 Task: Create a flat design business workshop facebook template.
Action: Mouse moved to (584, 251)
Screenshot: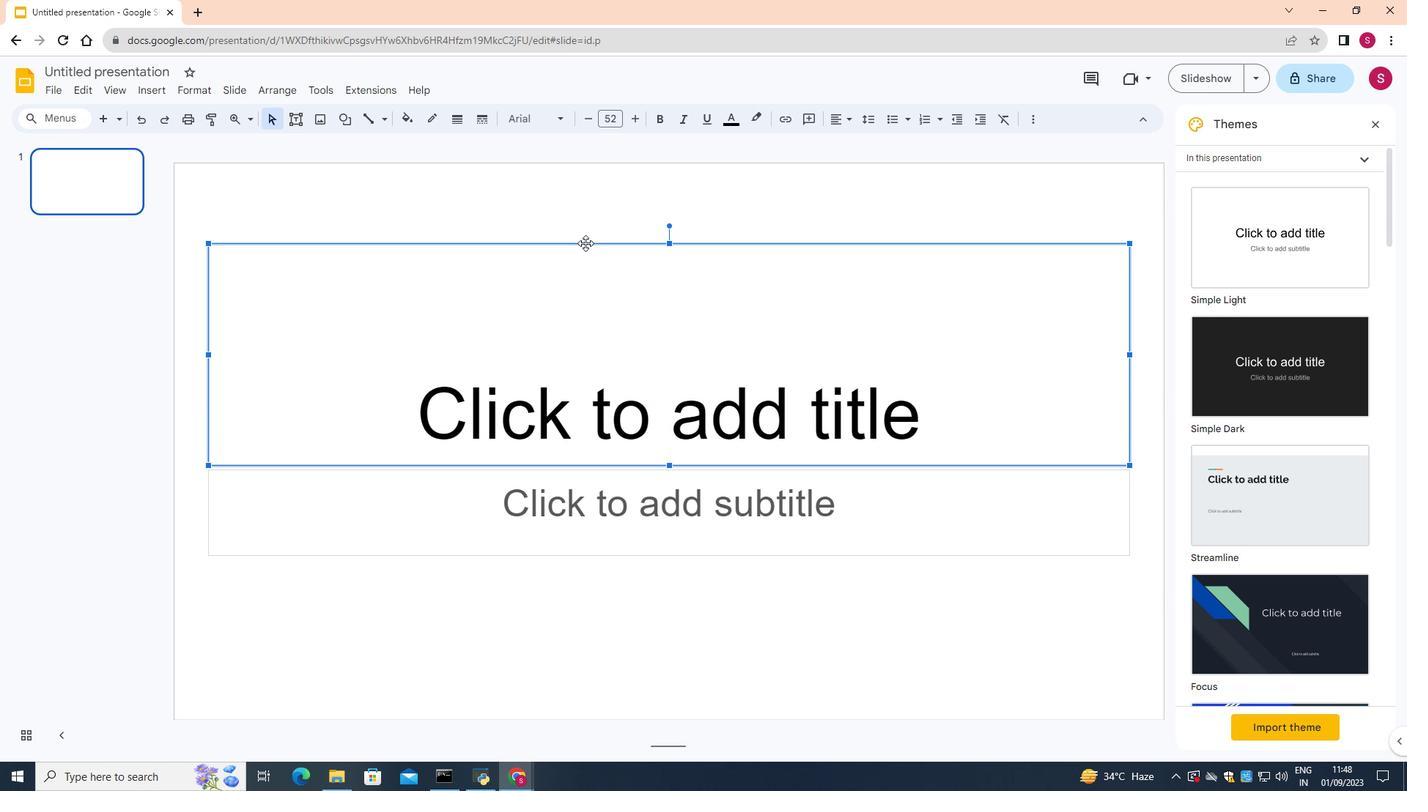 
Action: Mouse pressed left at (584, 251)
Screenshot: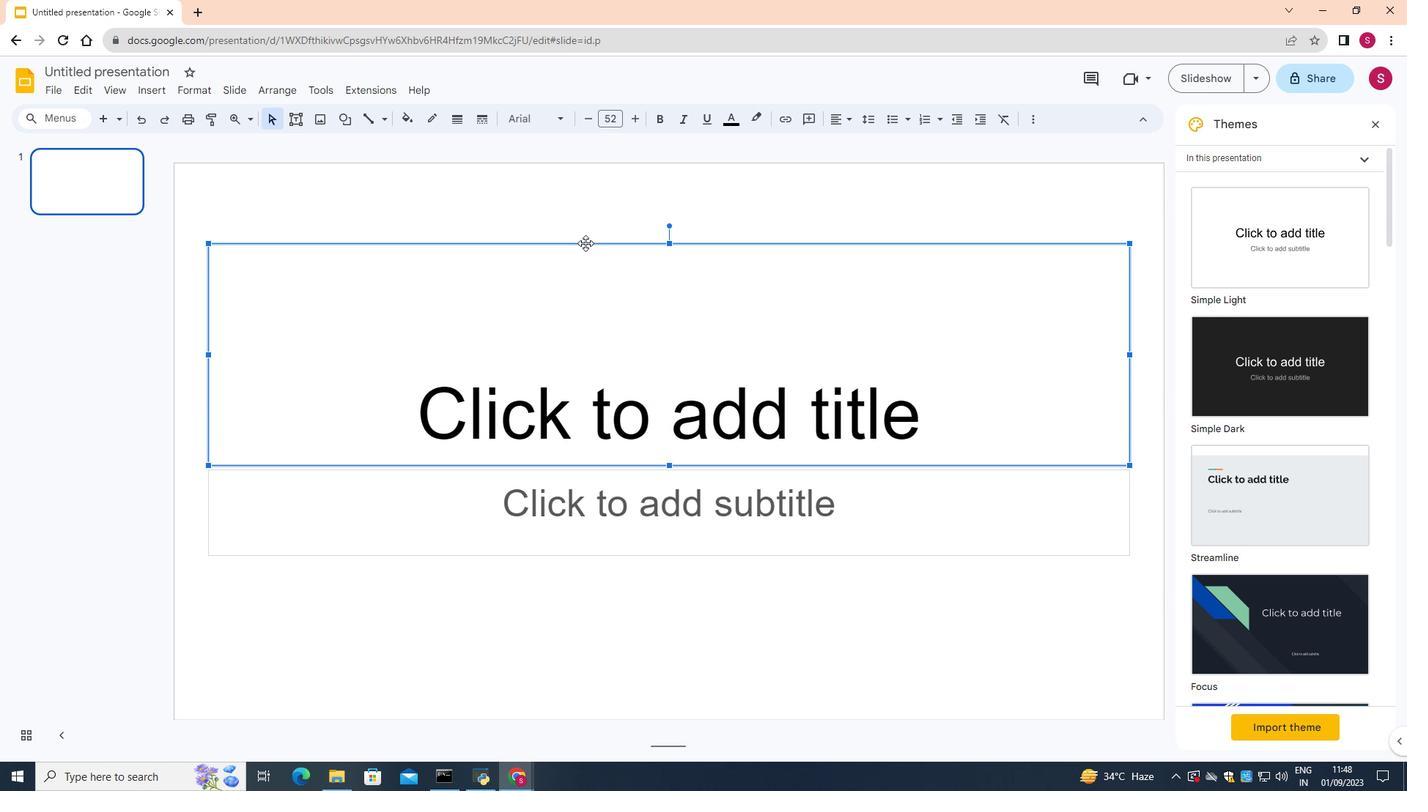 
Action: Key pressed <Key.delete>
Screenshot: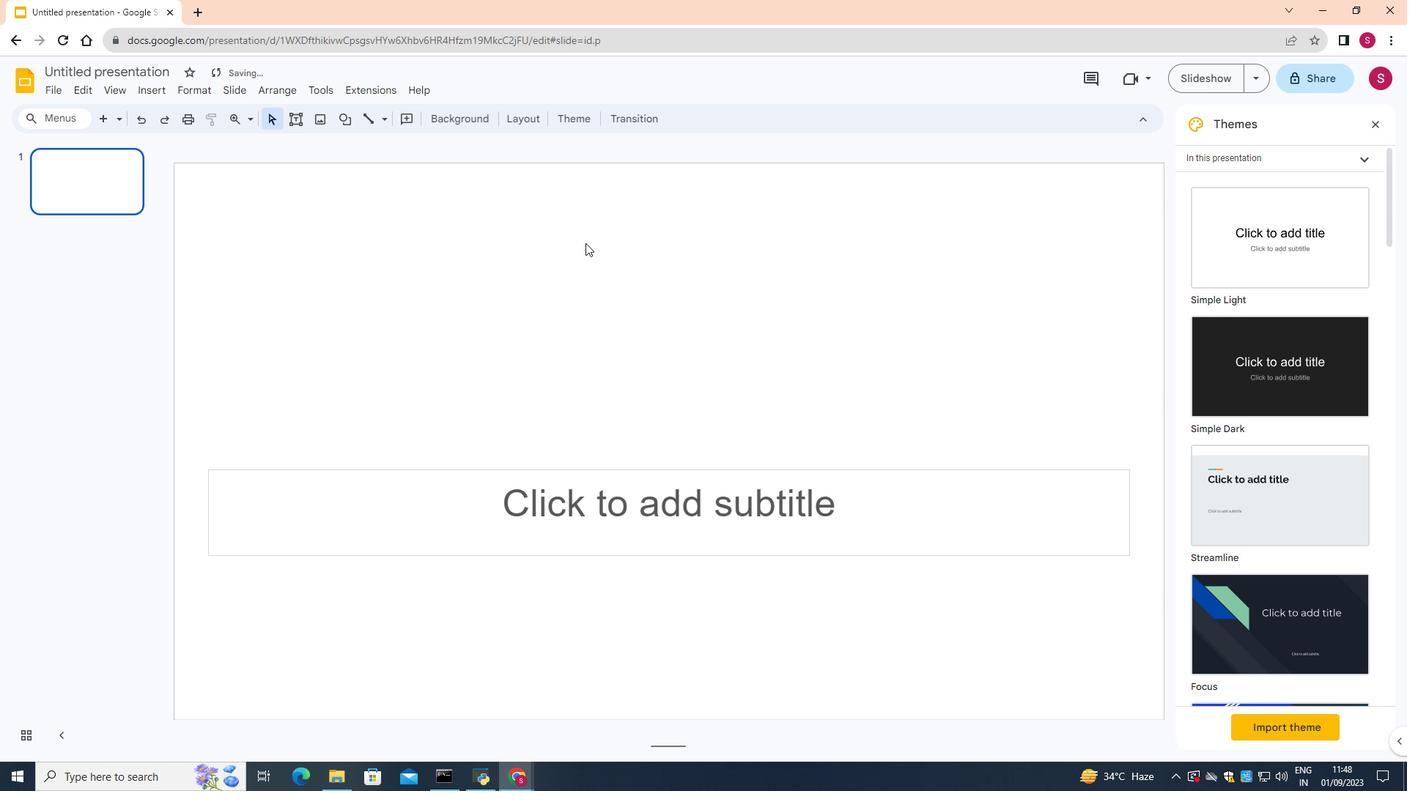 
Action: Mouse moved to (470, 468)
Screenshot: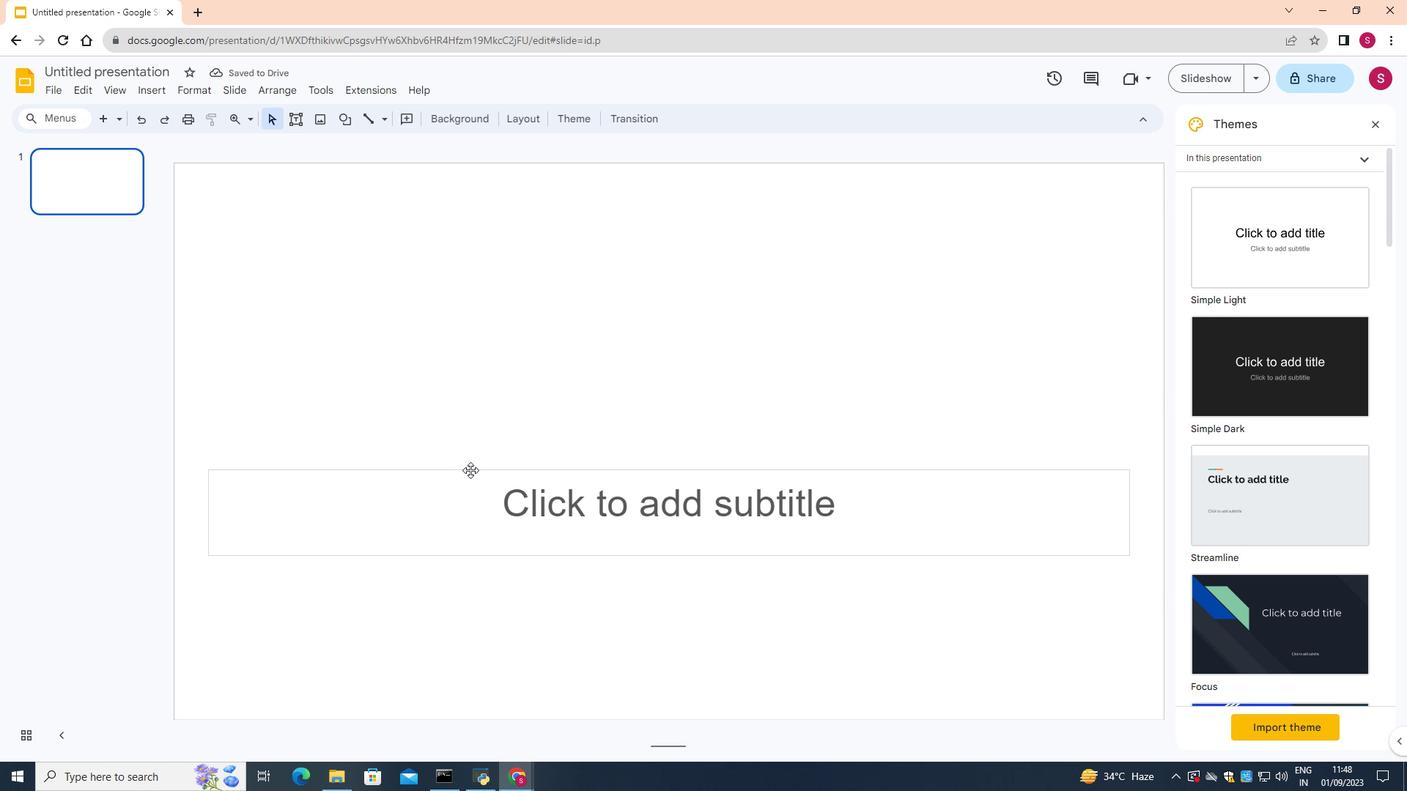 
Action: Mouse pressed left at (470, 468)
Screenshot: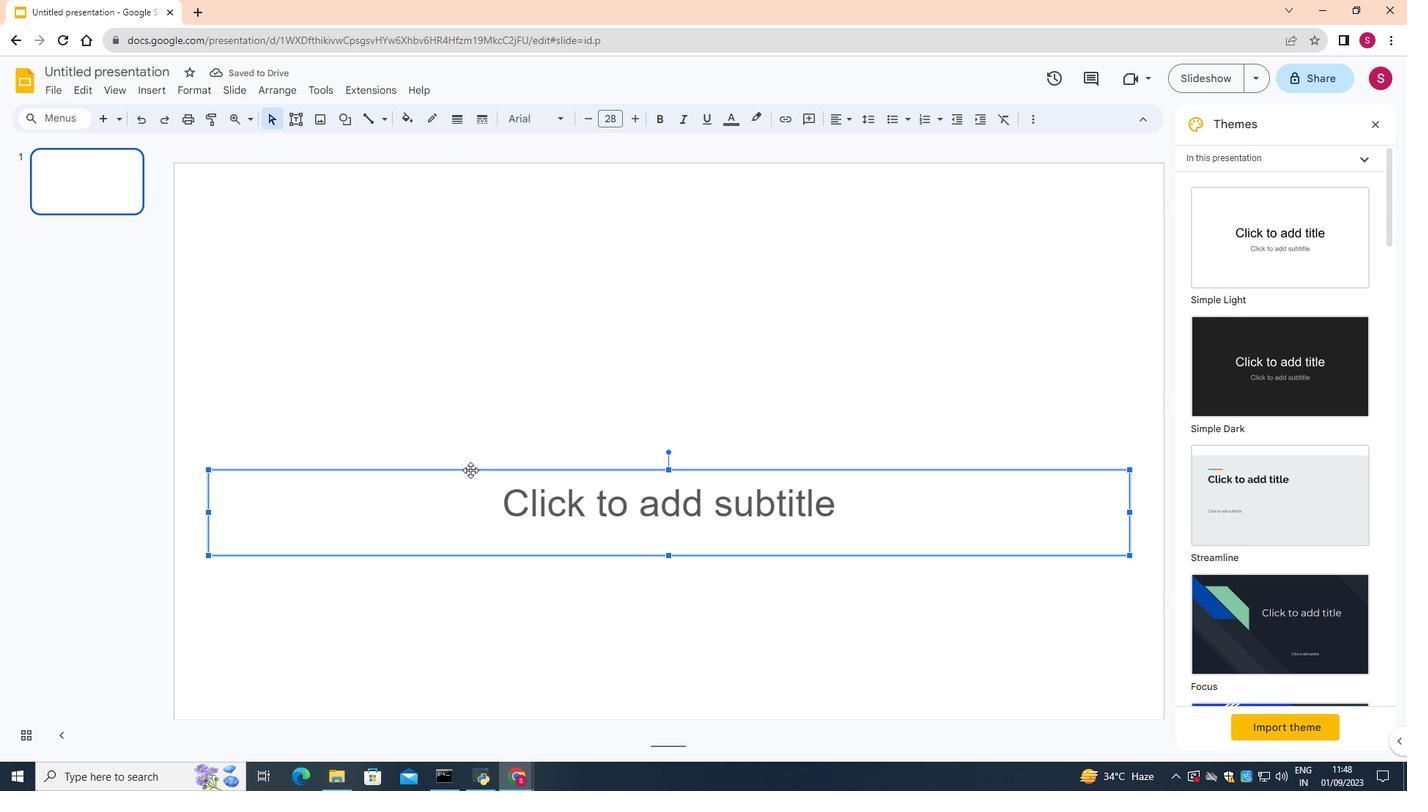 
Action: Key pressed <Key.delete>
Screenshot: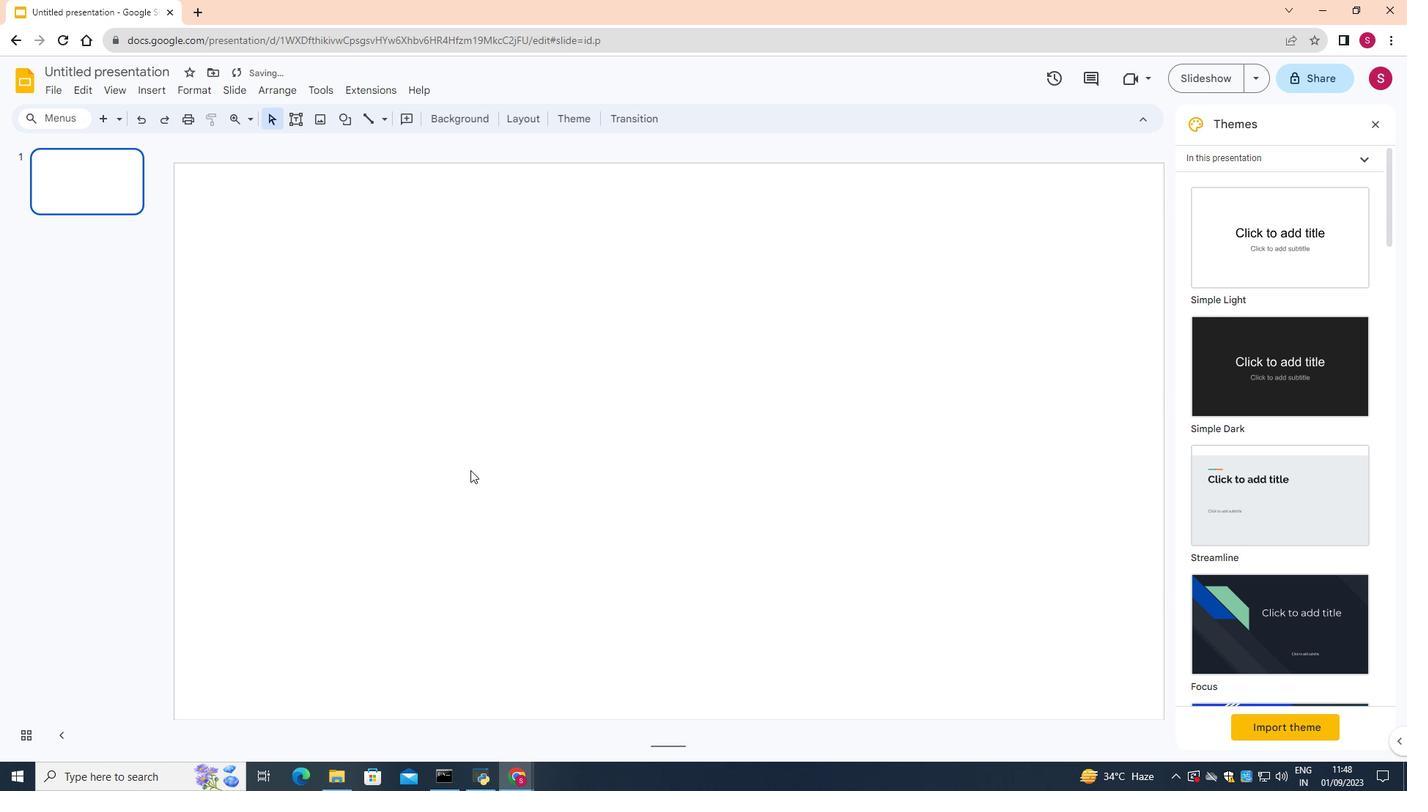 
Action: Mouse moved to (464, 134)
Screenshot: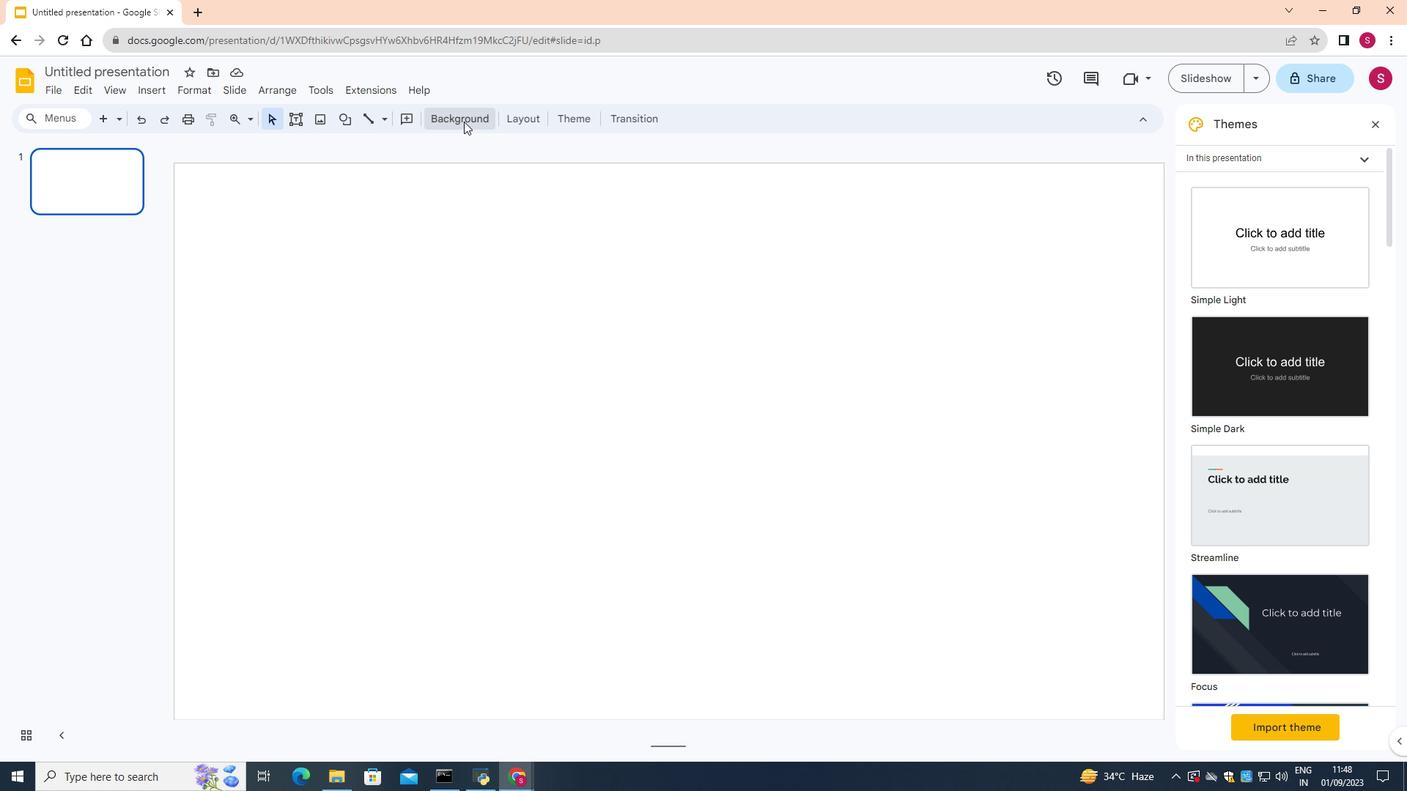 
Action: Mouse pressed left at (464, 134)
Screenshot: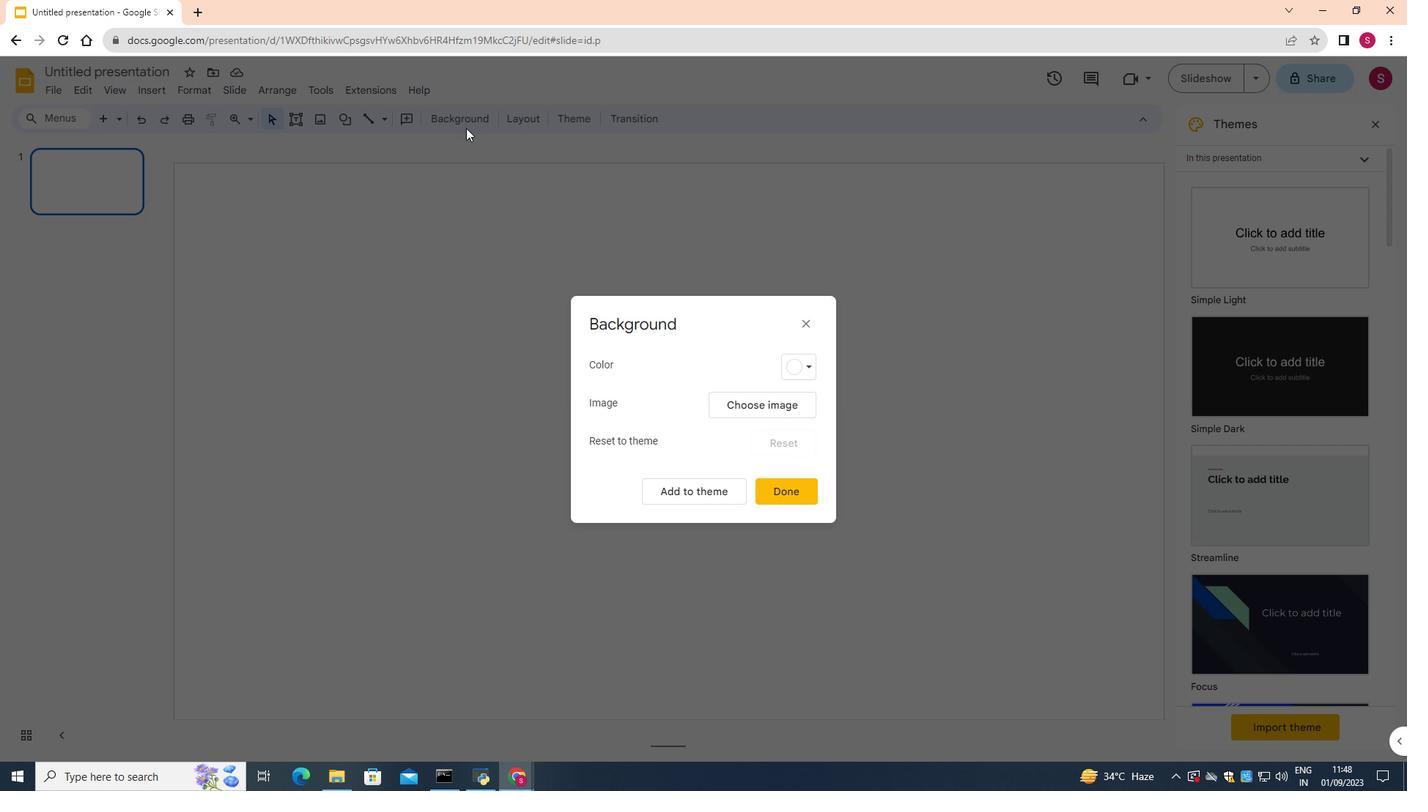 
Action: Mouse moved to (805, 373)
Screenshot: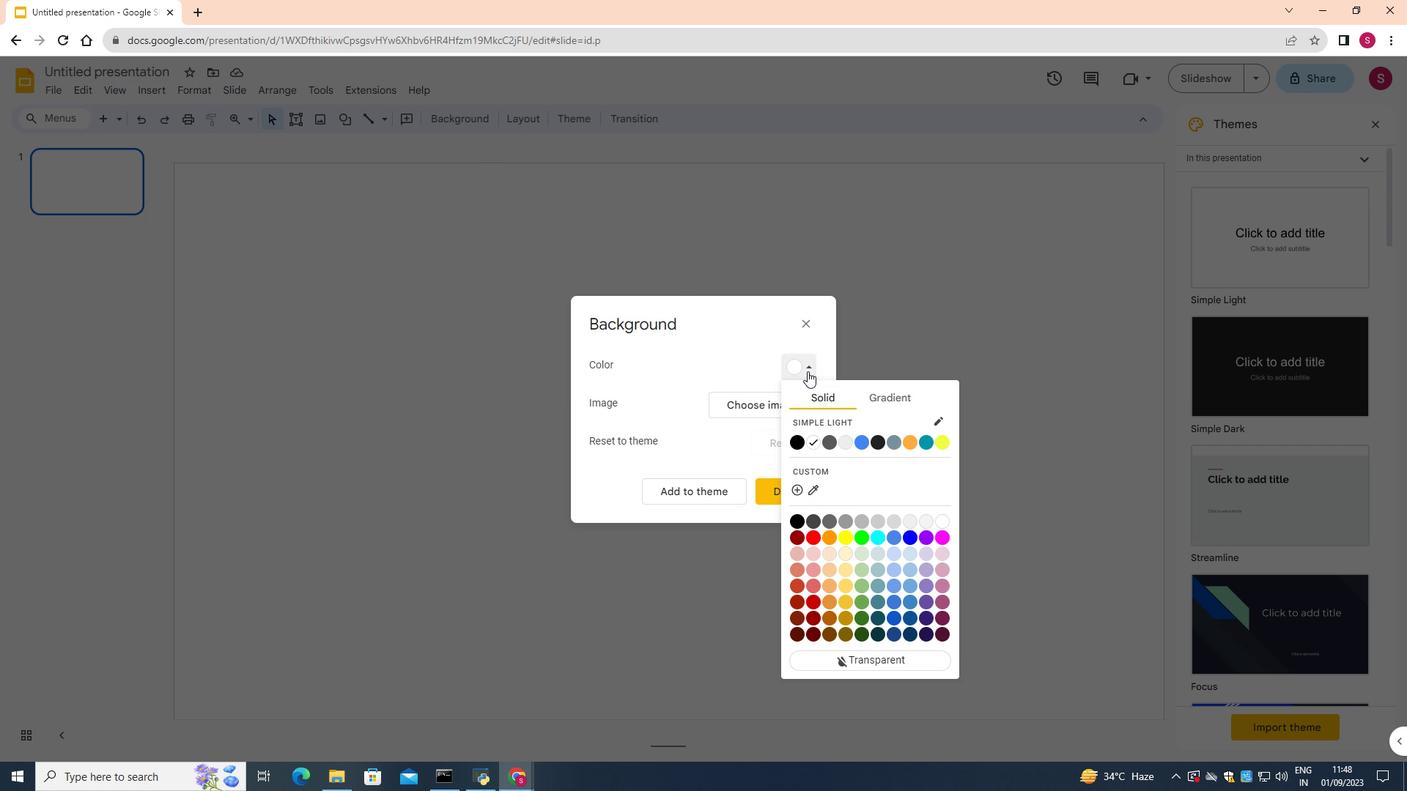 
Action: Mouse pressed left at (805, 373)
Screenshot: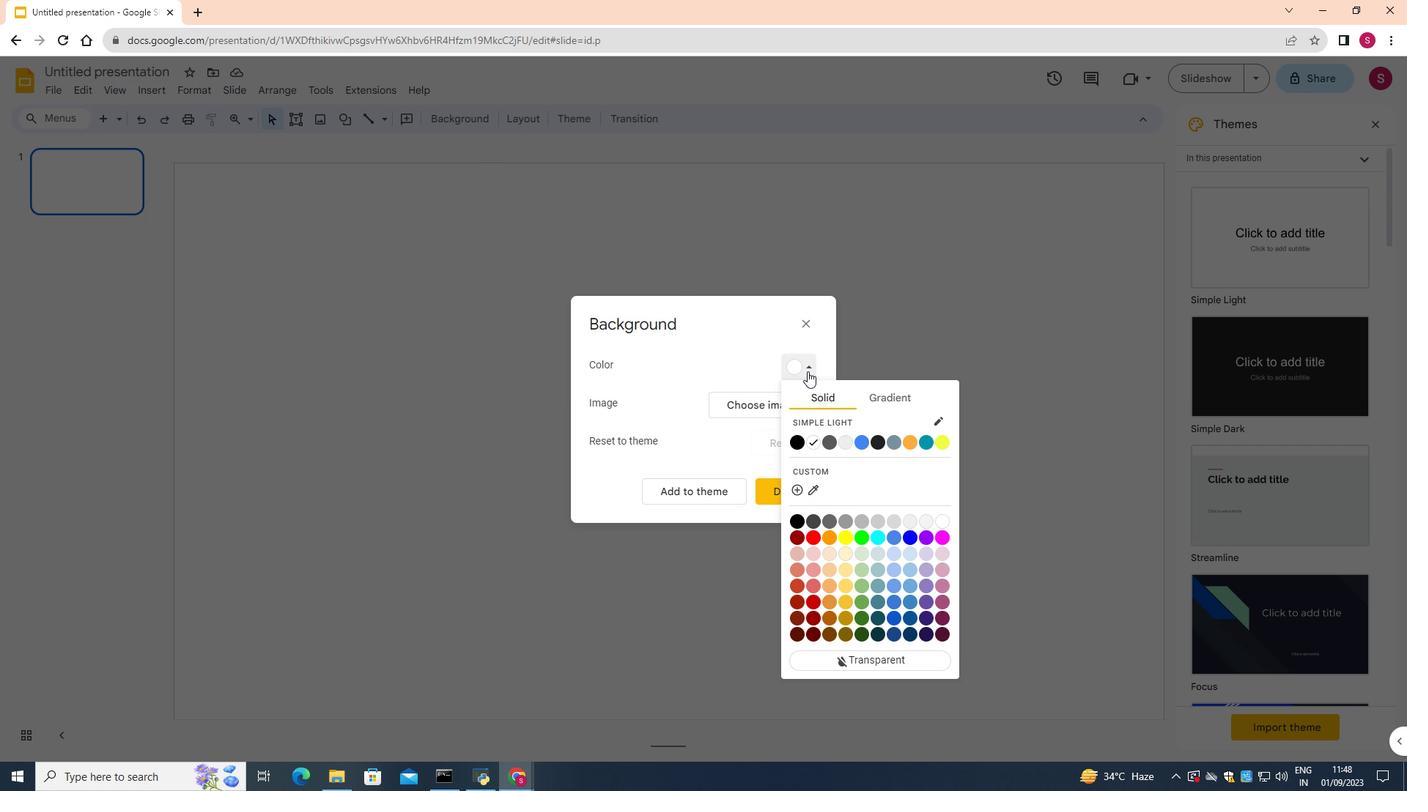 
Action: Mouse moved to (890, 593)
Screenshot: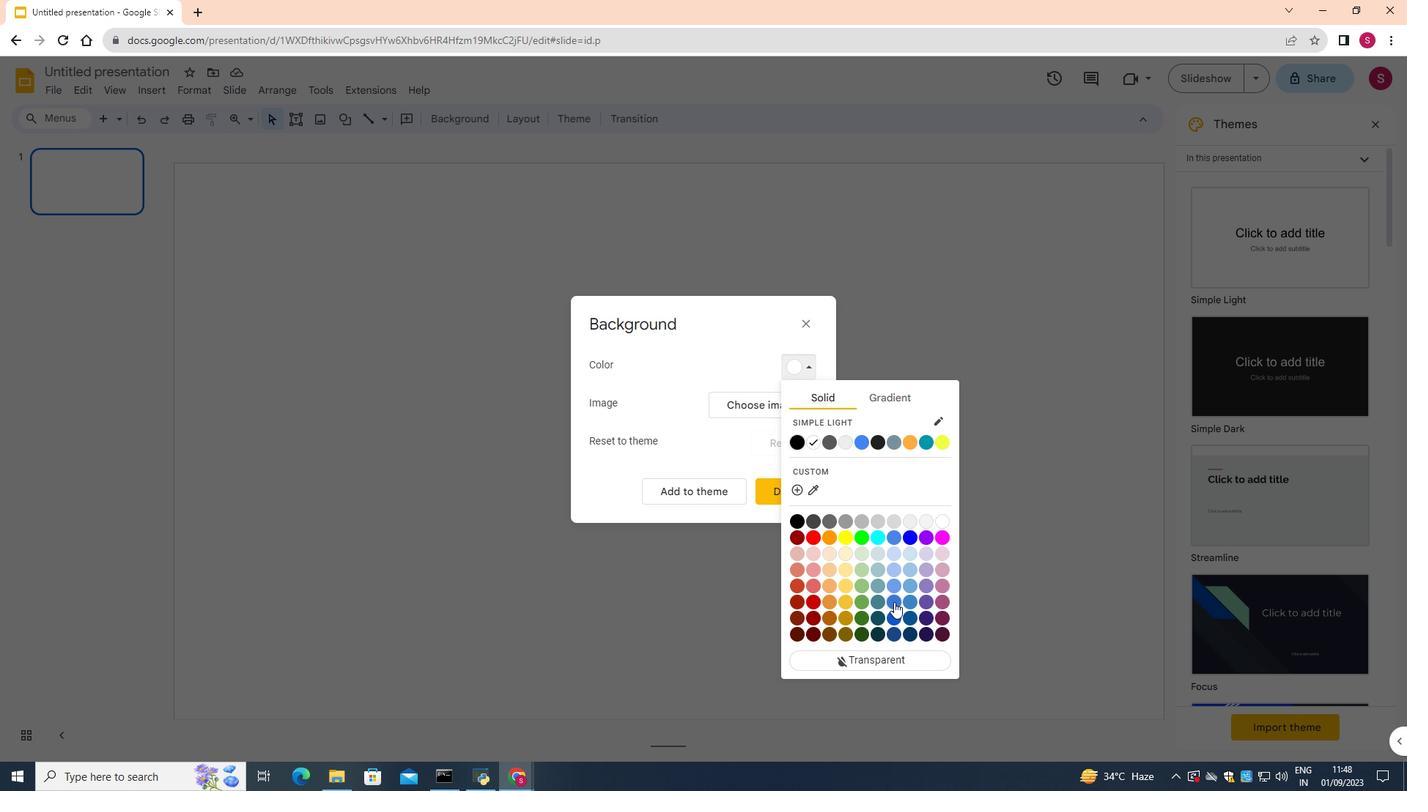 
Action: Mouse pressed left at (890, 593)
Screenshot: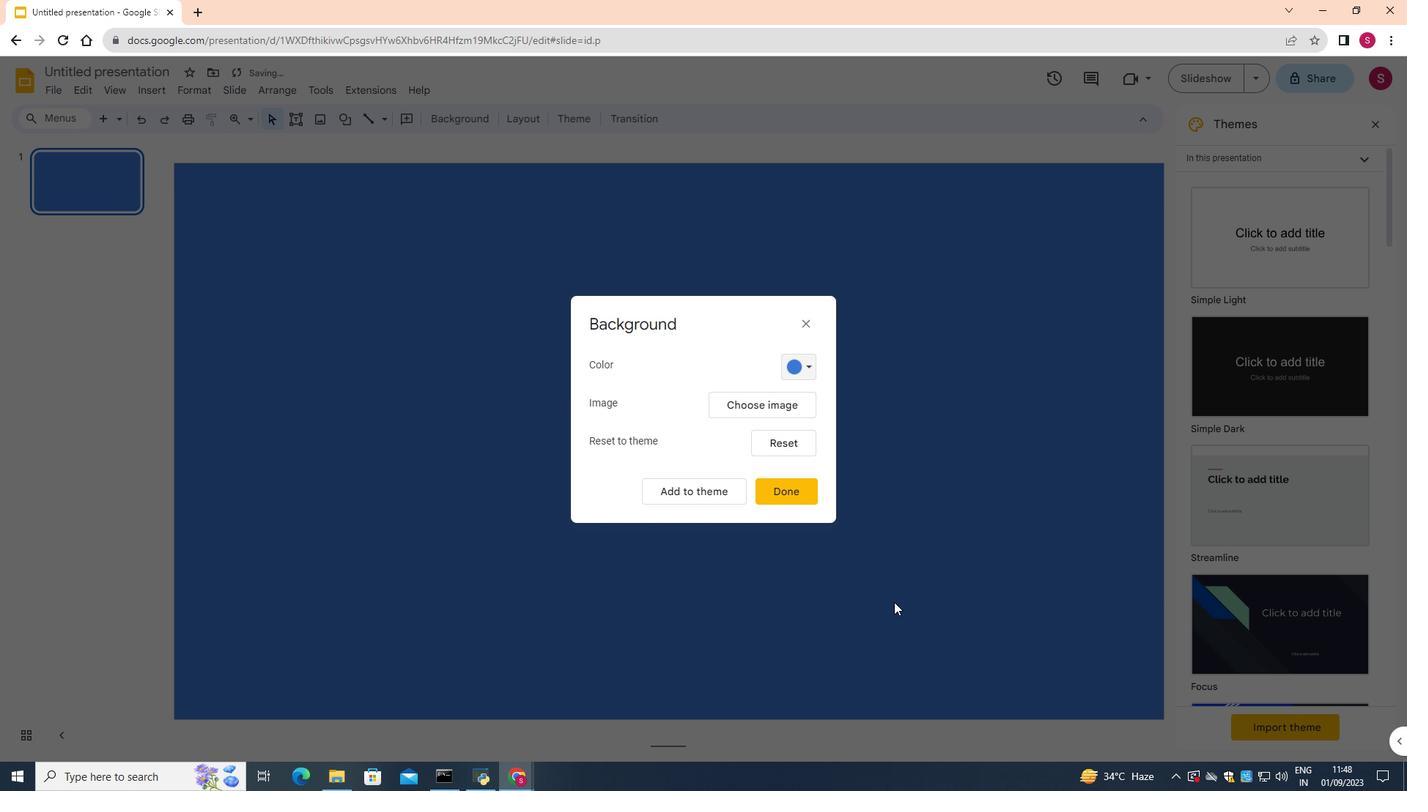 
Action: Mouse moved to (786, 486)
Screenshot: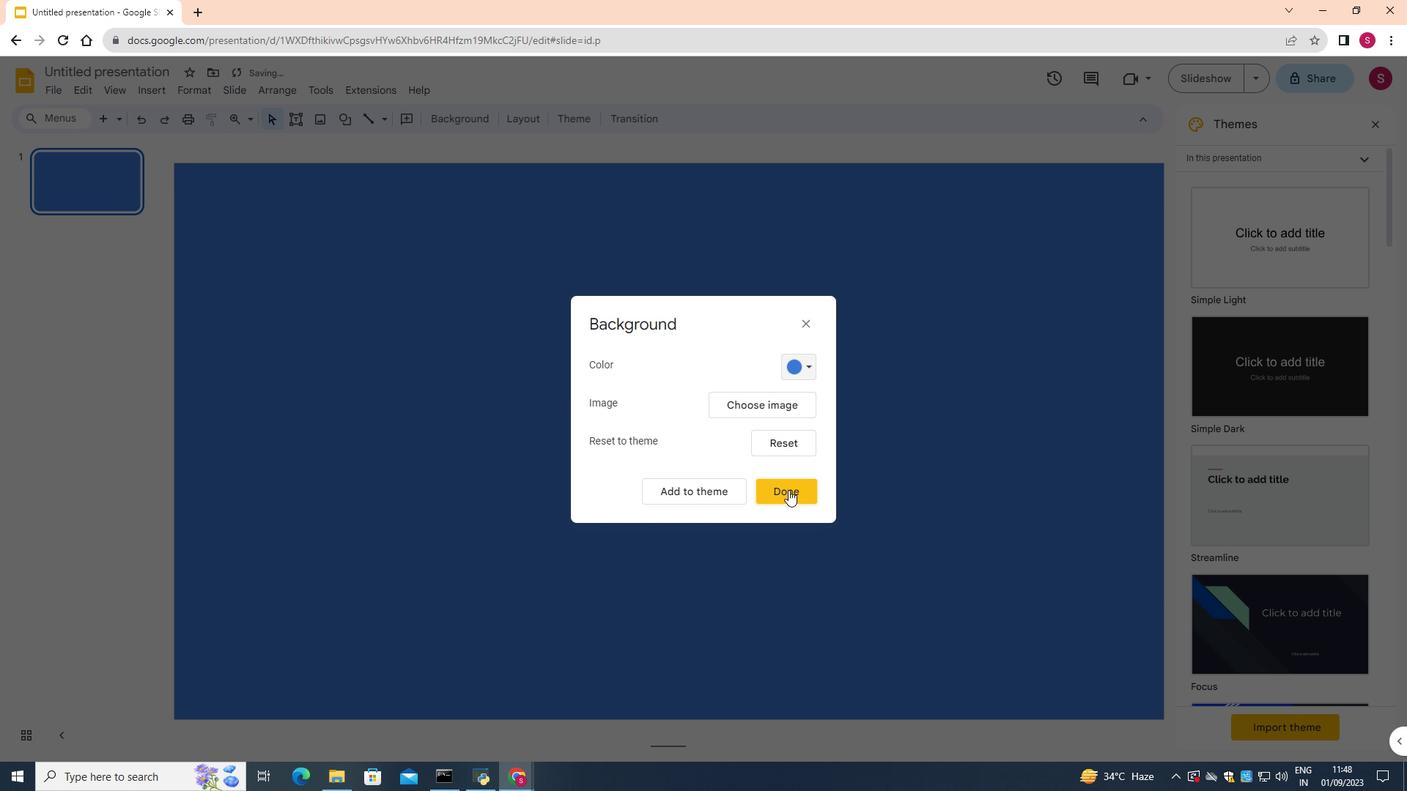 
Action: Mouse pressed left at (786, 486)
Screenshot: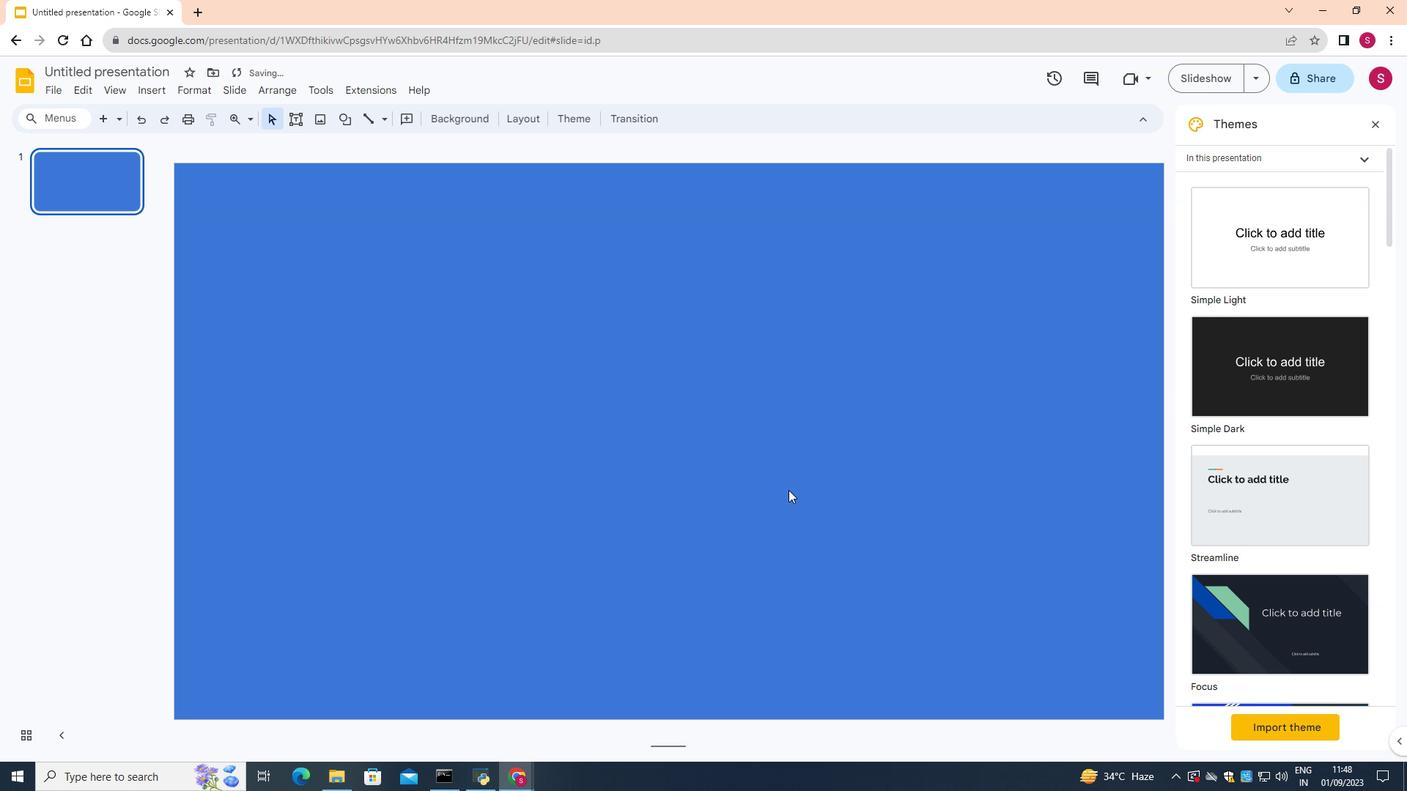
Action: Mouse moved to (349, 134)
Screenshot: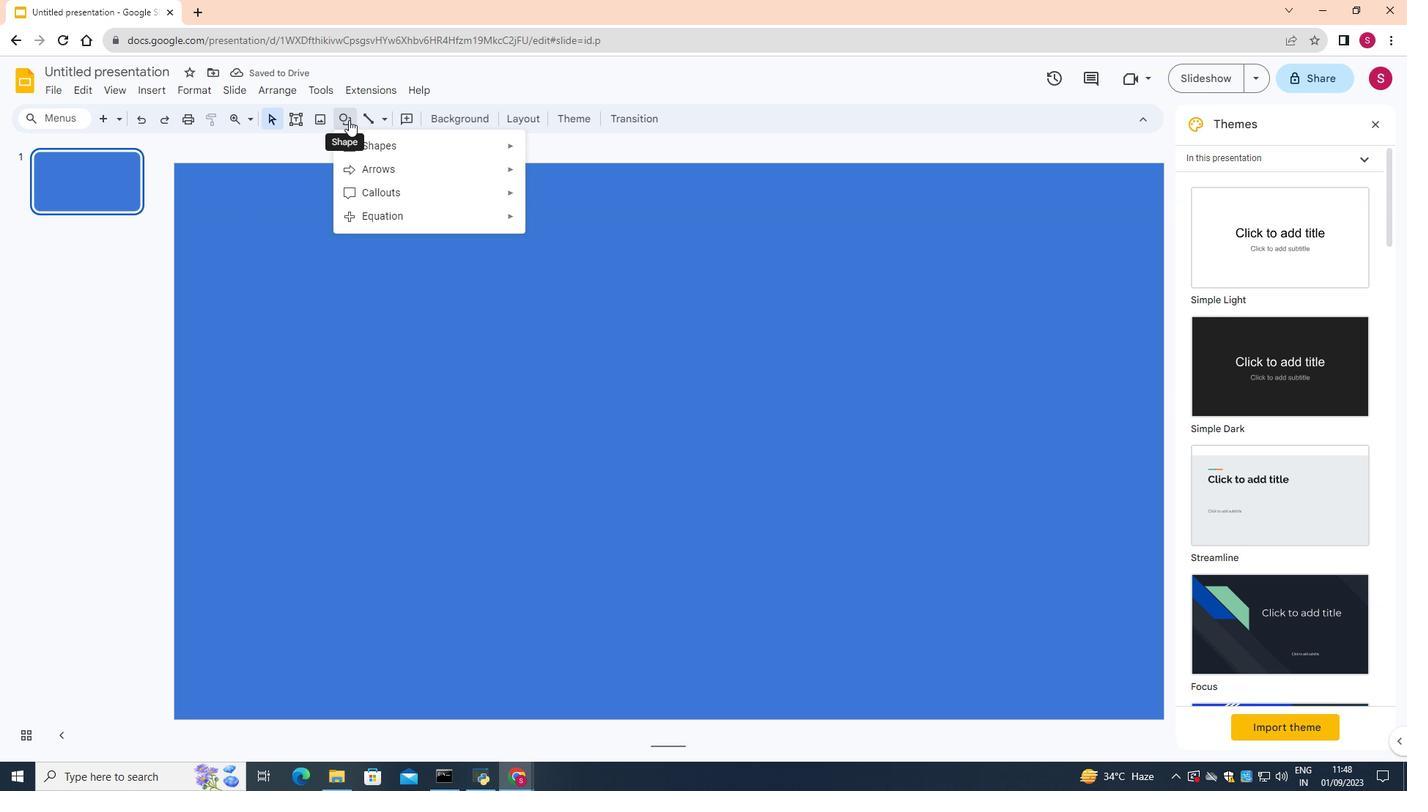 
Action: Mouse pressed left at (349, 134)
Screenshot: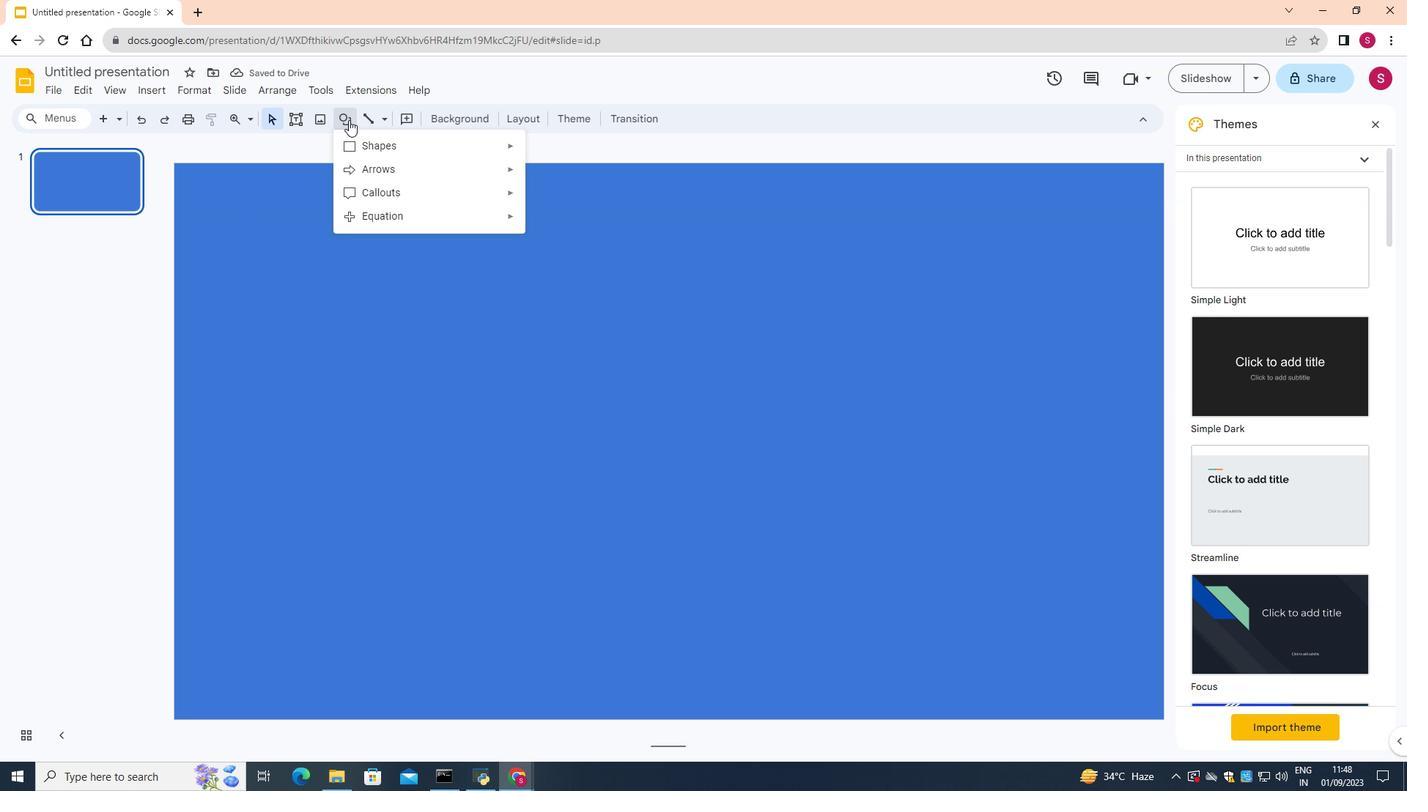 
Action: Mouse moved to (367, 153)
Screenshot: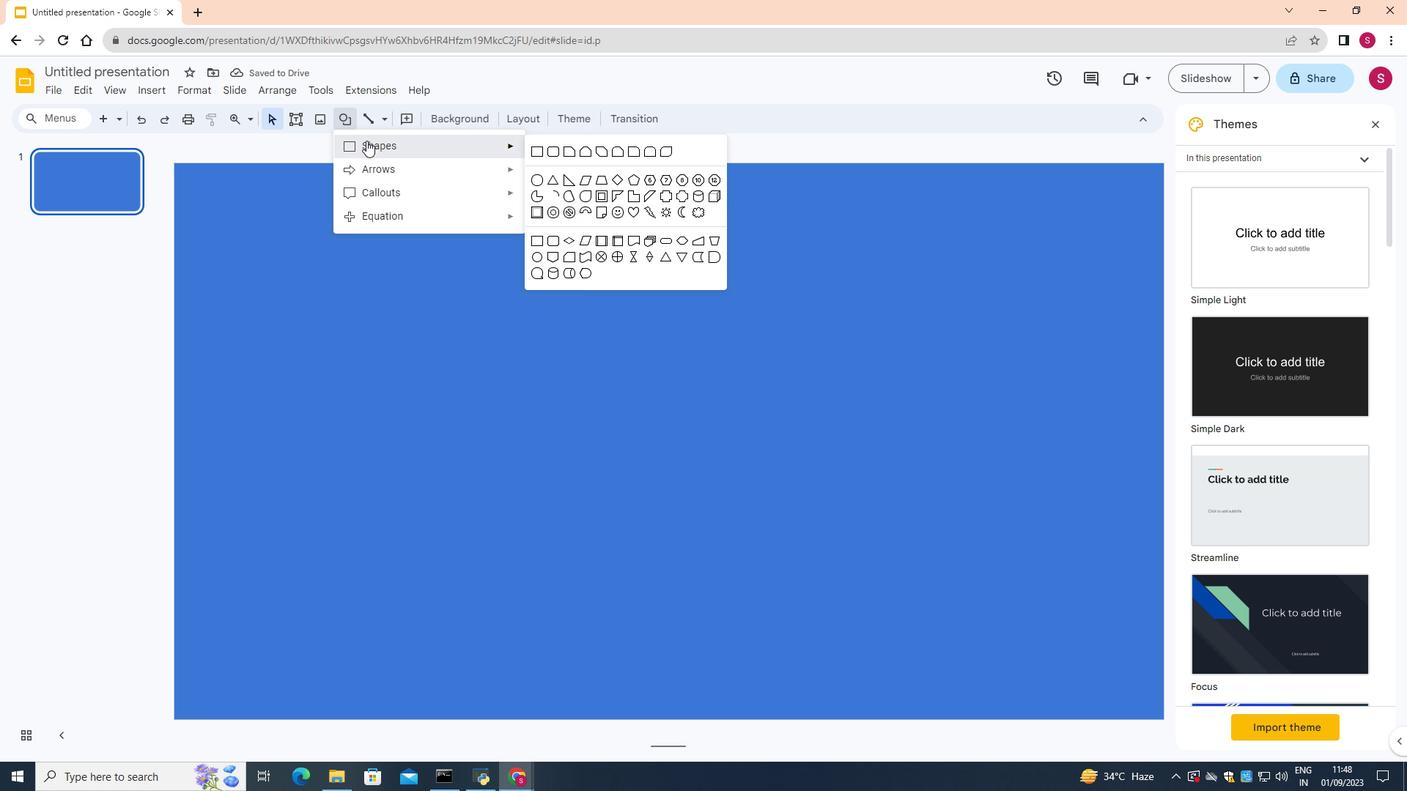 
Action: Mouse pressed left at (367, 153)
Screenshot: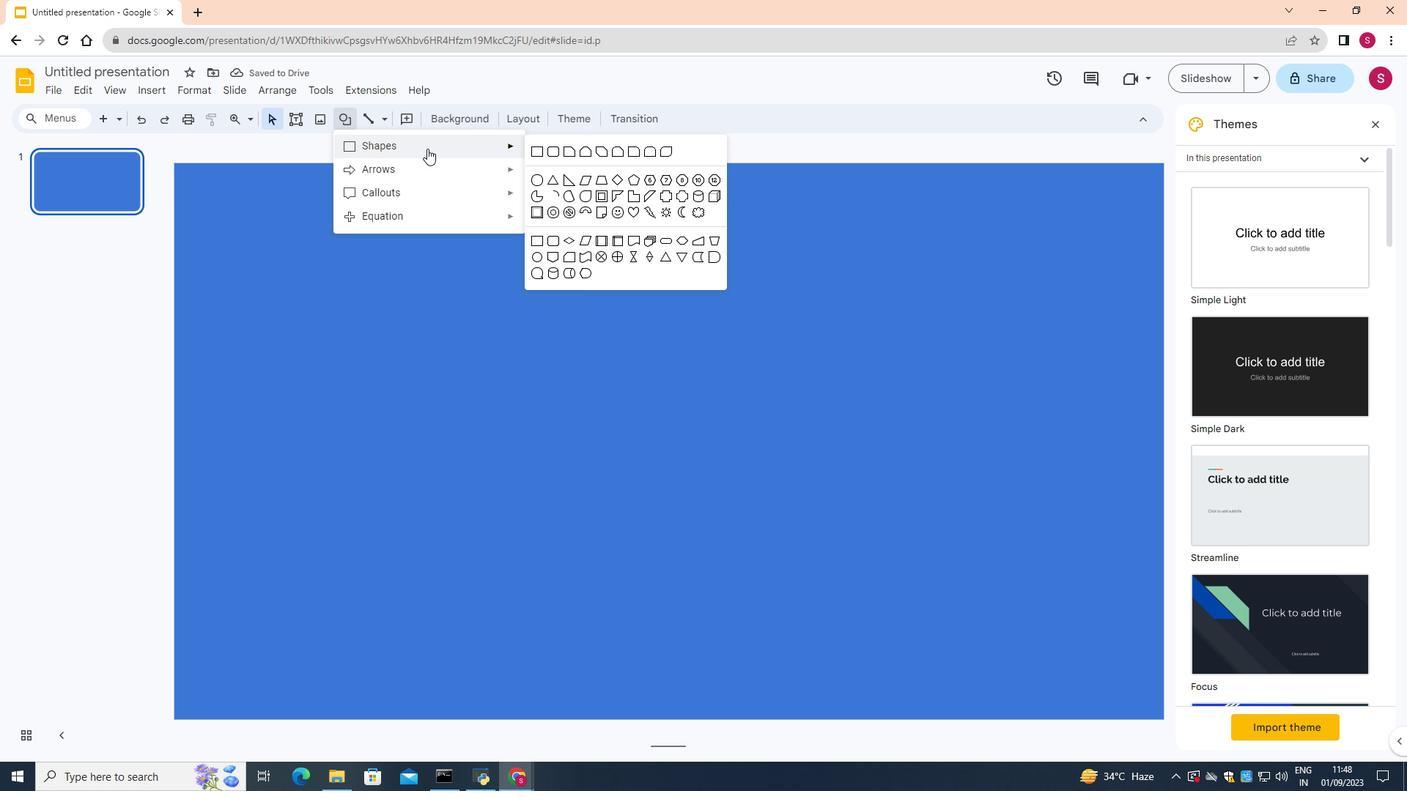
Action: Mouse moved to (536, 162)
Screenshot: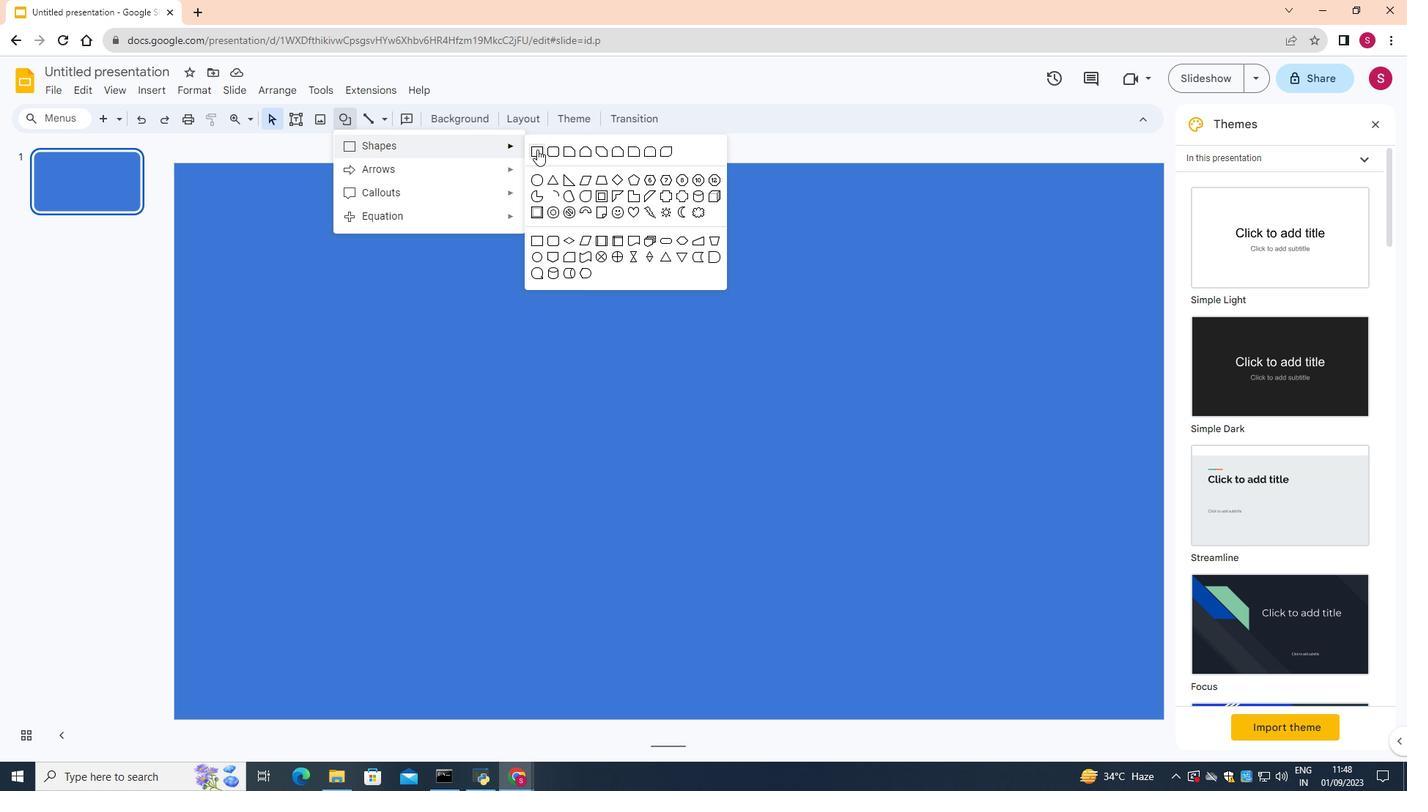 
Action: Mouse pressed left at (536, 162)
Screenshot: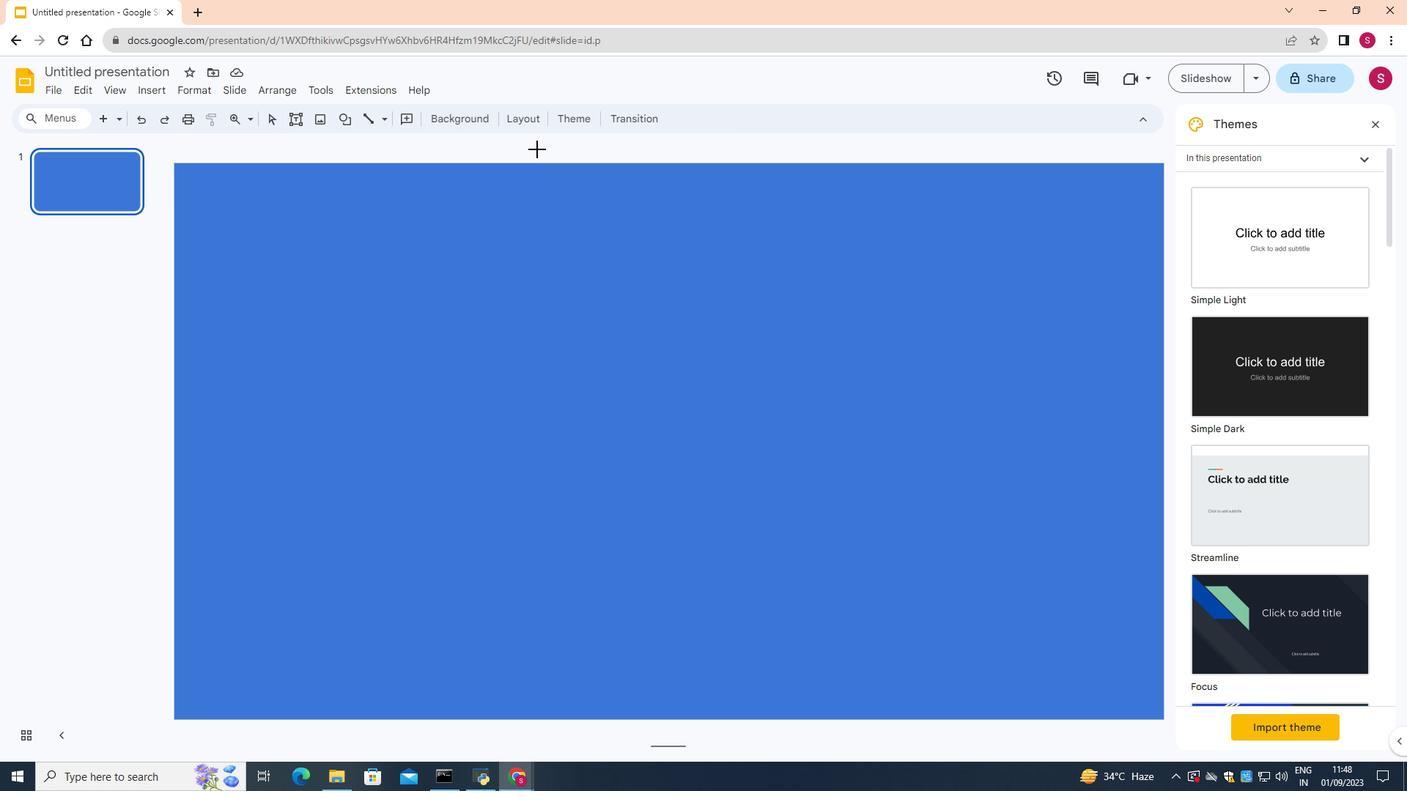 
Action: Mouse moved to (200, 197)
Screenshot: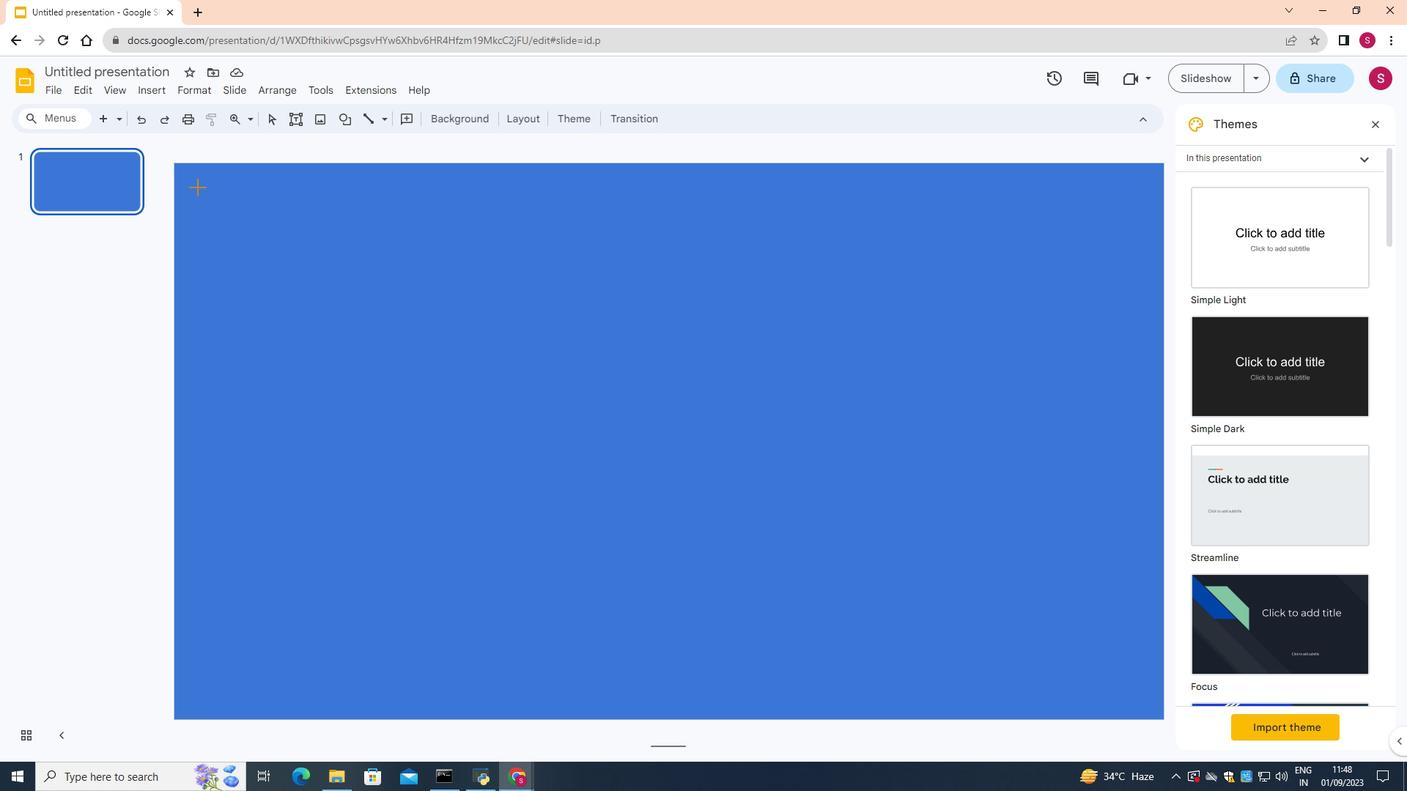 
Action: Mouse pressed left at (200, 197)
Screenshot: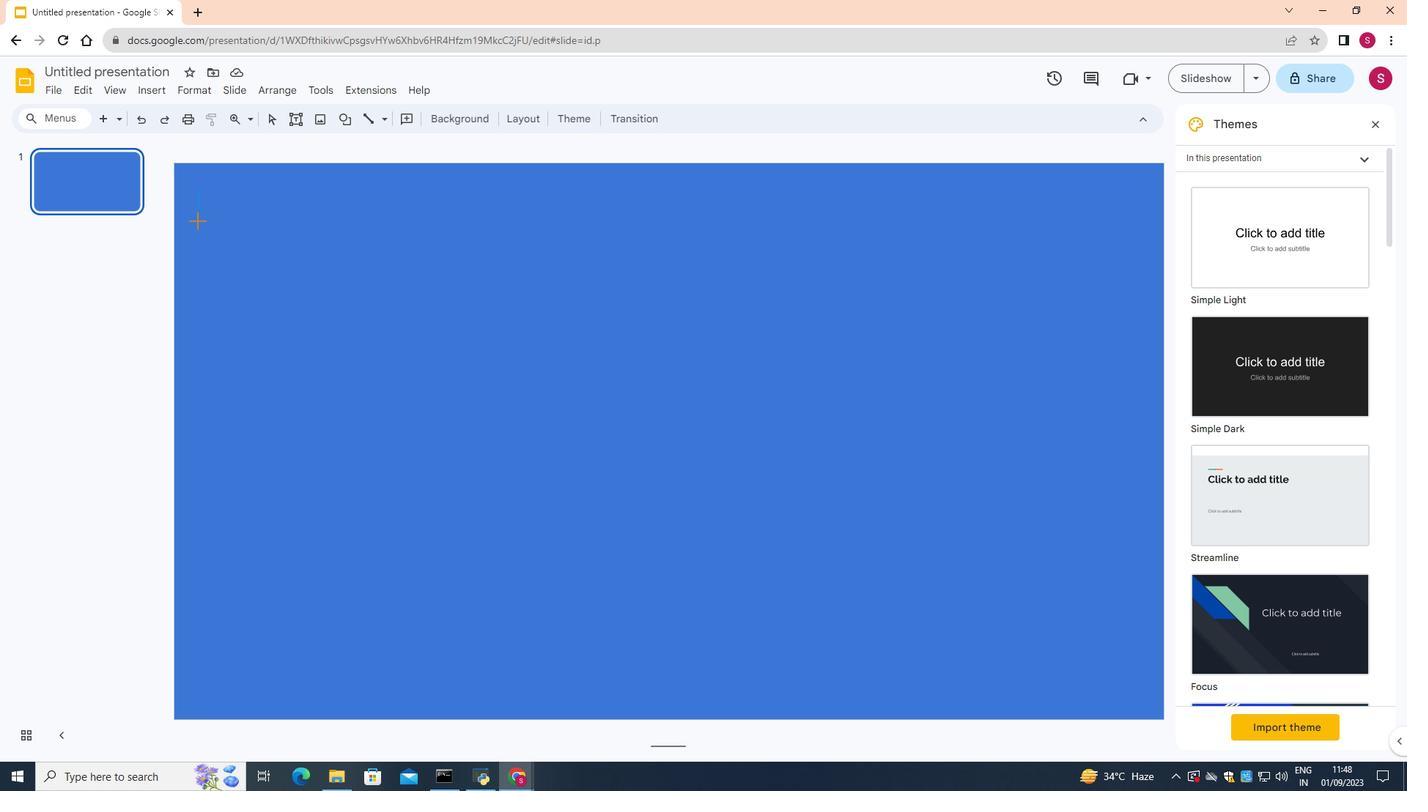 
Action: Mouse moved to (200, 445)
Screenshot: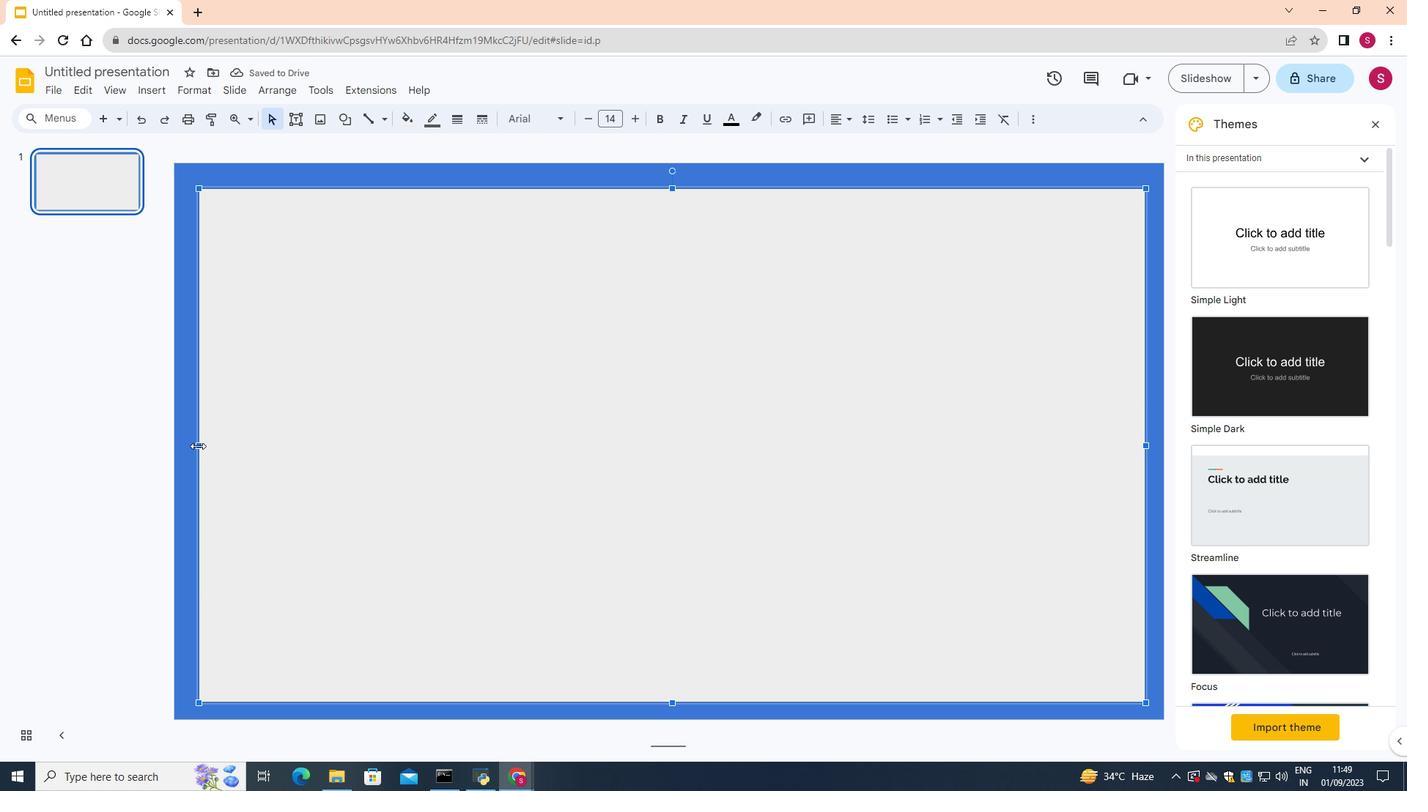 
Action: Mouse pressed left at (200, 445)
Screenshot: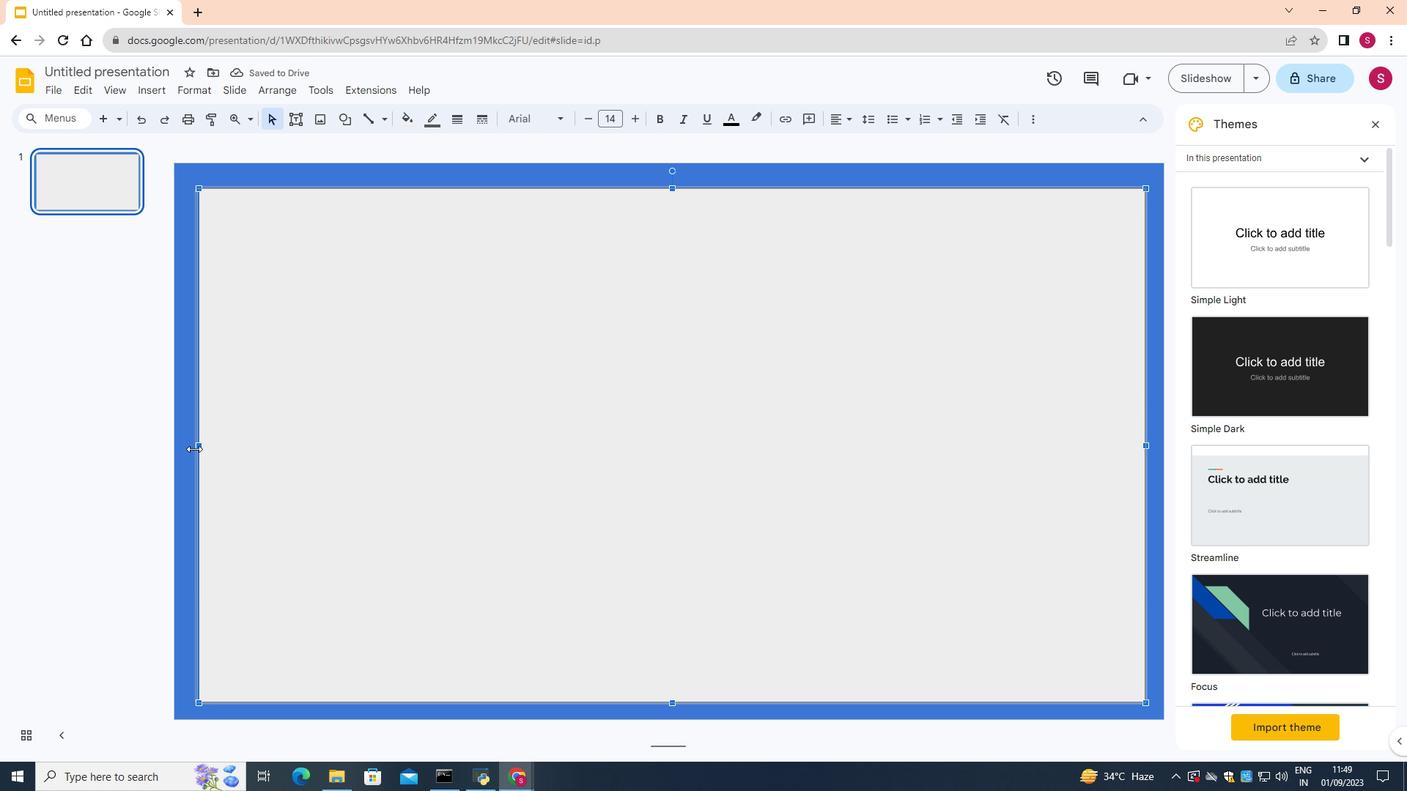 
Action: Mouse moved to (667, 199)
Screenshot: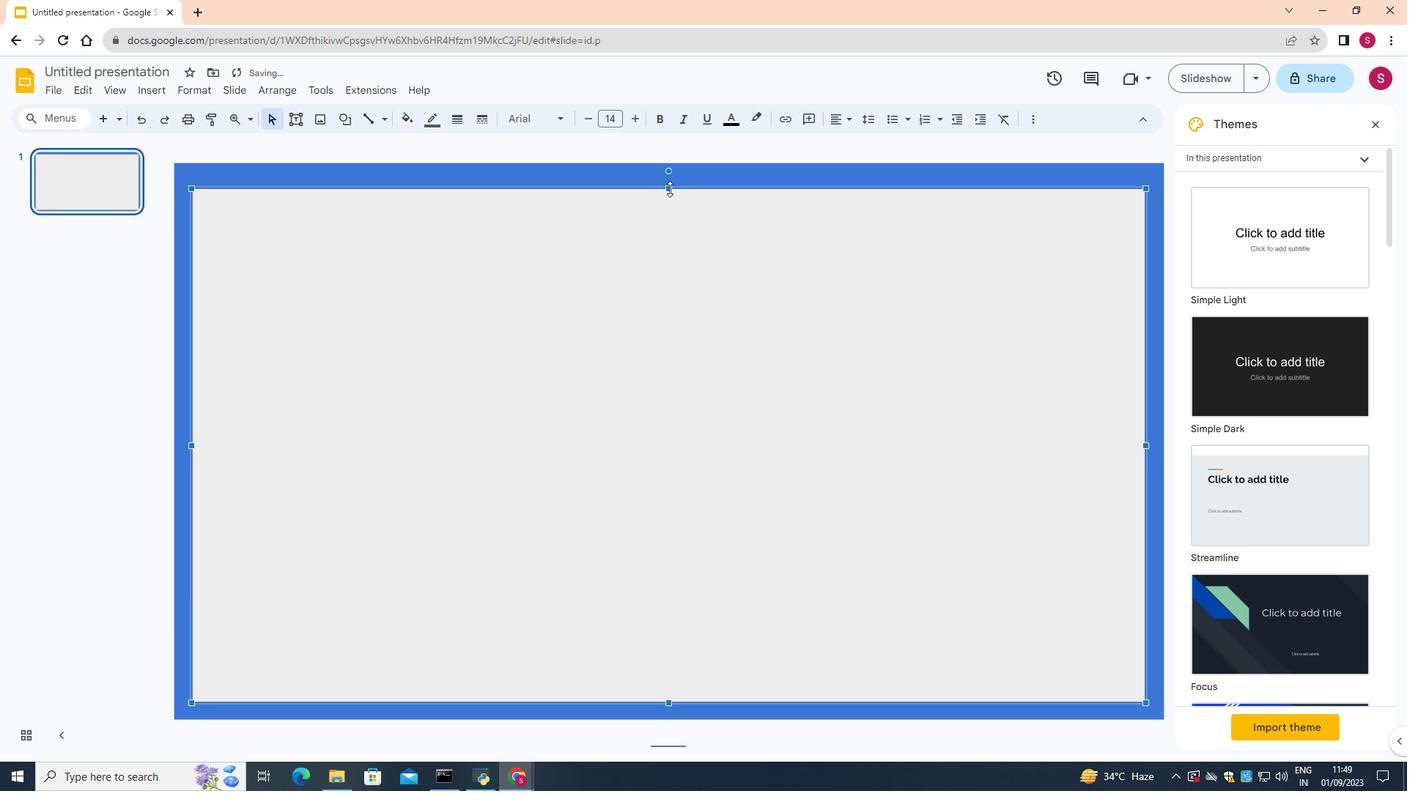 
Action: Mouse pressed left at (667, 199)
Screenshot: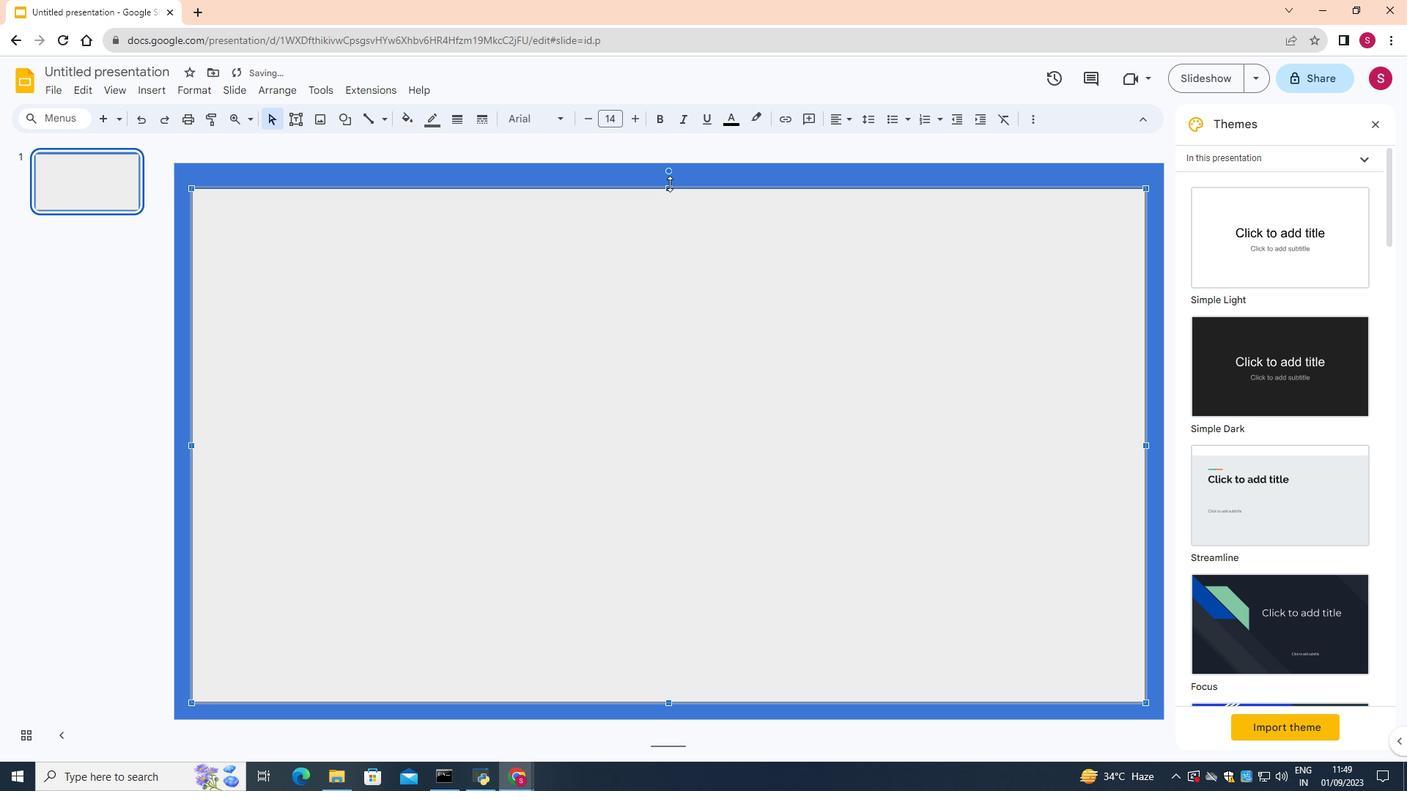 
Action: Mouse moved to (344, 132)
Screenshot: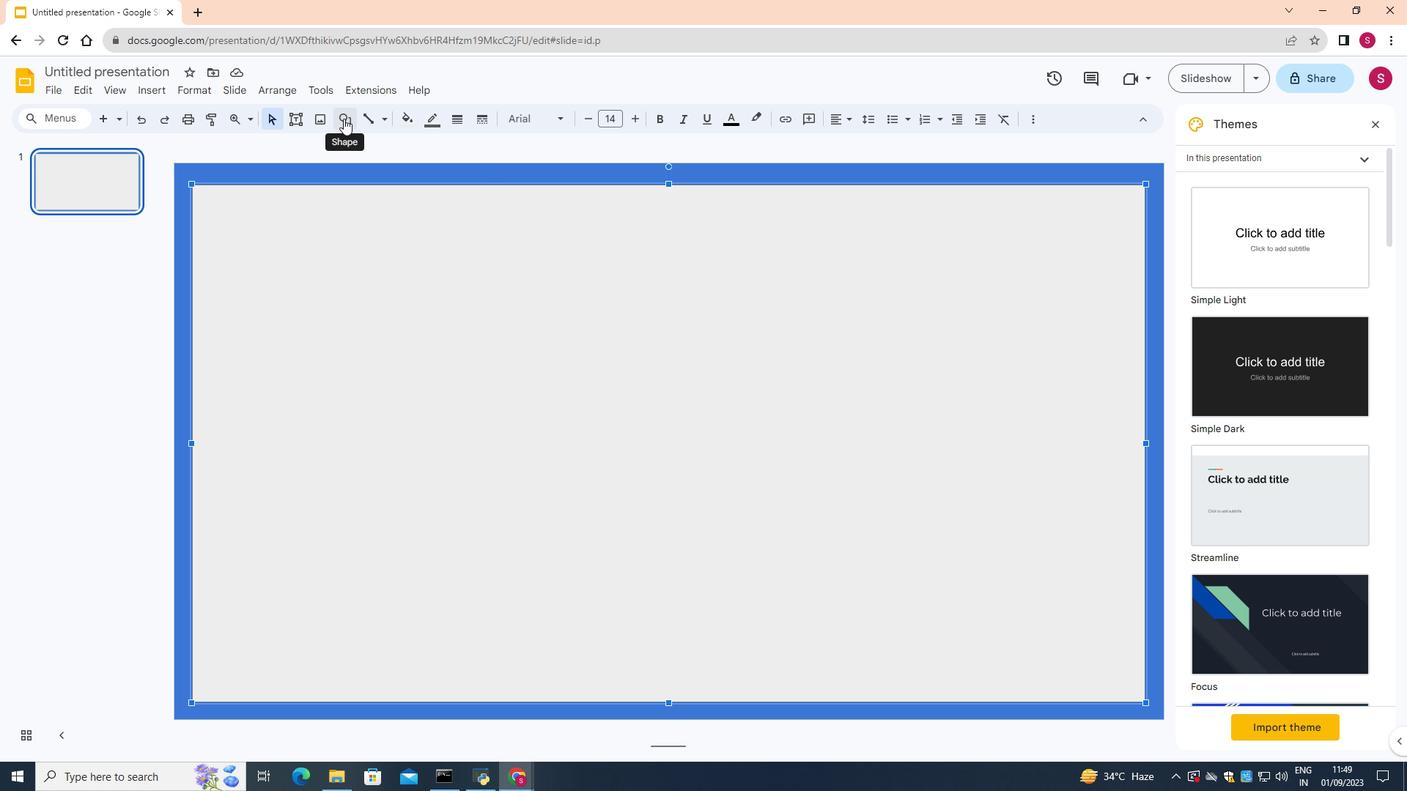
Action: Mouse pressed left at (344, 132)
Screenshot: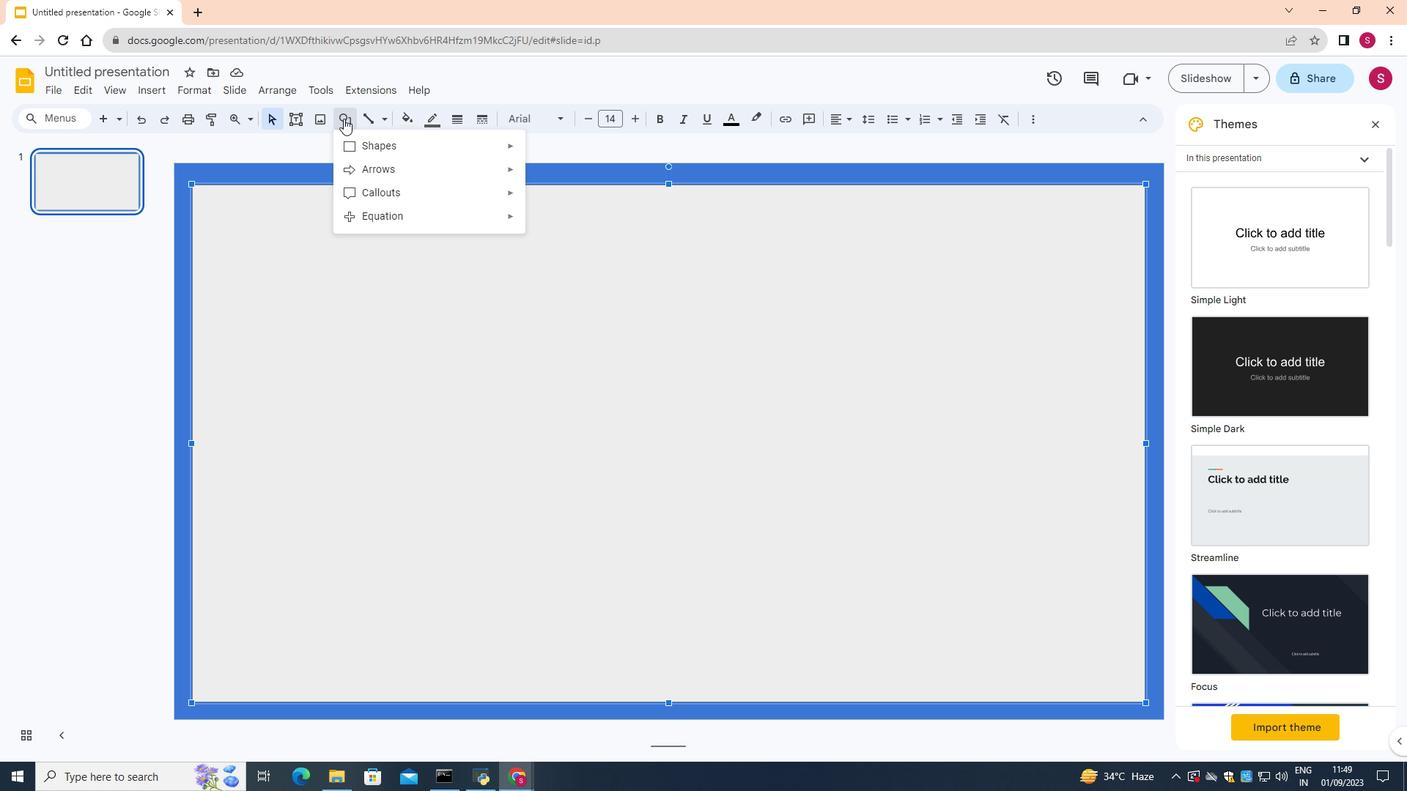 
Action: Mouse moved to (404, 163)
Screenshot: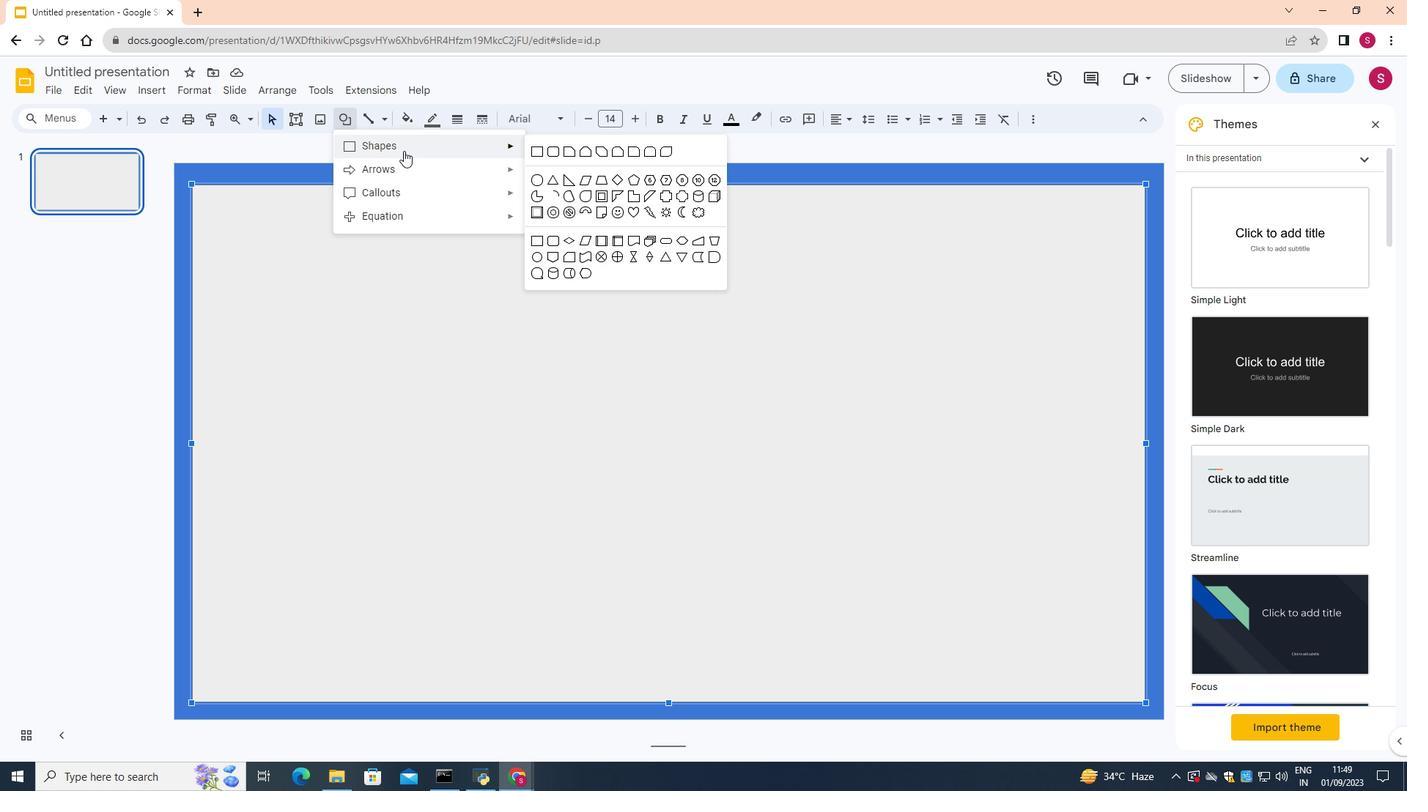 
Action: Mouse pressed left at (404, 163)
Screenshot: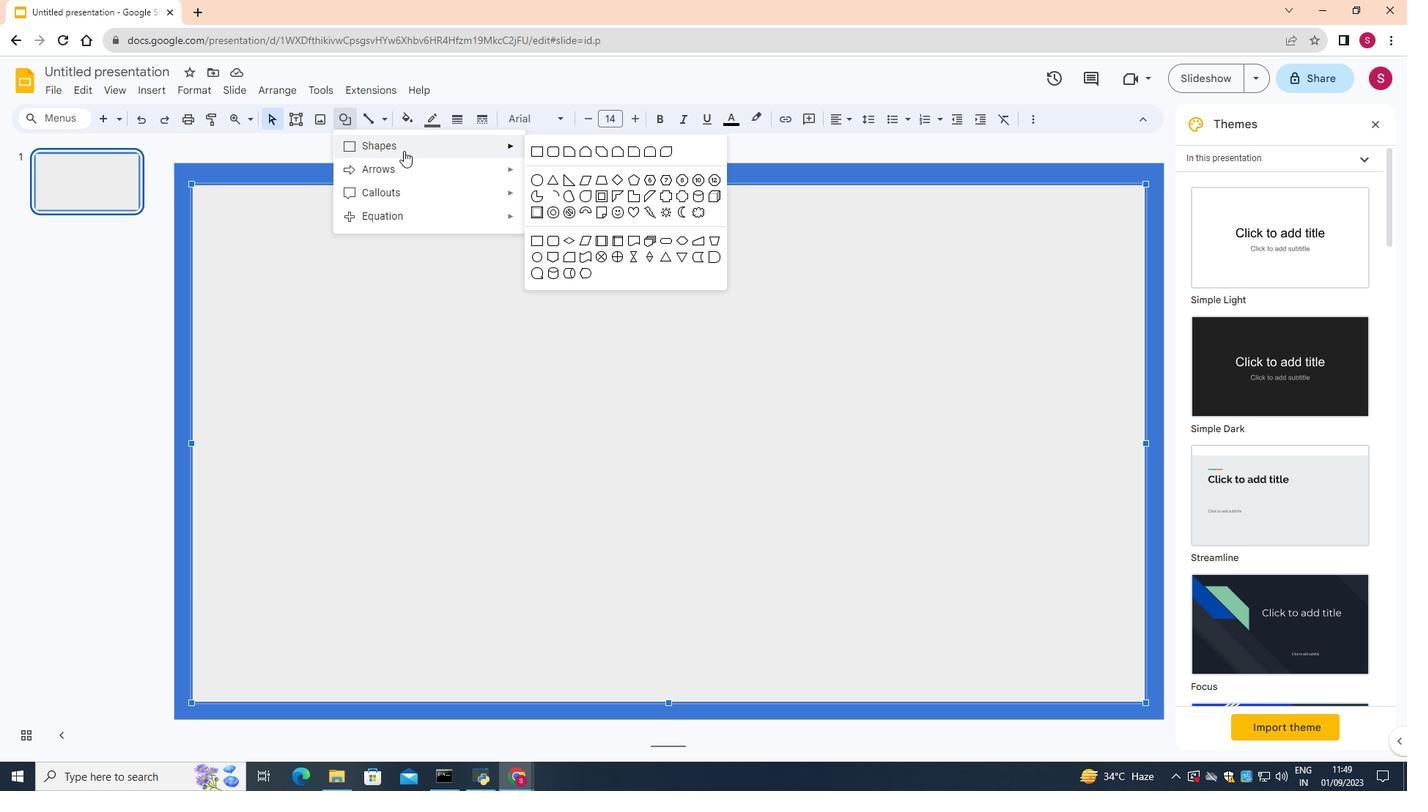 
Action: Mouse moved to (662, 262)
Screenshot: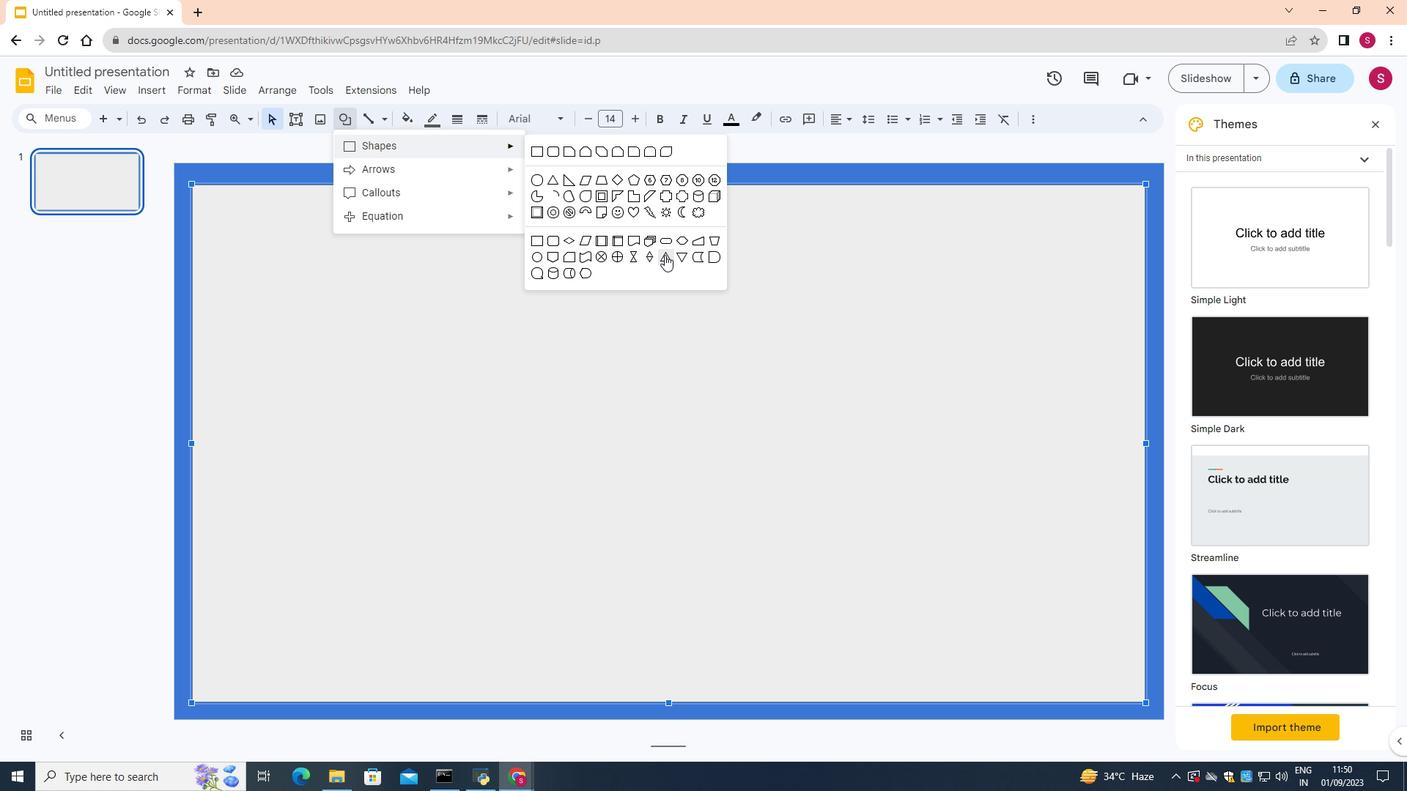 
Action: Mouse pressed left at (662, 262)
Screenshot: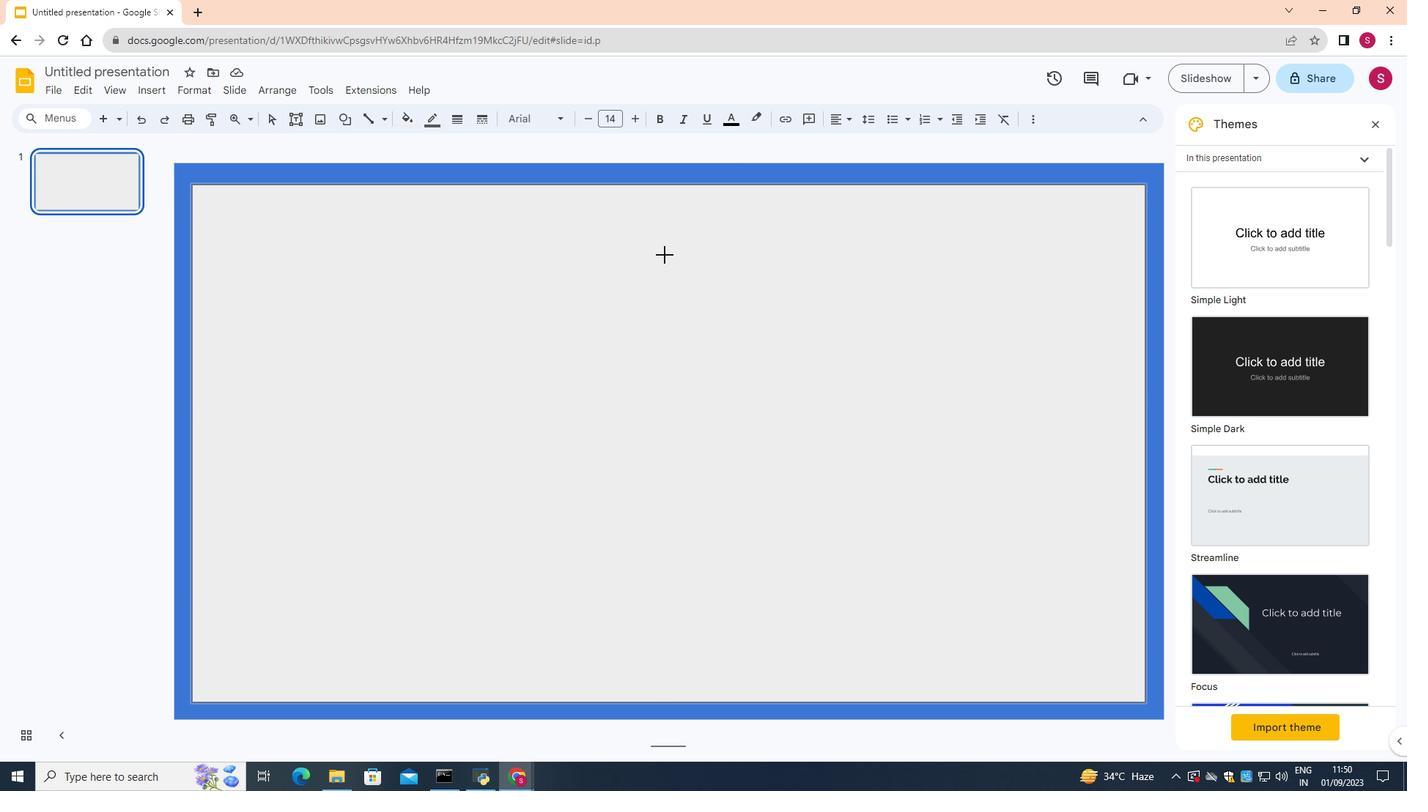 
Action: Mouse moved to (273, 287)
Screenshot: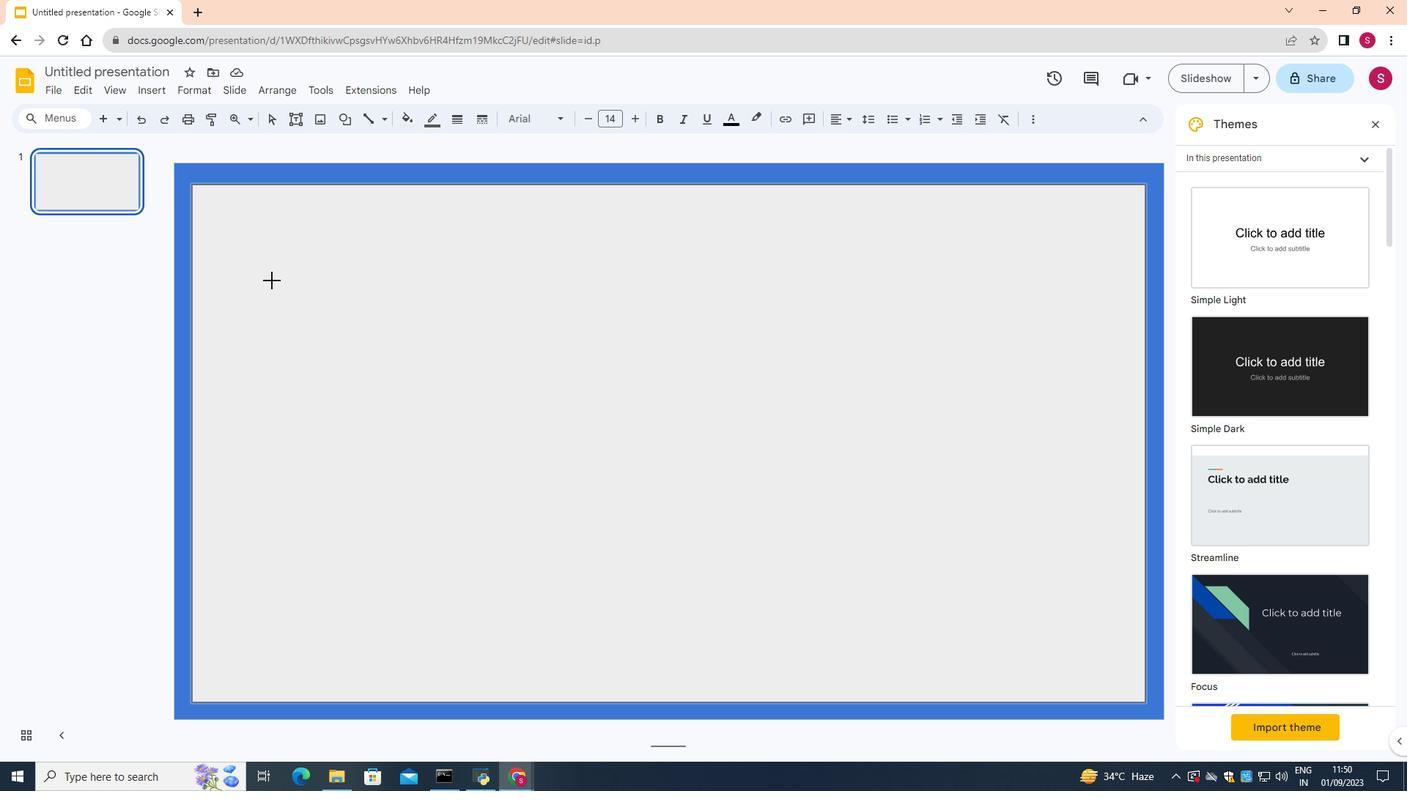 
Action: Mouse pressed left at (273, 287)
Screenshot: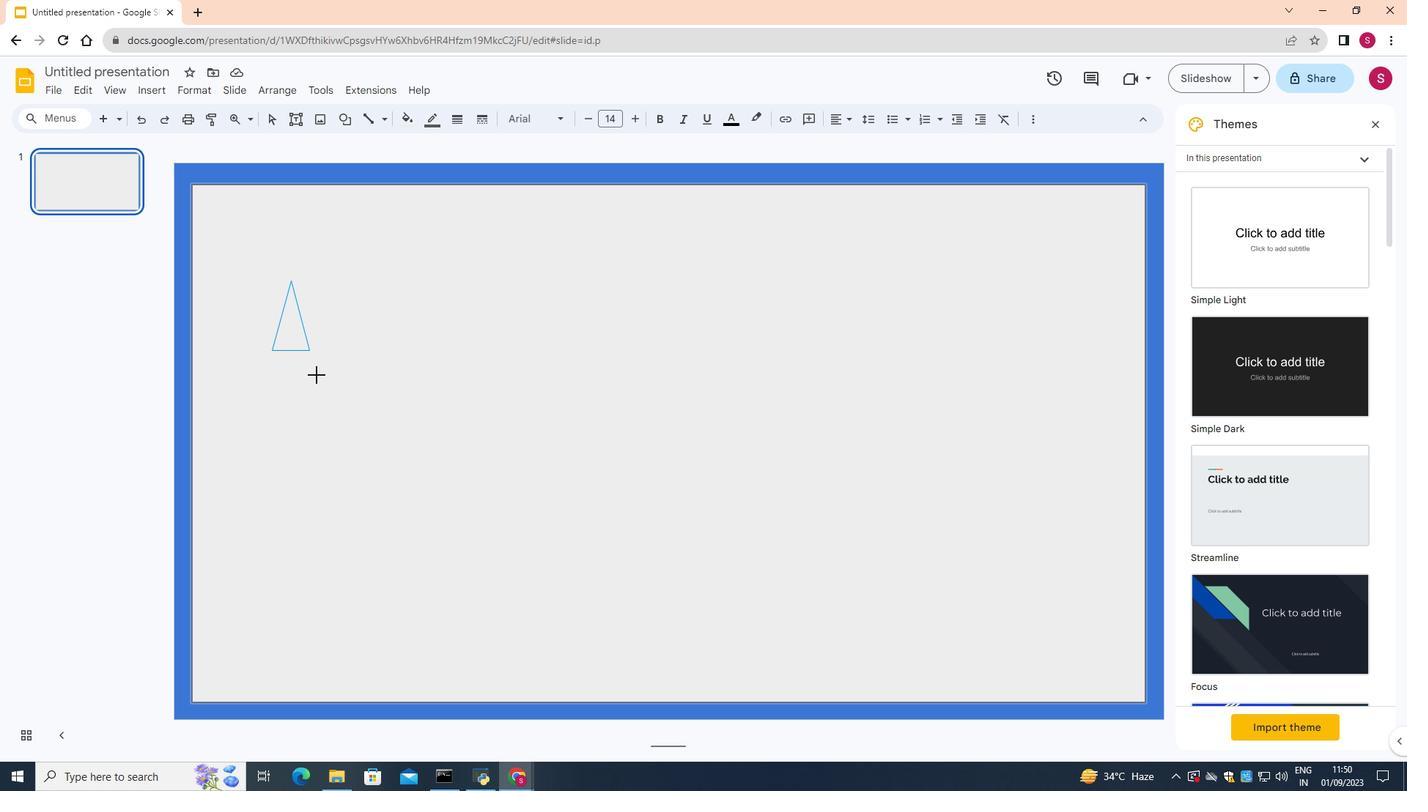 
Action: Mouse moved to (494, 269)
Screenshot: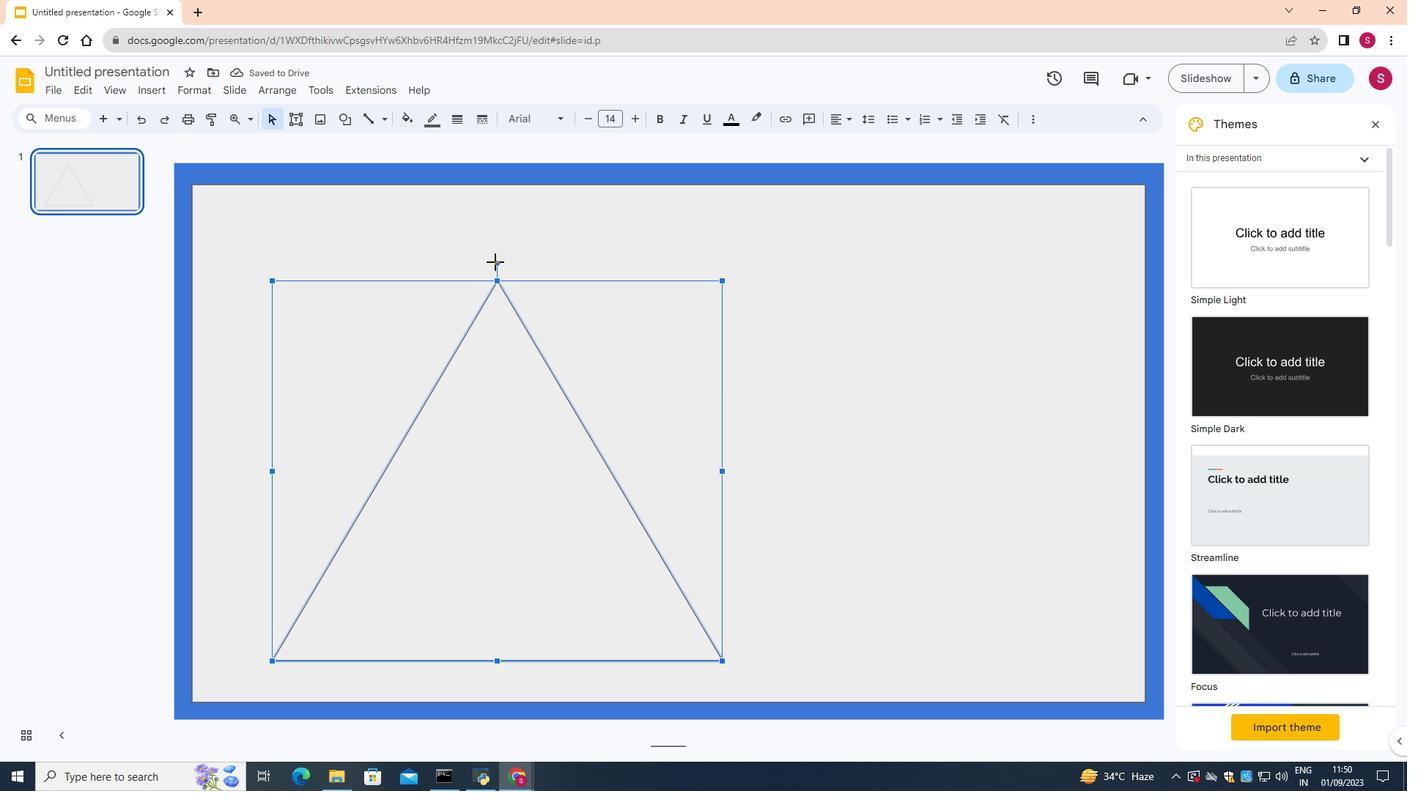 
Action: Mouse pressed left at (494, 269)
Screenshot: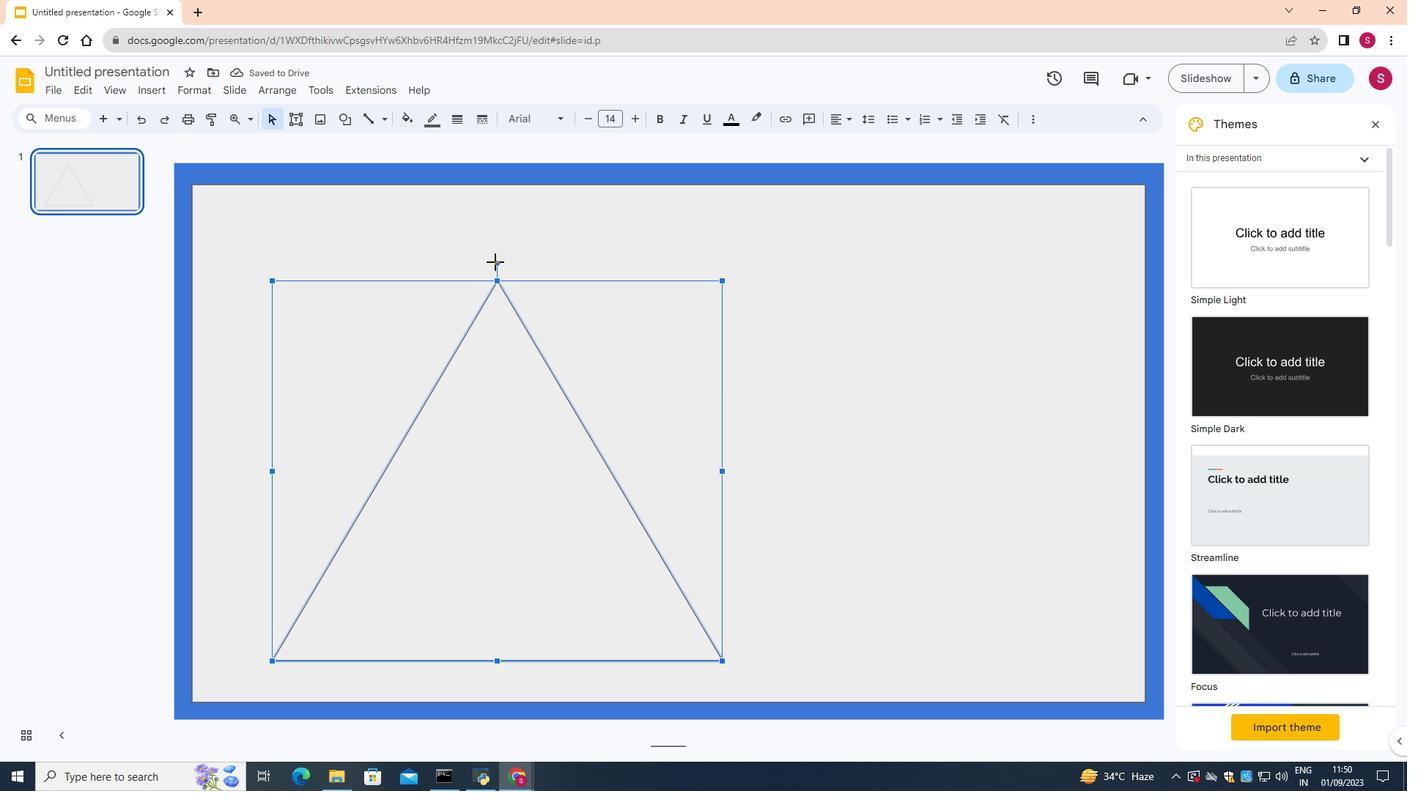 
Action: Mouse moved to (627, 316)
Screenshot: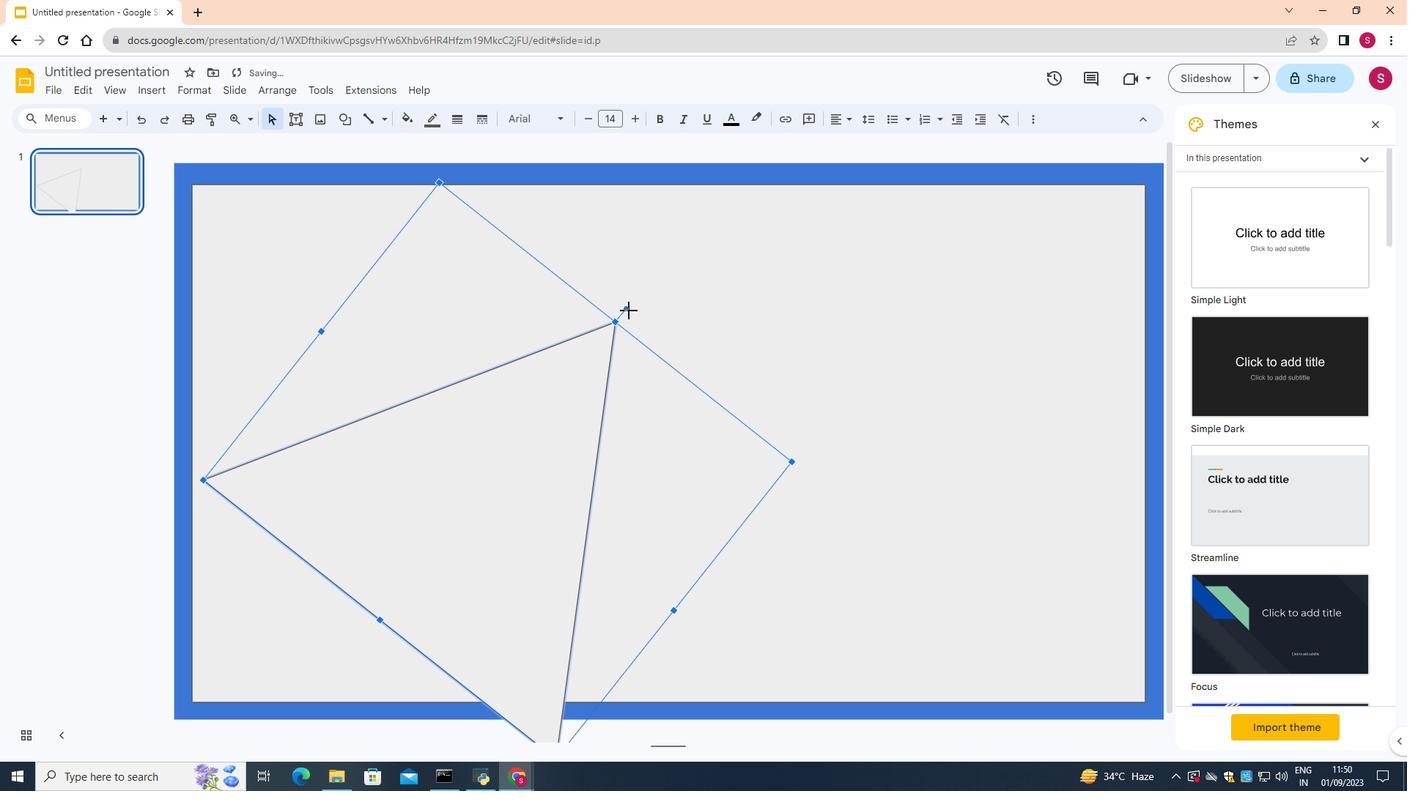 
Action: Mouse pressed left at (627, 316)
Screenshot: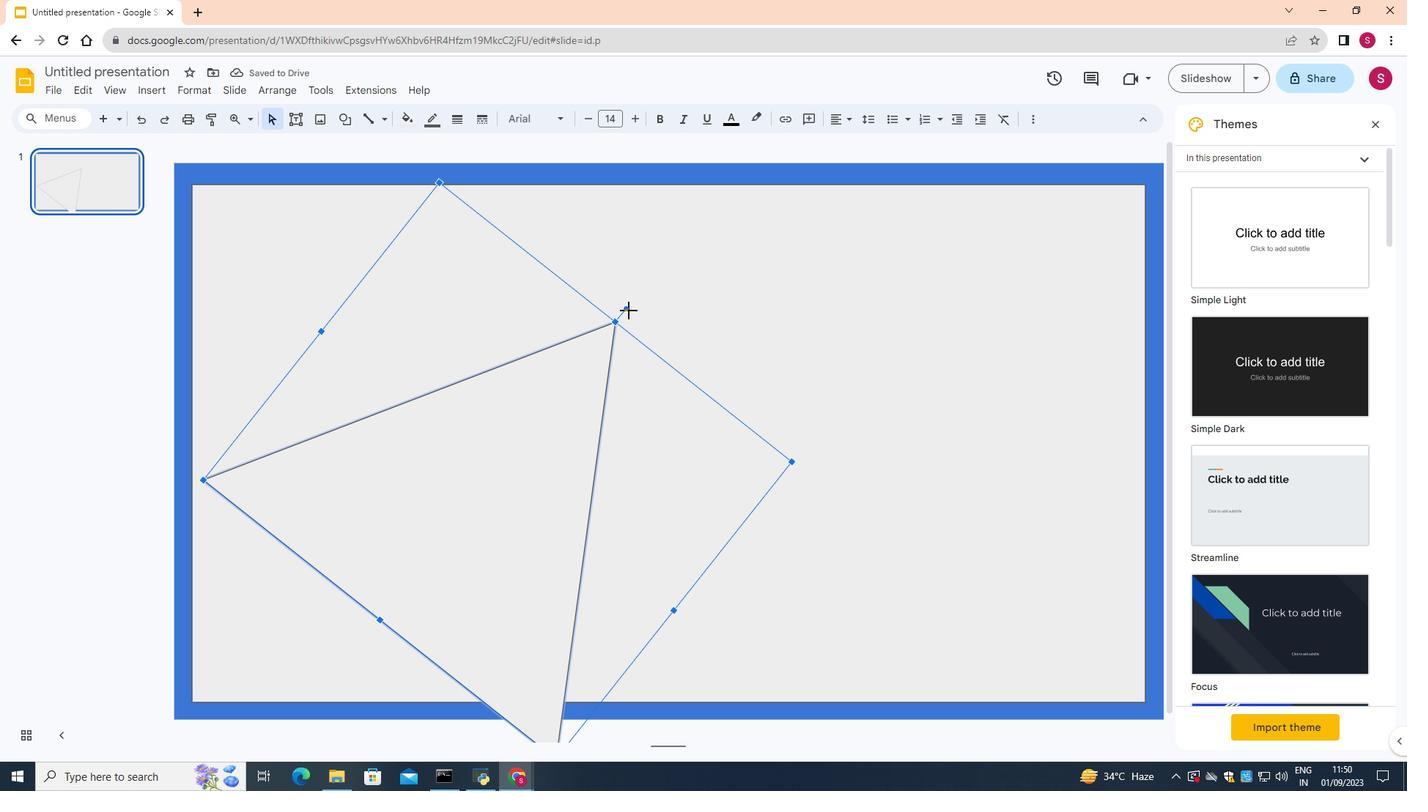 
Action: Mouse moved to (694, 403)
Screenshot: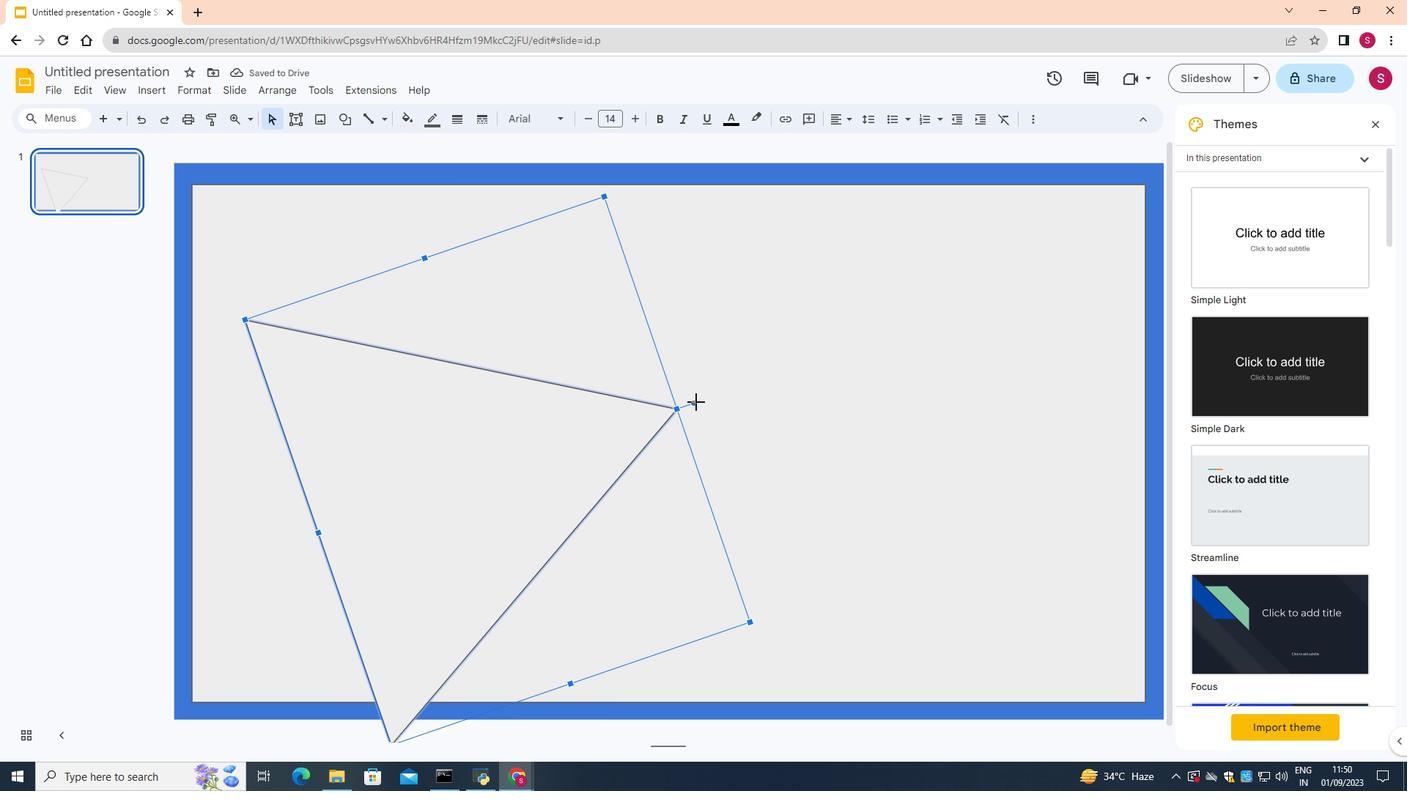 
Action: Mouse pressed left at (694, 403)
Screenshot: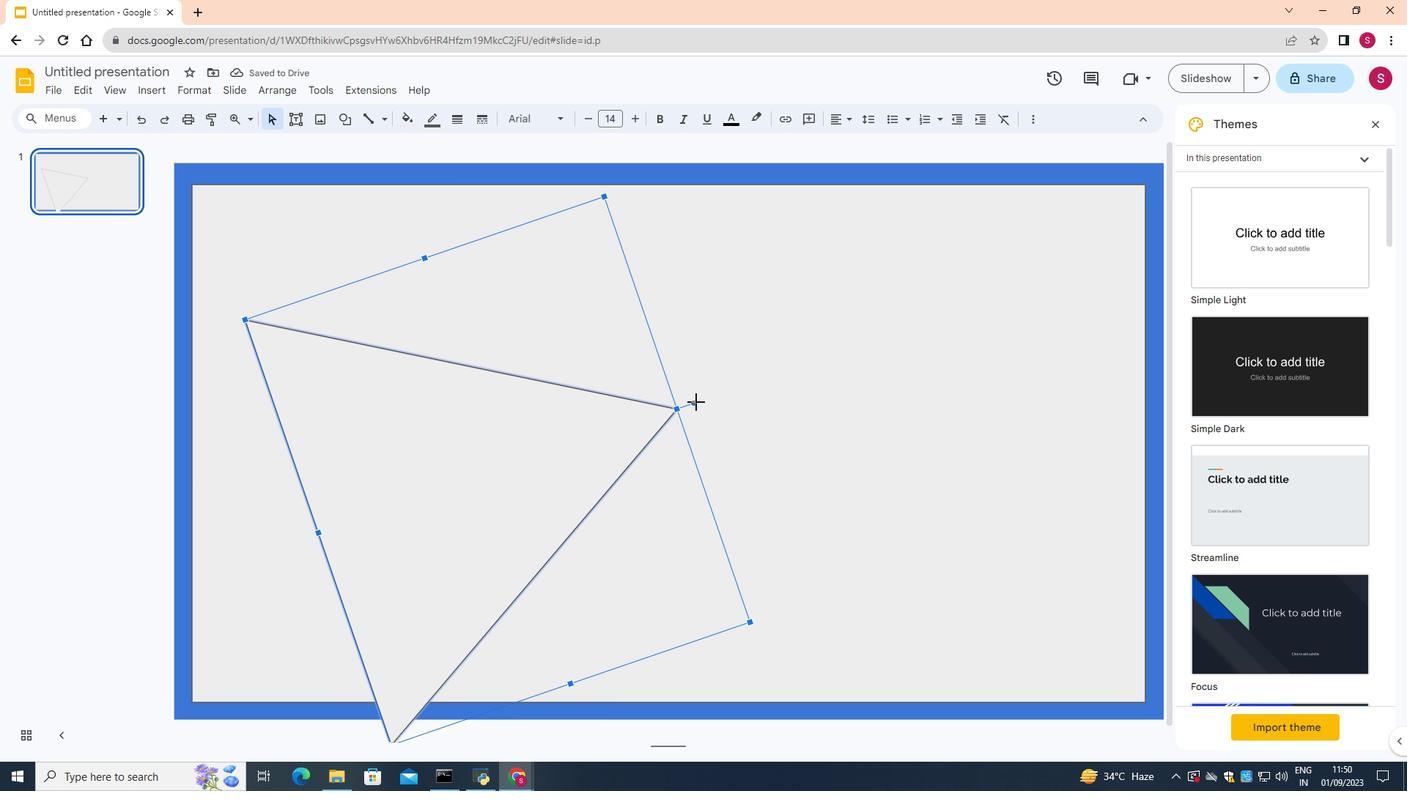 
Action: Mouse moved to (695, 417)
Screenshot: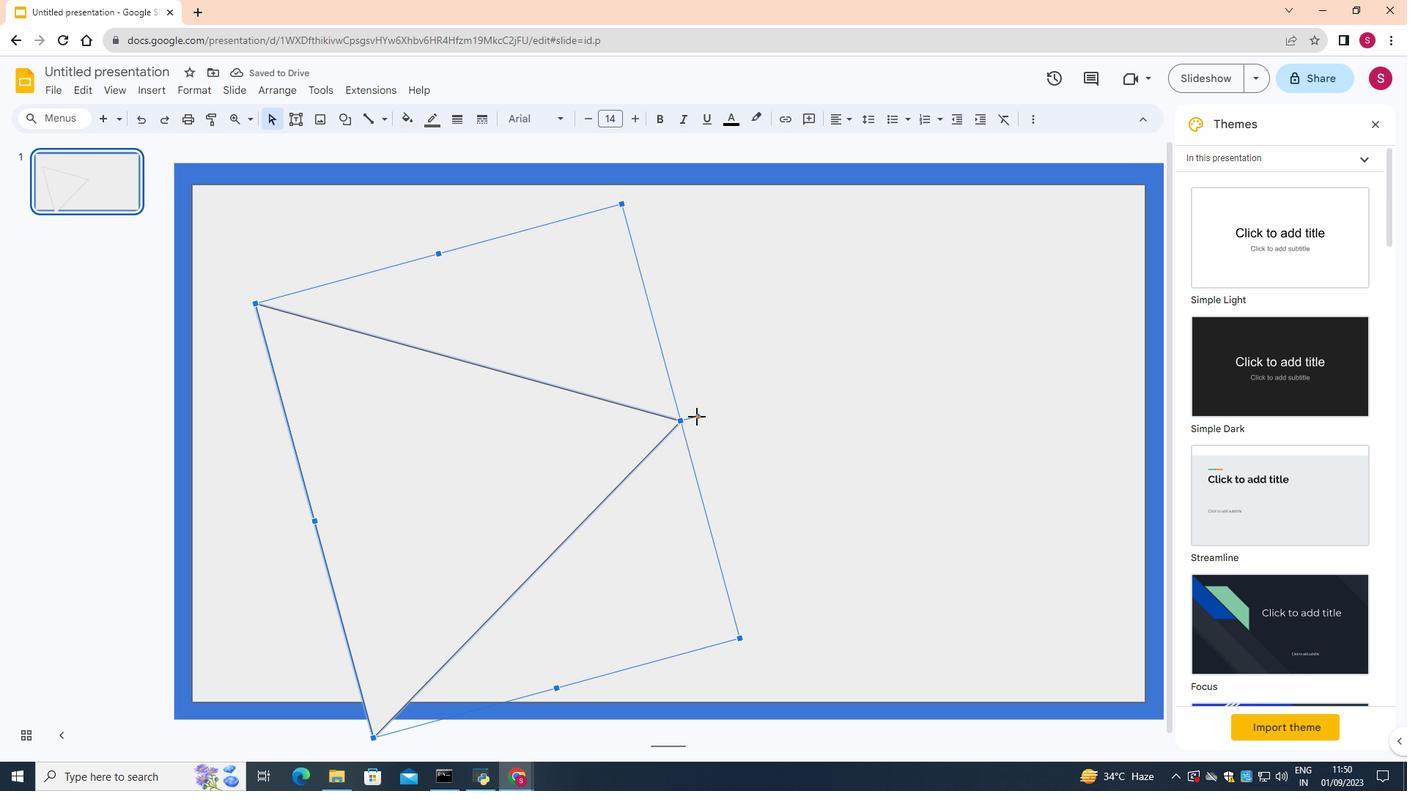 
Action: Mouse pressed left at (695, 417)
Screenshot: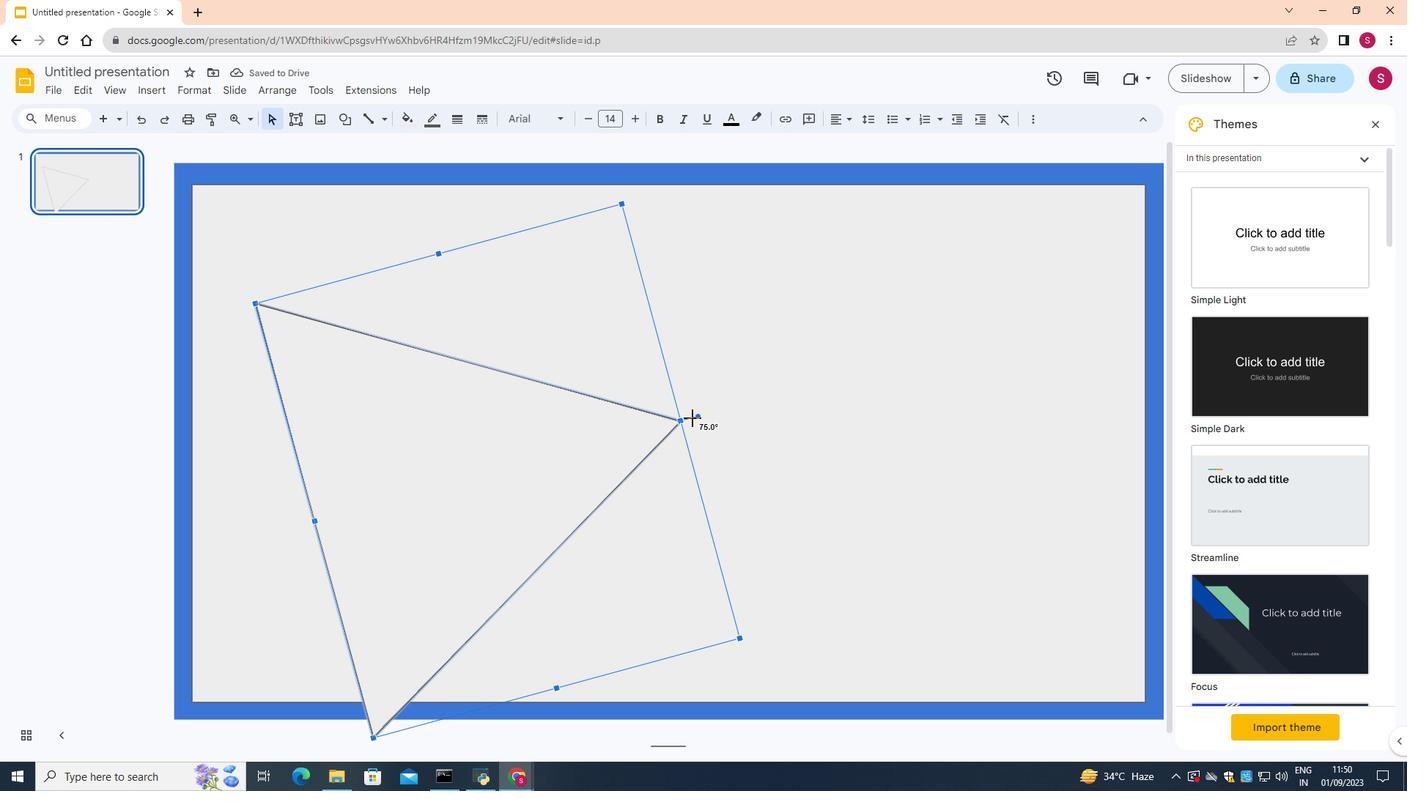 
Action: Mouse moved to (702, 448)
Screenshot: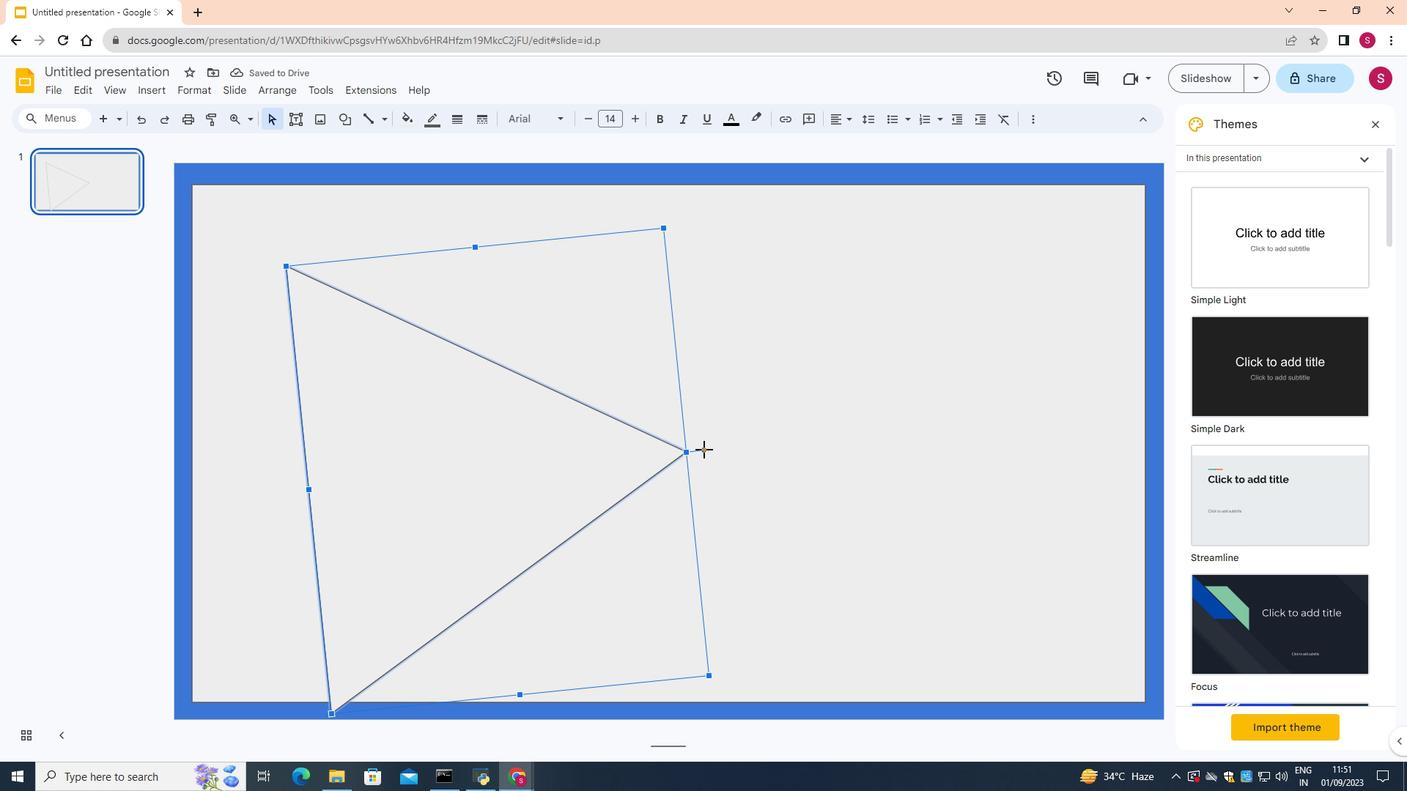 
Action: Mouse pressed left at (702, 448)
Screenshot: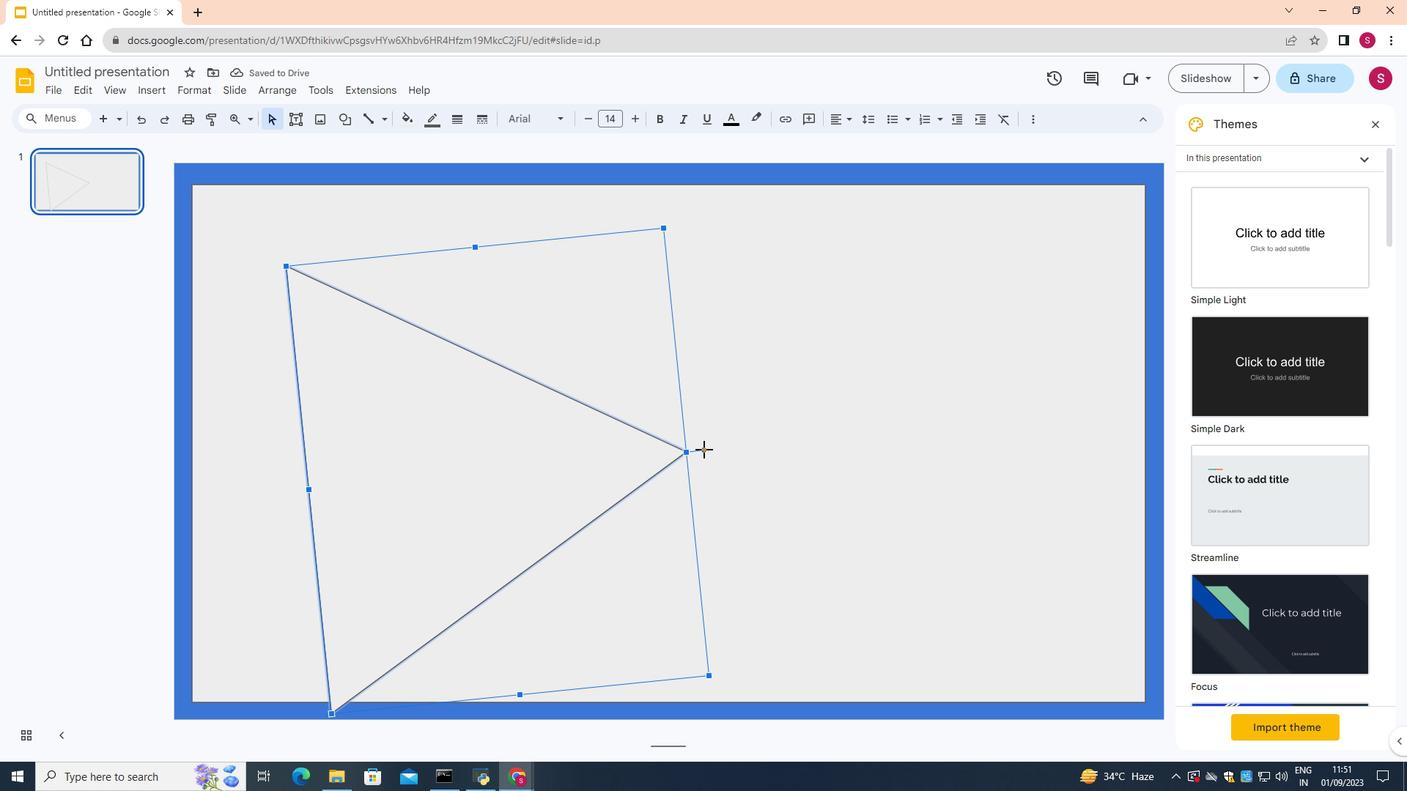 
Action: Mouse moved to (479, 456)
Screenshot: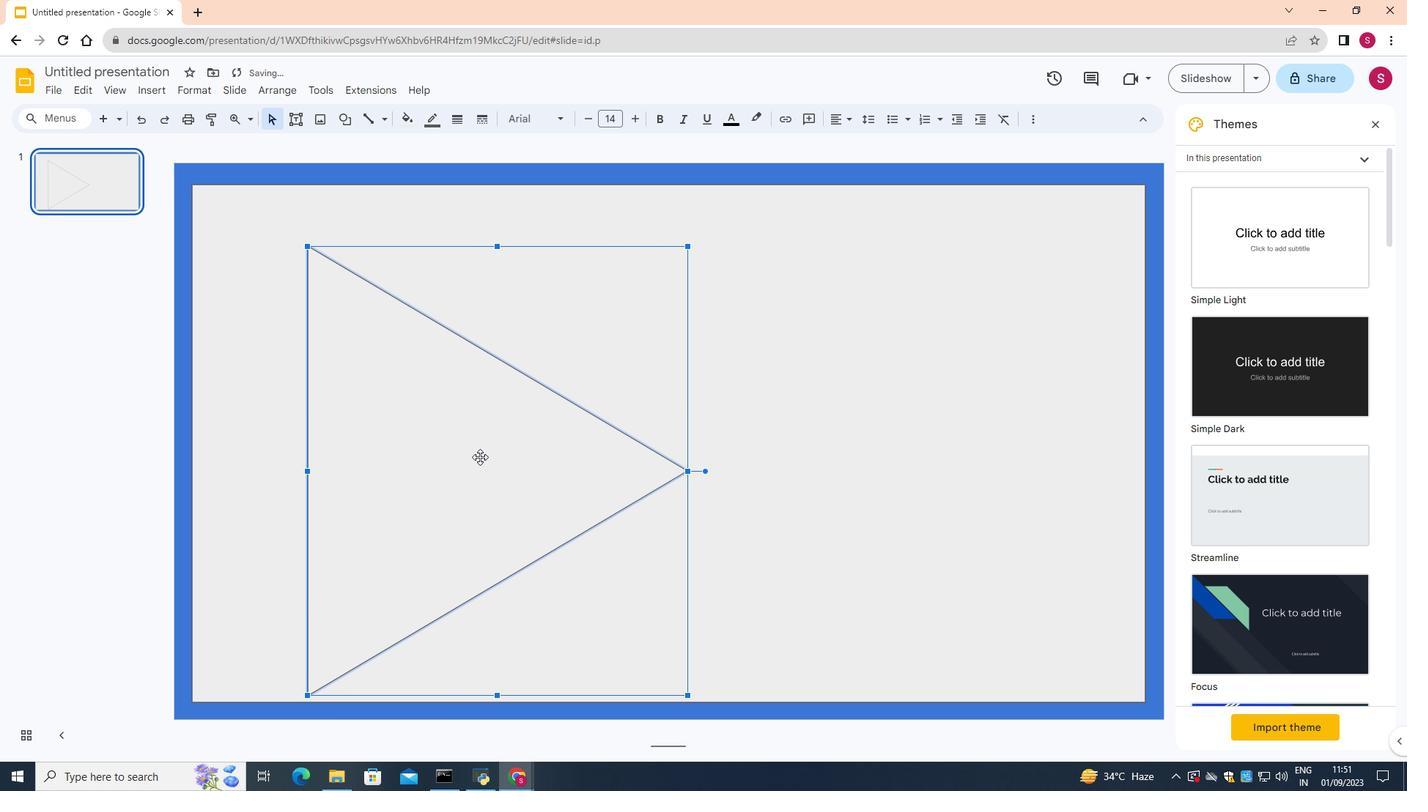 
Action: Mouse pressed left at (479, 456)
Screenshot: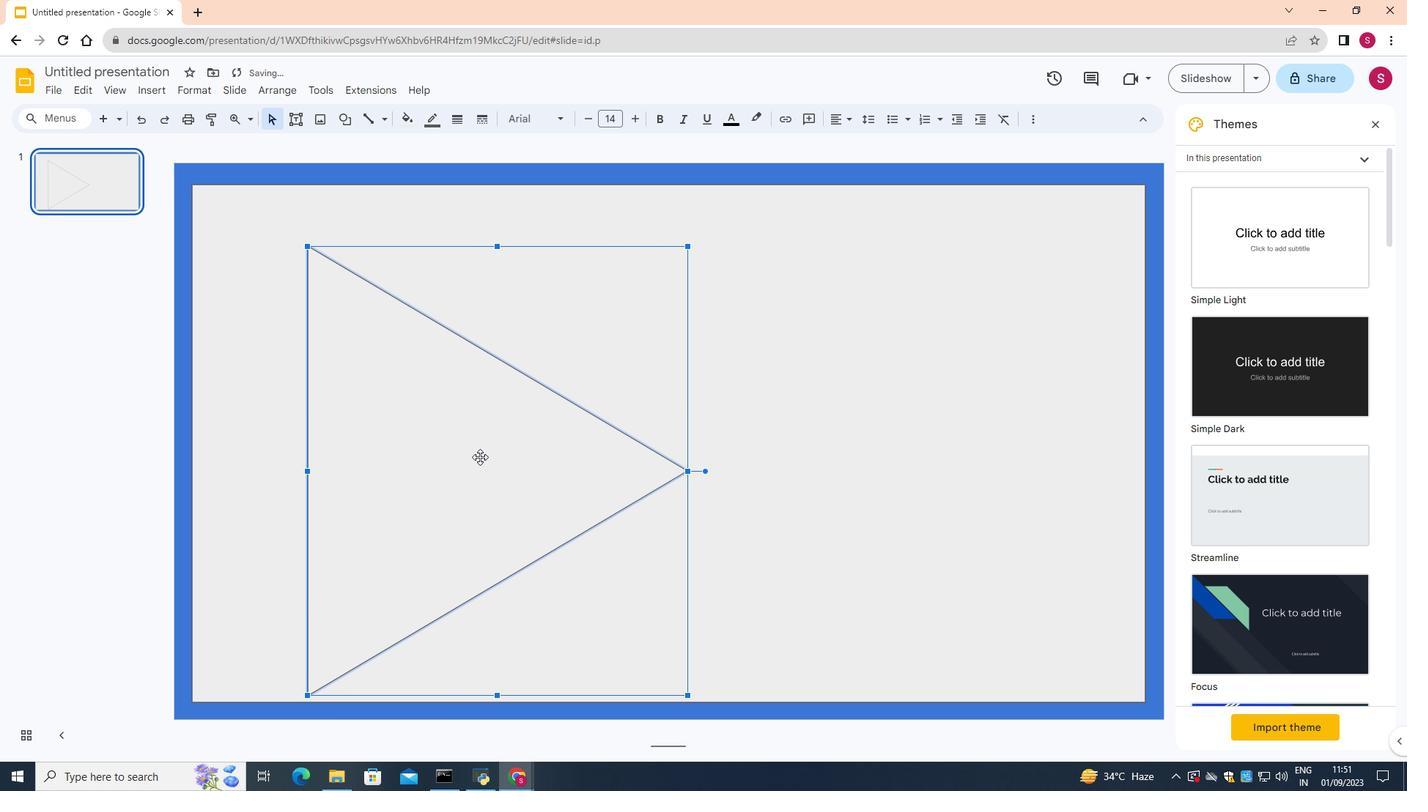 
Action: Mouse moved to (381, 233)
Screenshot: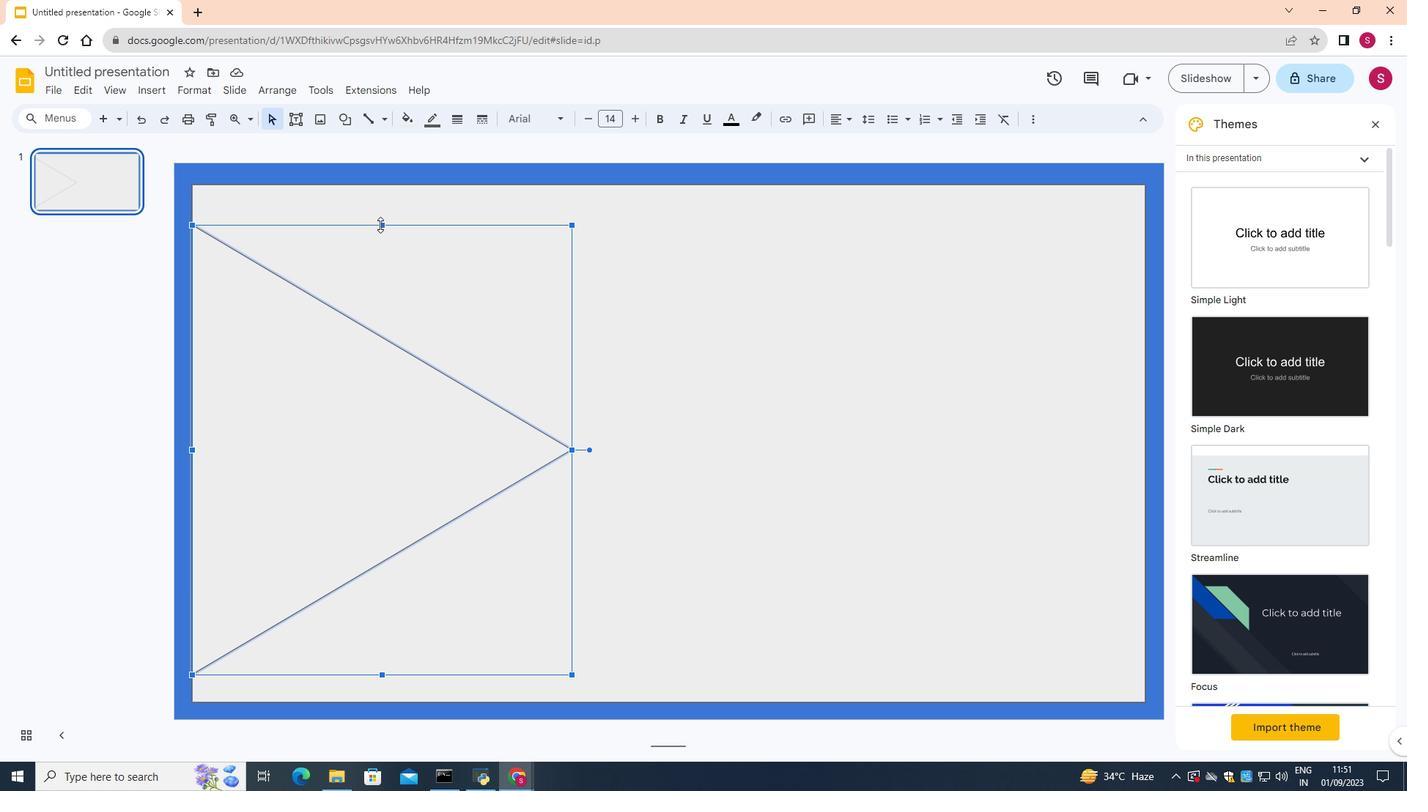 
Action: Mouse pressed left at (381, 233)
Screenshot: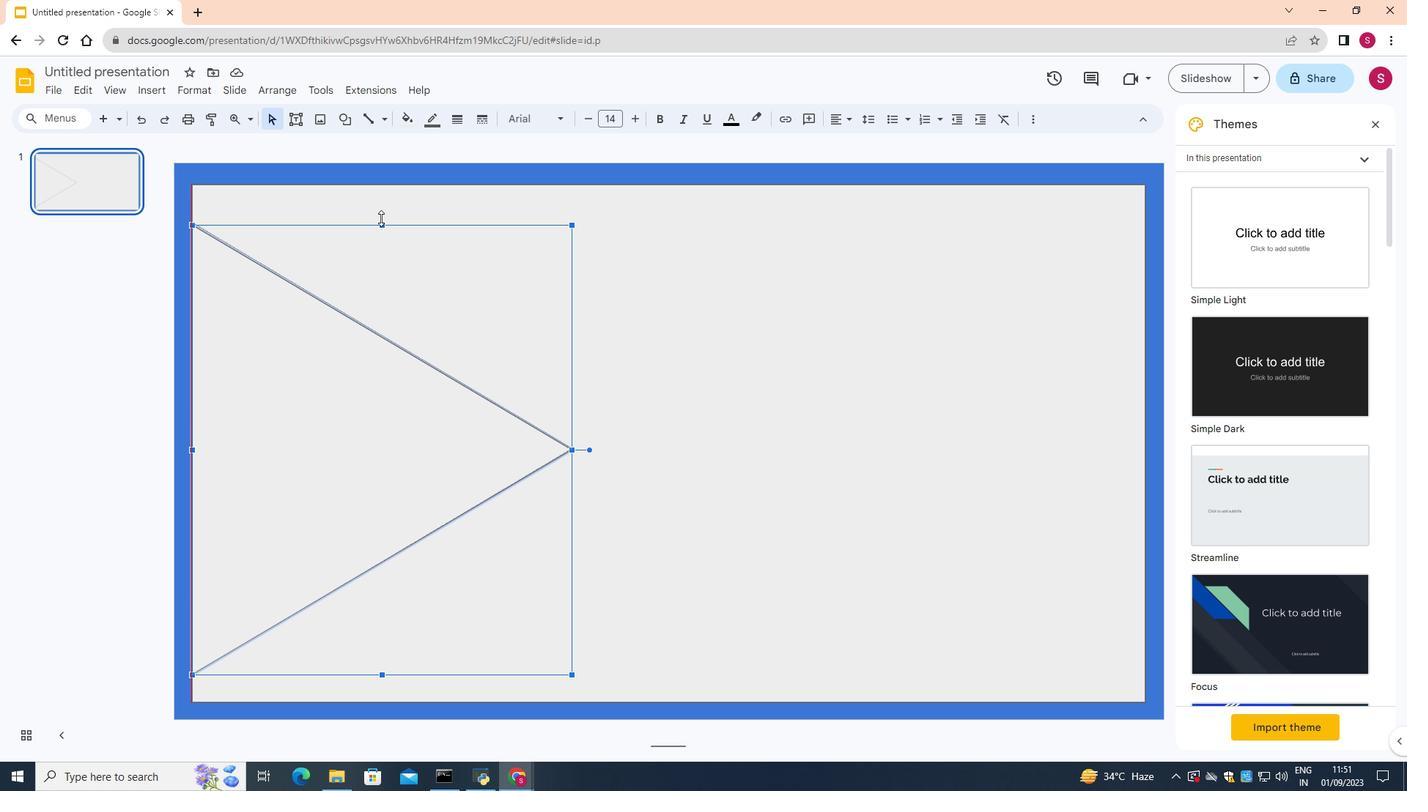 
Action: Mouse moved to (385, 664)
Screenshot: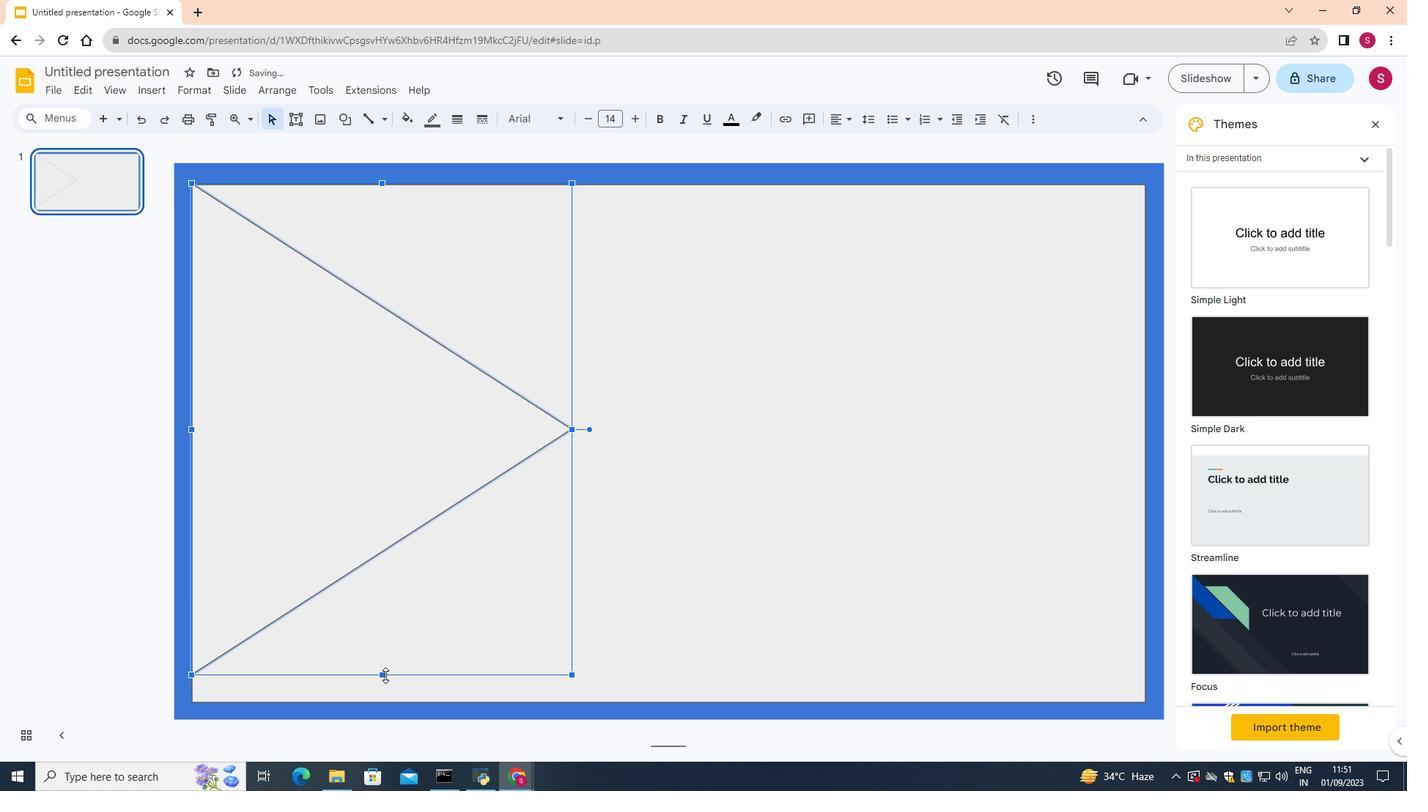 
Action: Mouse pressed left at (385, 664)
Screenshot: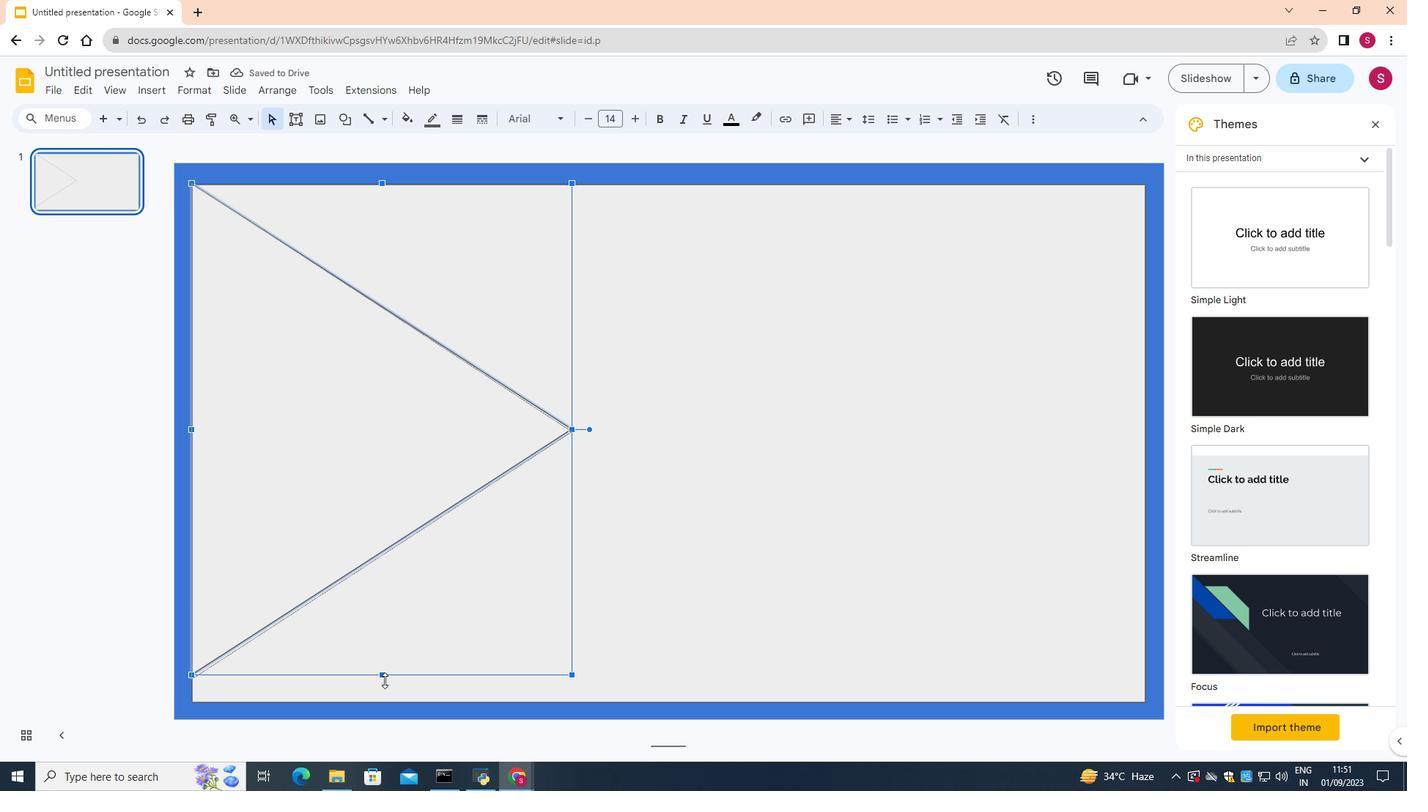 
Action: Mouse moved to (761, 548)
Screenshot: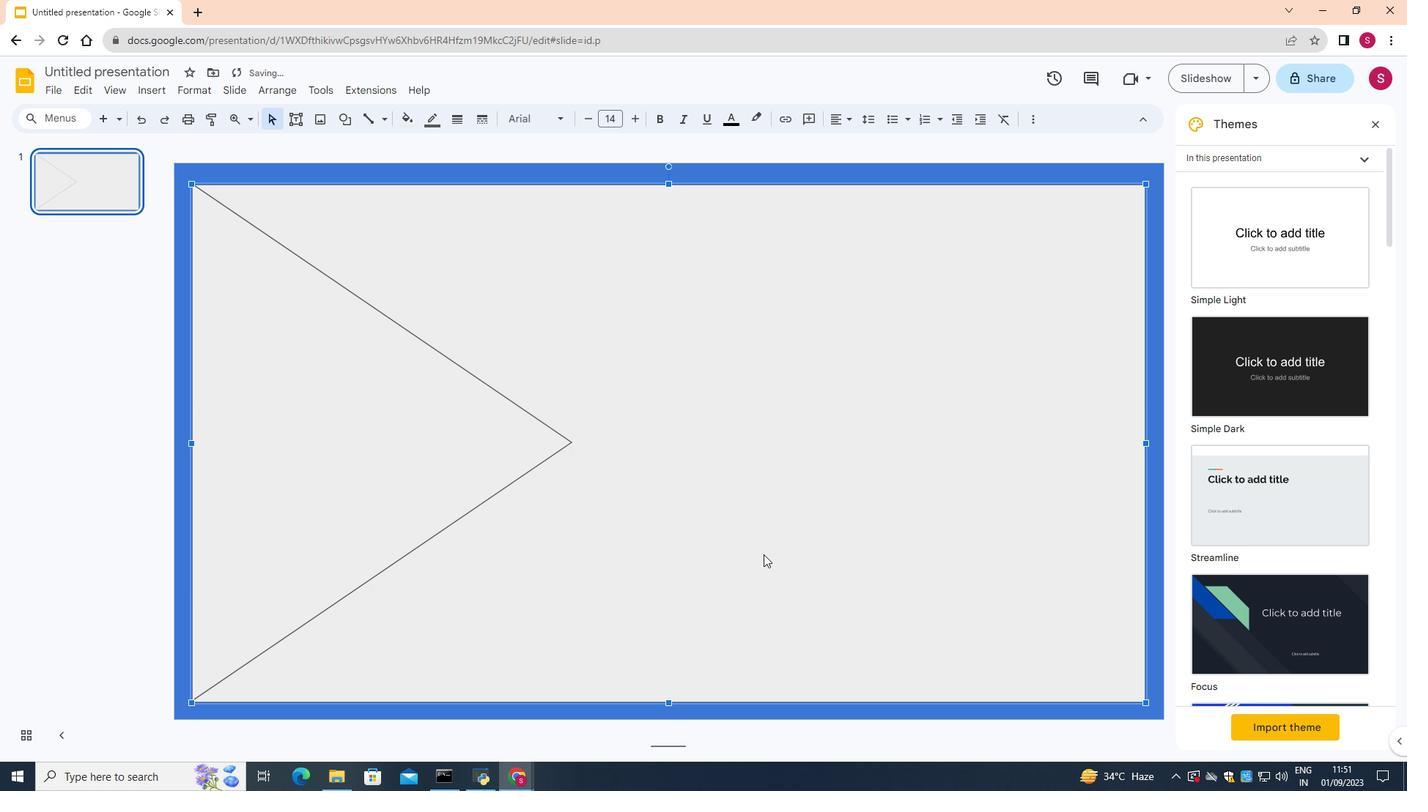 
Action: Mouse pressed left at (761, 548)
Screenshot: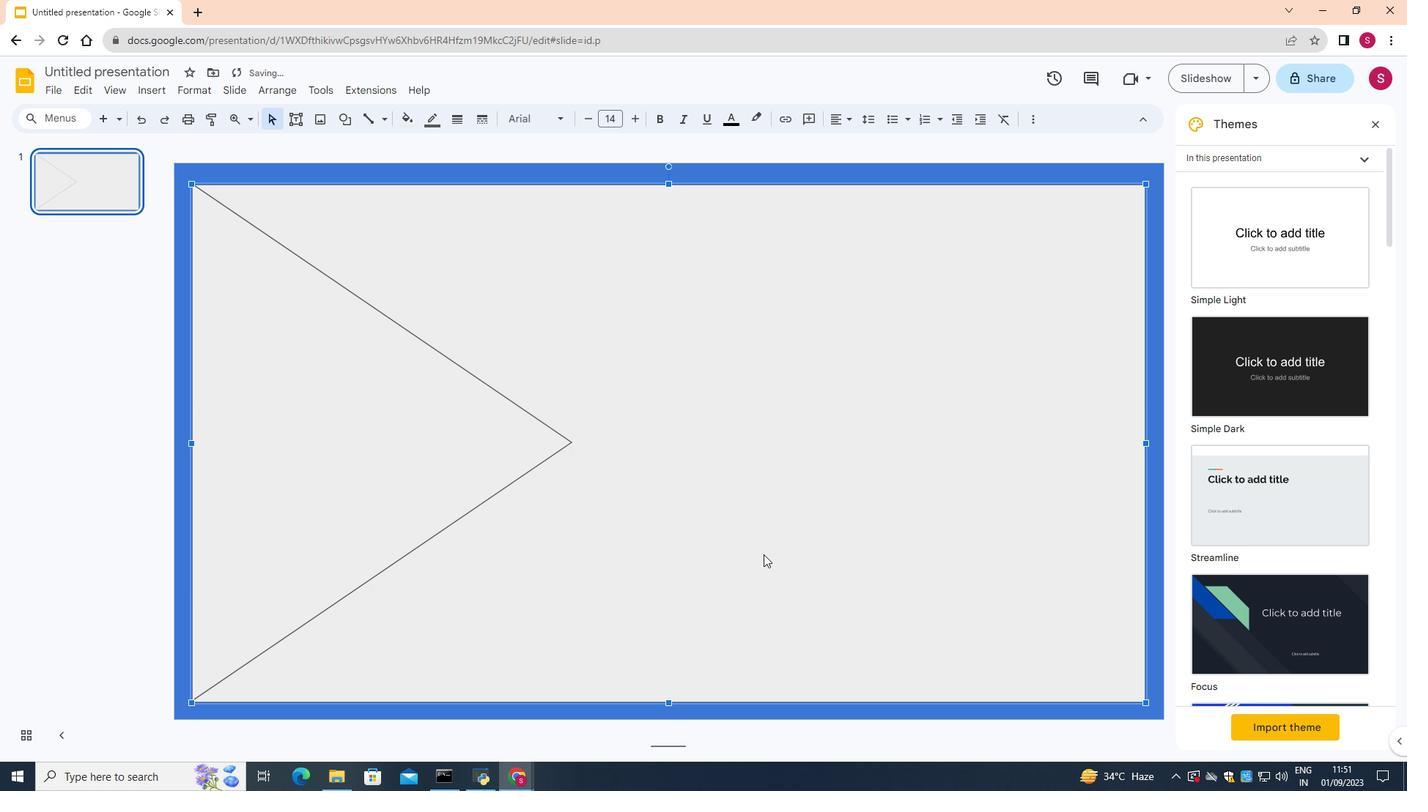 
Action: Mouse moved to (384, 506)
Screenshot: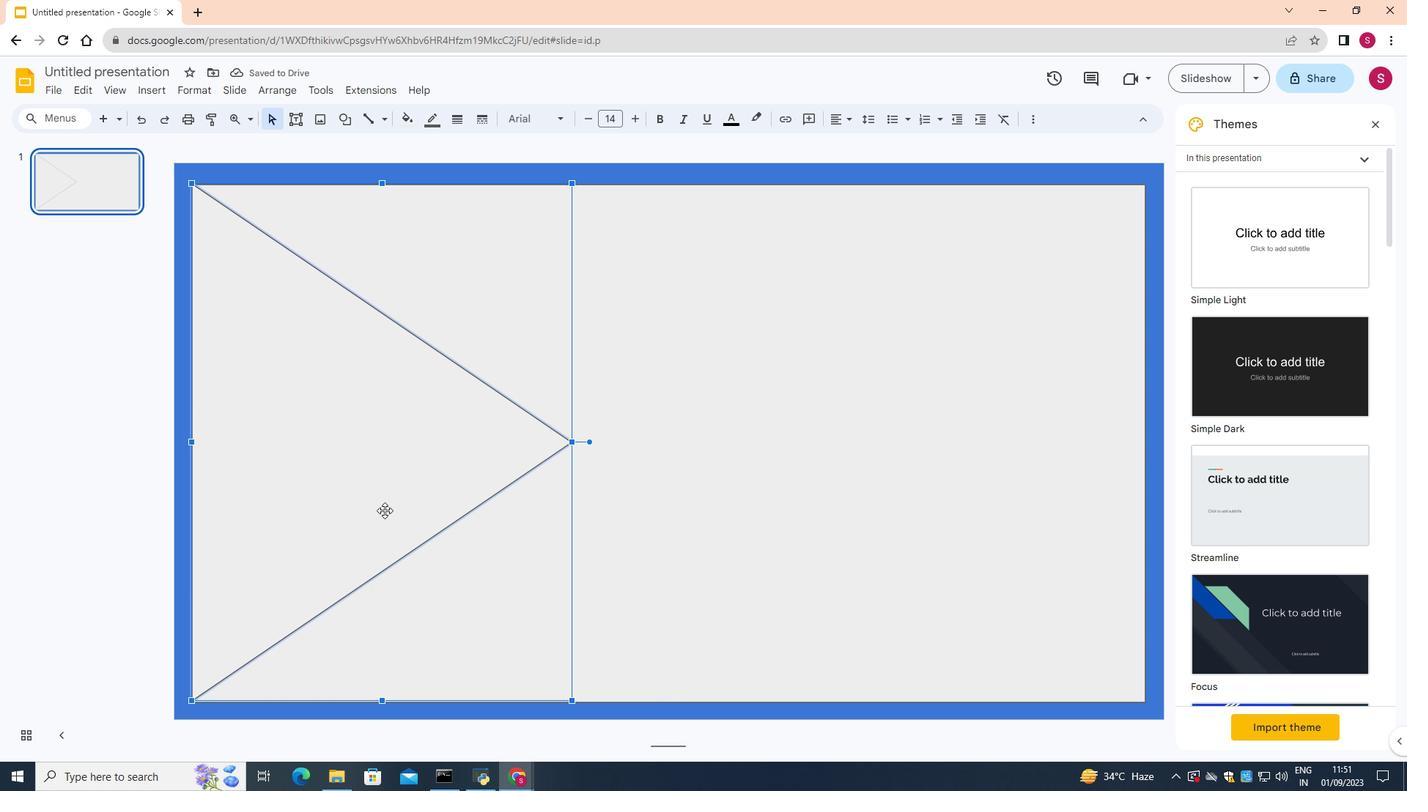 
Action: Mouse pressed left at (384, 506)
Screenshot: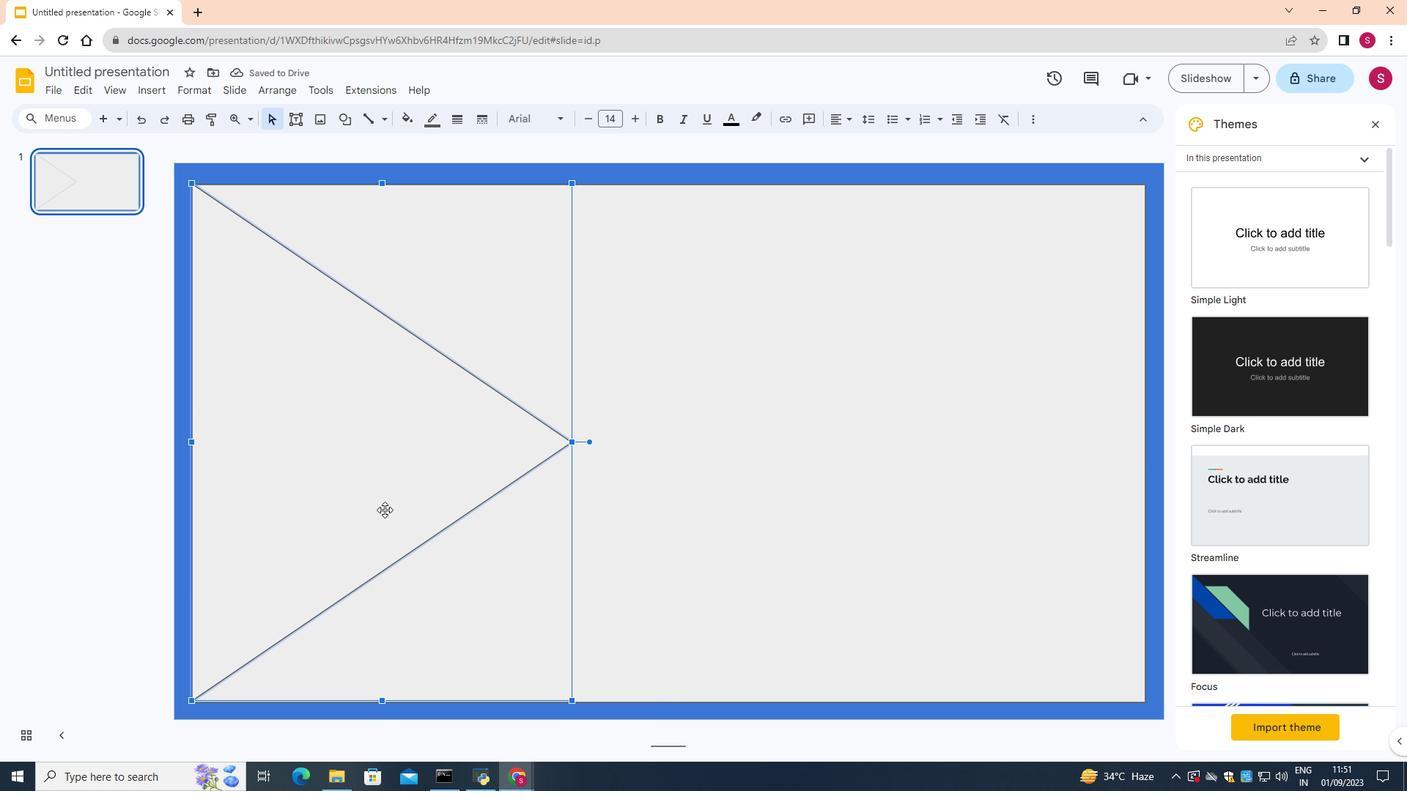 
Action: Mouse moved to (428, 131)
Screenshot: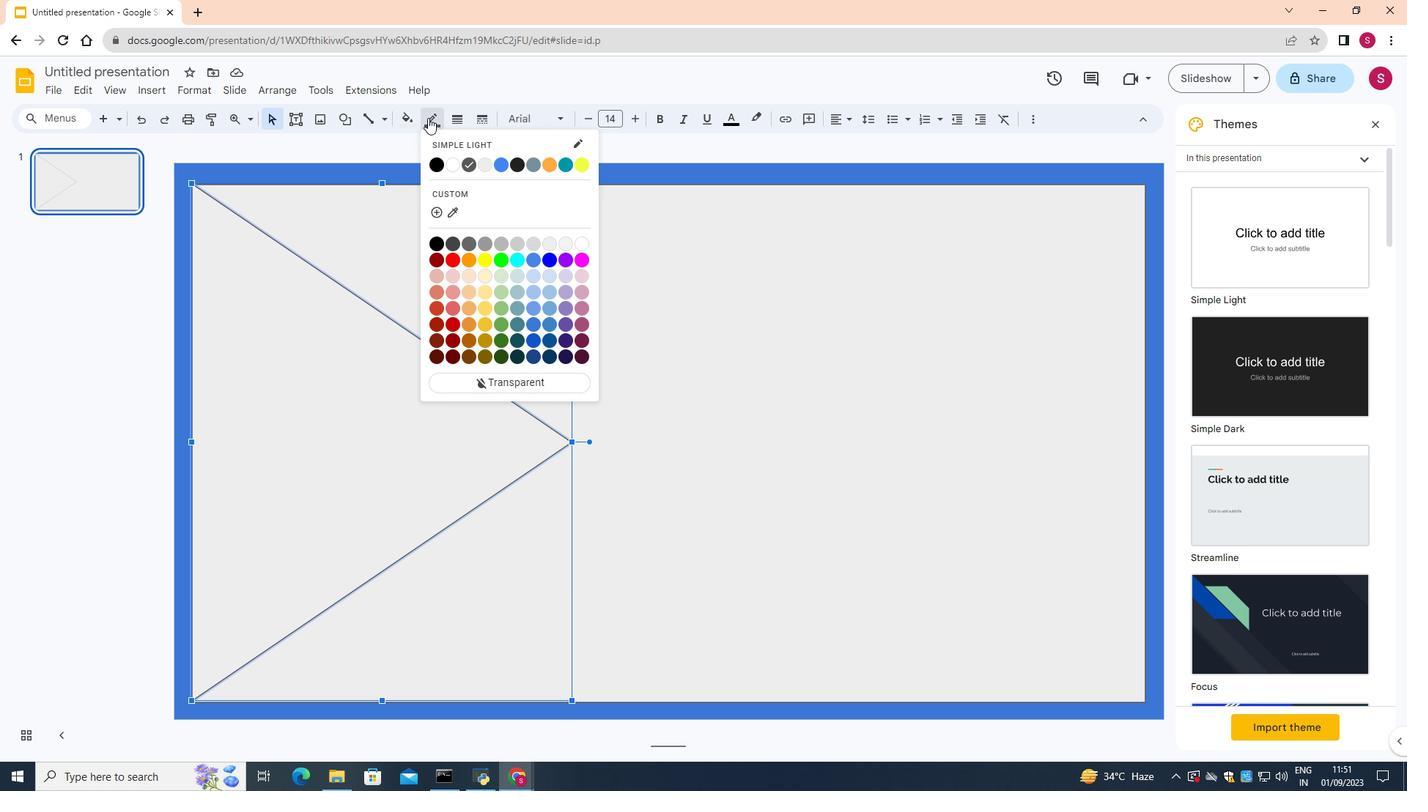 
Action: Mouse pressed left at (428, 131)
Screenshot: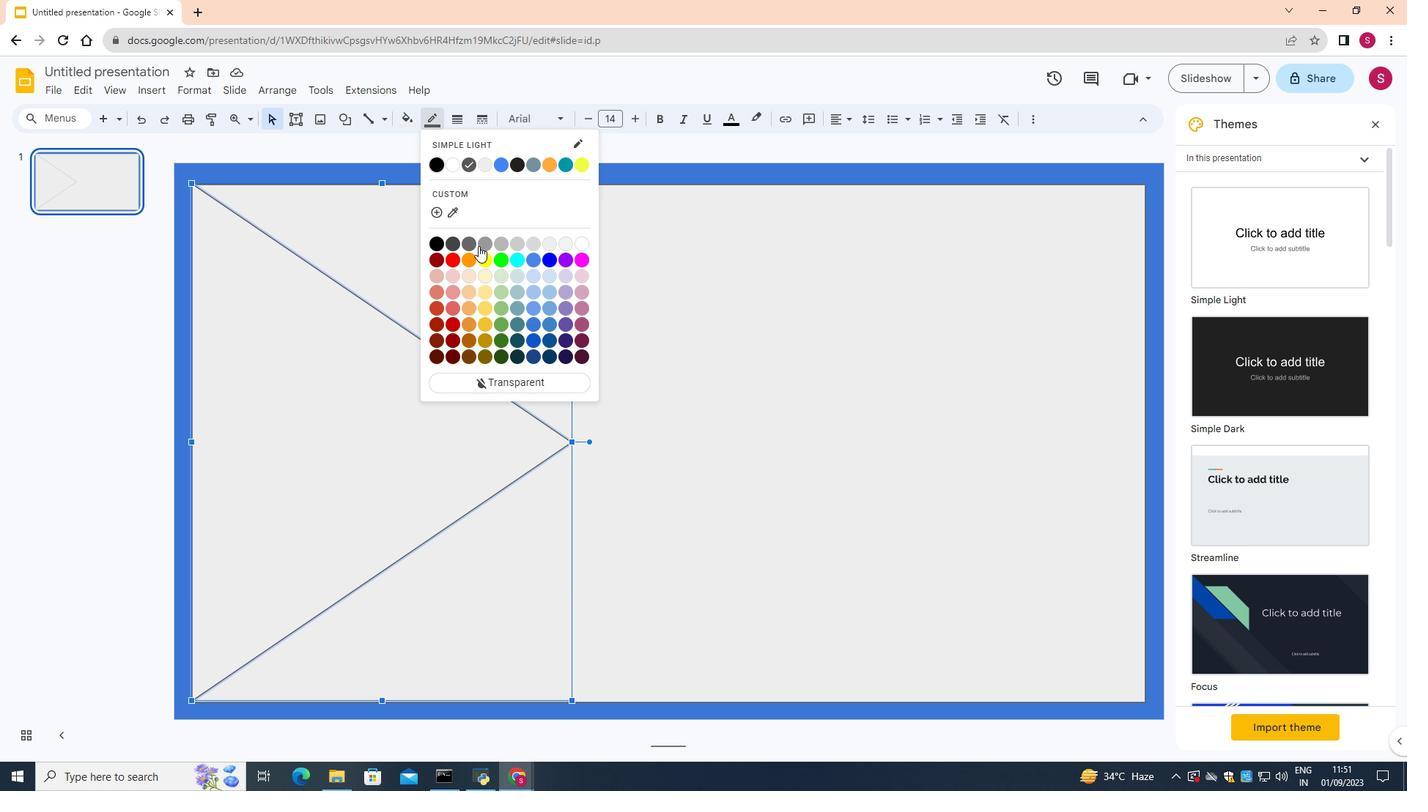 
Action: Mouse moved to (546, 389)
Screenshot: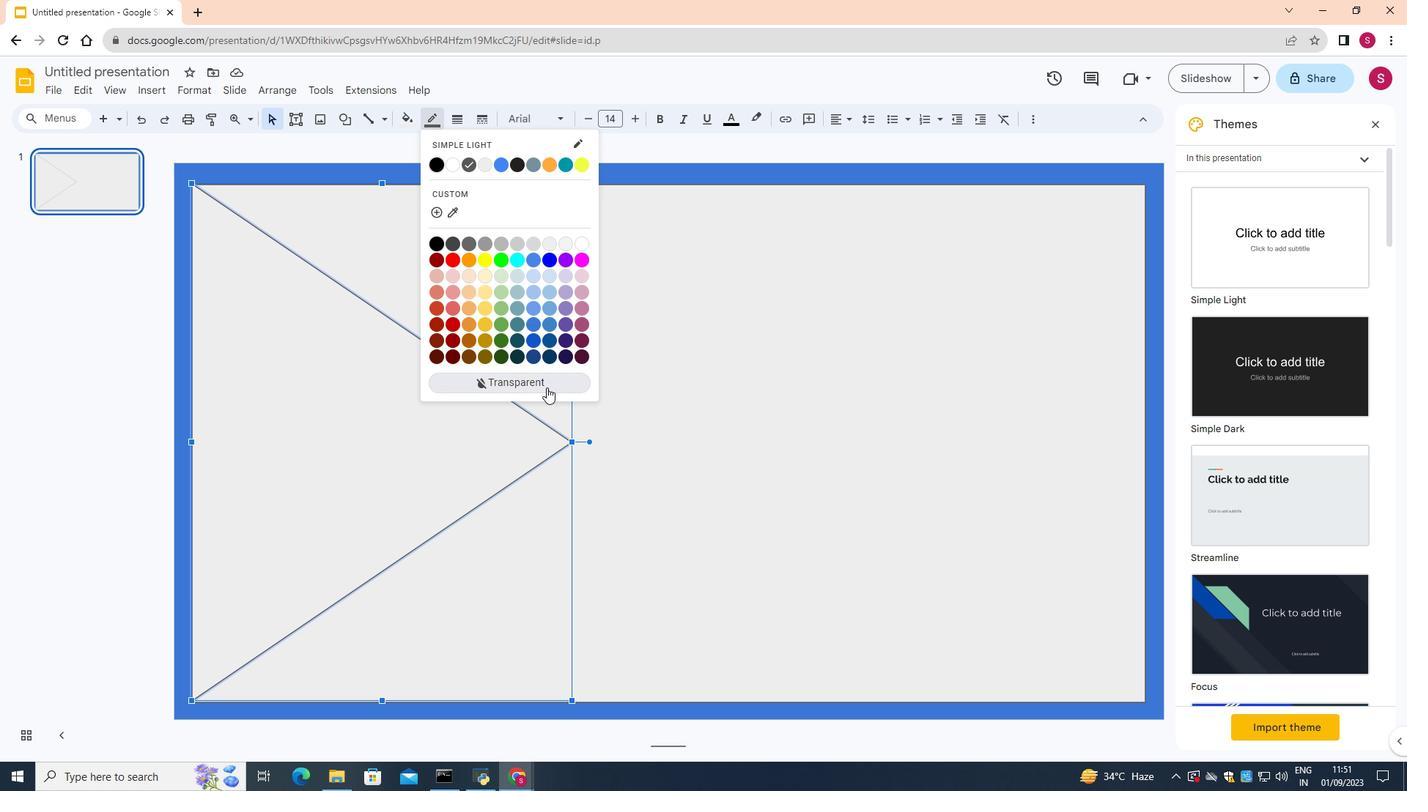 
Action: Mouse pressed left at (546, 389)
Screenshot: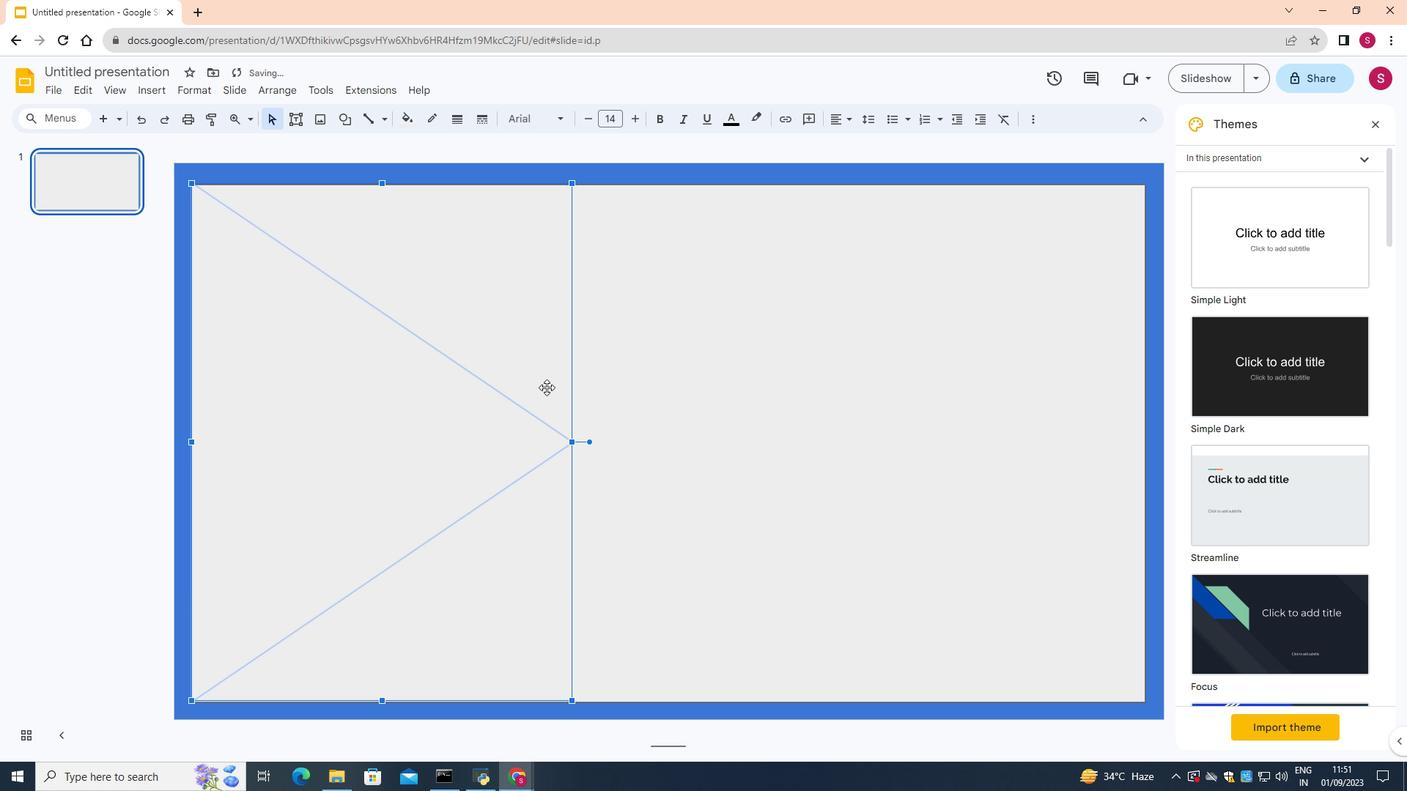 
Action: Mouse moved to (411, 127)
Screenshot: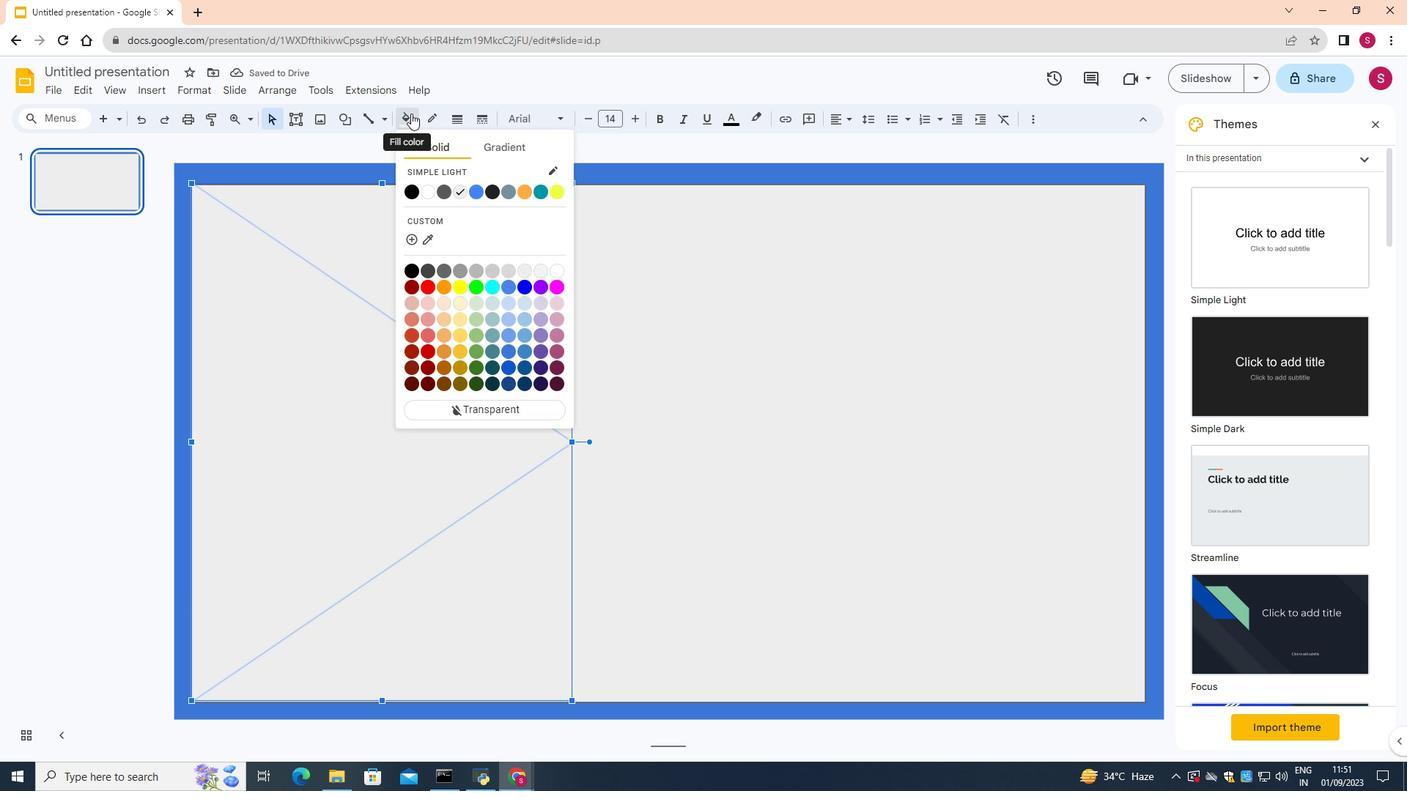 
Action: Mouse pressed left at (411, 127)
Screenshot: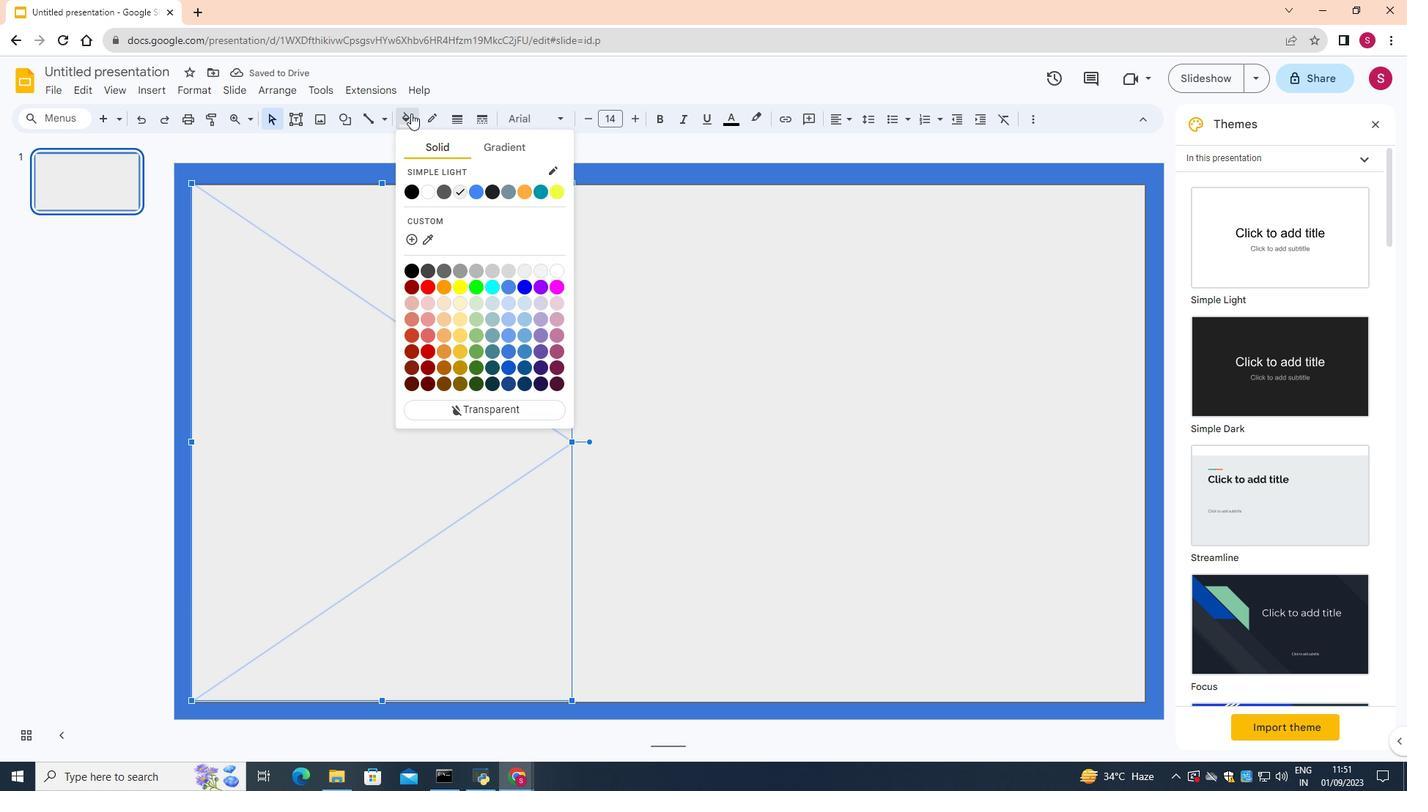 
Action: Mouse moved to (557, 275)
Screenshot: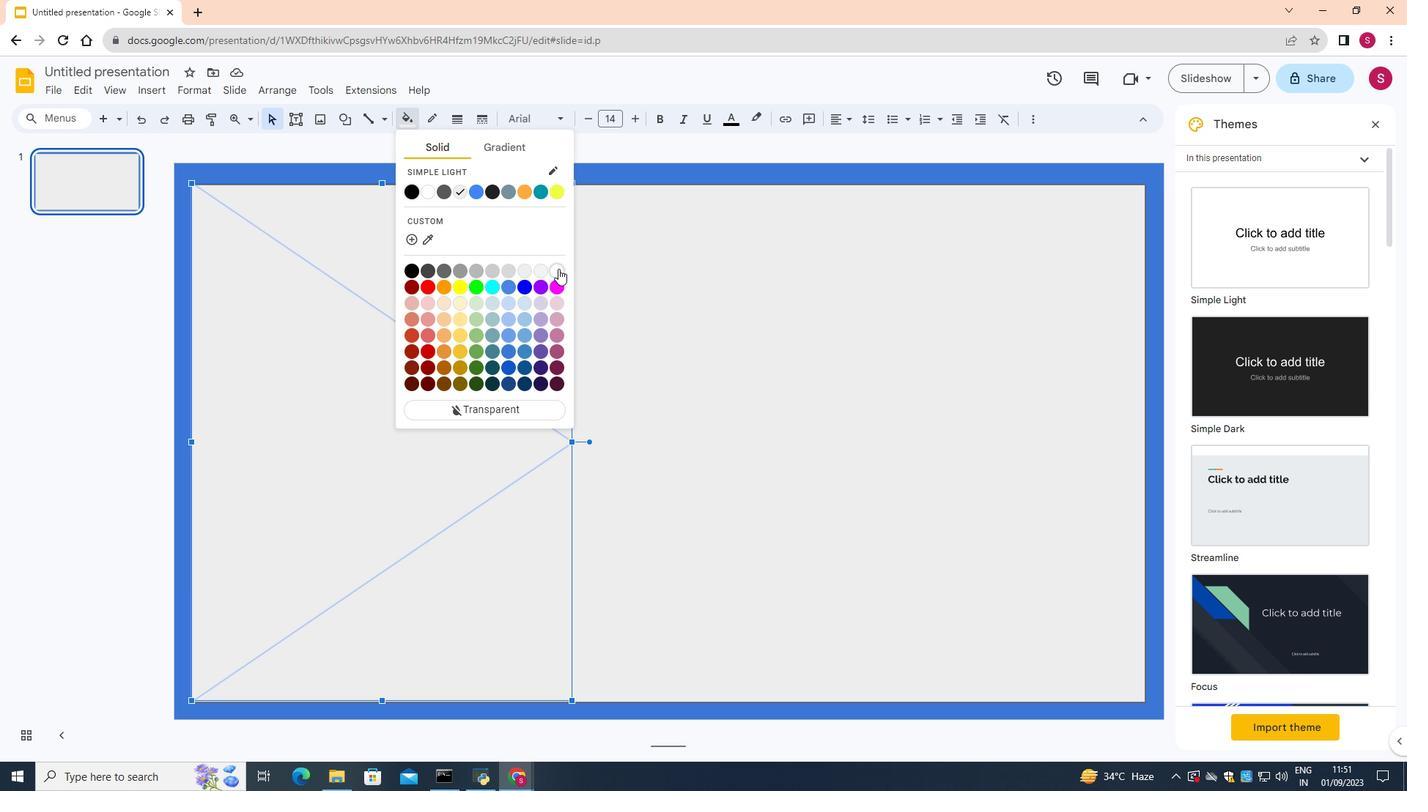 
Action: Mouse pressed left at (557, 275)
Screenshot: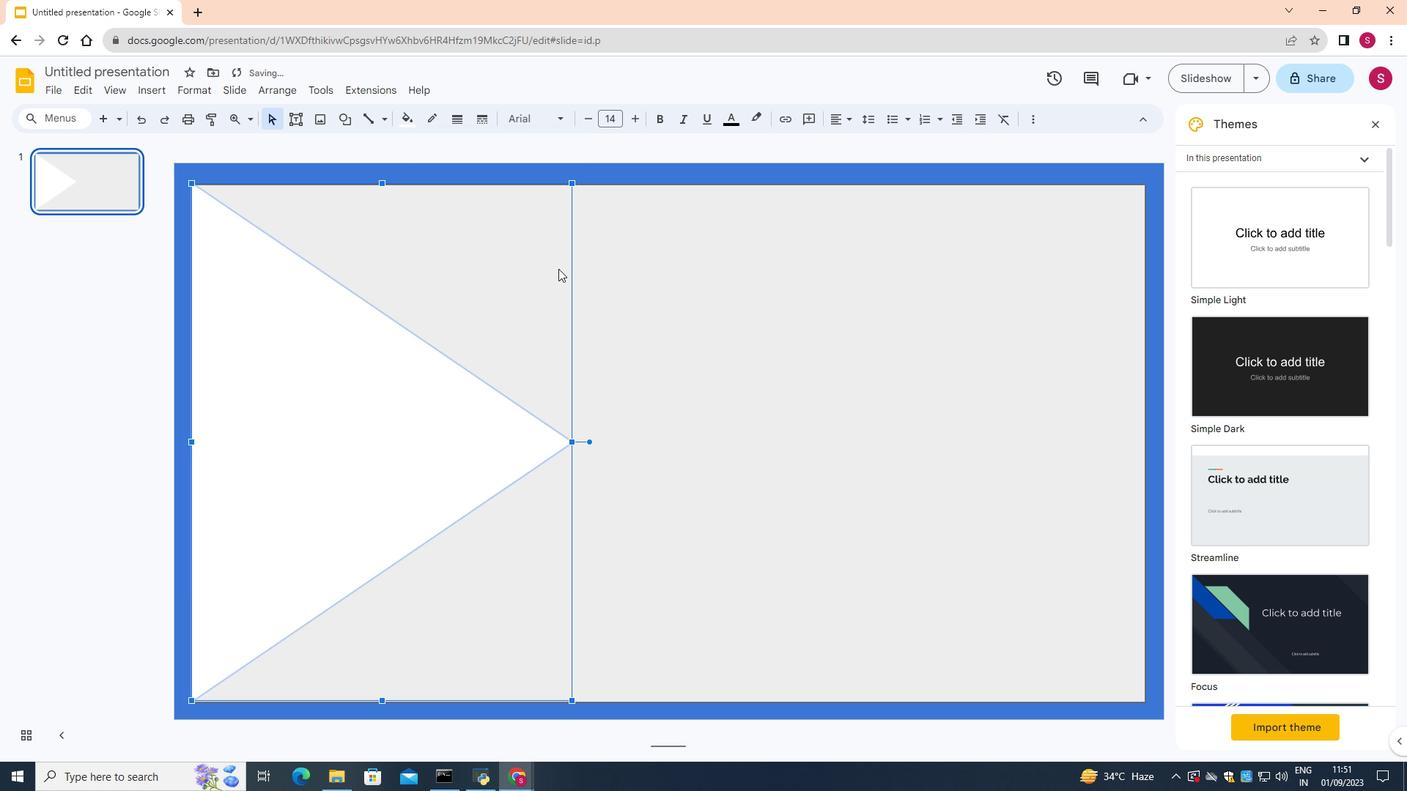 
Action: Mouse moved to (351, 349)
Screenshot: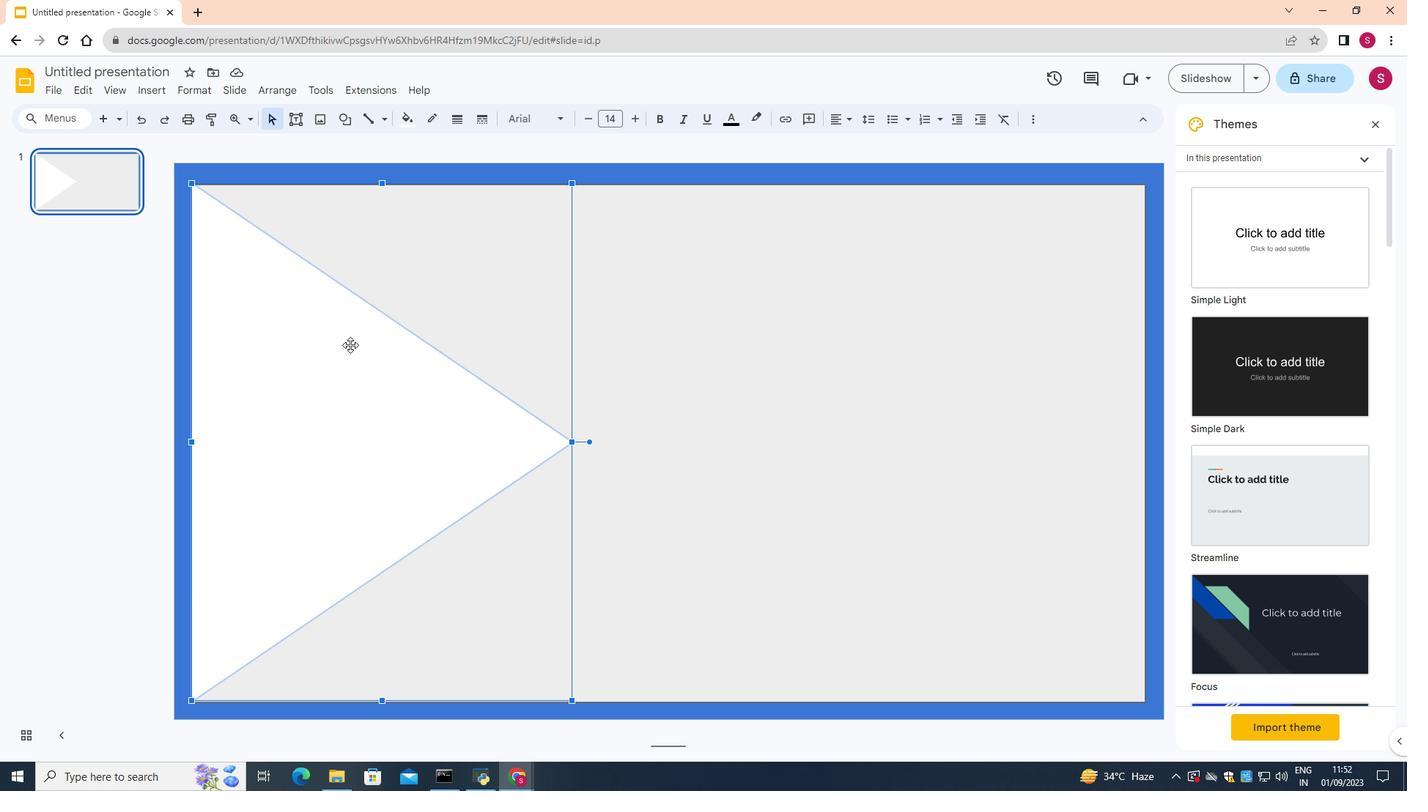 
Action: Mouse pressed left at (351, 349)
Screenshot: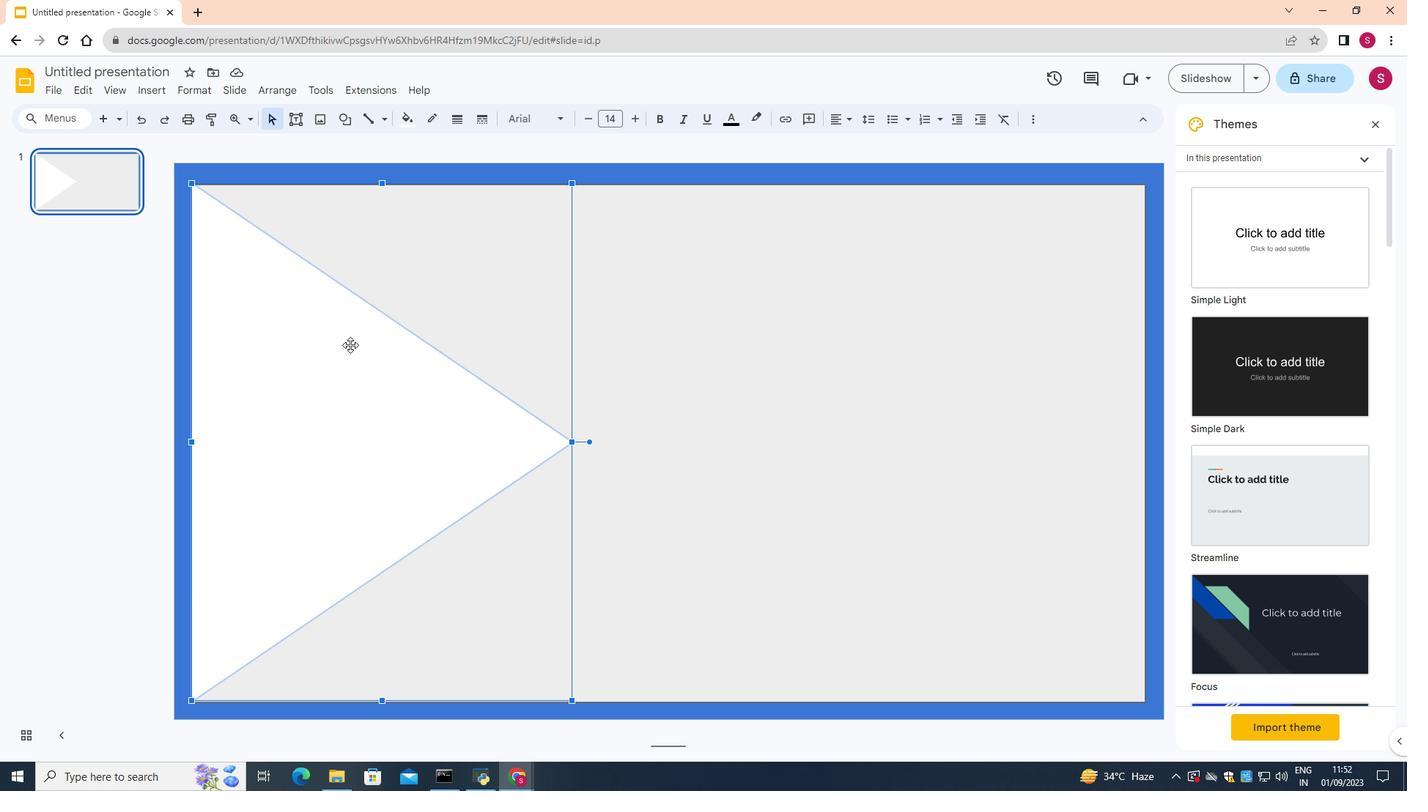 
Action: Mouse moved to (351, 131)
Screenshot: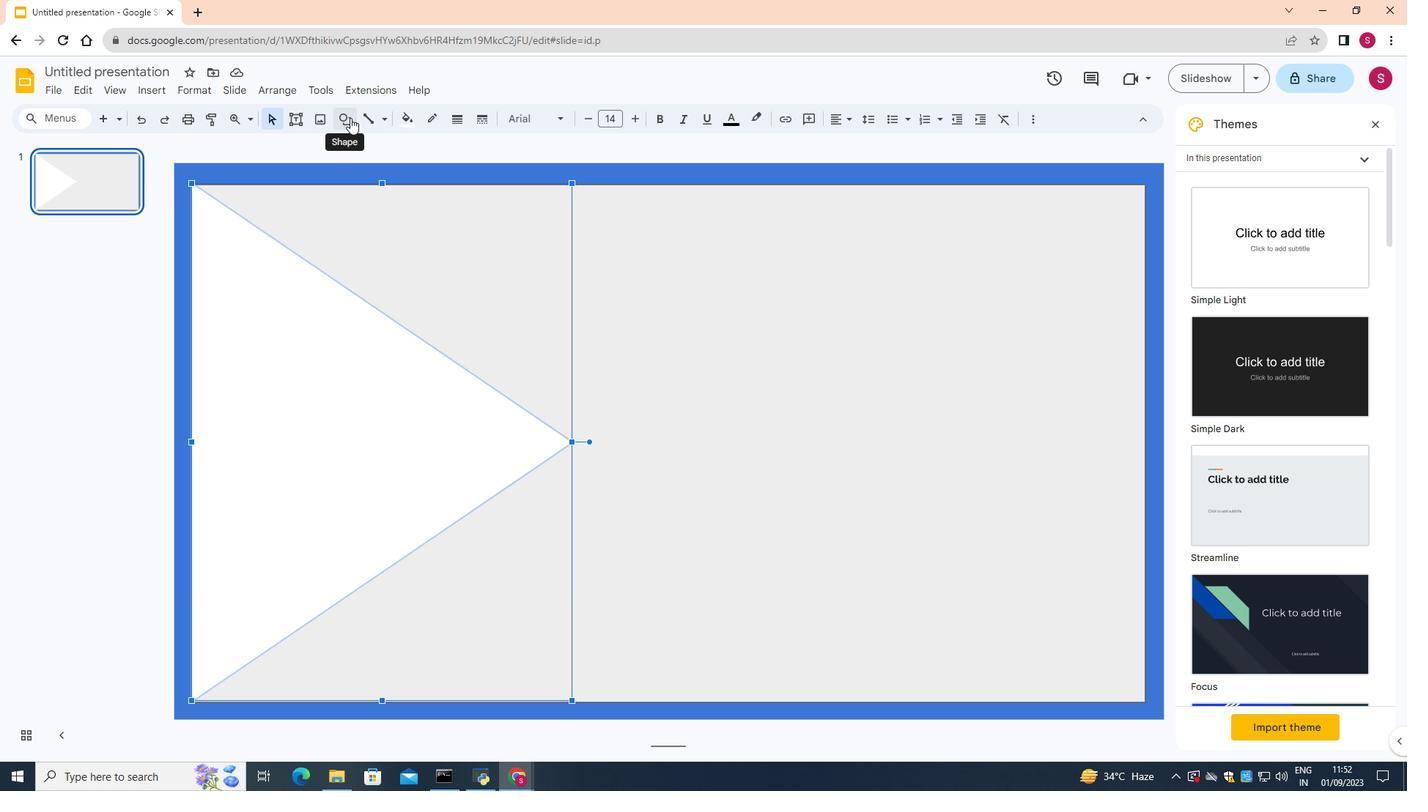 
Action: Mouse pressed left at (351, 131)
Screenshot: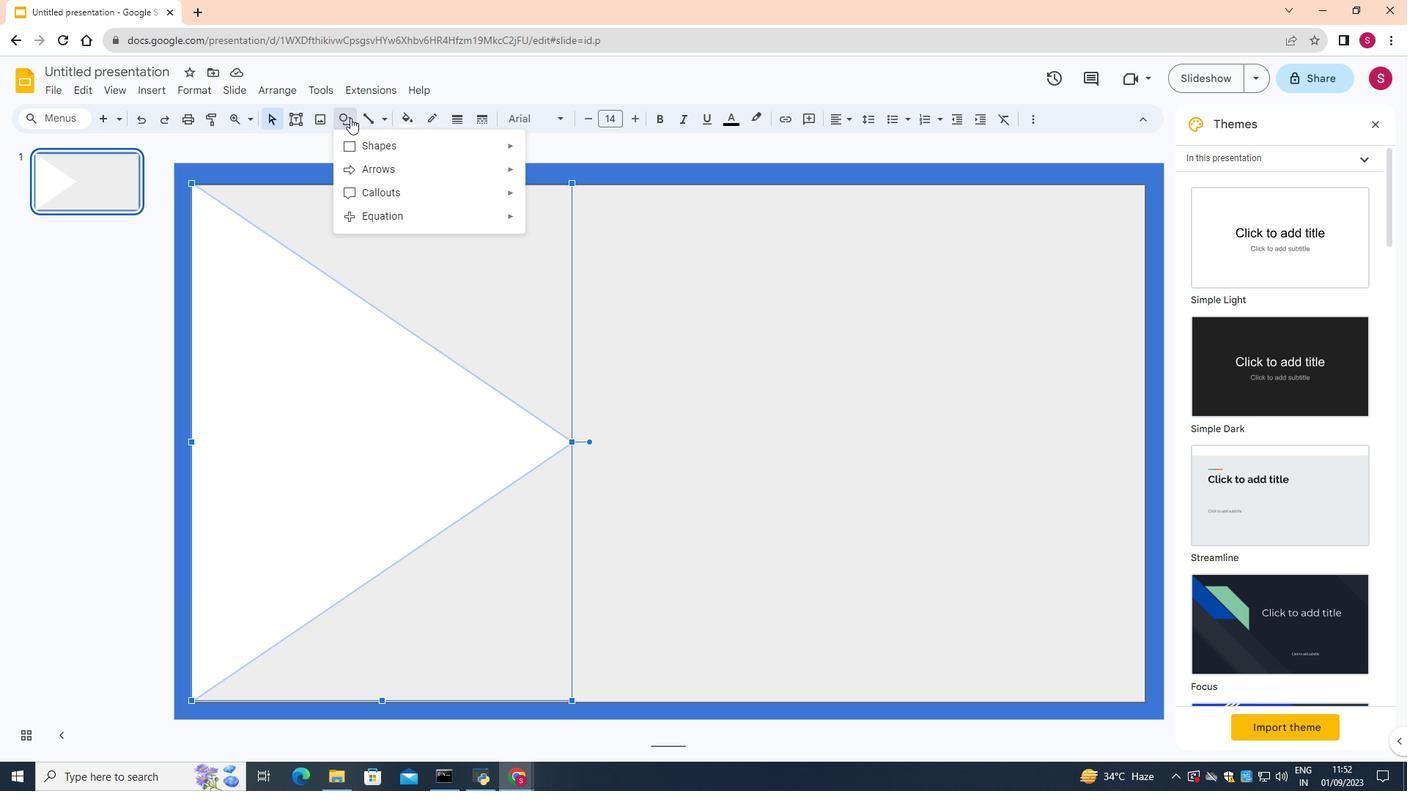 
Action: Mouse moved to (403, 162)
Screenshot: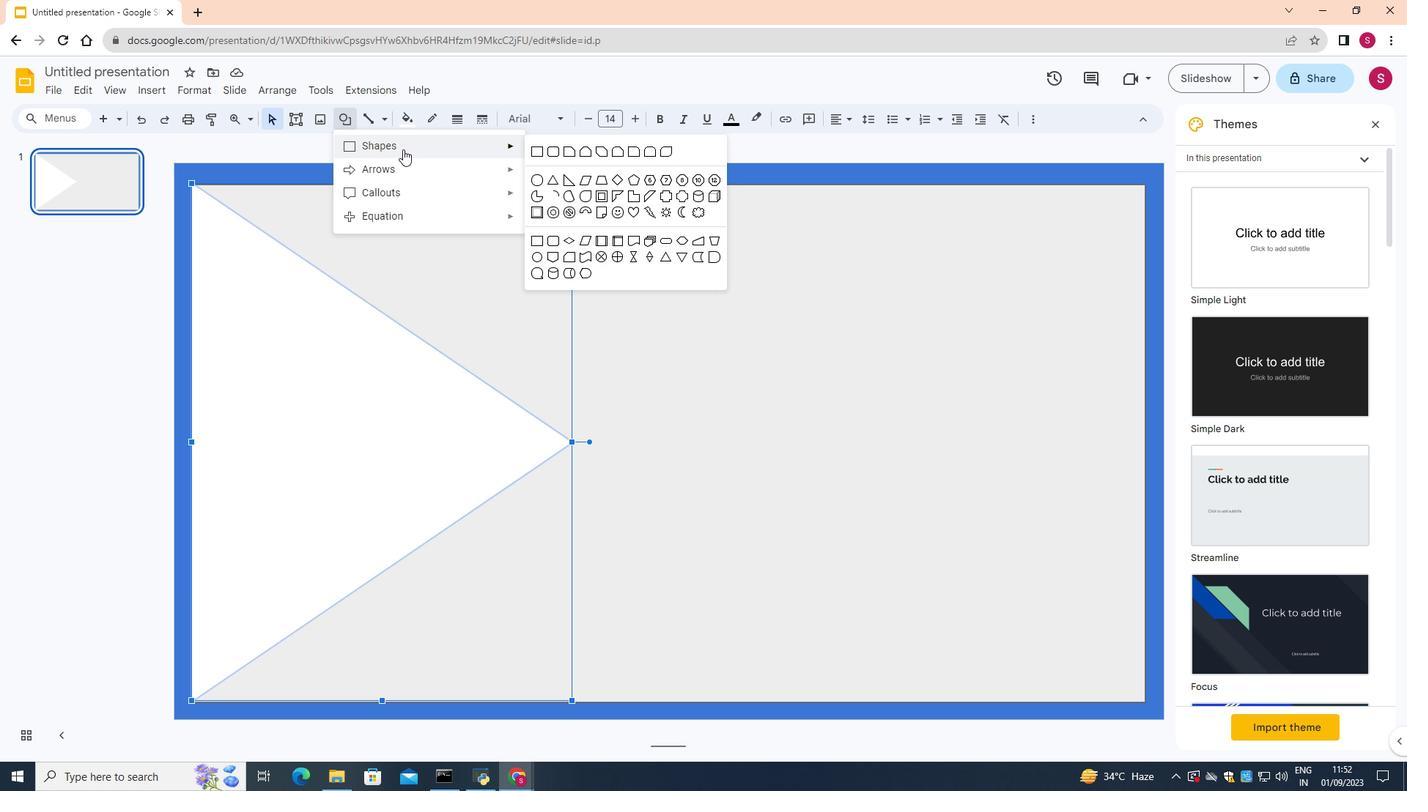 
Action: Mouse pressed left at (403, 162)
Screenshot: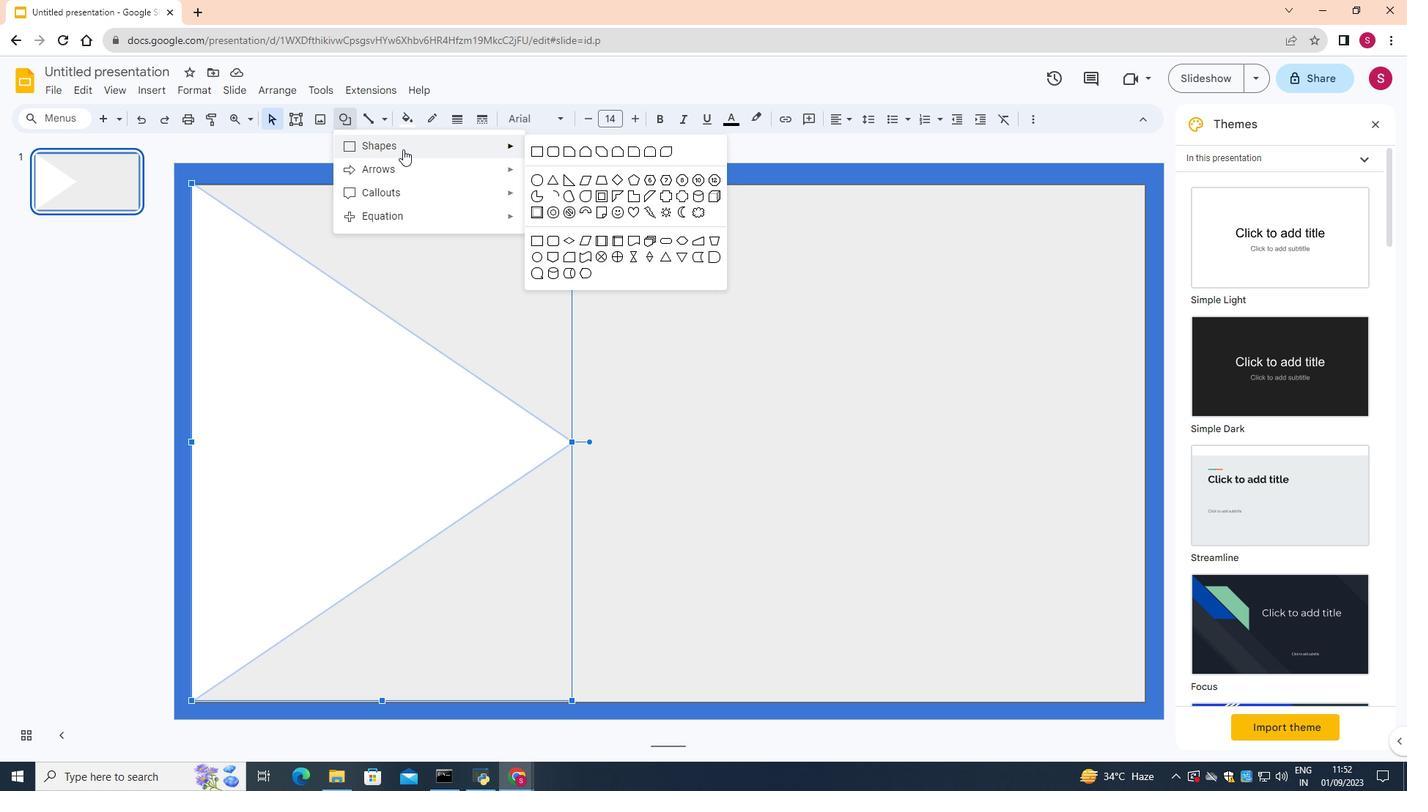 
Action: Mouse moved to (535, 188)
Screenshot: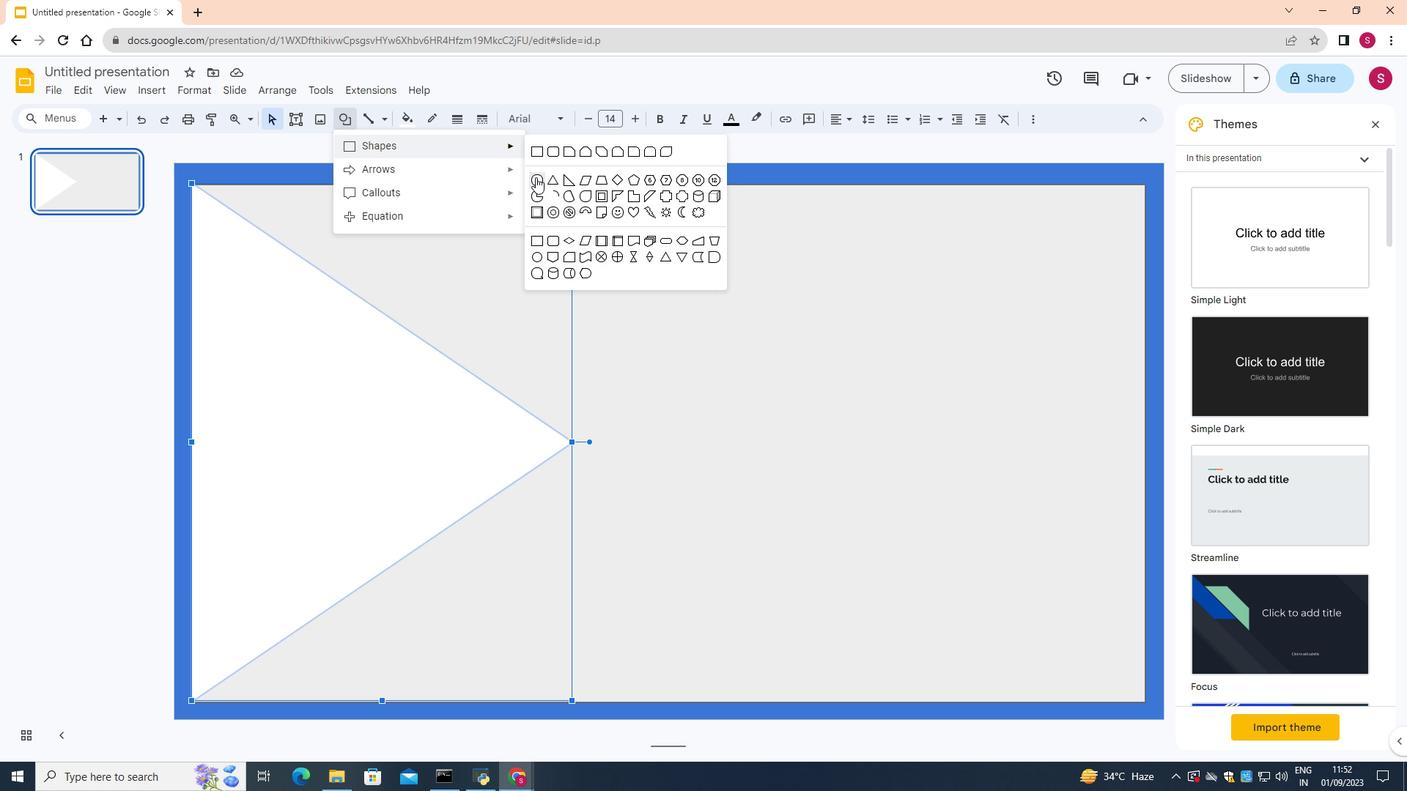 
Action: Mouse pressed left at (535, 188)
Screenshot: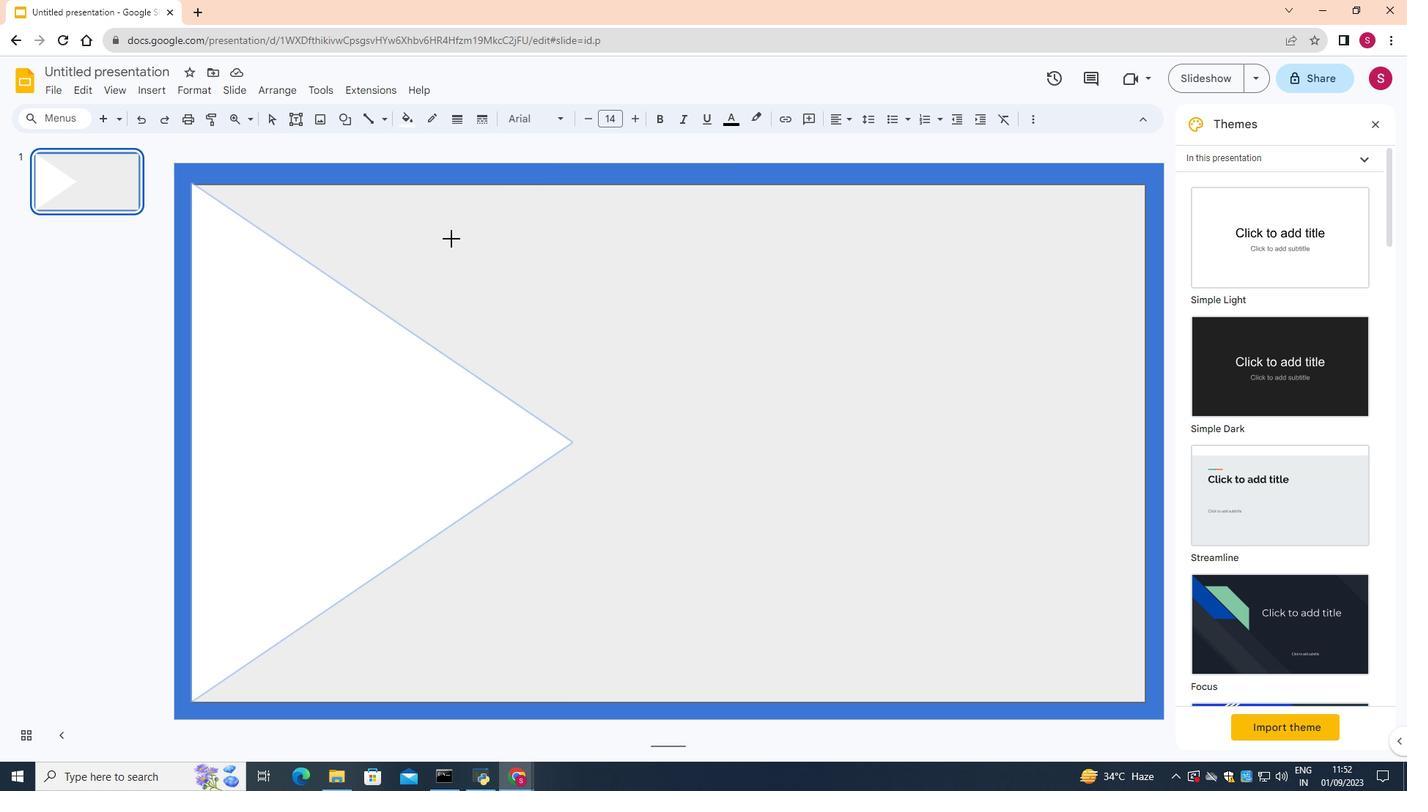 
Action: Mouse moved to (209, 252)
Screenshot: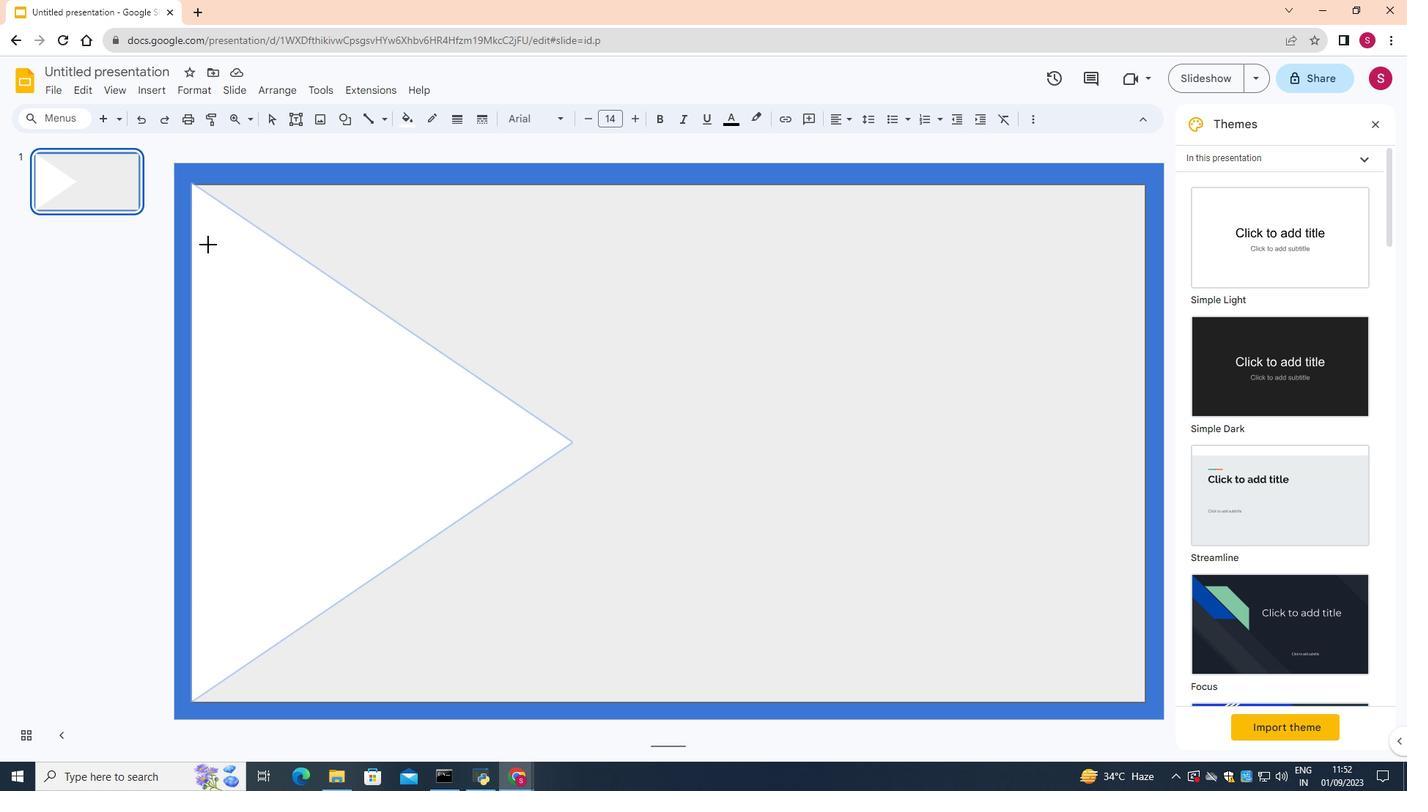 
Action: Mouse pressed left at (209, 252)
Screenshot: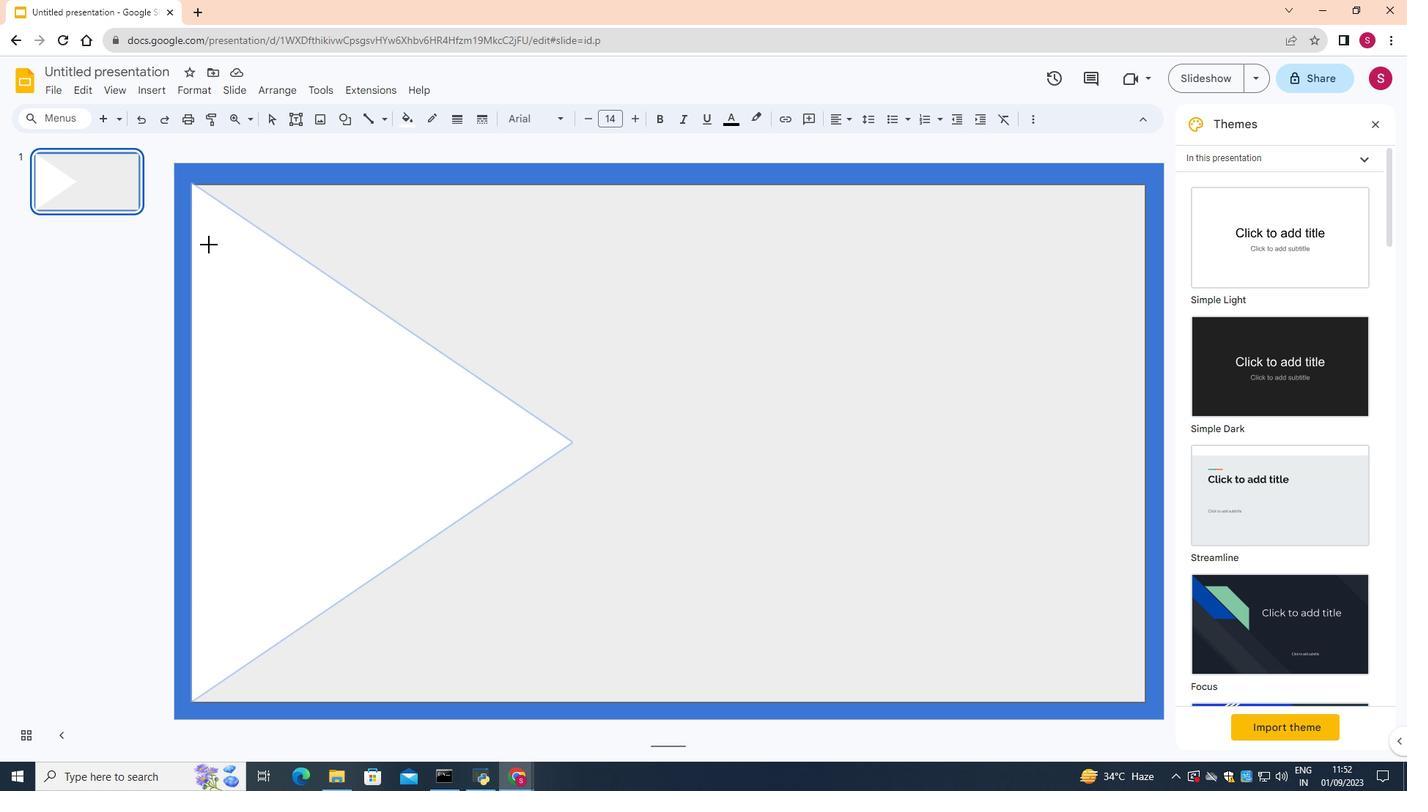 
Action: Mouse moved to (401, 132)
Screenshot: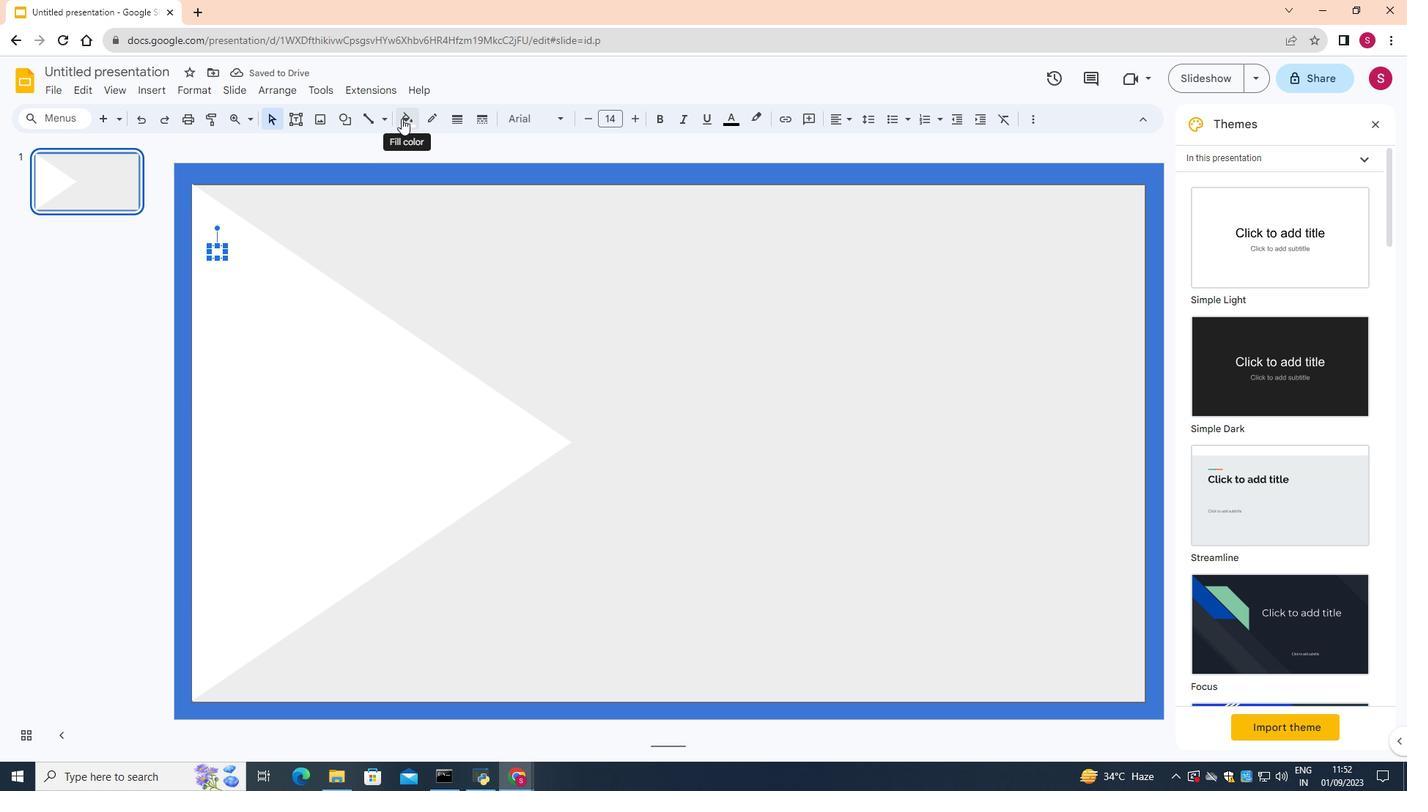 
Action: Mouse pressed left at (401, 132)
Screenshot: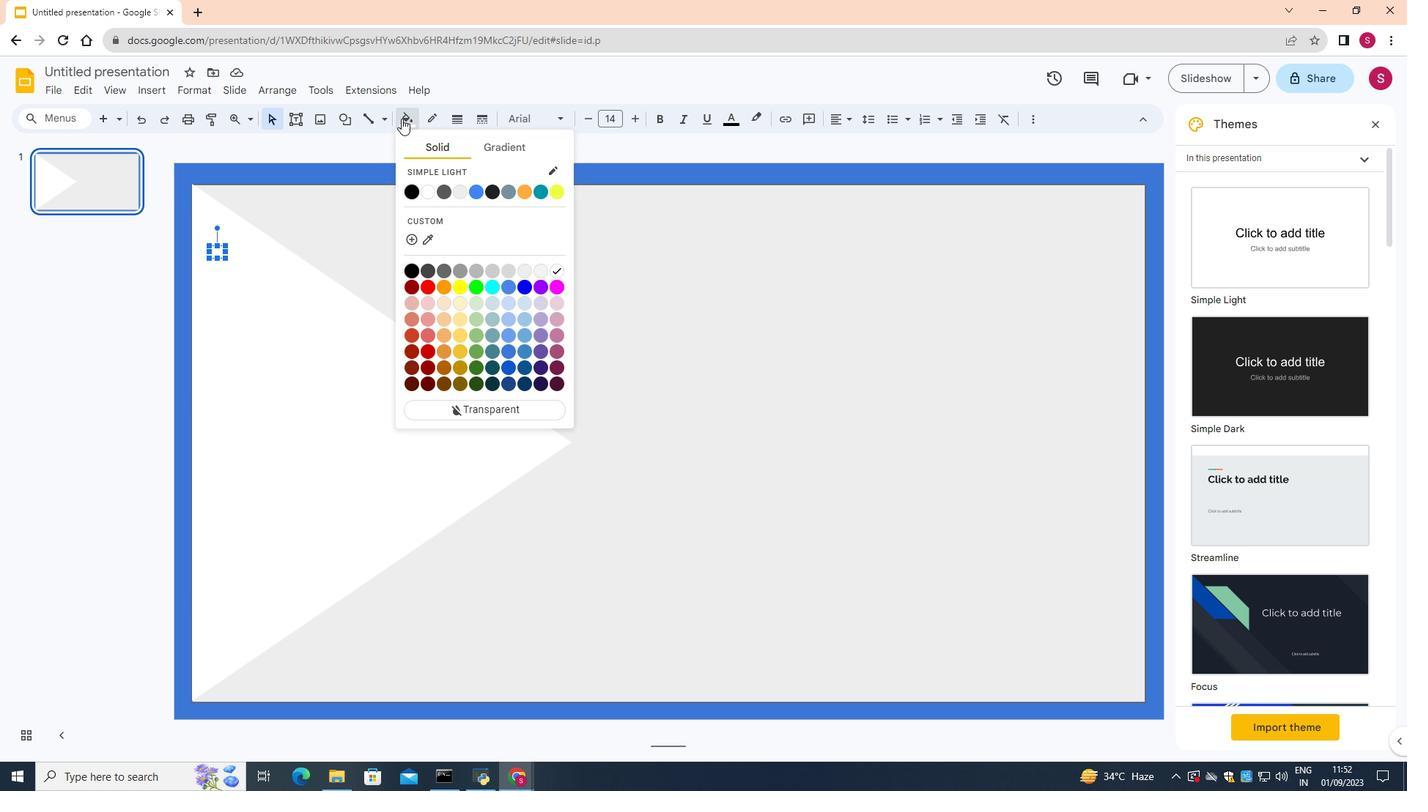 
Action: Mouse moved to (458, 201)
Screenshot: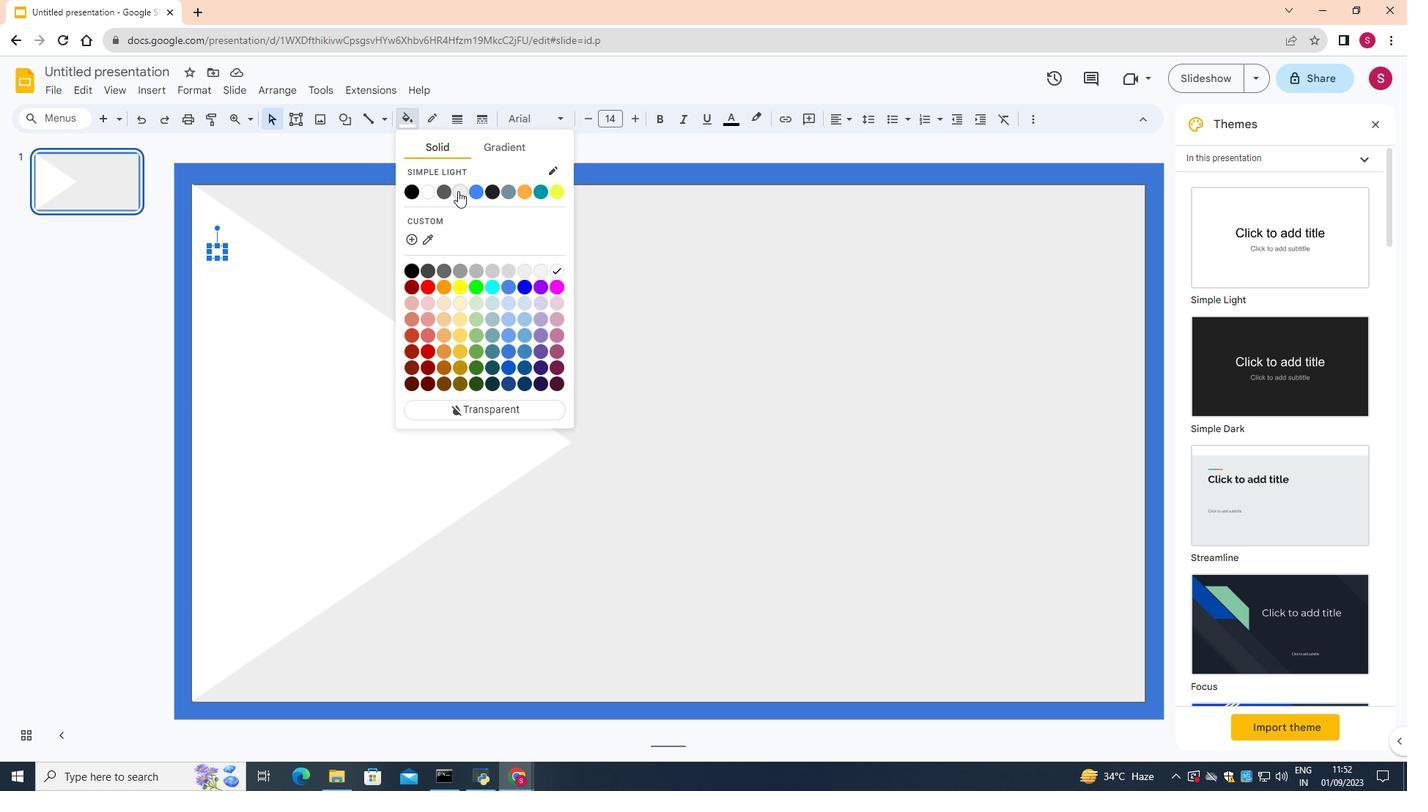 
Action: Mouse pressed left at (458, 201)
Screenshot: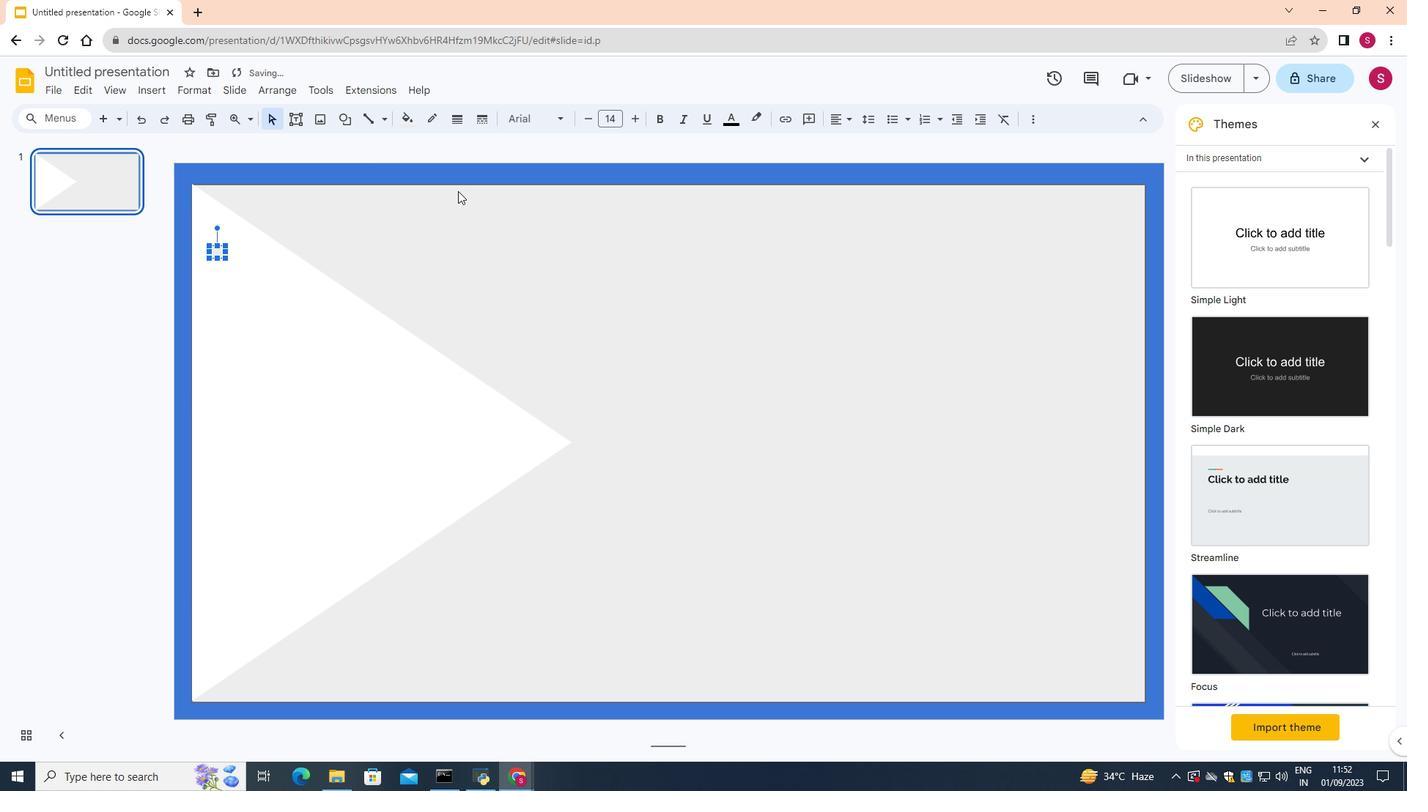 
Action: Mouse moved to (431, 135)
Screenshot: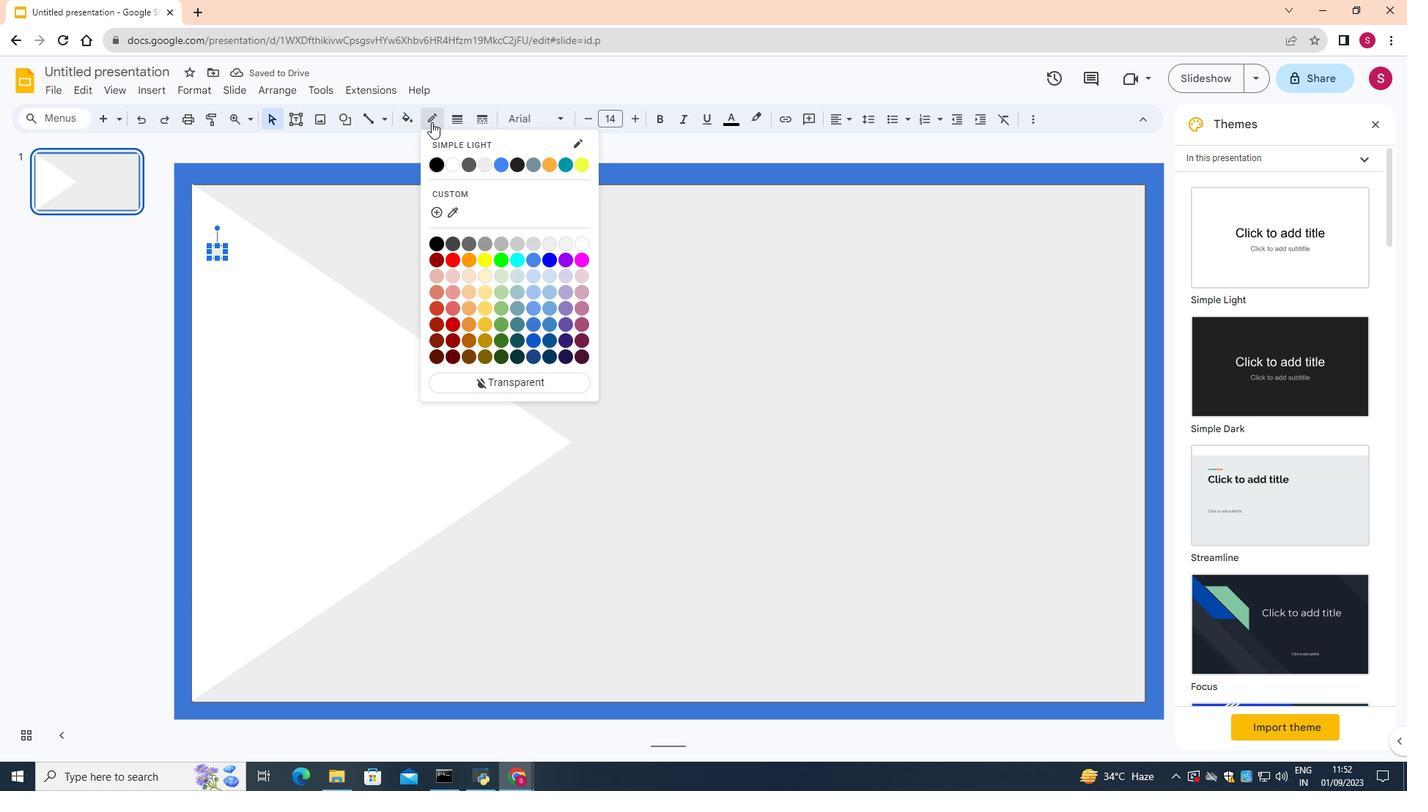 
Action: Mouse pressed left at (431, 135)
Screenshot: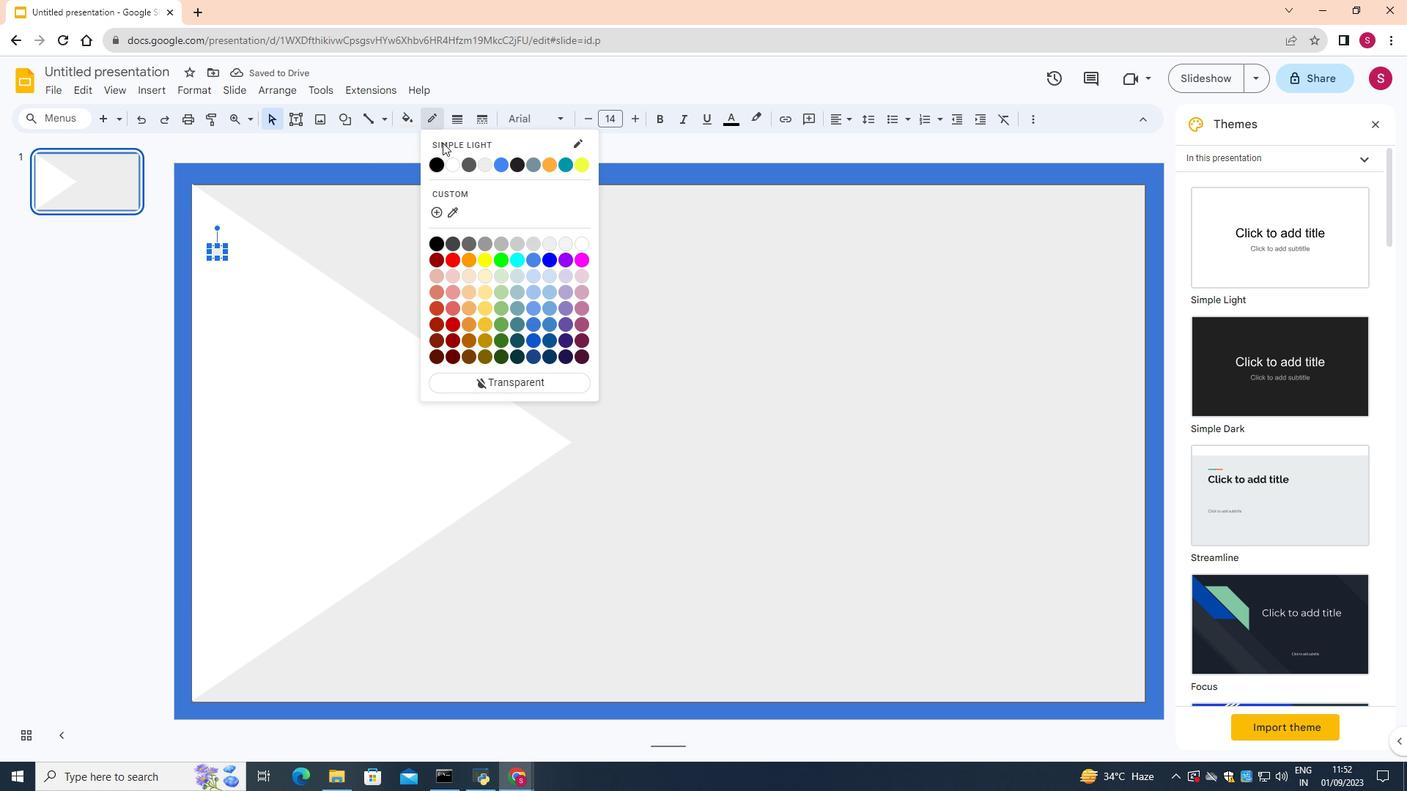 
Action: Mouse moved to (519, 379)
Screenshot: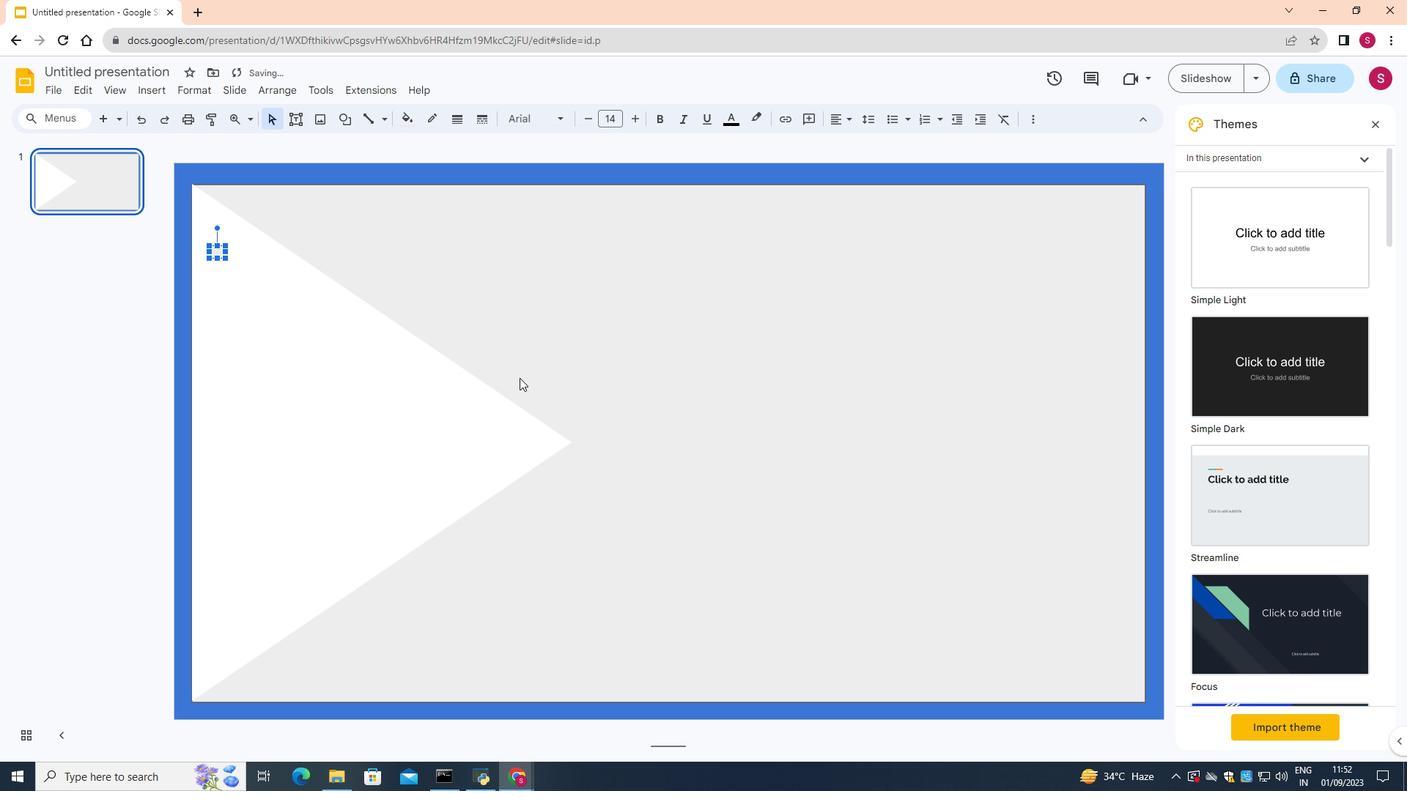 
Action: Mouse pressed left at (519, 379)
Screenshot: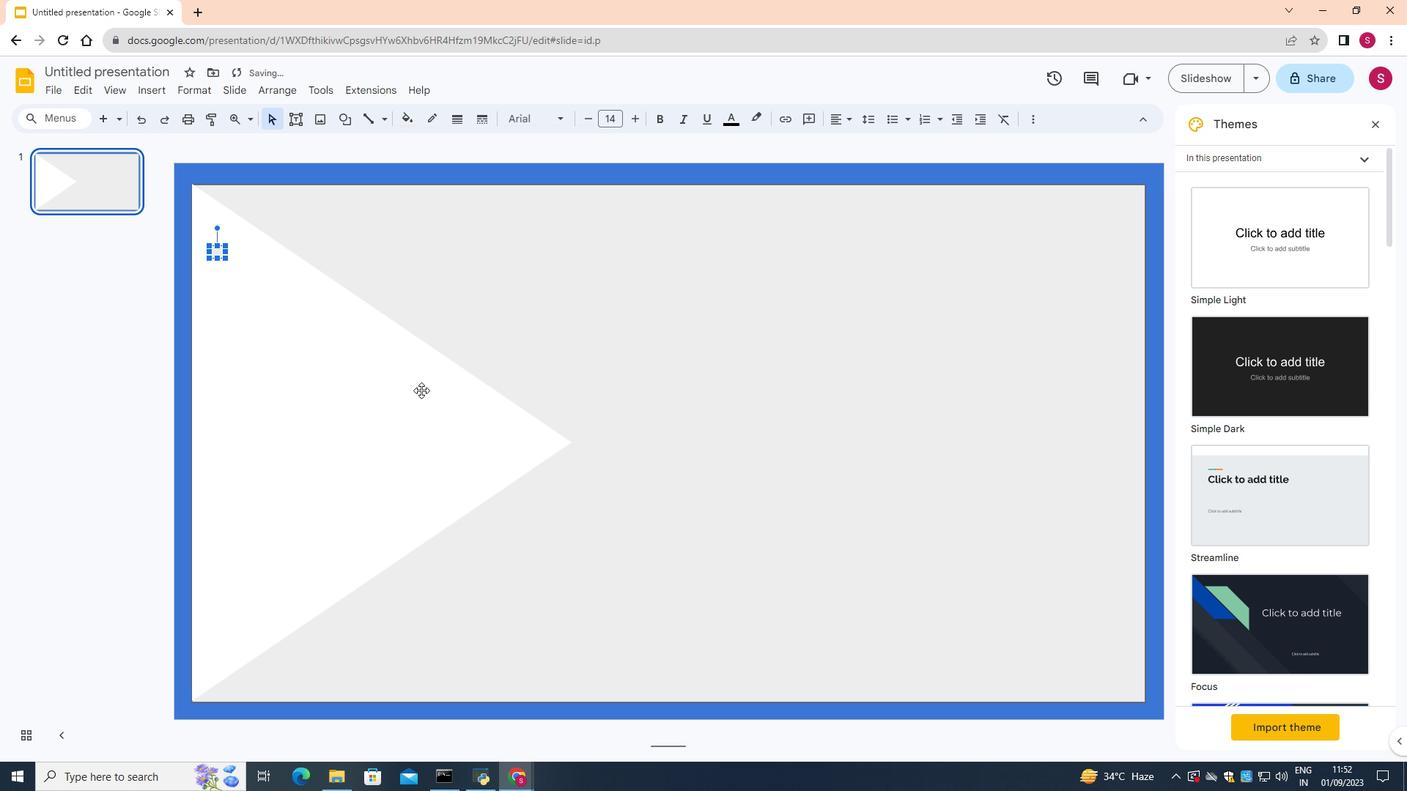 
Action: Mouse moved to (317, 400)
Screenshot: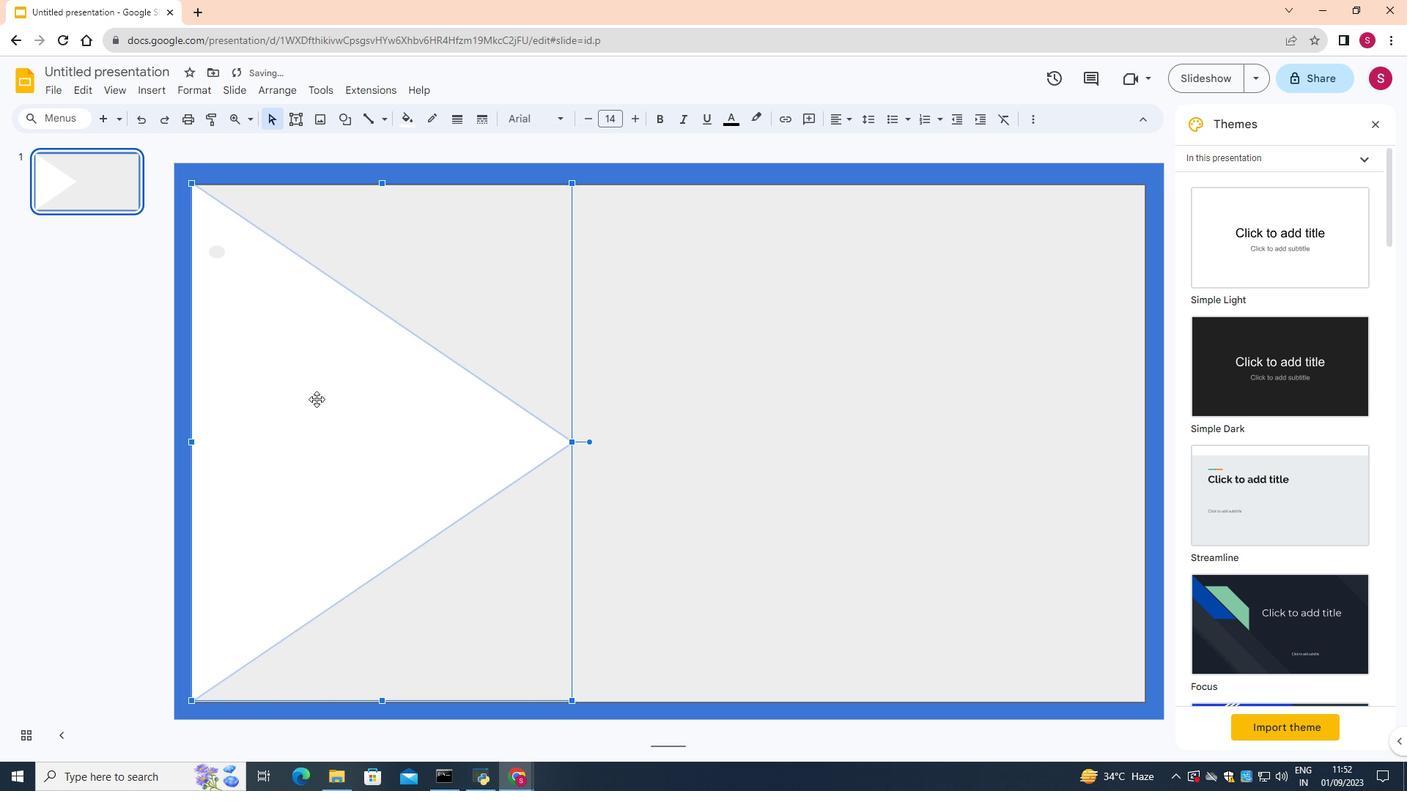 
Action: Mouse pressed left at (317, 400)
Screenshot: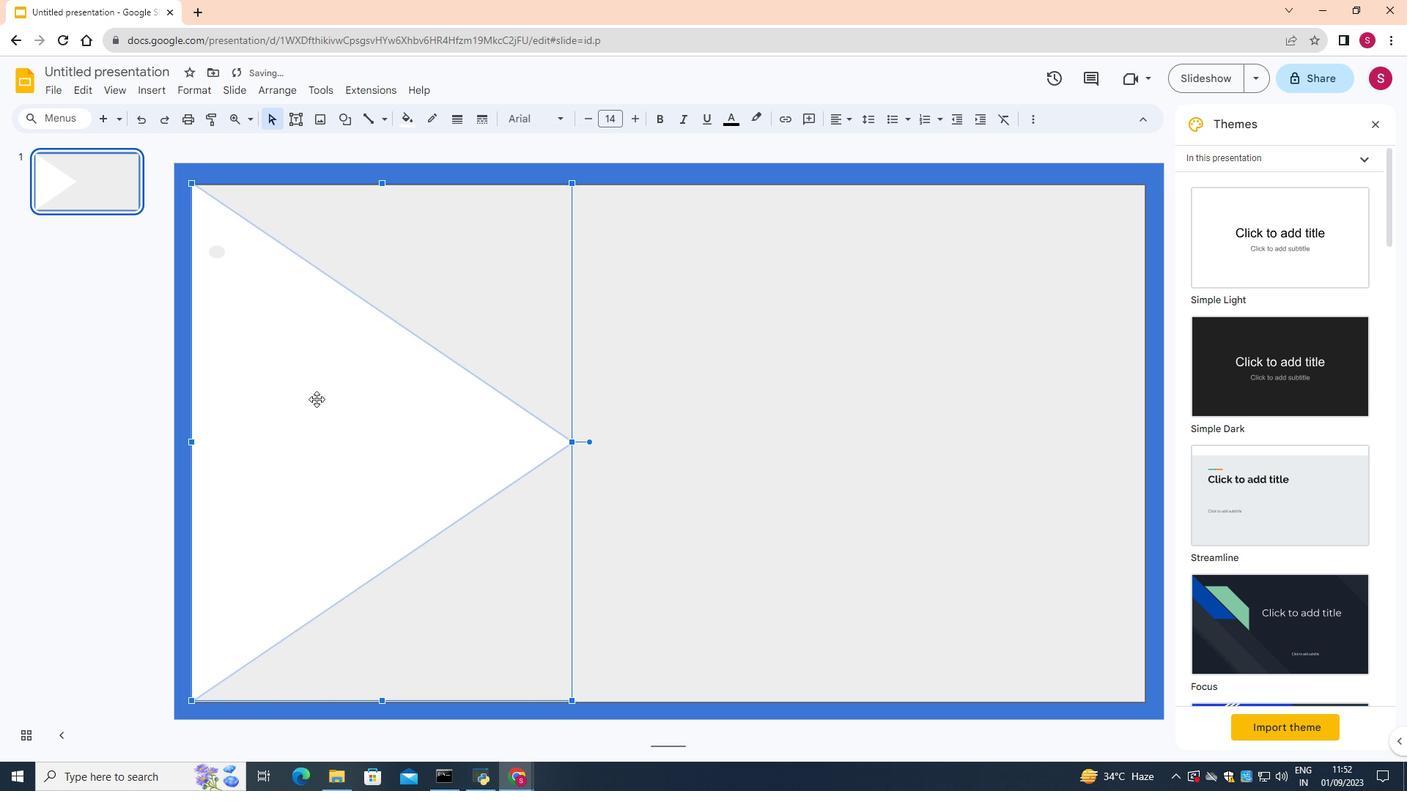
Action: Mouse moved to (348, 133)
Screenshot: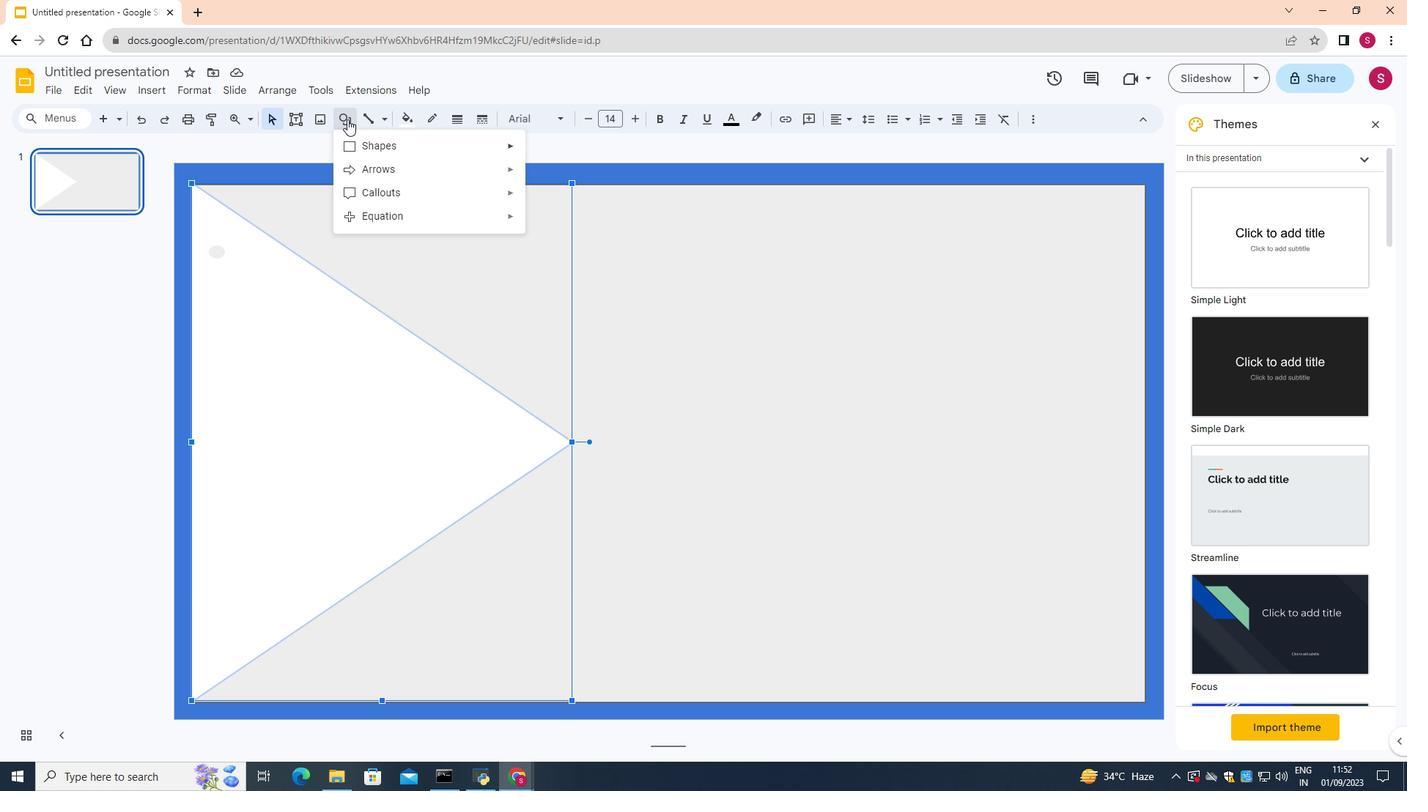 
Action: Mouse pressed left at (348, 133)
Screenshot: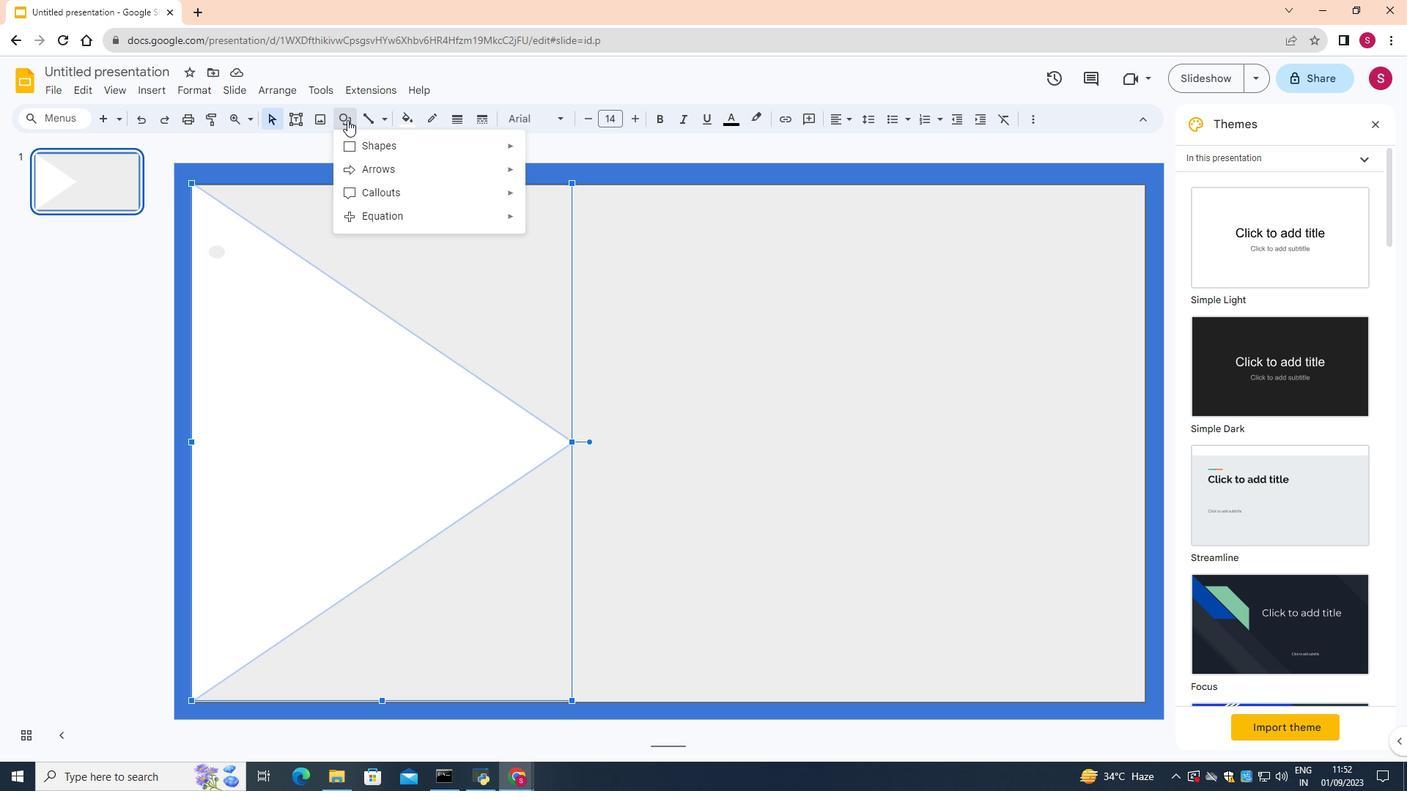 
Action: Mouse moved to (361, 153)
Screenshot: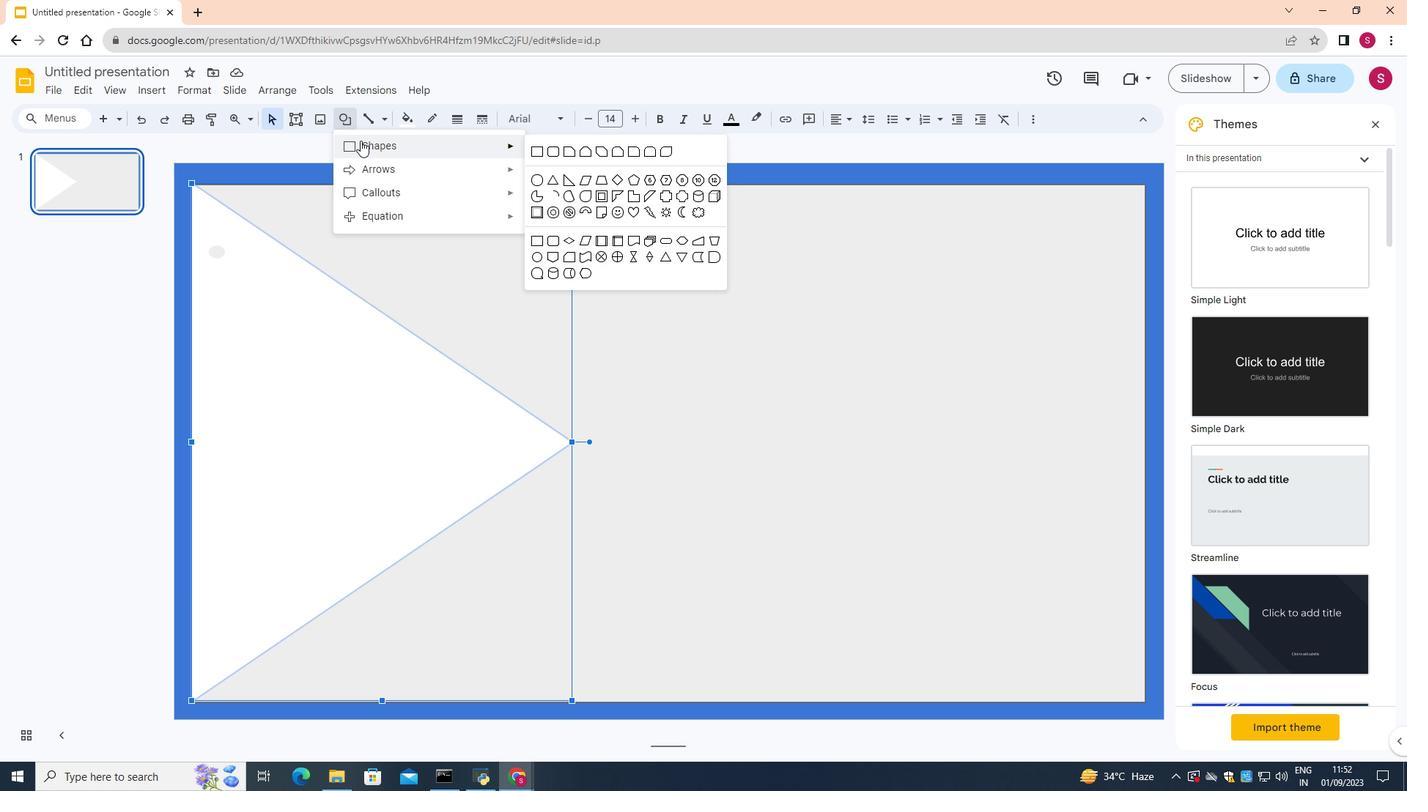 
Action: Mouse pressed left at (361, 153)
Screenshot: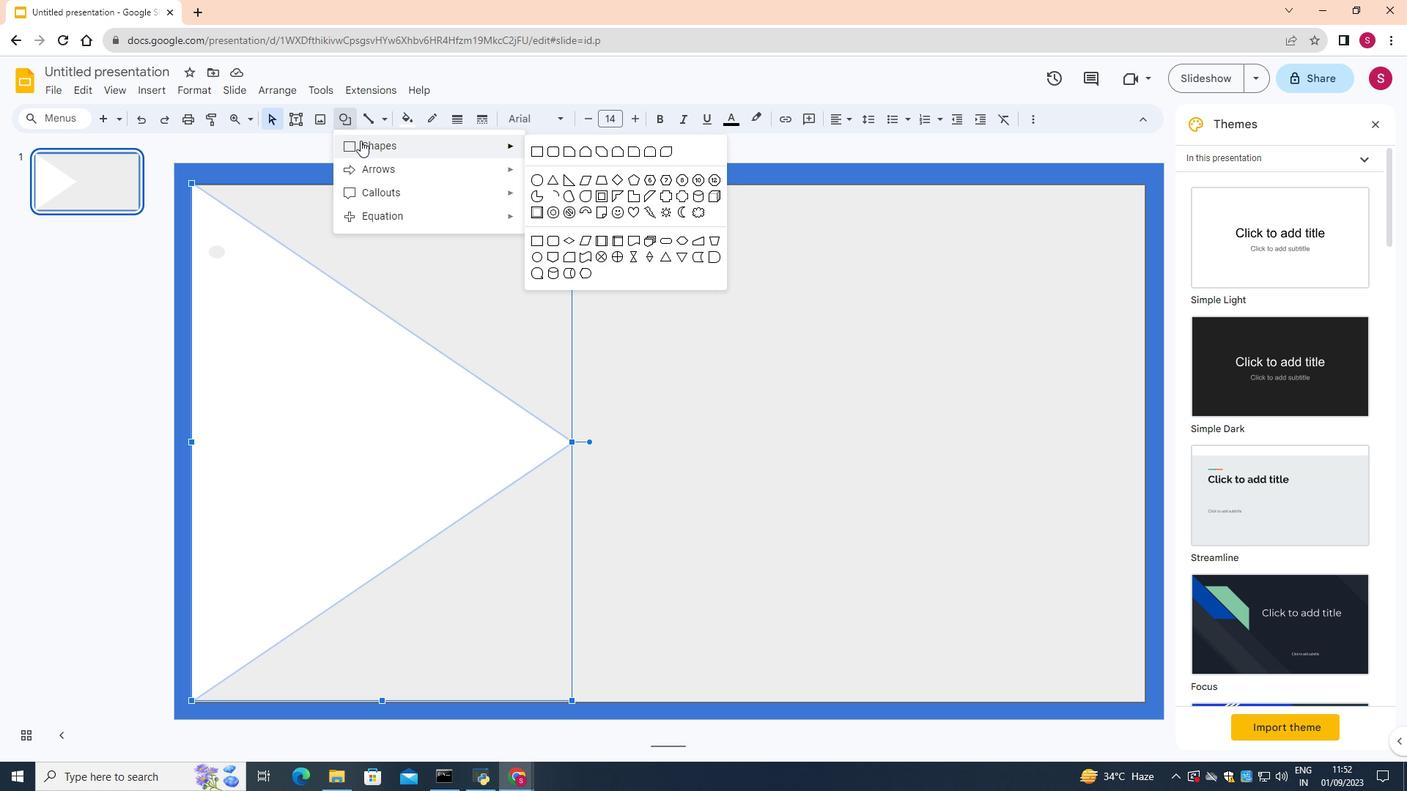 
Action: Mouse moved to (420, 157)
Screenshot: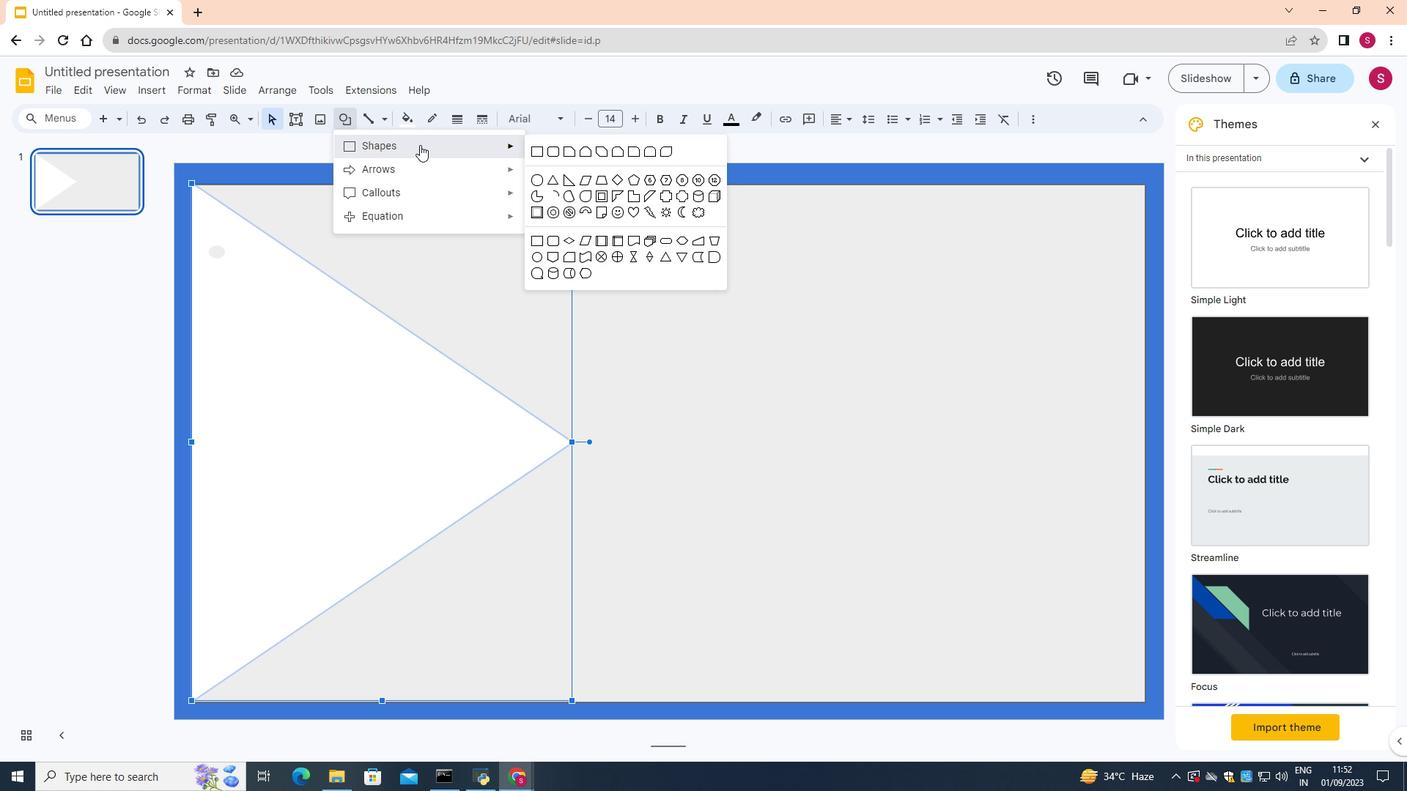 
Action: Mouse pressed left at (420, 157)
Screenshot: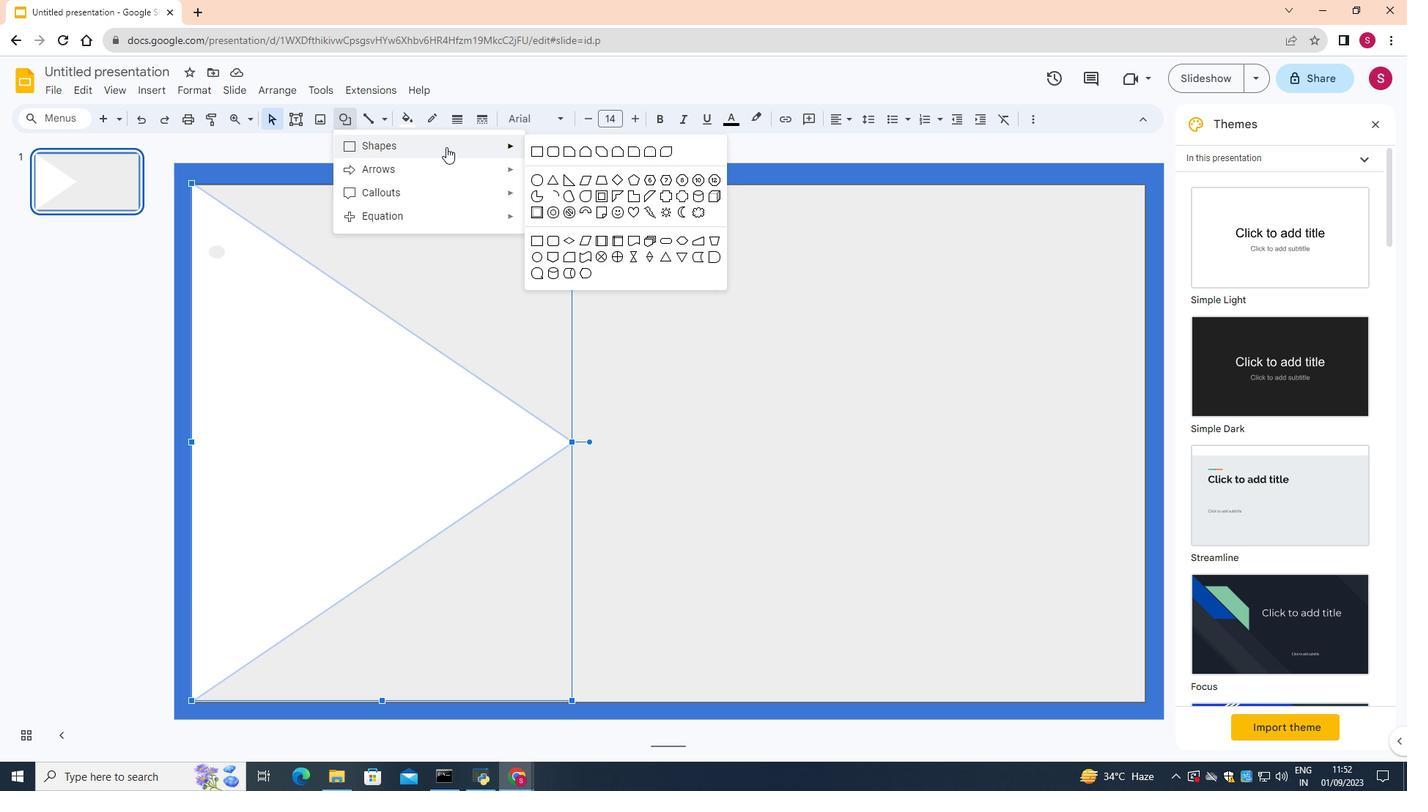
Action: Mouse moved to (536, 186)
Screenshot: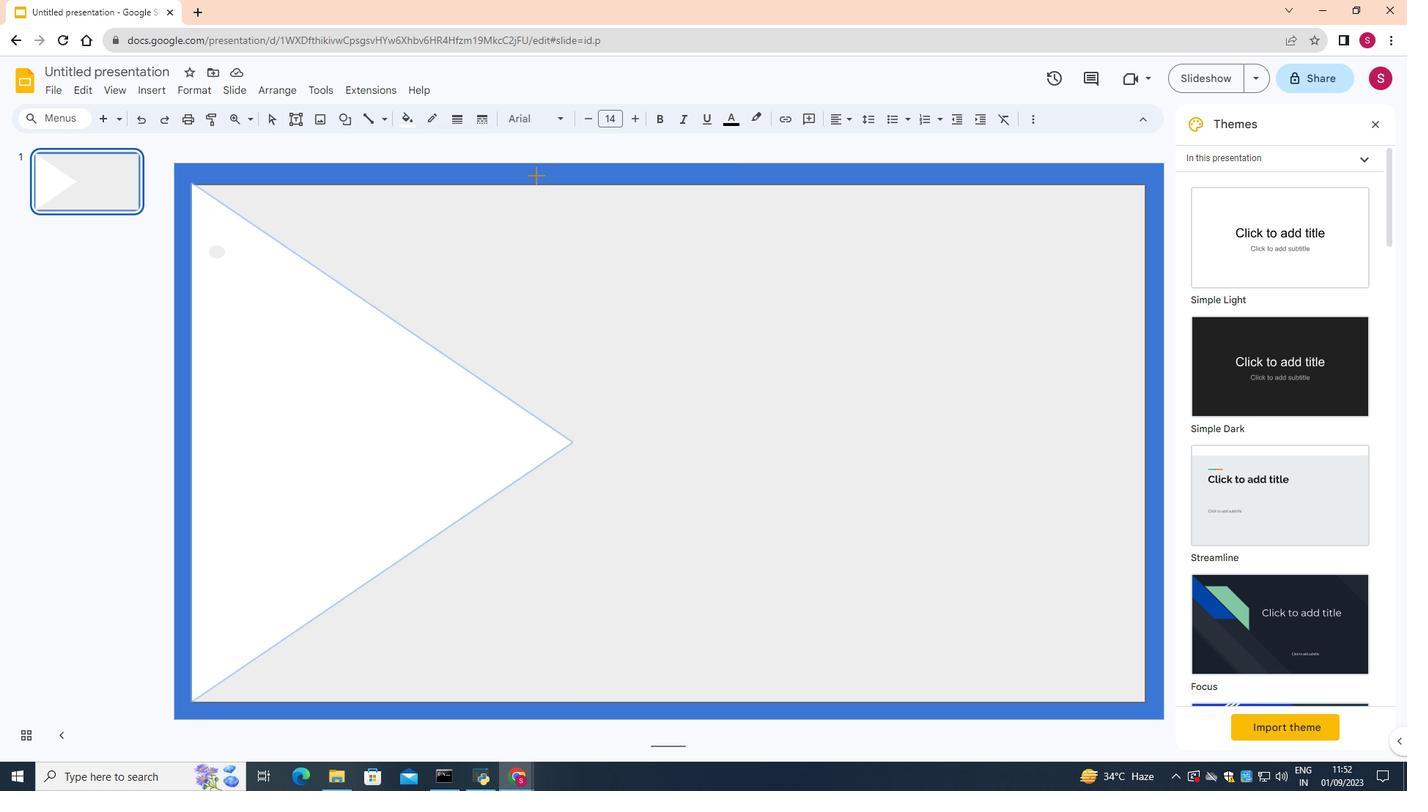 
Action: Mouse pressed left at (536, 186)
Screenshot: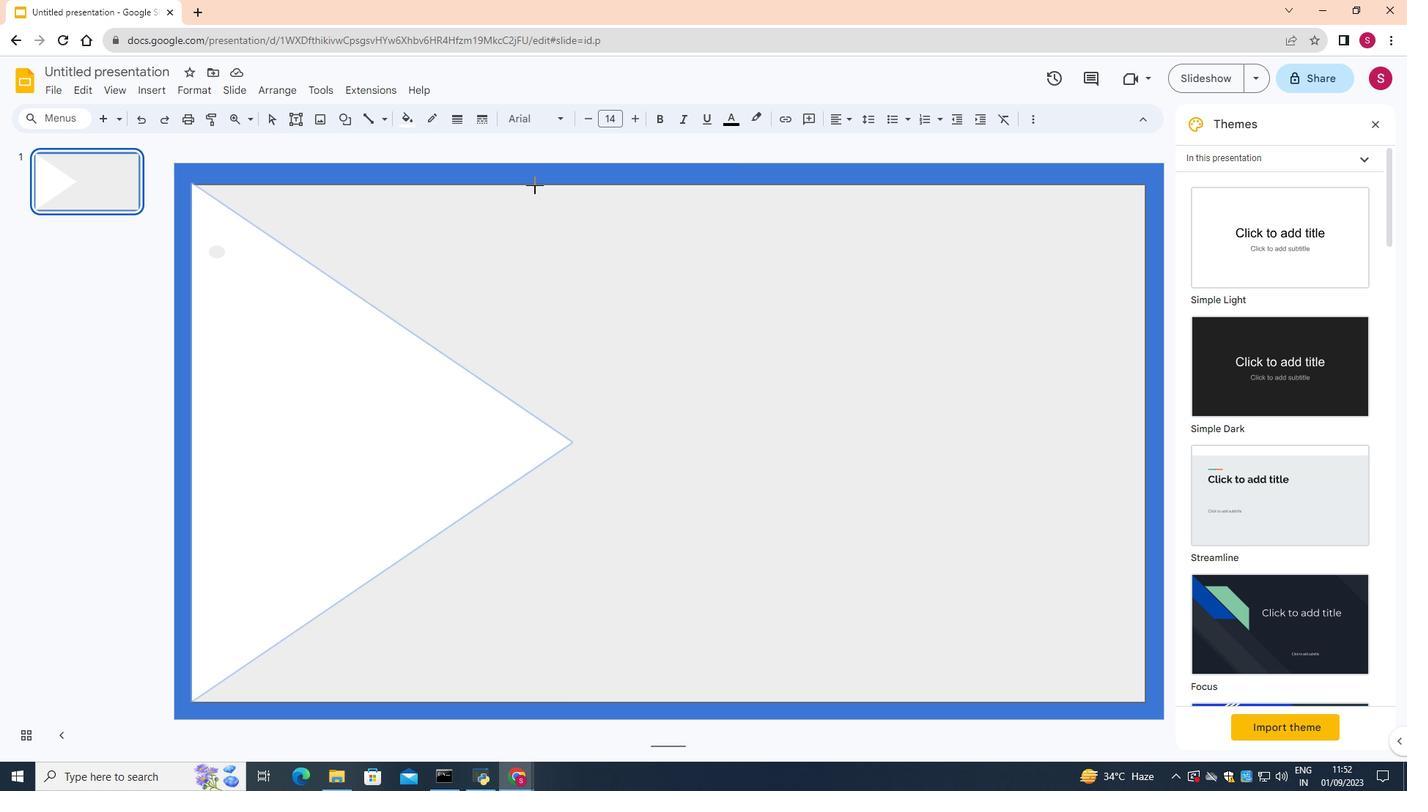 
Action: Mouse moved to (252, 275)
Screenshot: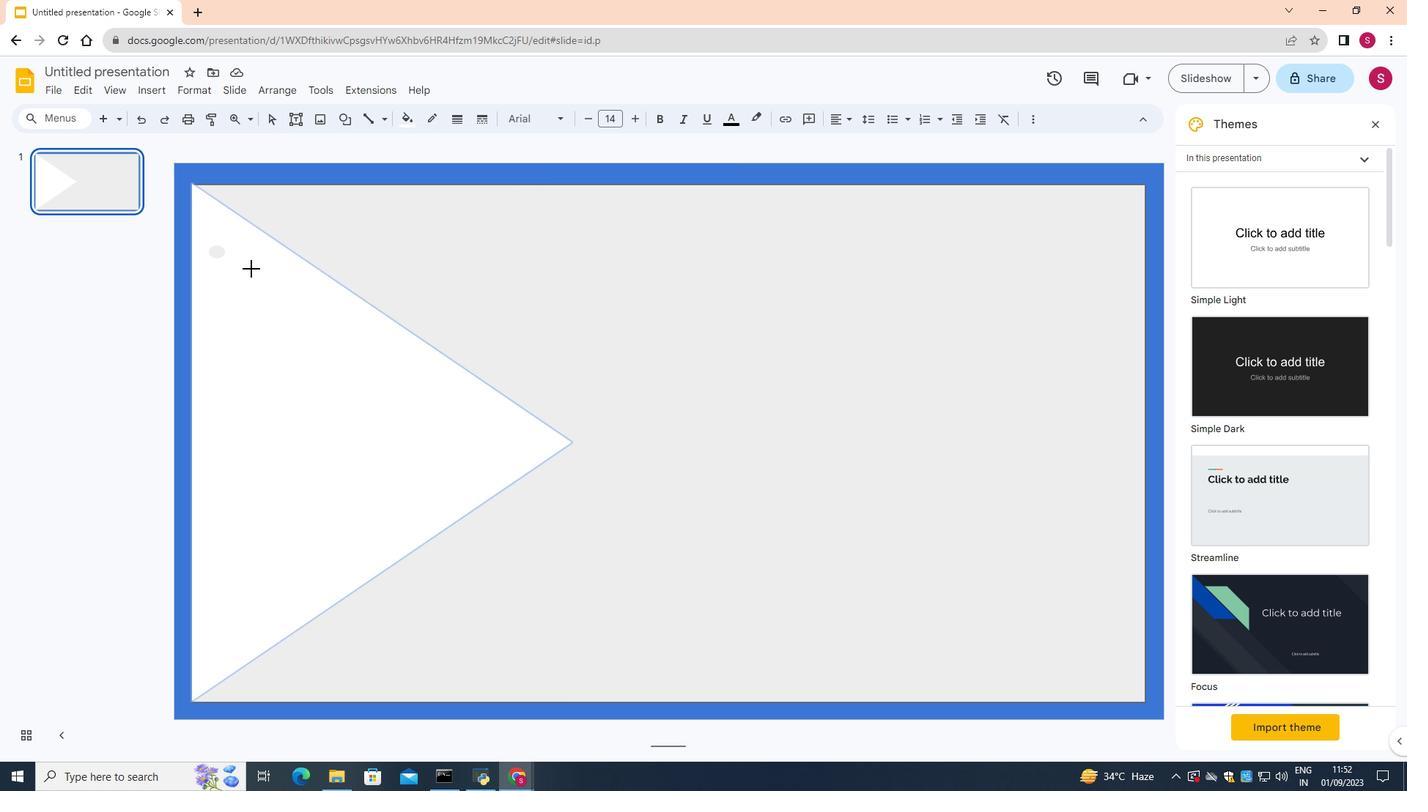 
Action: Mouse pressed left at (252, 275)
Screenshot: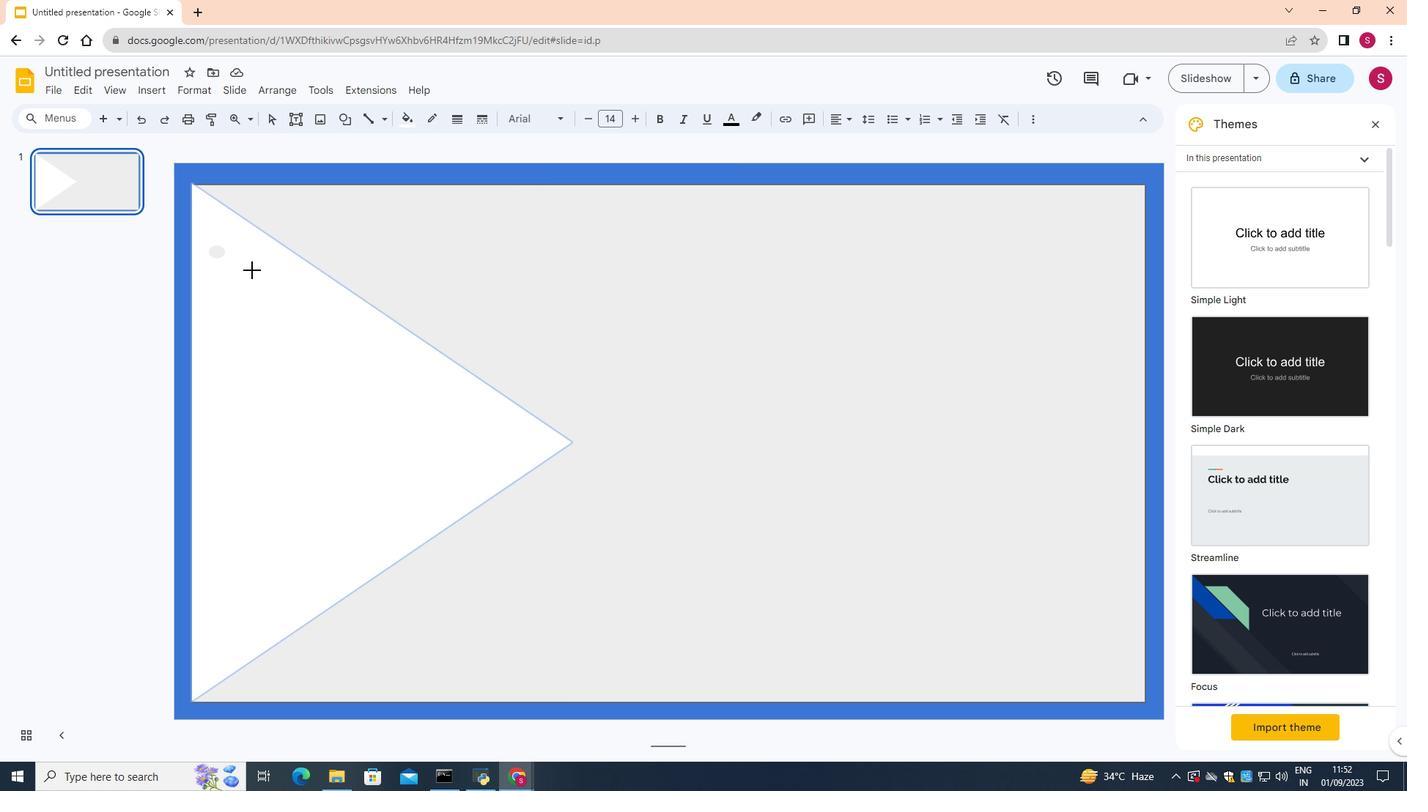 
Action: Mouse moved to (398, 125)
Screenshot: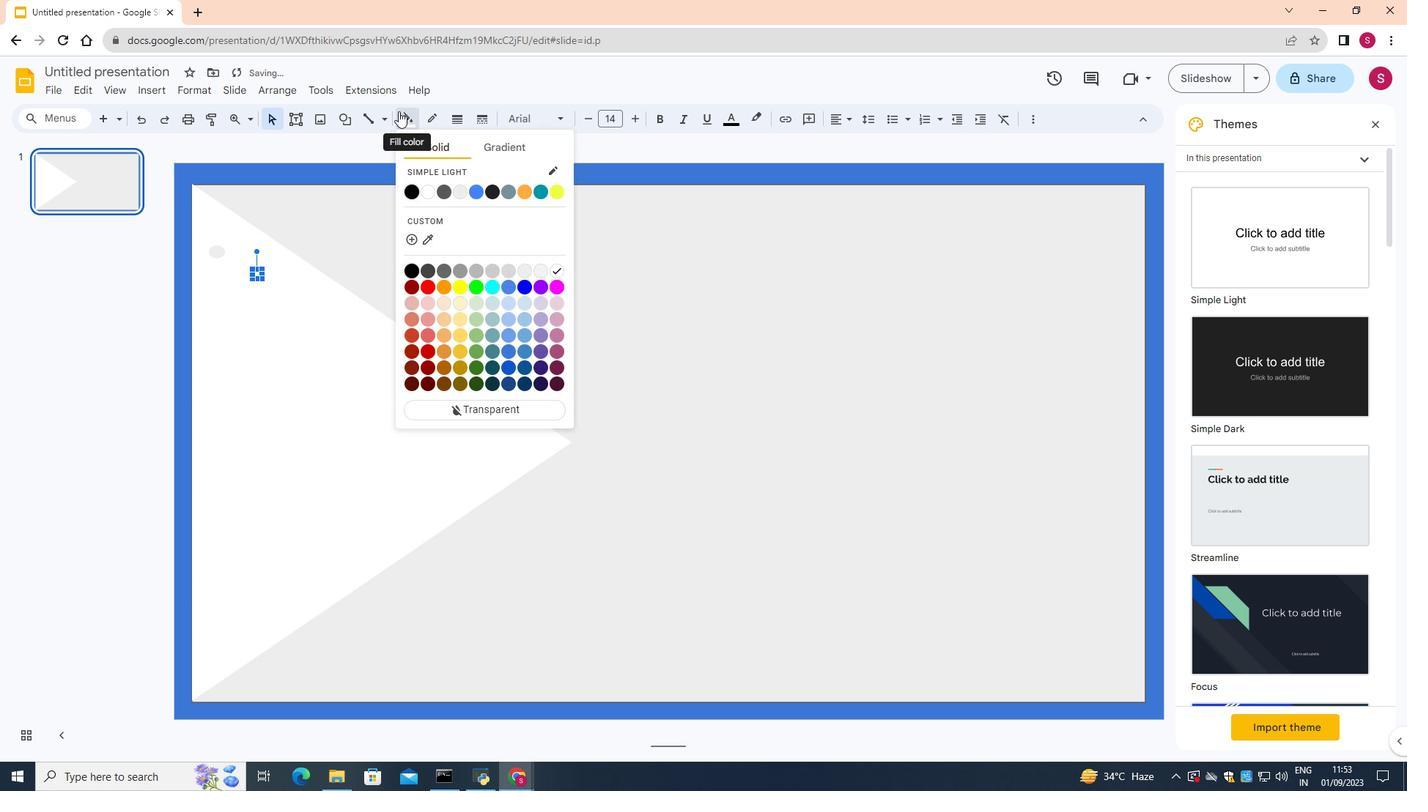 
Action: Mouse pressed left at (398, 125)
Screenshot: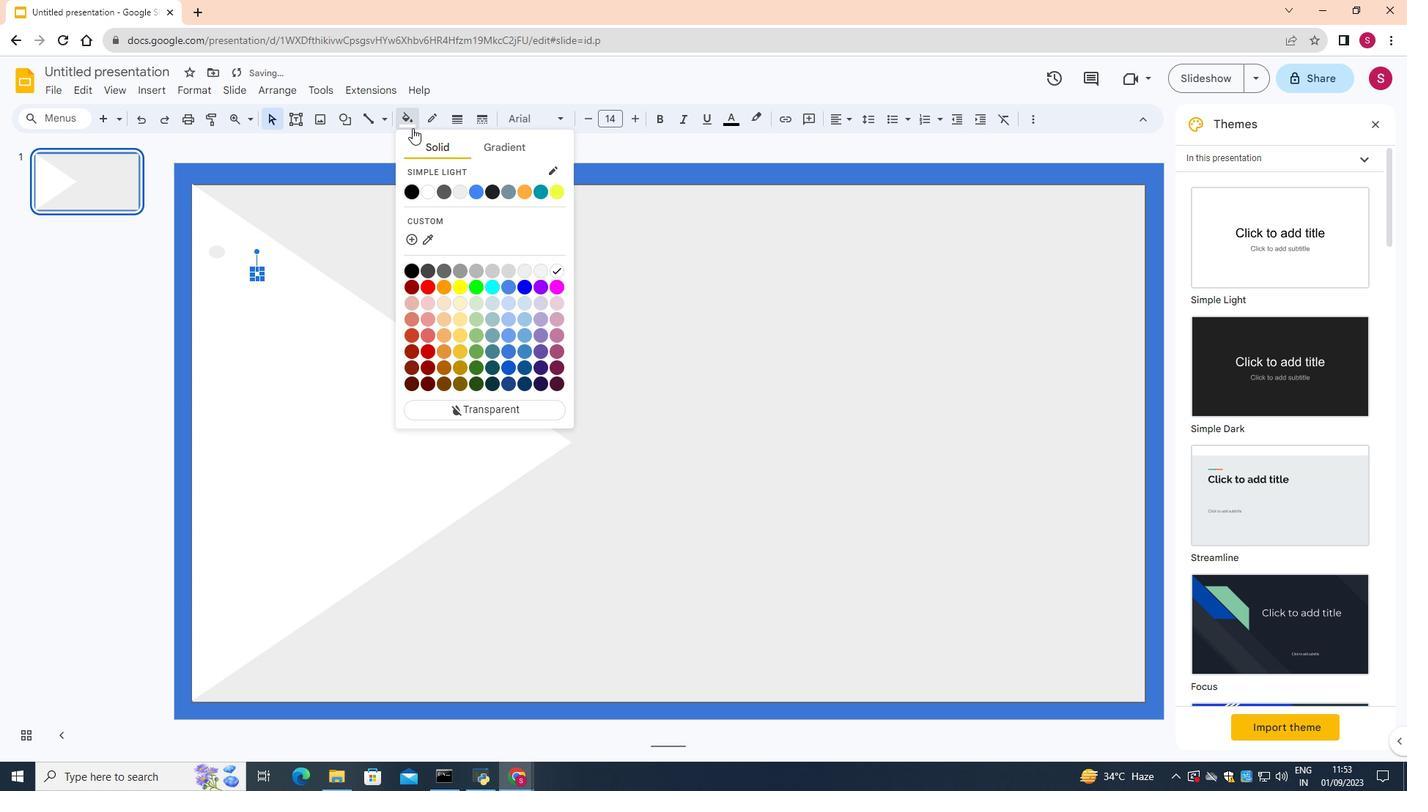 
Action: Mouse moved to (523, 276)
Screenshot: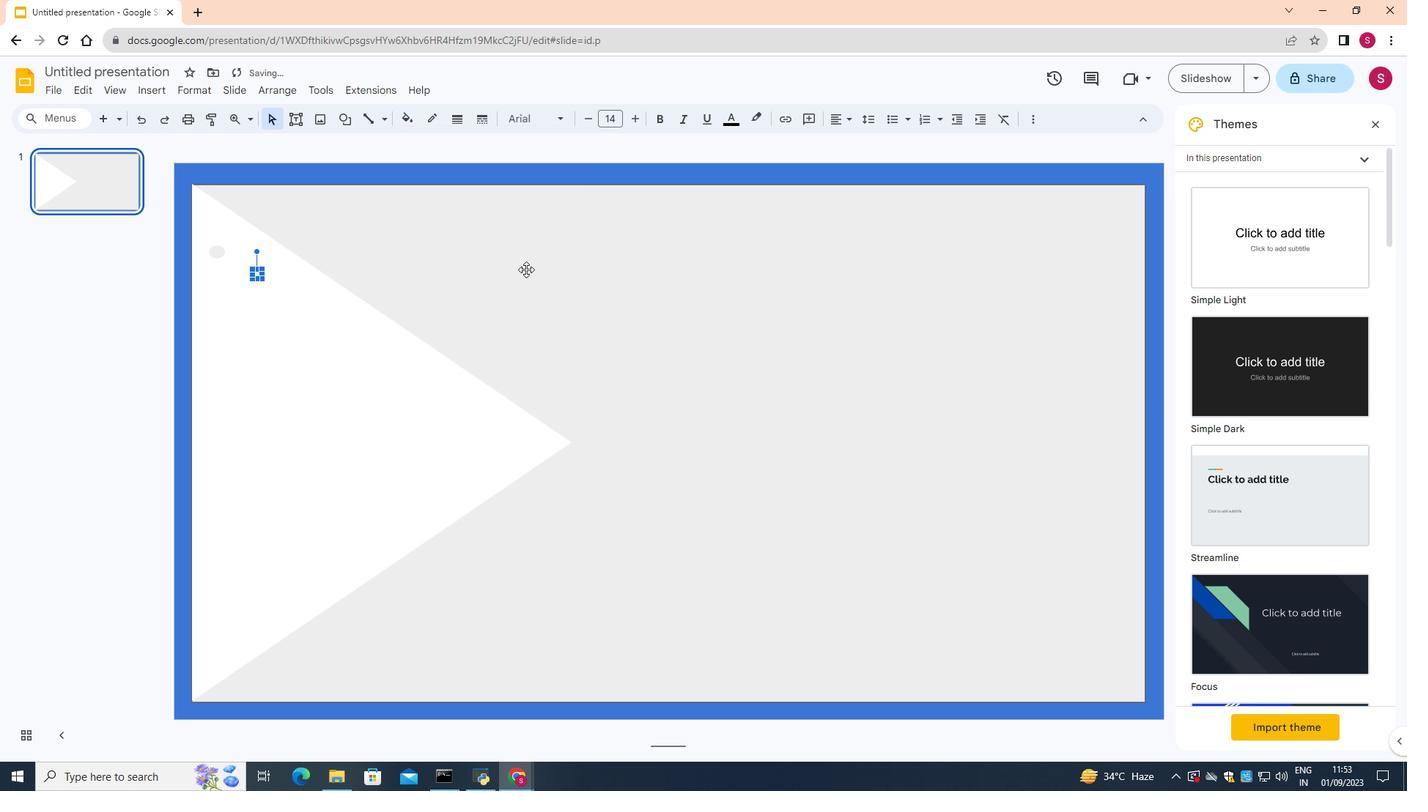 
Action: Mouse pressed left at (523, 276)
Screenshot: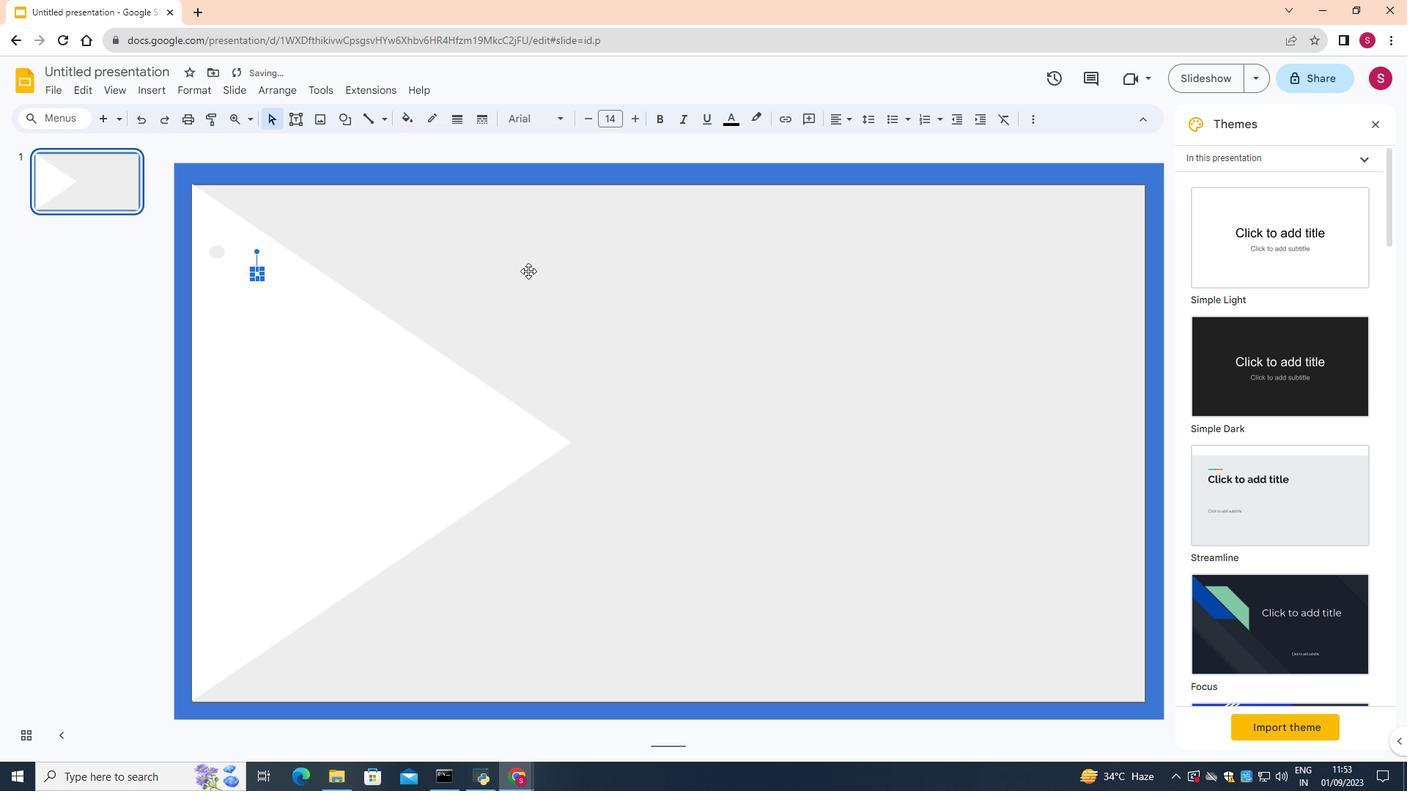 
Action: Mouse moved to (425, 132)
Screenshot: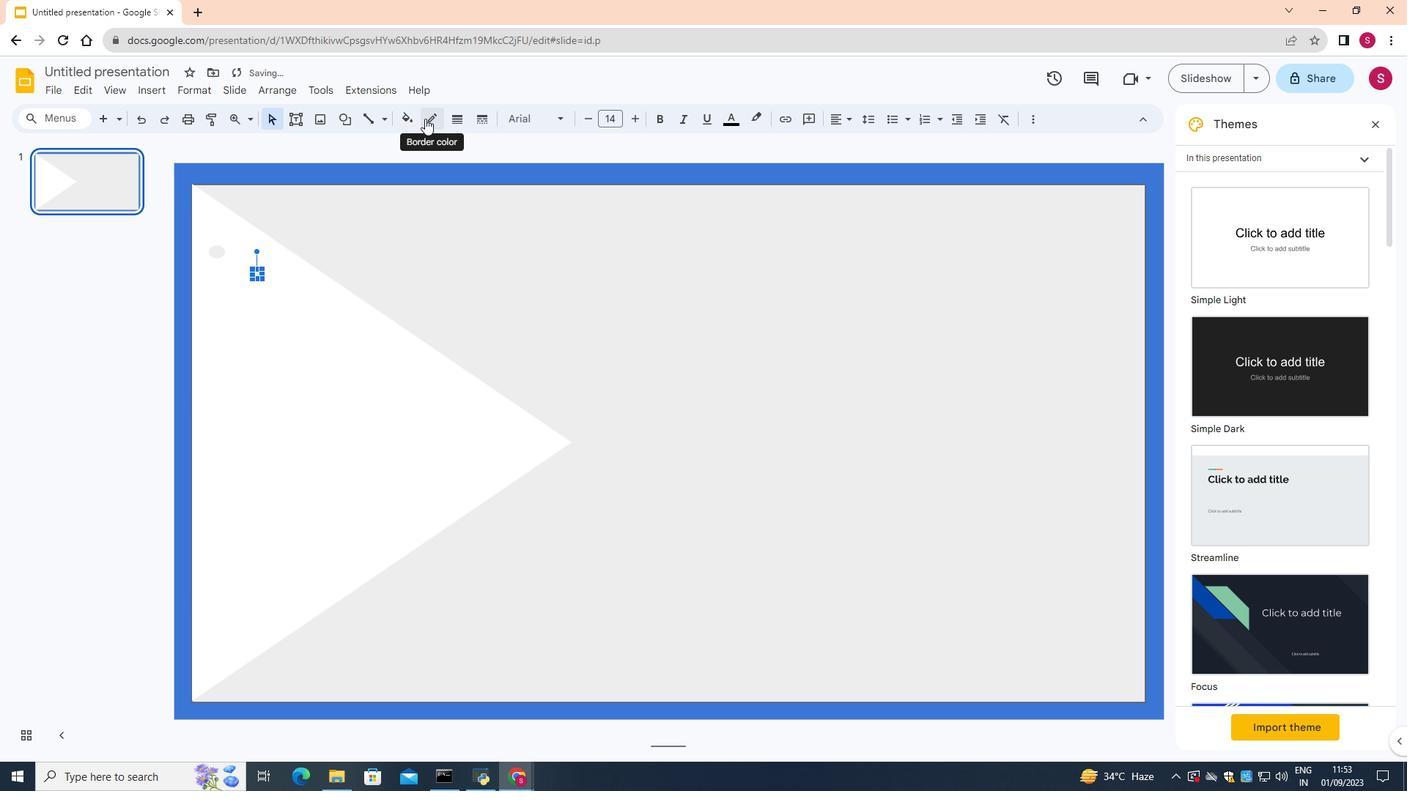 
Action: Mouse pressed left at (425, 132)
Screenshot: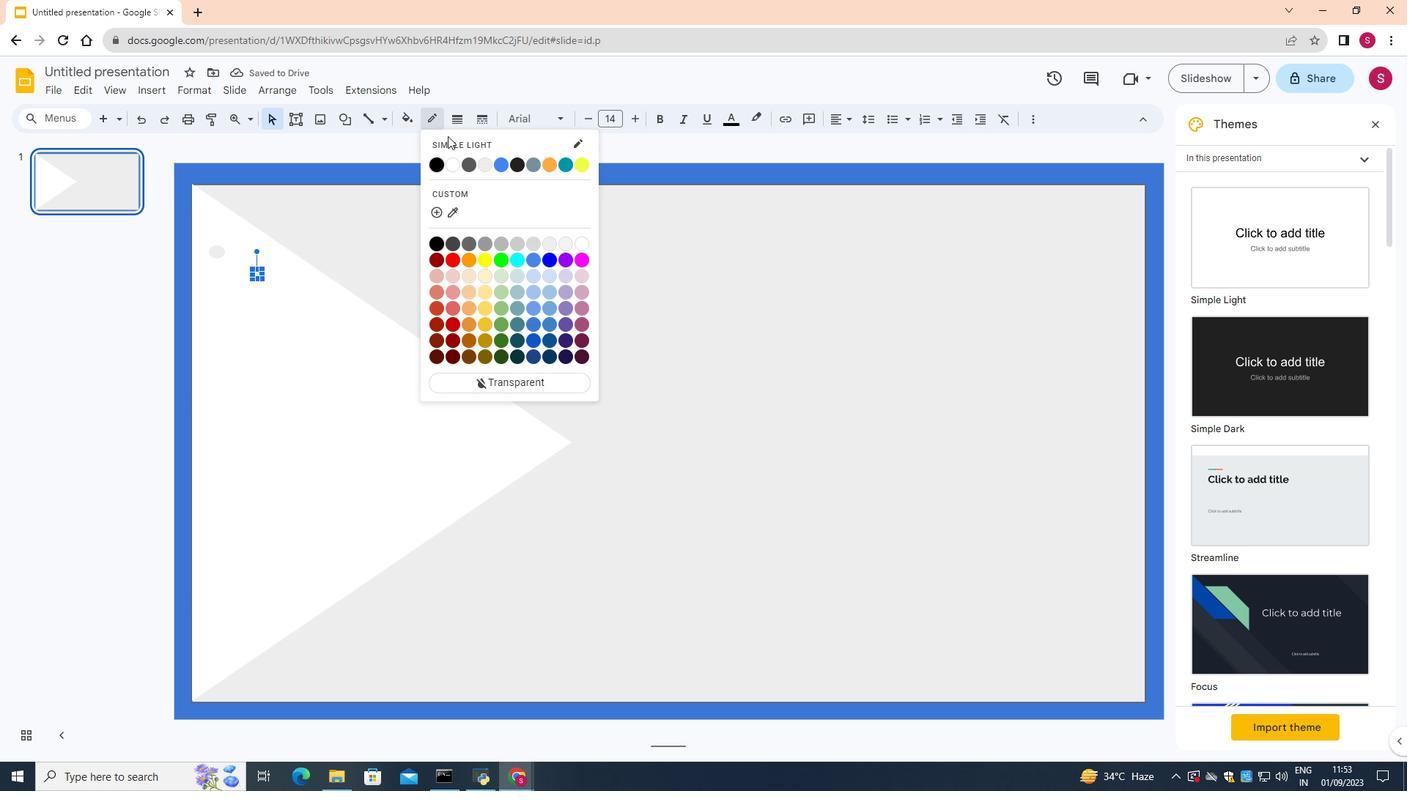 
Action: Mouse moved to (511, 376)
Screenshot: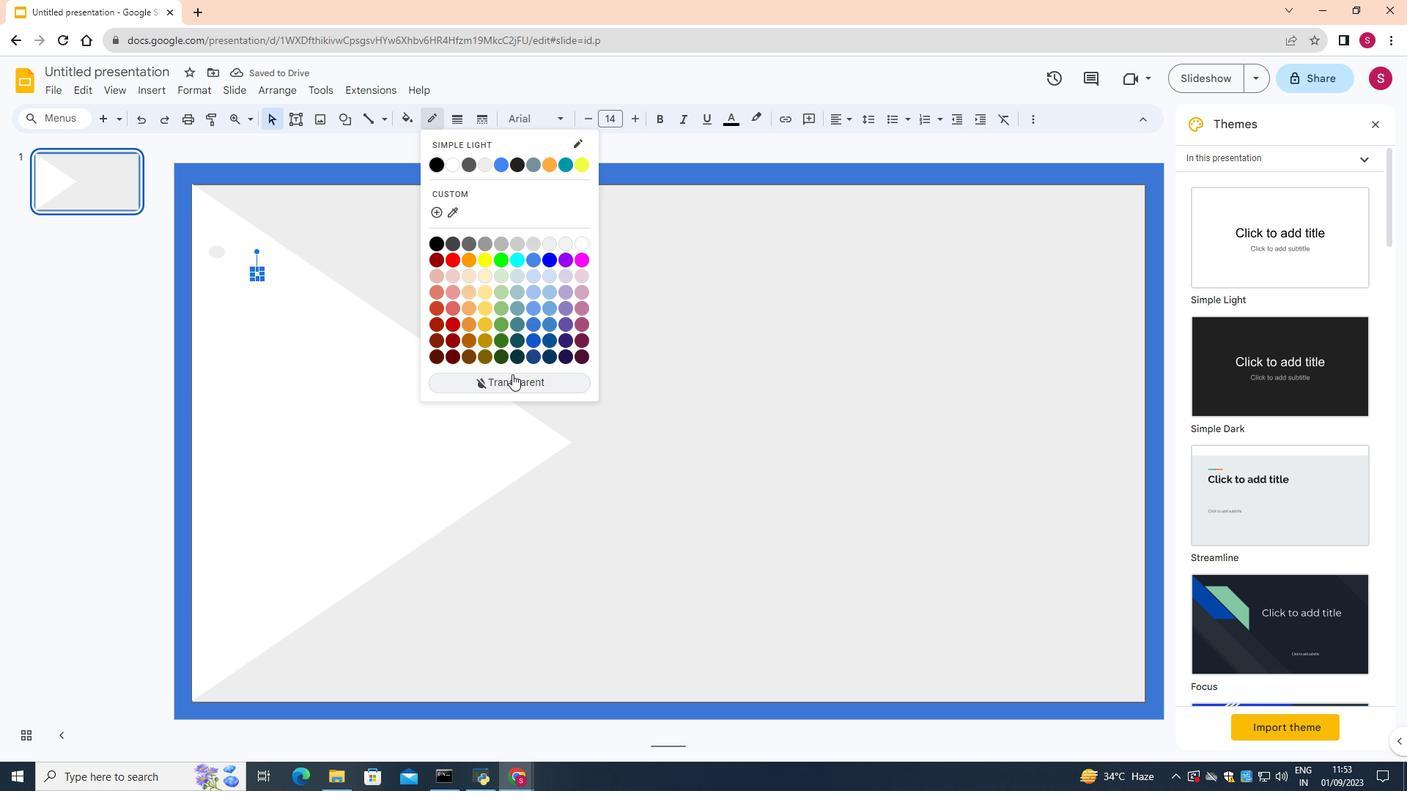 
Action: Mouse pressed left at (511, 376)
Screenshot: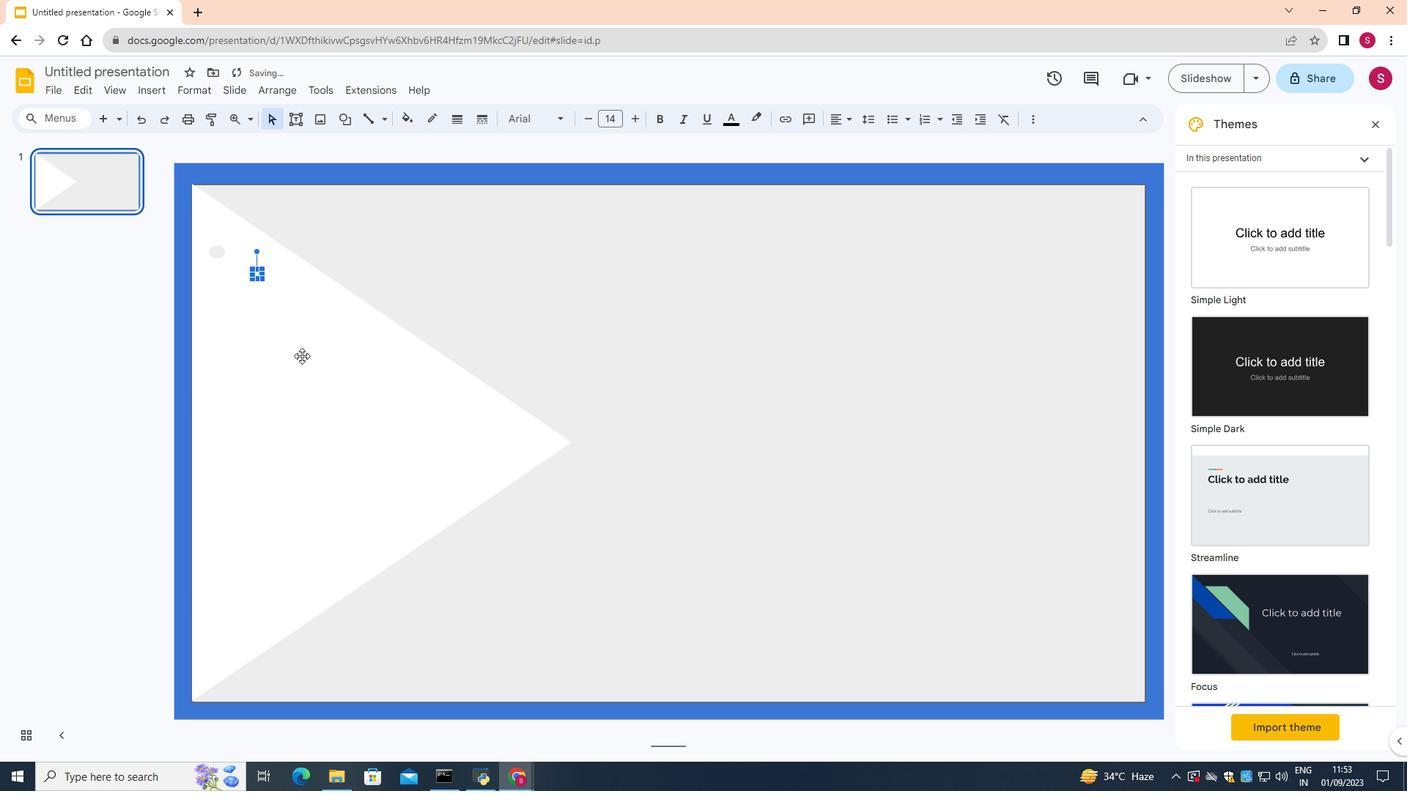 
Action: Mouse moved to (296, 359)
Screenshot: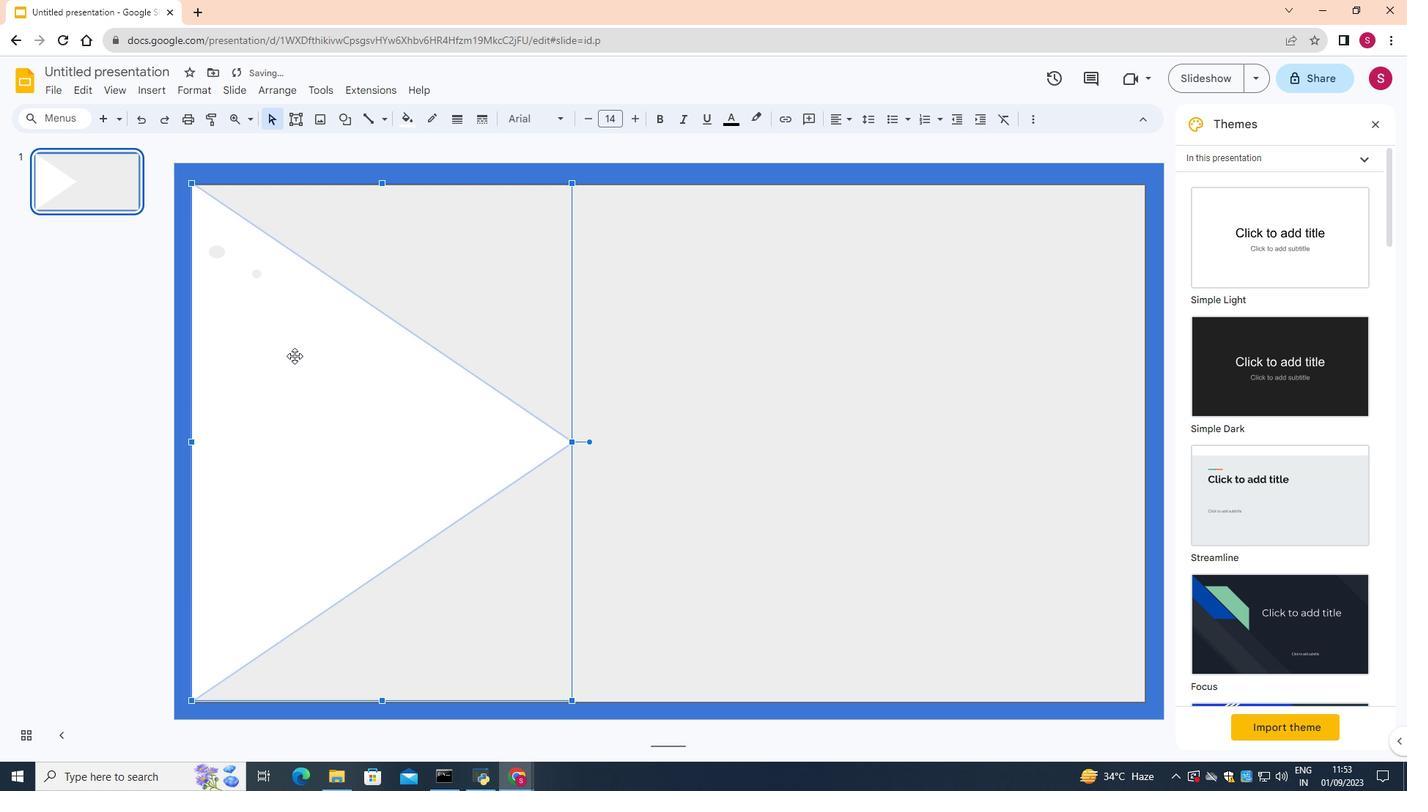 
Action: Mouse pressed left at (296, 359)
Screenshot: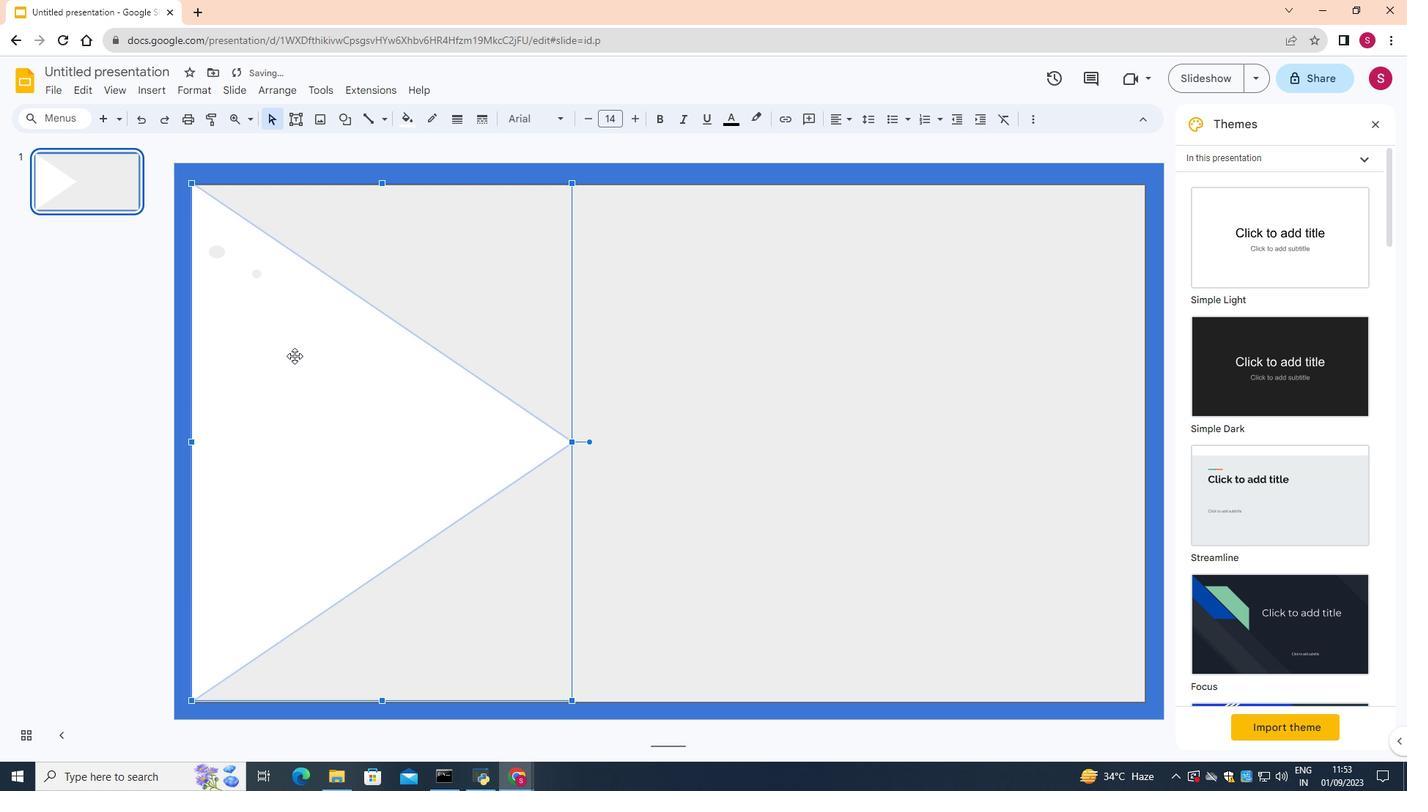 
Action: Mouse moved to (214, 260)
Screenshot: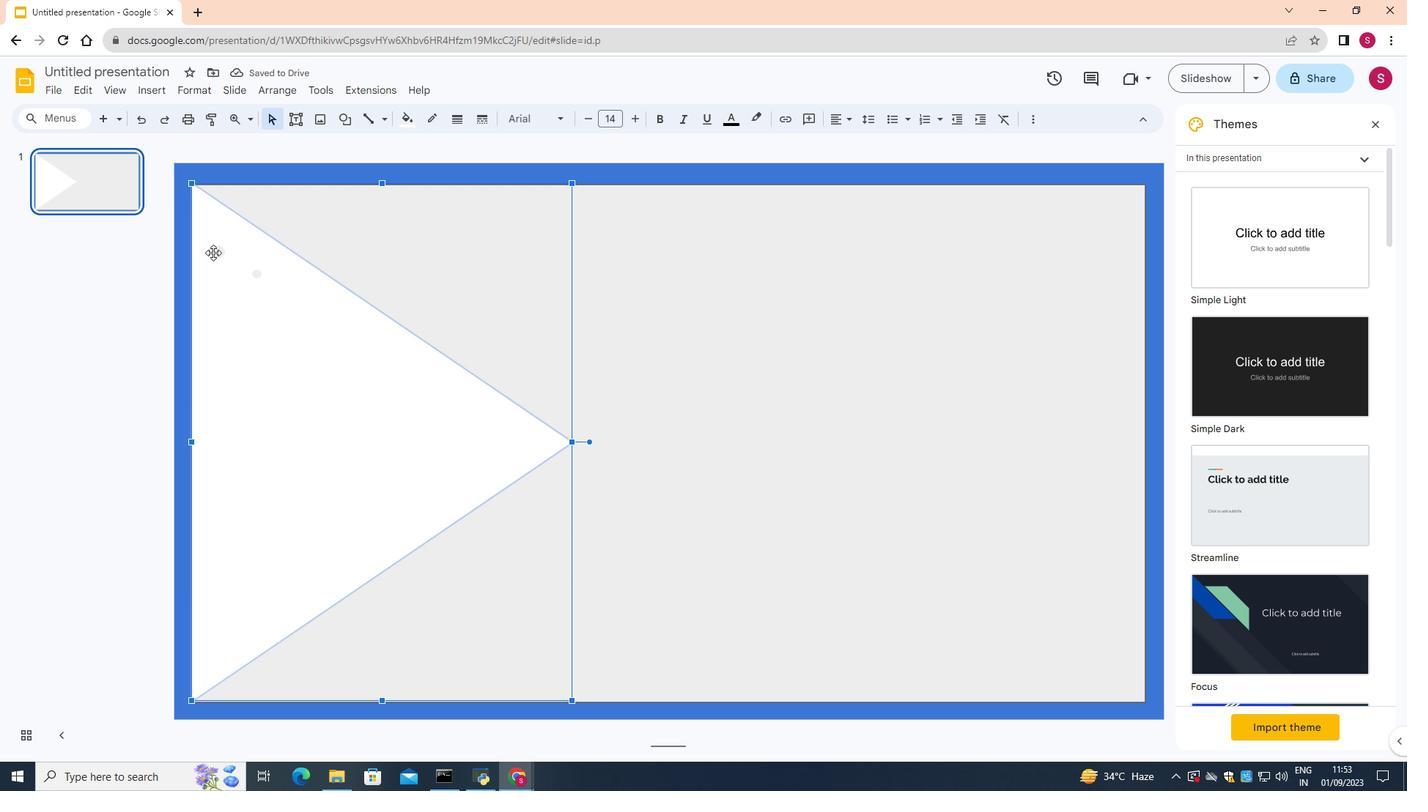 
Action: Mouse pressed left at (214, 260)
Screenshot: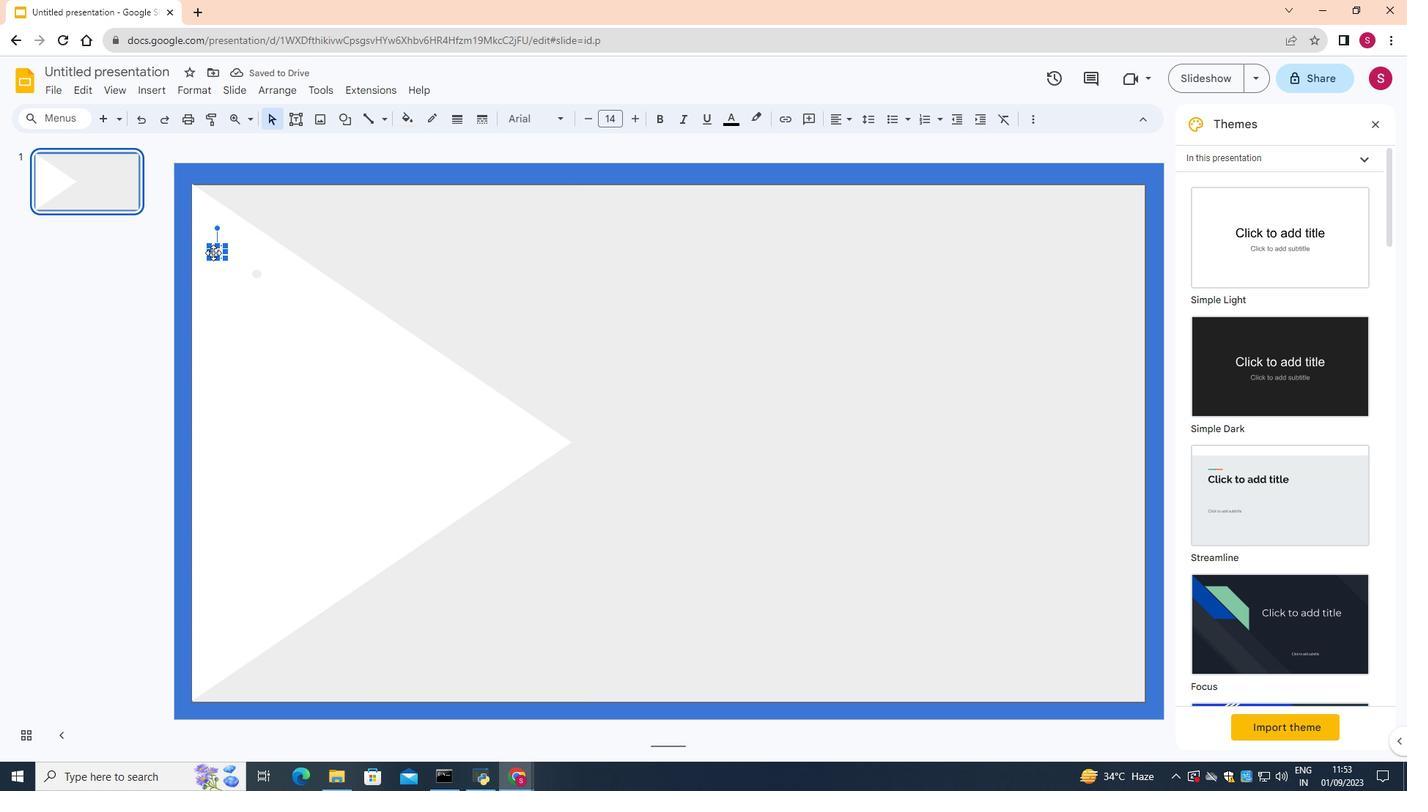 
Action: Key pressed ctrl+C
Screenshot: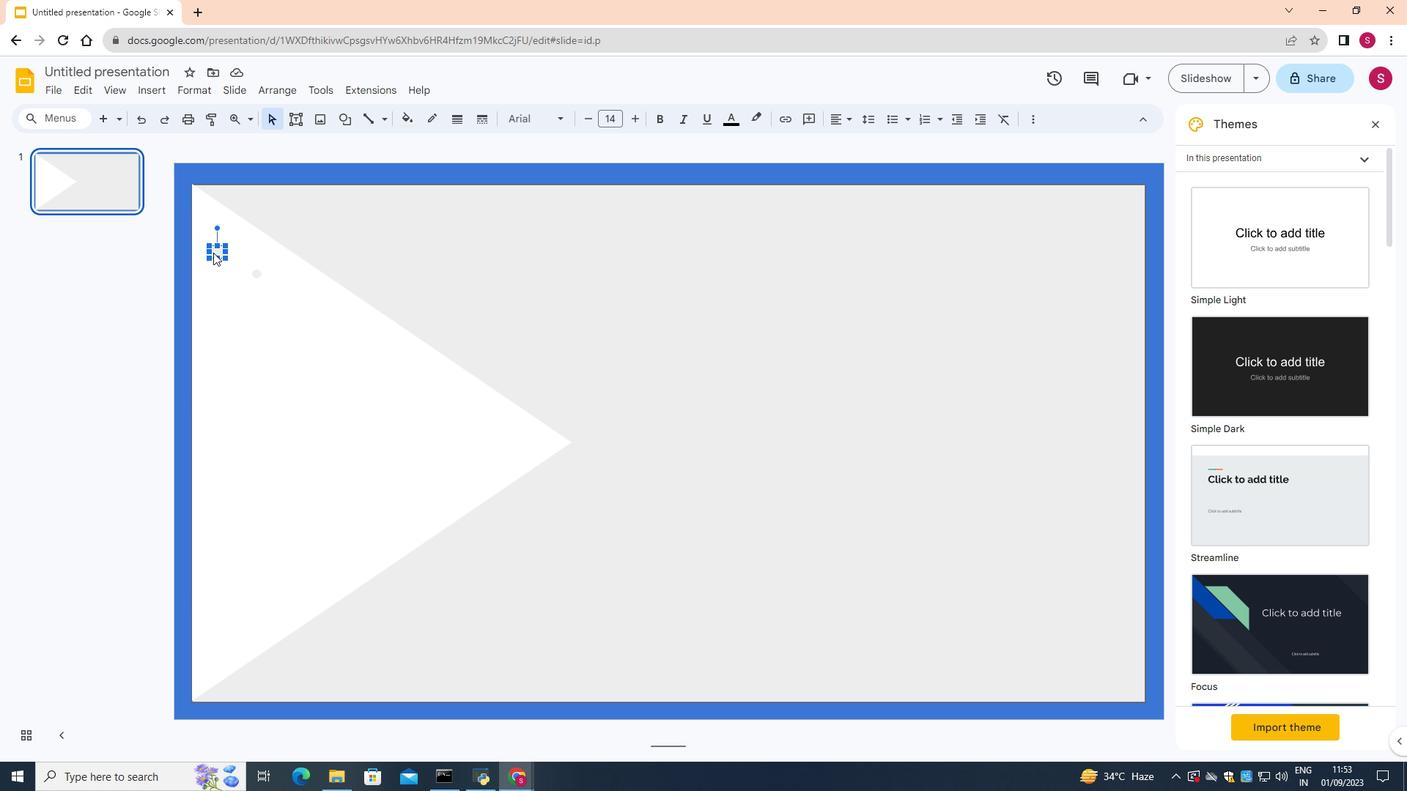 
Action: Mouse moved to (237, 317)
Screenshot: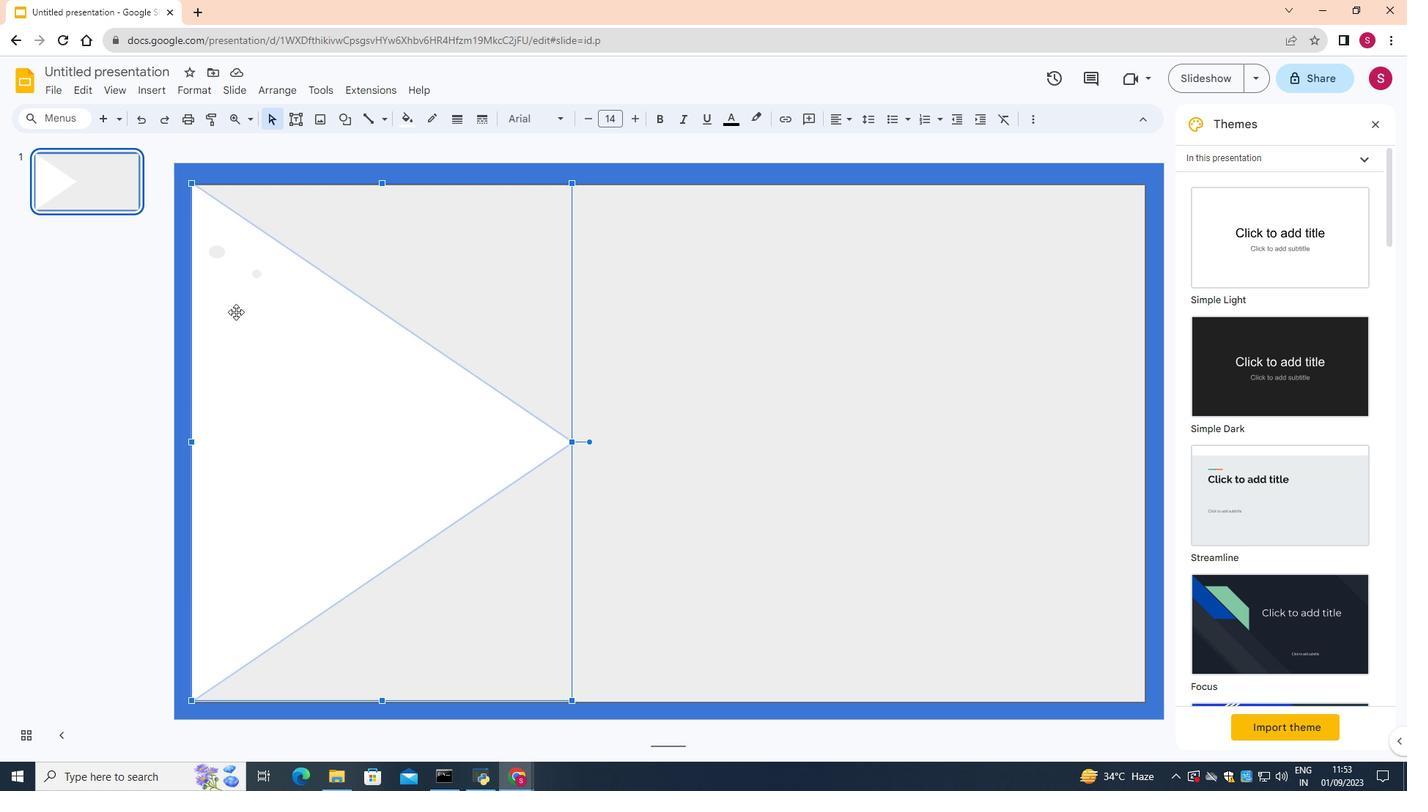 
Action: Mouse pressed left at (237, 317)
Screenshot: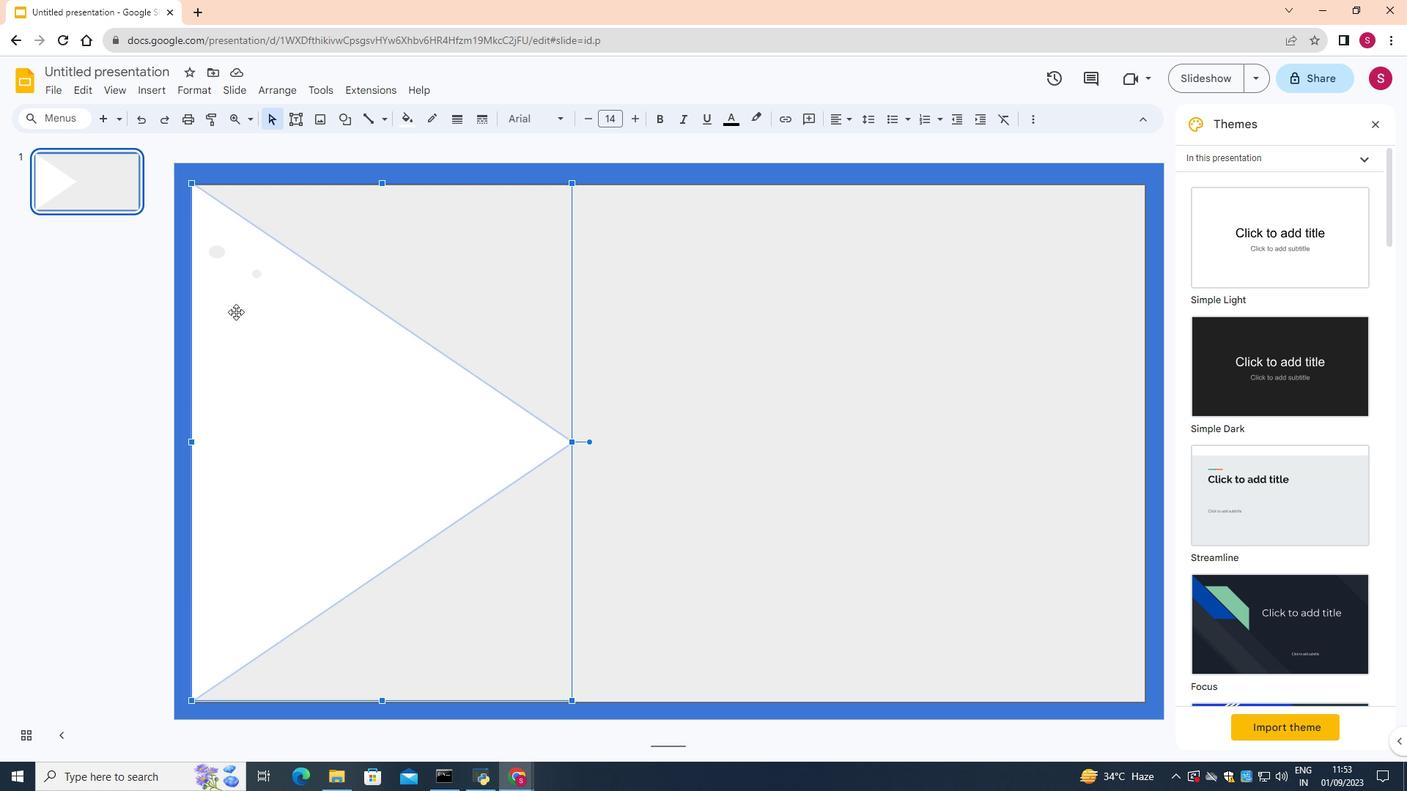 
Action: Key pressed ctrl+V
Screenshot: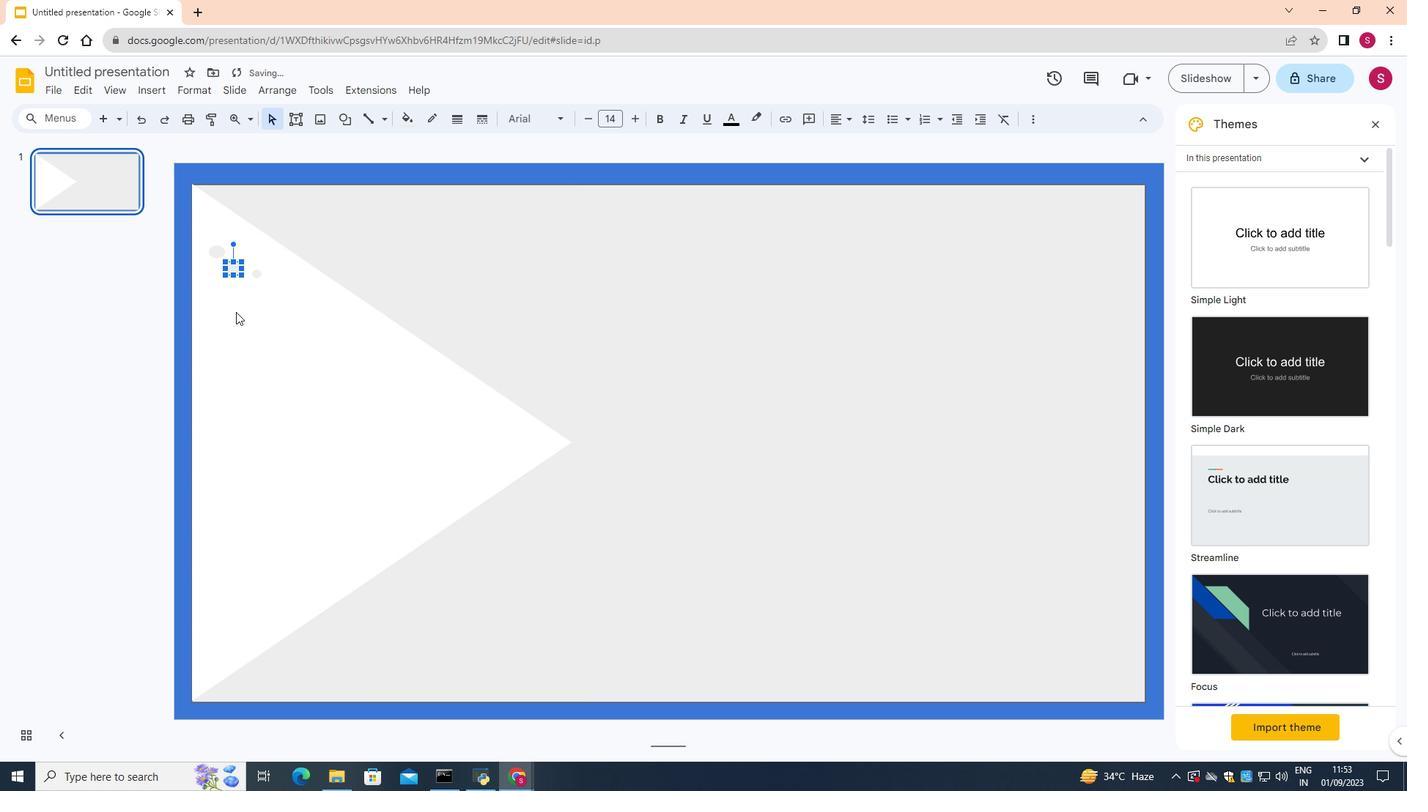 
Action: Mouse moved to (234, 275)
Screenshot: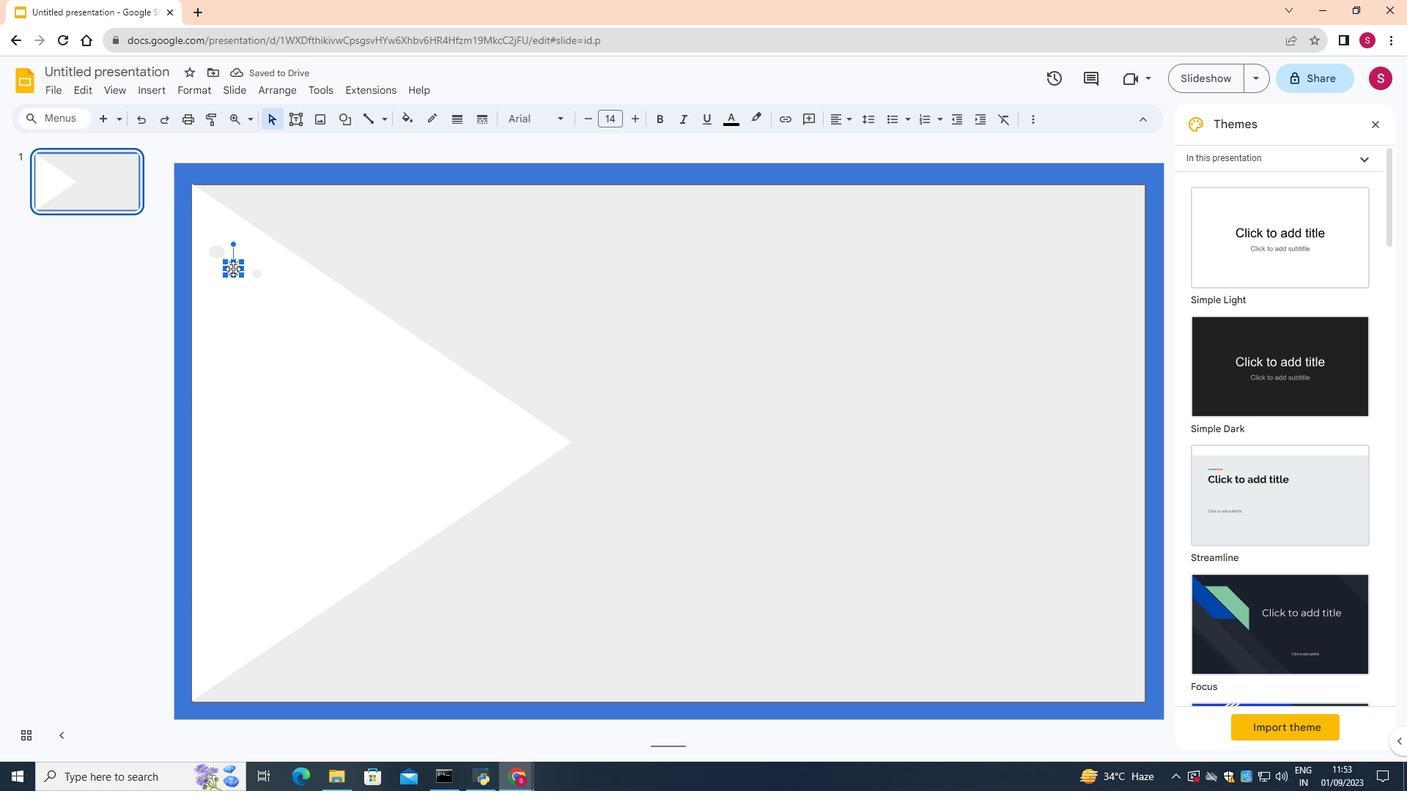 
Action: Mouse pressed left at (234, 275)
Screenshot: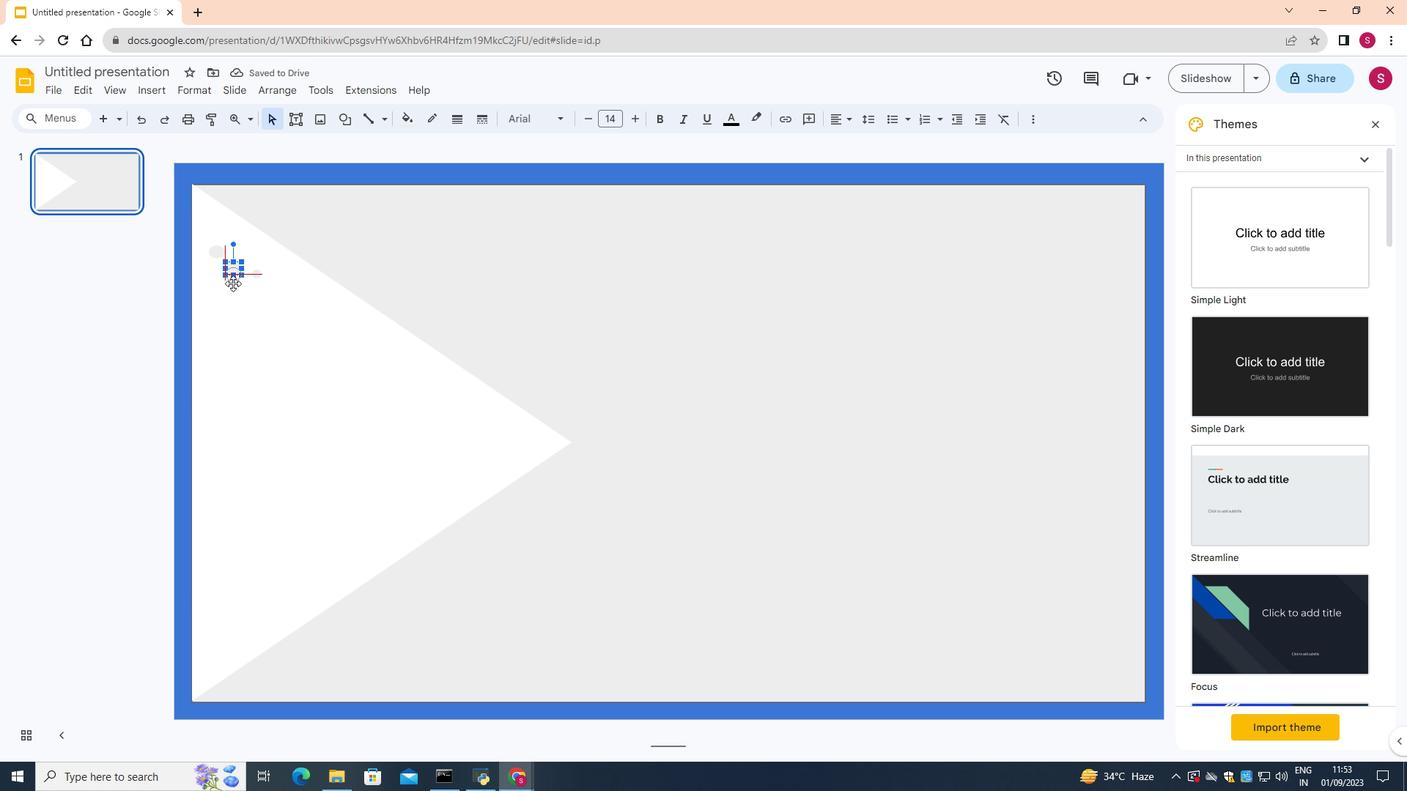 
Action: Mouse moved to (261, 377)
Screenshot: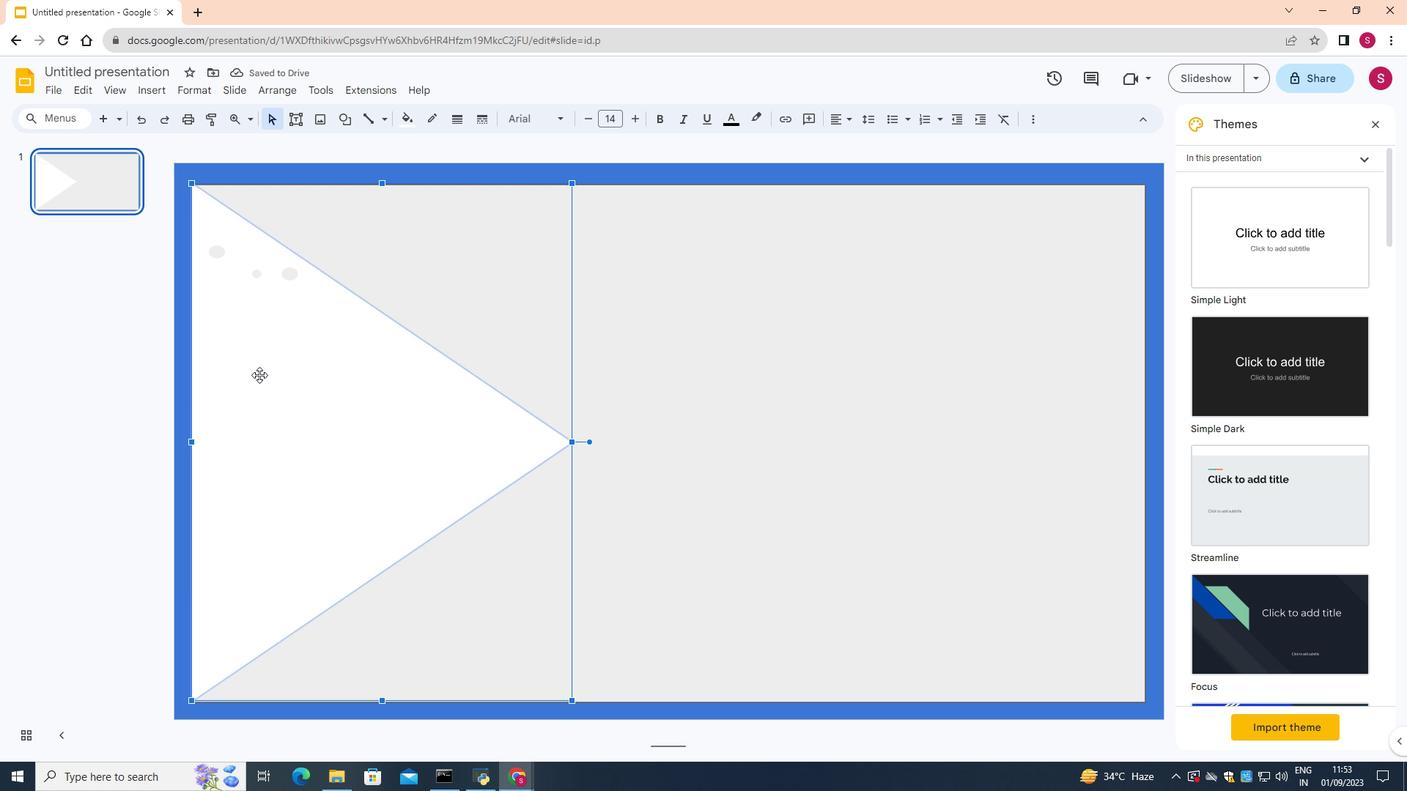 
Action: Mouse pressed left at (261, 377)
Screenshot: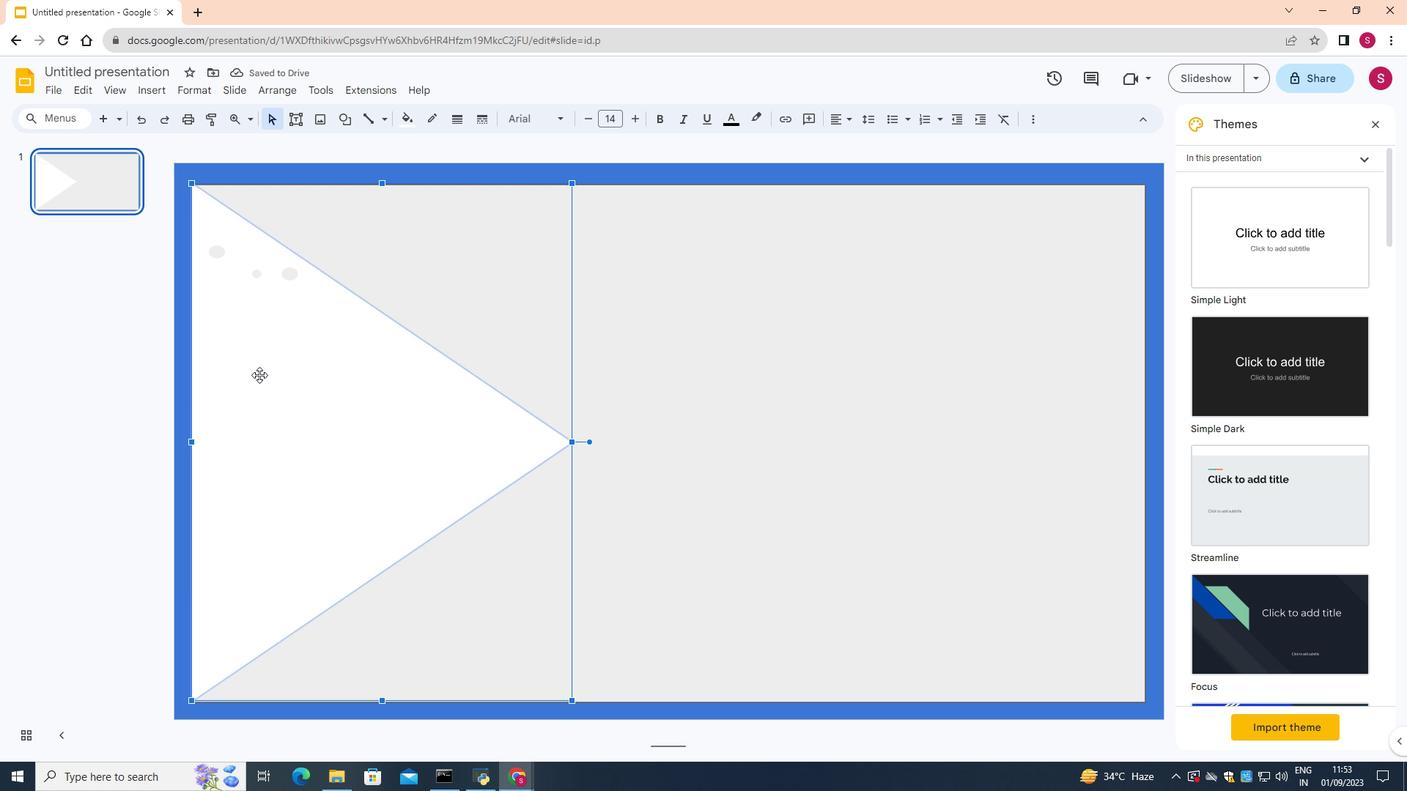 
Action: Mouse moved to (219, 257)
Screenshot: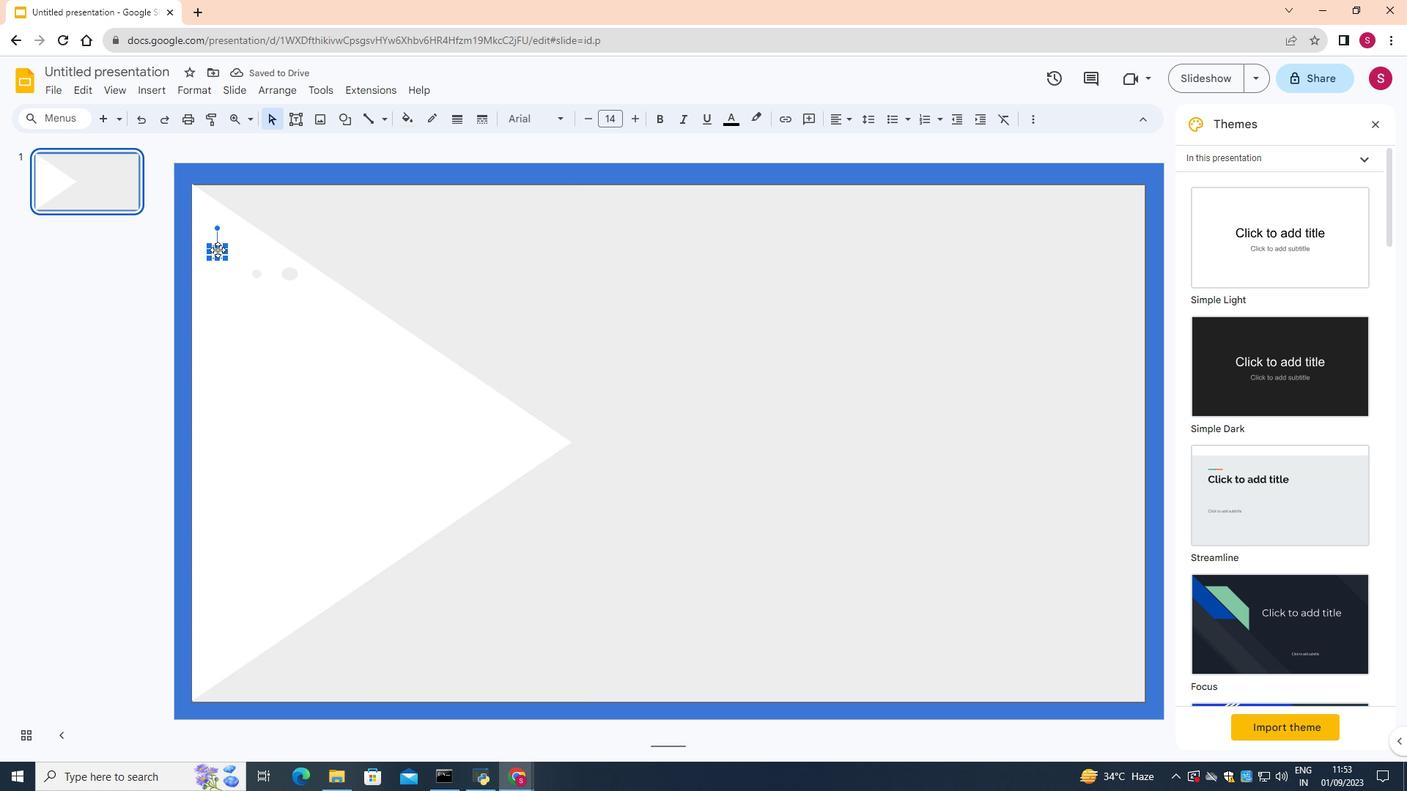 
Action: Mouse pressed left at (219, 257)
Screenshot: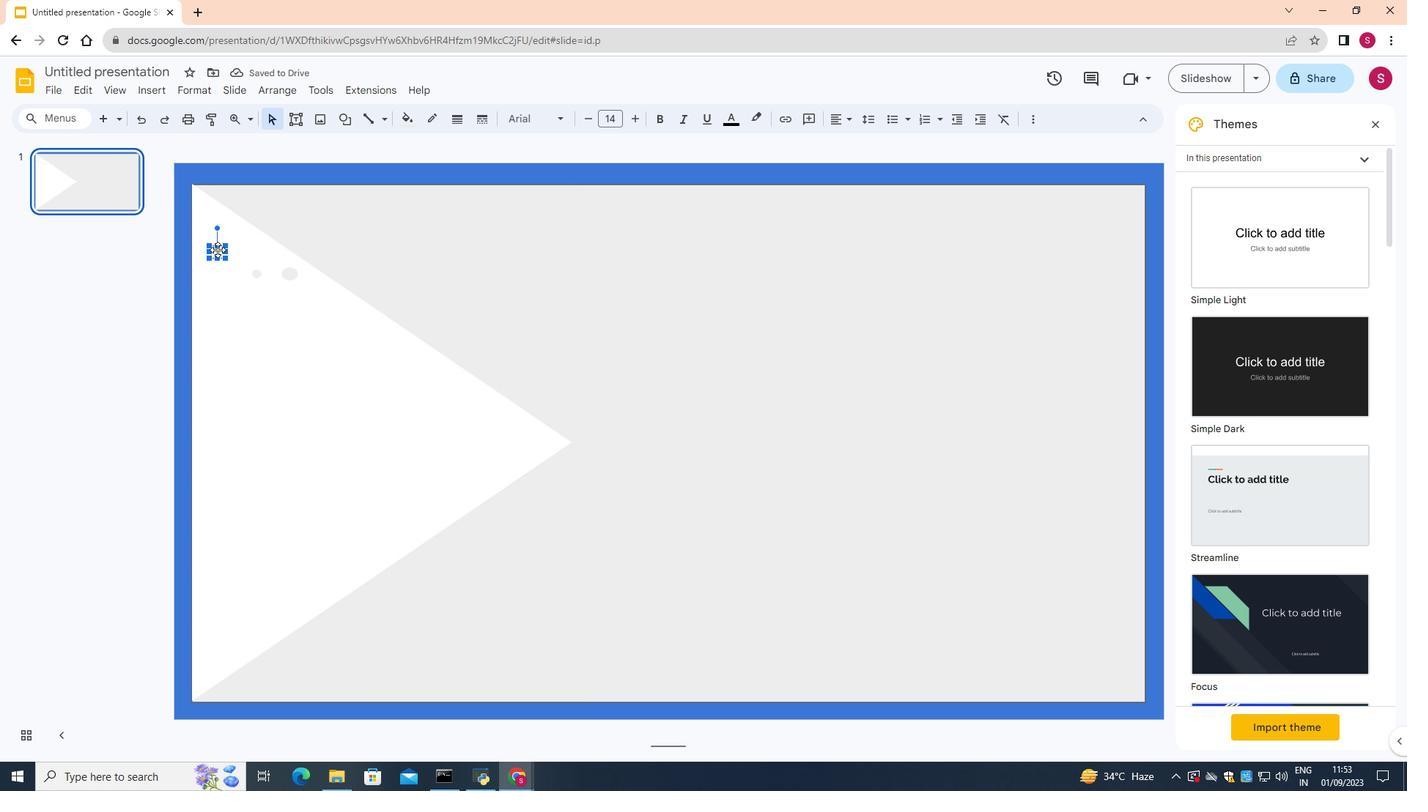 
Action: Key pressed ctrl+Cctrl+V
Screenshot: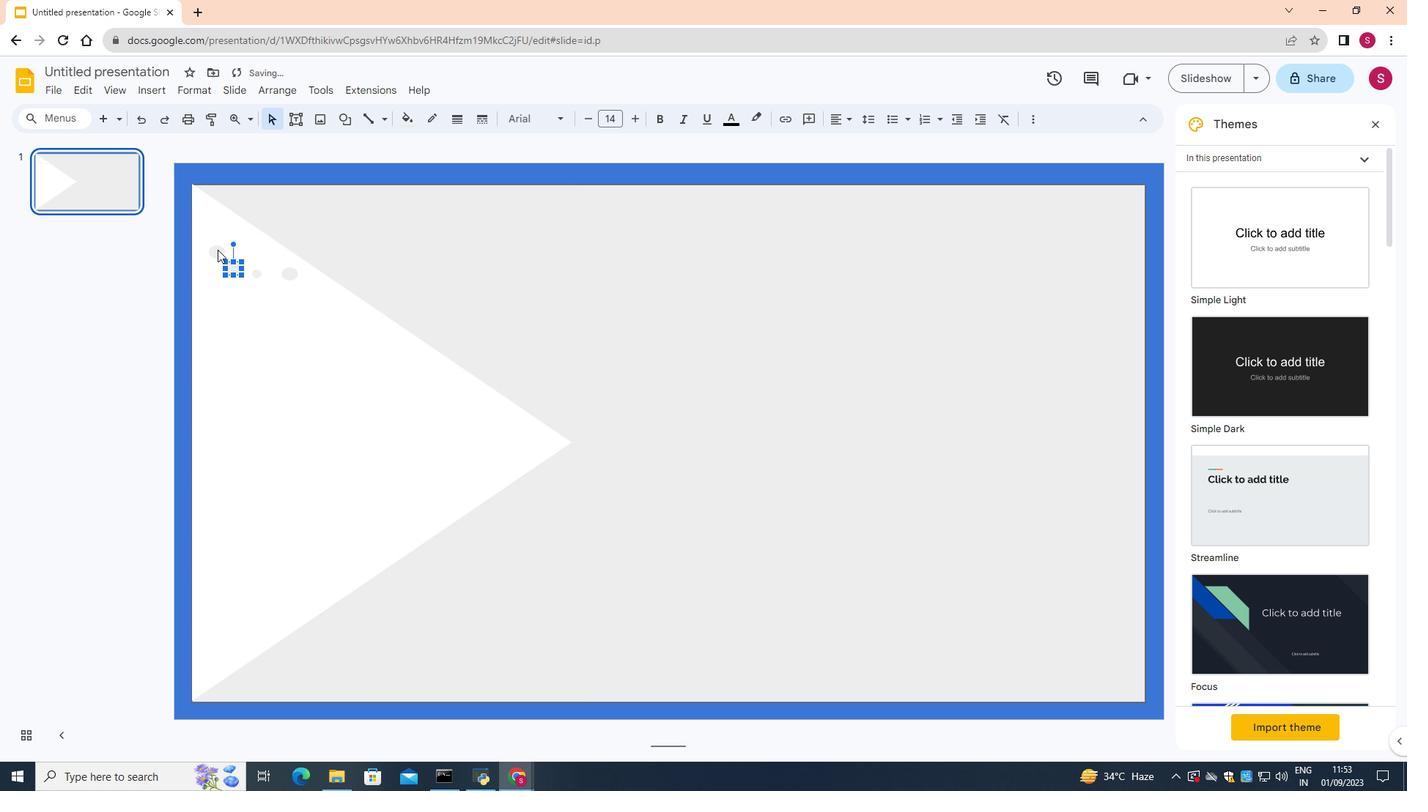 
Action: Mouse moved to (232, 277)
Screenshot: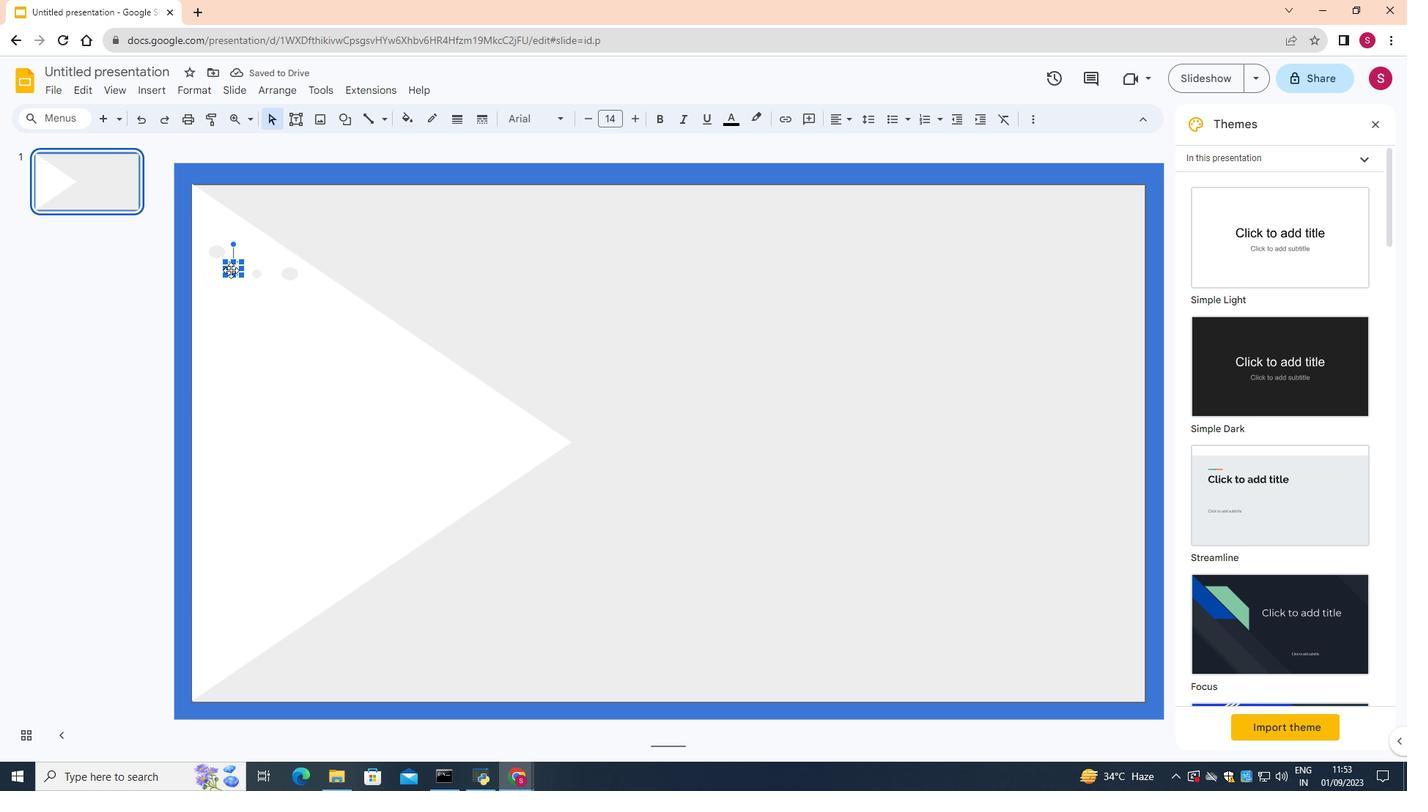 
Action: Mouse pressed left at (232, 277)
Screenshot: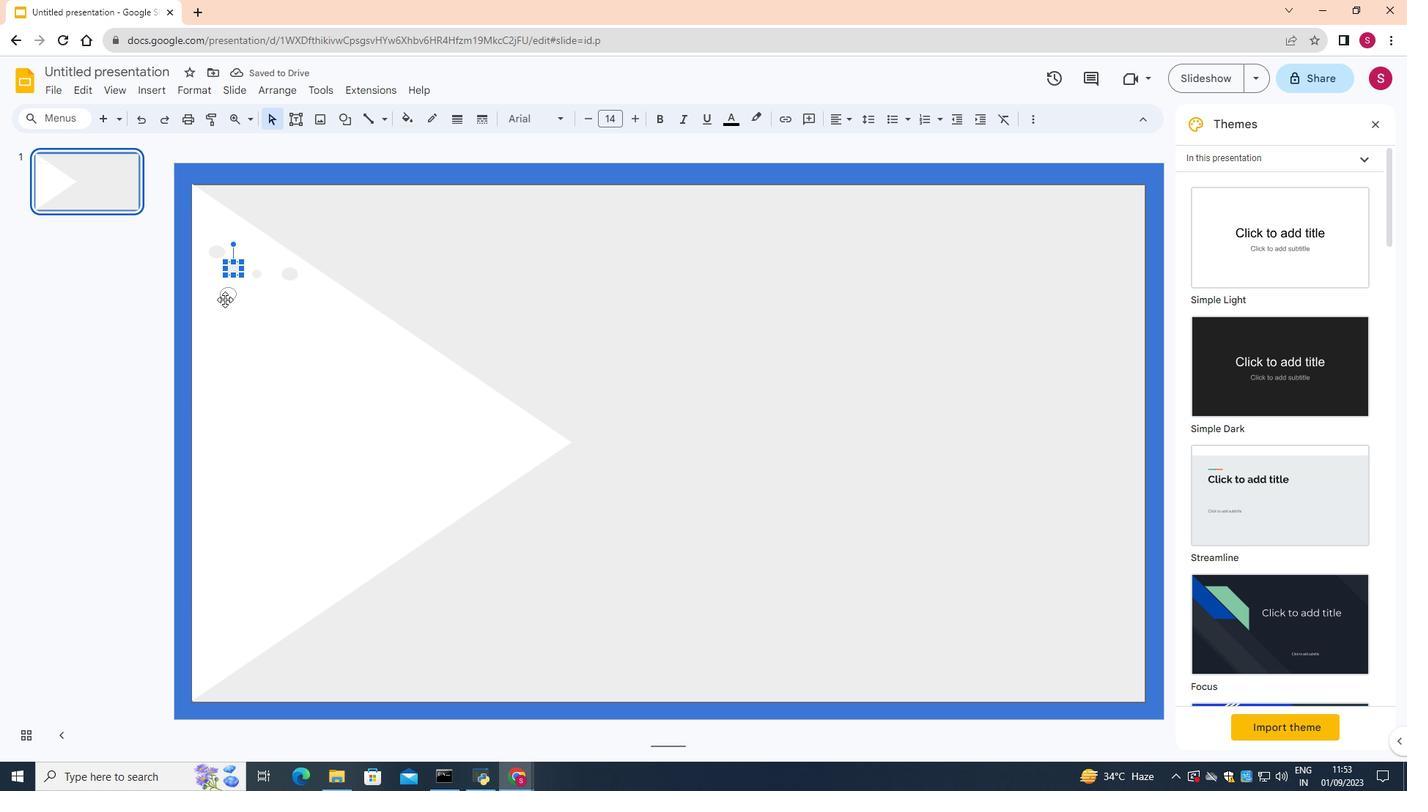 
Action: Mouse moved to (253, 329)
Screenshot: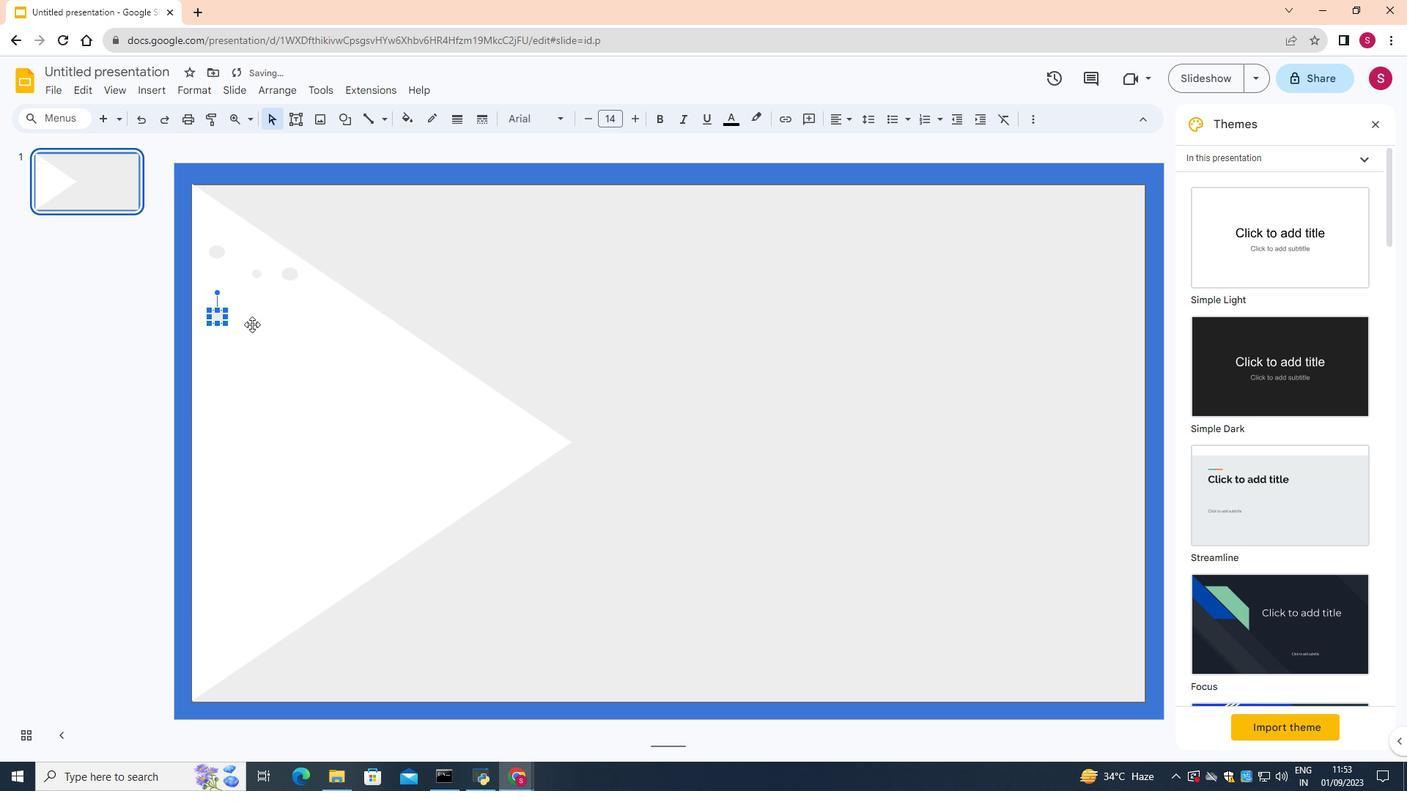 
Action: Key pressed ctrl+V
Screenshot: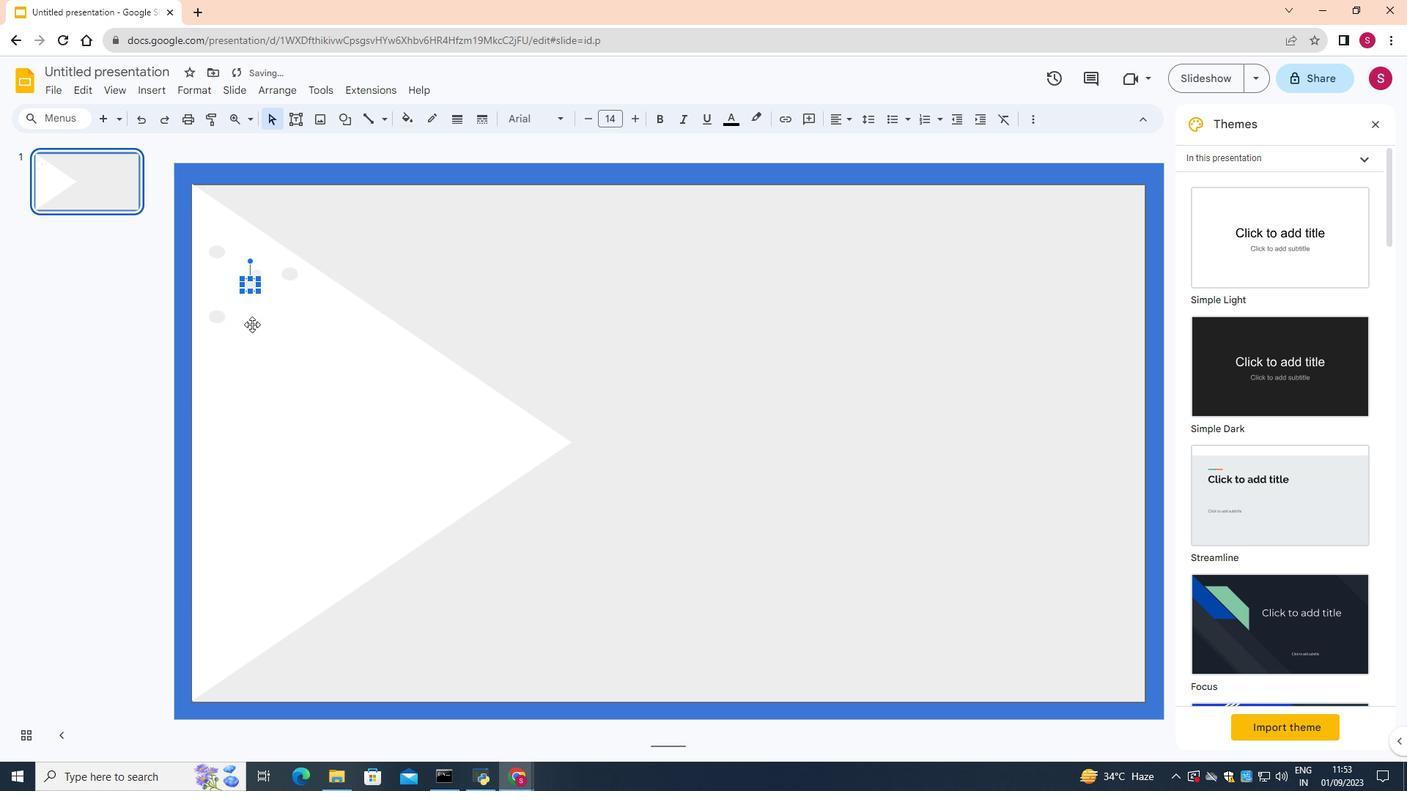 
Action: Mouse moved to (252, 291)
Screenshot: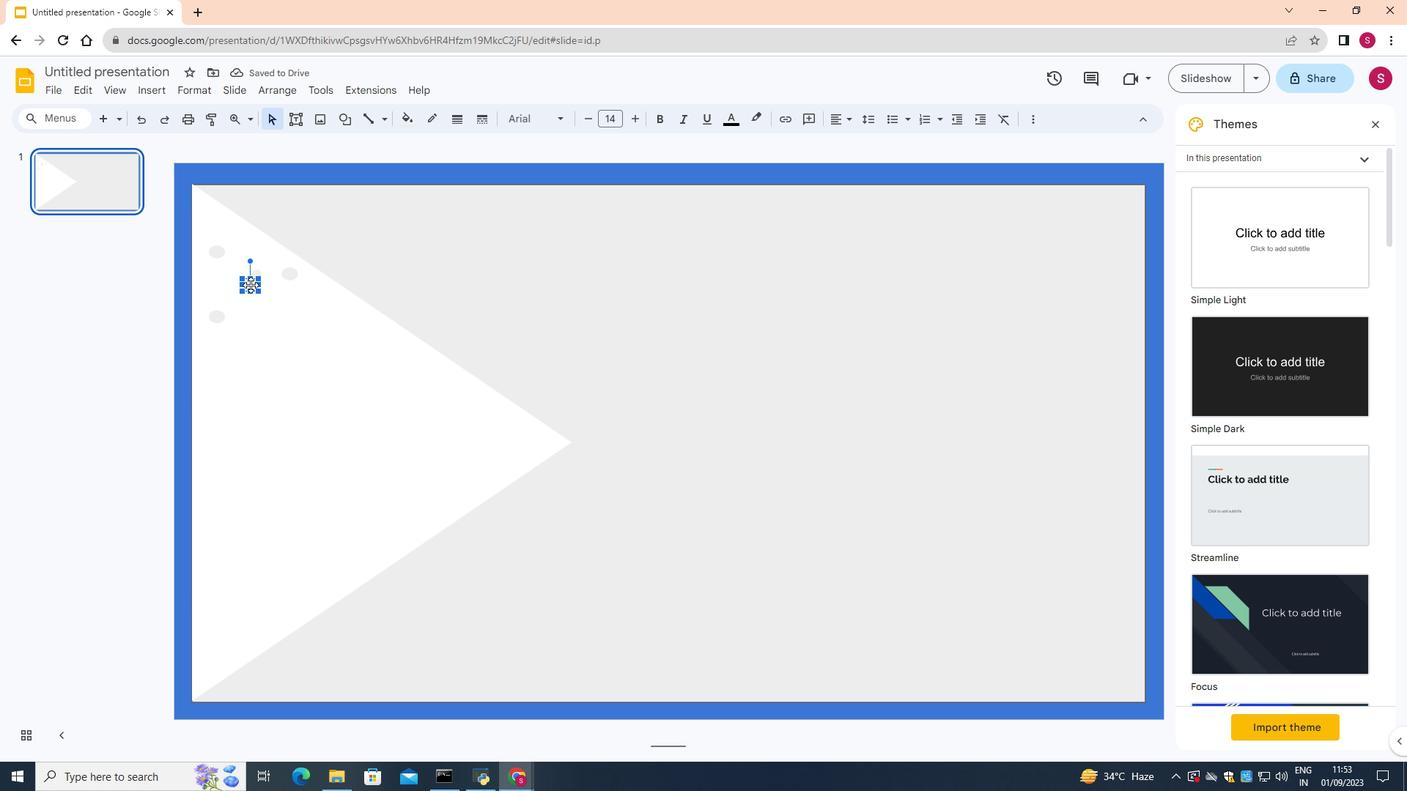 
Action: Mouse pressed left at (252, 291)
Screenshot: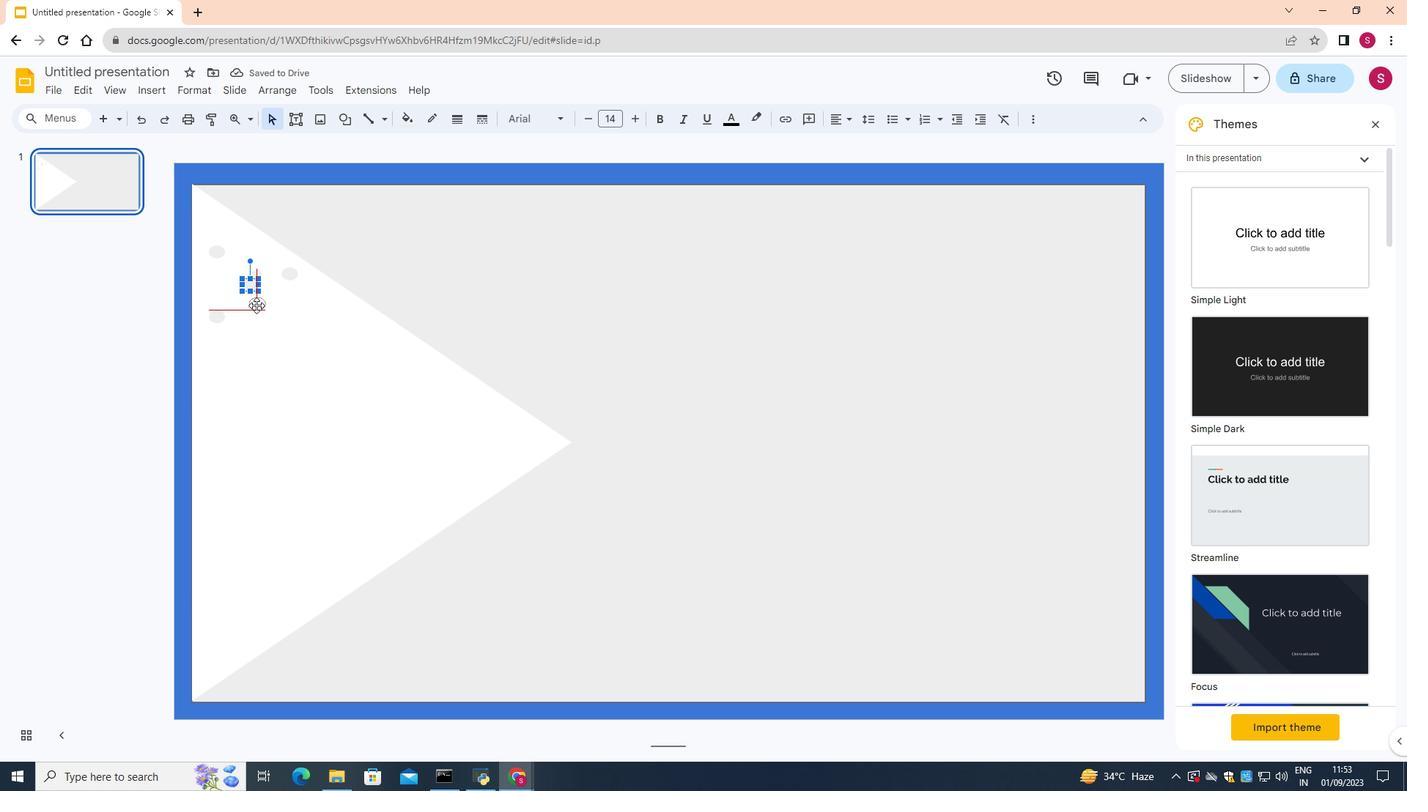 
Action: Mouse moved to (274, 327)
Screenshot: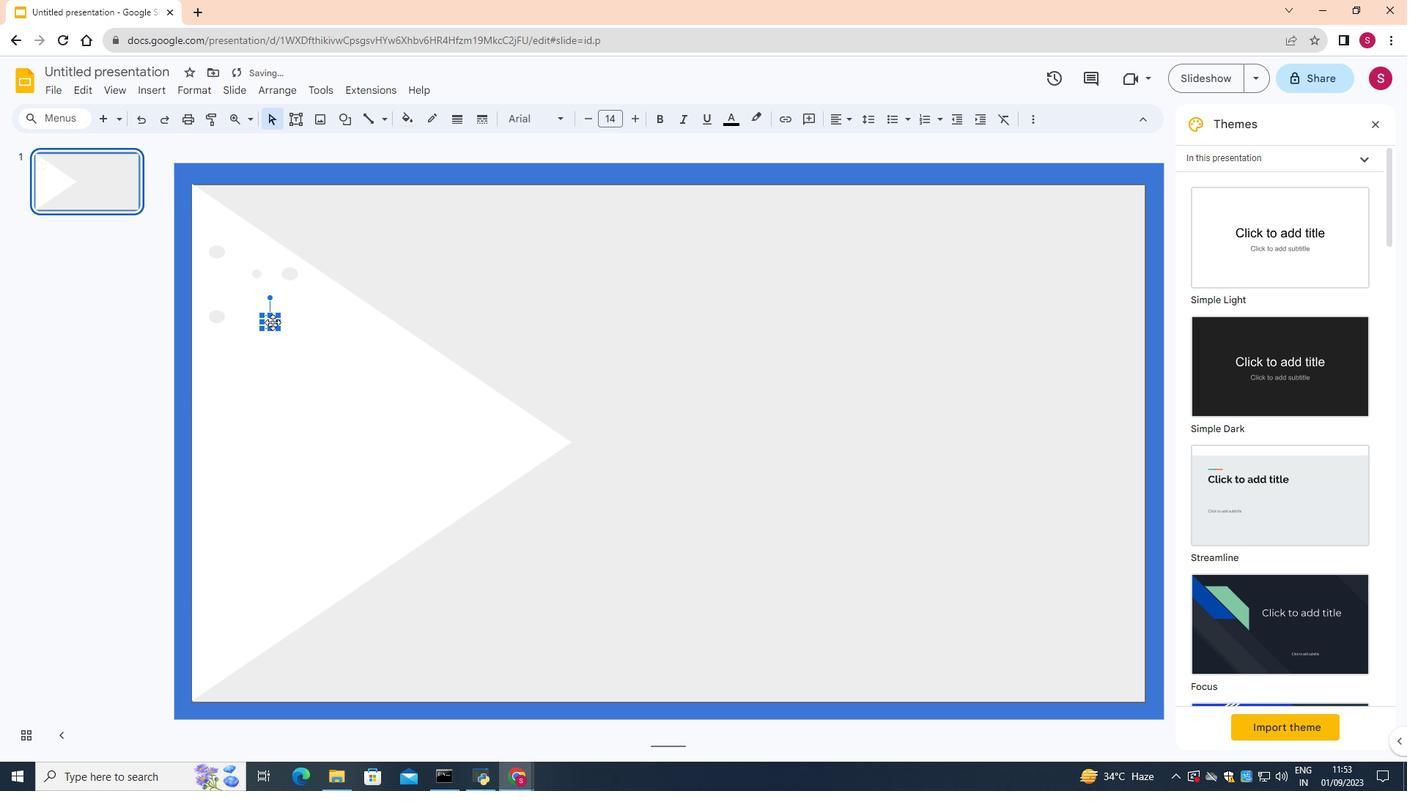 
Action: Key pressed ctrl+V
Screenshot: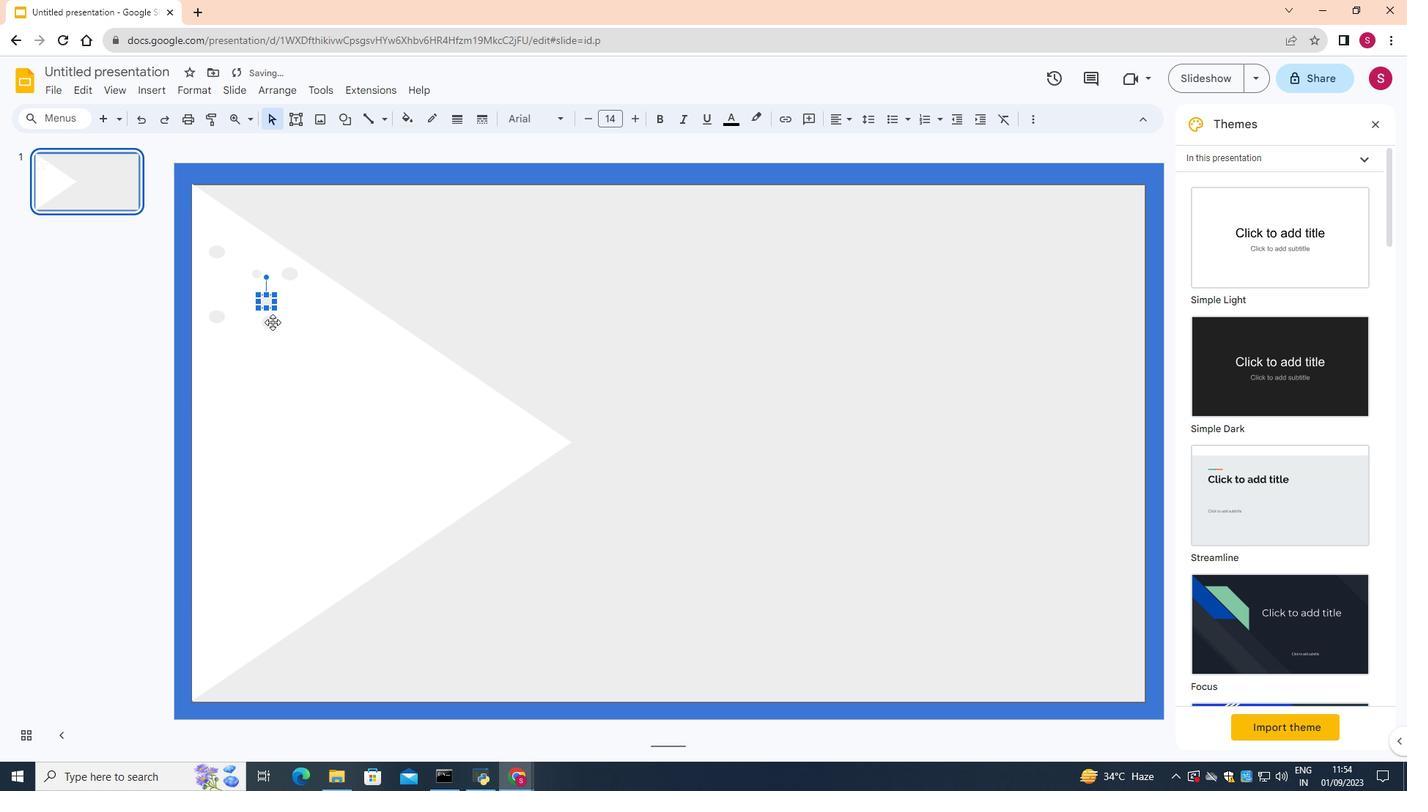 
Action: Mouse moved to (271, 309)
Screenshot: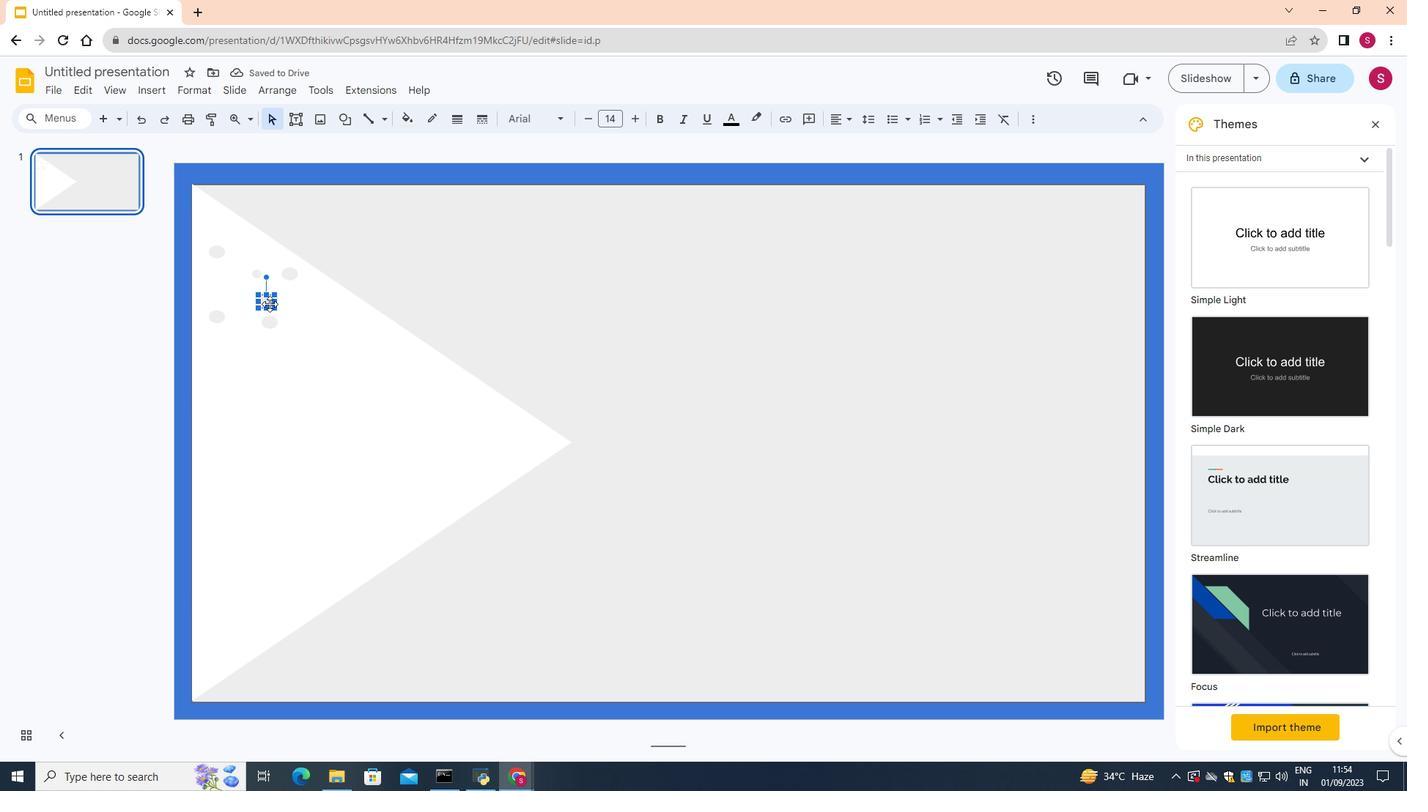 
Action: Mouse pressed left at (271, 309)
Screenshot: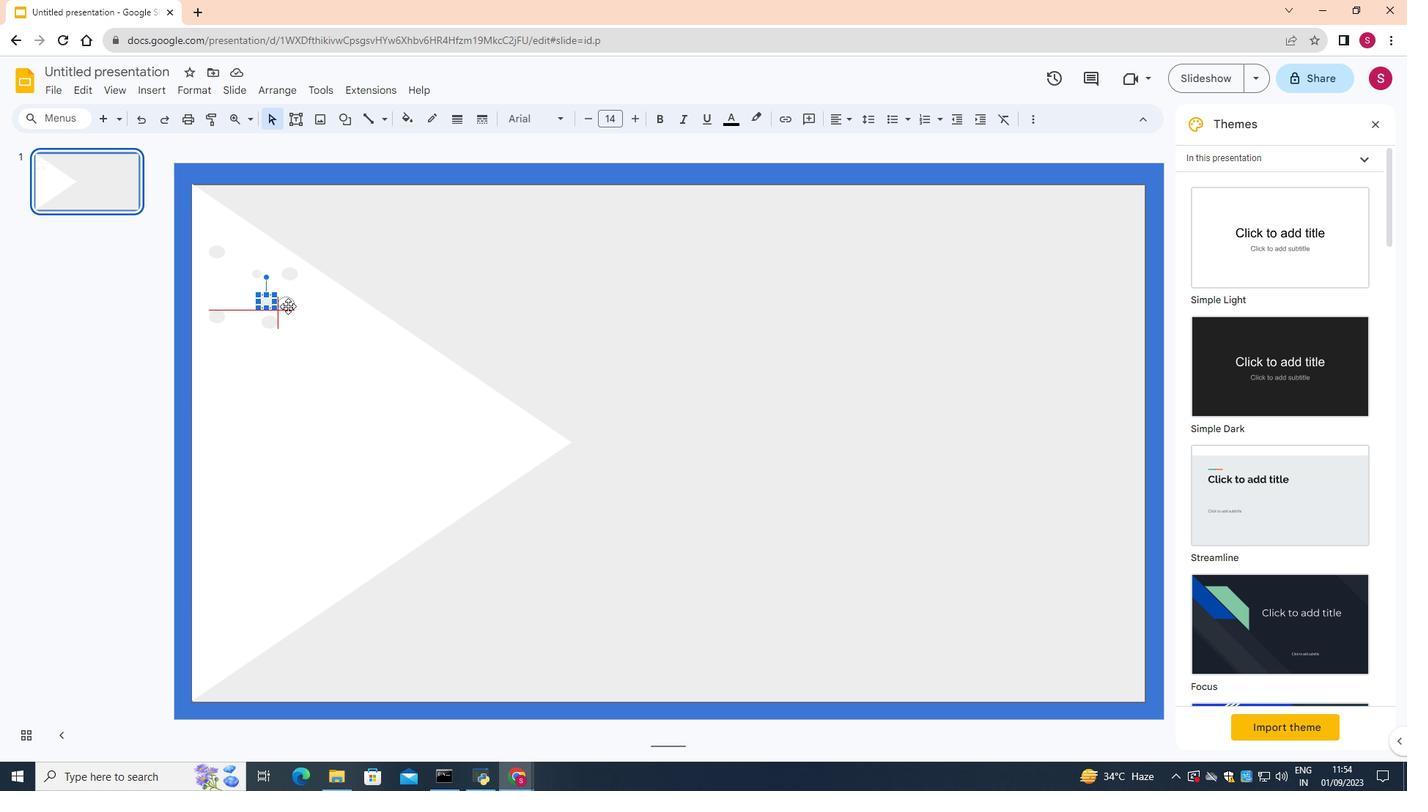 
Action: Mouse moved to (318, 359)
Screenshot: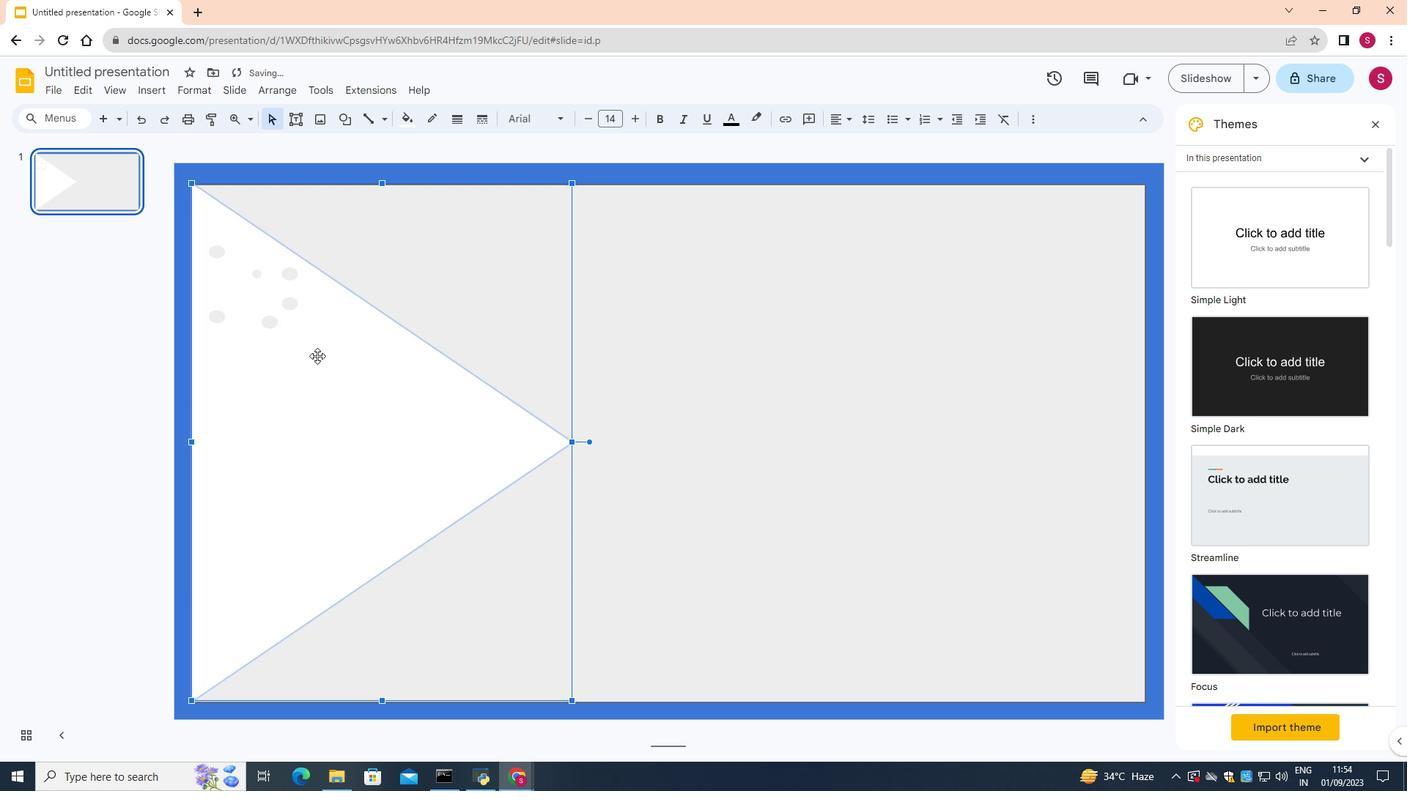 
Action: Mouse pressed left at (318, 359)
Screenshot: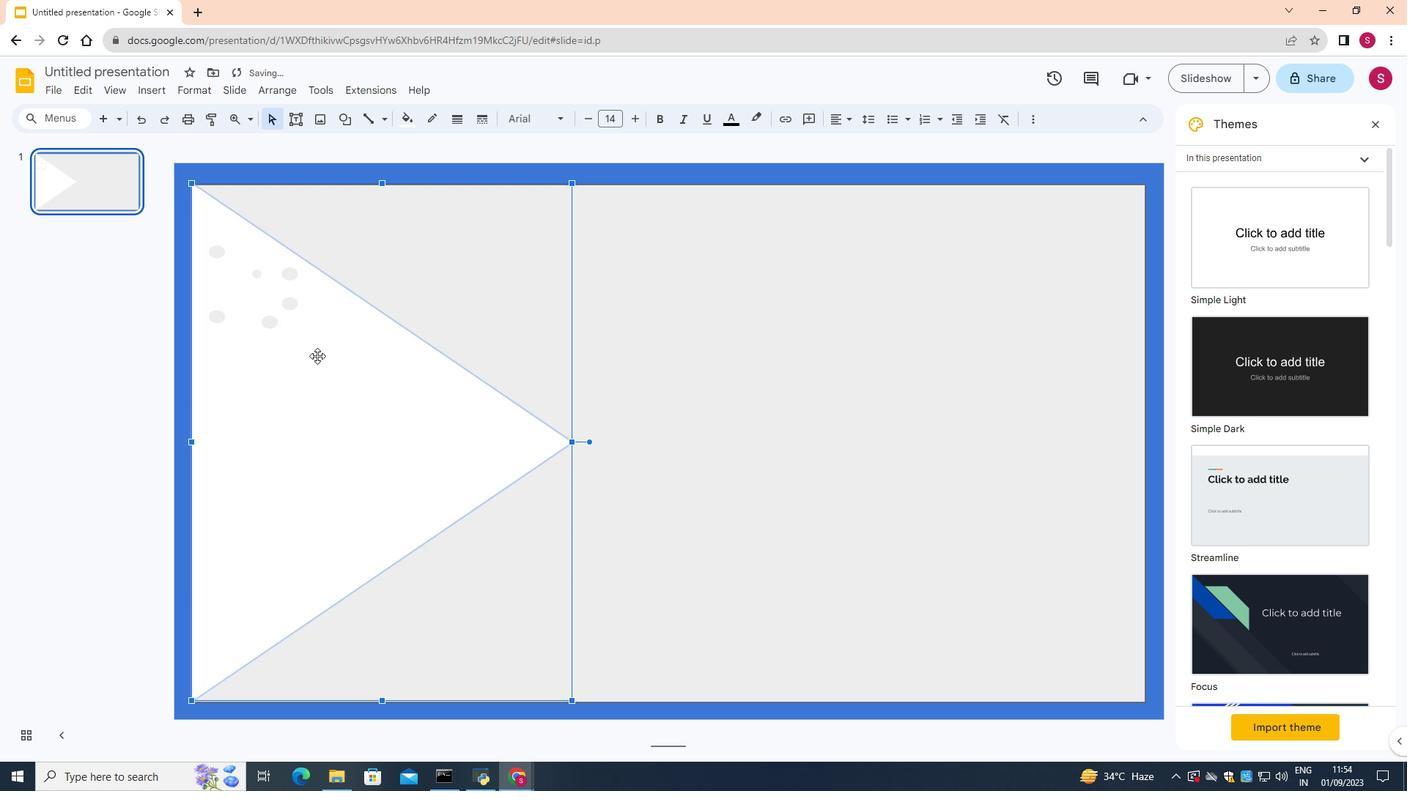 
Action: Mouse moved to (263, 368)
Screenshot: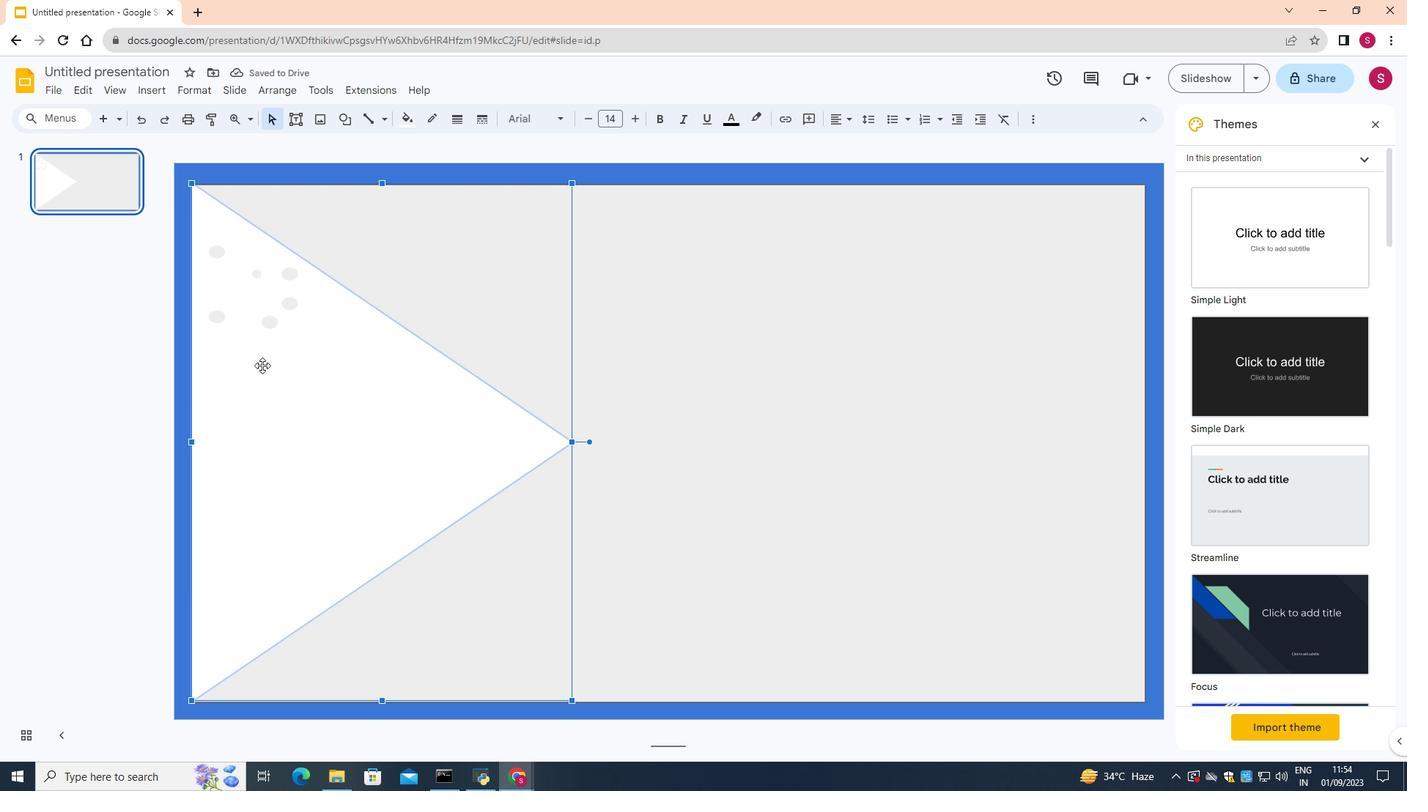 
Action: Mouse pressed left at (263, 368)
Screenshot: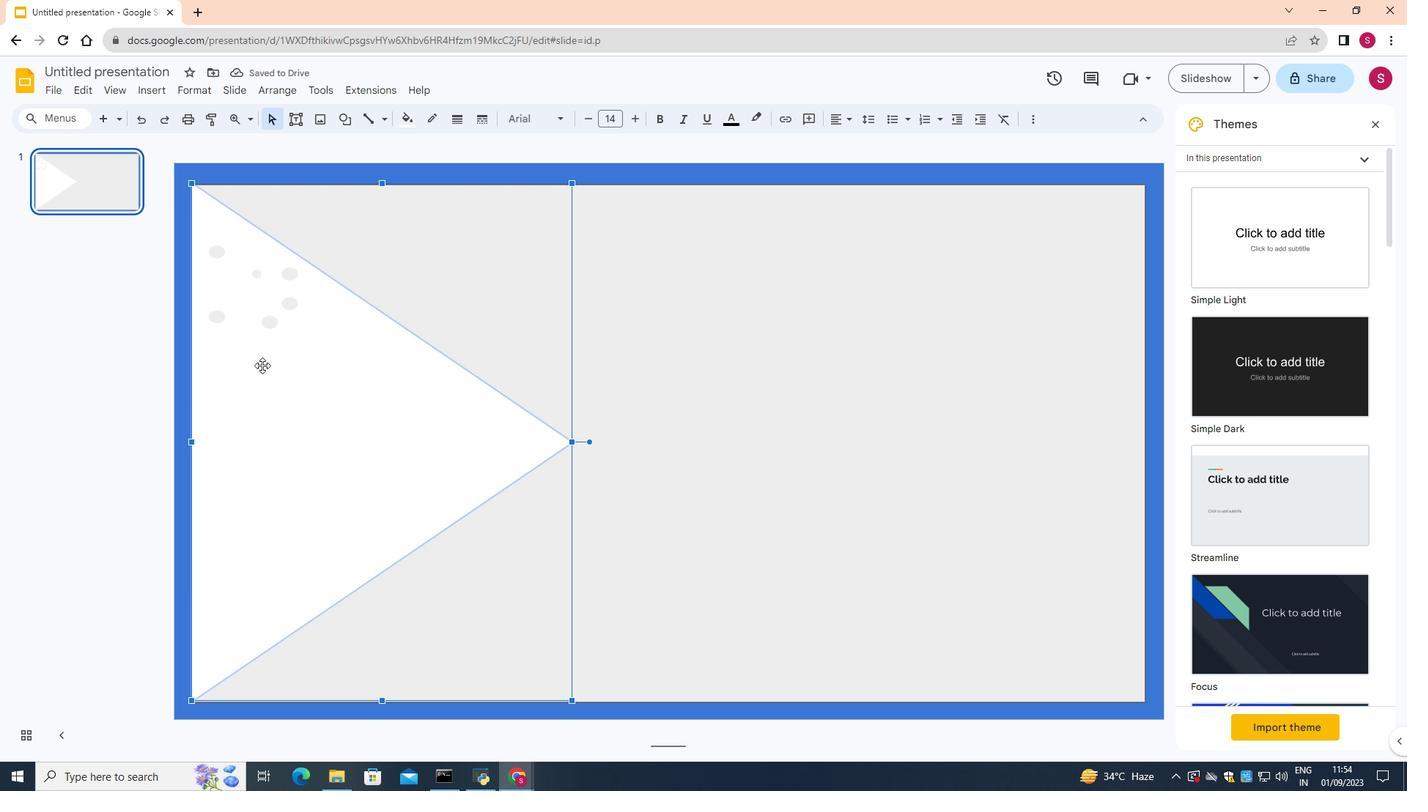 
Action: Key pressed ctrl+V
Screenshot: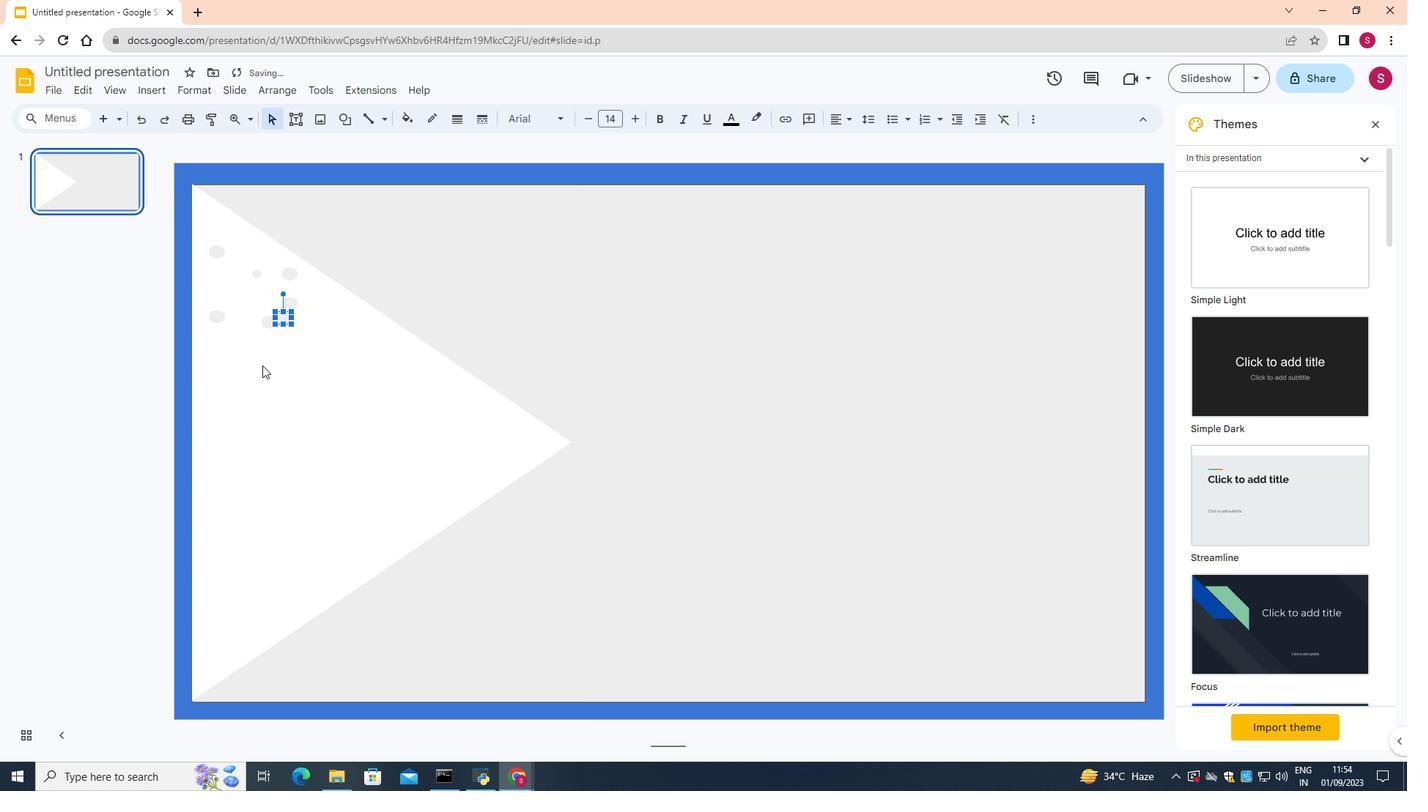 
Action: Mouse moved to (286, 324)
Screenshot: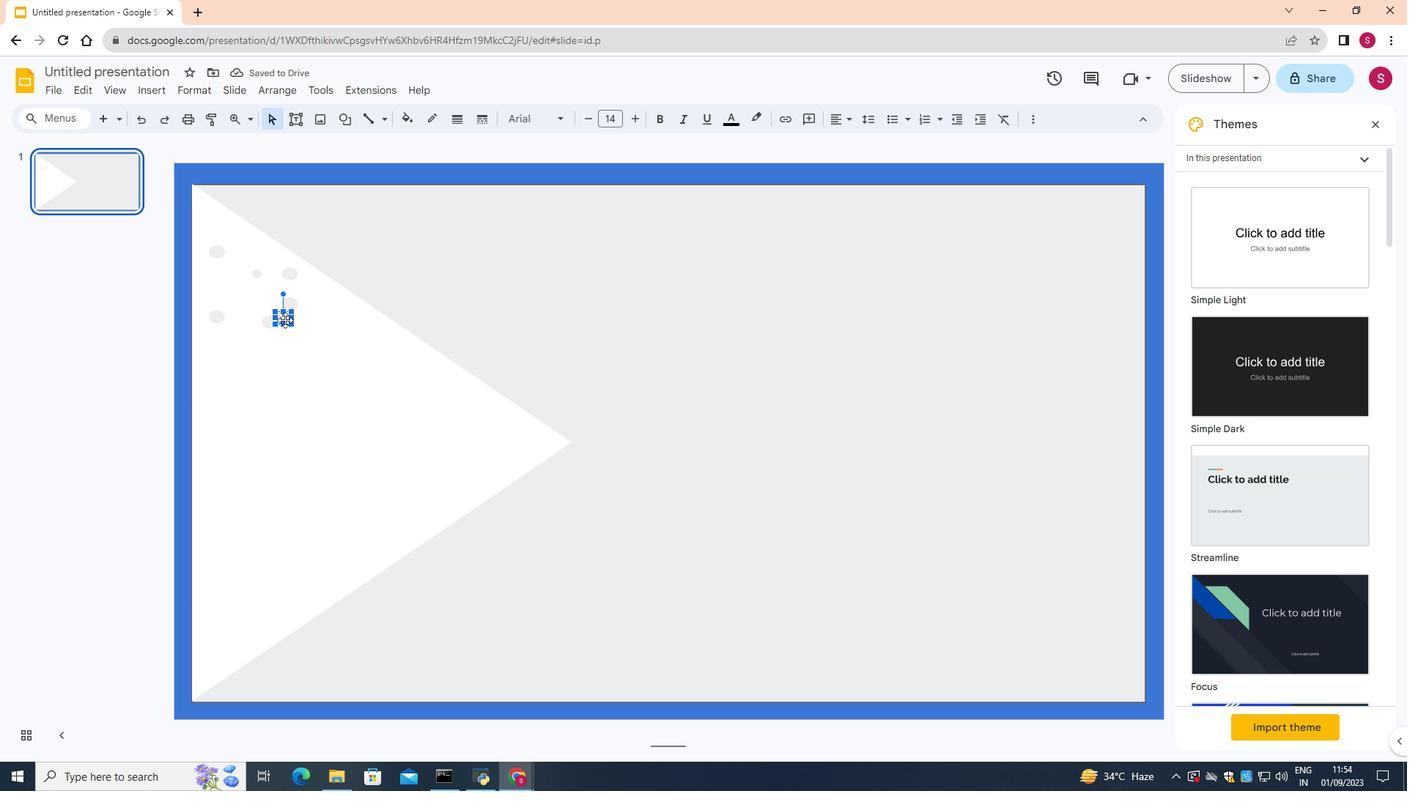 
Action: Mouse pressed left at (286, 324)
Screenshot: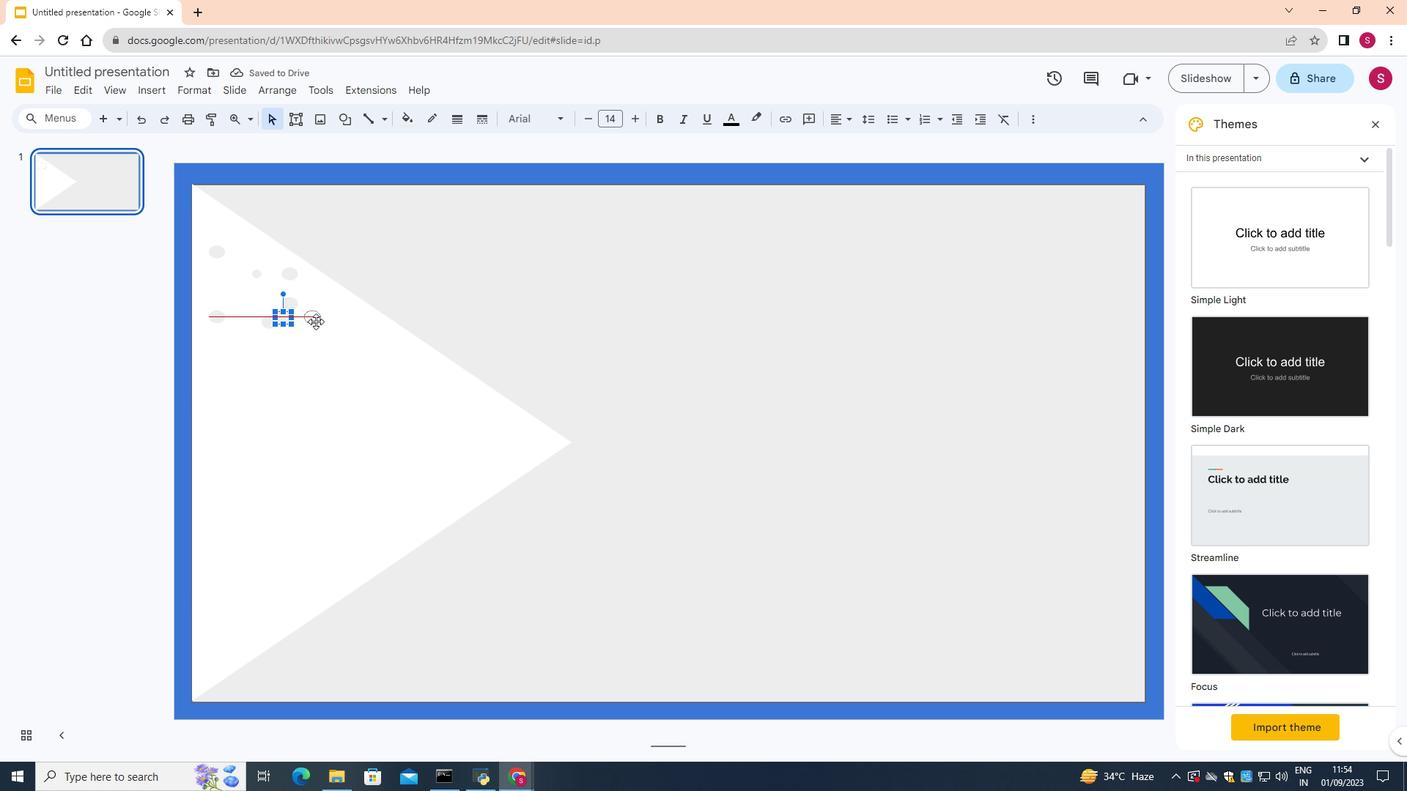 
Action: Mouse moved to (362, 335)
Screenshot: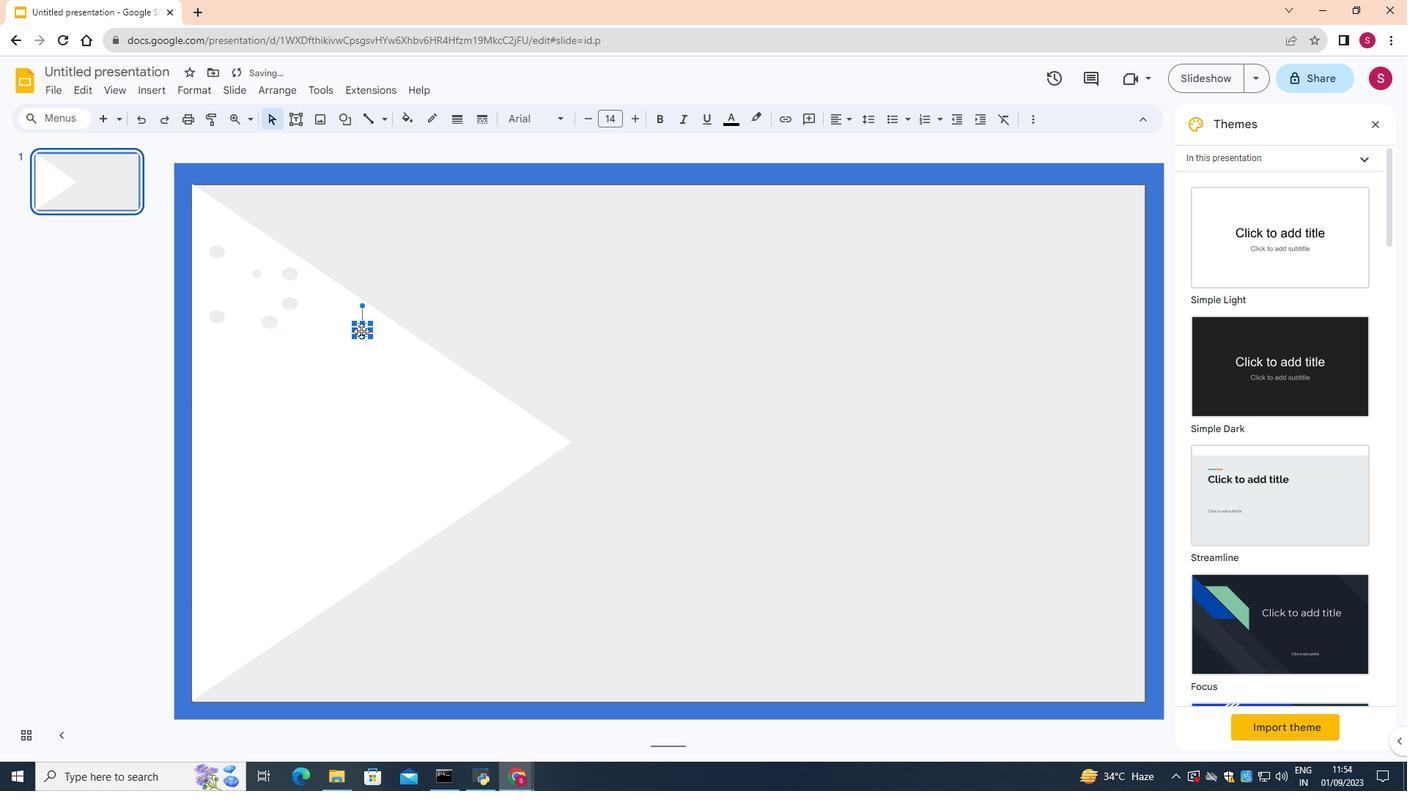 
Action: Key pressed ctrl+V
Screenshot: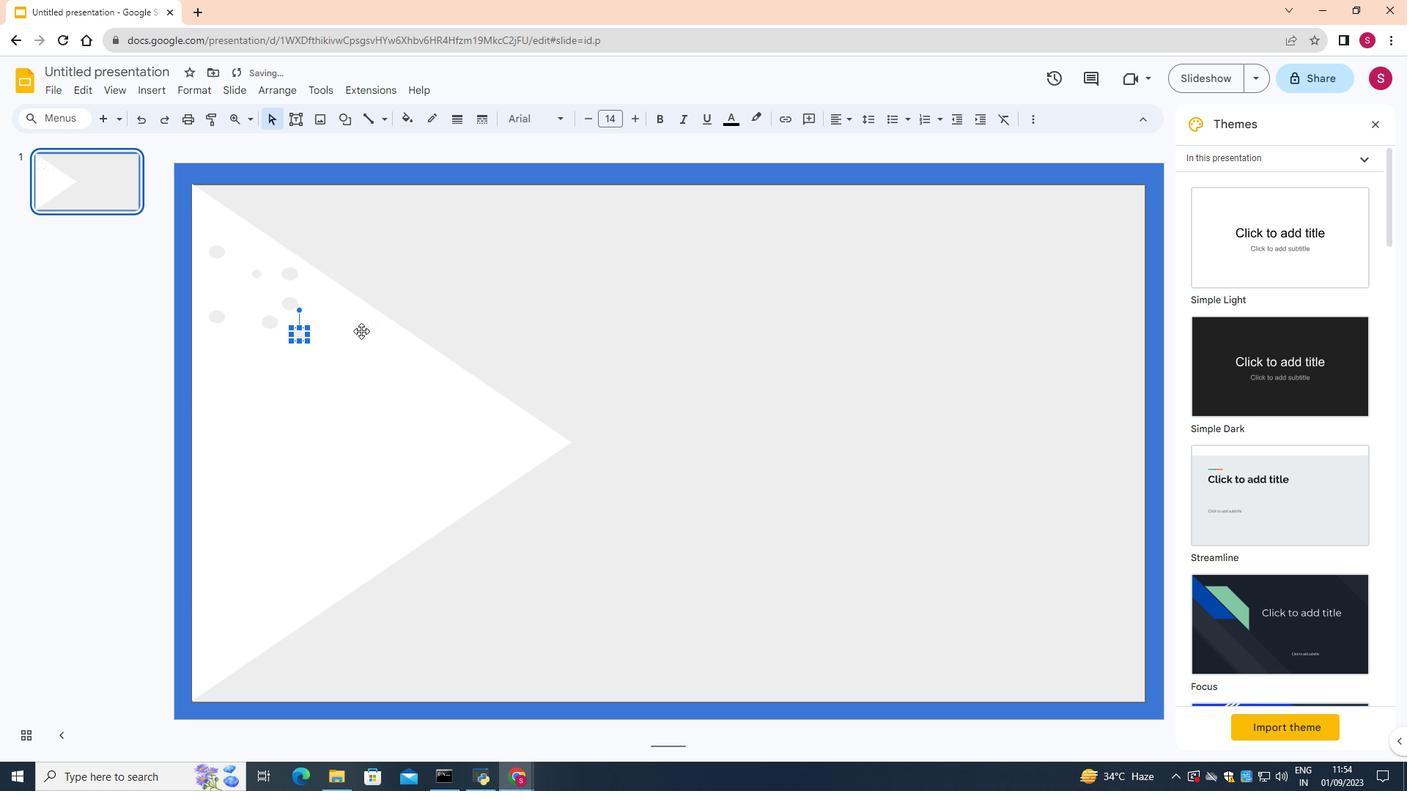 
Action: Mouse moved to (299, 337)
Screenshot: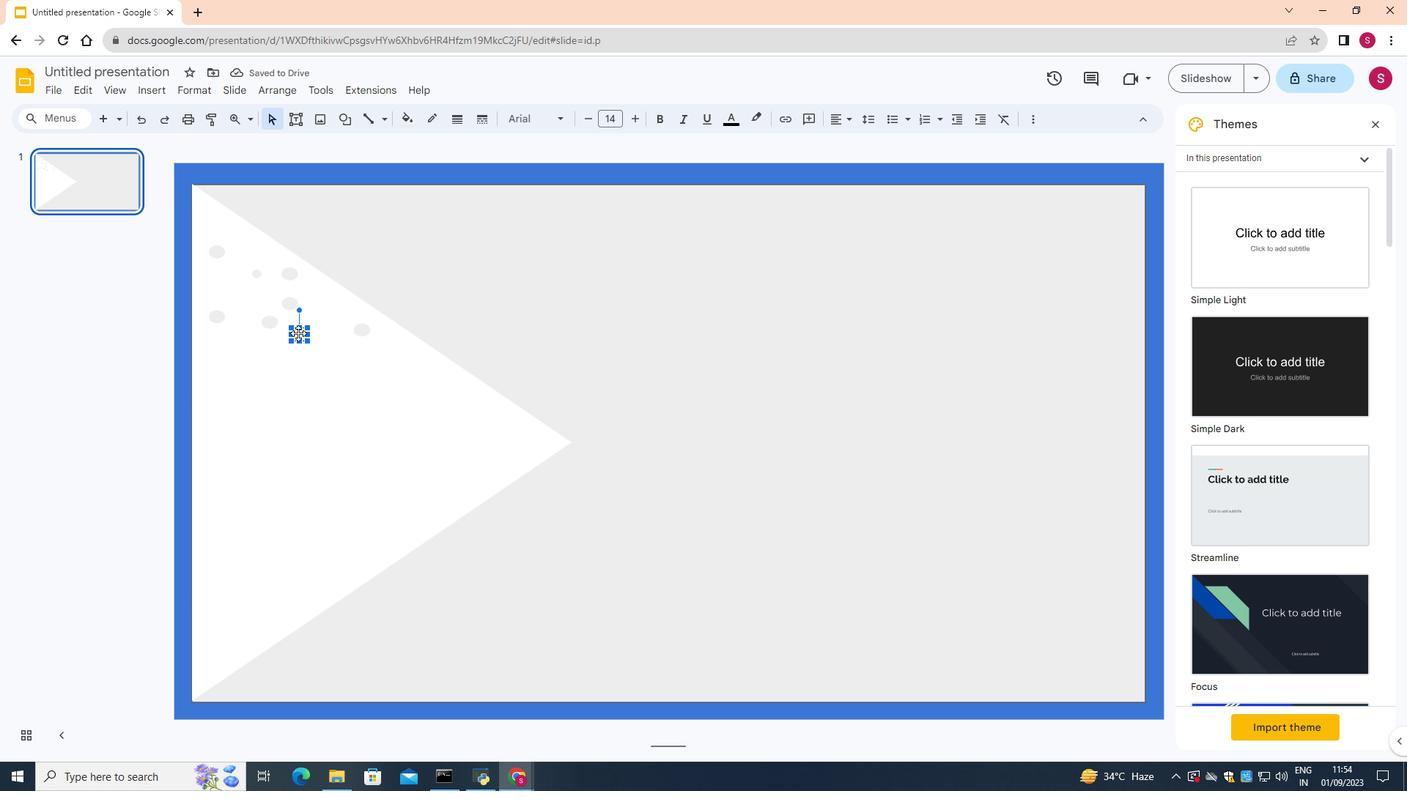 
Action: Mouse pressed left at (299, 337)
Screenshot: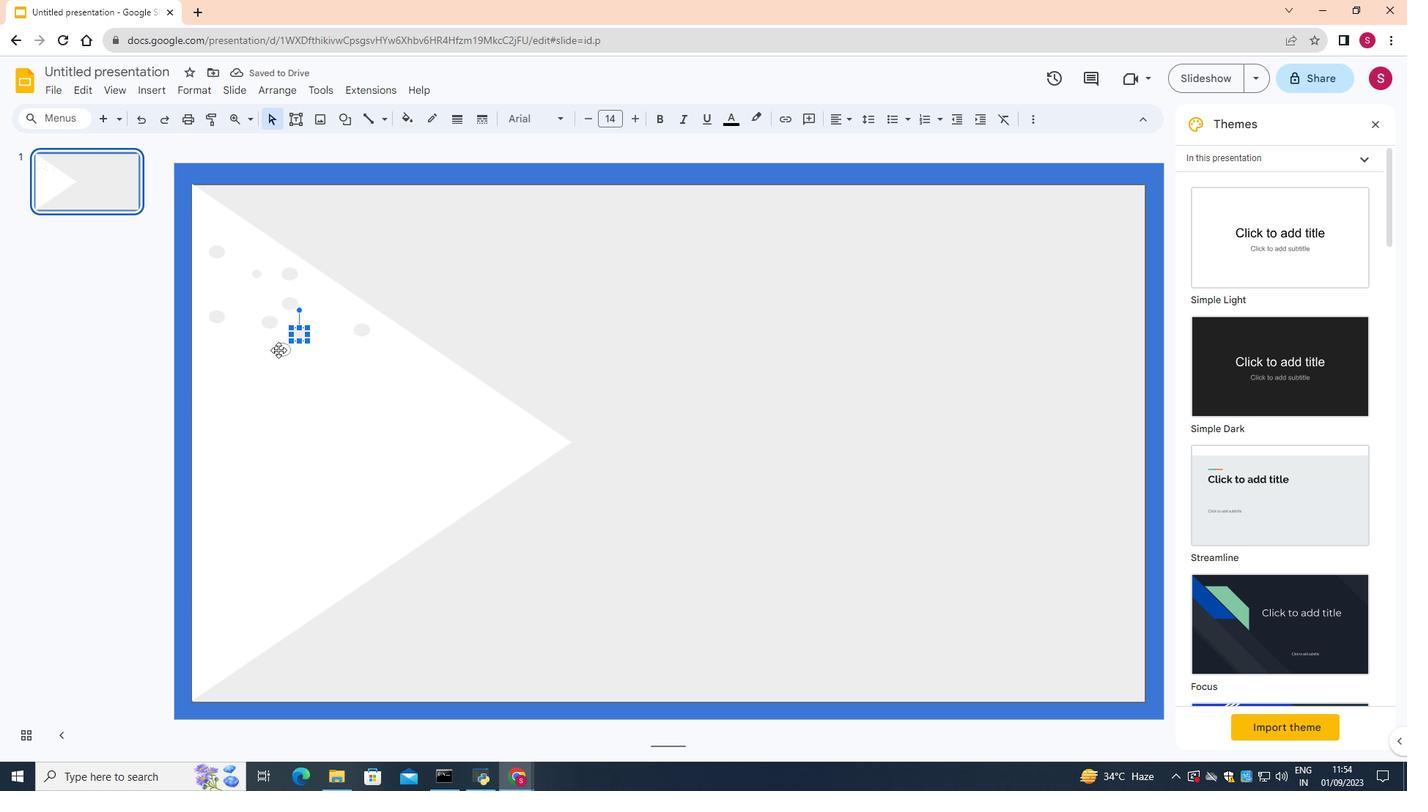 
Action: Mouse moved to (212, 373)
Screenshot: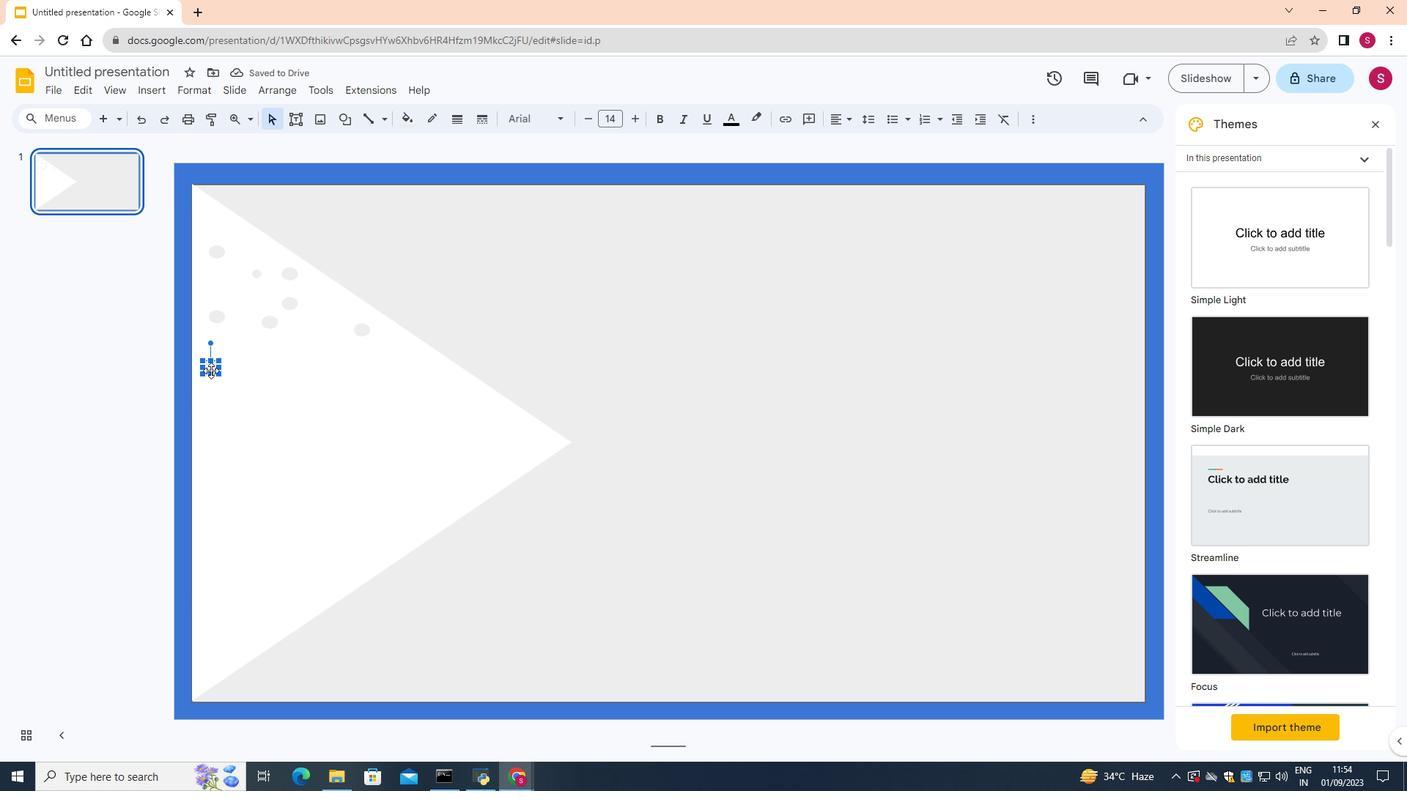 
Action: Mouse pressed left at (212, 373)
Screenshot: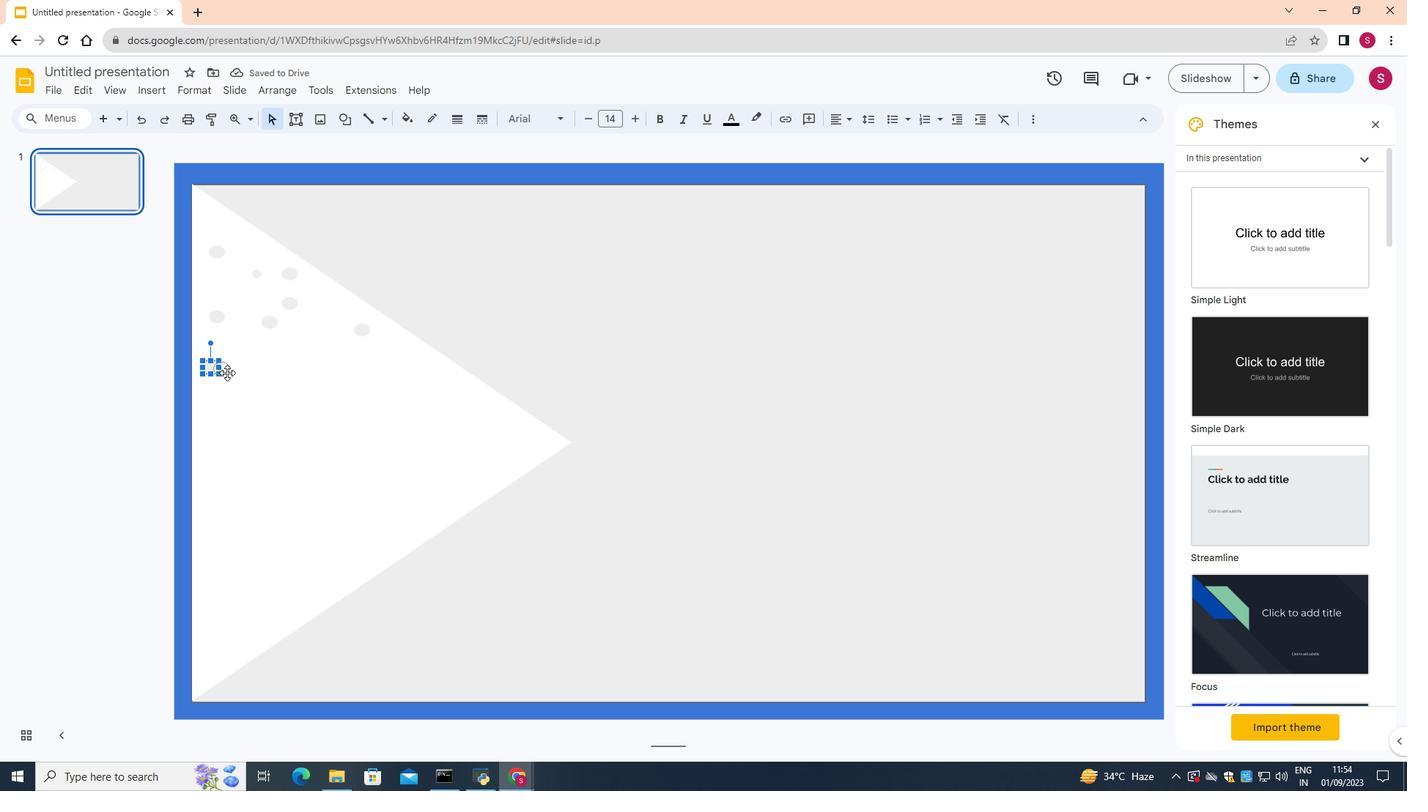 
Action: Mouse moved to (401, 363)
Screenshot: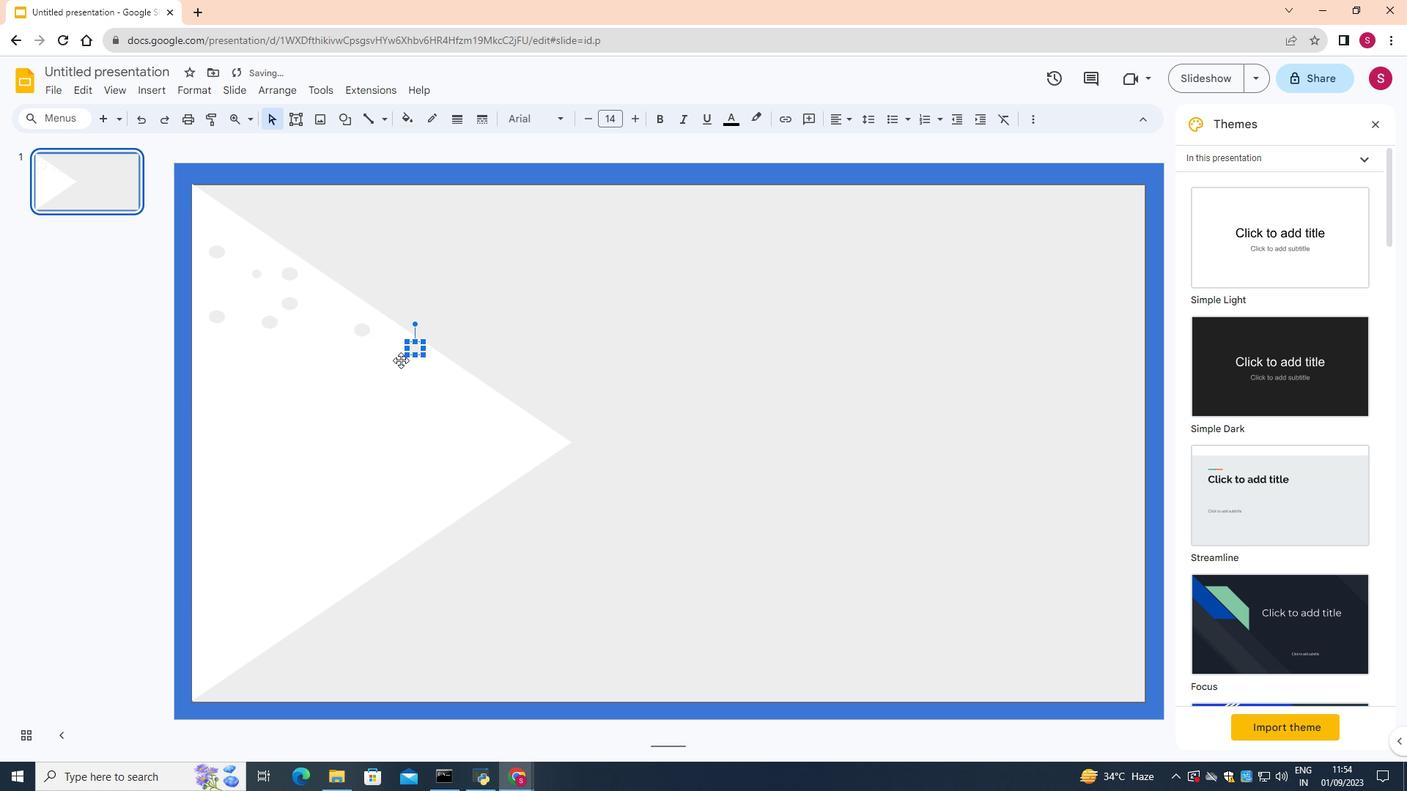 
Action: Key pressed ctrl+V
Screenshot: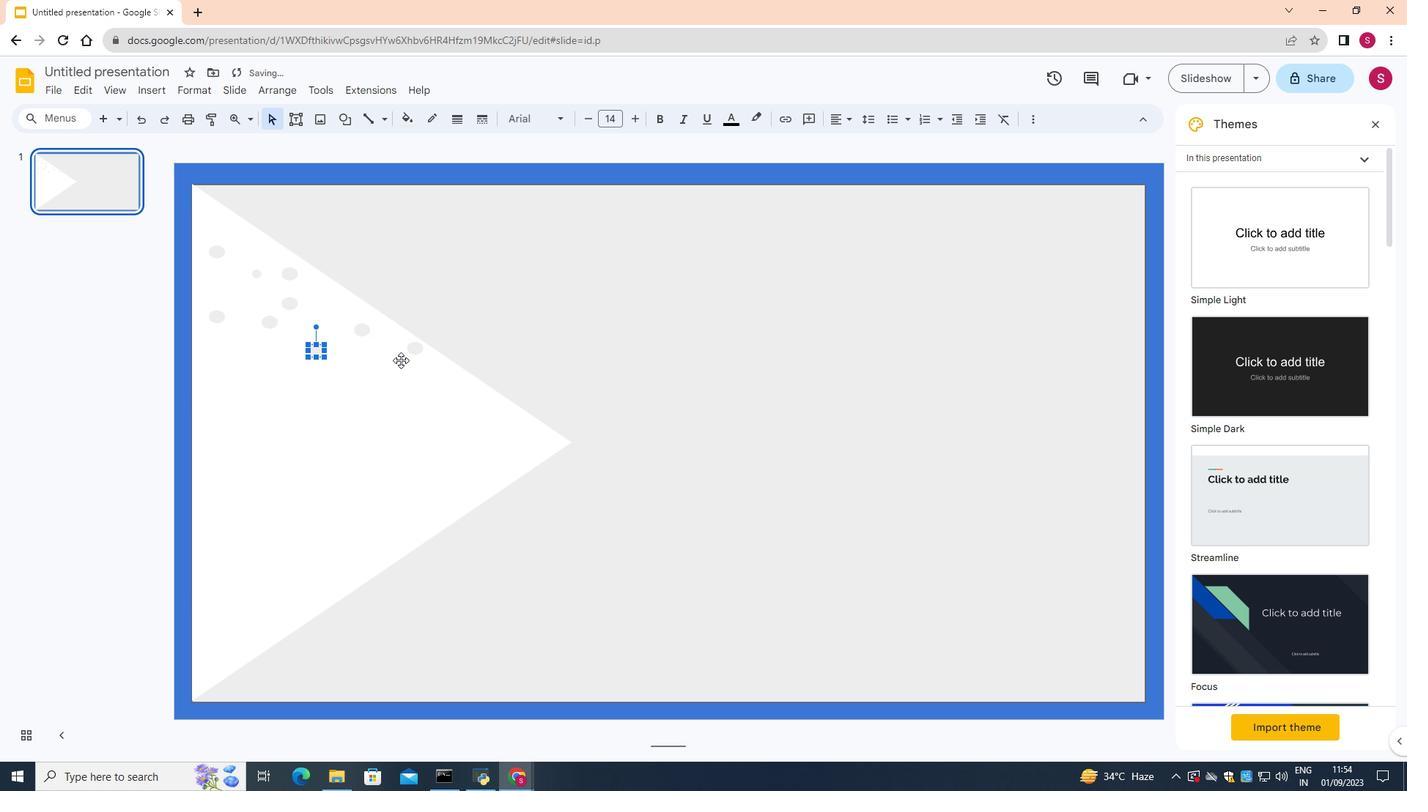 
Action: Mouse moved to (314, 352)
Screenshot: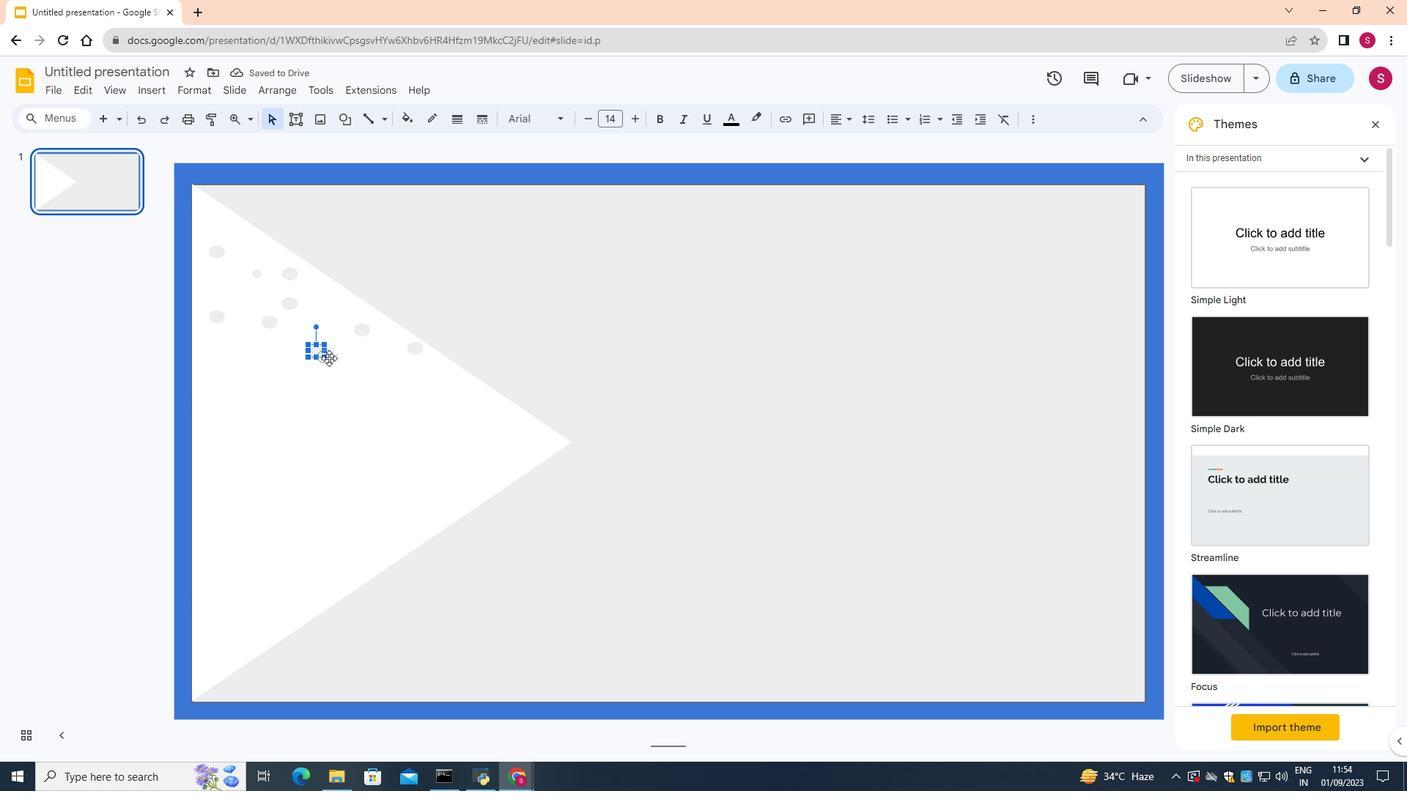 
Action: Mouse pressed left at (314, 352)
Screenshot: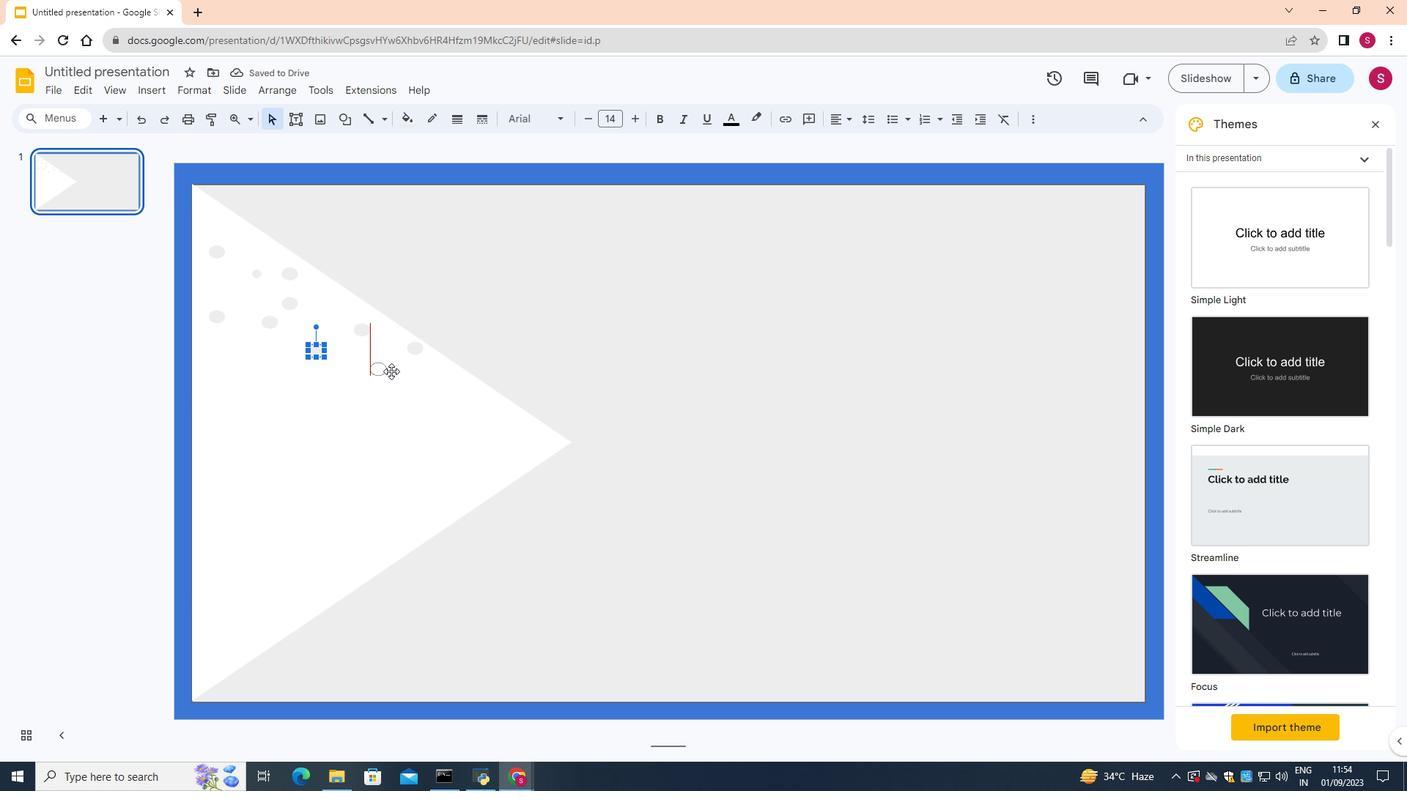 
Action: Mouse moved to (393, 376)
Screenshot: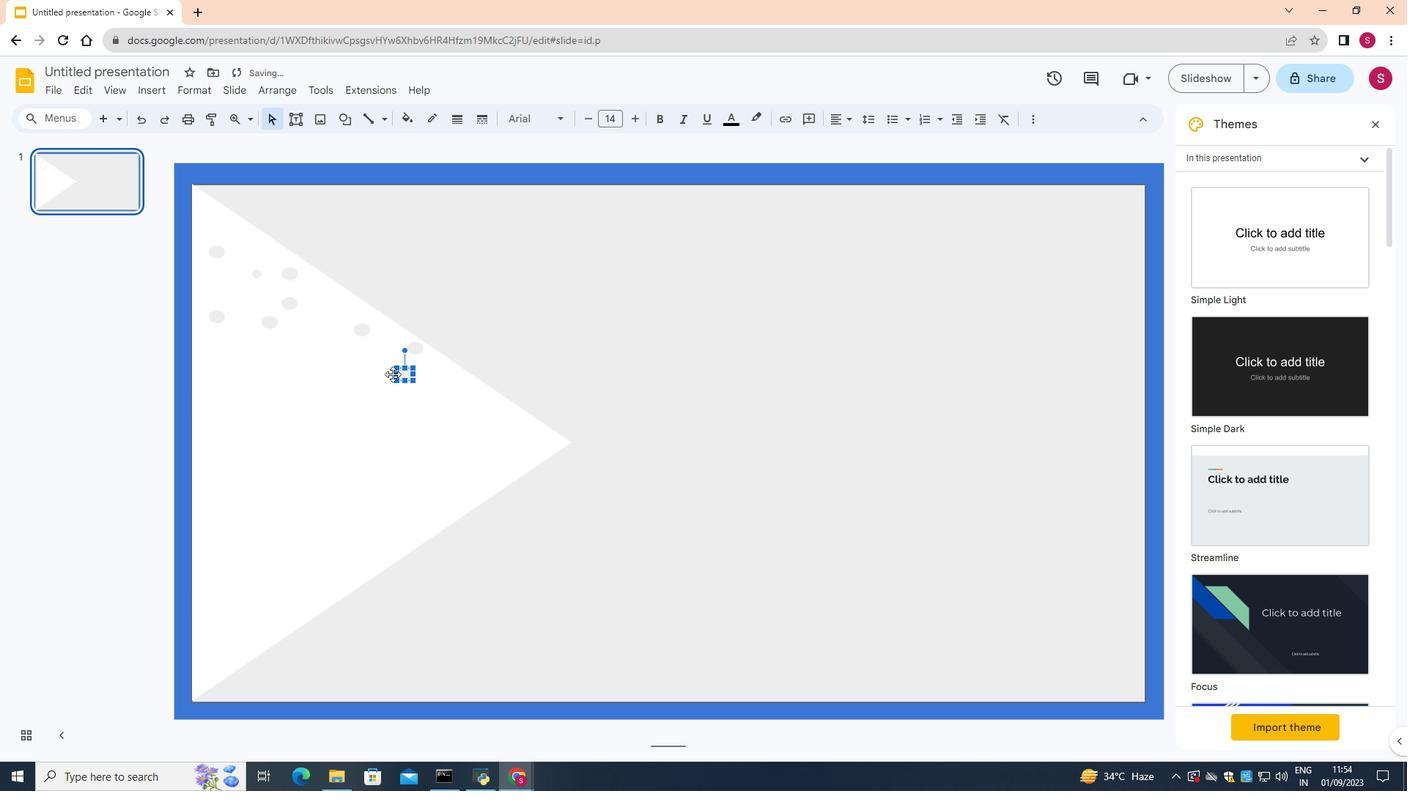 
Action: Key pressed ctrl+V
Screenshot: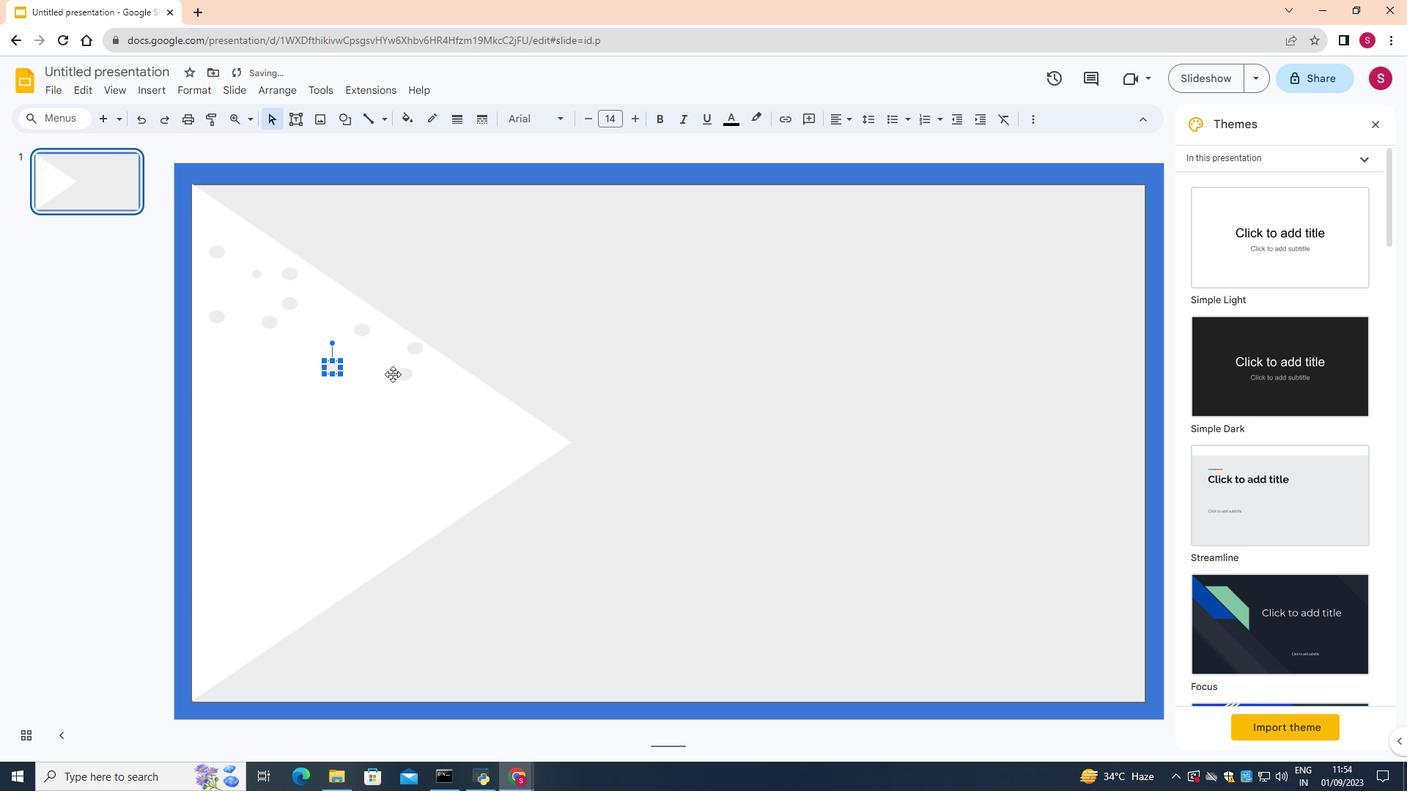 
Action: Mouse moved to (333, 372)
Screenshot: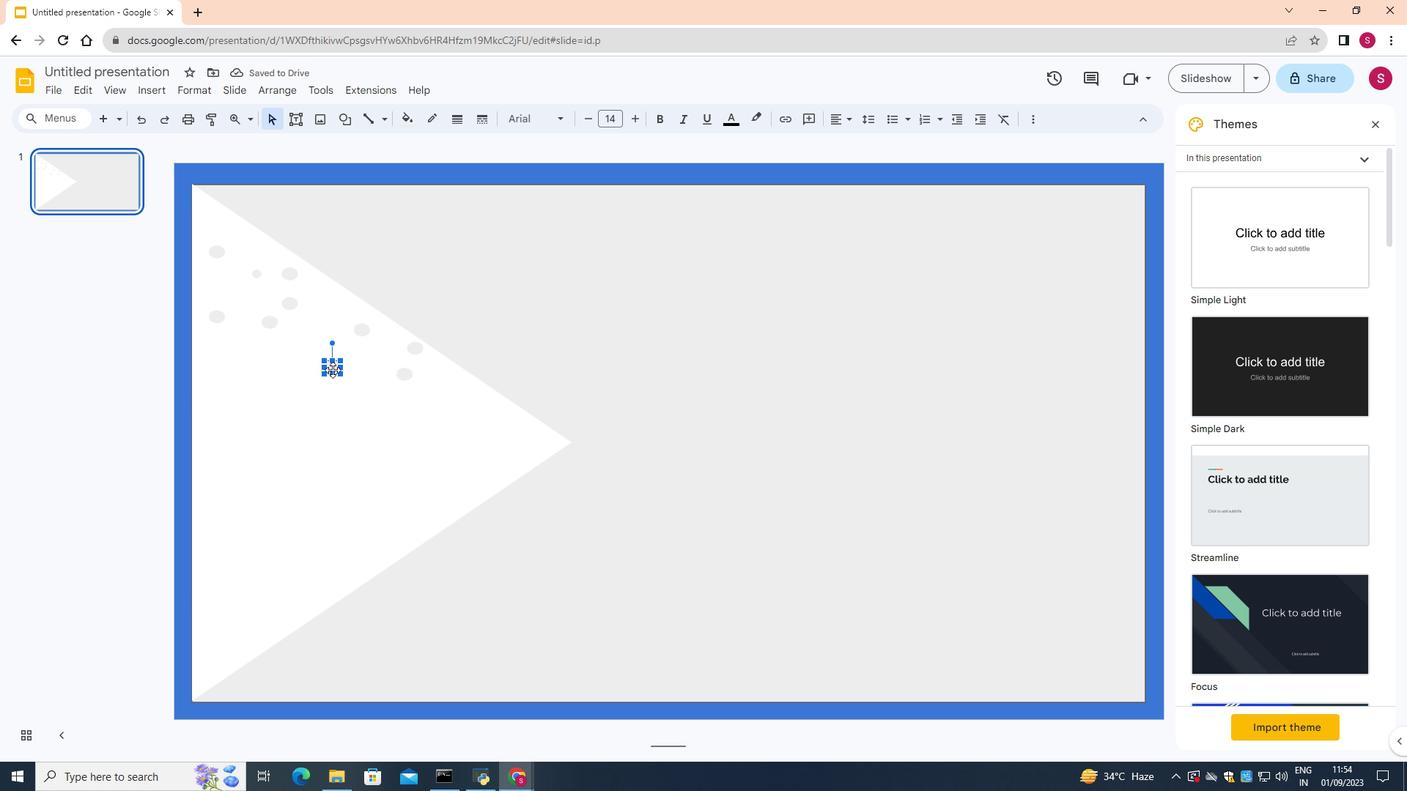 
Action: Mouse pressed left at (333, 372)
Screenshot: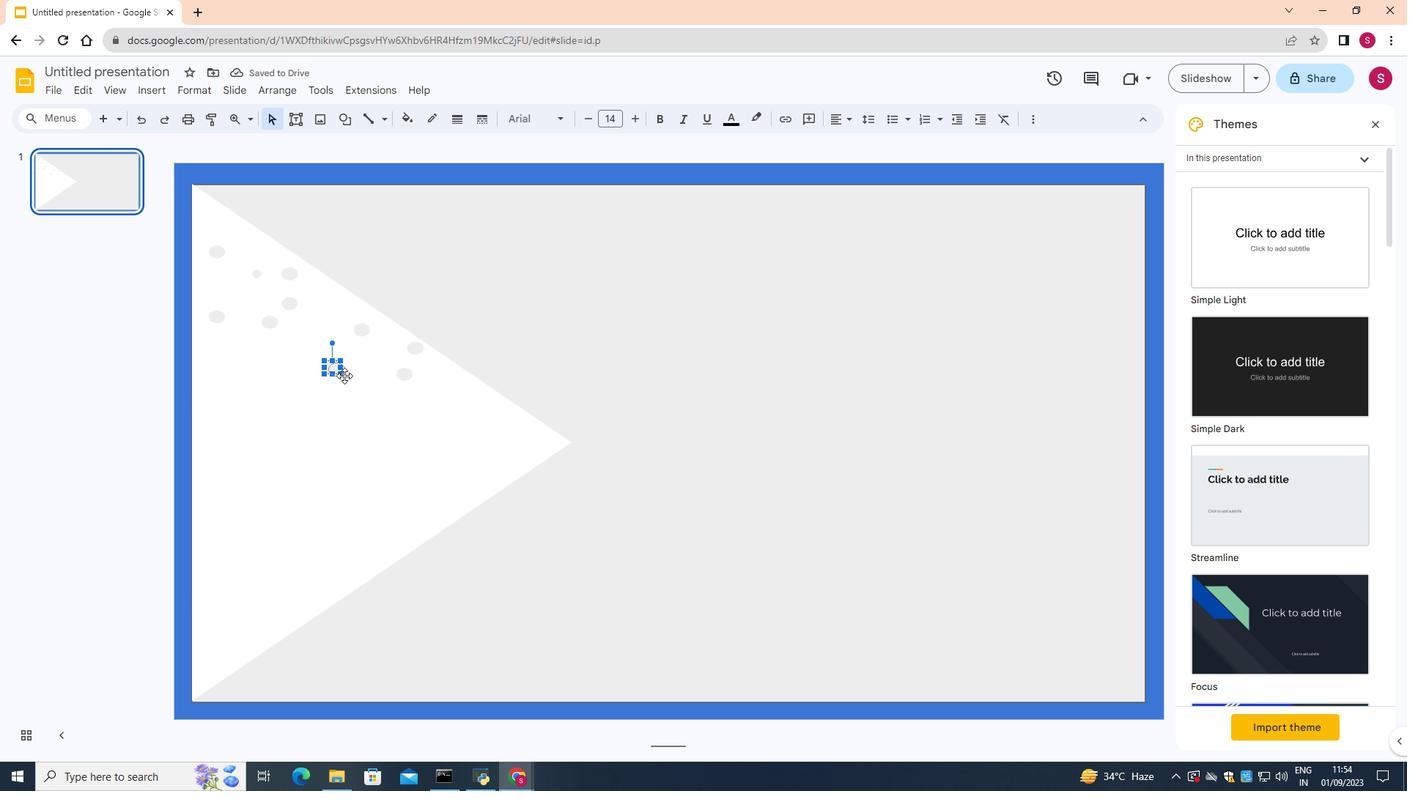 
Action: Mouse moved to (476, 403)
Screenshot: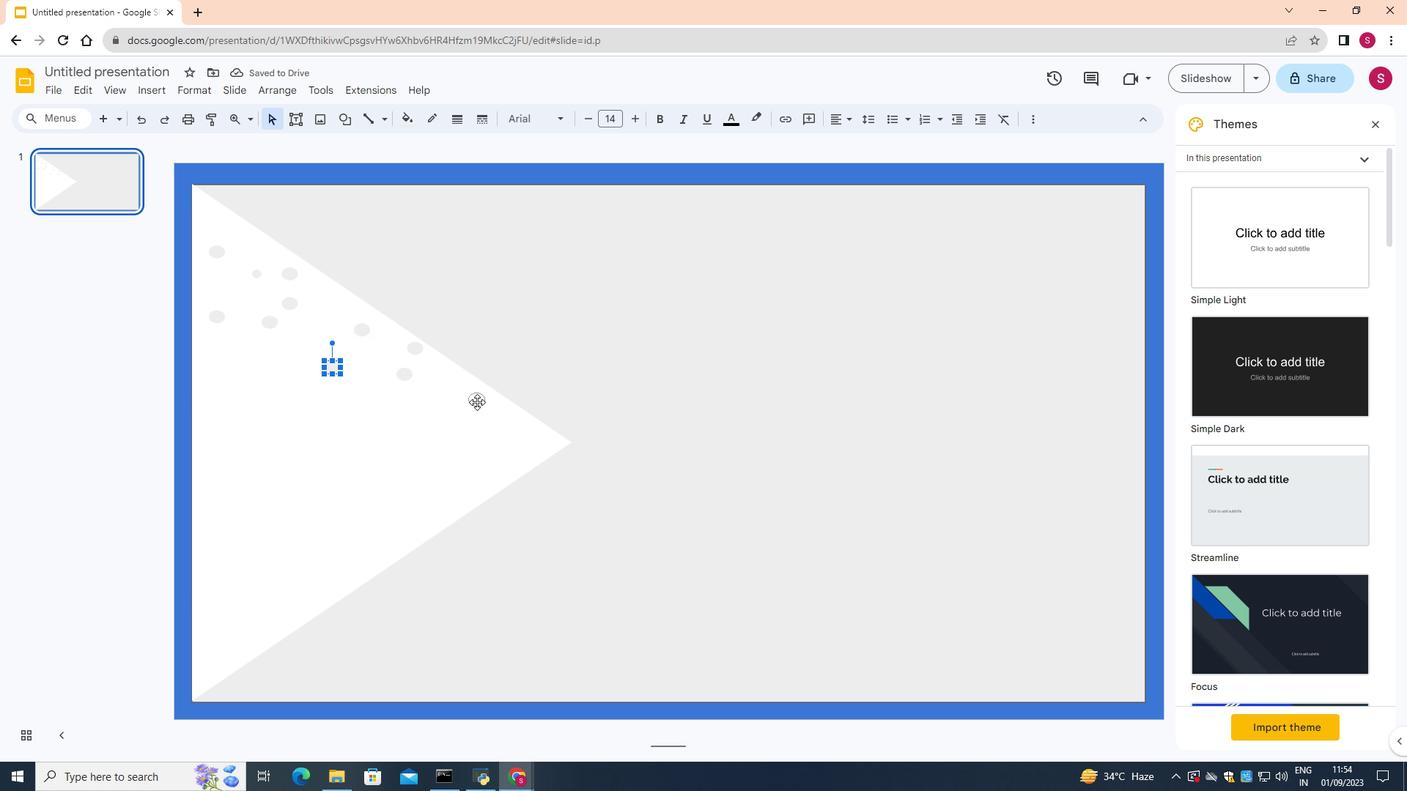 
Action: Key pressed ctrl+V
Screenshot: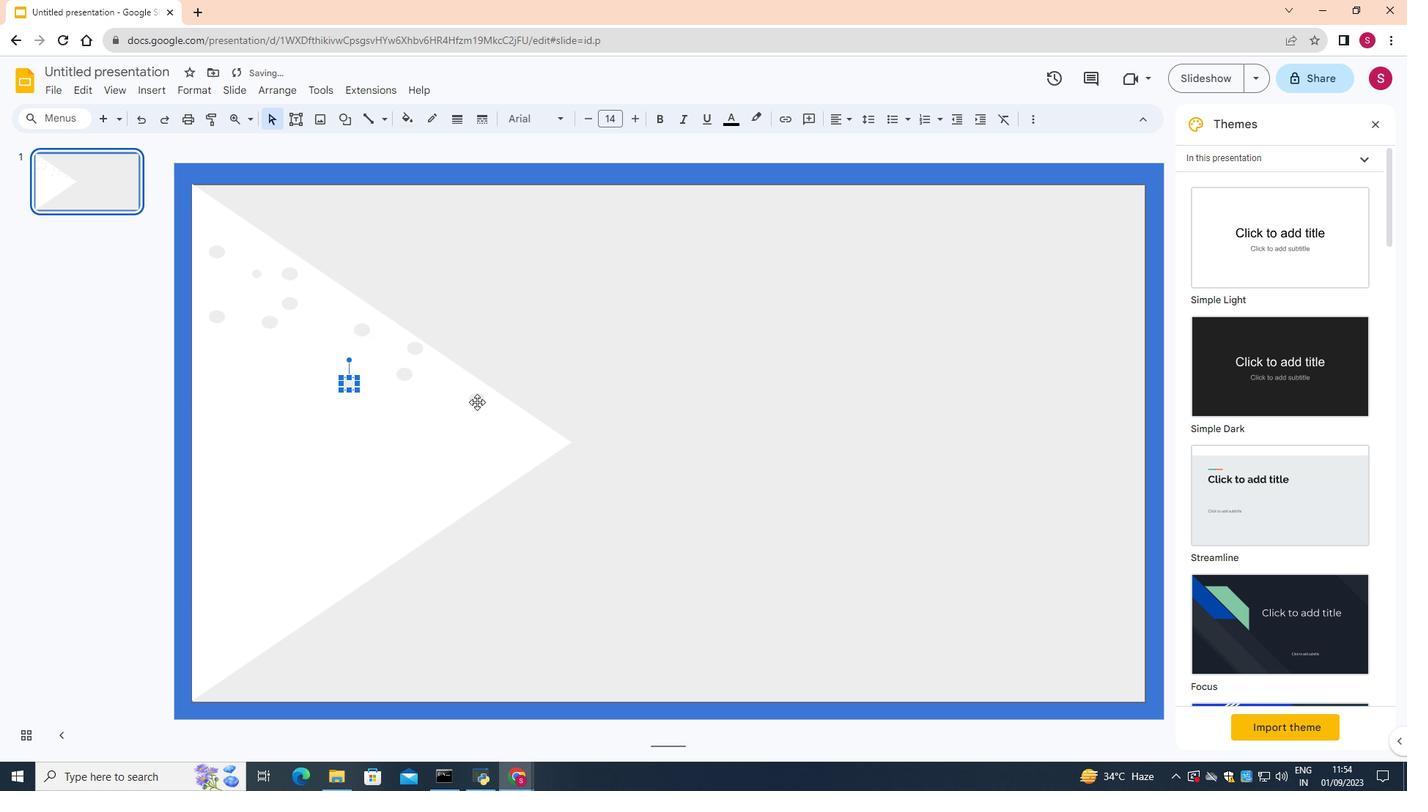 
Action: Mouse moved to (352, 385)
Screenshot: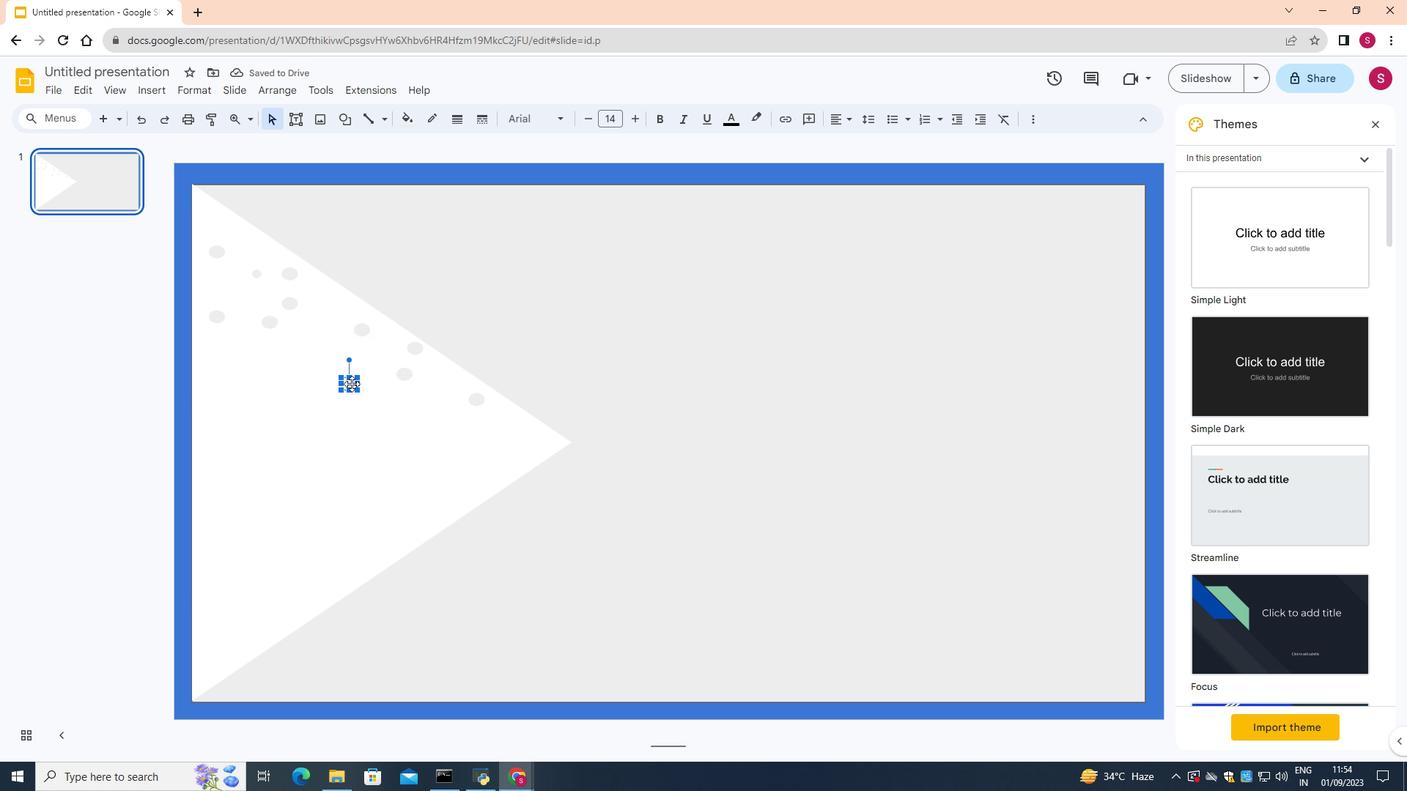 
Action: Mouse pressed left at (352, 385)
Screenshot: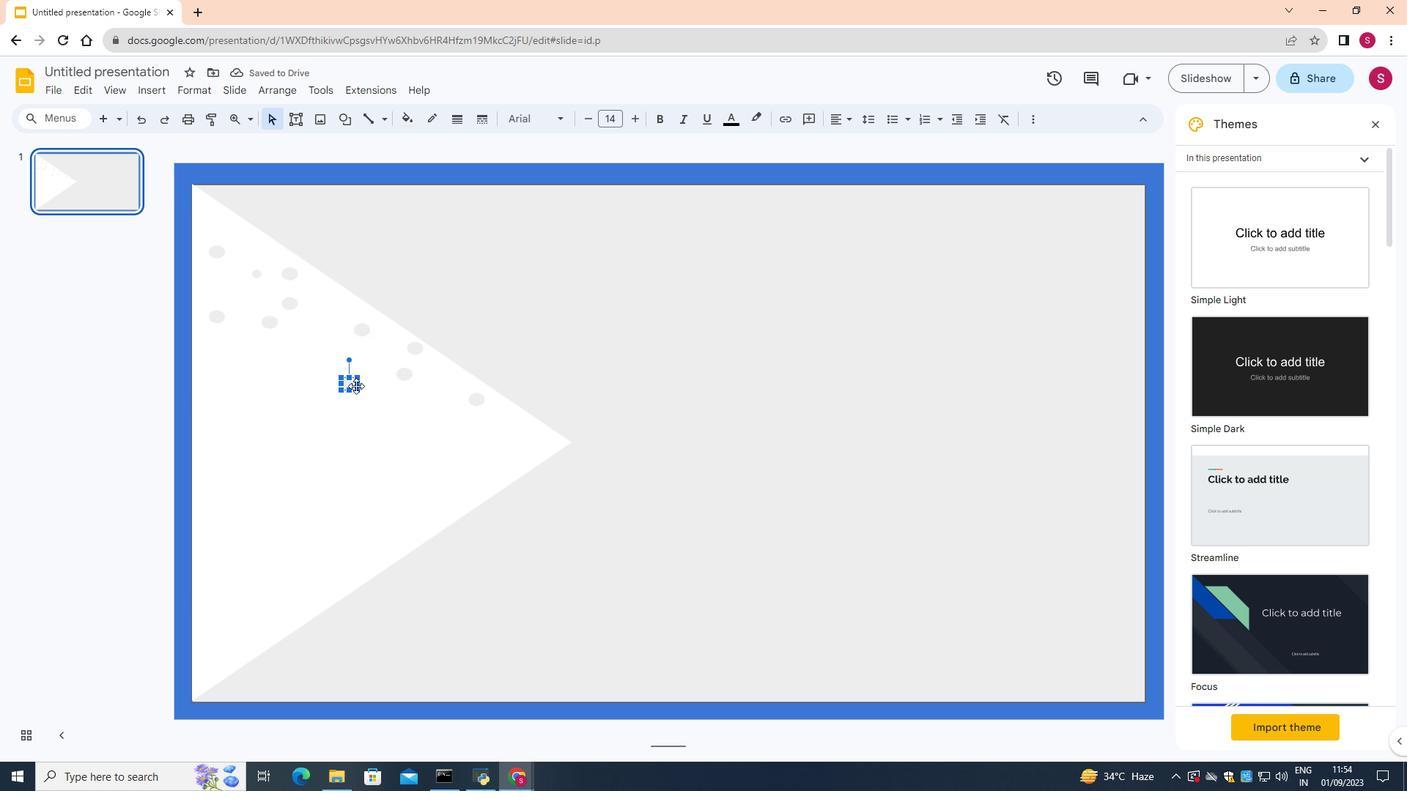 
Action: Mouse moved to (509, 414)
Screenshot: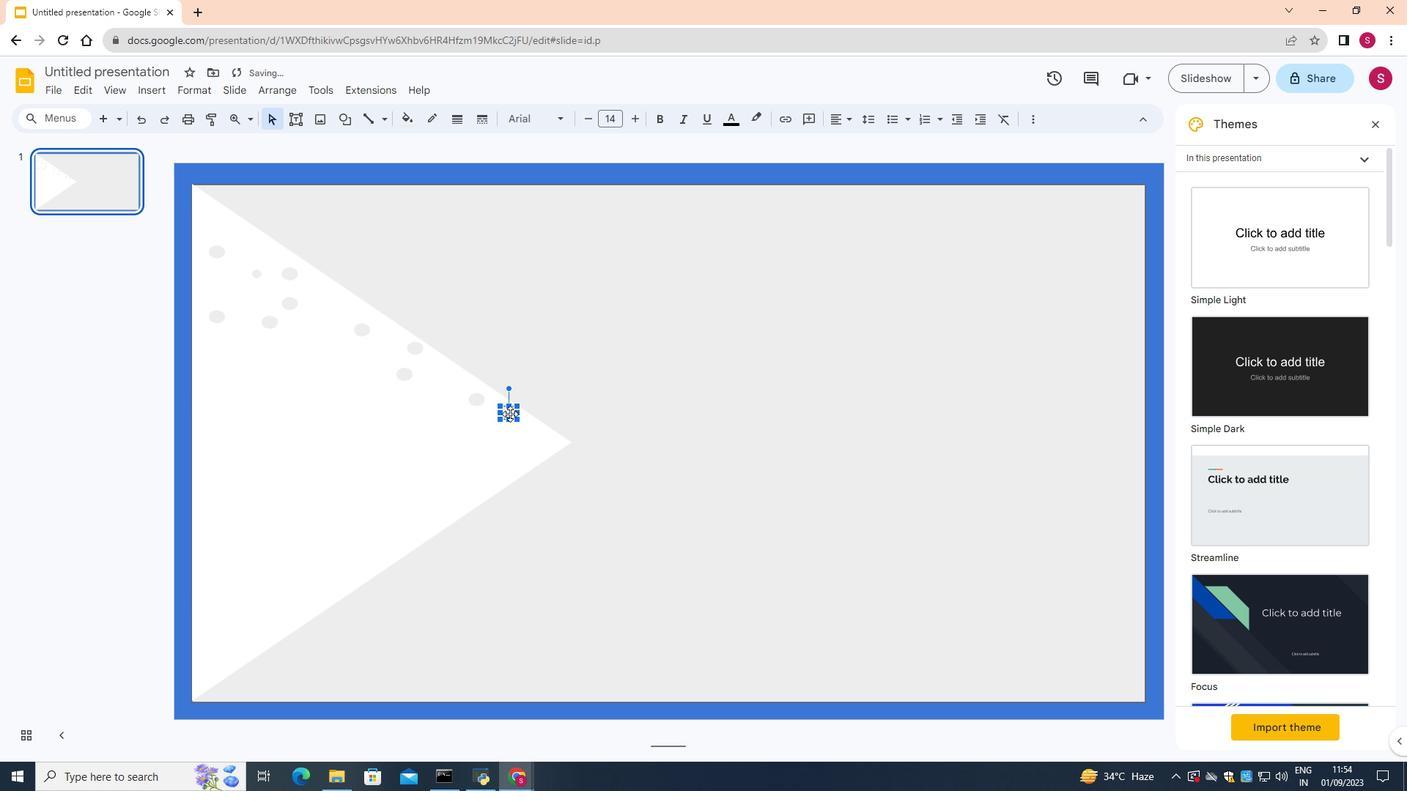 
Action: Key pressed ctrl+V
Screenshot: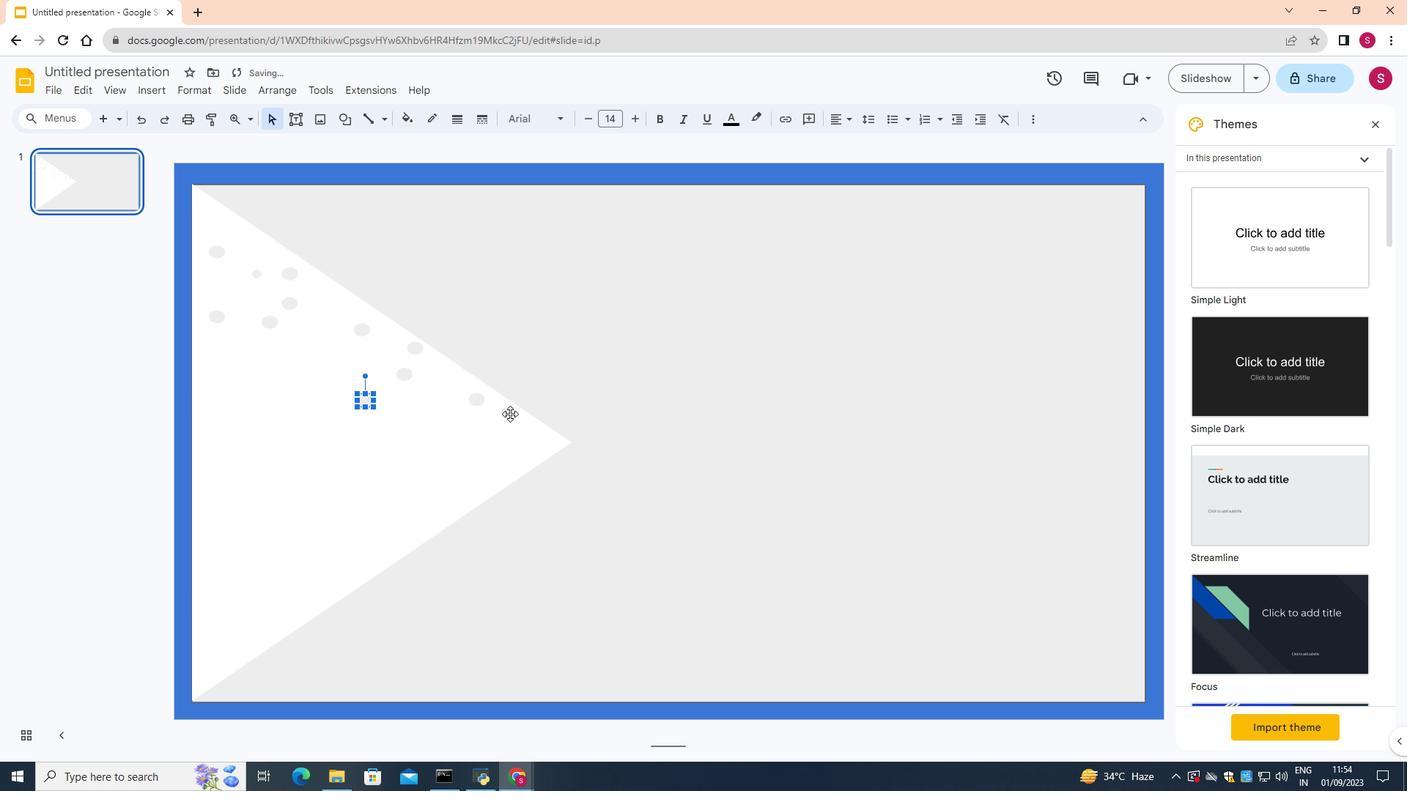 
Action: Mouse moved to (364, 401)
Screenshot: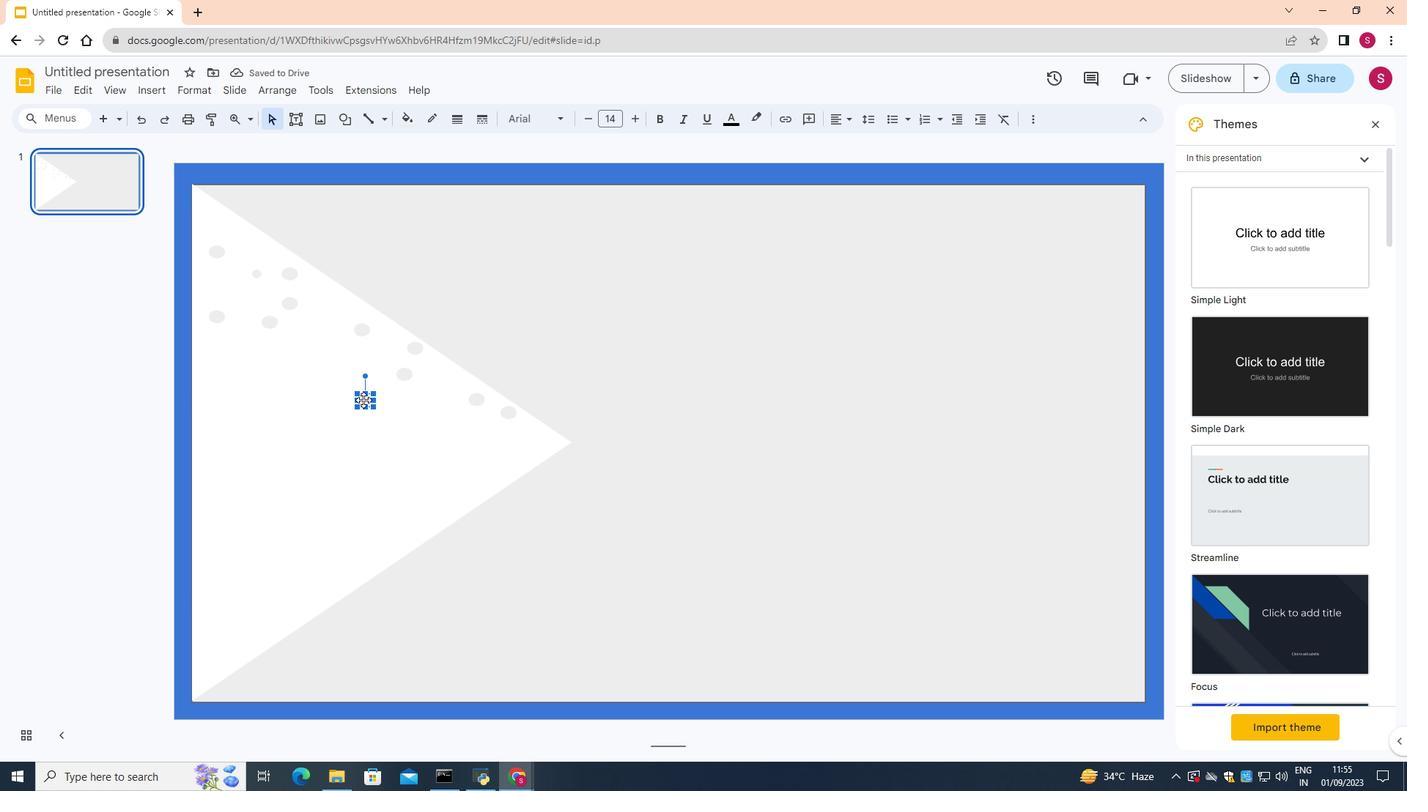 
Action: Mouse pressed left at (364, 401)
Screenshot: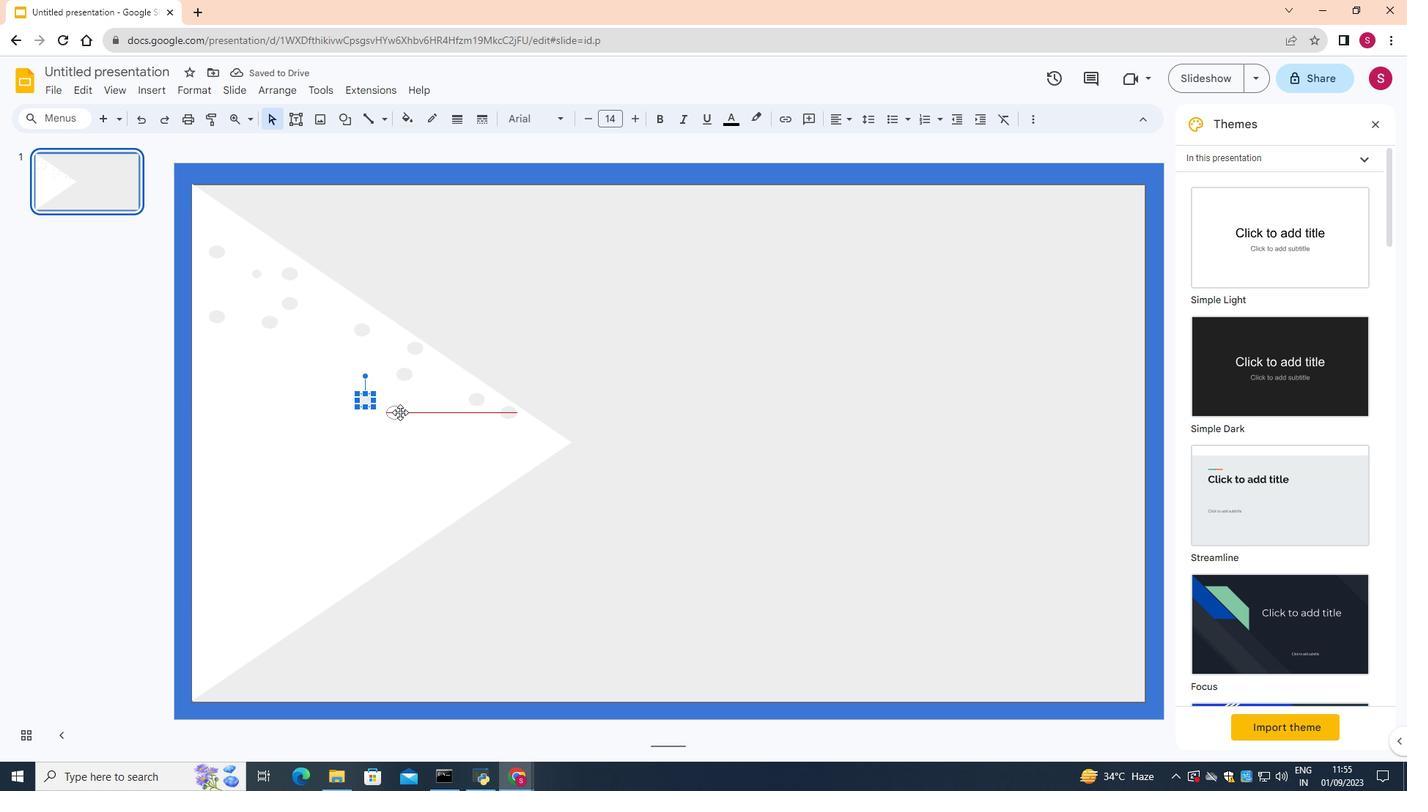 
Action: Mouse moved to (395, 444)
Screenshot: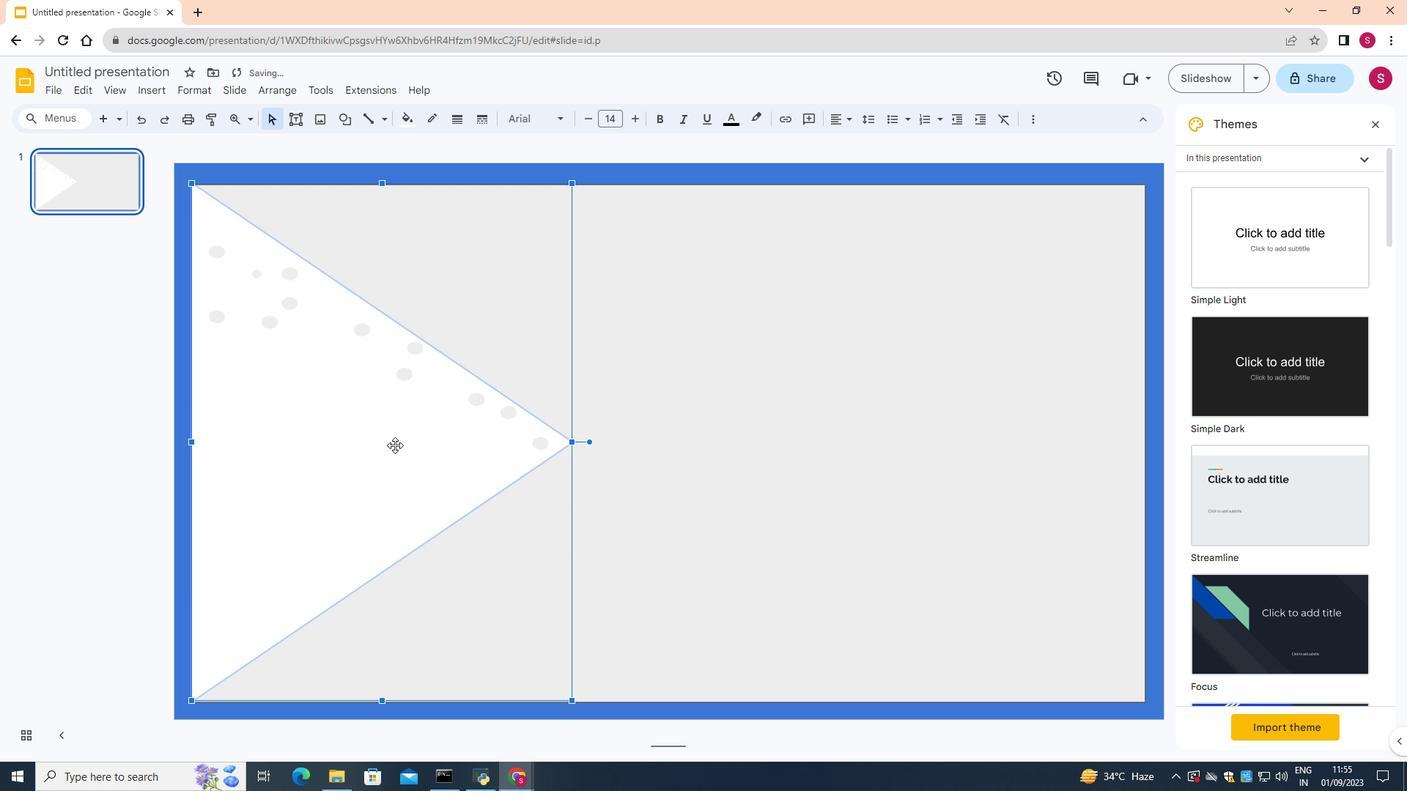 
Action: Mouse pressed left at (395, 444)
Screenshot: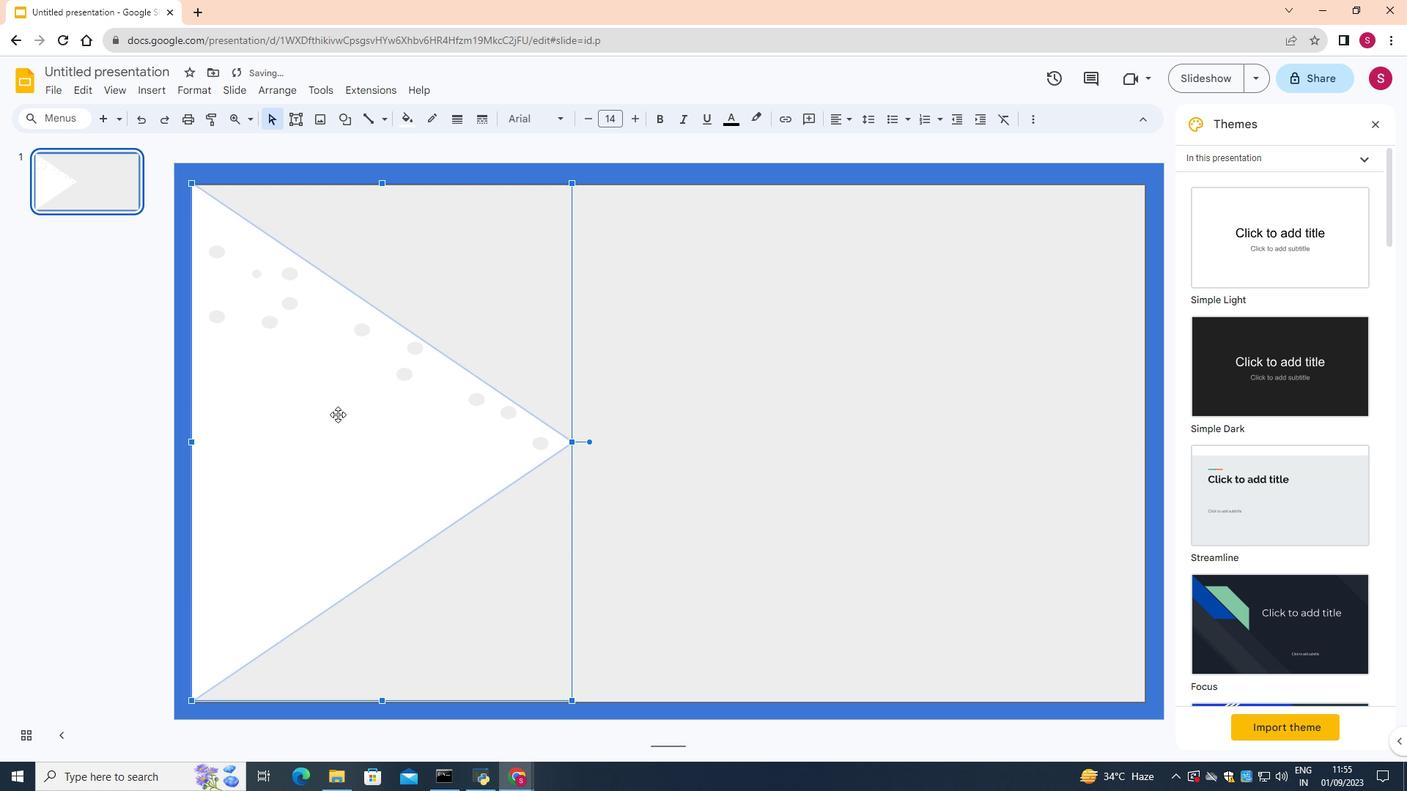 
Action: Mouse moved to (296, 306)
Screenshot: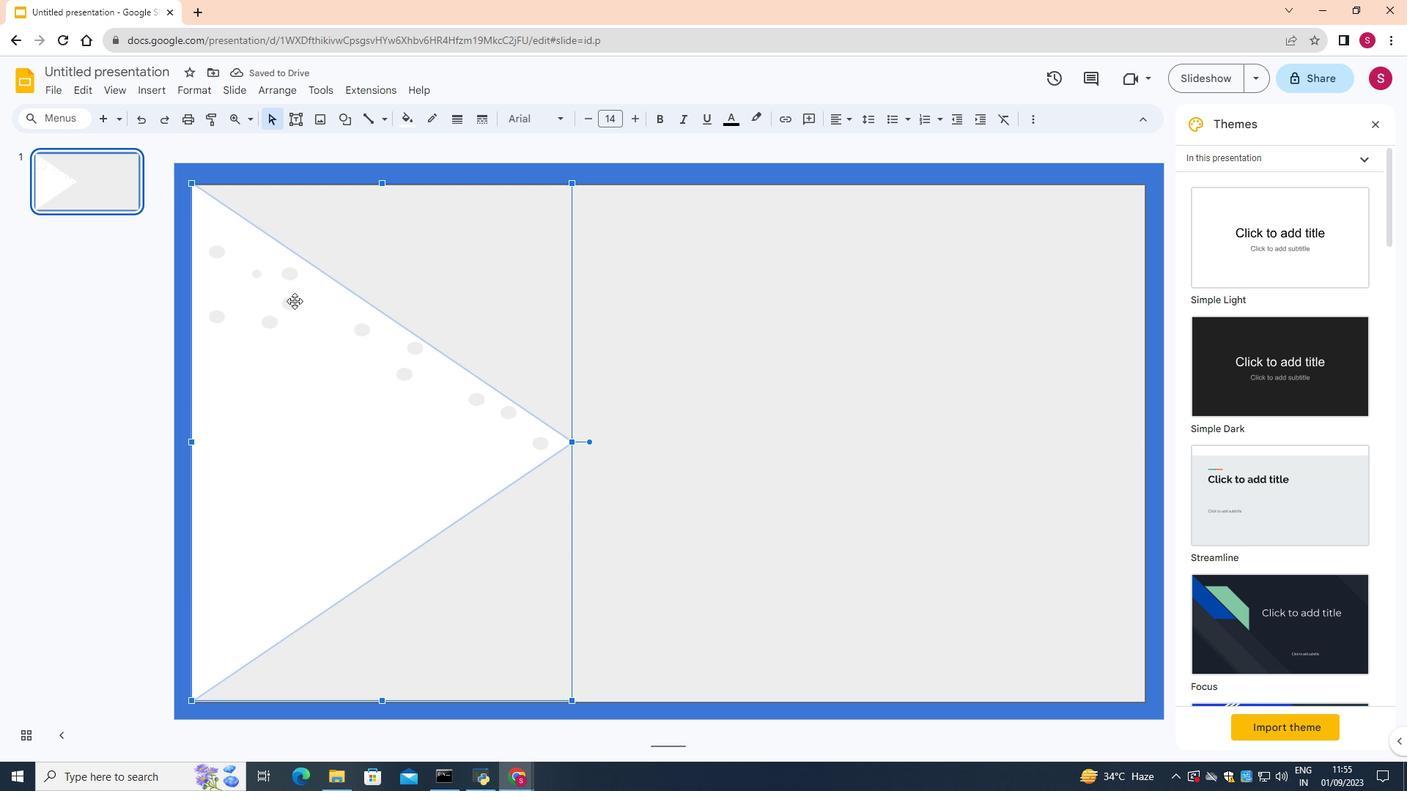 
Action: Mouse pressed left at (296, 306)
Screenshot: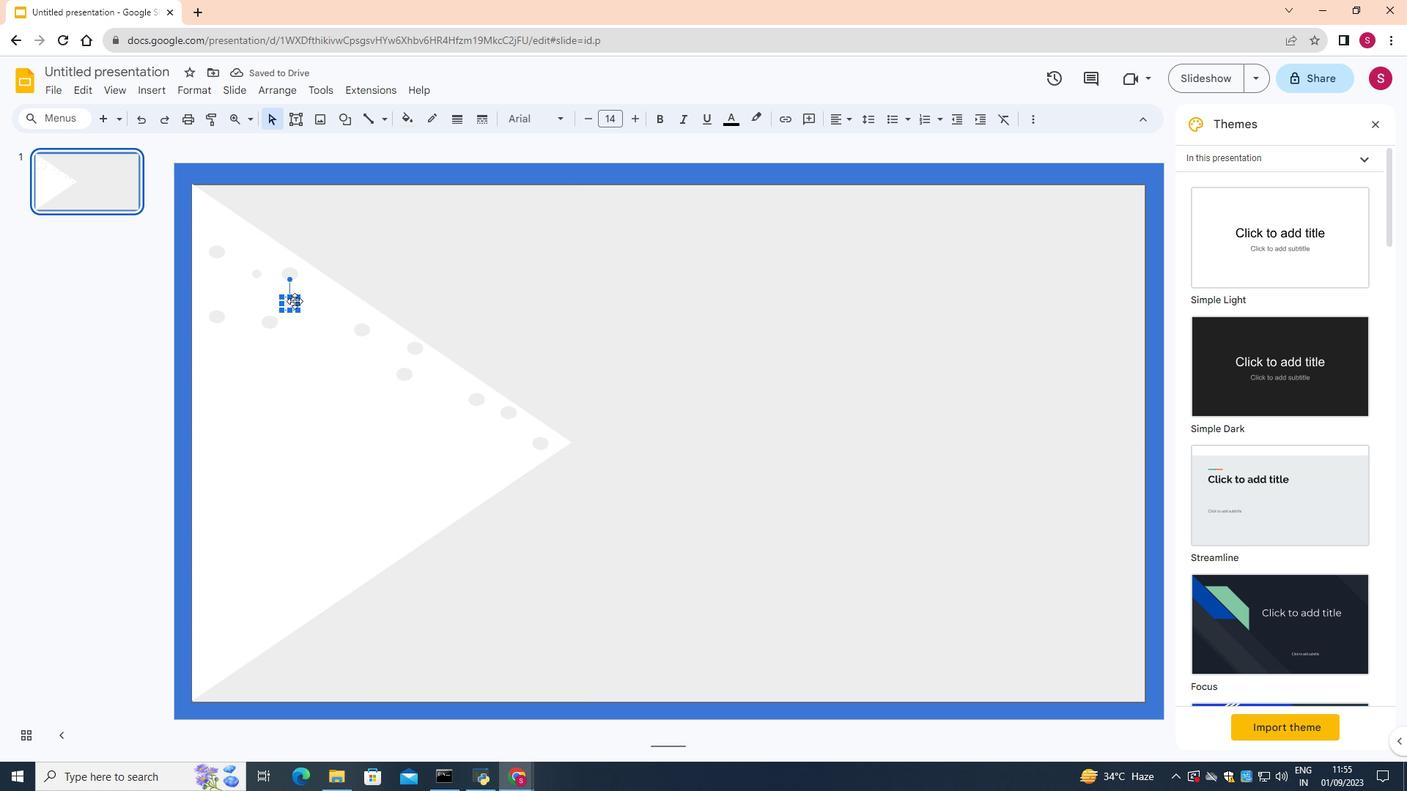 
Action: Mouse moved to (275, 325)
Screenshot: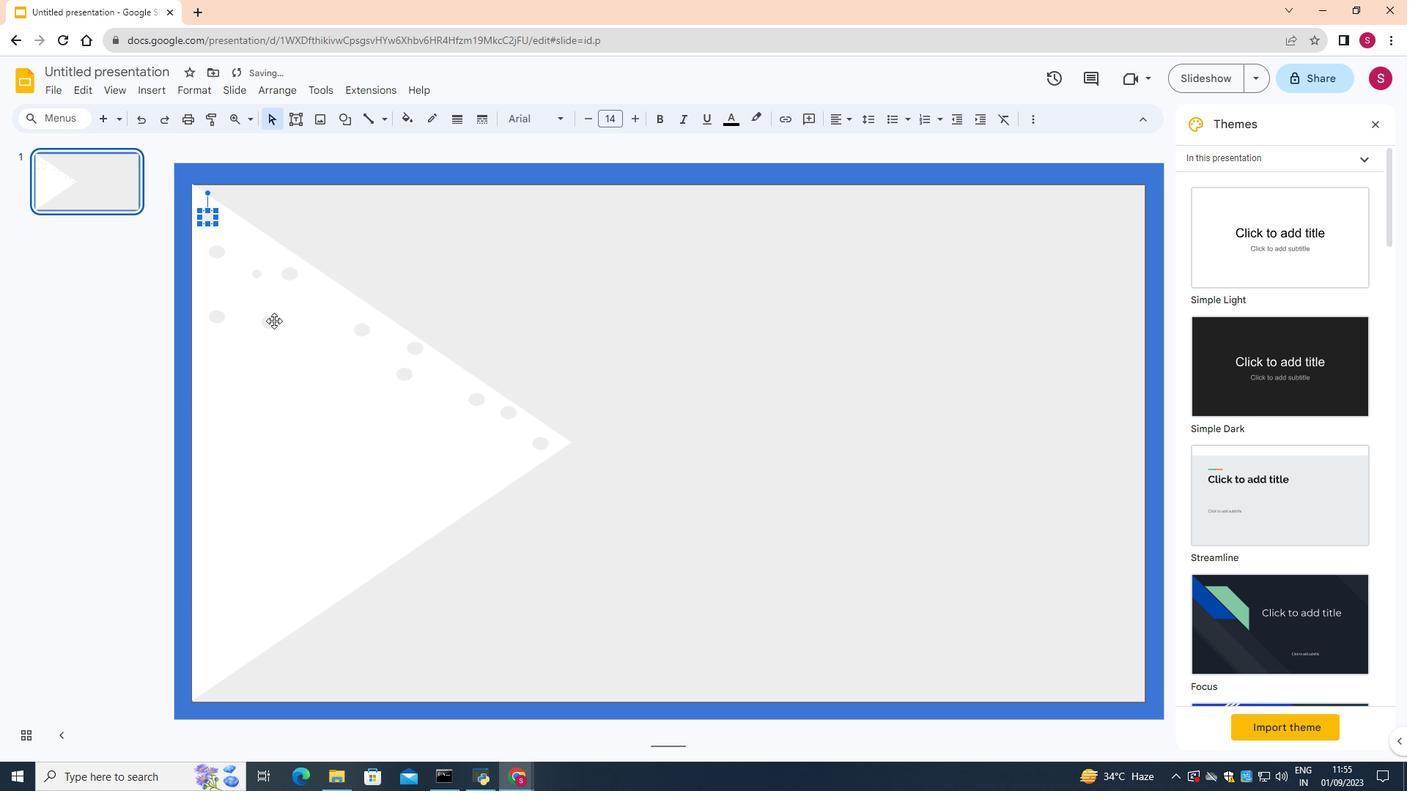 
Action: Mouse pressed left at (275, 325)
Screenshot: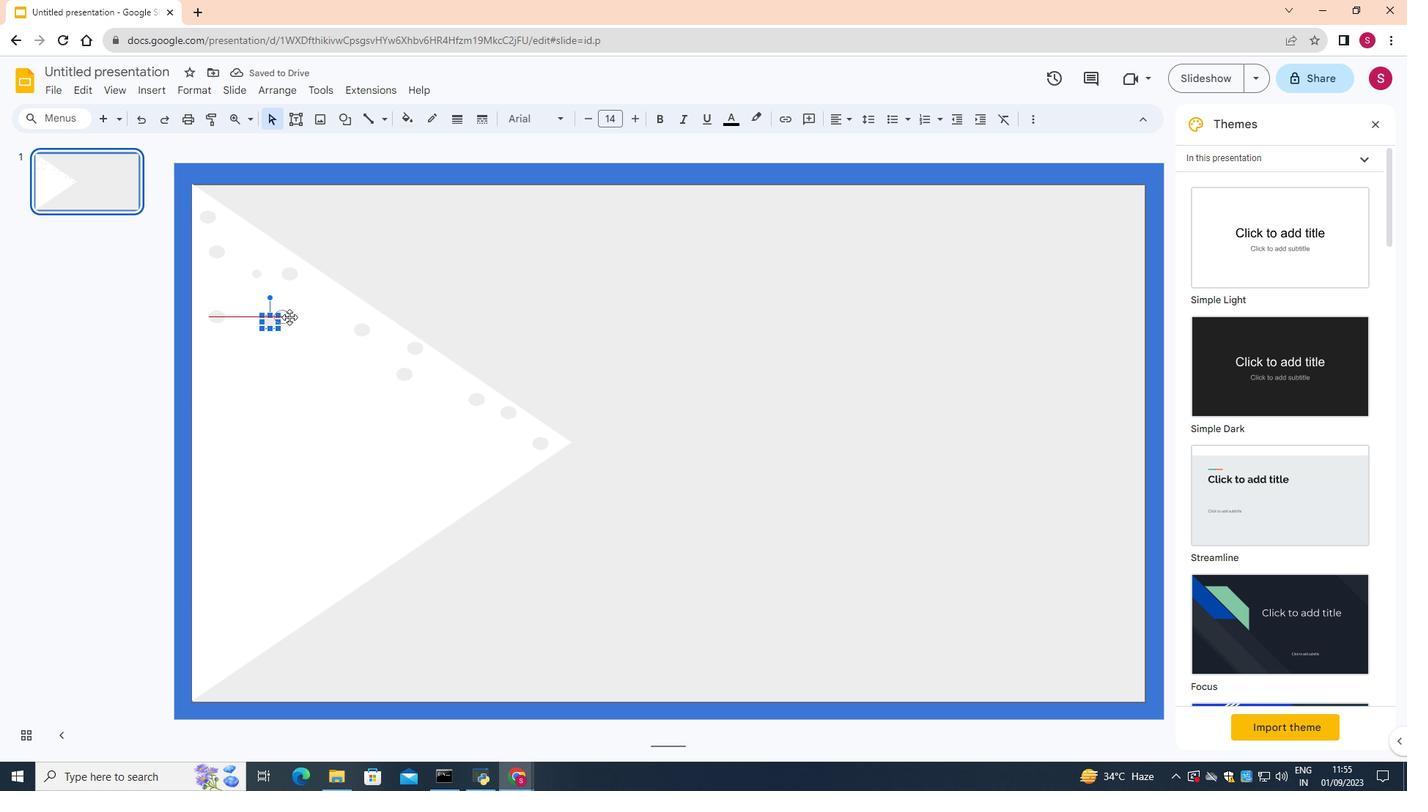 
Action: Mouse moved to (217, 322)
Screenshot: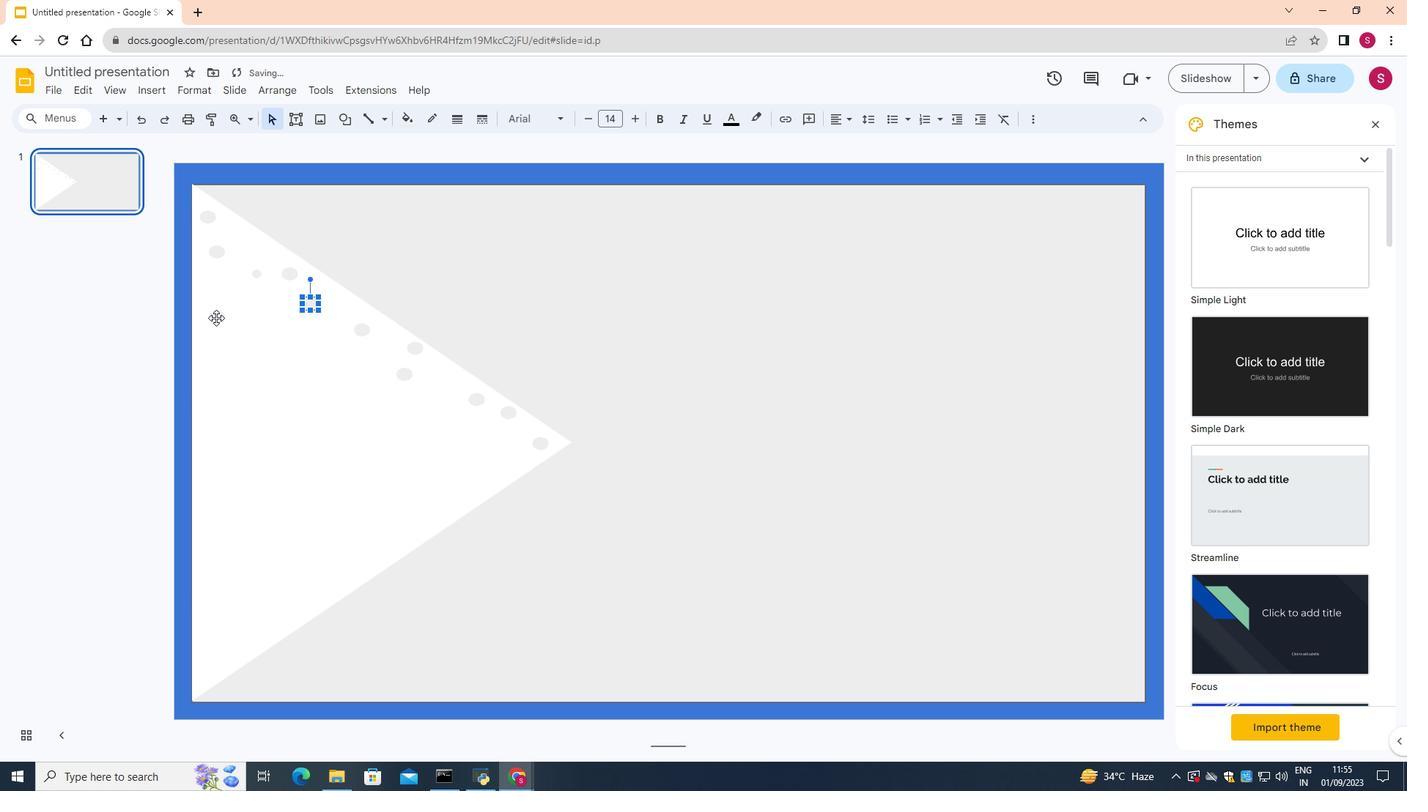 
Action: Mouse pressed left at (217, 322)
Screenshot: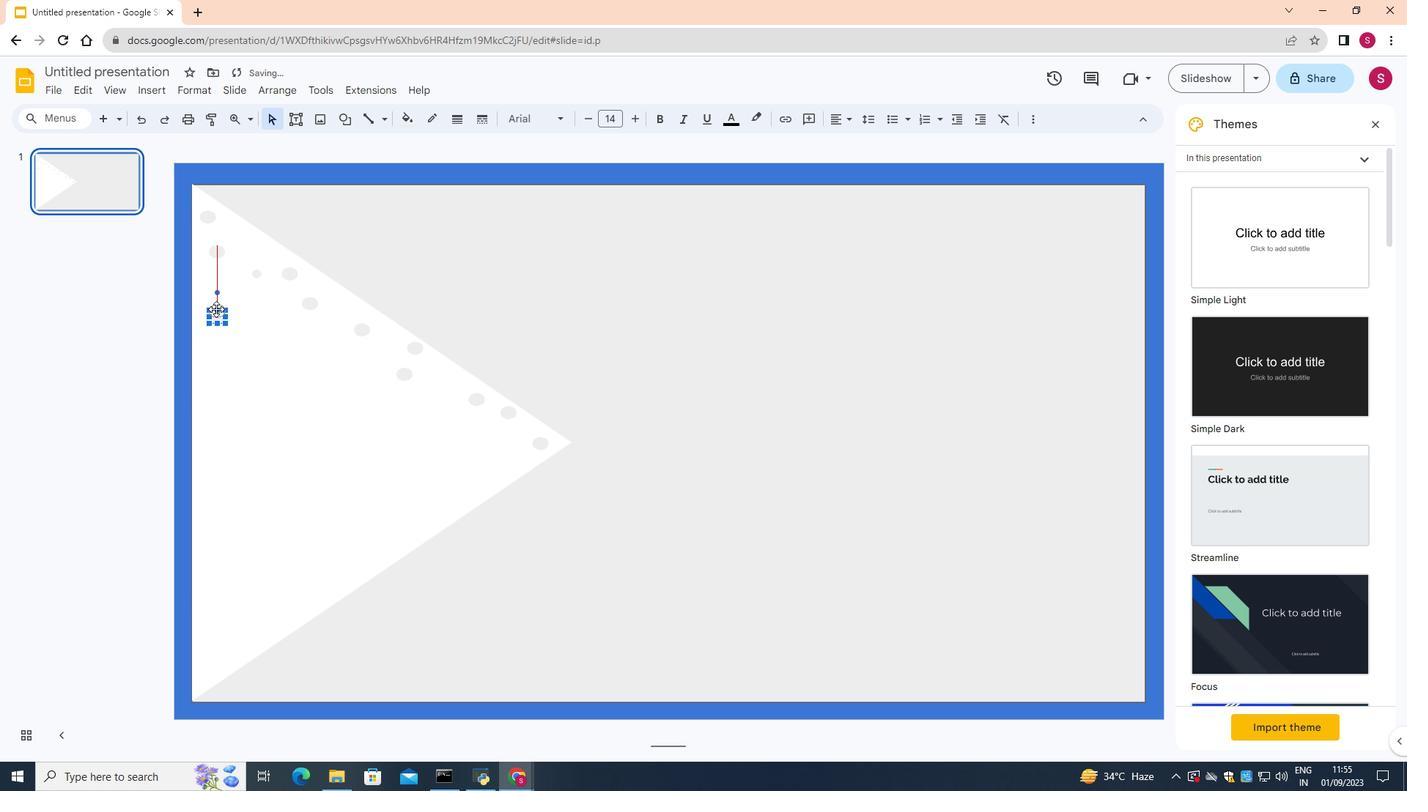 
Action: Mouse moved to (291, 442)
Screenshot: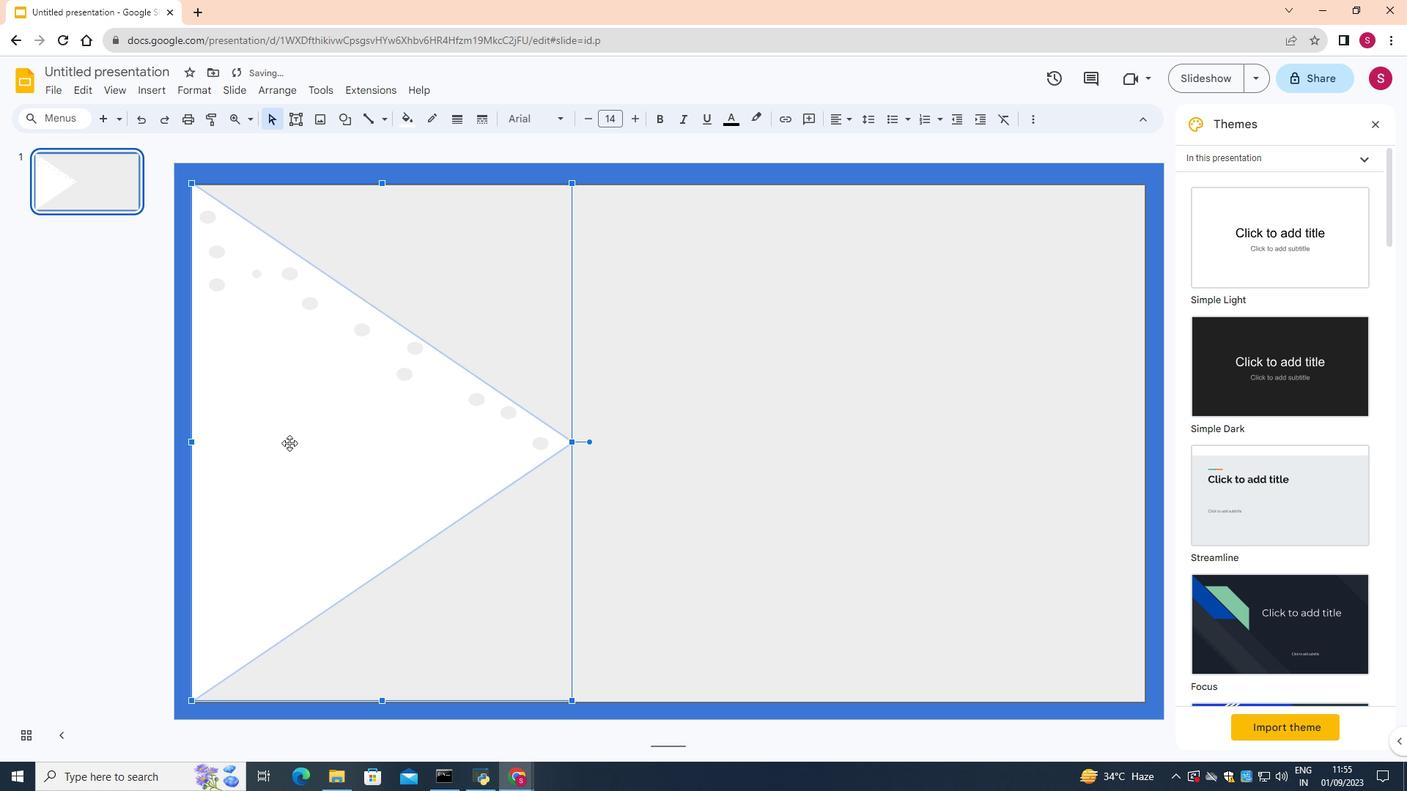 
Action: Mouse pressed left at (291, 442)
Screenshot: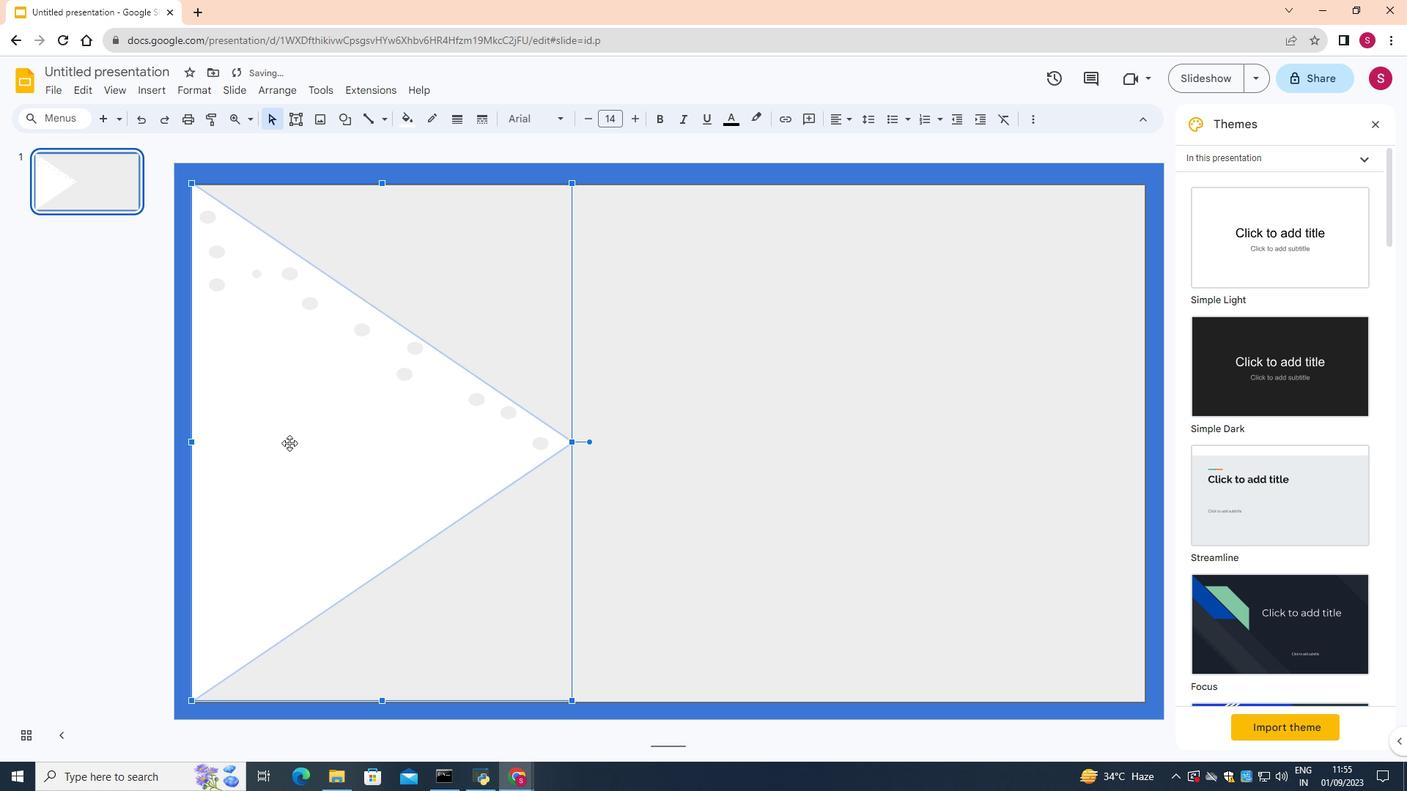 
Action: Mouse moved to (238, 338)
Screenshot: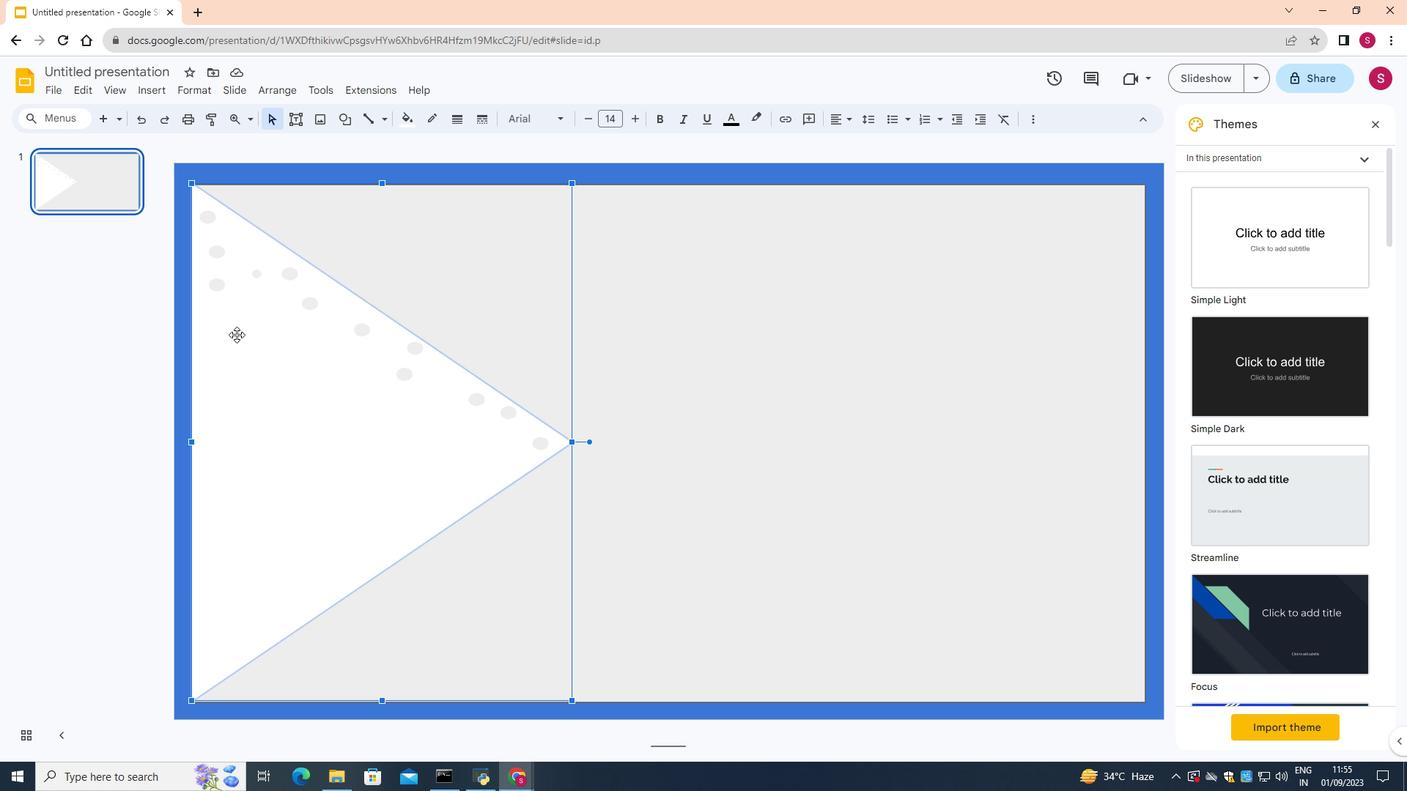 
Action: Mouse pressed left at (238, 338)
Screenshot: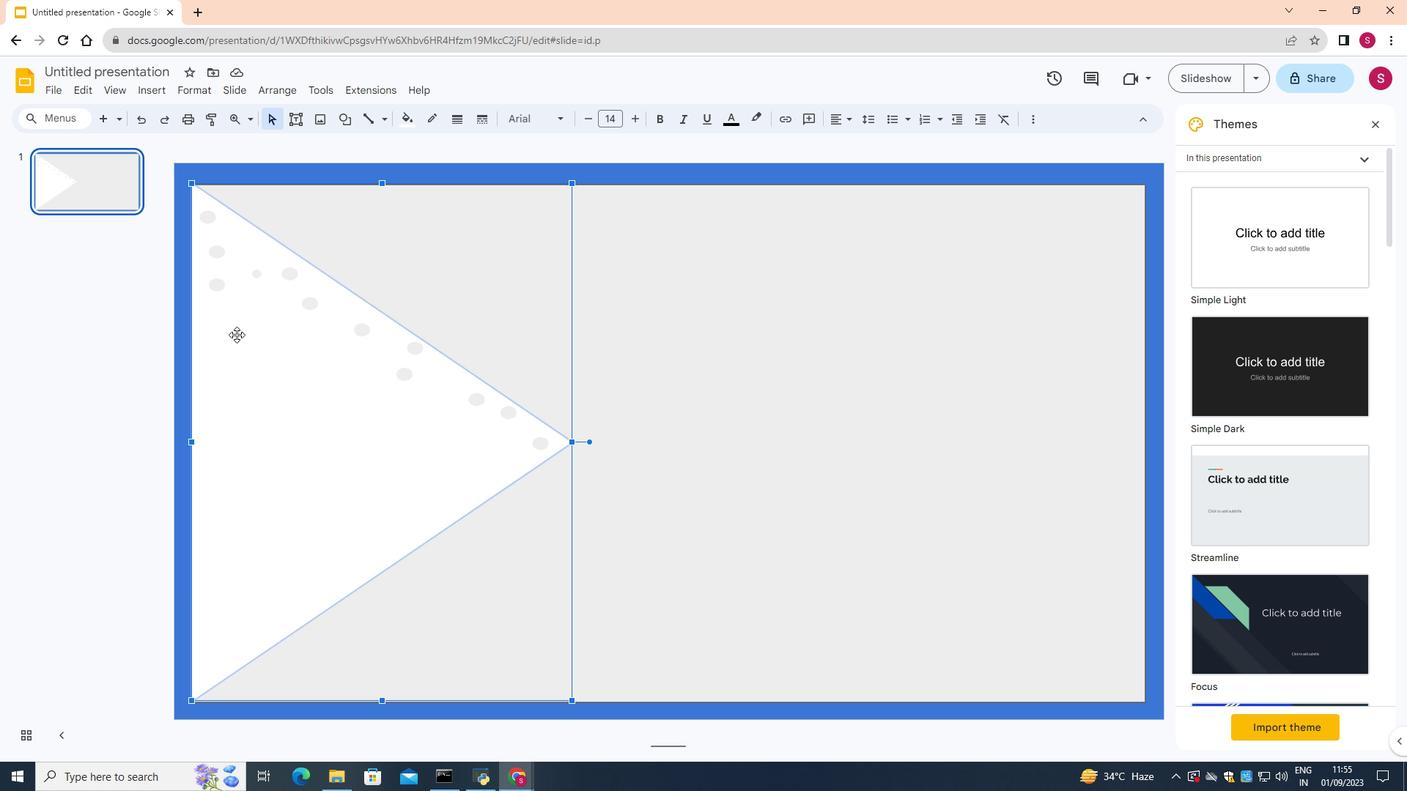 
Action: Key pressed ctrl+V
Screenshot: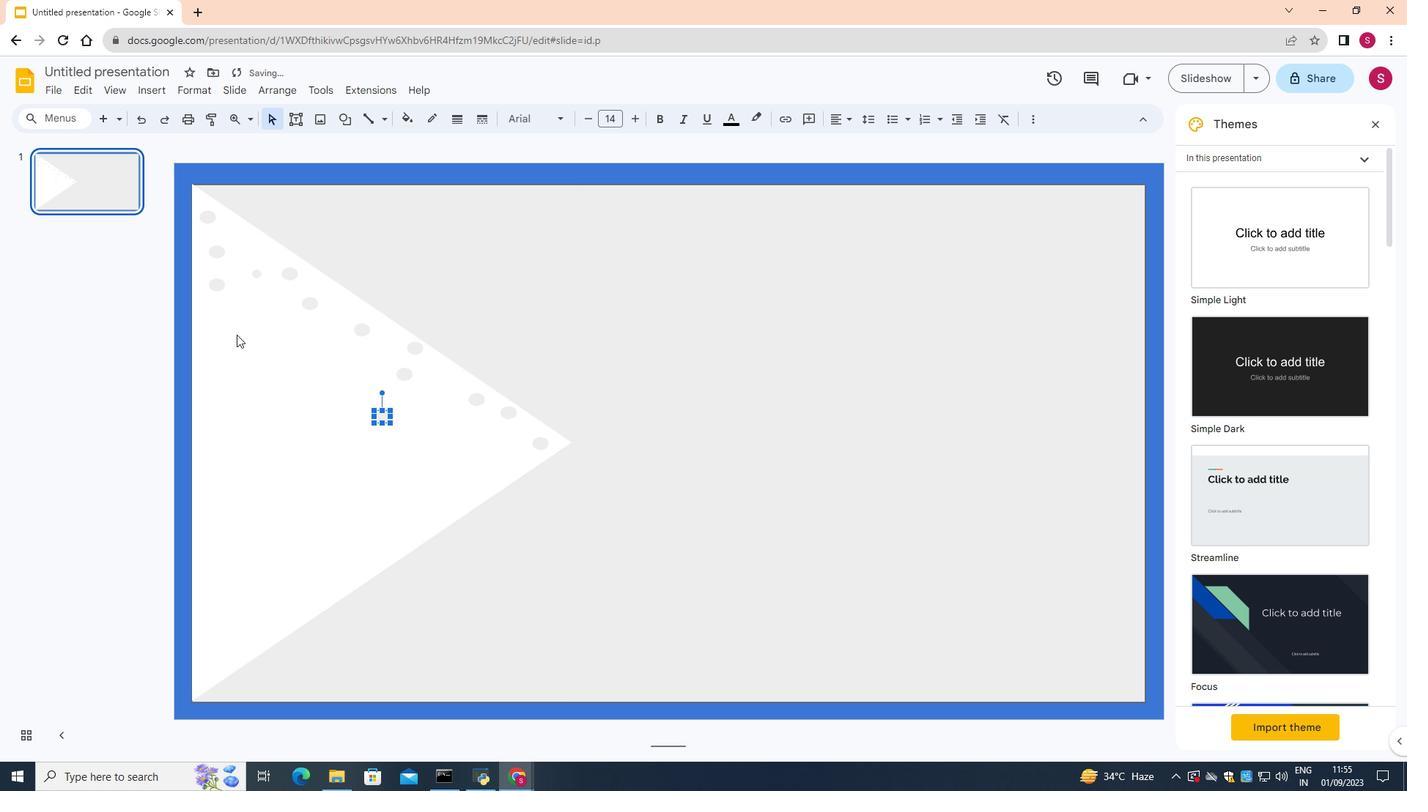 
Action: Mouse moved to (384, 417)
Screenshot: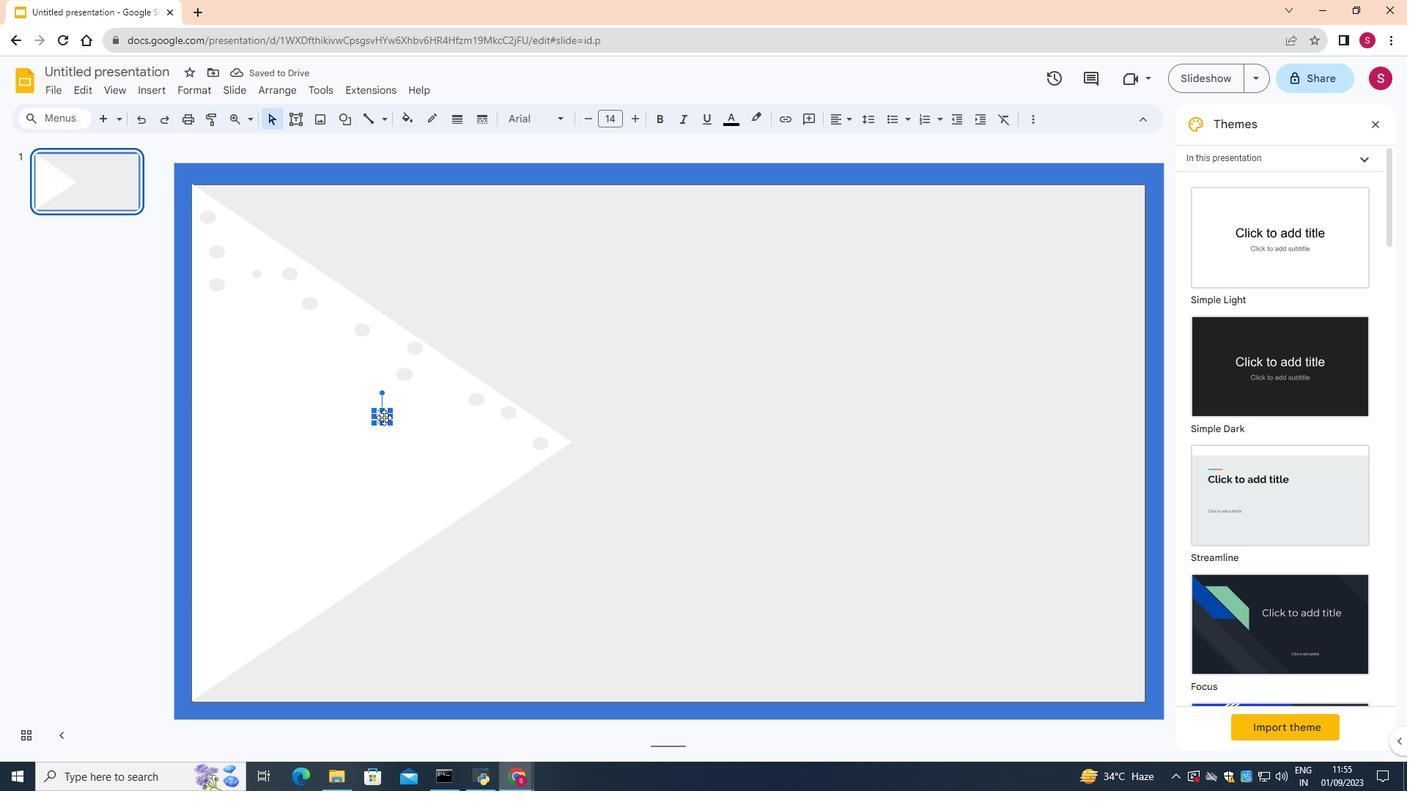 
Action: Mouse pressed left at (384, 417)
Screenshot: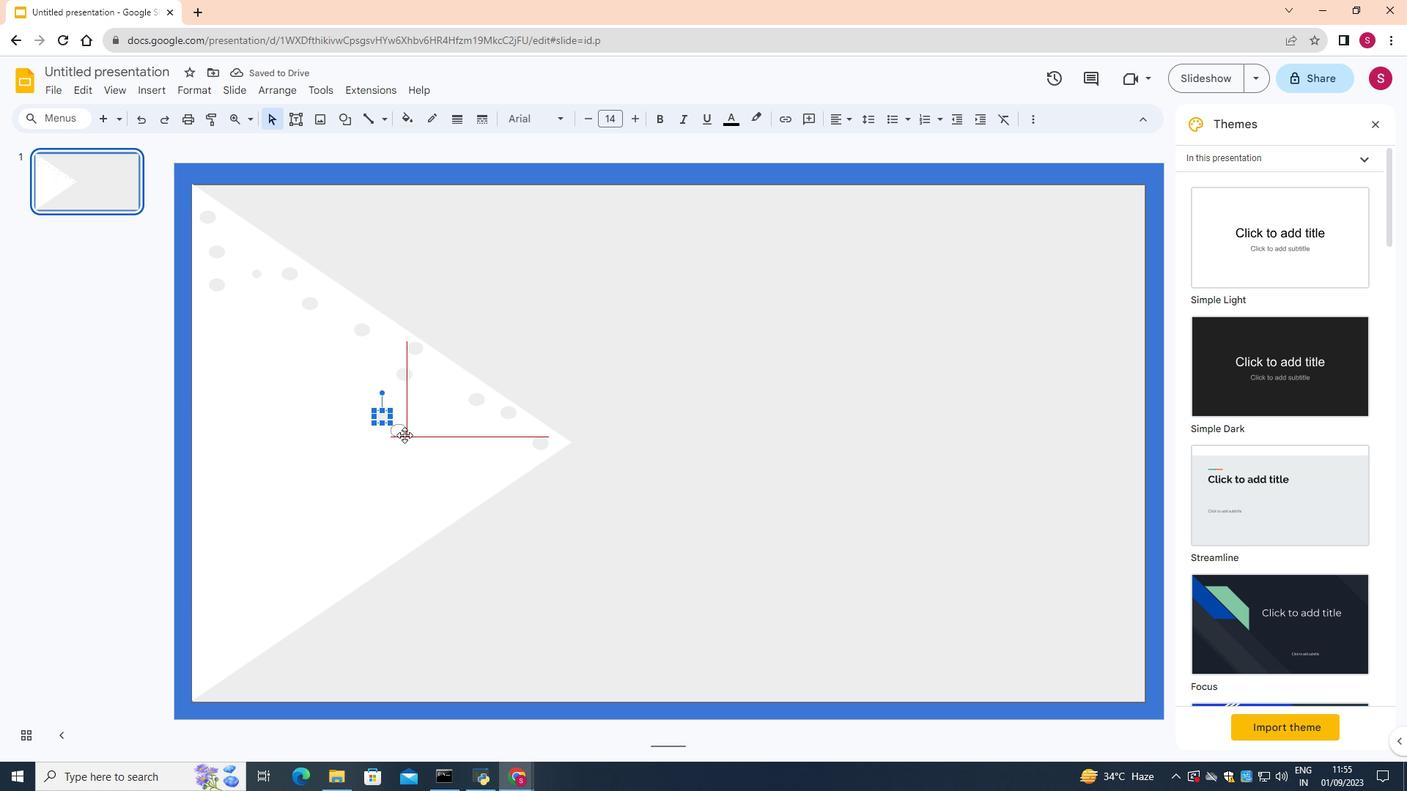 
Action: Mouse moved to (365, 463)
Screenshot: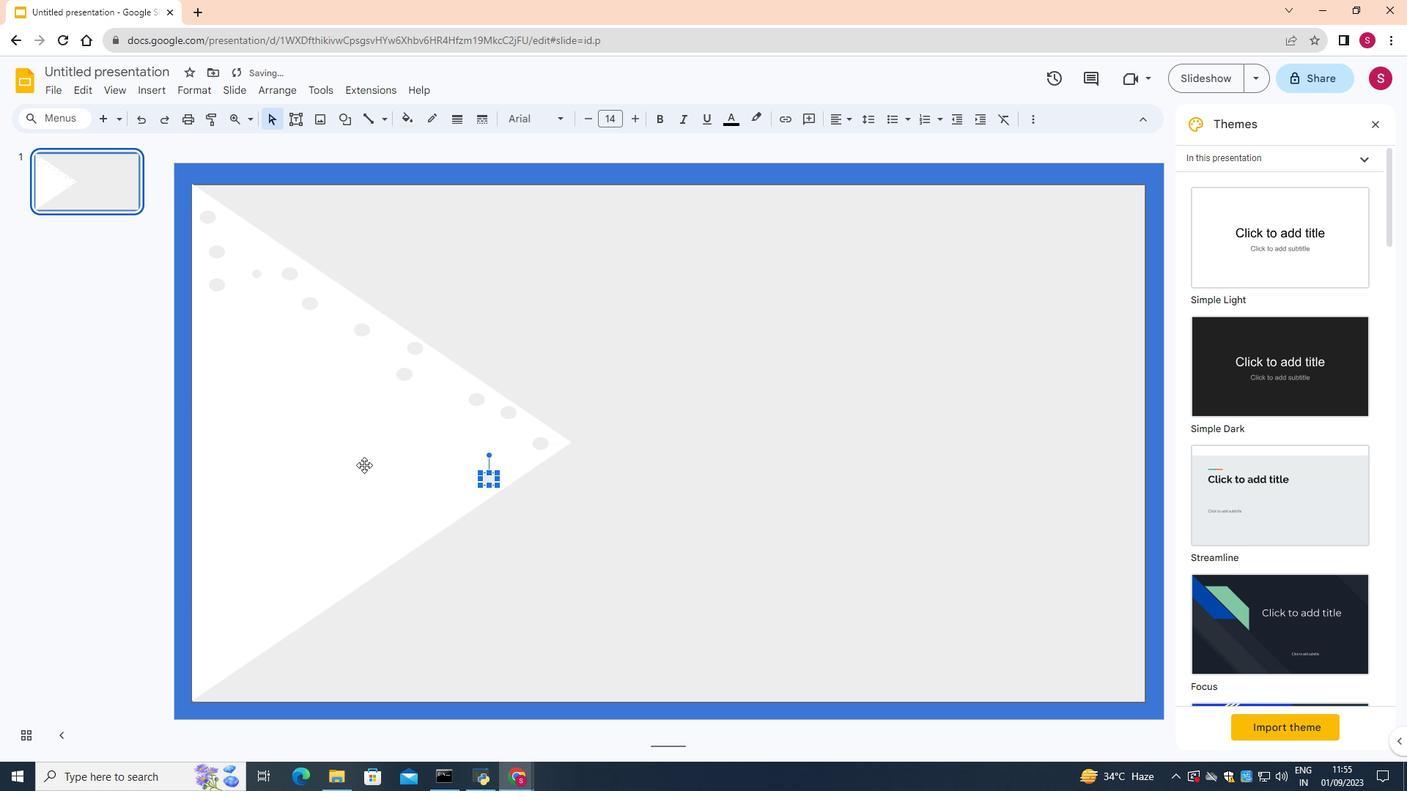 
Action: Key pressed ctrl+V
Screenshot: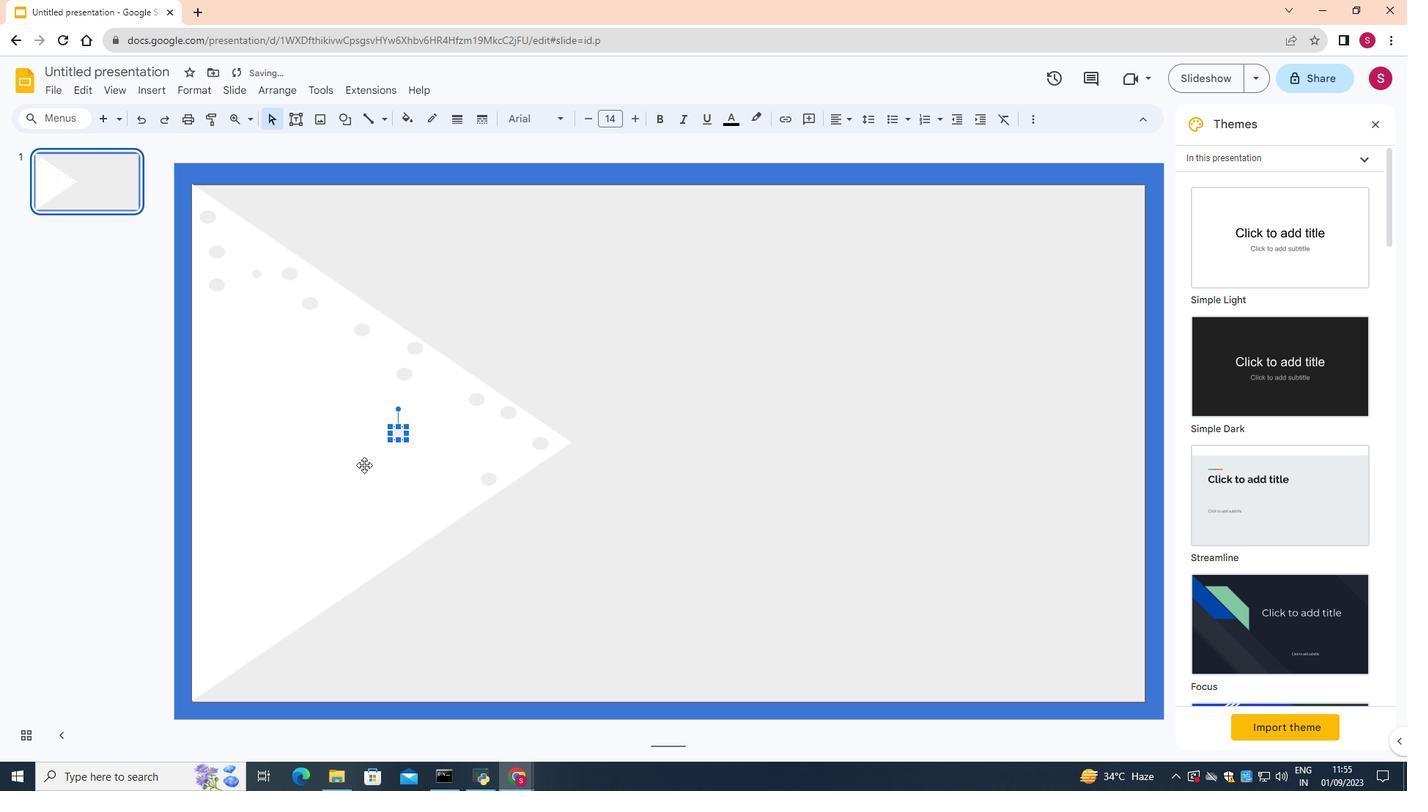 
Action: Mouse moved to (398, 430)
Screenshot: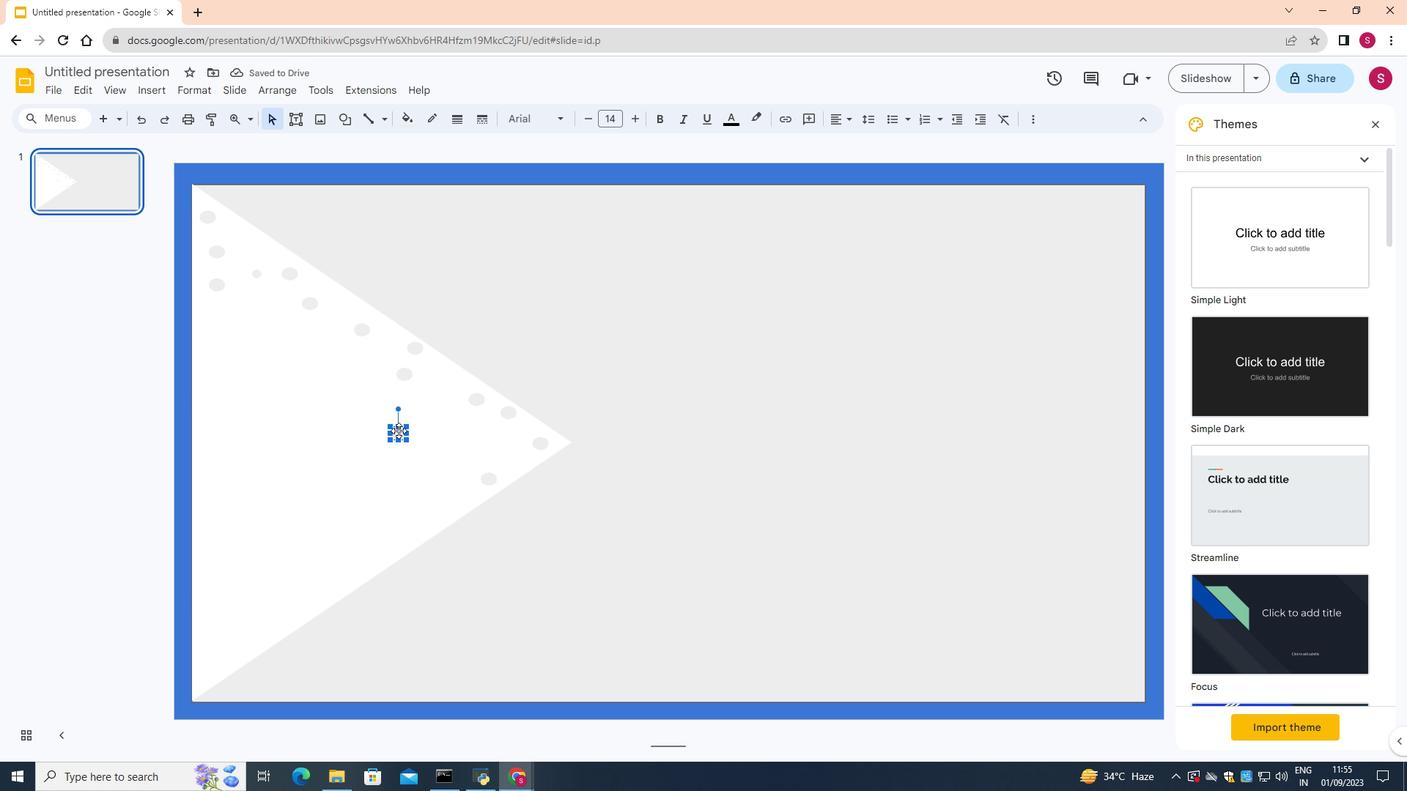 
Action: Mouse pressed left at (398, 430)
Screenshot: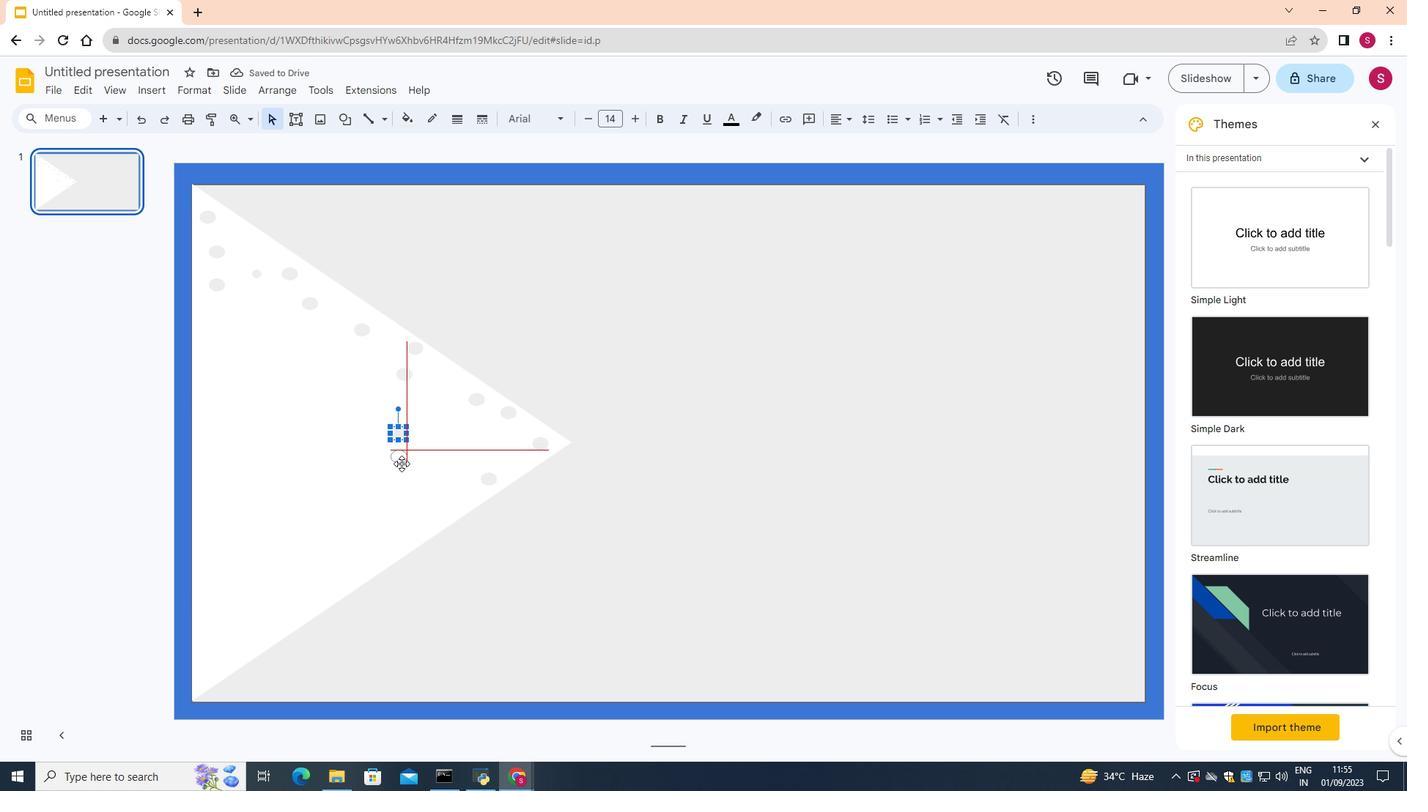 
Action: Mouse moved to (442, 479)
Screenshot: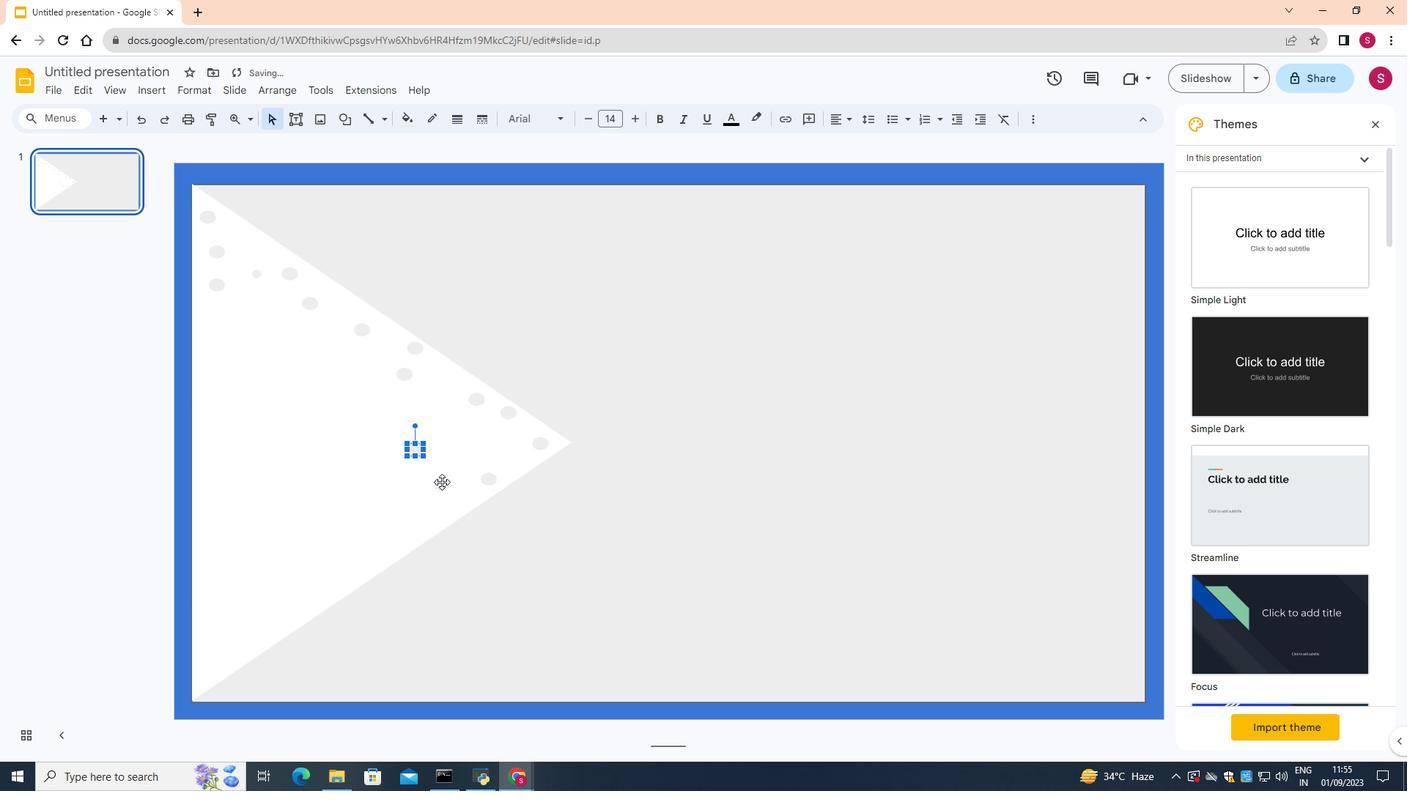 
Action: Key pressed ctrl+V
Screenshot: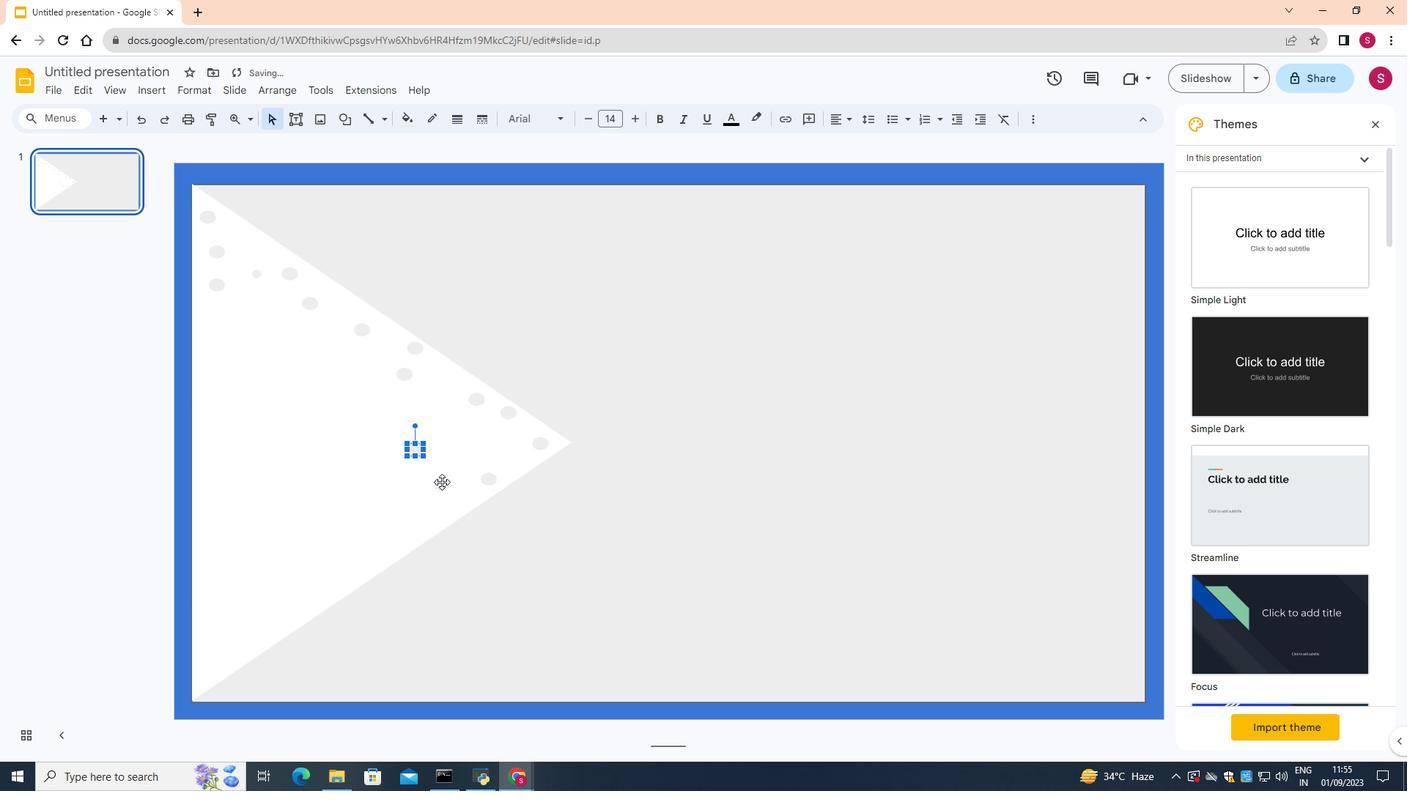 
Action: Mouse moved to (413, 448)
Screenshot: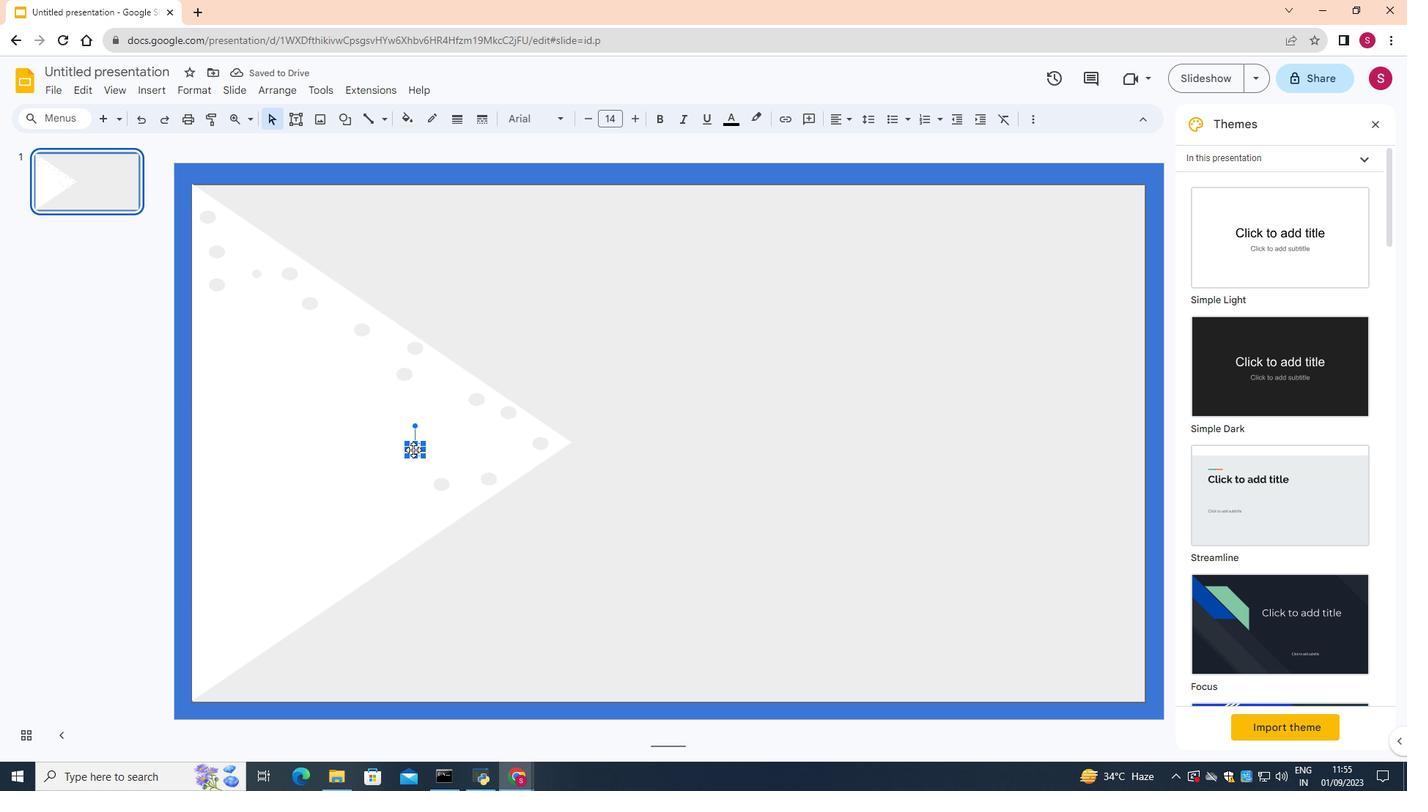 
Action: Mouse pressed left at (413, 448)
Screenshot: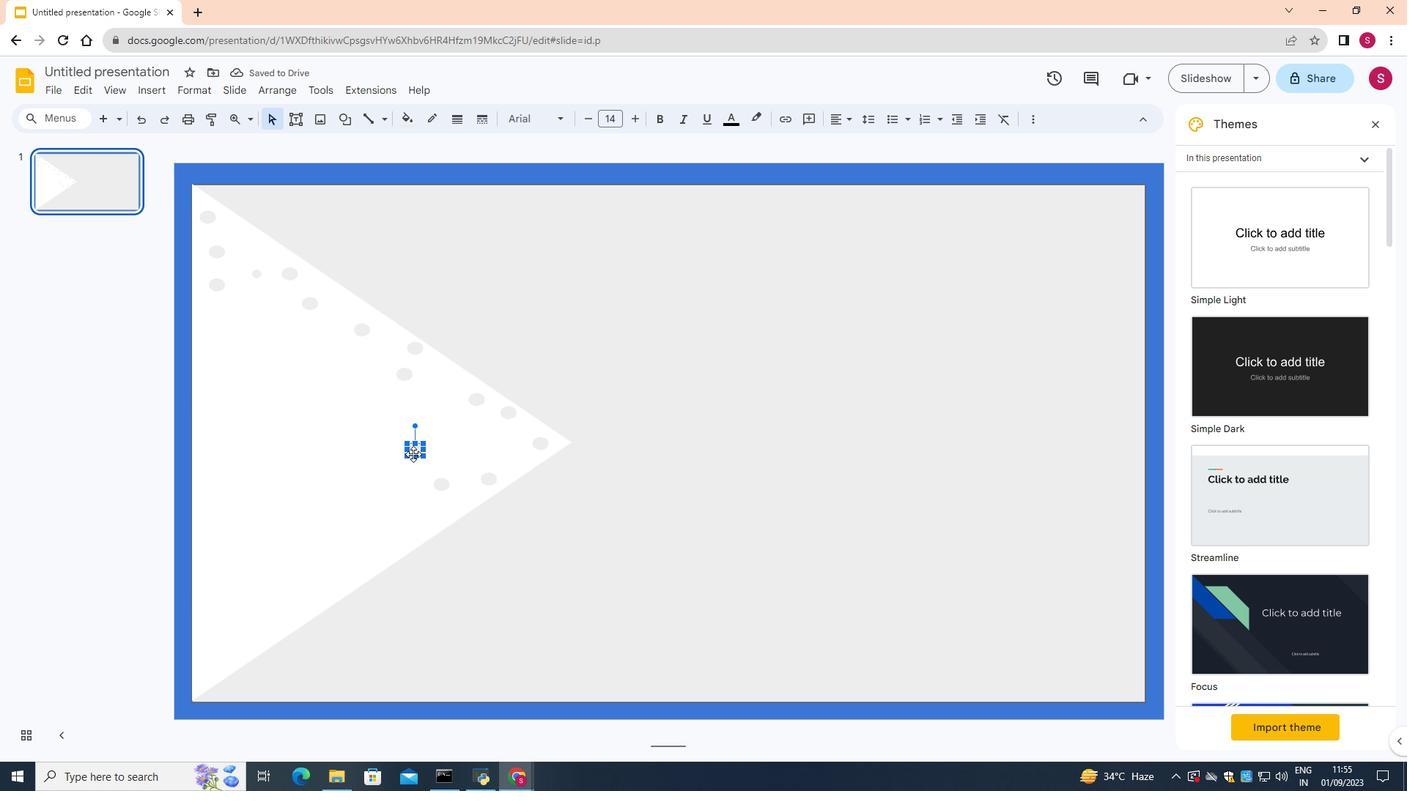 
Action: Mouse moved to (408, 520)
Screenshot: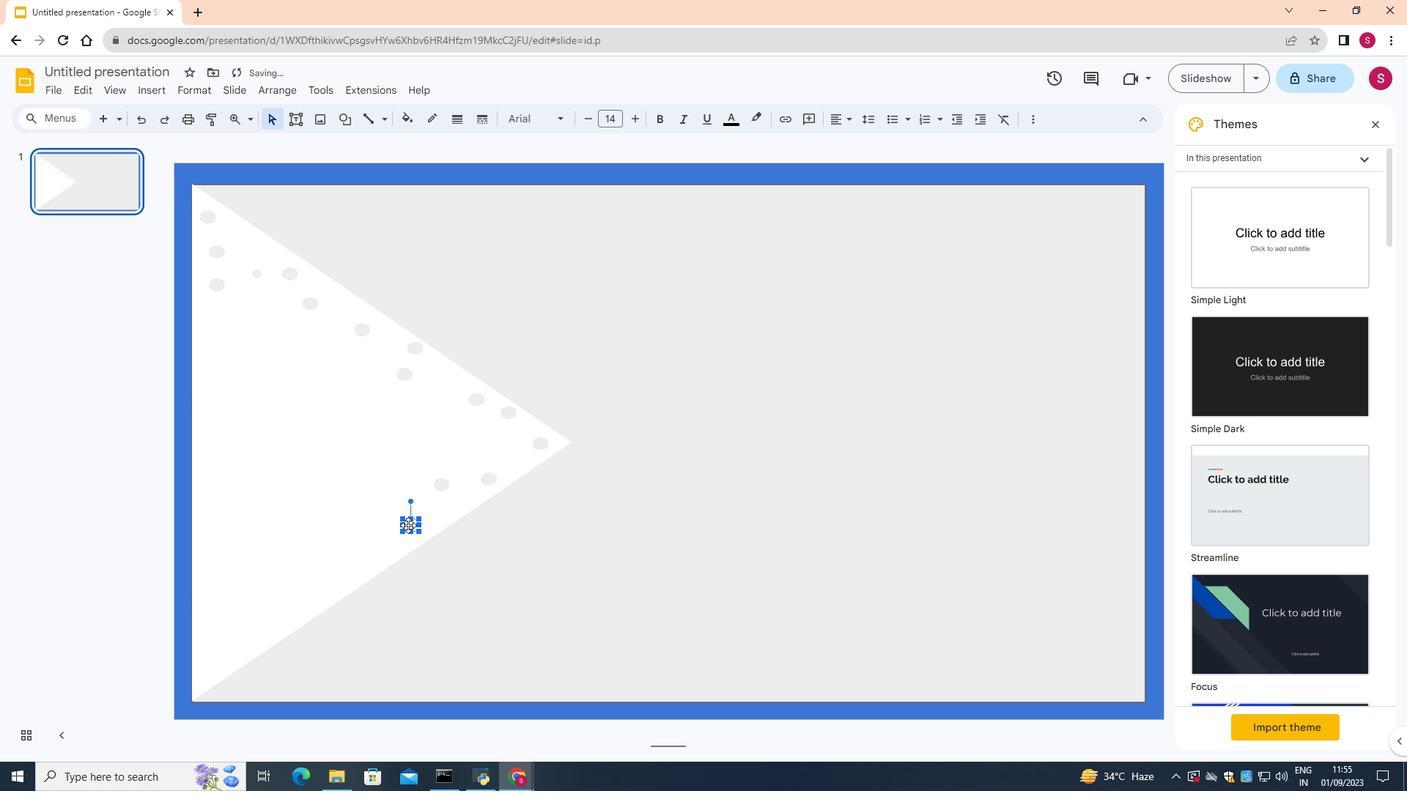 
Action: Key pressed ctrl+V
Screenshot: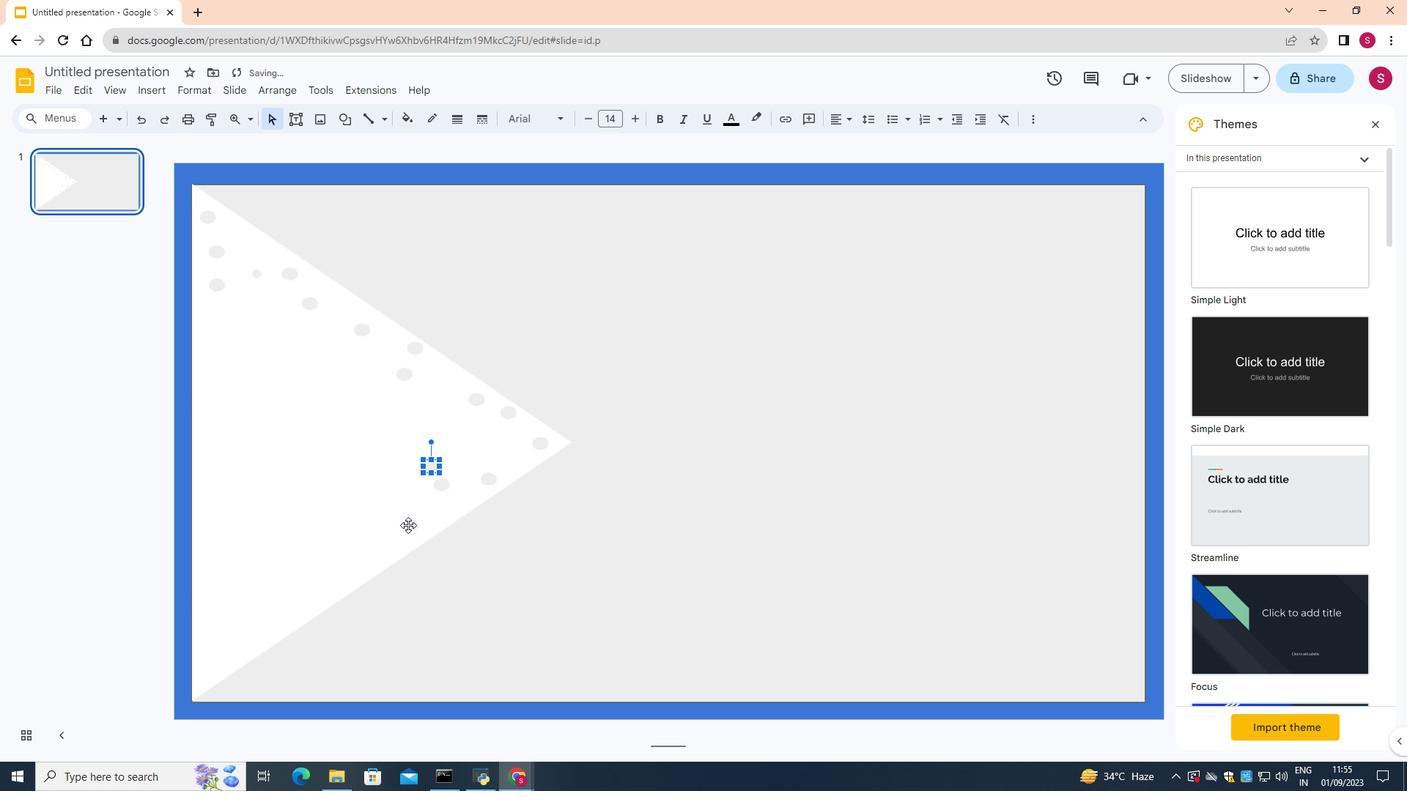 
Action: Mouse moved to (433, 465)
Screenshot: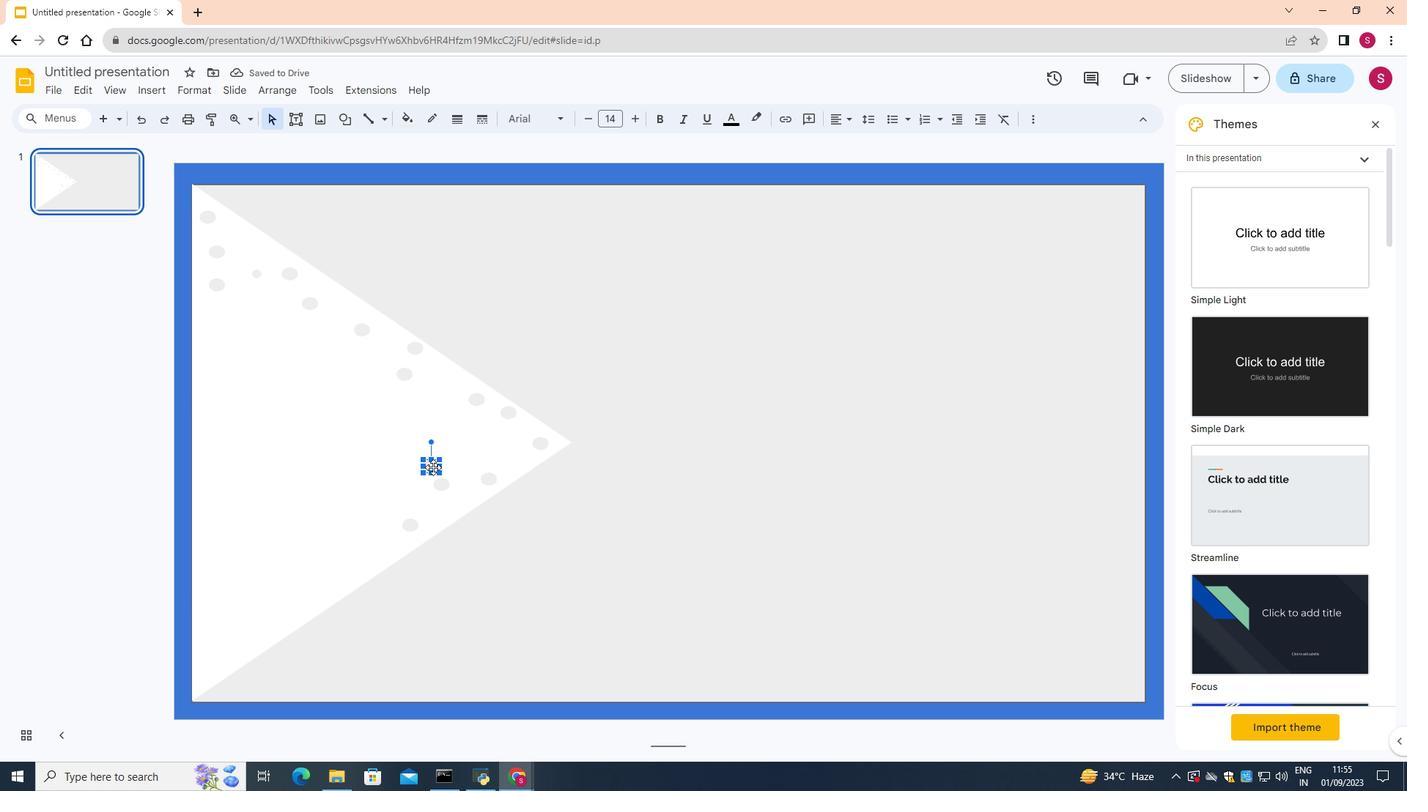 
Action: Mouse pressed left at (433, 465)
Screenshot: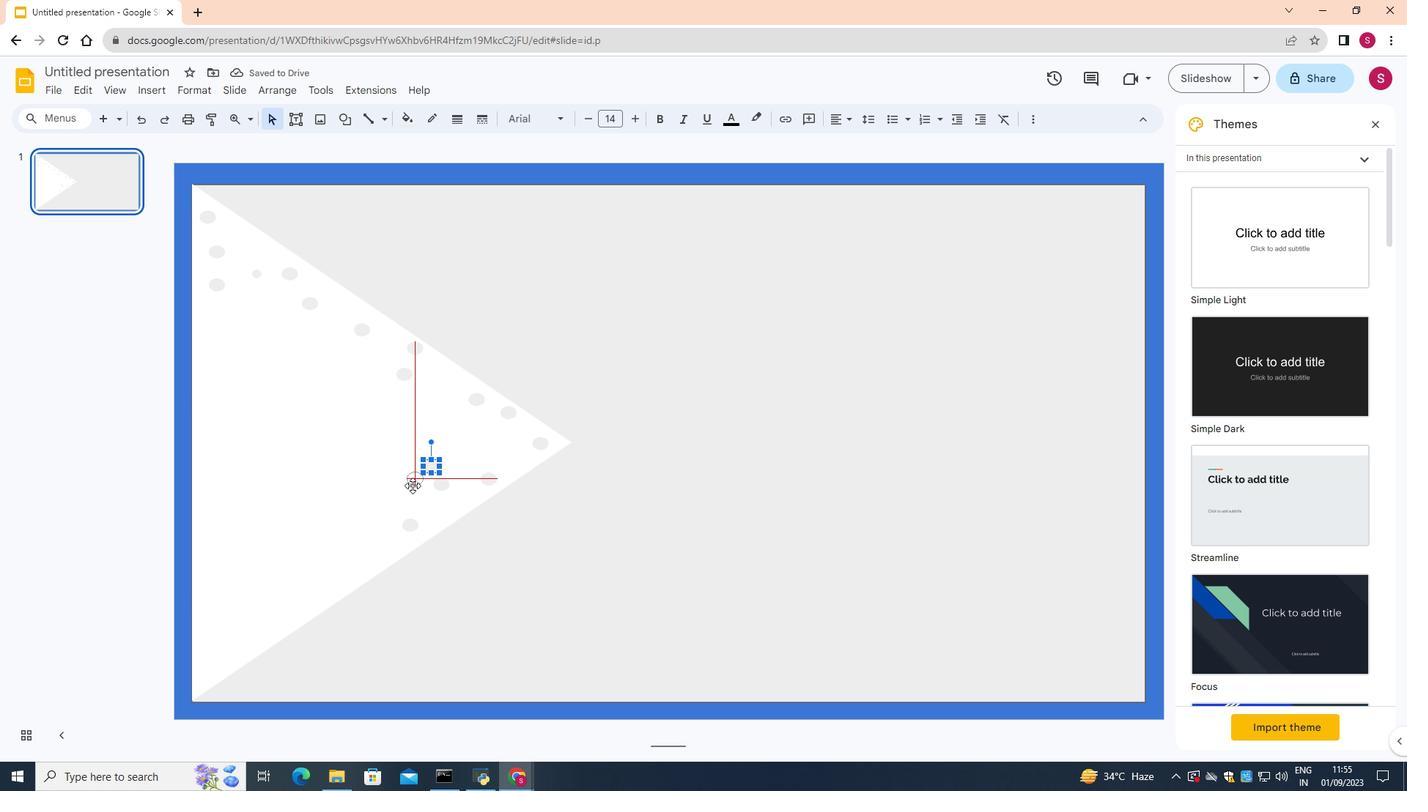 
Action: Mouse moved to (367, 532)
Screenshot: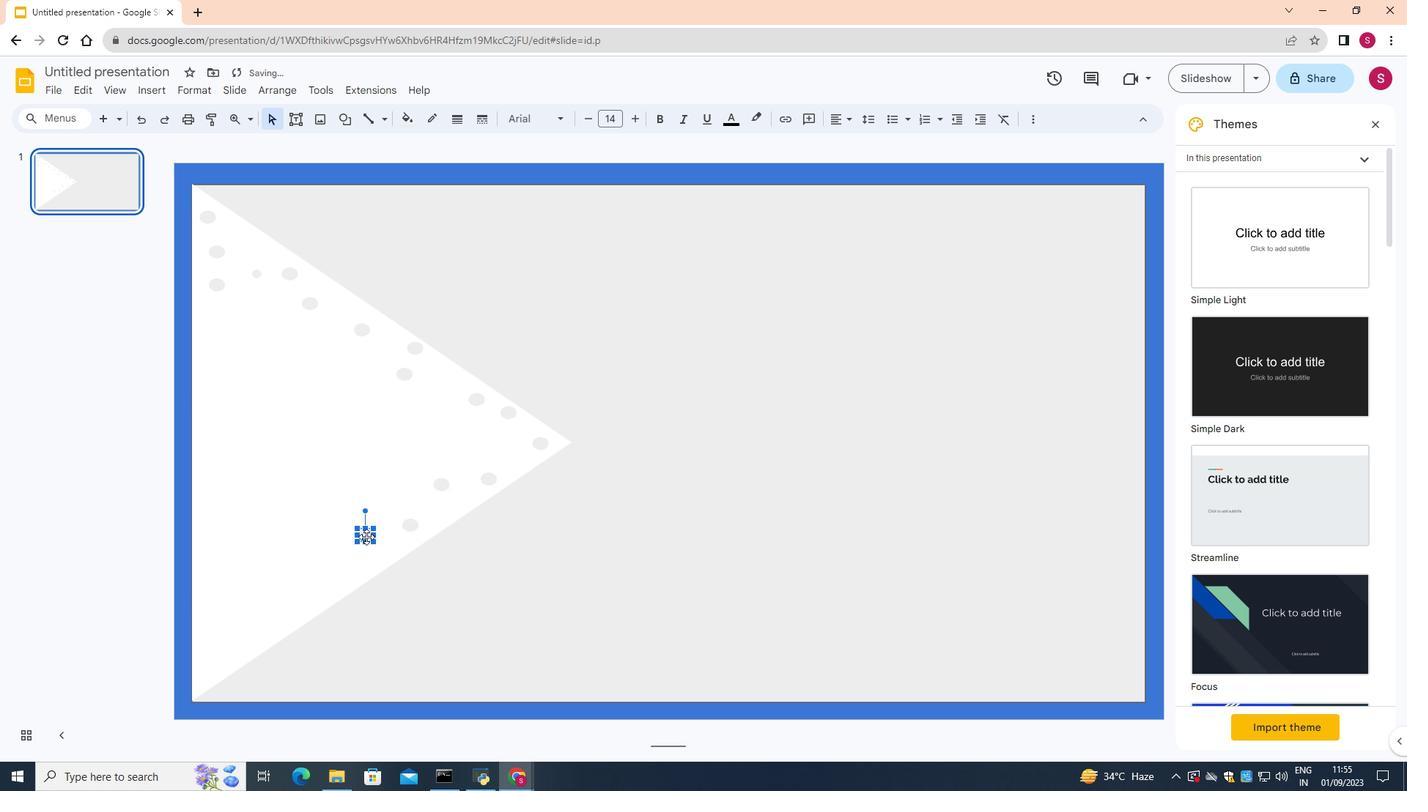 
Action: Key pressed ctrl+V
Screenshot: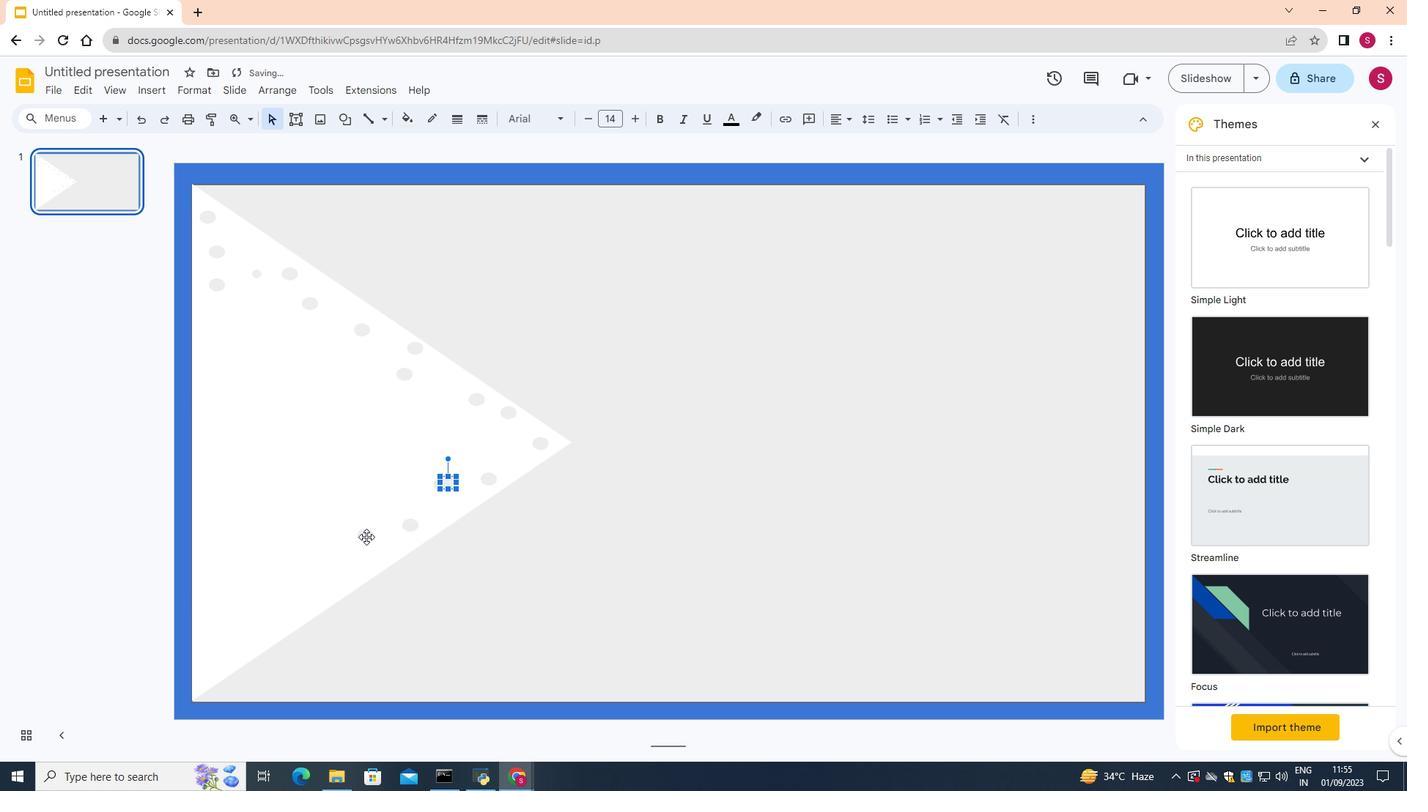 
Action: Mouse moved to (448, 481)
Screenshot: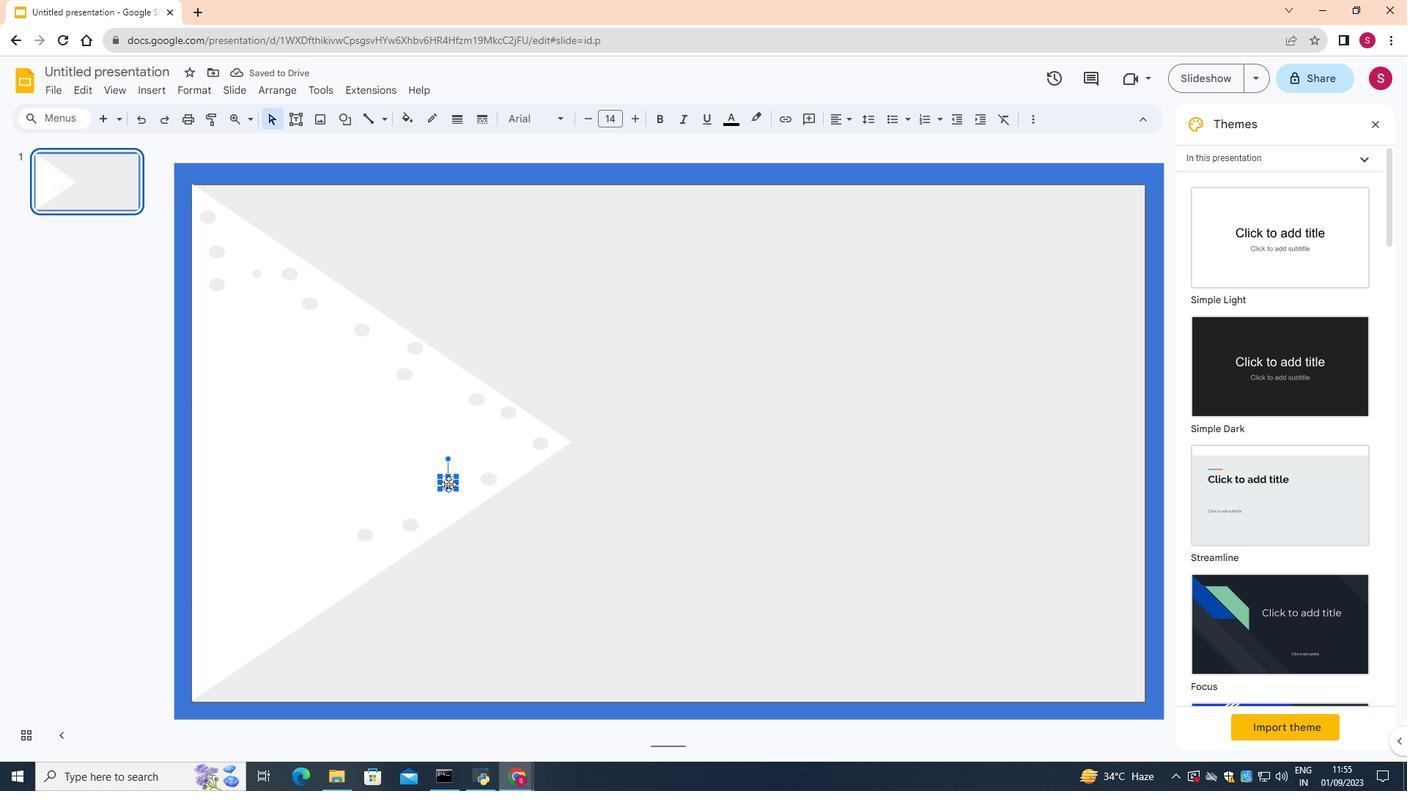 
Action: Mouse pressed left at (448, 481)
Screenshot: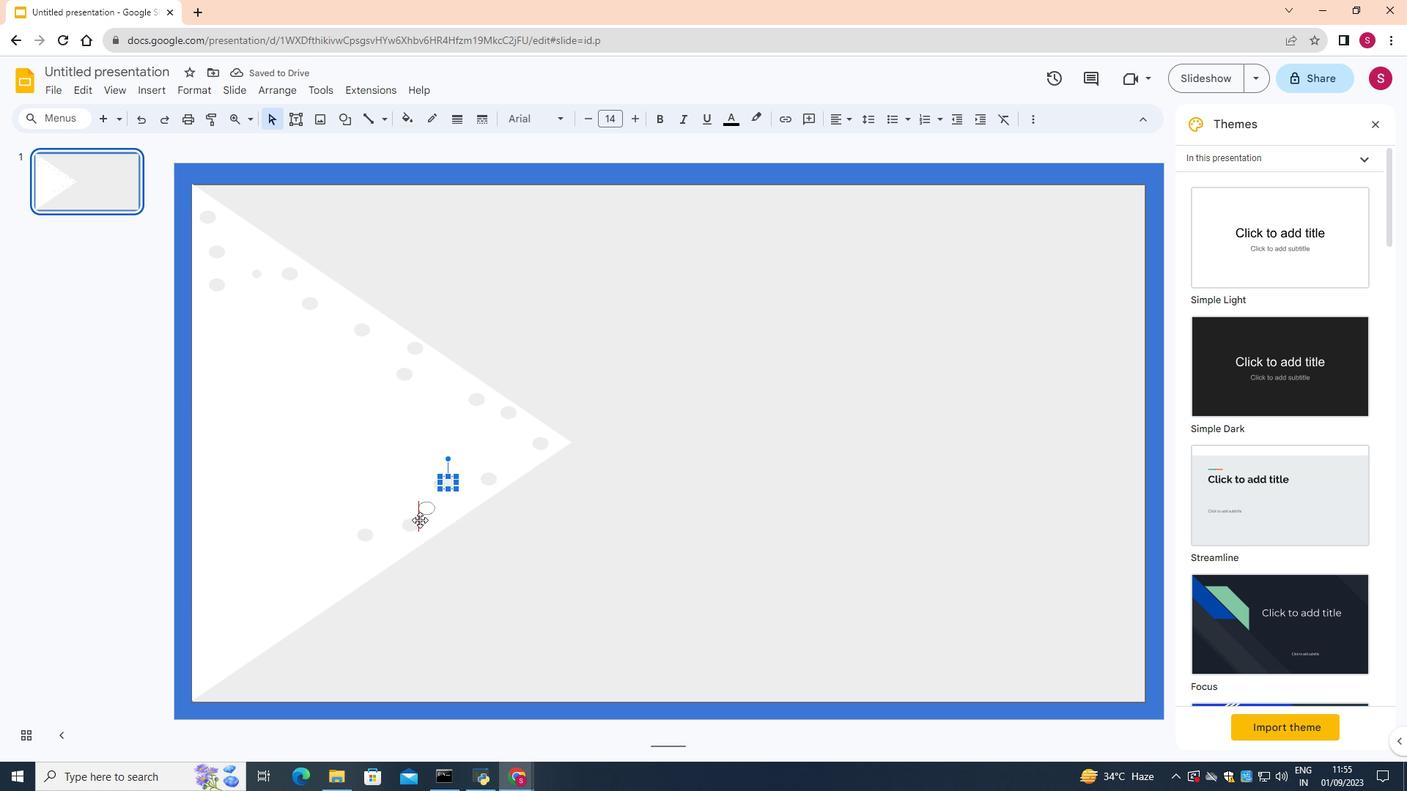 
Action: Mouse moved to (327, 581)
Screenshot: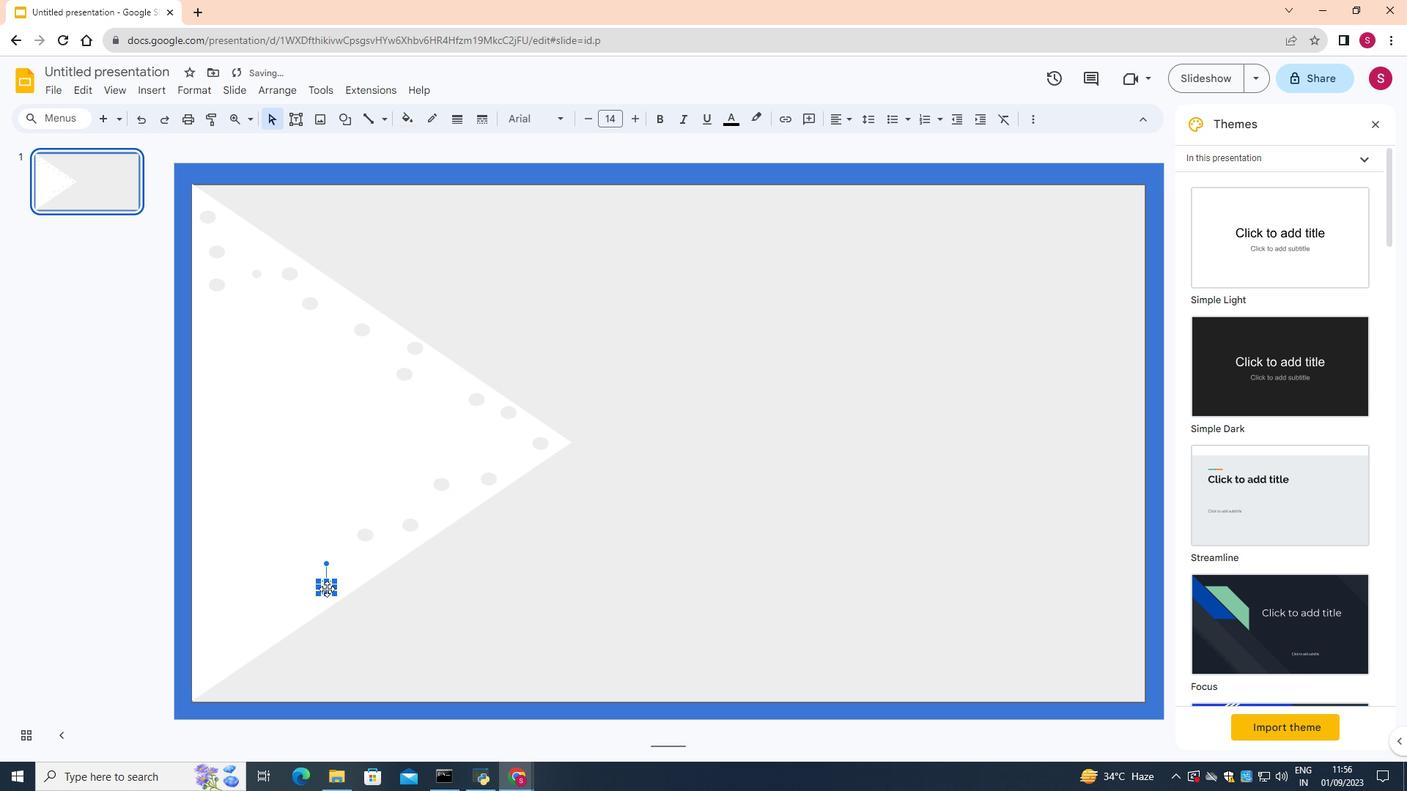 
Action: Key pressed ctrl+V
Screenshot: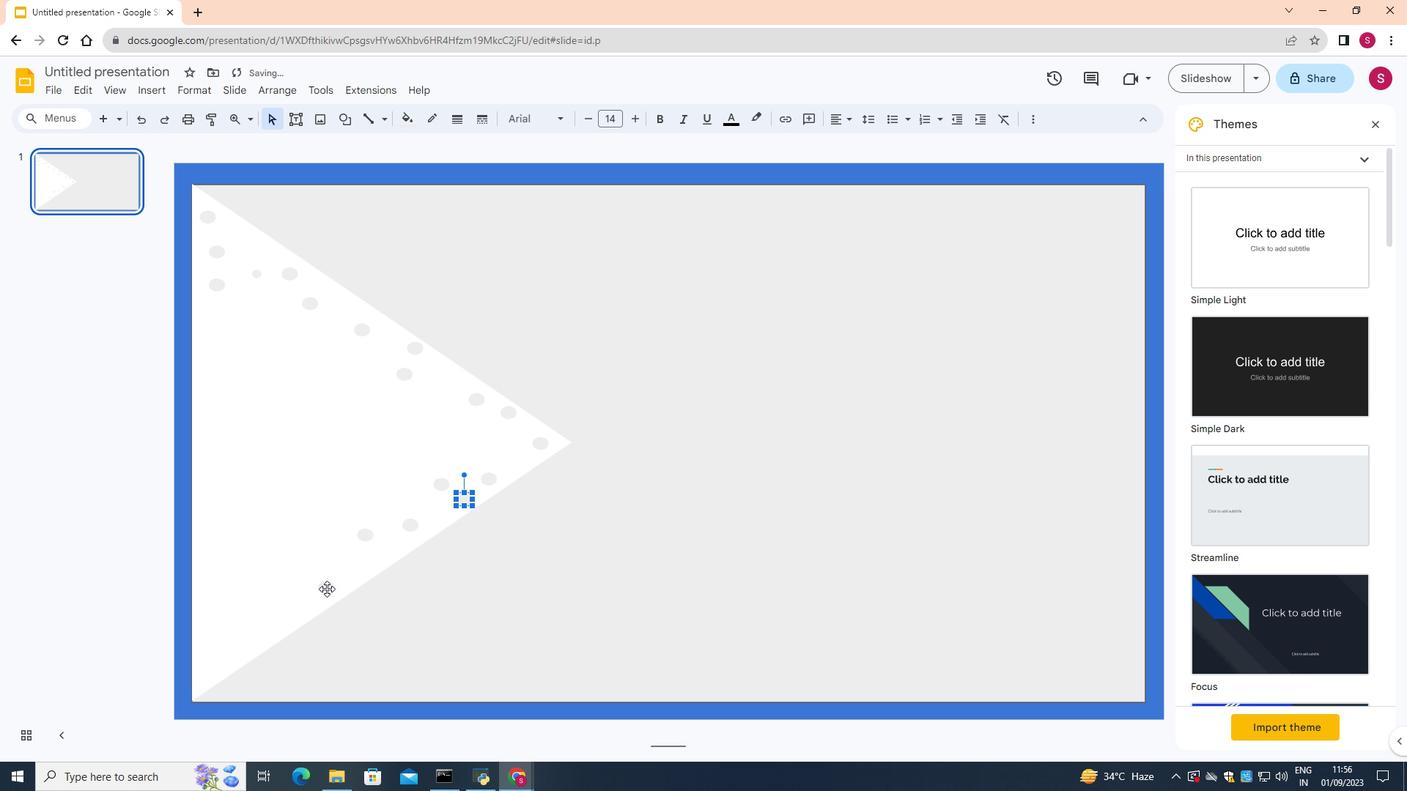 
Action: Mouse moved to (467, 495)
Screenshot: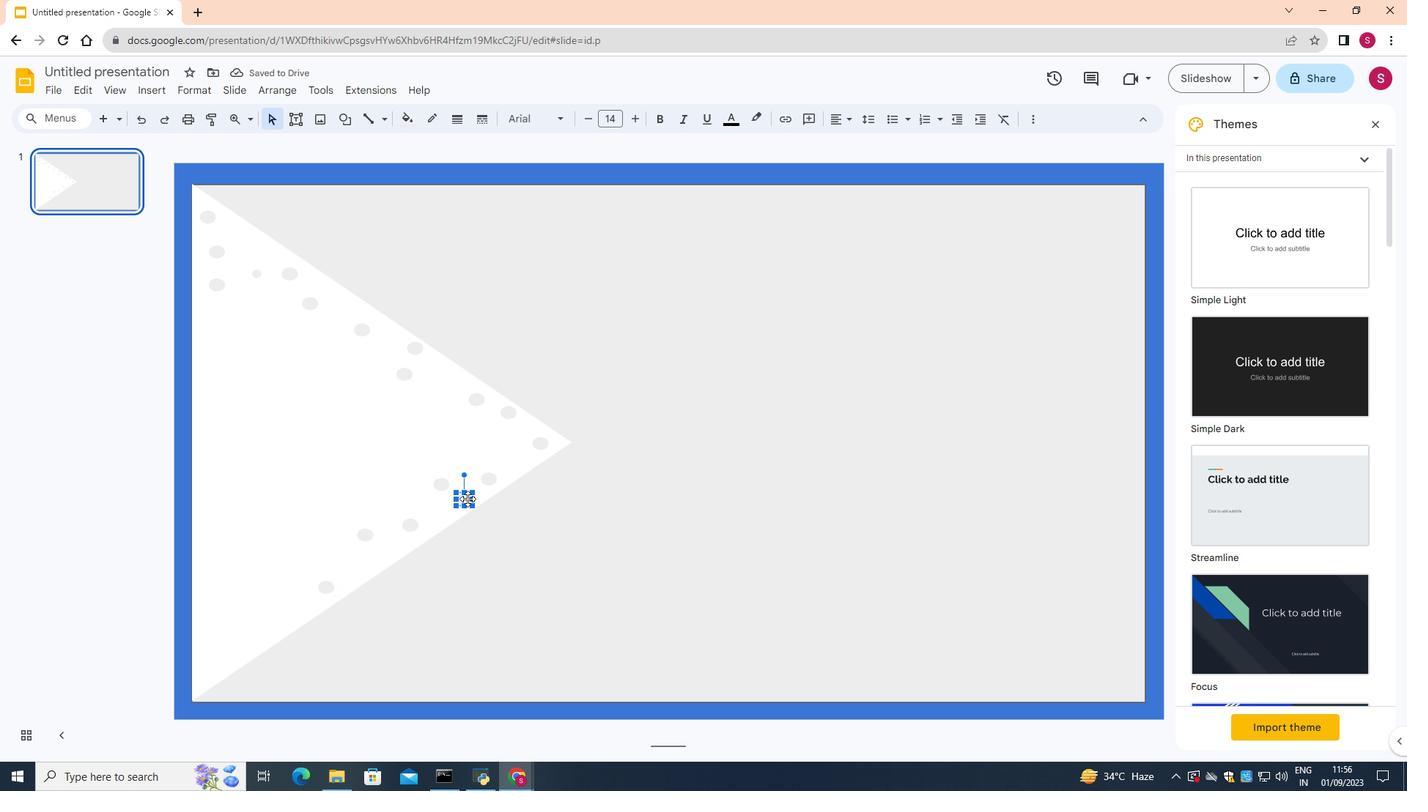 
Action: Mouse pressed left at (467, 495)
Screenshot: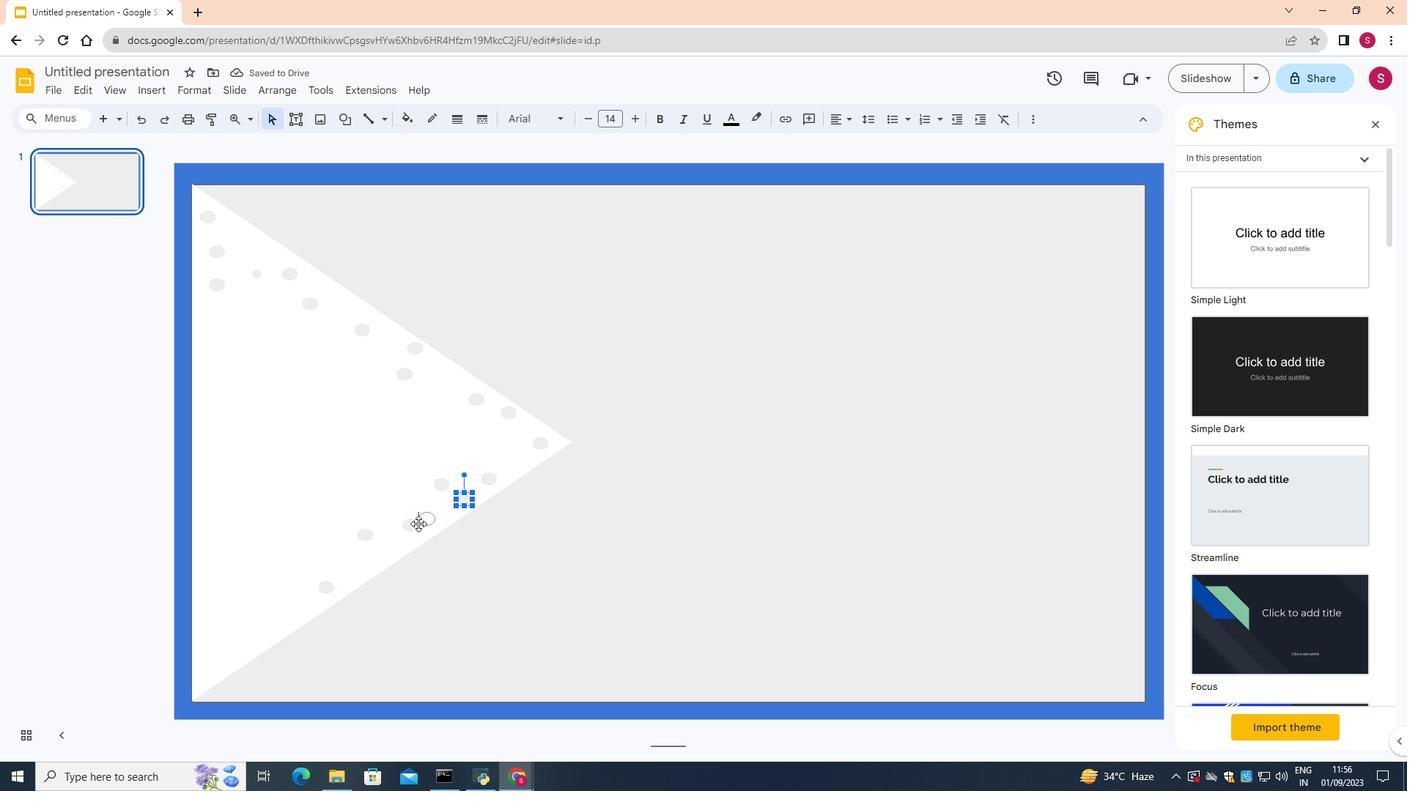 
Action: Mouse moved to (277, 605)
Screenshot: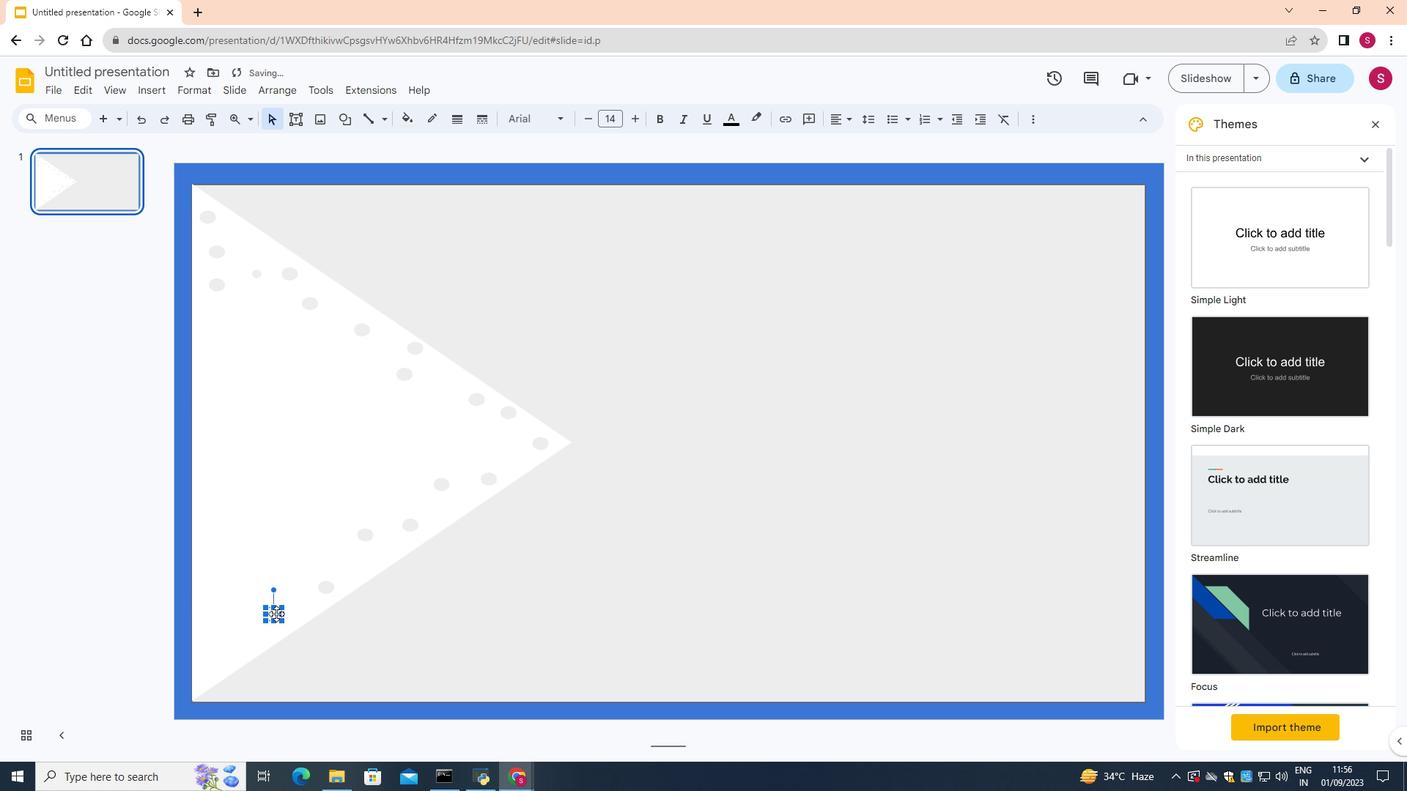 
Action: Key pressed ctrl+V
Screenshot: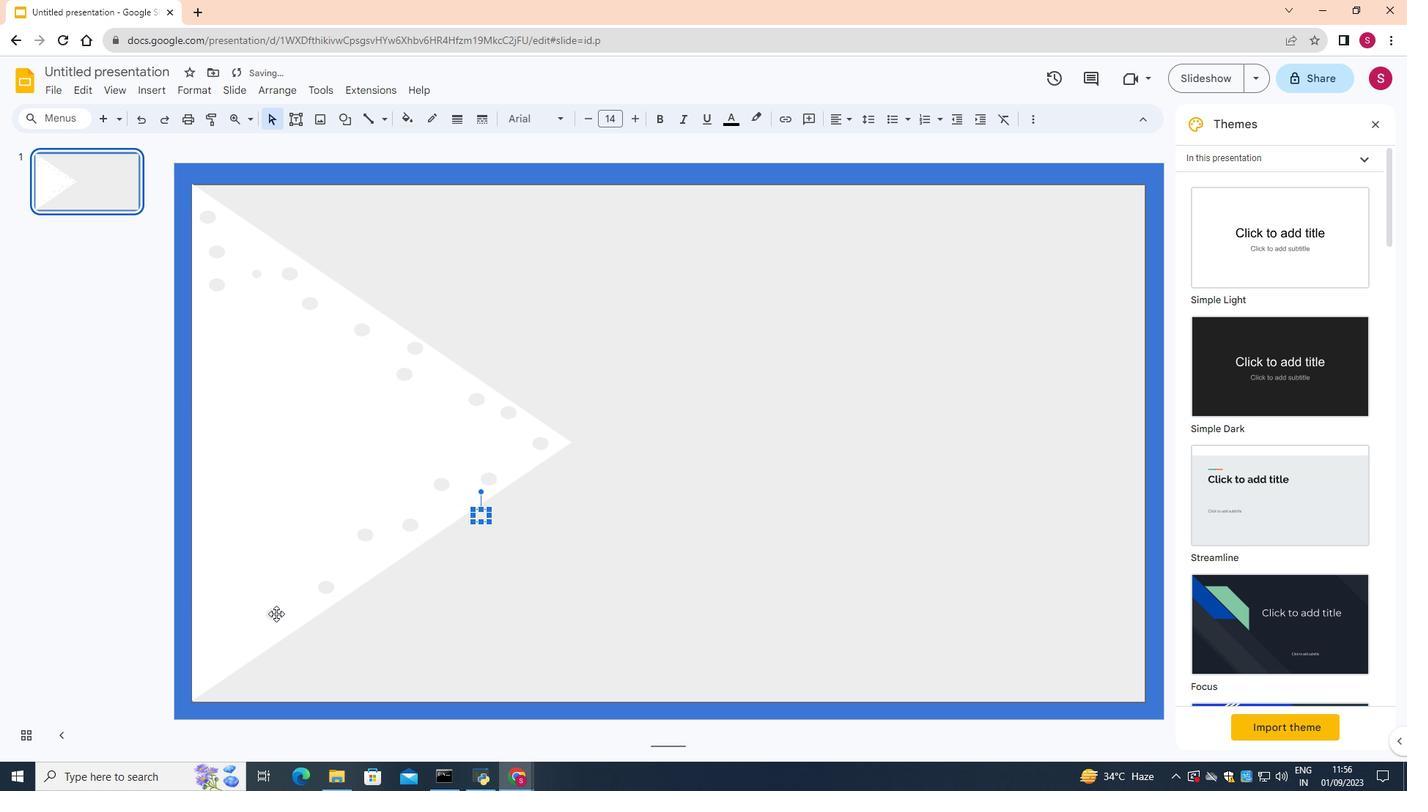 
Action: Mouse moved to (477, 508)
Screenshot: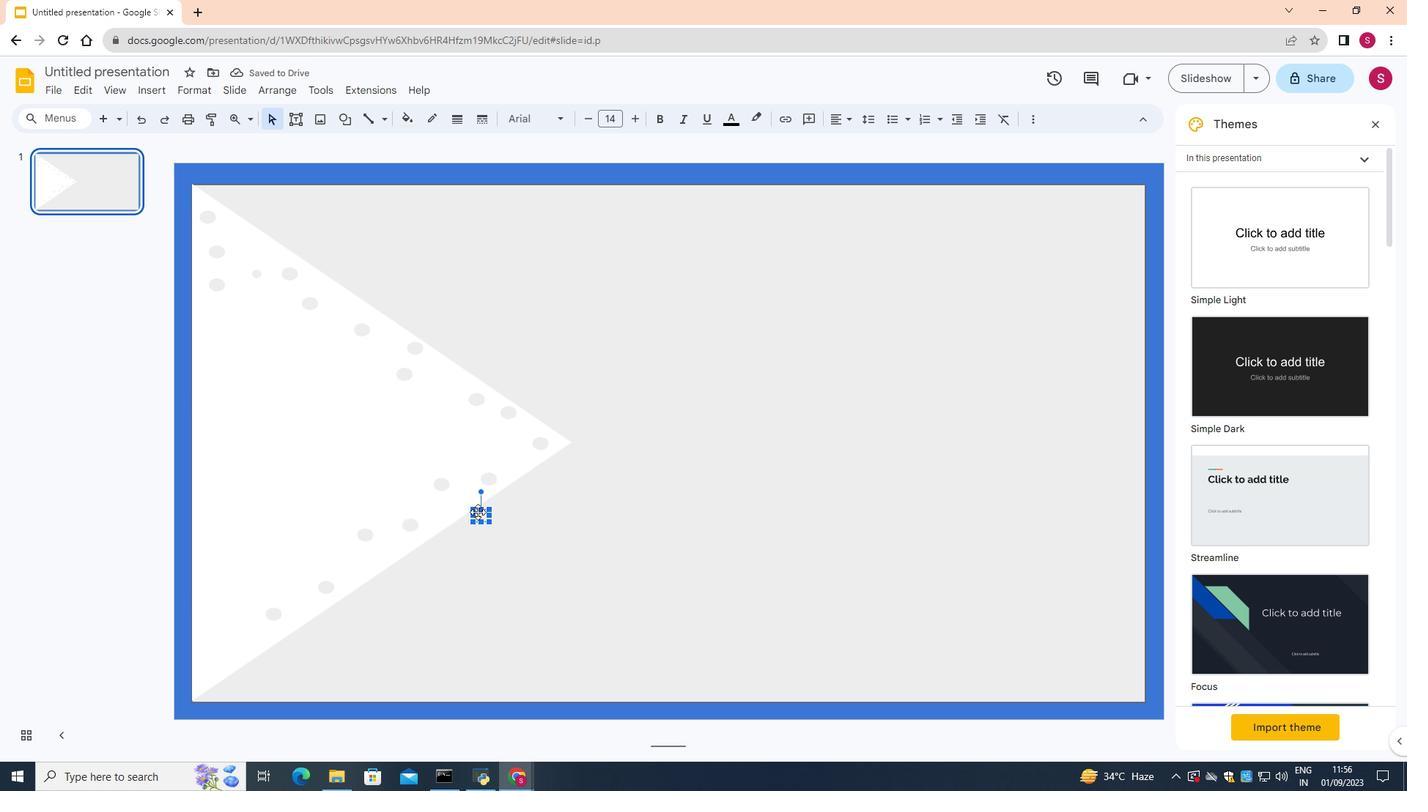 
Action: Mouse pressed left at (477, 508)
Screenshot: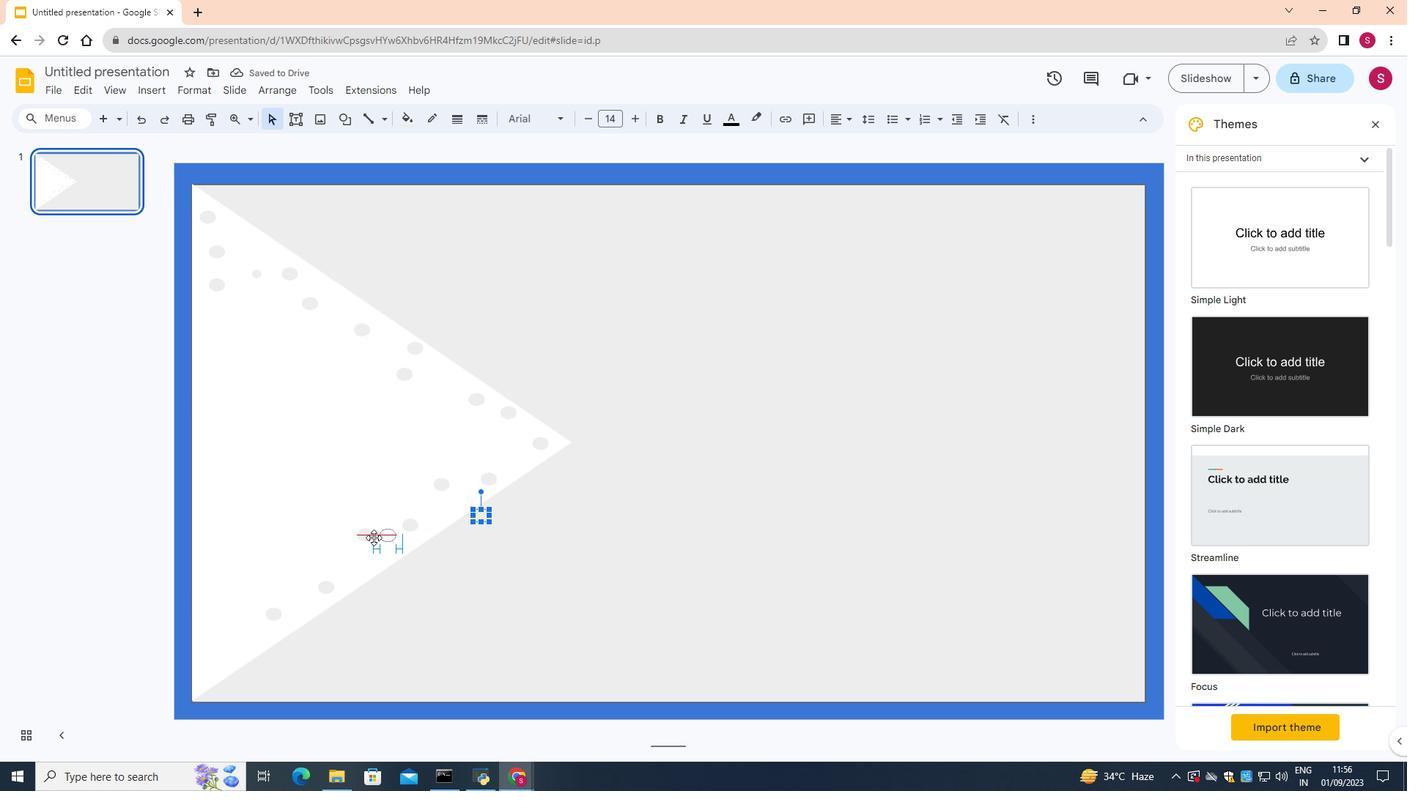 
Action: Mouse moved to (231, 643)
Screenshot: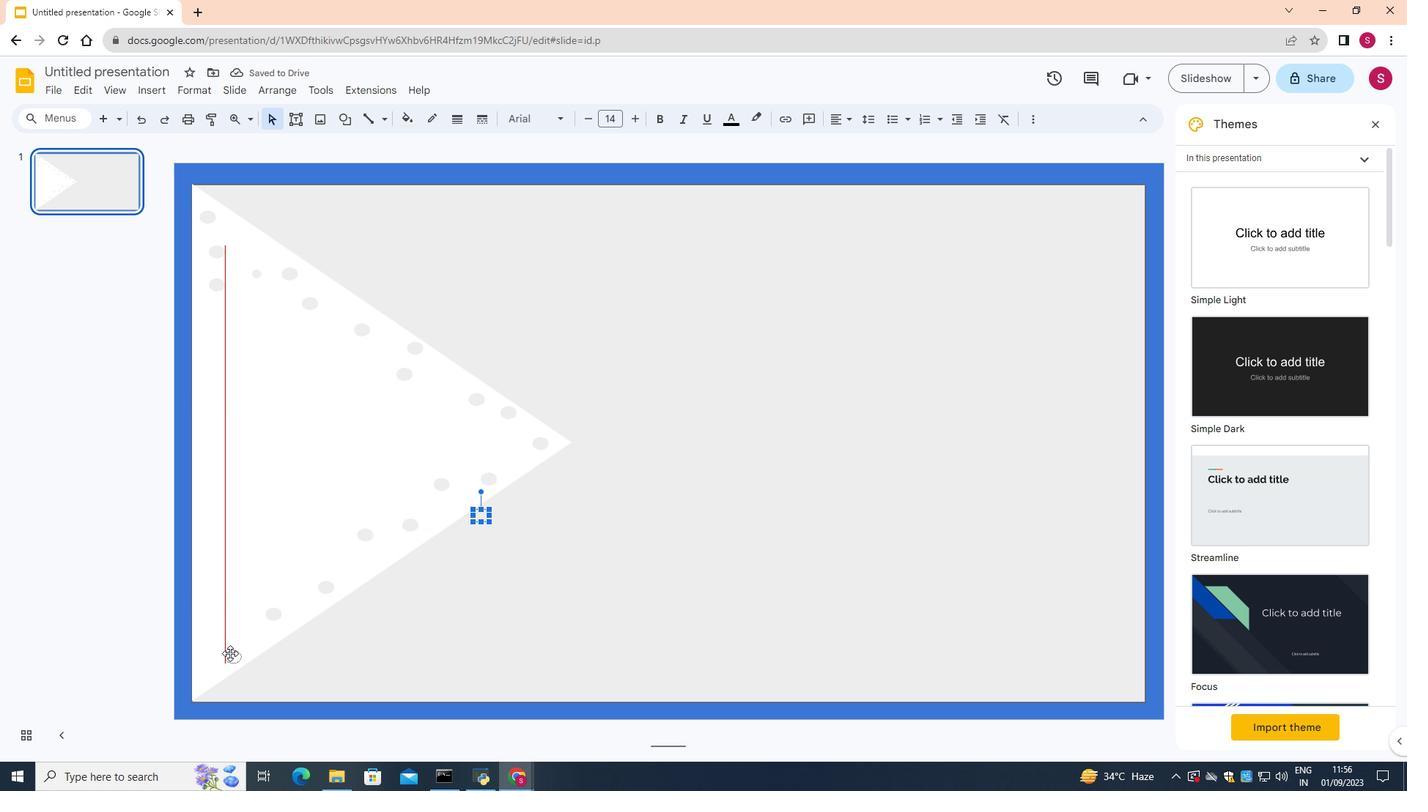 
Action: Key pressed ctrl+V
Screenshot: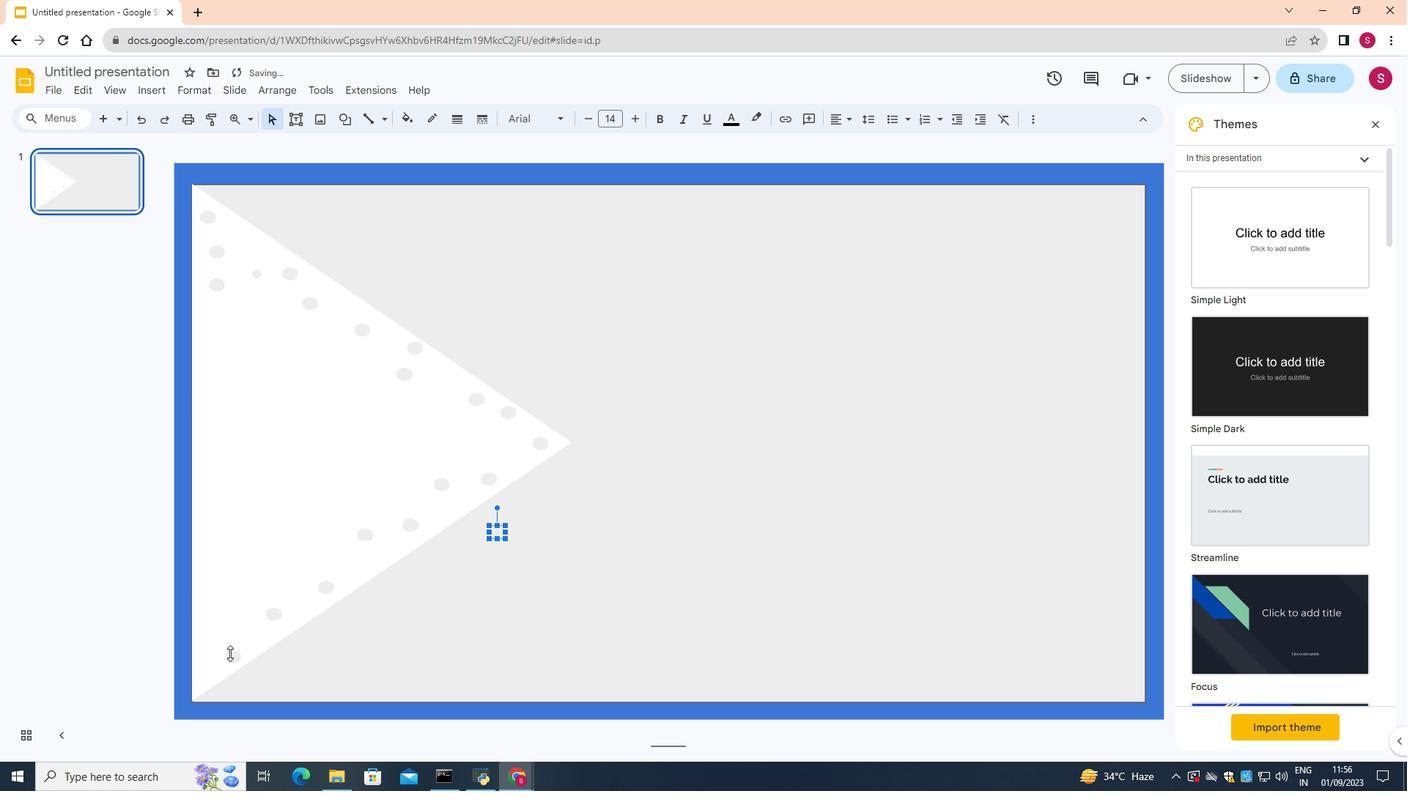 
Action: Mouse moved to (493, 527)
Screenshot: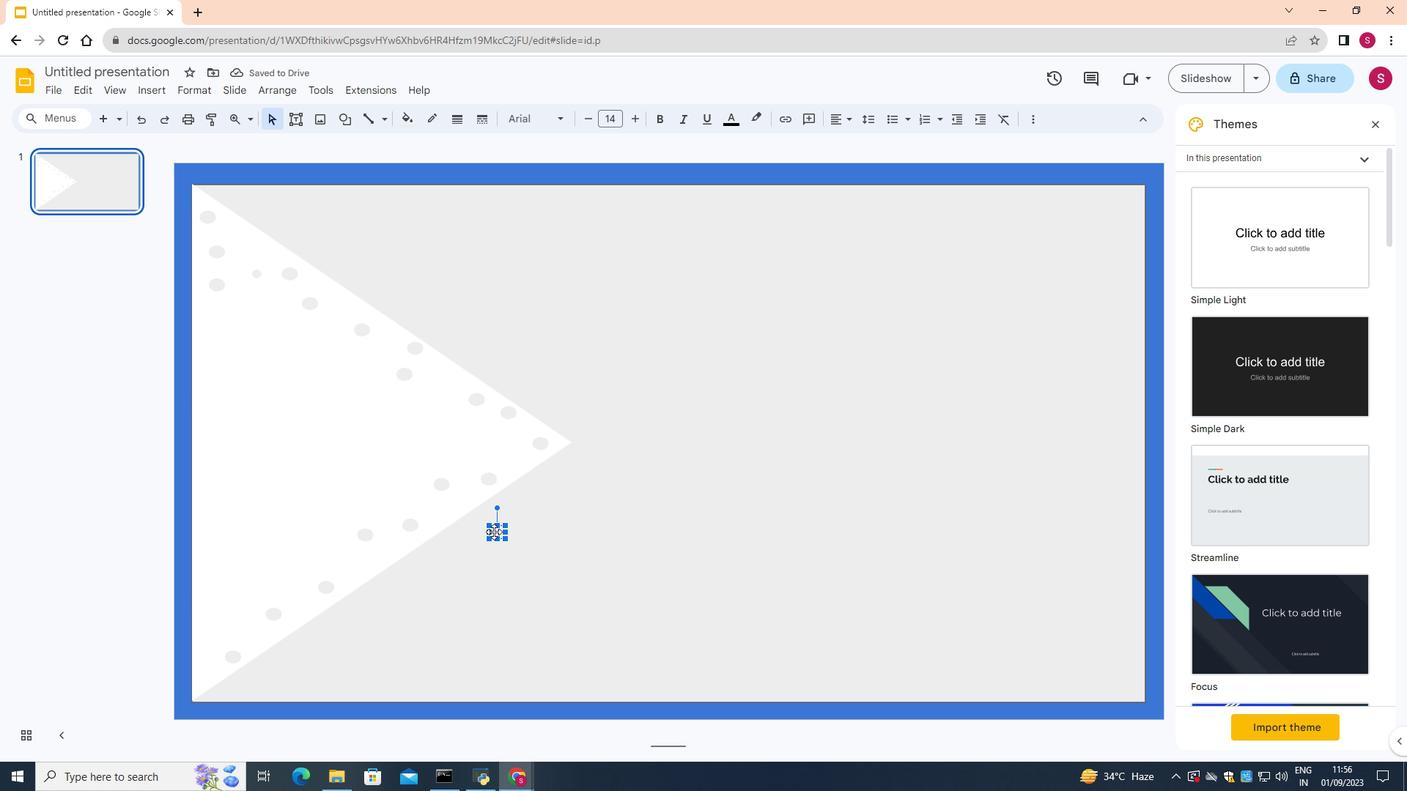 
Action: Mouse pressed left at (493, 527)
Screenshot: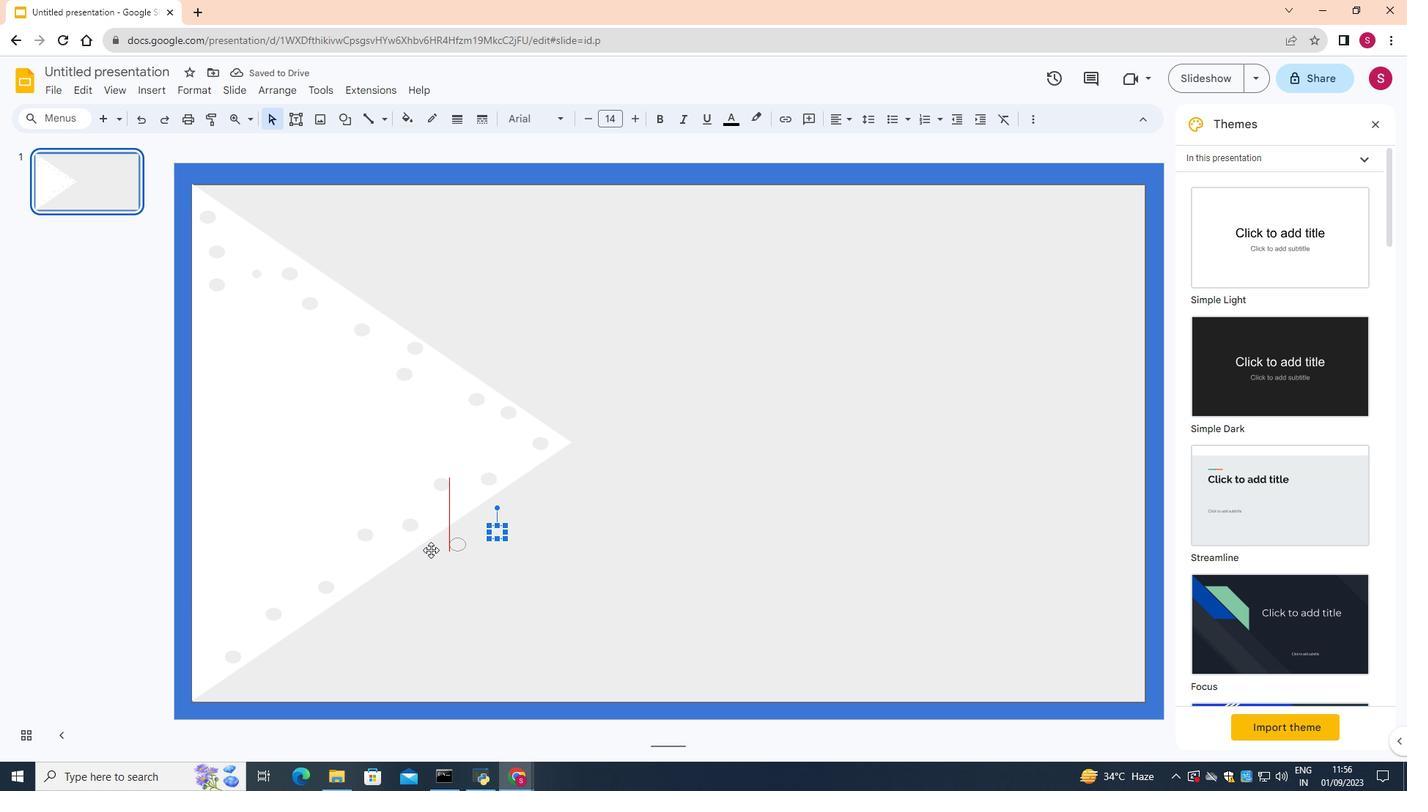 
Action: Mouse moved to (333, 442)
Screenshot: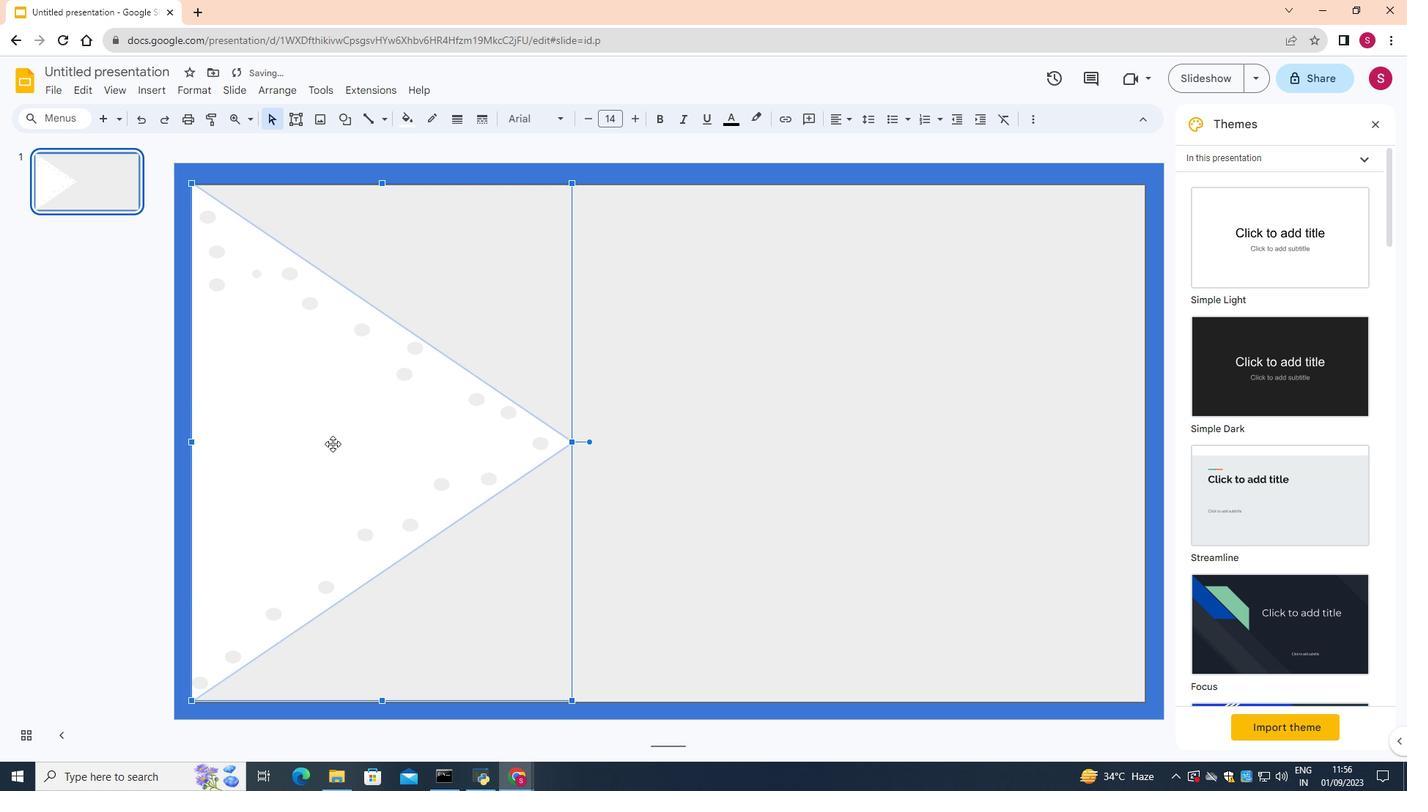 
Action: Mouse pressed left at (333, 442)
Screenshot: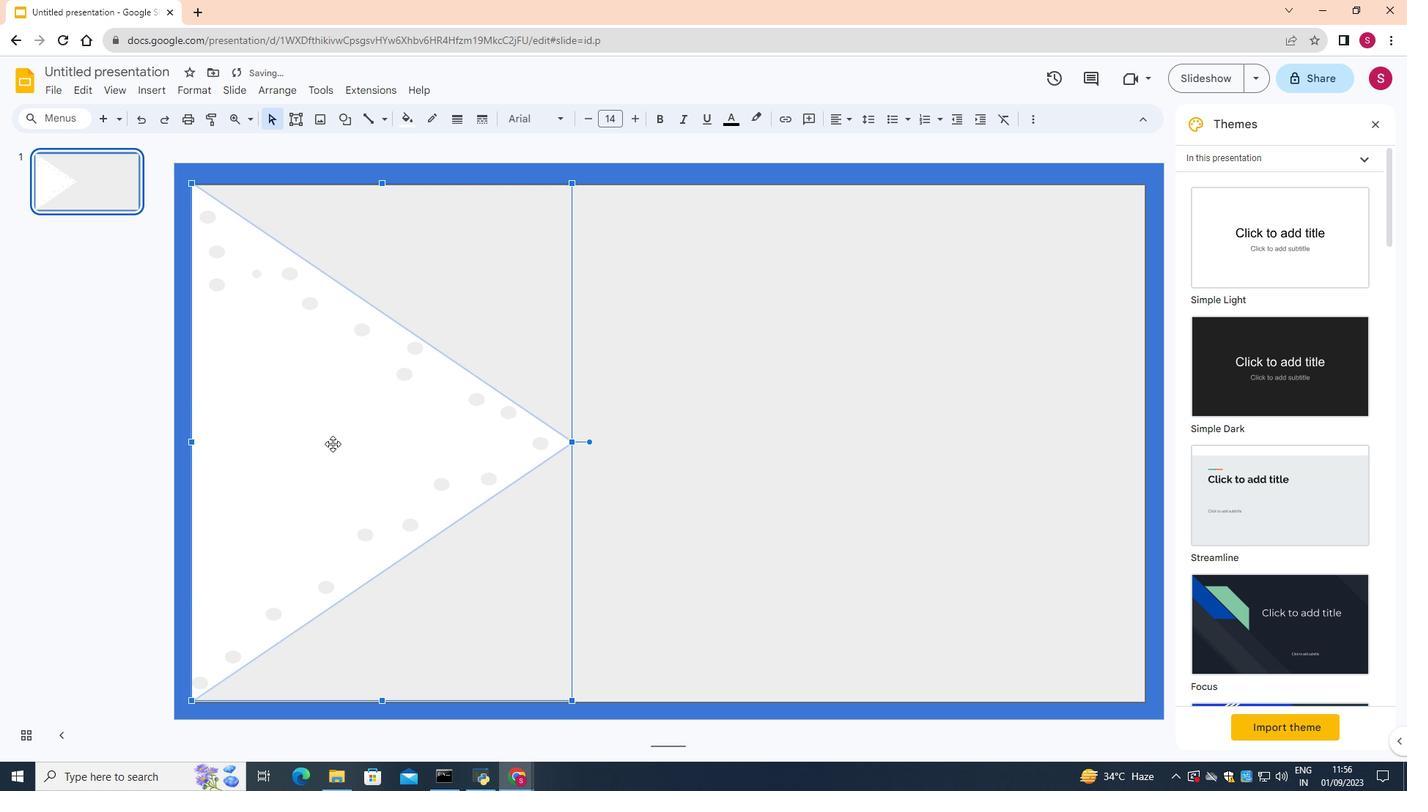 
Action: Mouse moved to (347, 134)
Screenshot: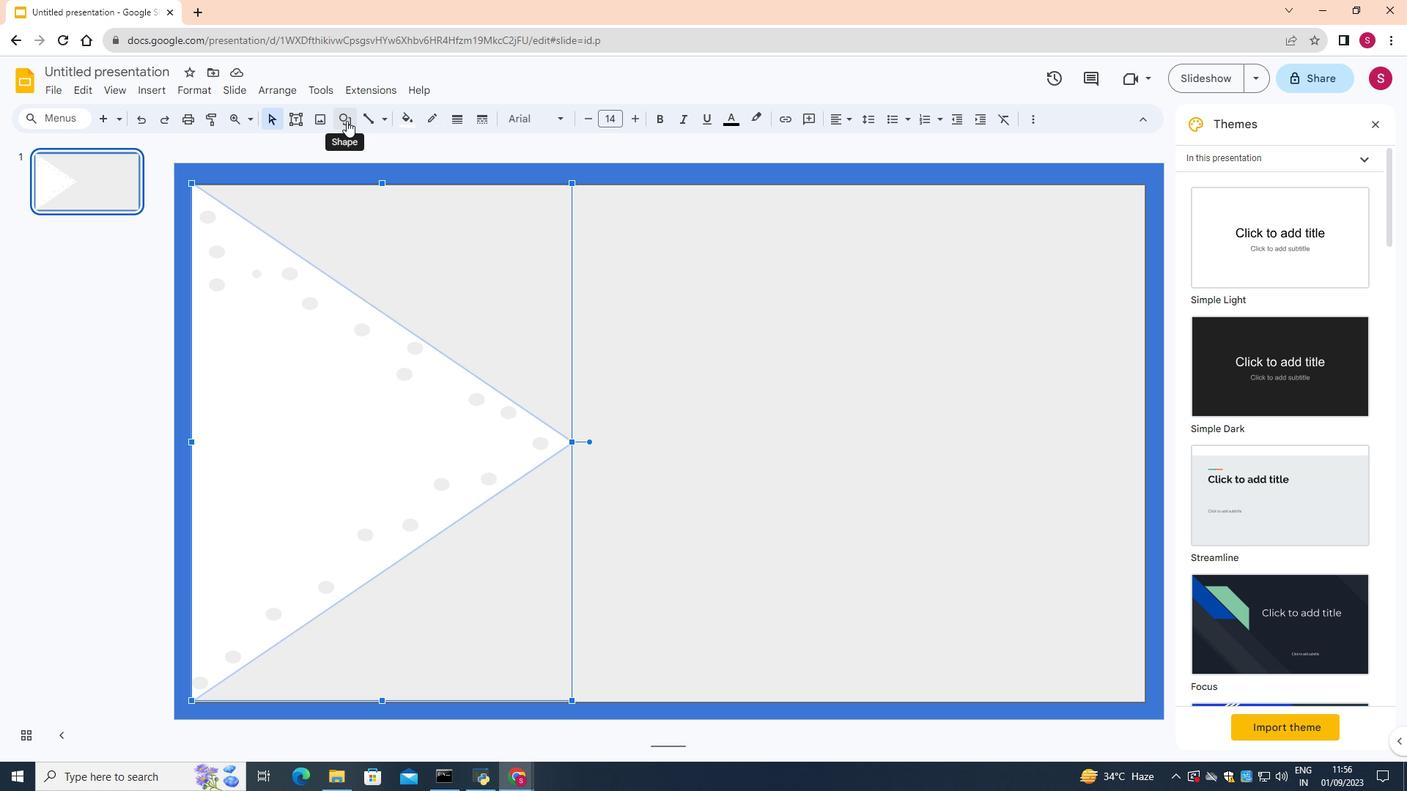 
Action: Mouse pressed left at (347, 134)
Screenshot: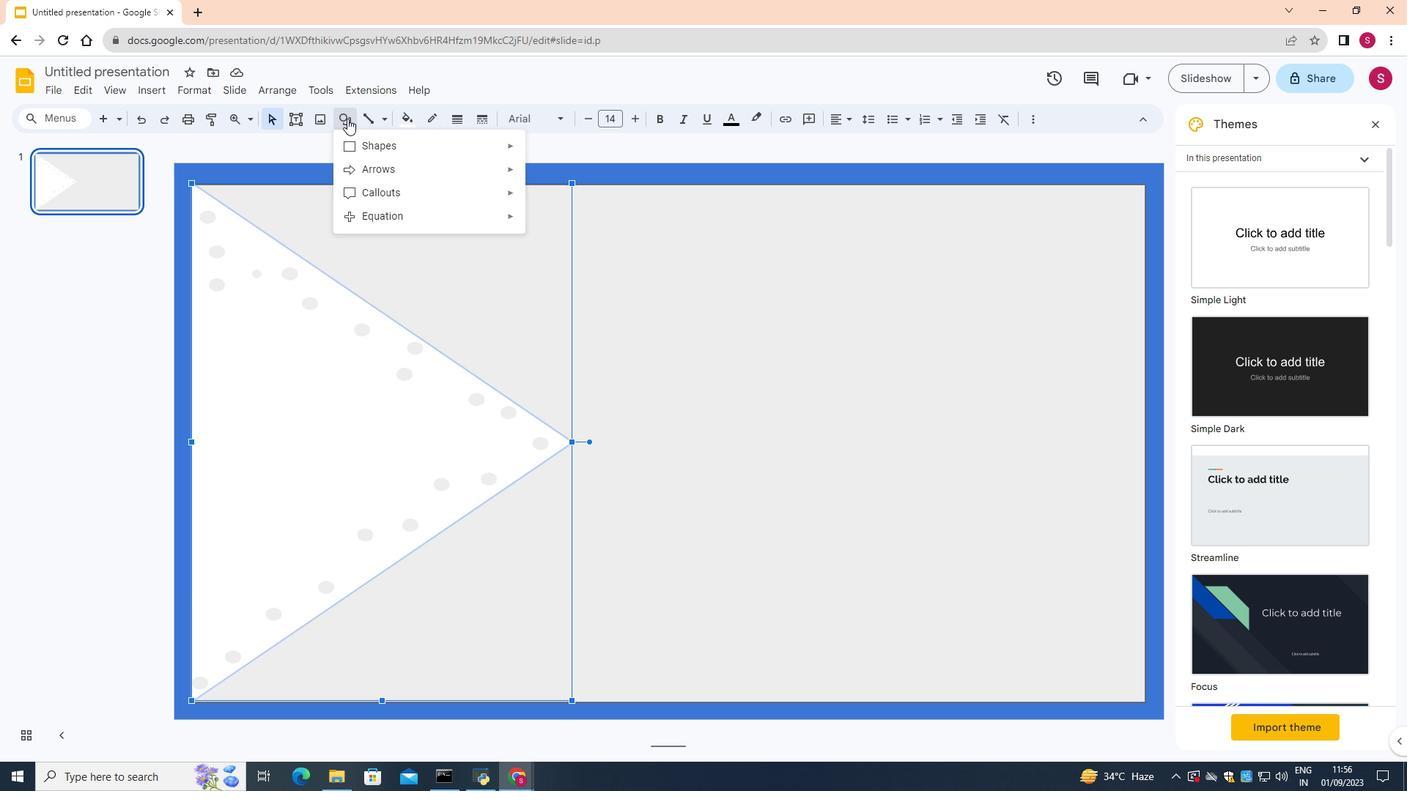 
Action: Mouse moved to (365, 150)
Screenshot: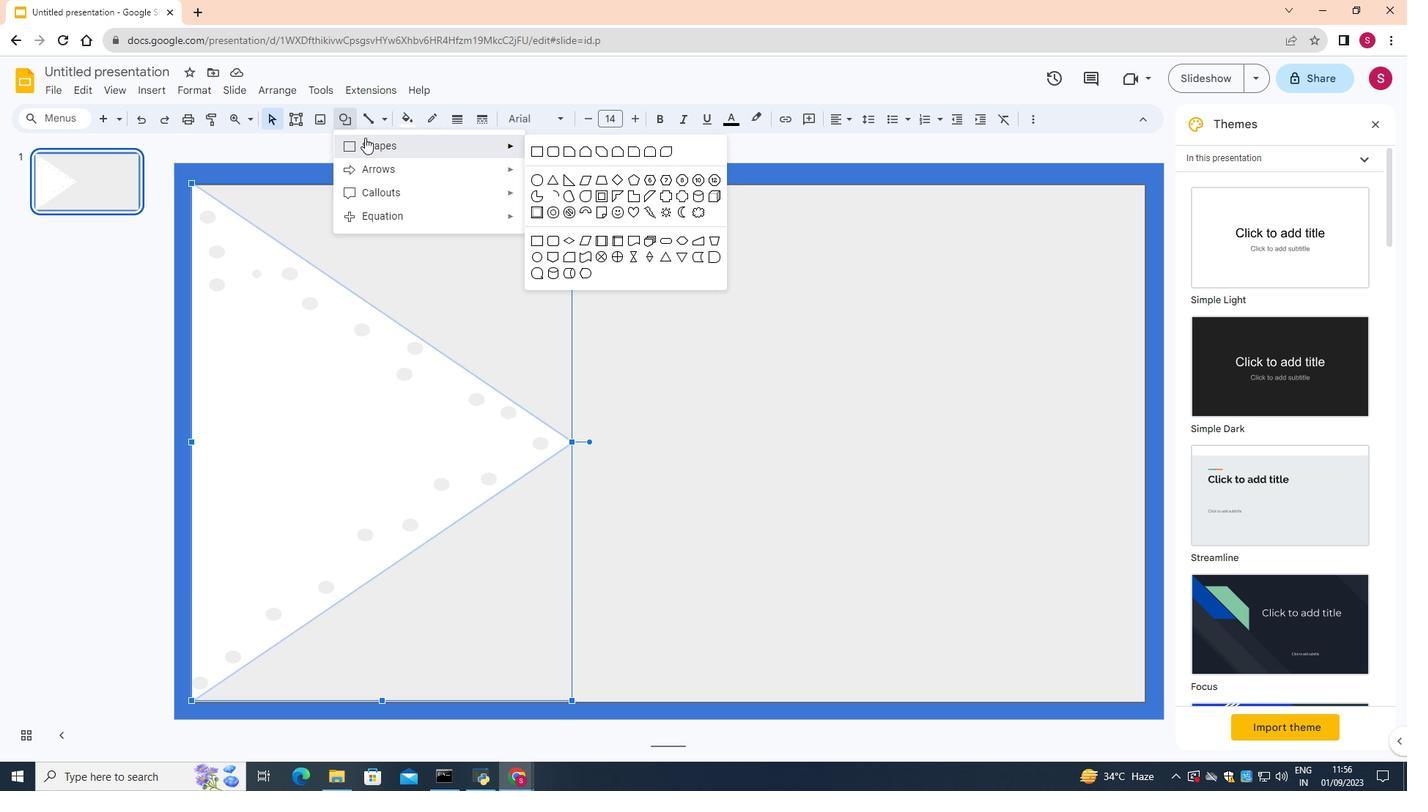 
Action: Mouse pressed left at (365, 150)
Screenshot: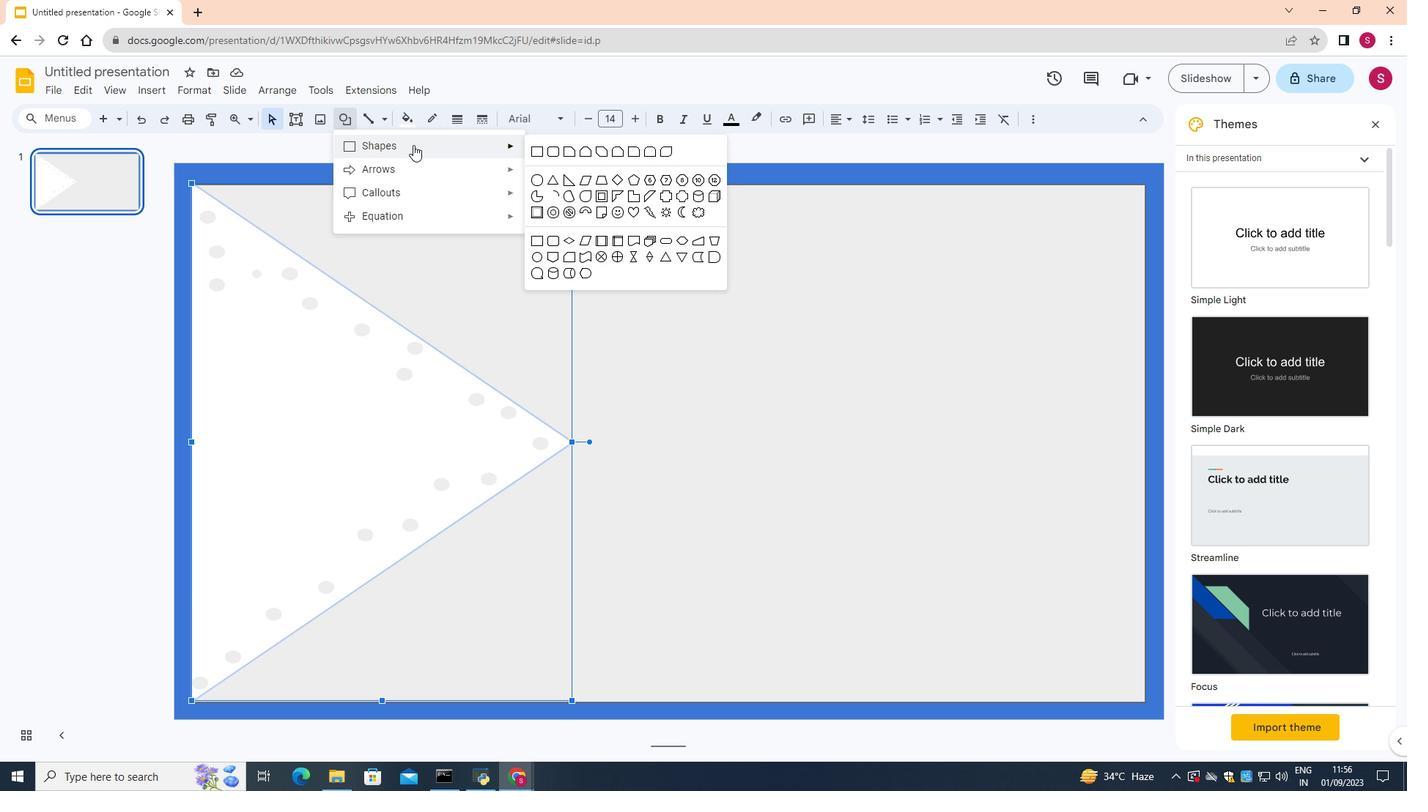 
Action: Mouse moved to (447, 159)
Screenshot: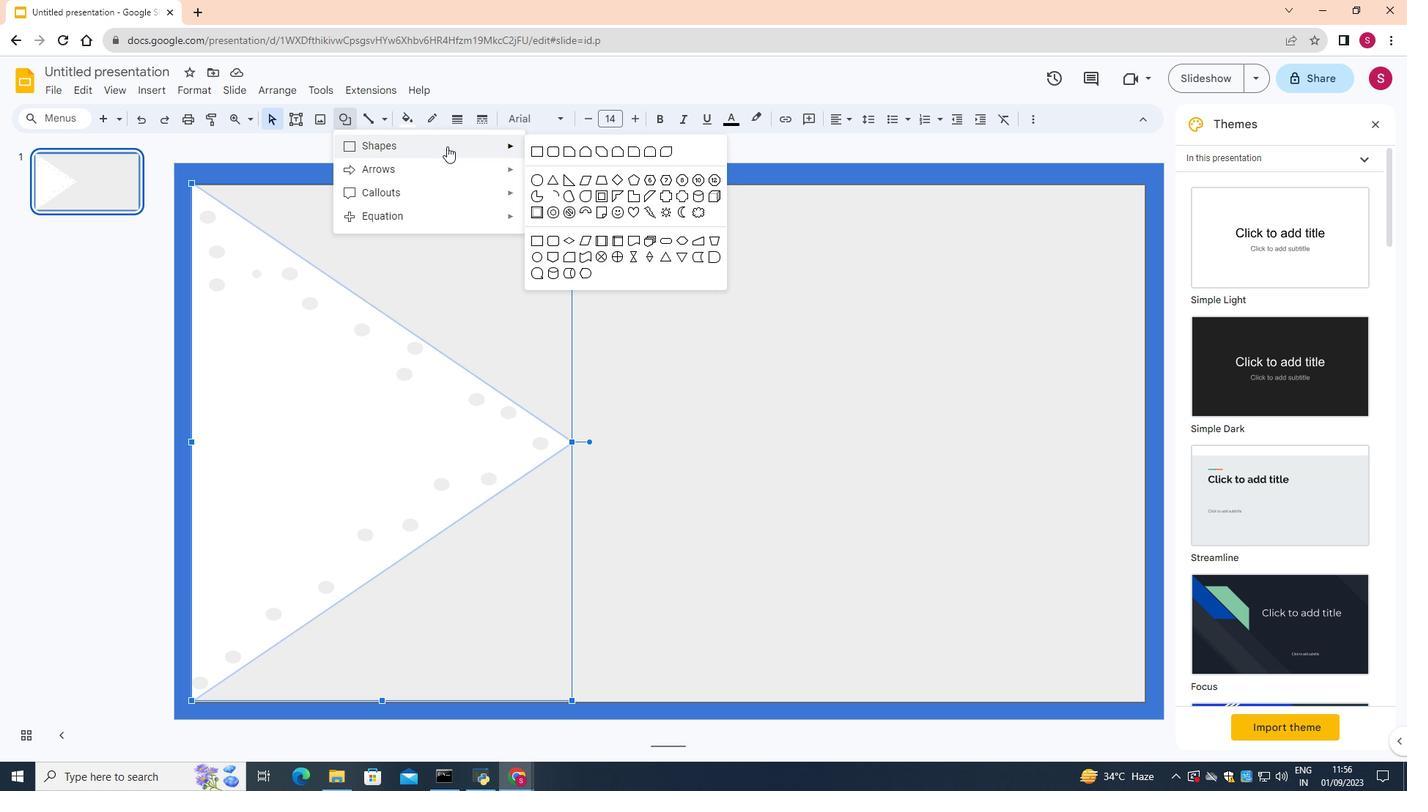 
Action: Mouse pressed left at (447, 159)
Screenshot: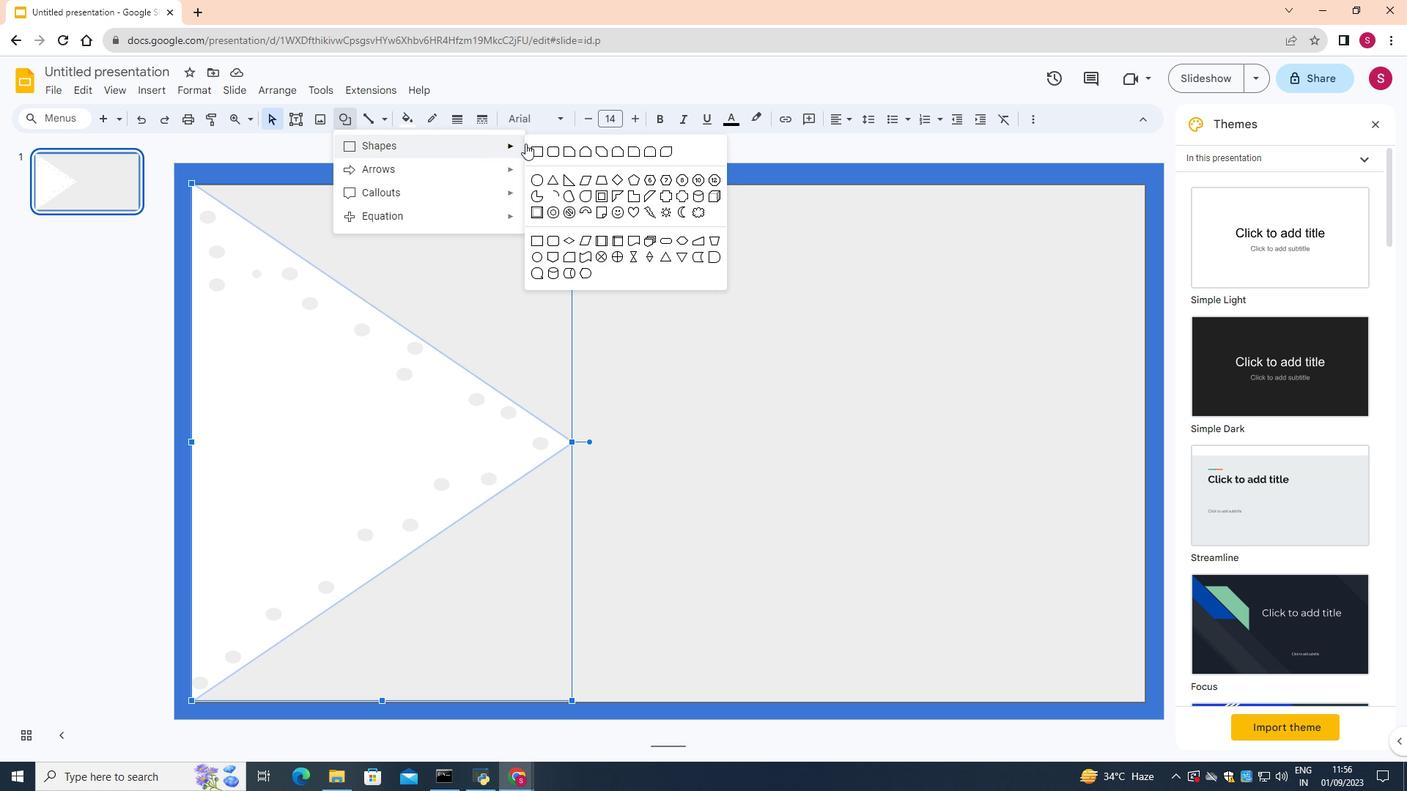 
Action: Mouse moved to (662, 250)
Screenshot: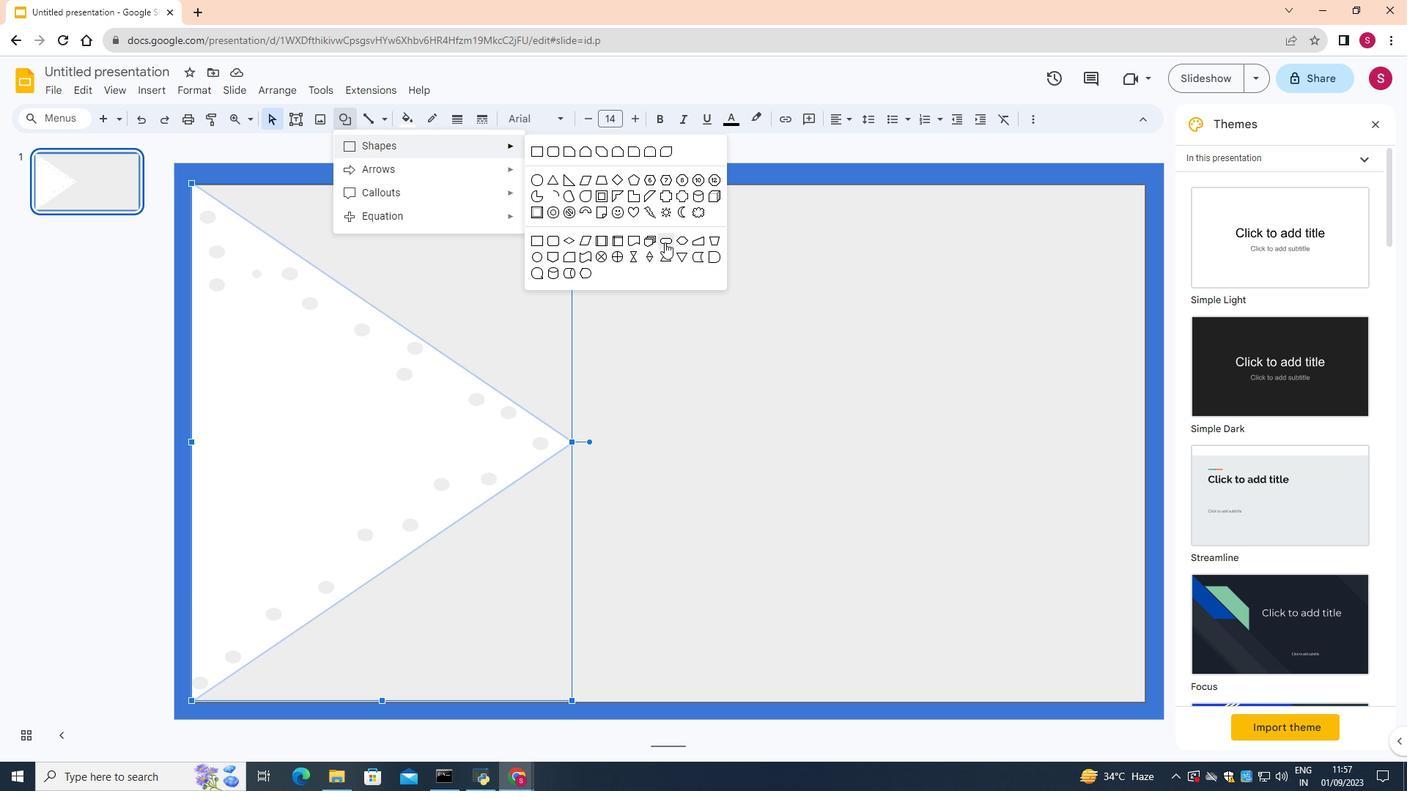 
Action: Mouse pressed left at (662, 250)
Screenshot: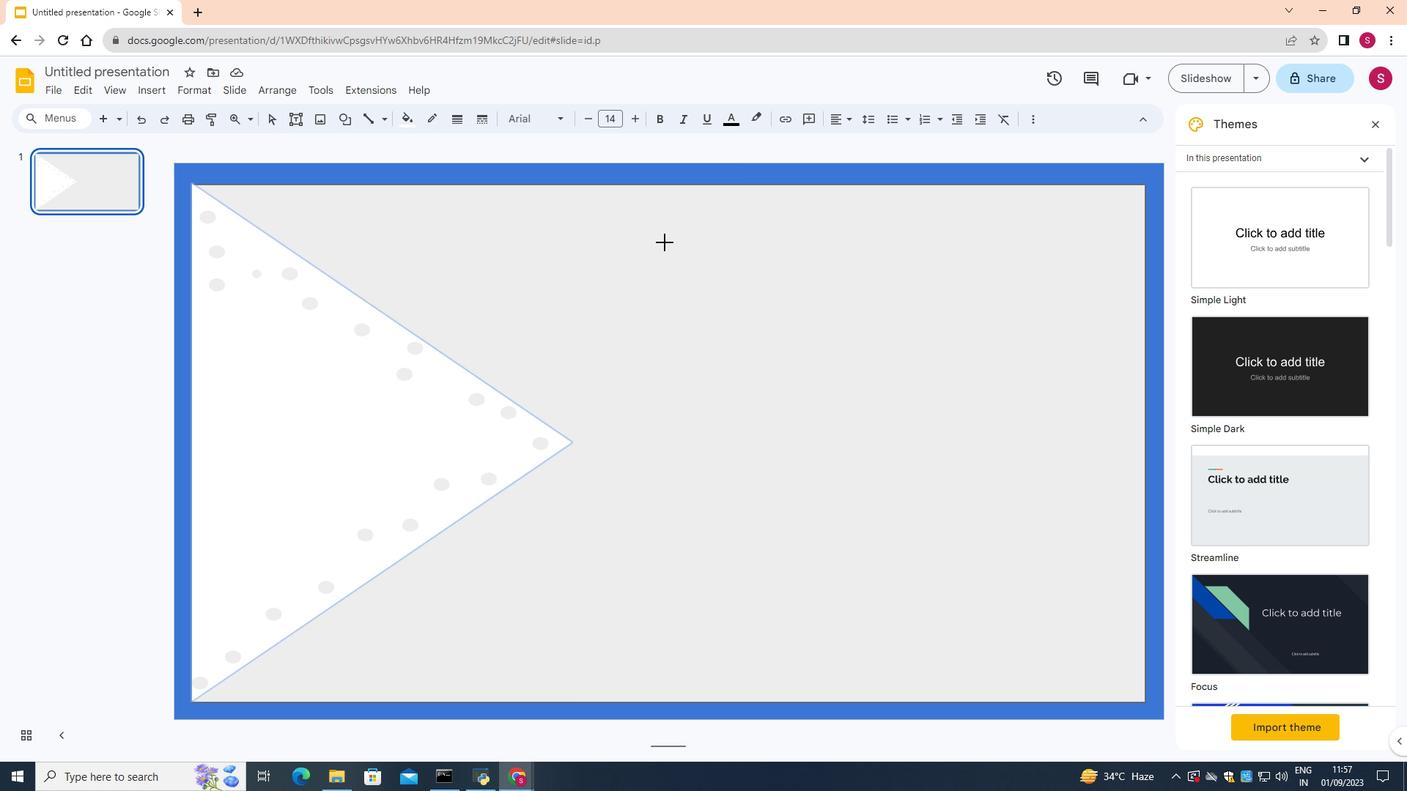 
Action: Mouse moved to (224, 305)
Screenshot: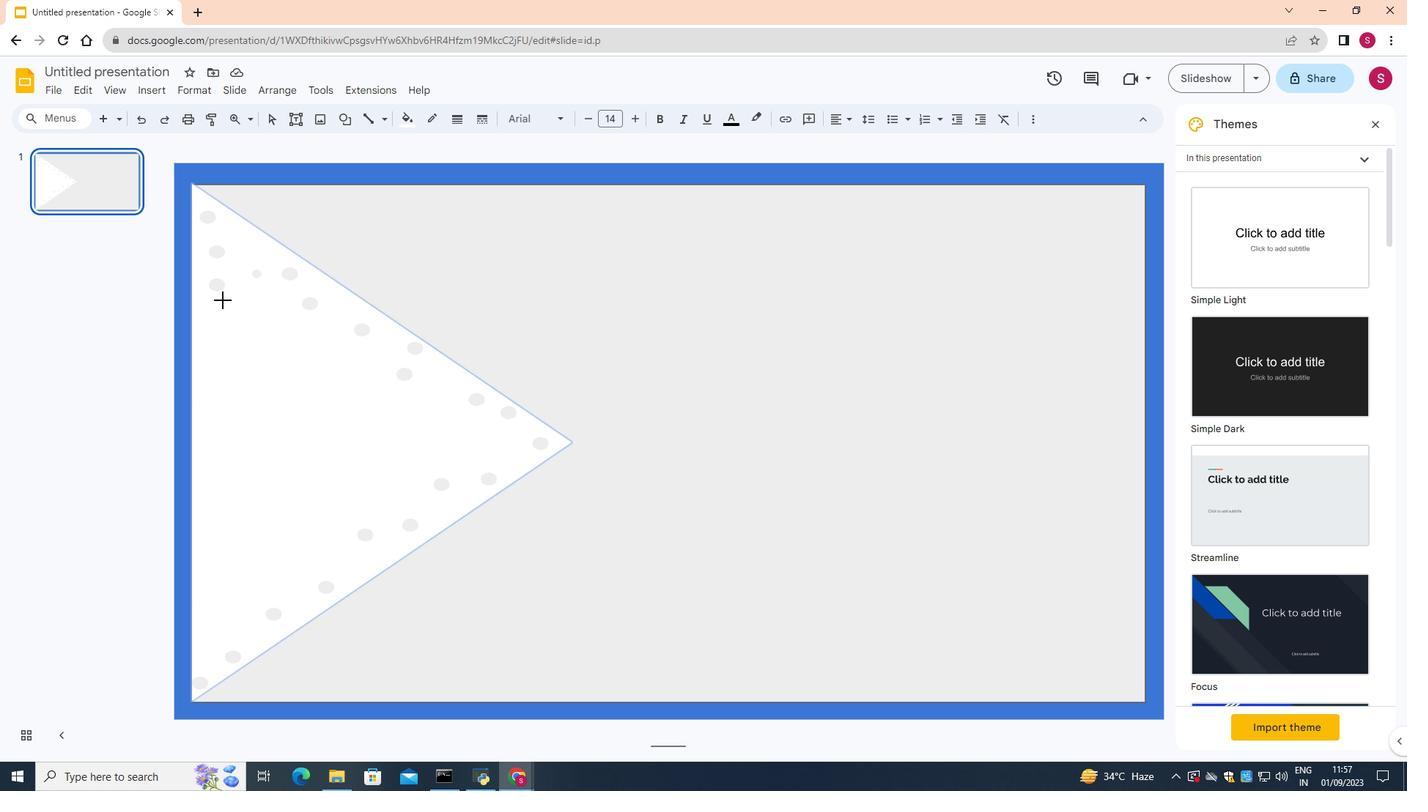 
Action: Mouse pressed left at (224, 305)
Screenshot: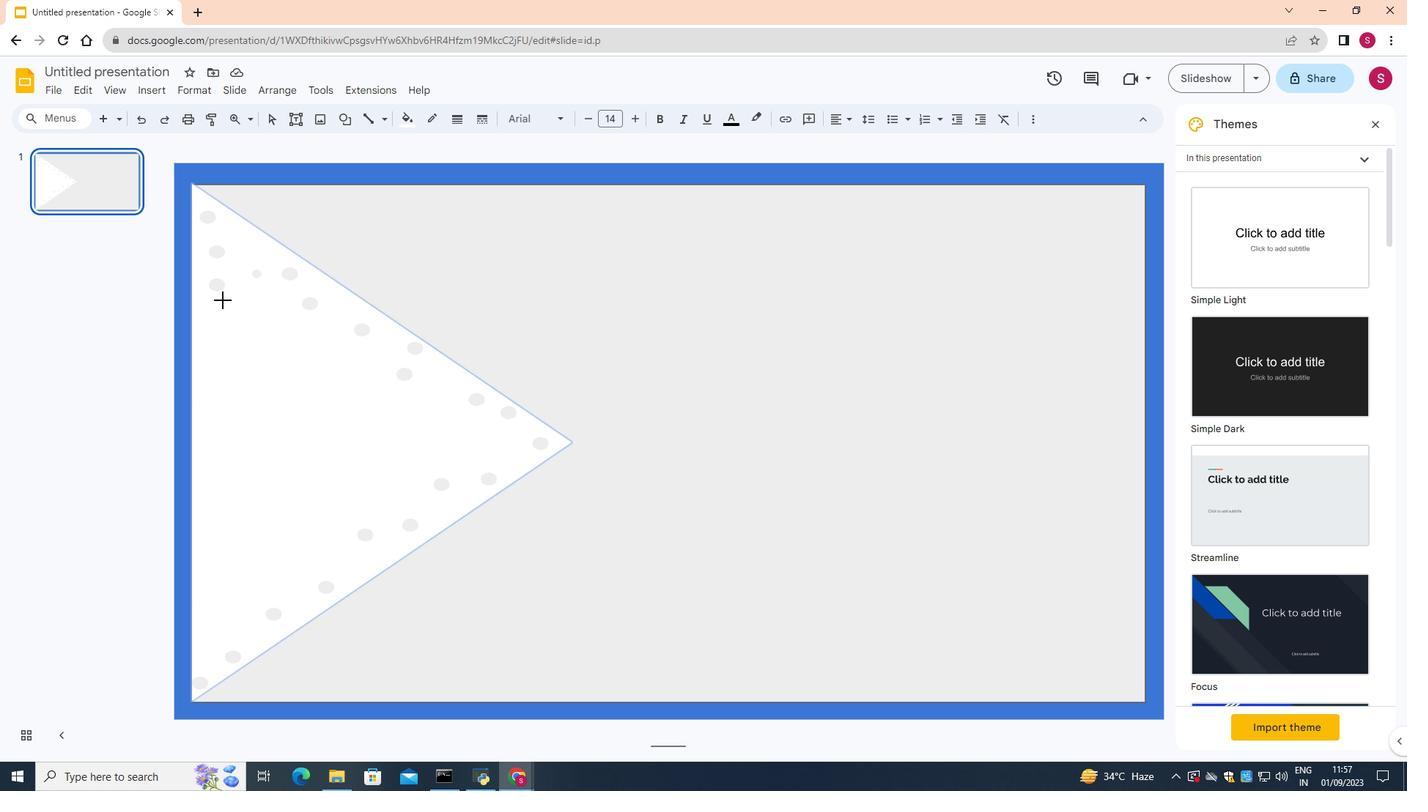 
Action: Mouse moved to (226, 305)
Screenshot: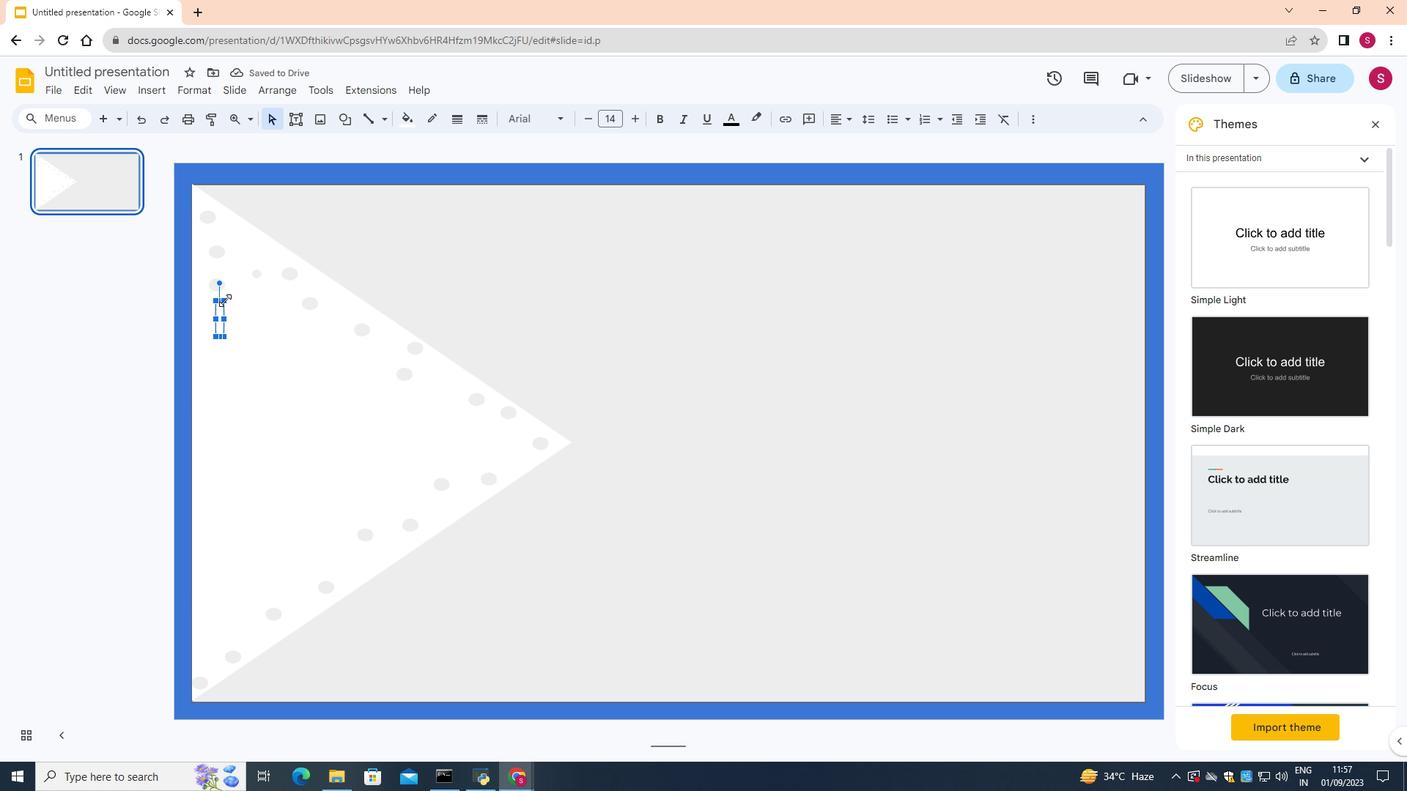 
Action: Mouse pressed left at (226, 305)
Screenshot: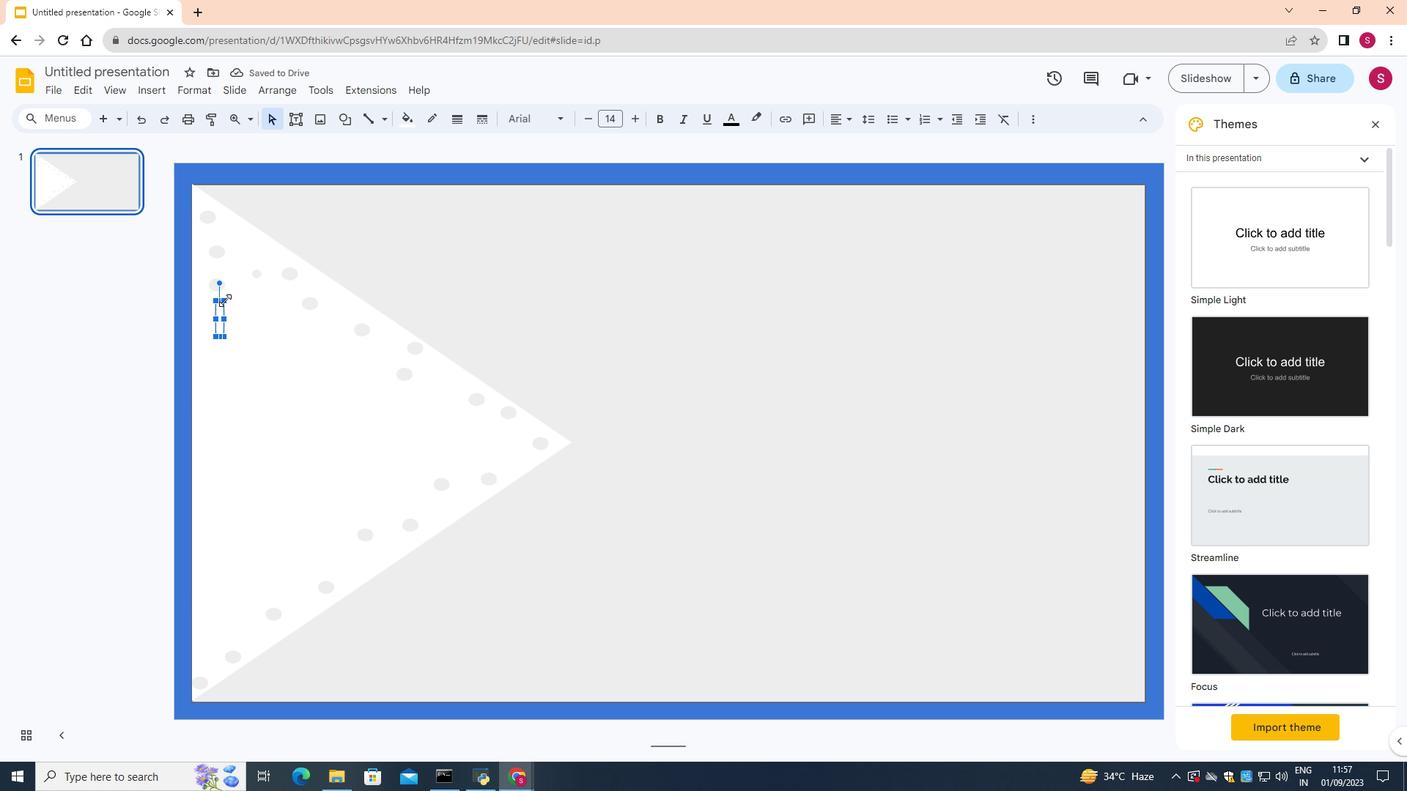 
Action: Mouse moved to (217, 338)
Screenshot: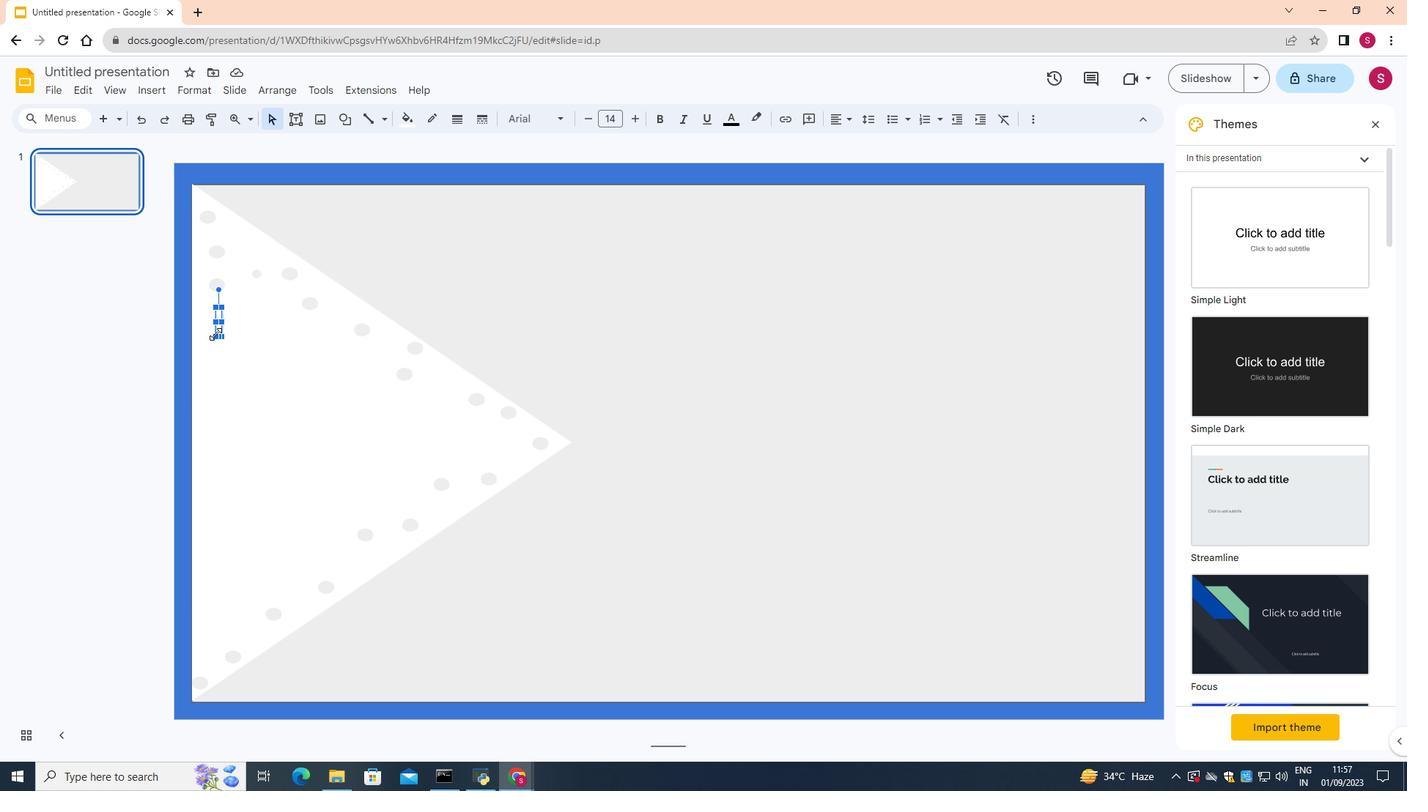 
Action: Mouse pressed left at (217, 338)
Screenshot: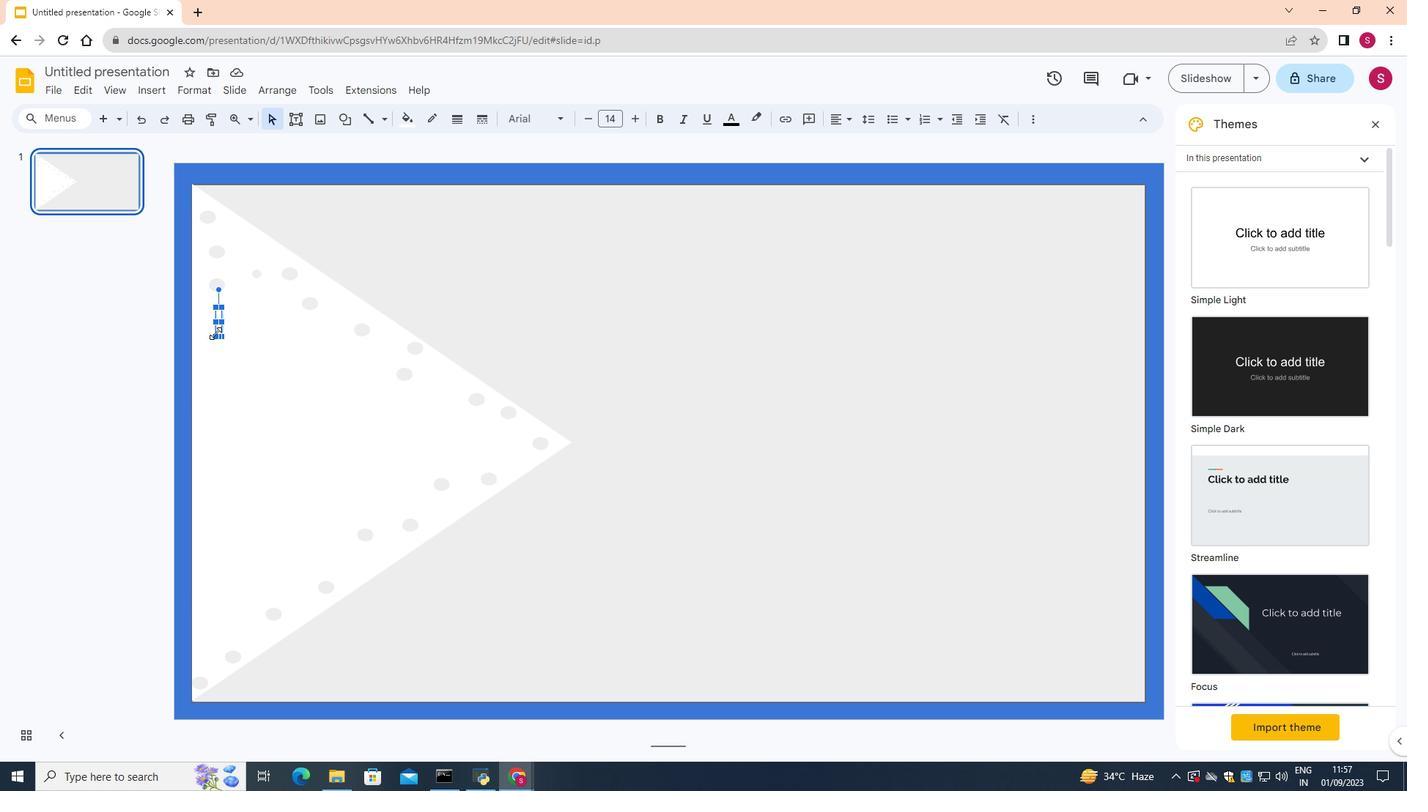 
Action: Mouse moved to (219, 296)
Screenshot: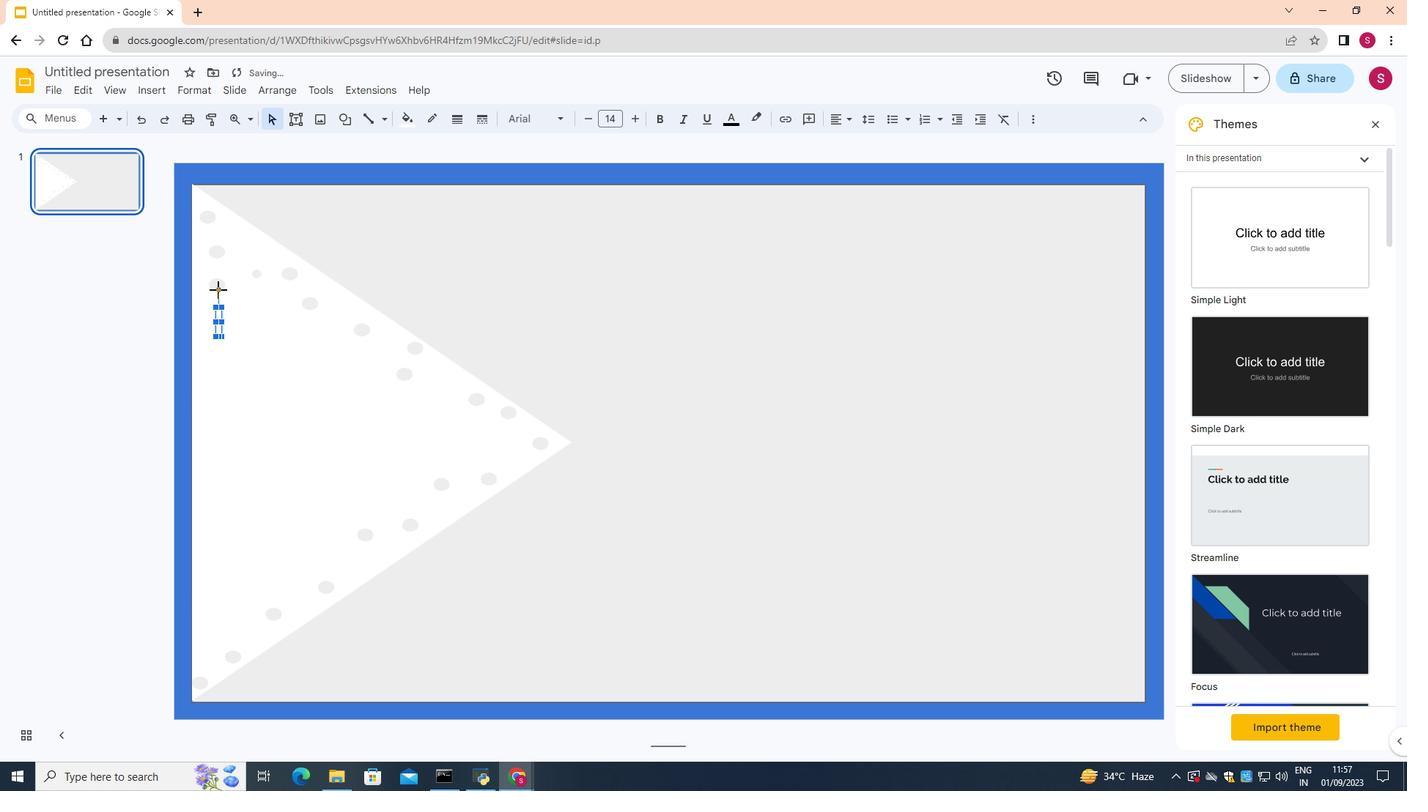 
Action: Mouse pressed left at (219, 296)
Screenshot: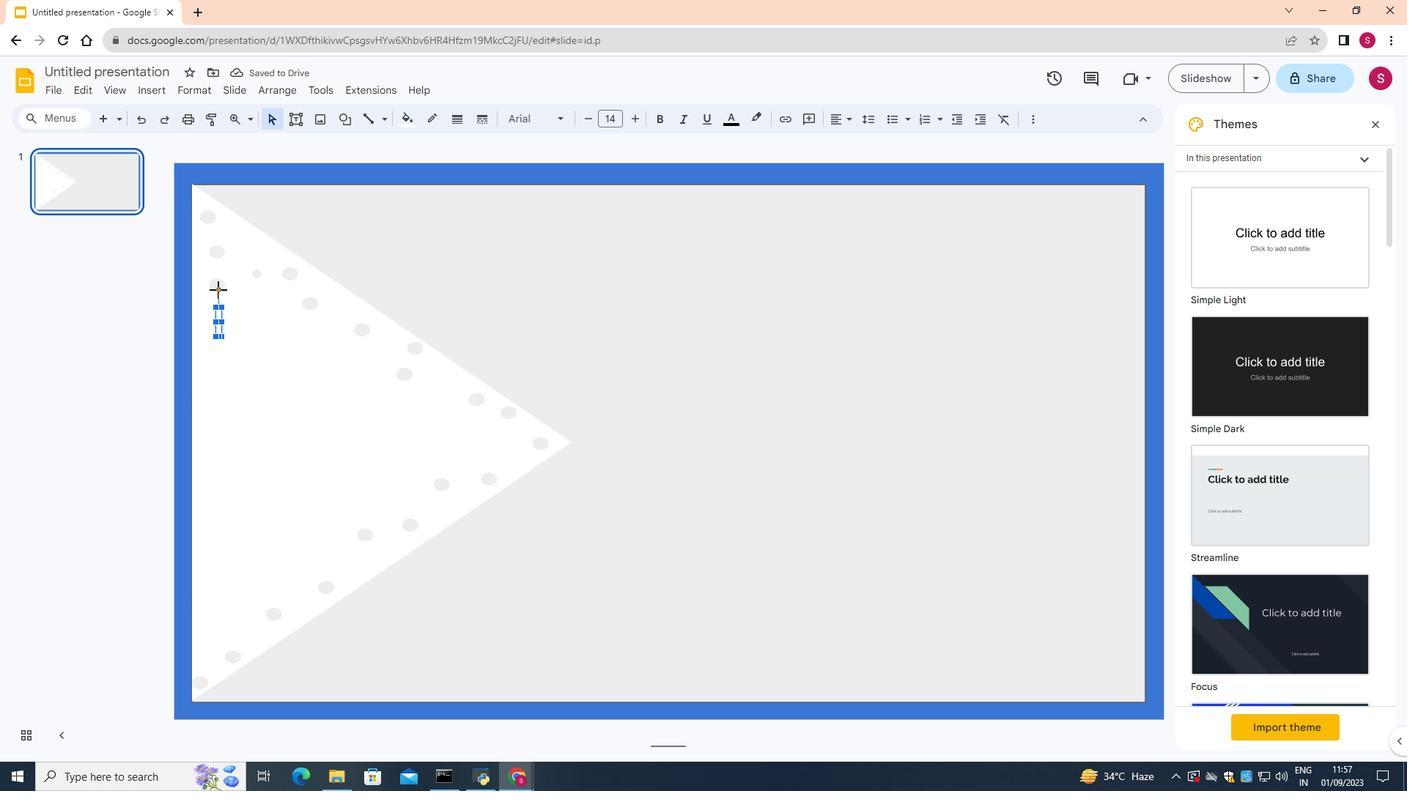 
Action: Mouse moved to (247, 338)
Screenshot: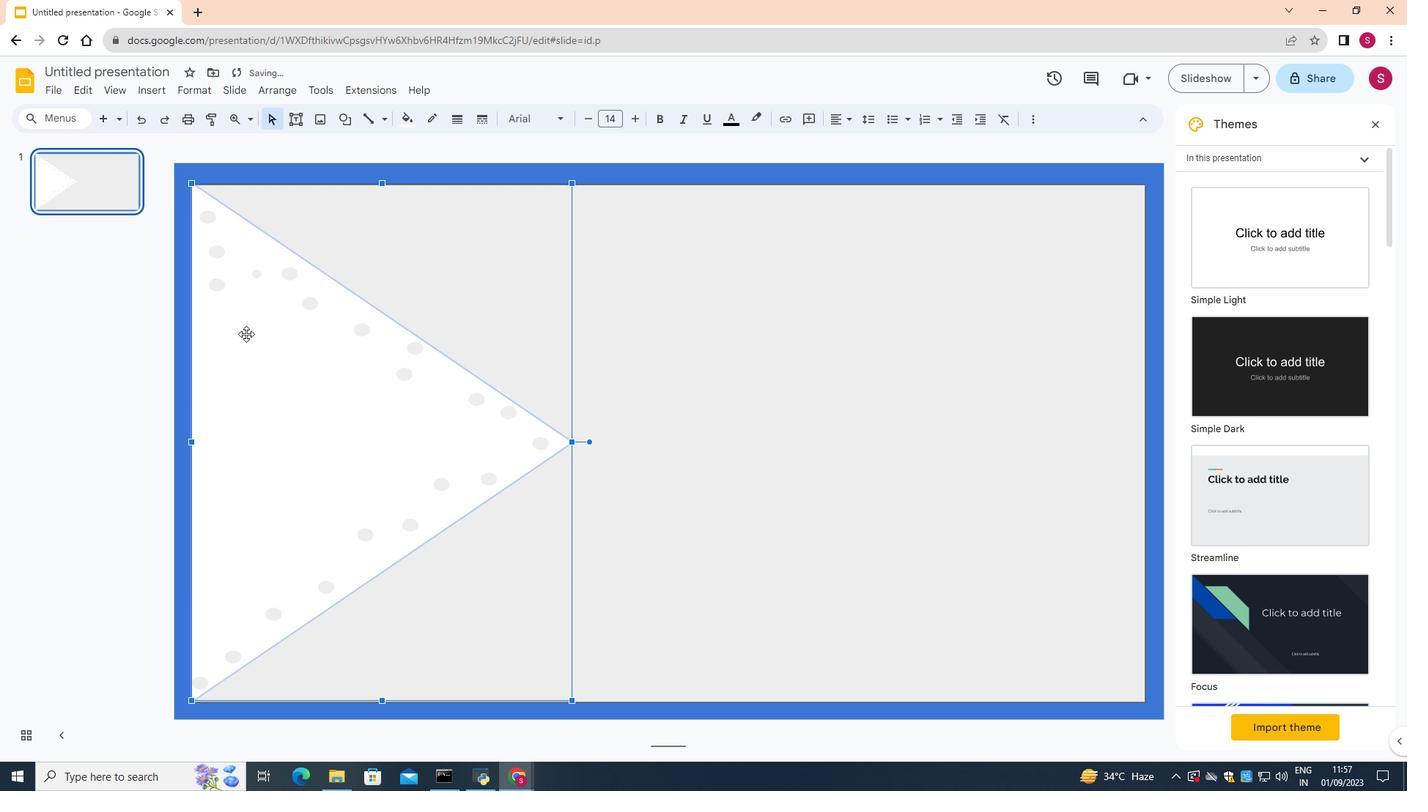 
Action: Mouse pressed left at (247, 338)
Screenshot: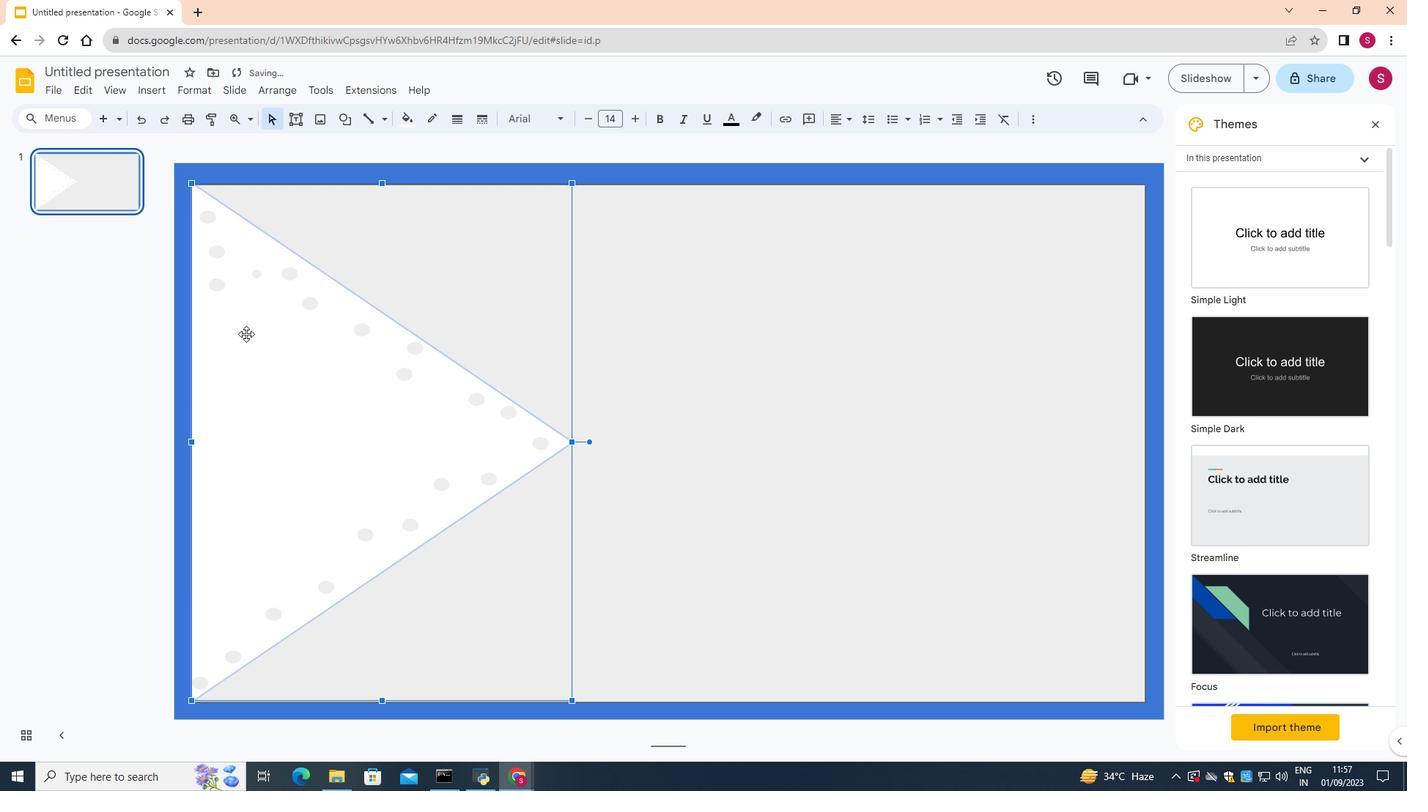 
Action: Mouse moved to (217, 329)
Screenshot: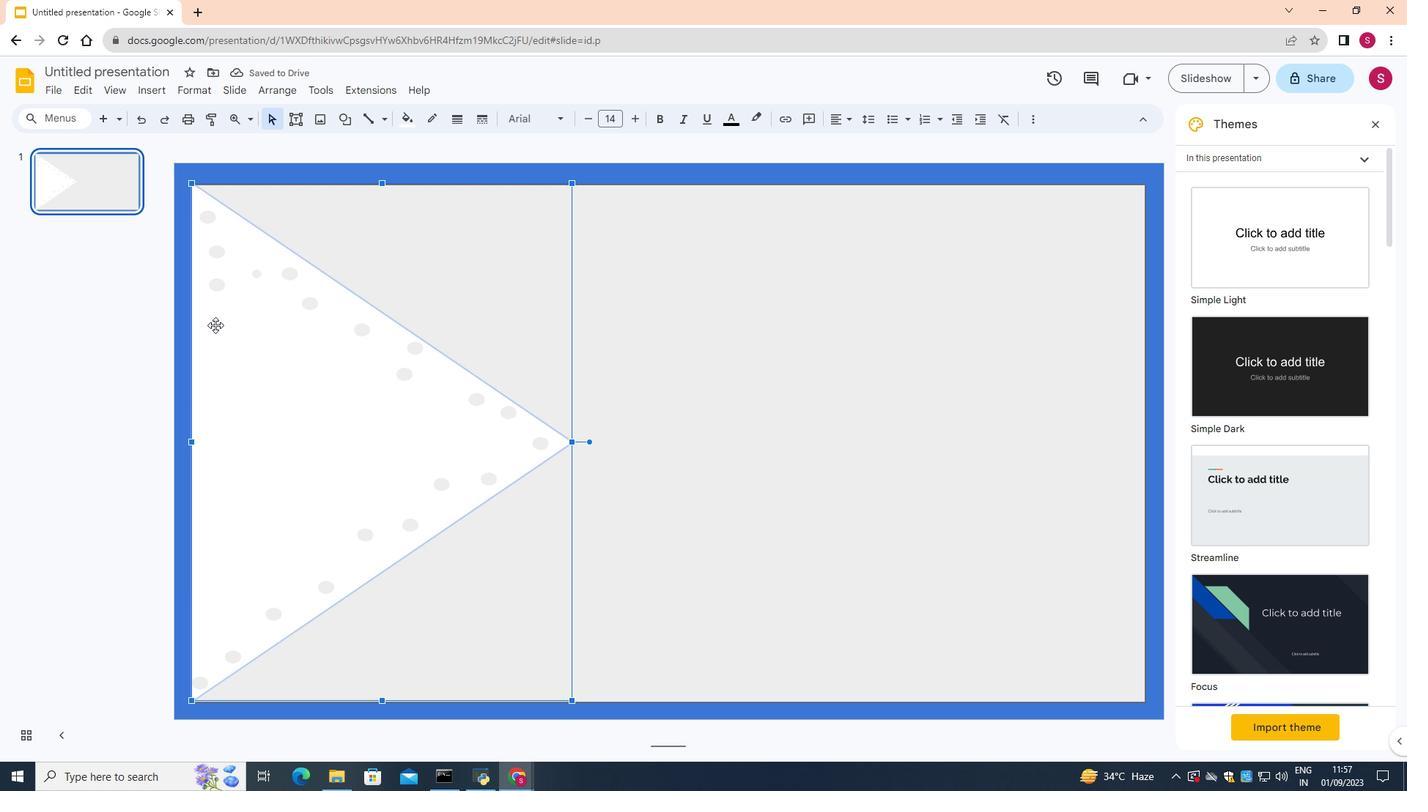 
Action: Mouse pressed left at (217, 329)
Screenshot: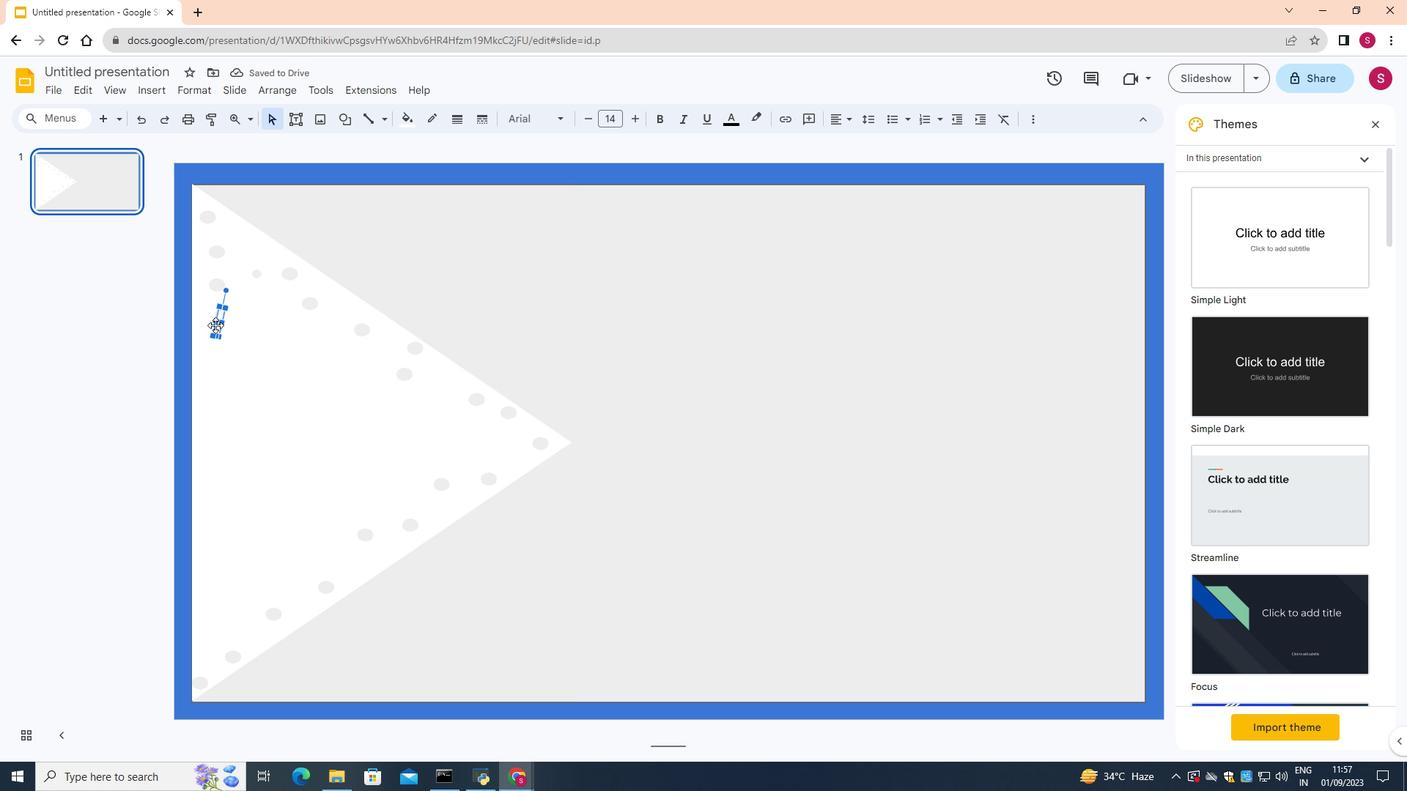 
Action: Mouse moved to (401, 134)
Screenshot: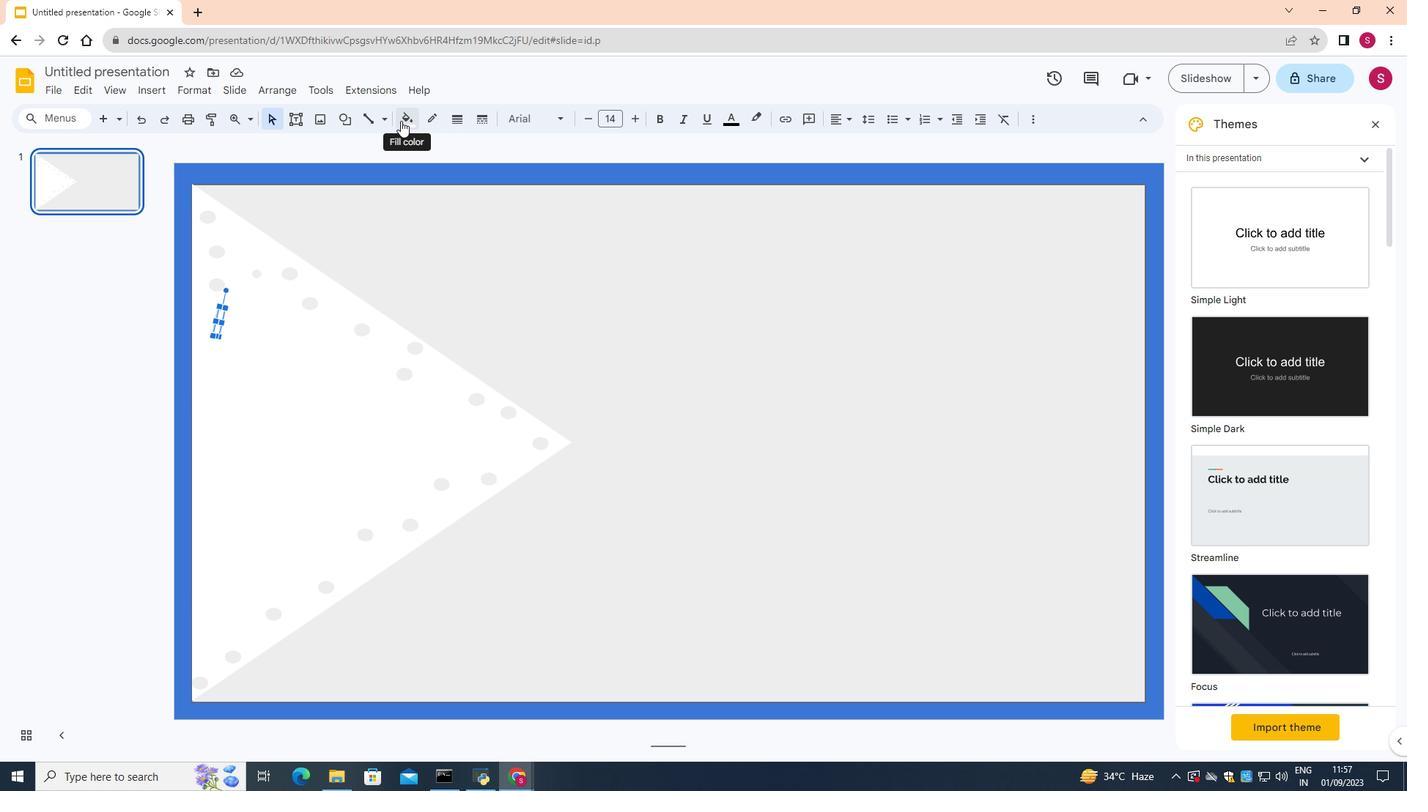 
Action: Mouse pressed left at (401, 134)
Screenshot: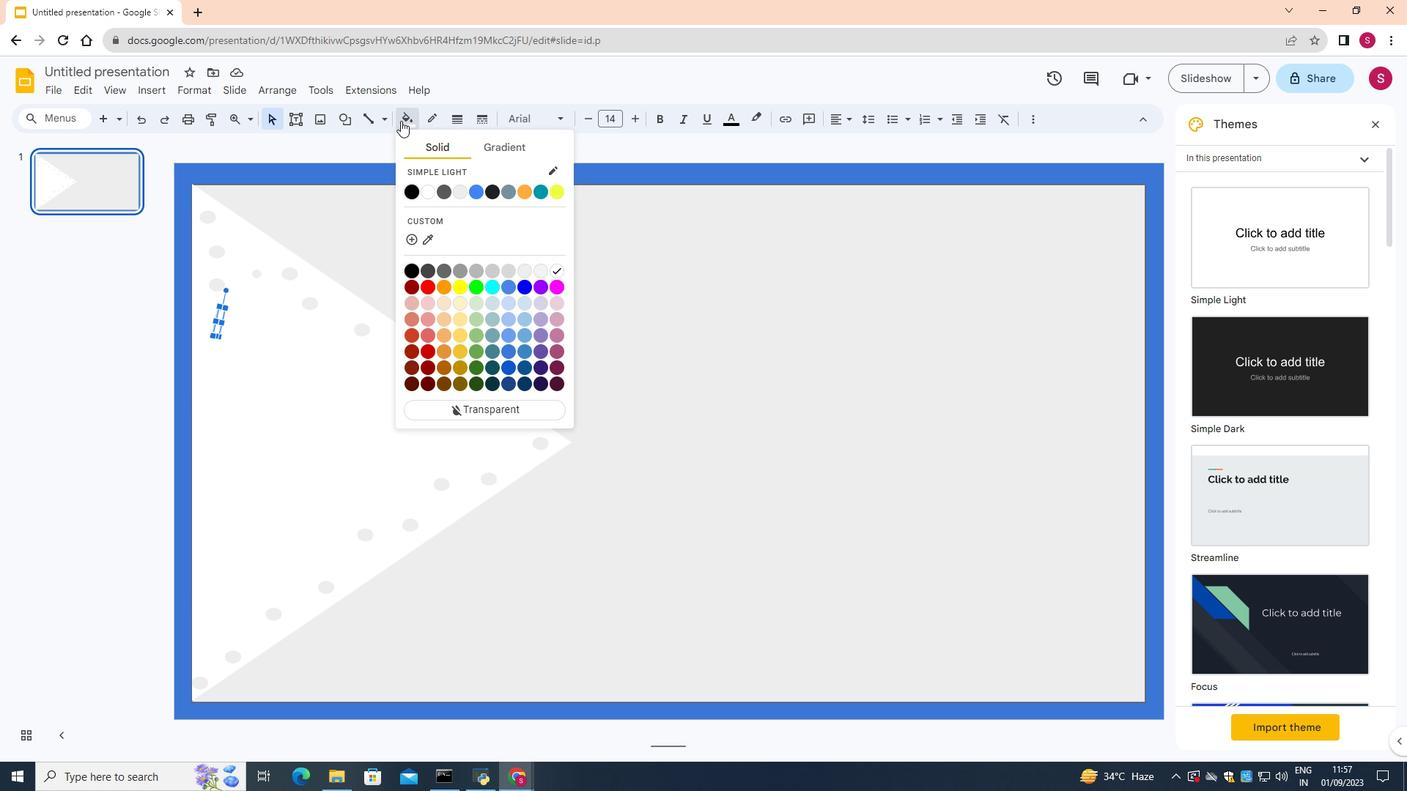 
Action: Mouse moved to (413, 339)
Screenshot: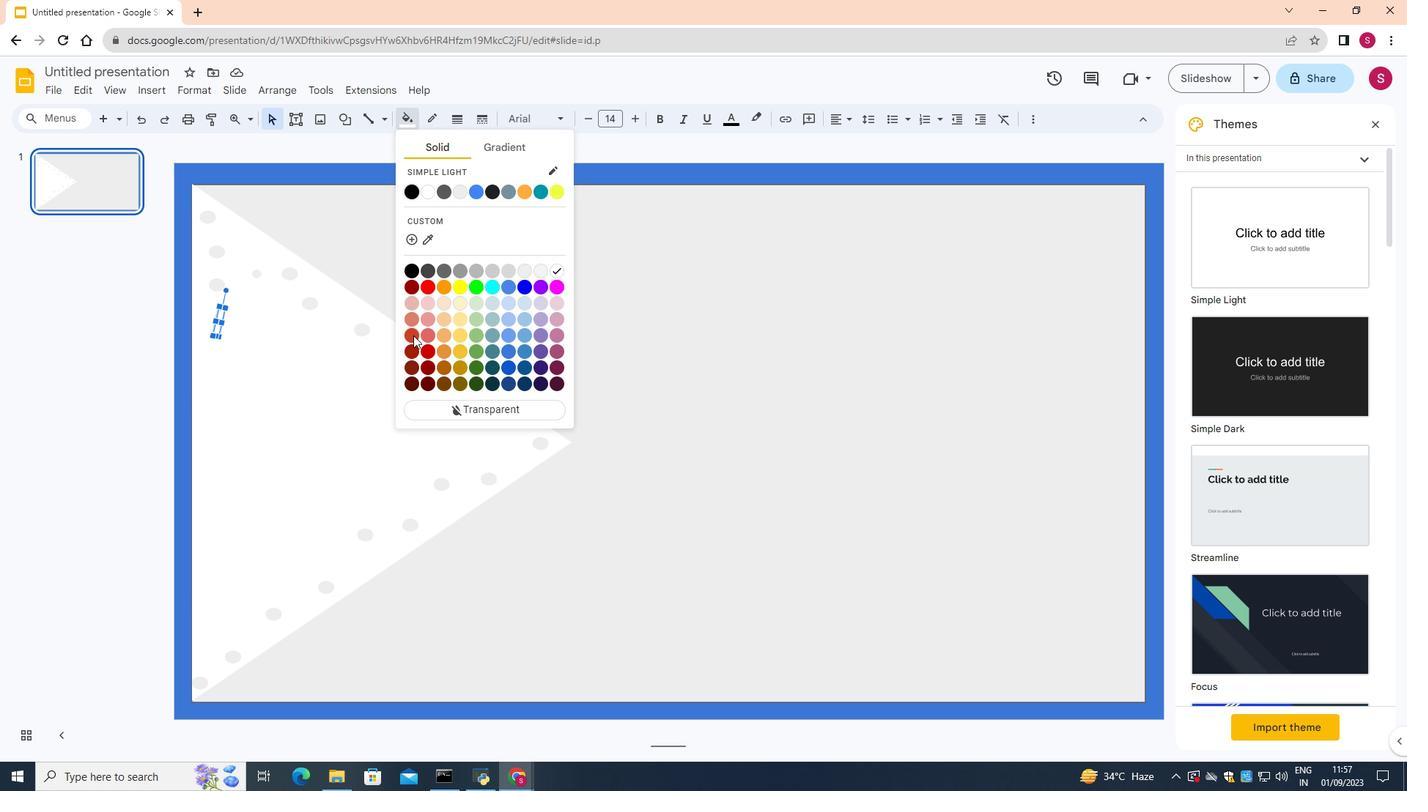 
Action: Mouse pressed left at (413, 339)
Screenshot: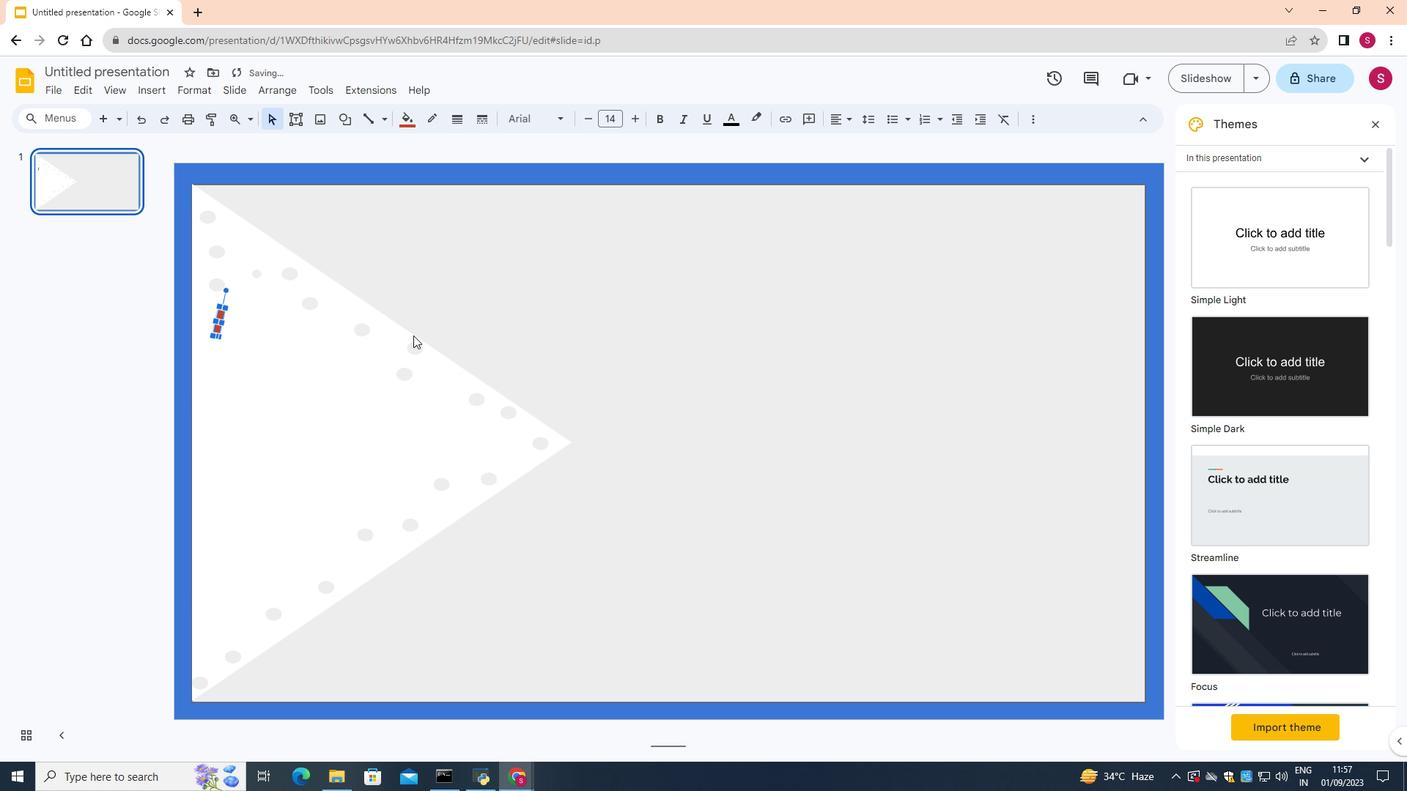 
Action: Mouse moved to (285, 331)
Screenshot: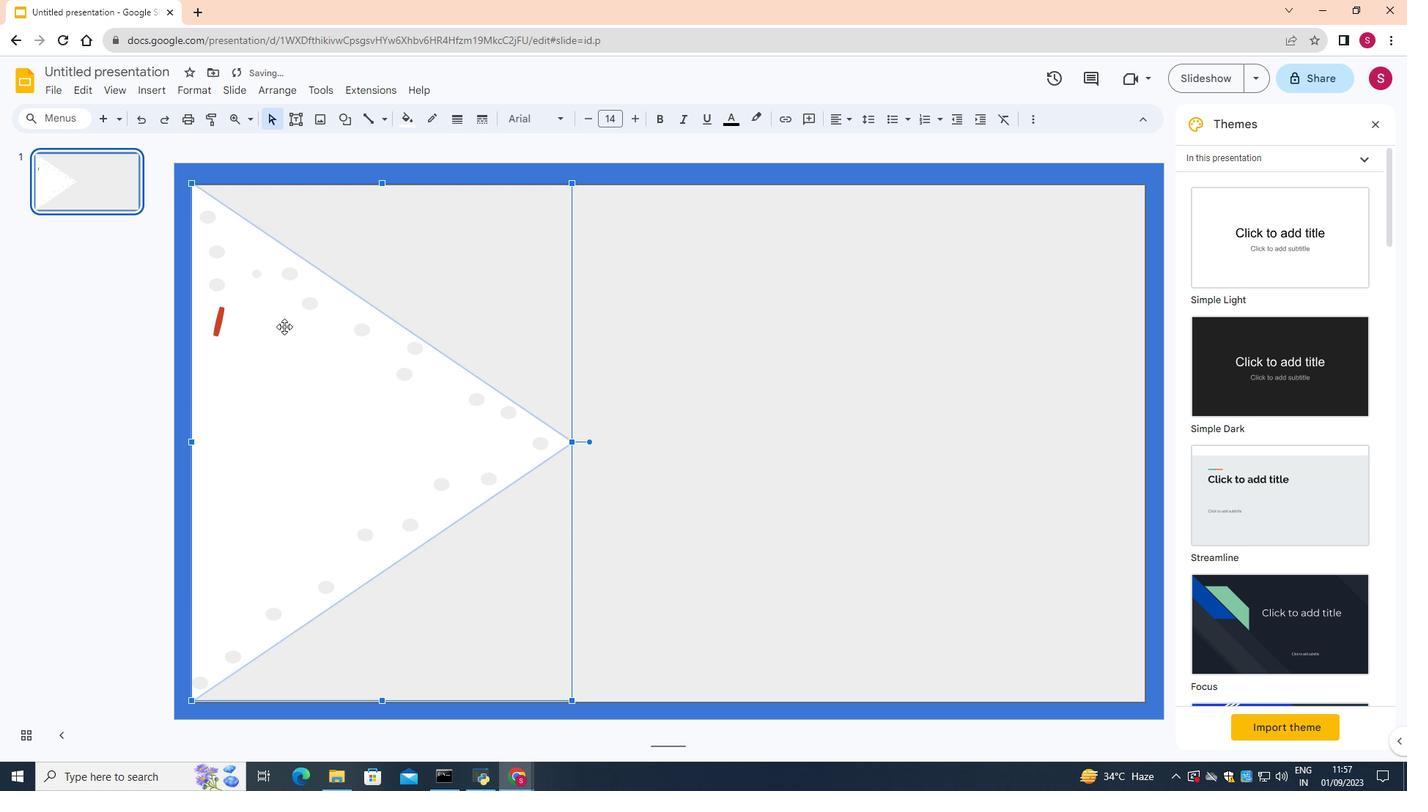 
Action: Mouse pressed left at (285, 331)
Screenshot: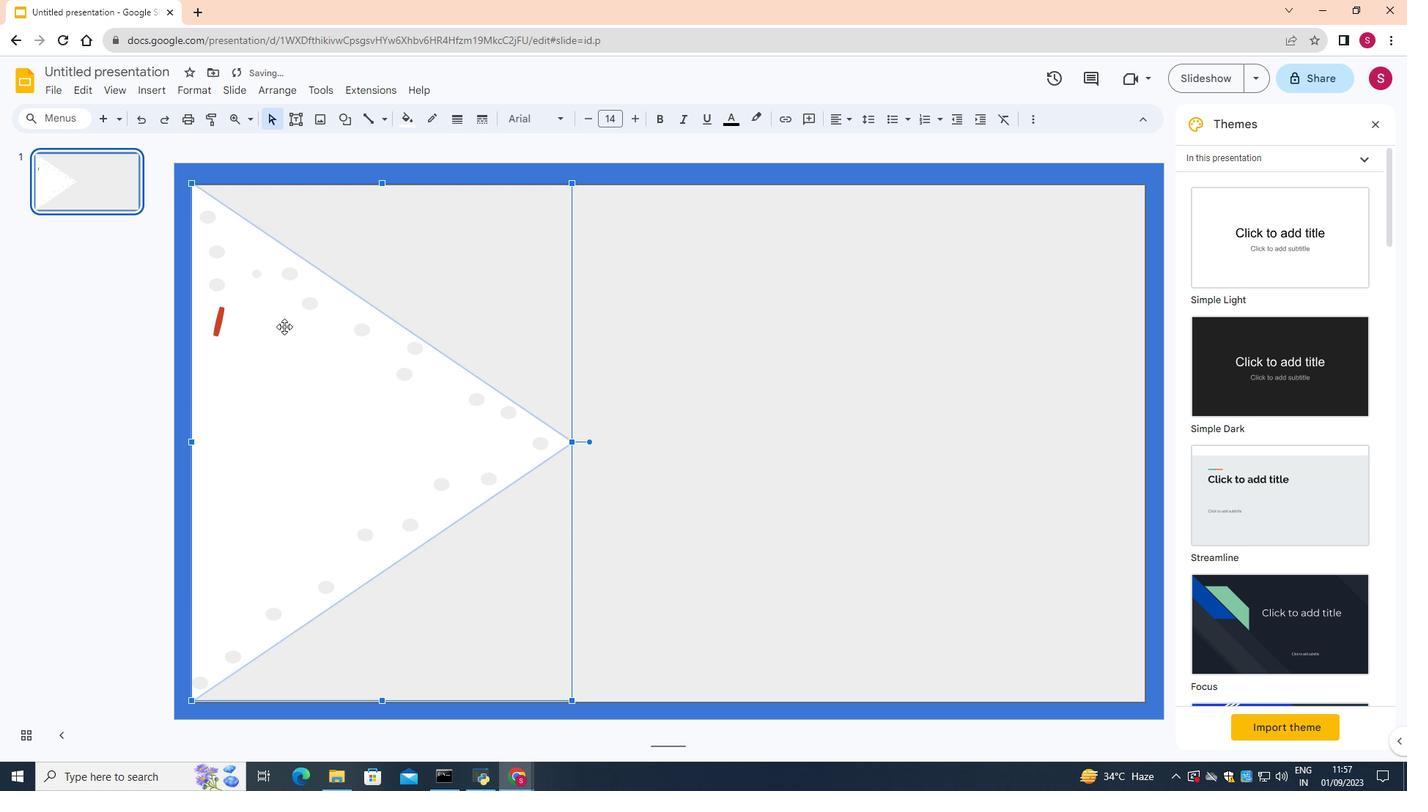 
Action: Mouse moved to (222, 330)
Screenshot: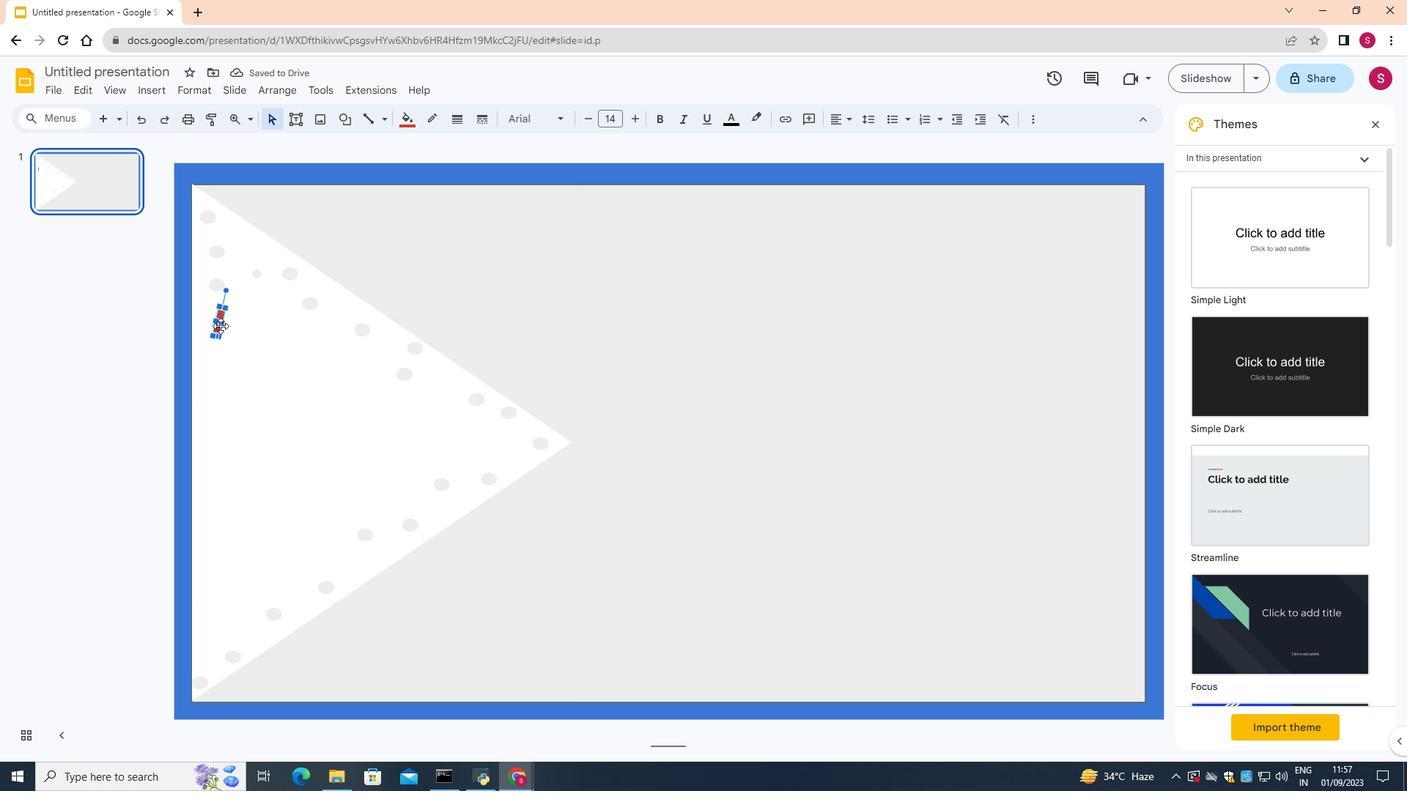 
Action: Mouse pressed left at (222, 330)
Screenshot: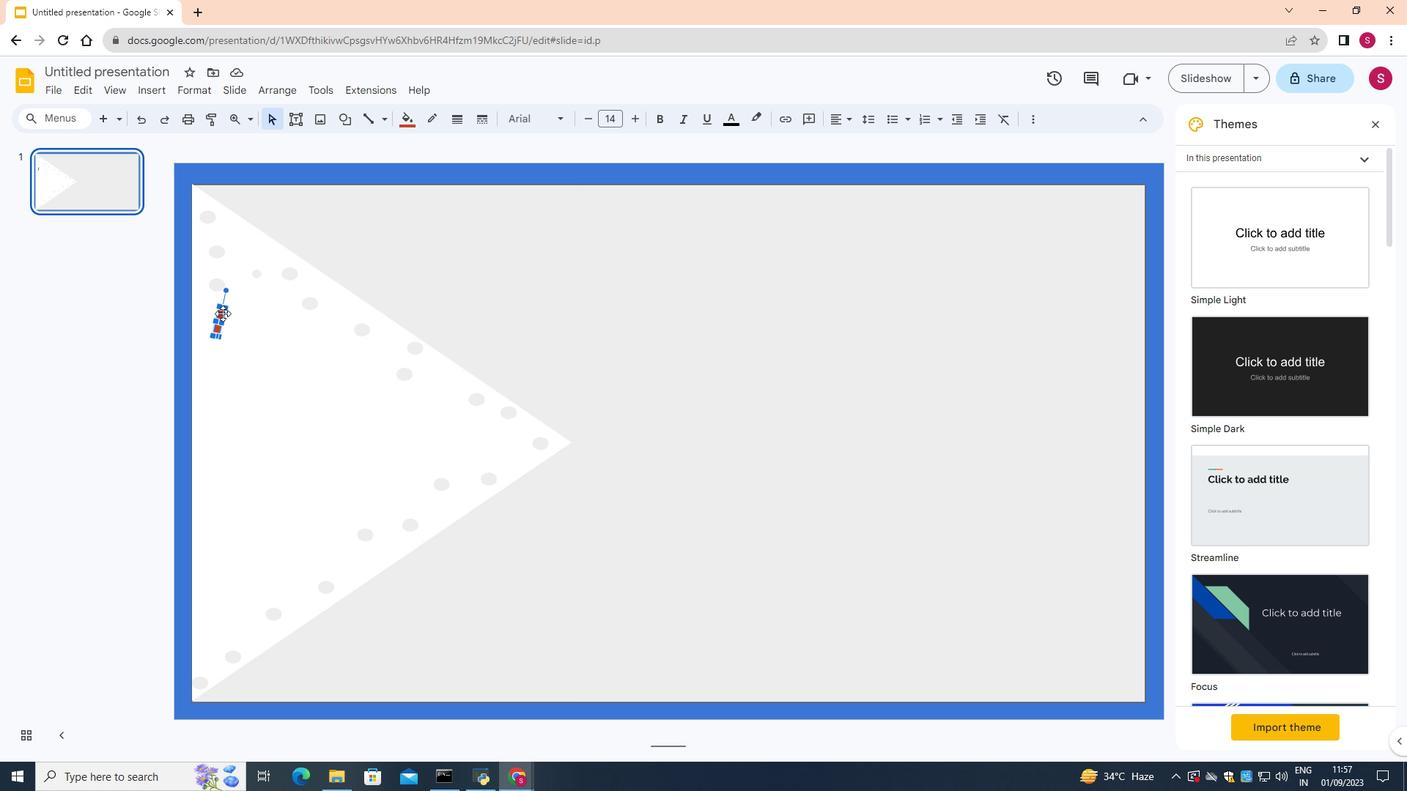 
Action: Mouse moved to (225, 312)
Screenshot: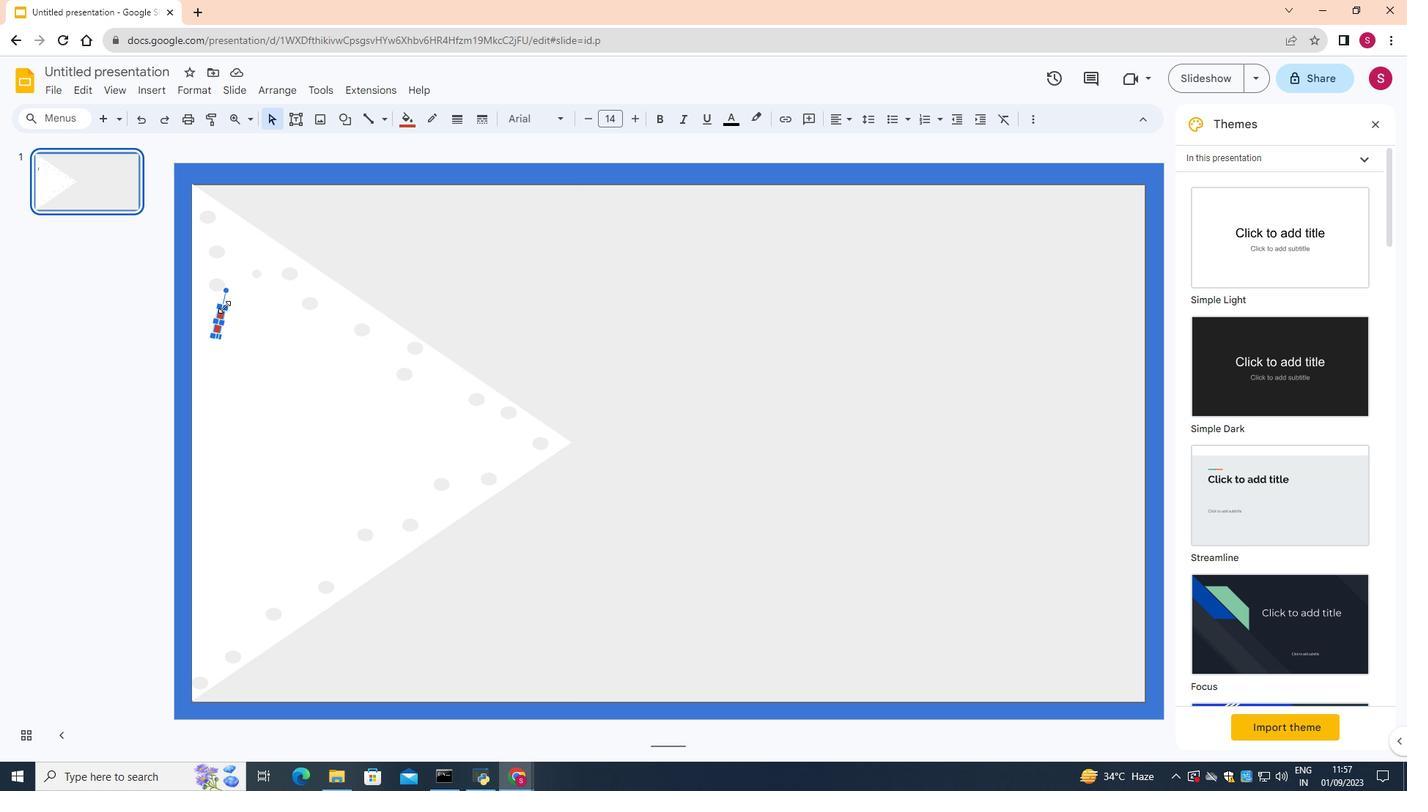 
Action: Mouse pressed left at (225, 312)
Screenshot: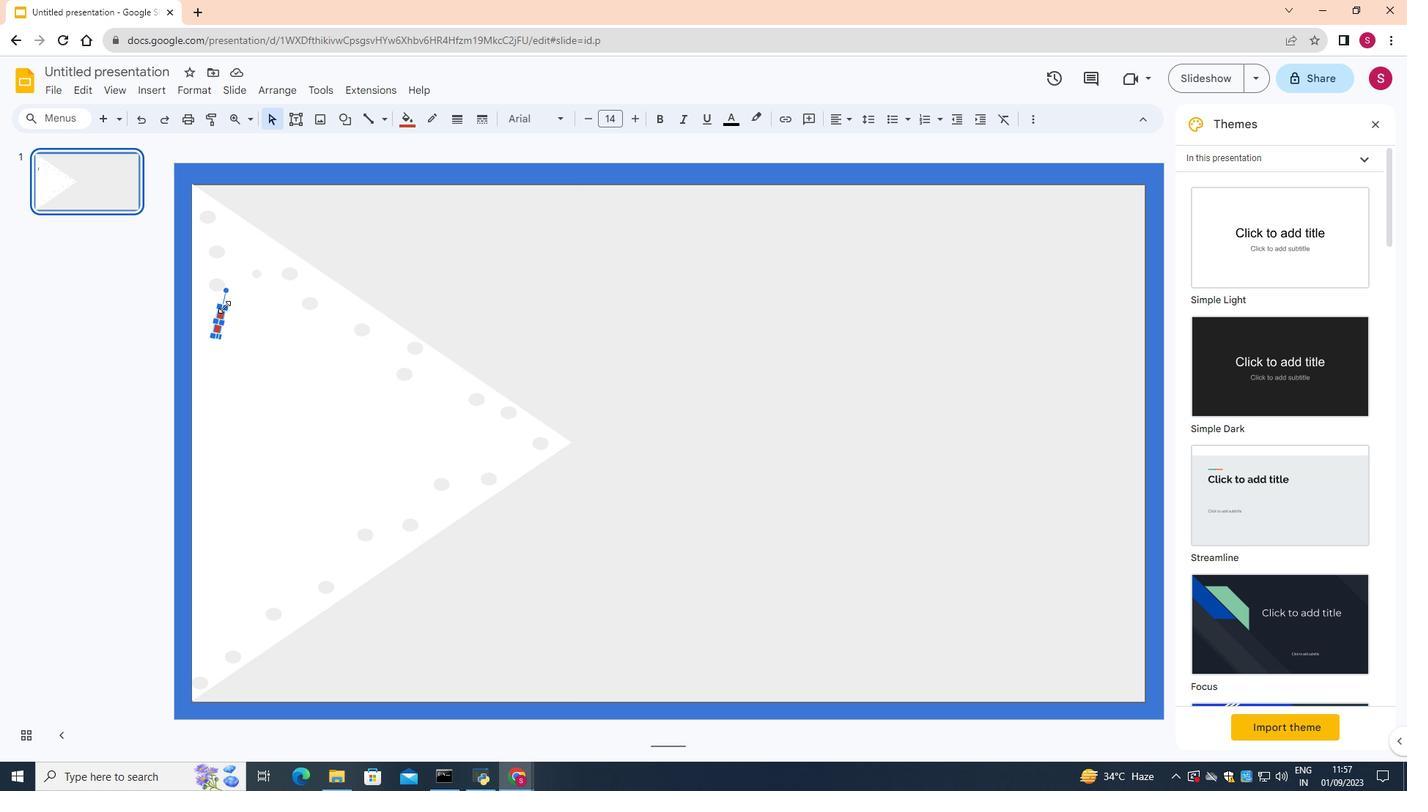 
Action: Mouse moved to (254, 337)
Screenshot: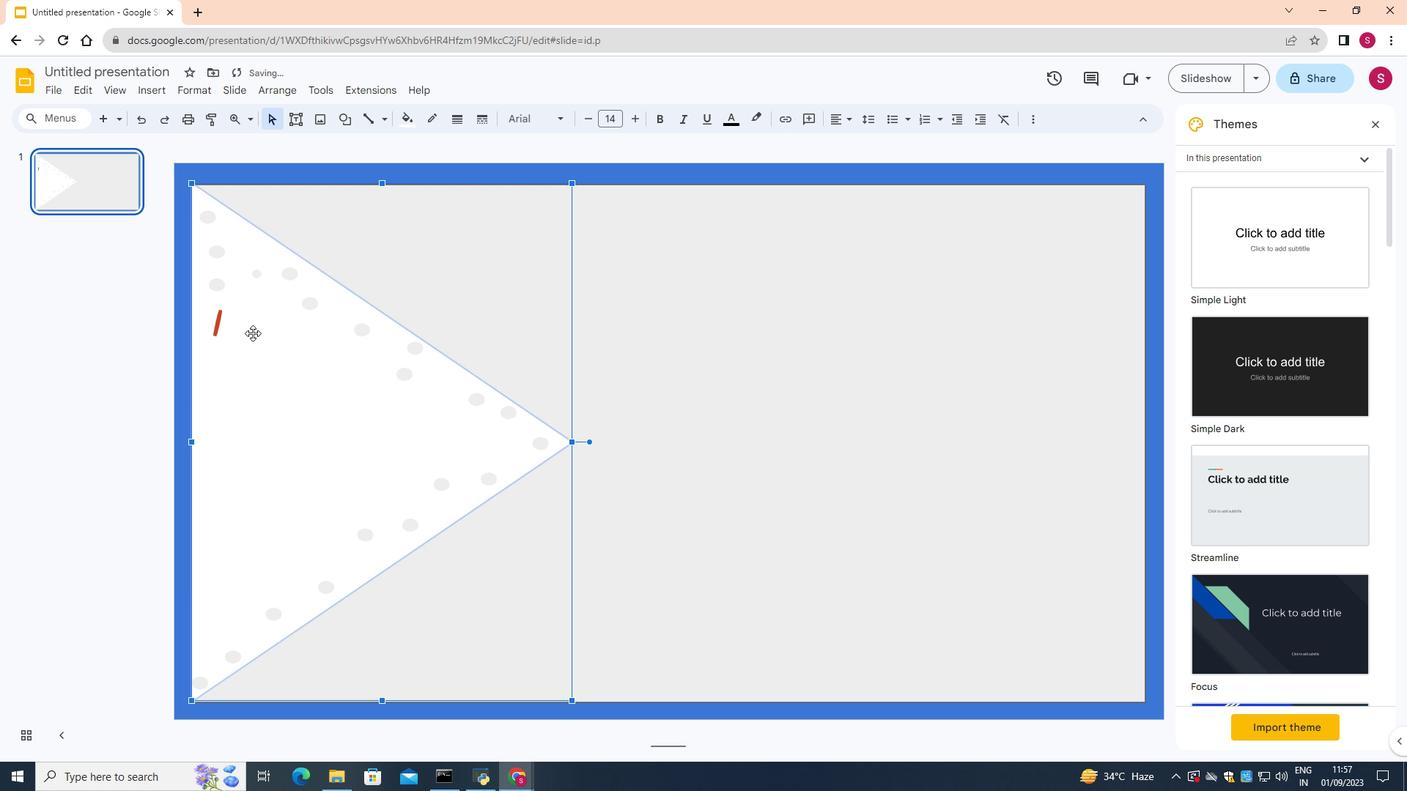 
Action: Mouse pressed left at (254, 337)
Screenshot: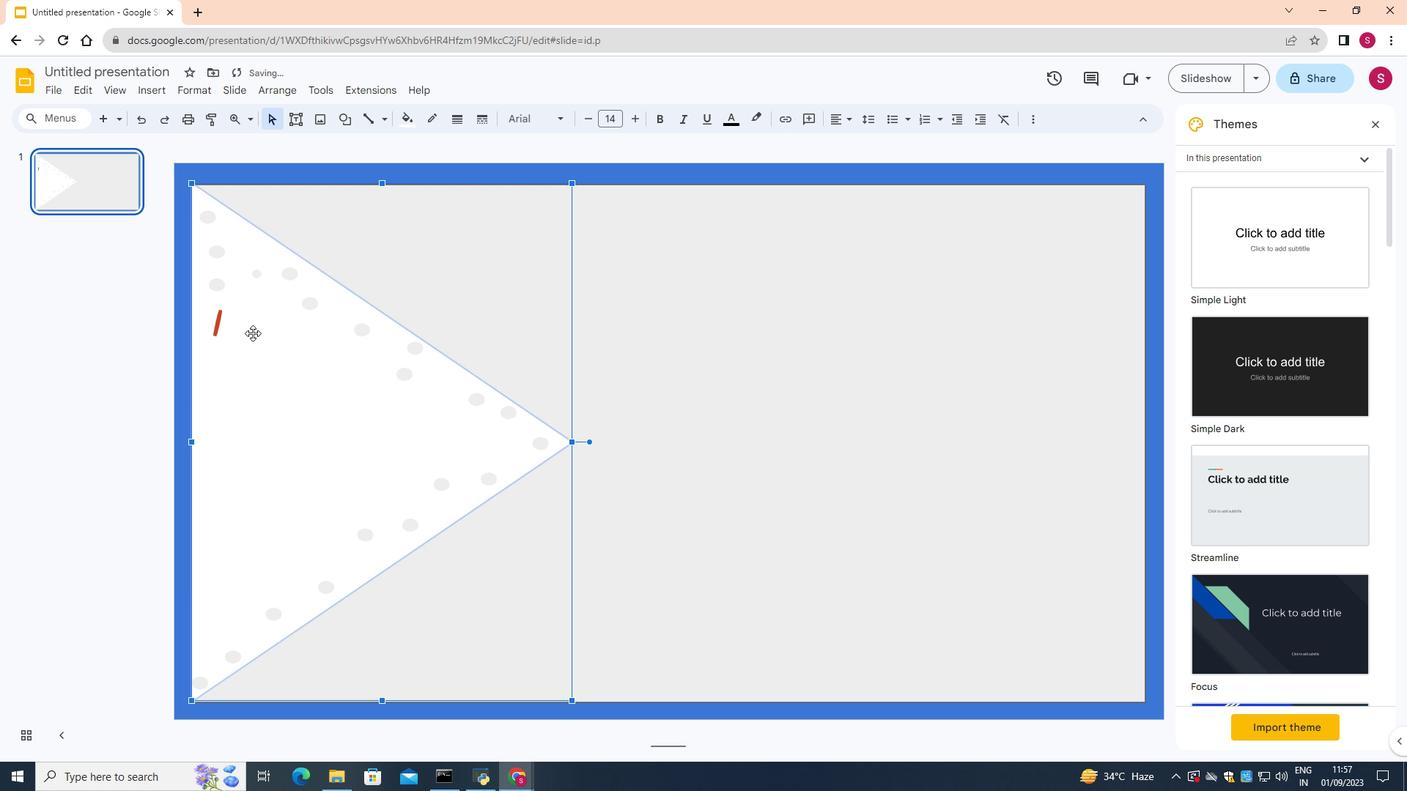 
Action: Mouse moved to (220, 327)
Screenshot: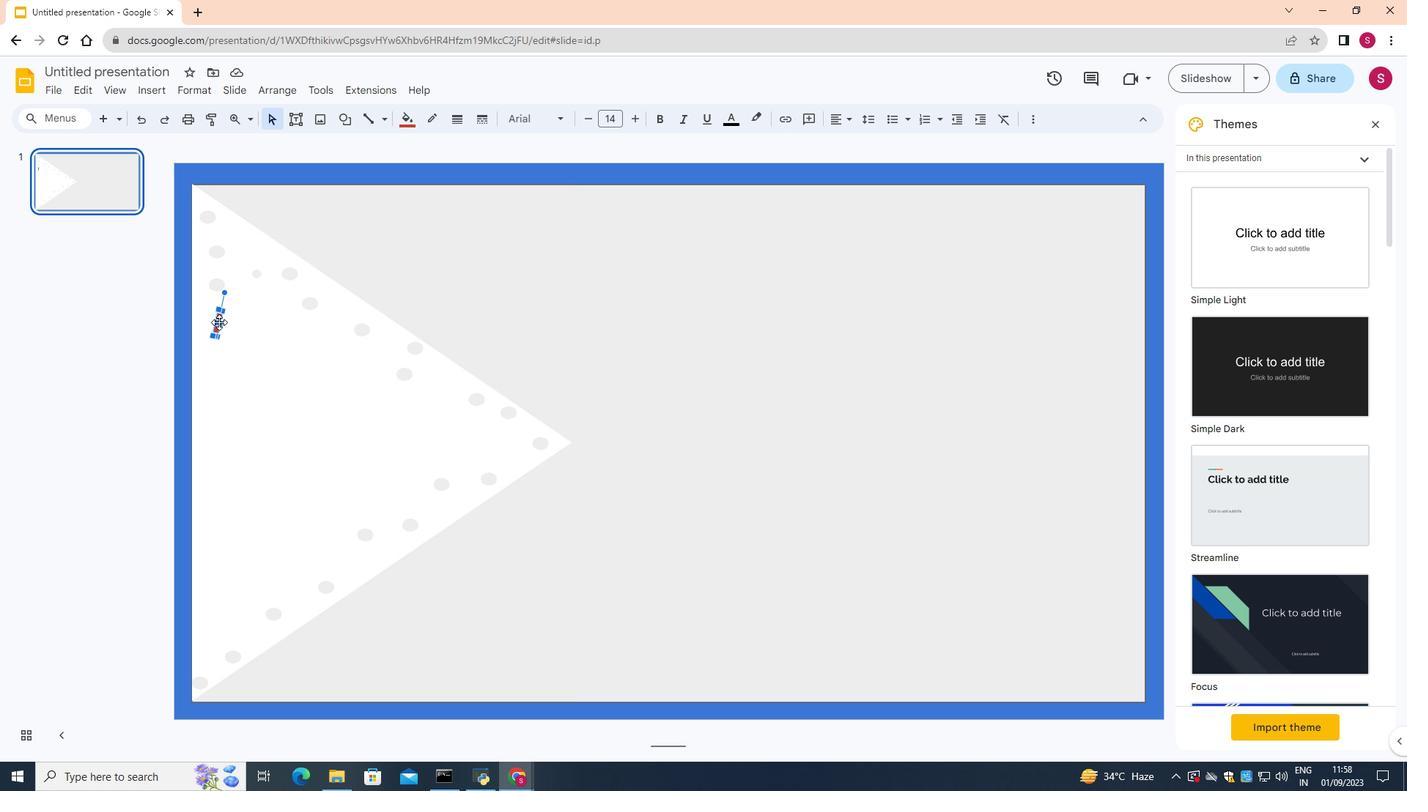 
Action: Mouse pressed left at (220, 327)
Screenshot: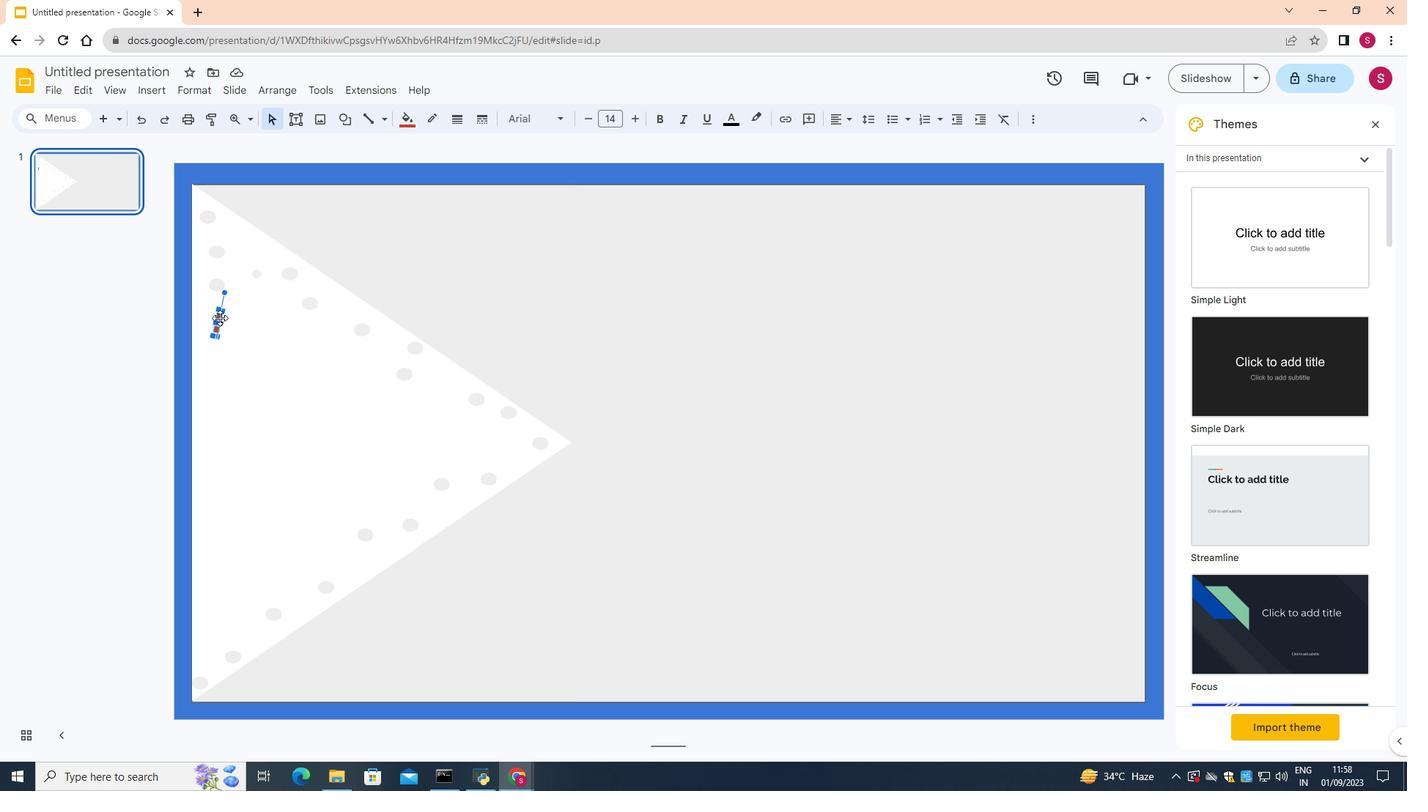 
Action: Mouse moved to (220, 314)
Screenshot: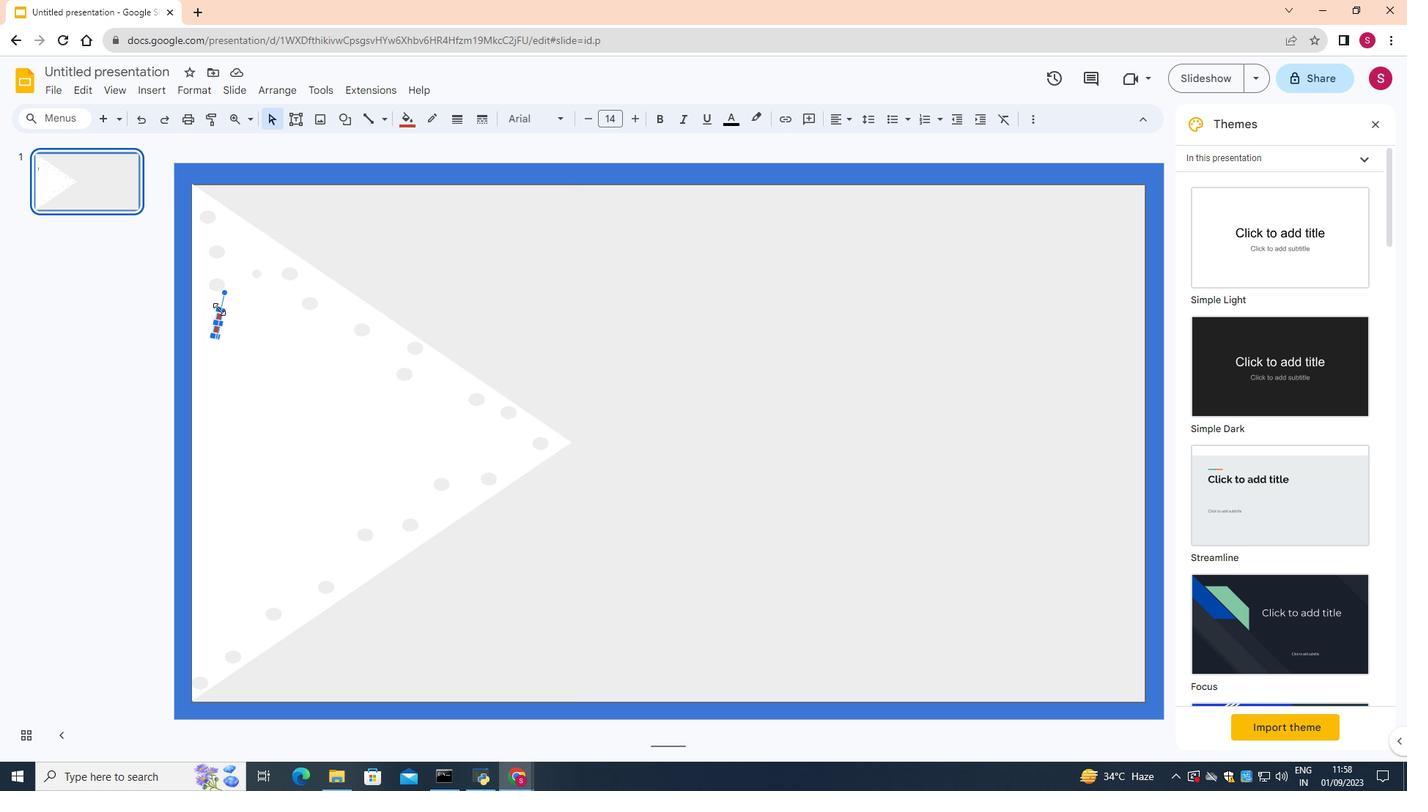 
Action: Mouse pressed left at (220, 314)
Screenshot: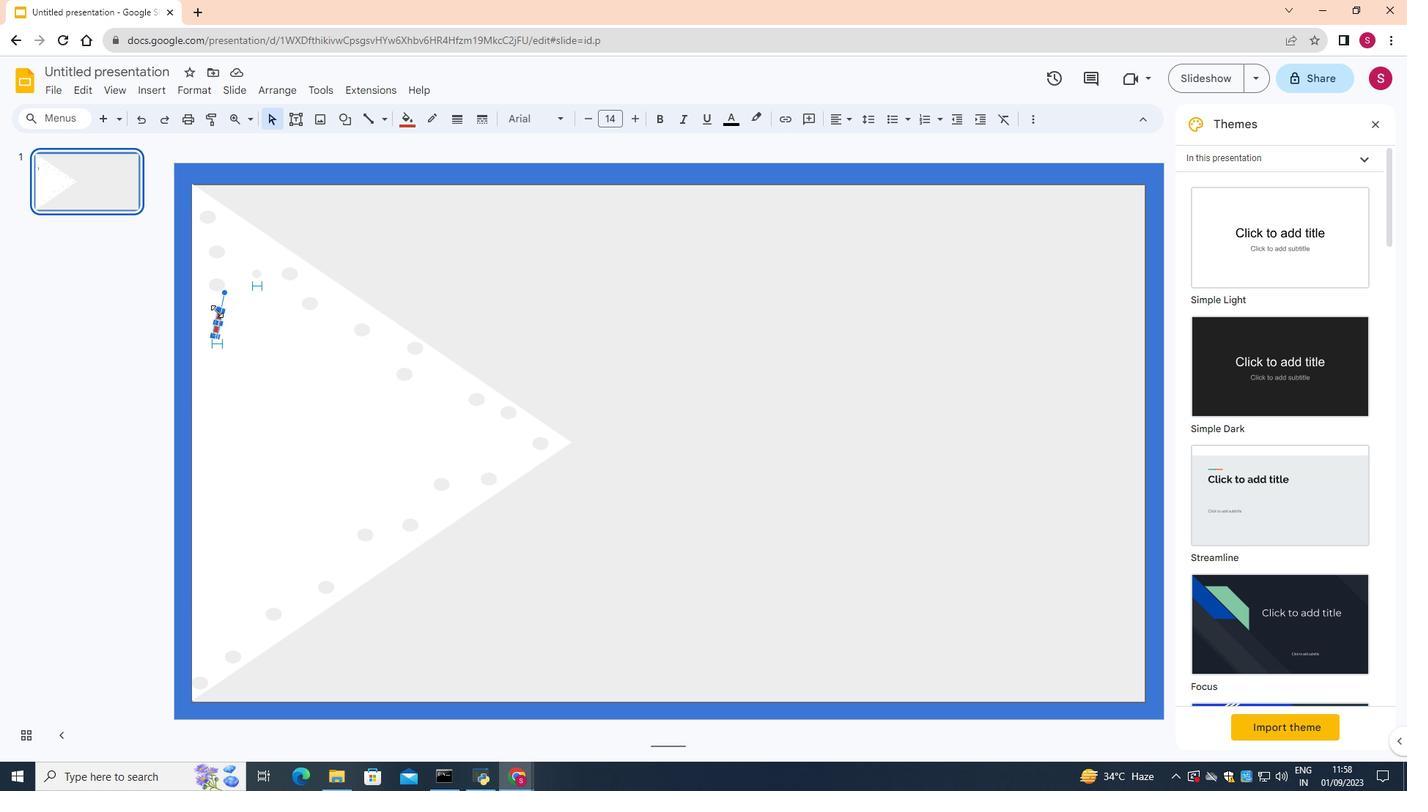 
Action: Mouse moved to (250, 342)
Screenshot: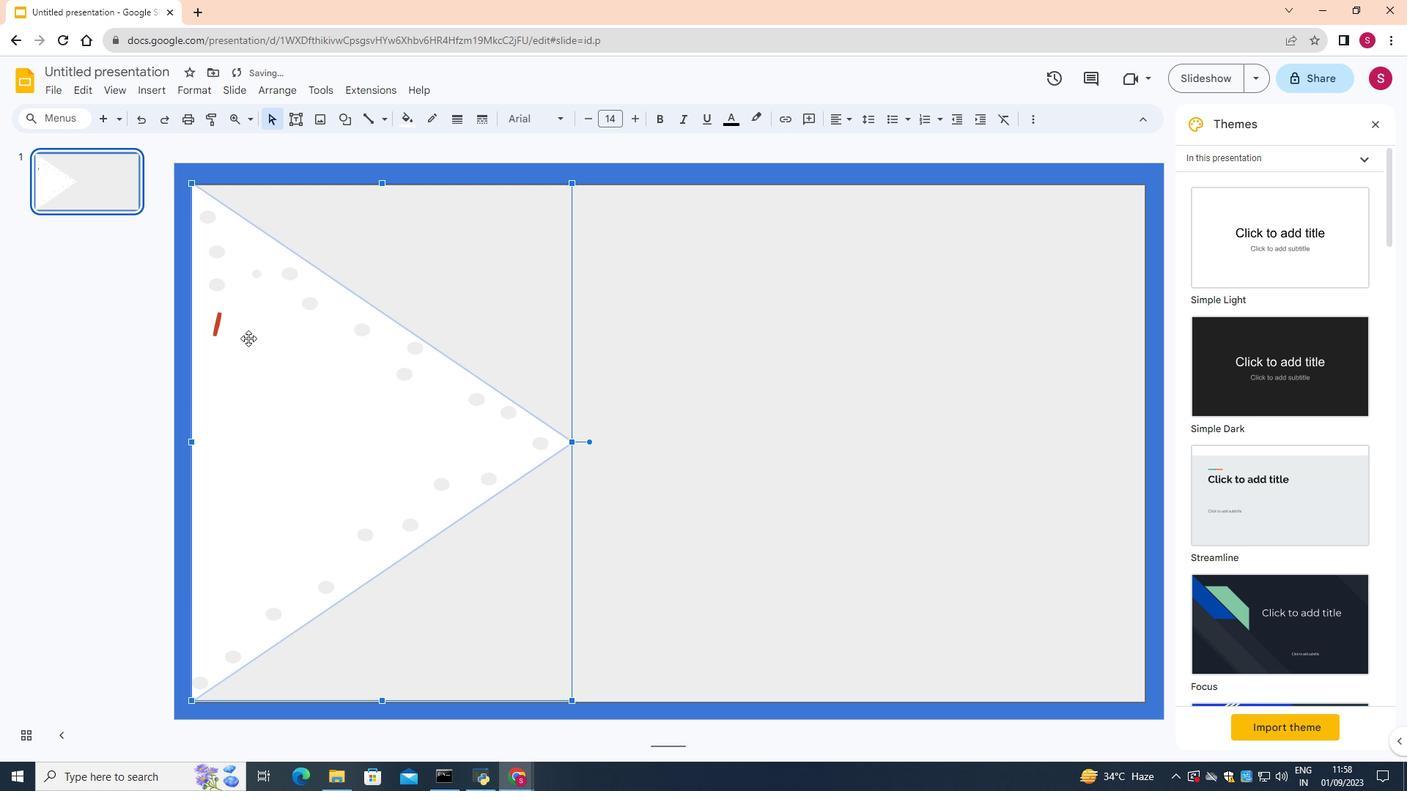 
Action: Mouse pressed left at (250, 342)
Screenshot: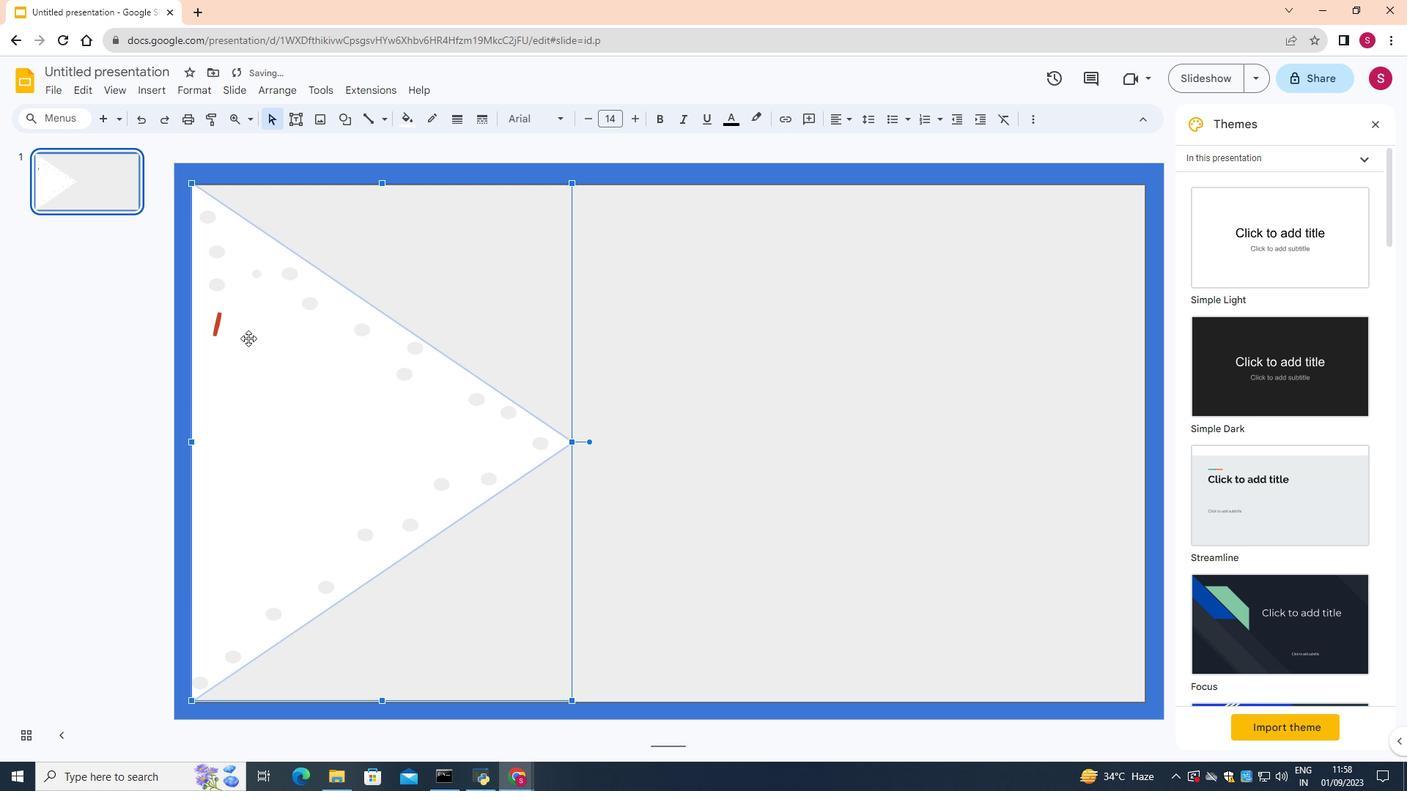 
Action: Mouse moved to (220, 332)
Screenshot: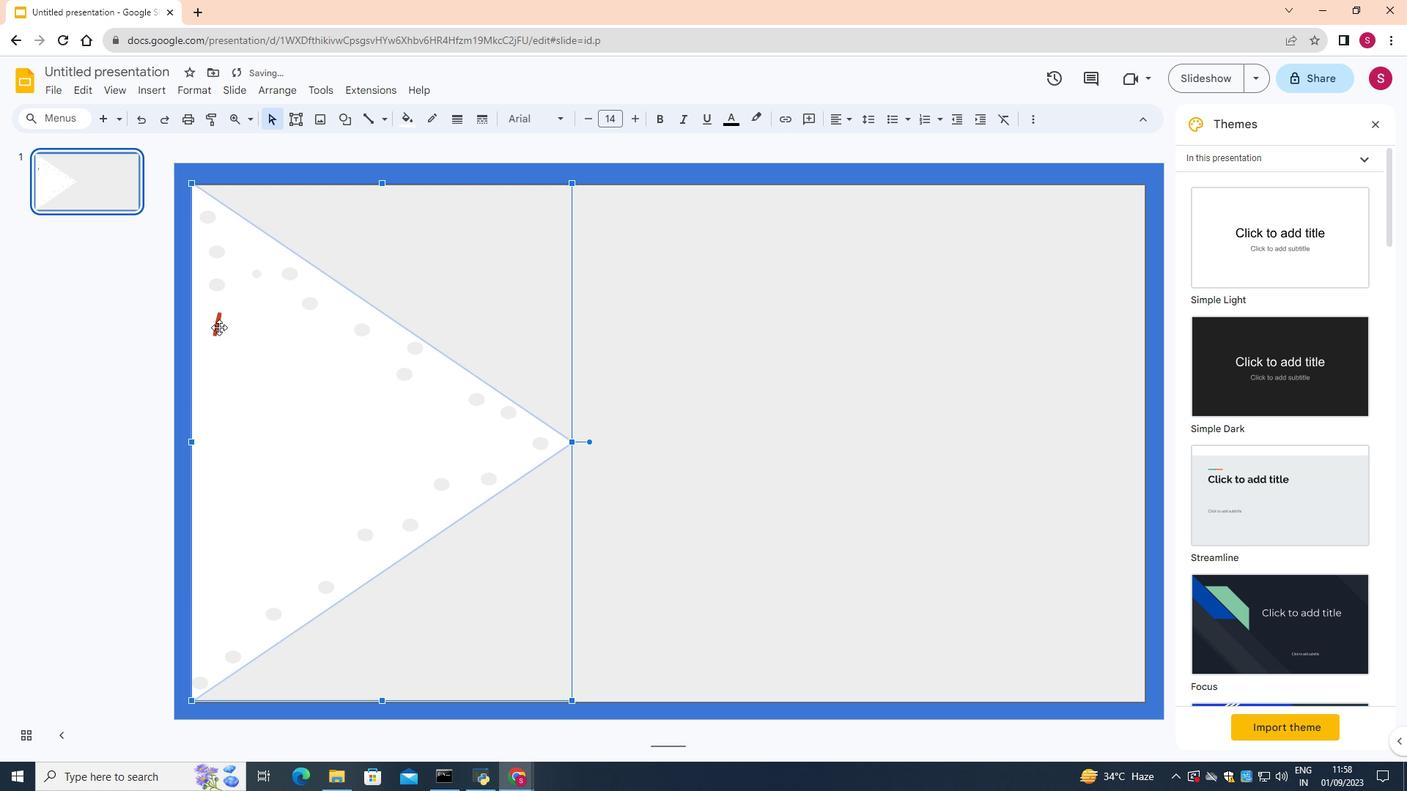 
Action: Mouse pressed left at (220, 332)
Screenshot: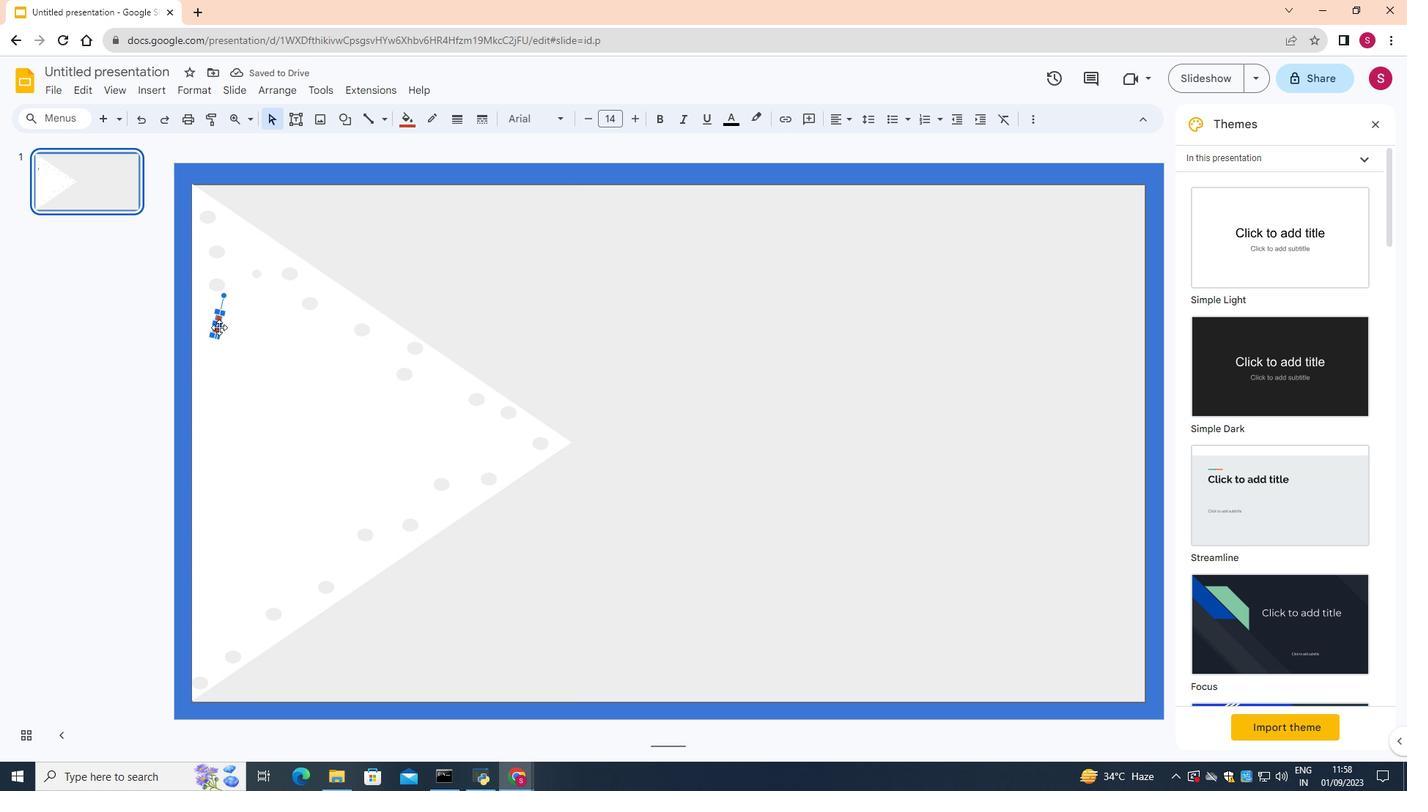 
Action: Mouse moved to (216, 331)
Screenshot: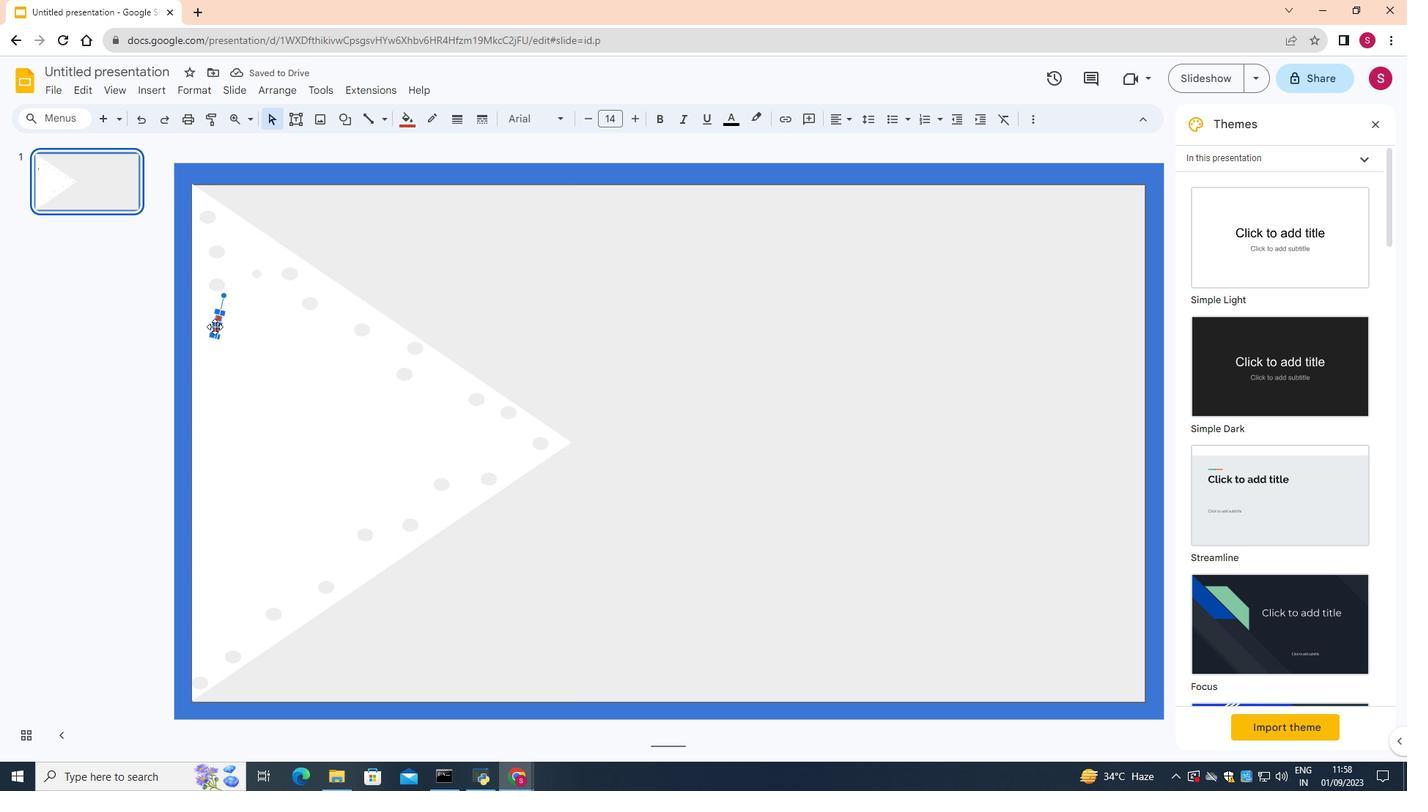 
Action: Key pressed ctrl+C
Screenshot: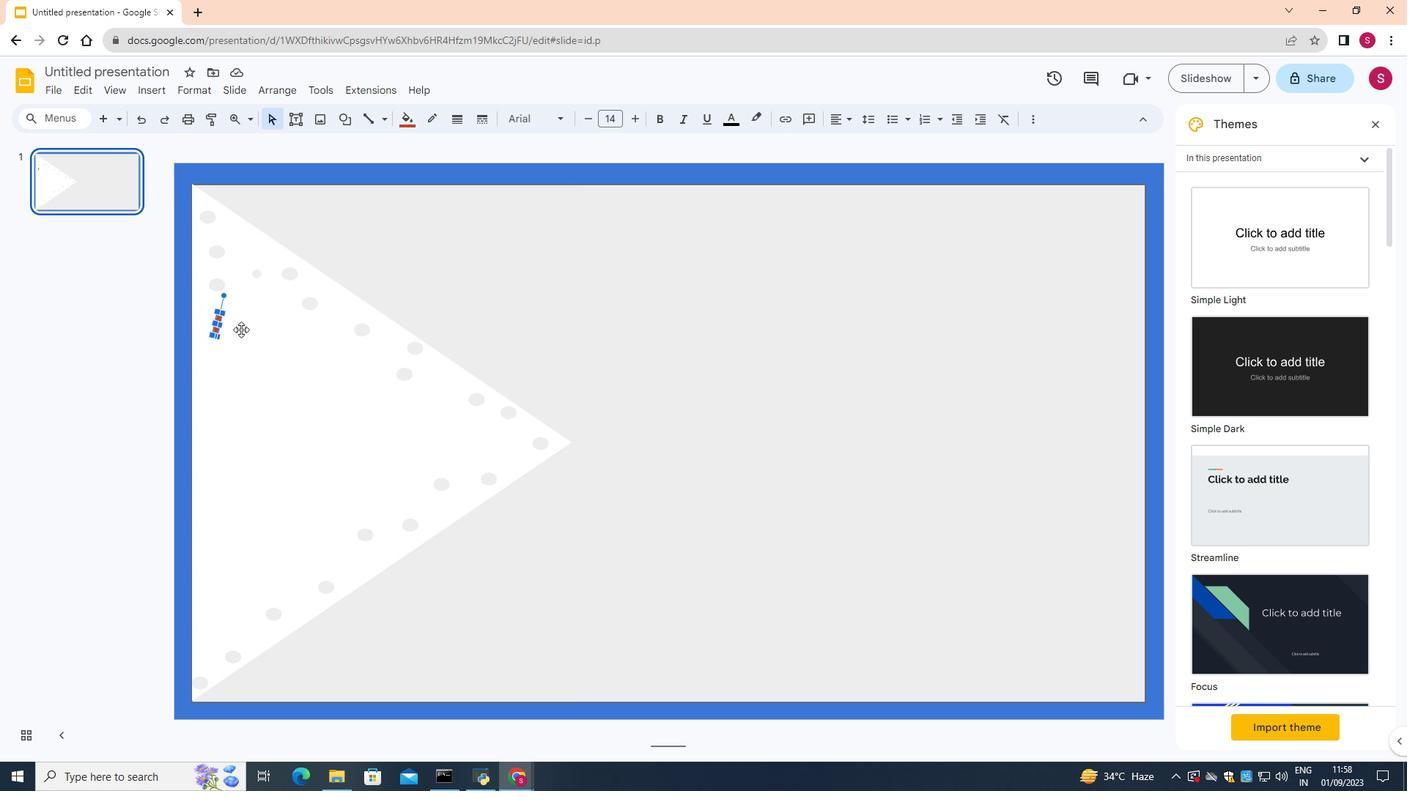 
Action: Mouse moved to (247, 333)
Screenshot: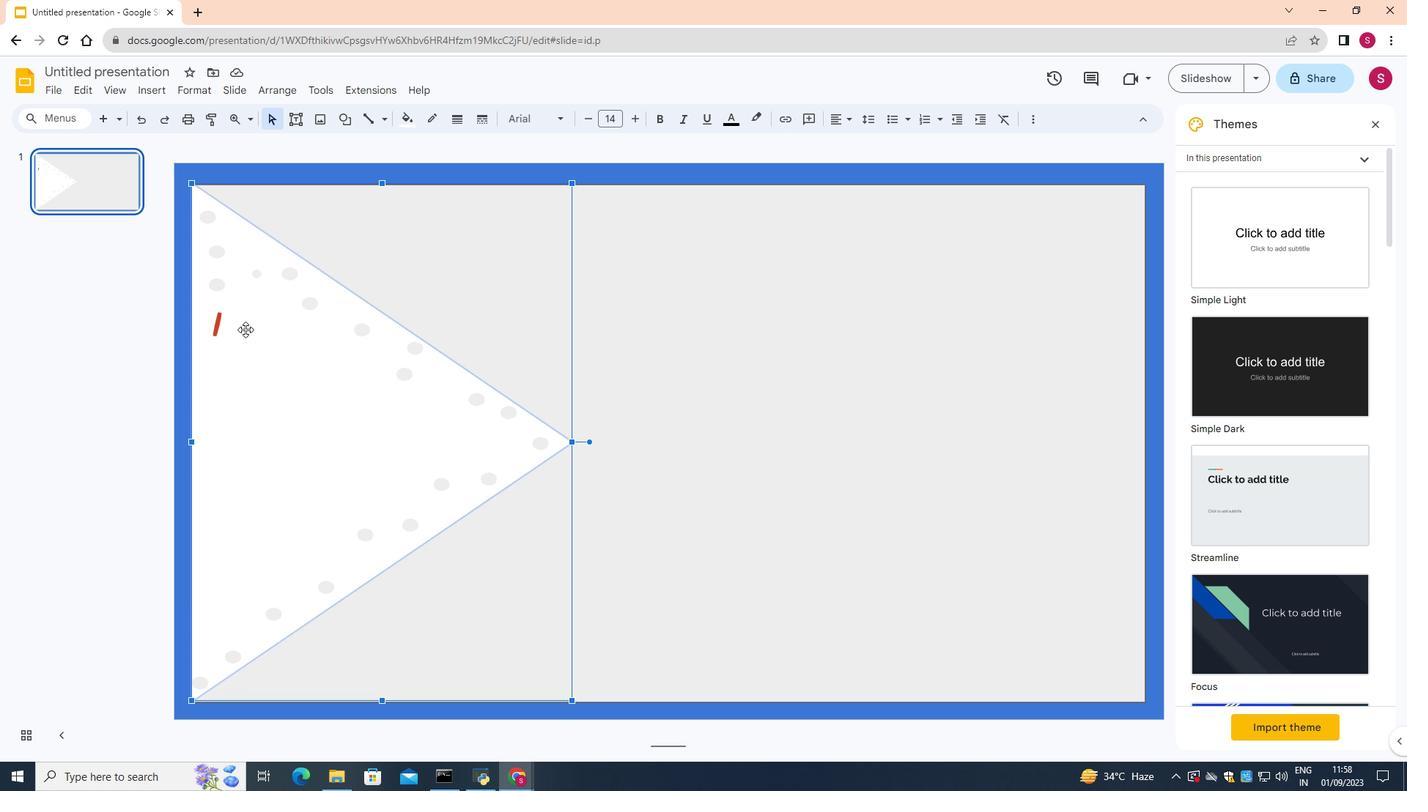 
Action: Mouse pressed left at (247, 333)
Screenshot: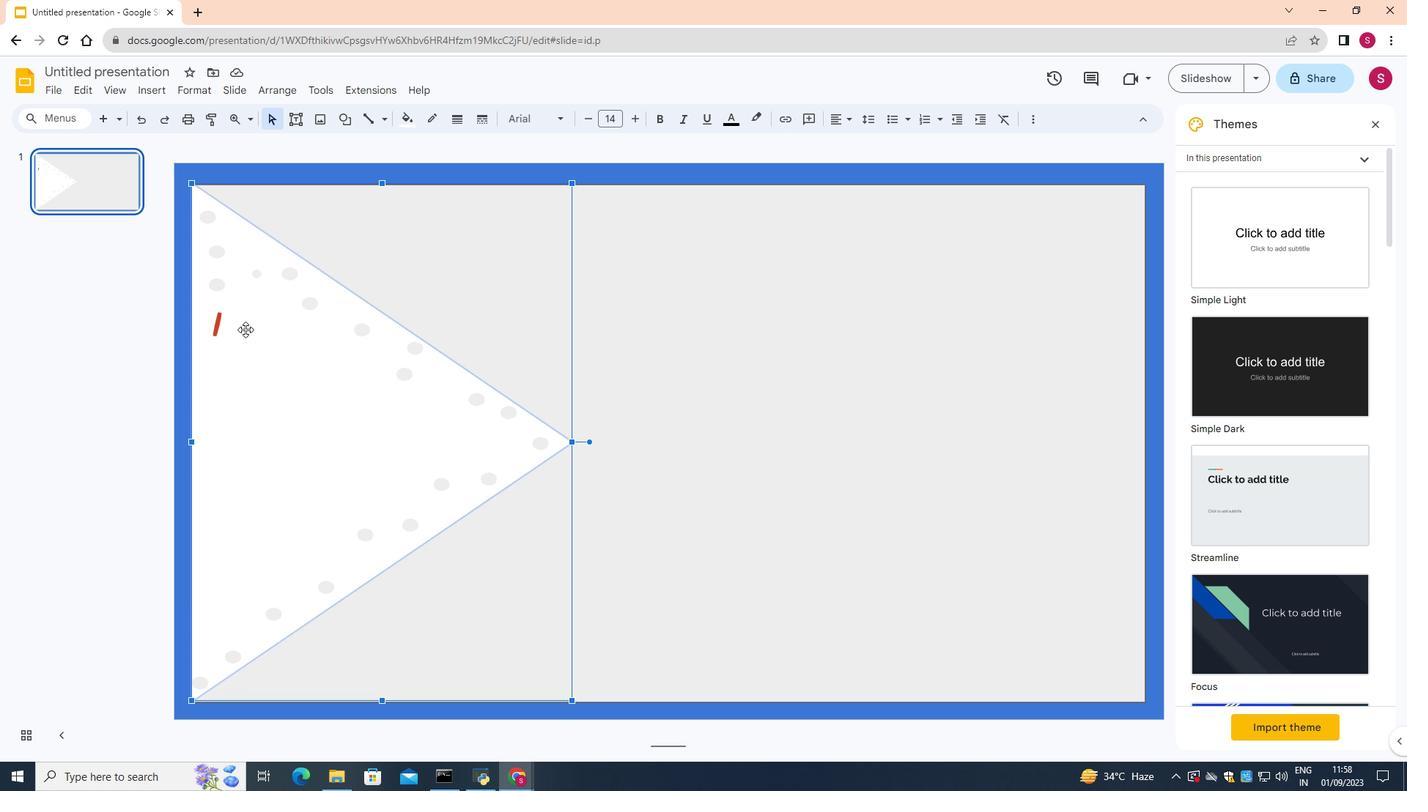 
Action: Mouse moved to (247, 333)
Screenshot: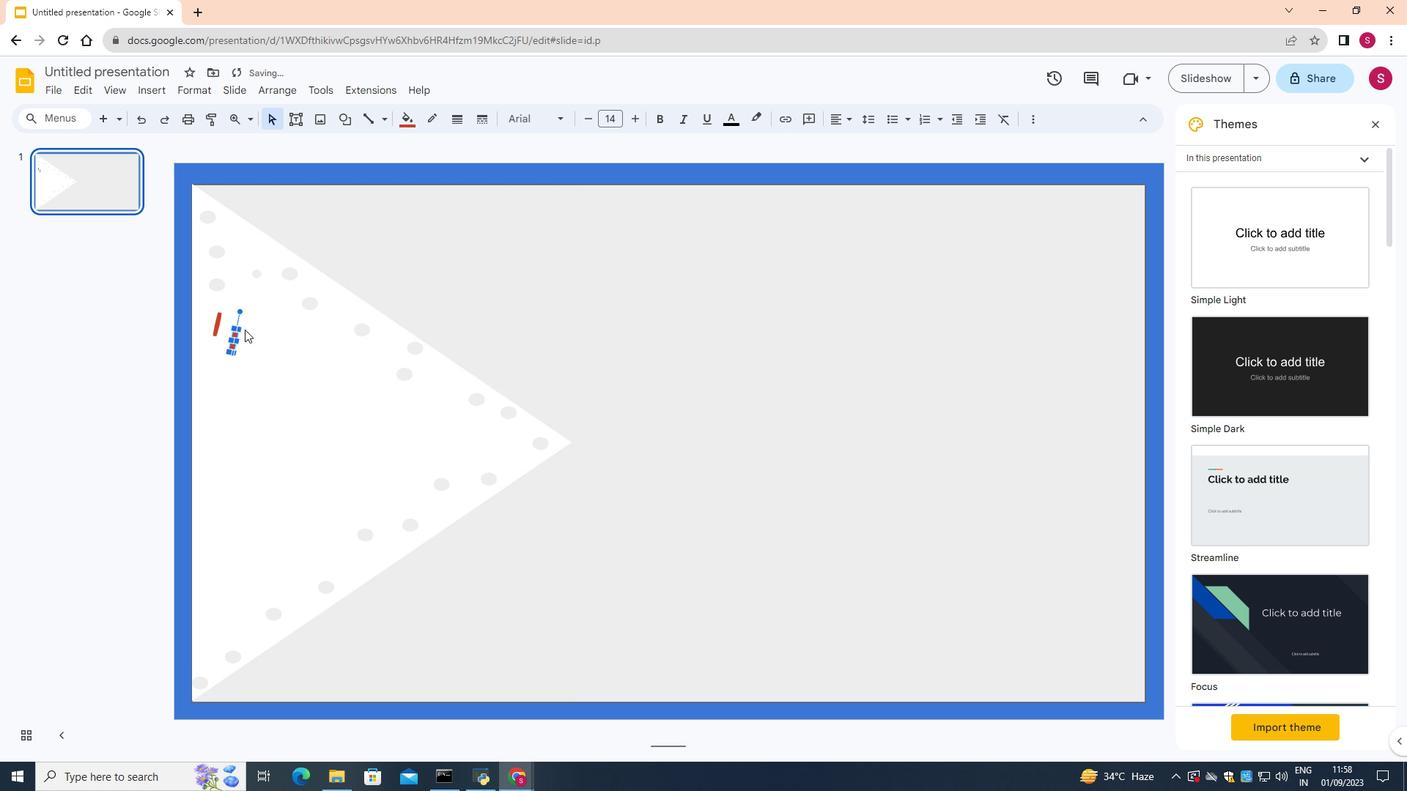 
Action: Key pressed ctrl+V
Screenshot: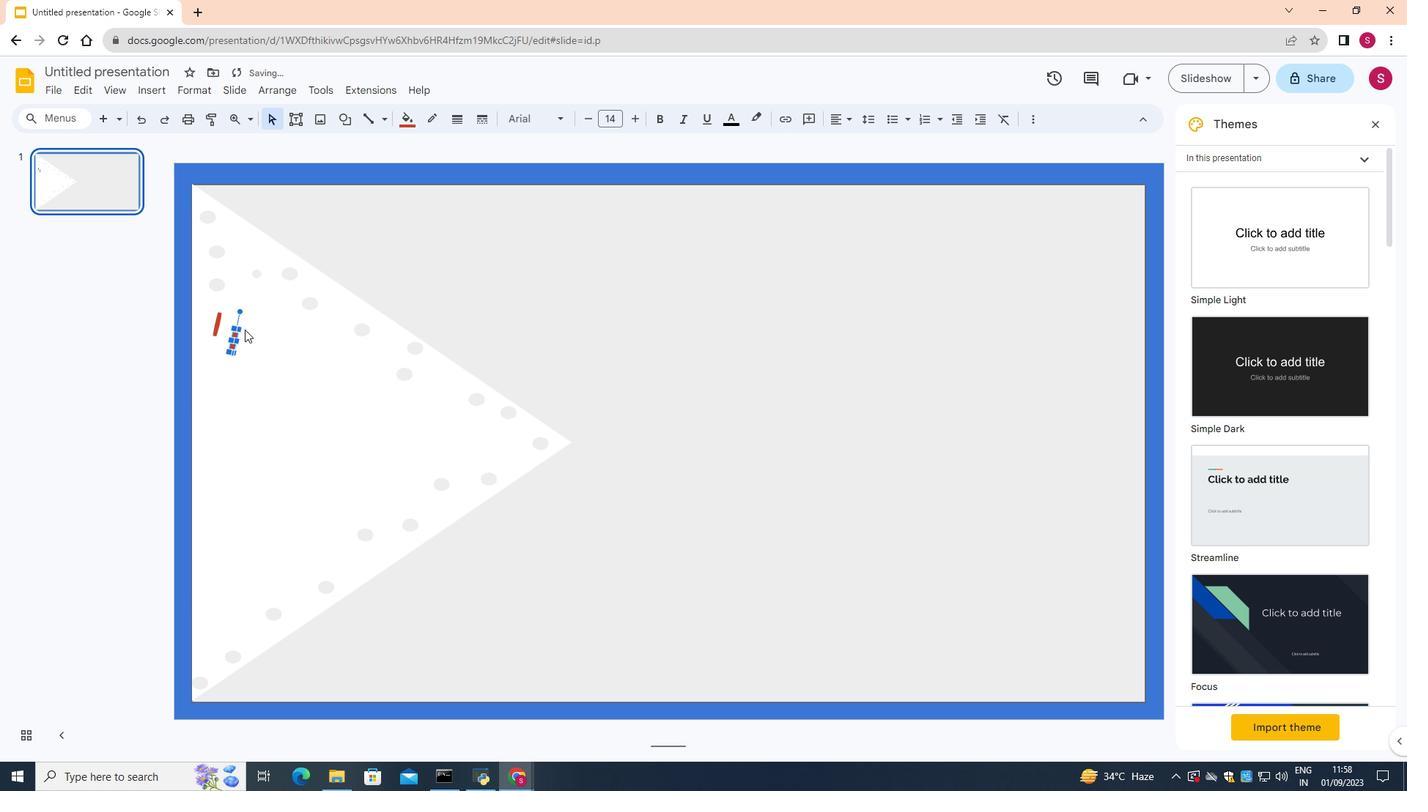 
Action: Mouse moved to (236, 338)
Screenshot: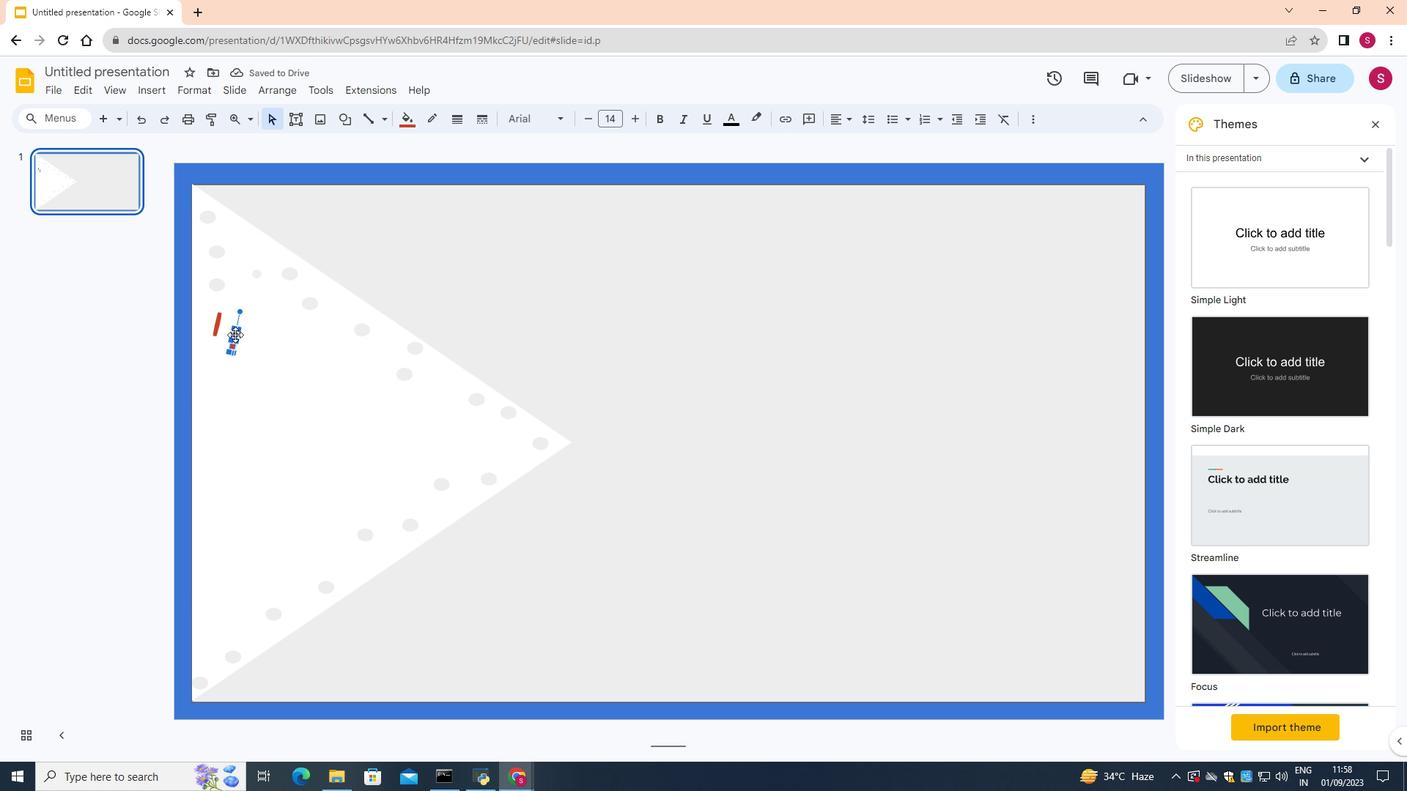 
Action: Mouse pressed left at (236, 338)
Screenshot: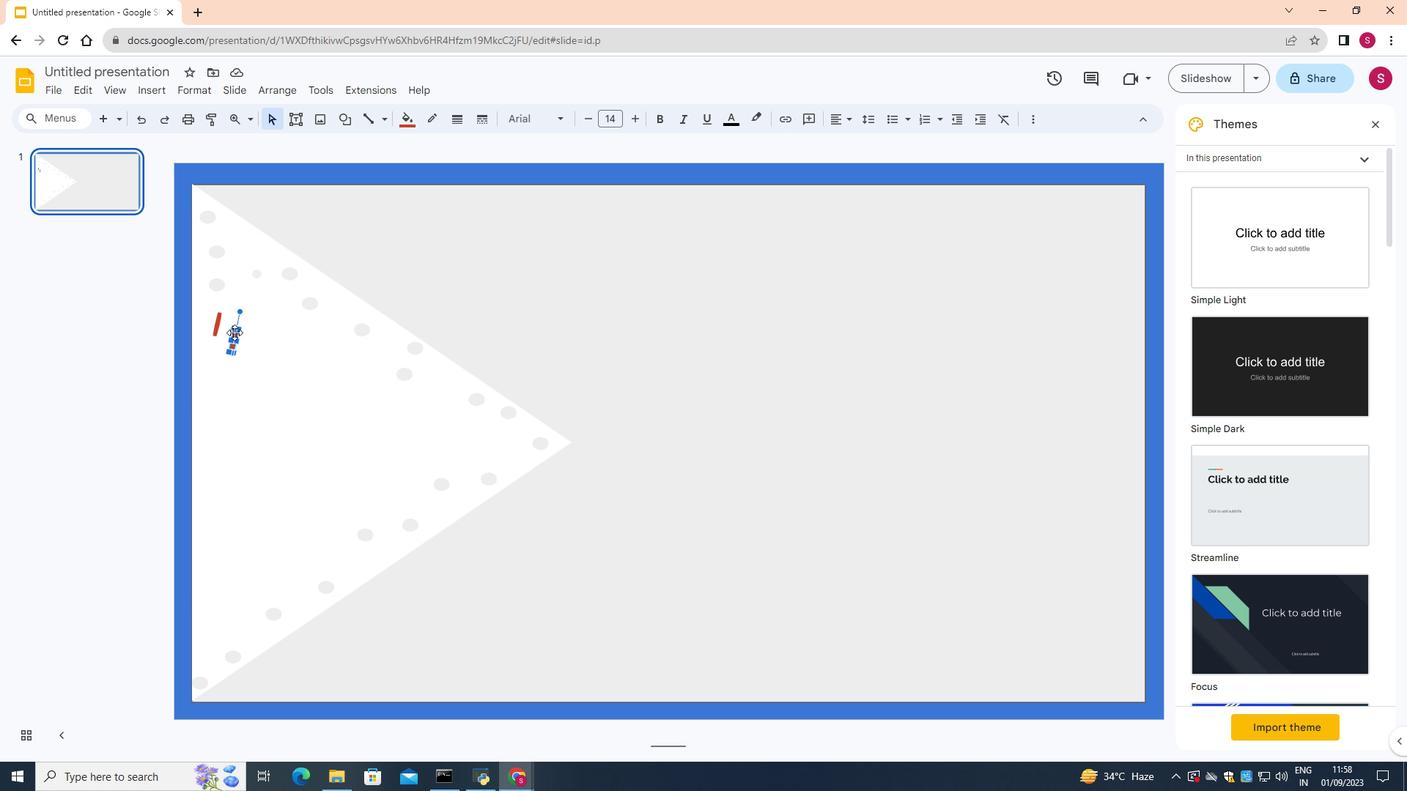 
Action: Mouse moved to (232, 318)
Screenshot: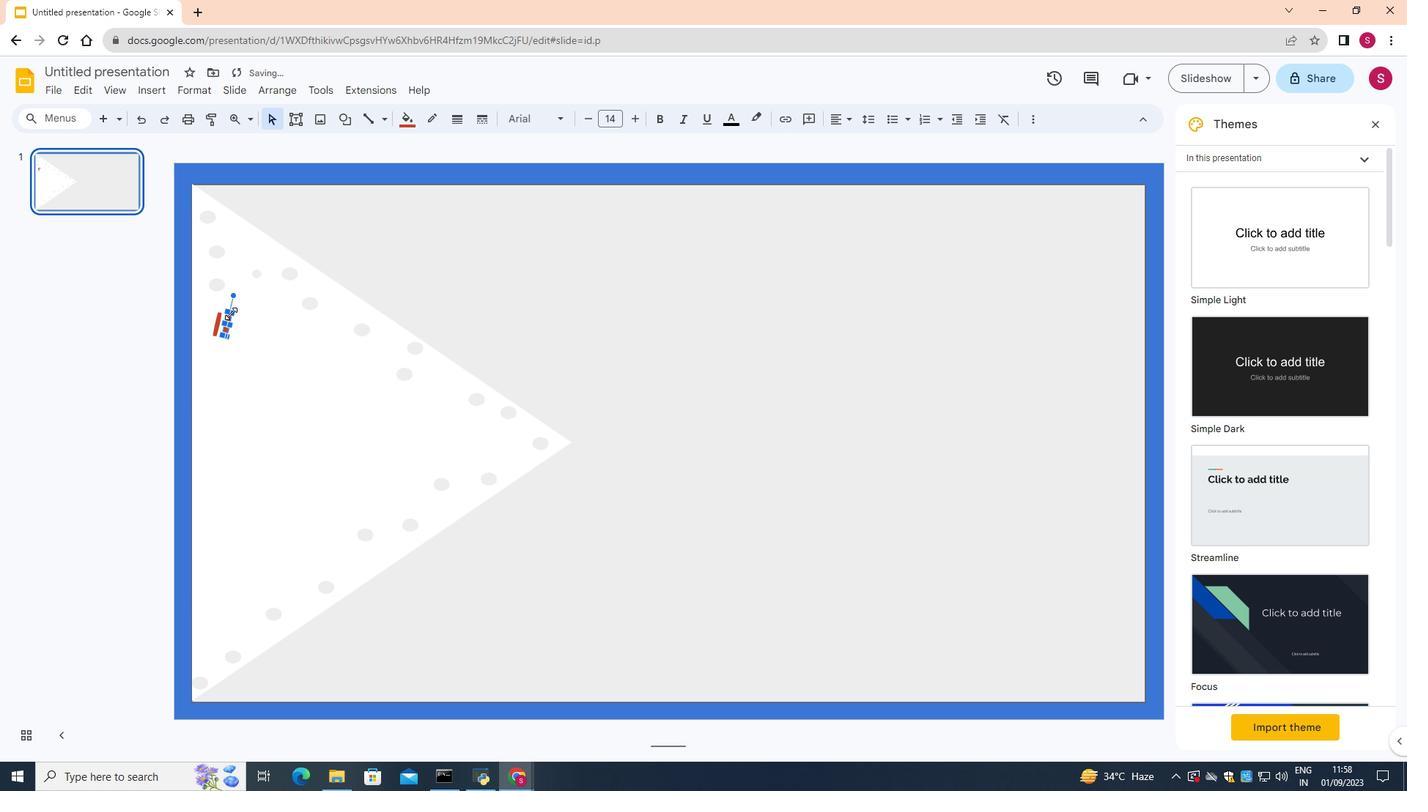 
Action: Mouse pressed left at (232, 318)
Screenshot: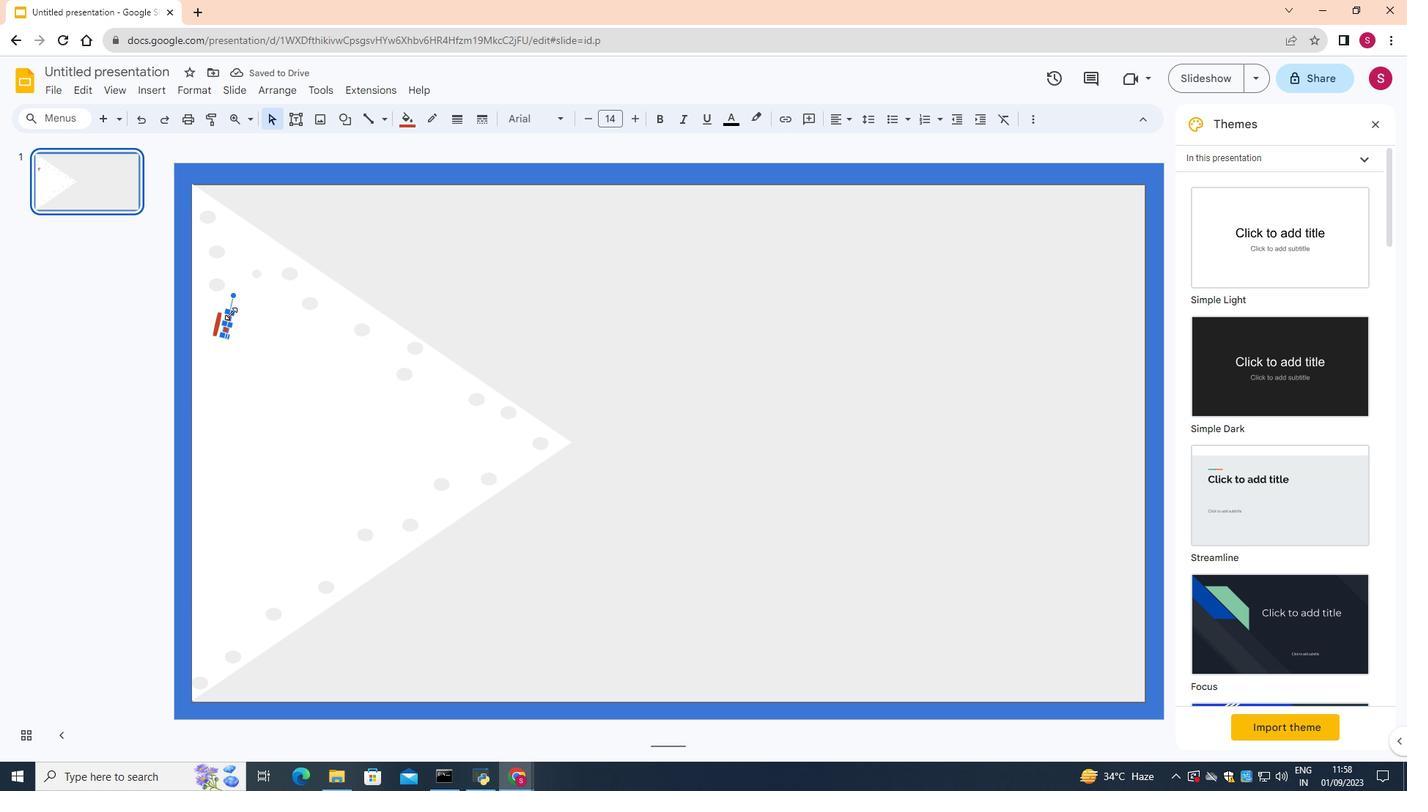 
Action: Mouse moved to (226, 338)
